 Task: Use Redfin to find historic houses in Boston featuring high ceilings.
Action: Mouse moved to (344, 242)
Screenshot: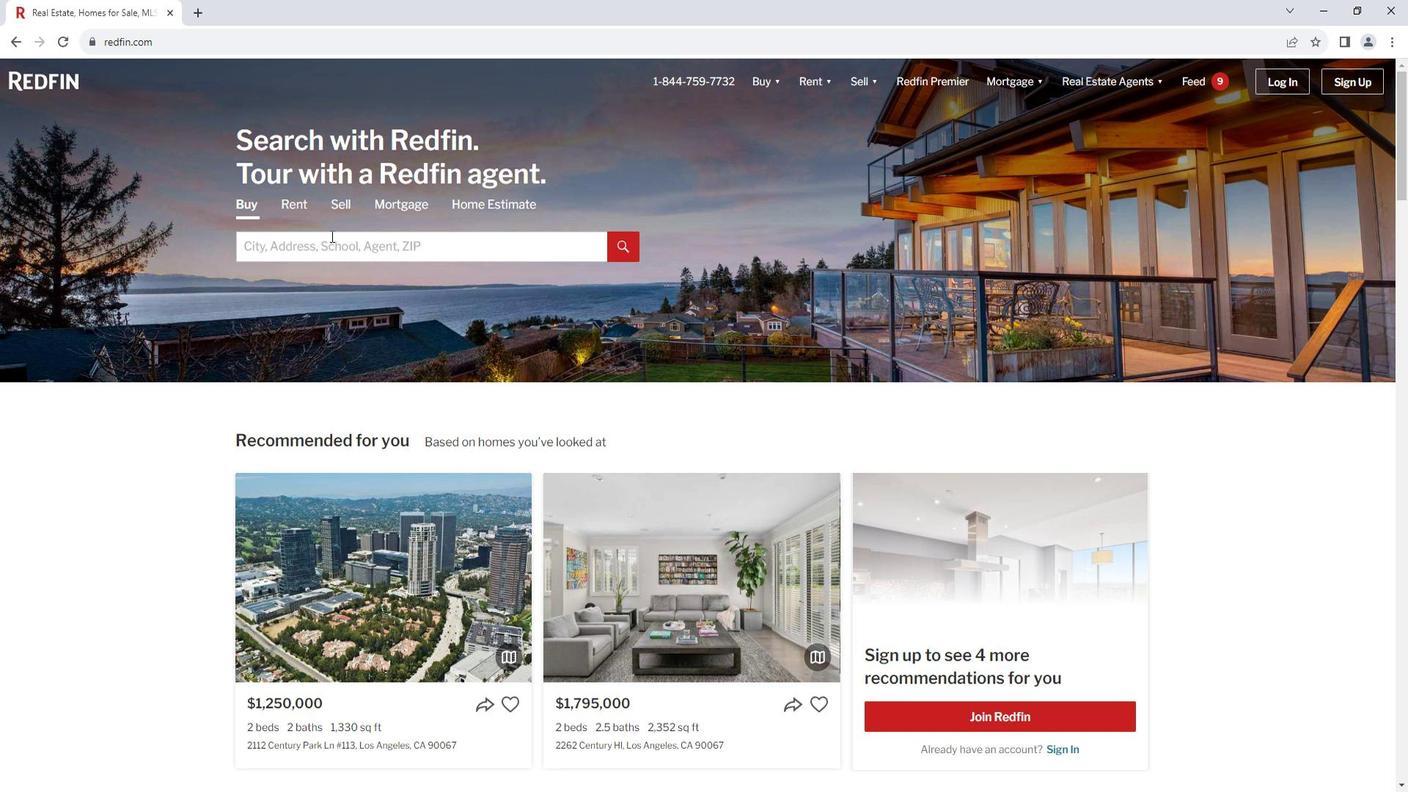 
Action: Mouse pressed left at (344, 242)
Screenshot: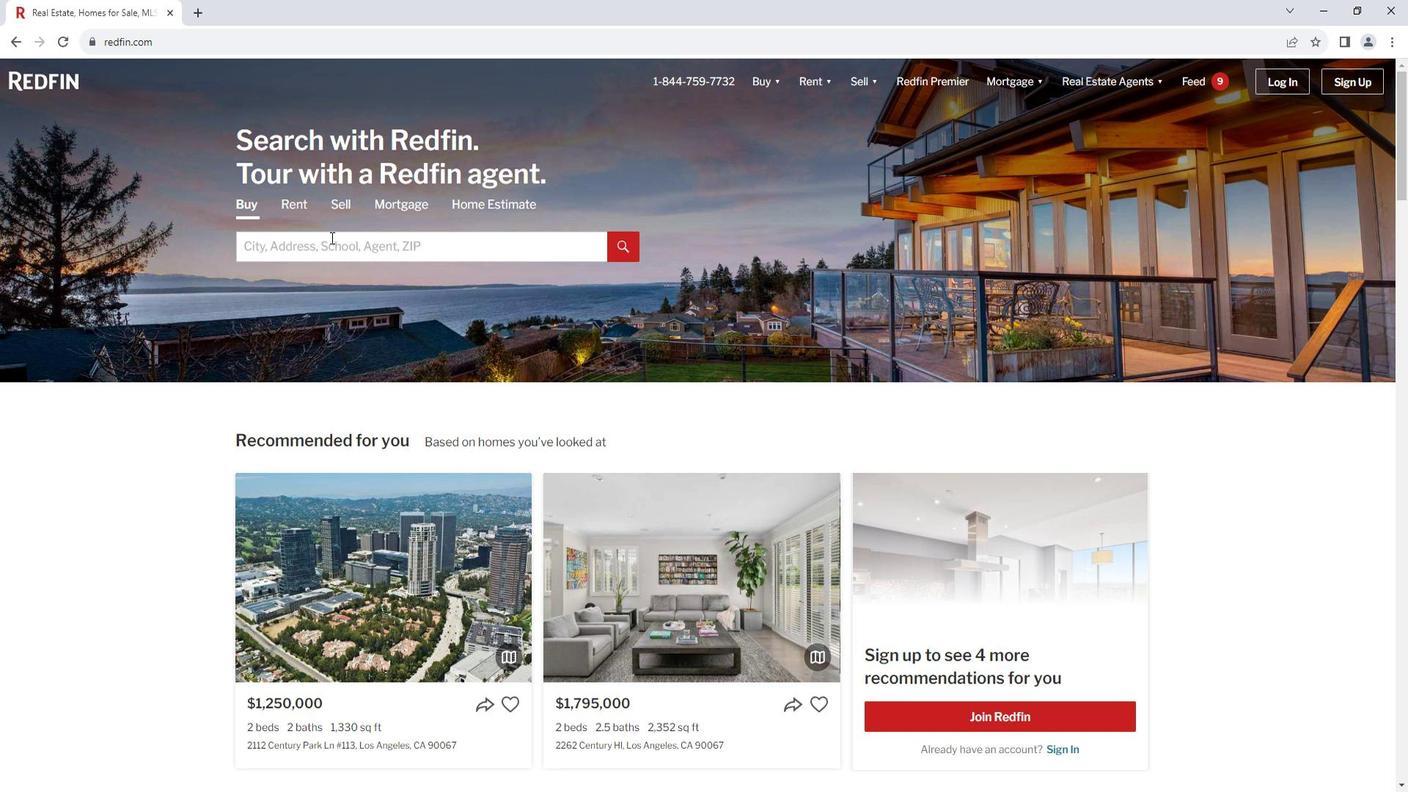 
Action: Mouse moved to (338, 250)
Screenshot: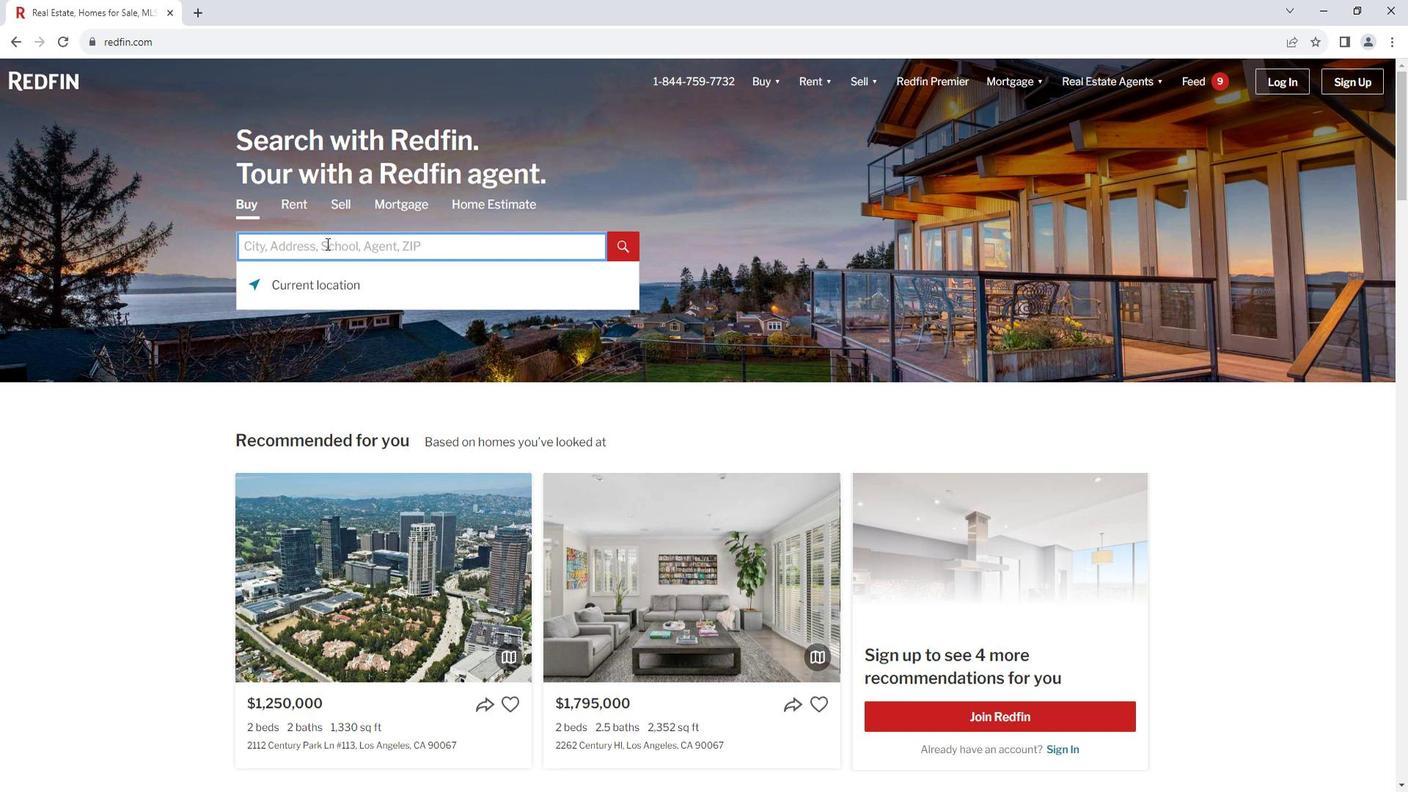 
Action: Key pressed <Key.shift>Boston<Key.space><Key.shift>Featur<Key.backspace><Key.backspace><Key.backspace><Key.backspace><Key.backspace><Key.backspace>
Screenshot: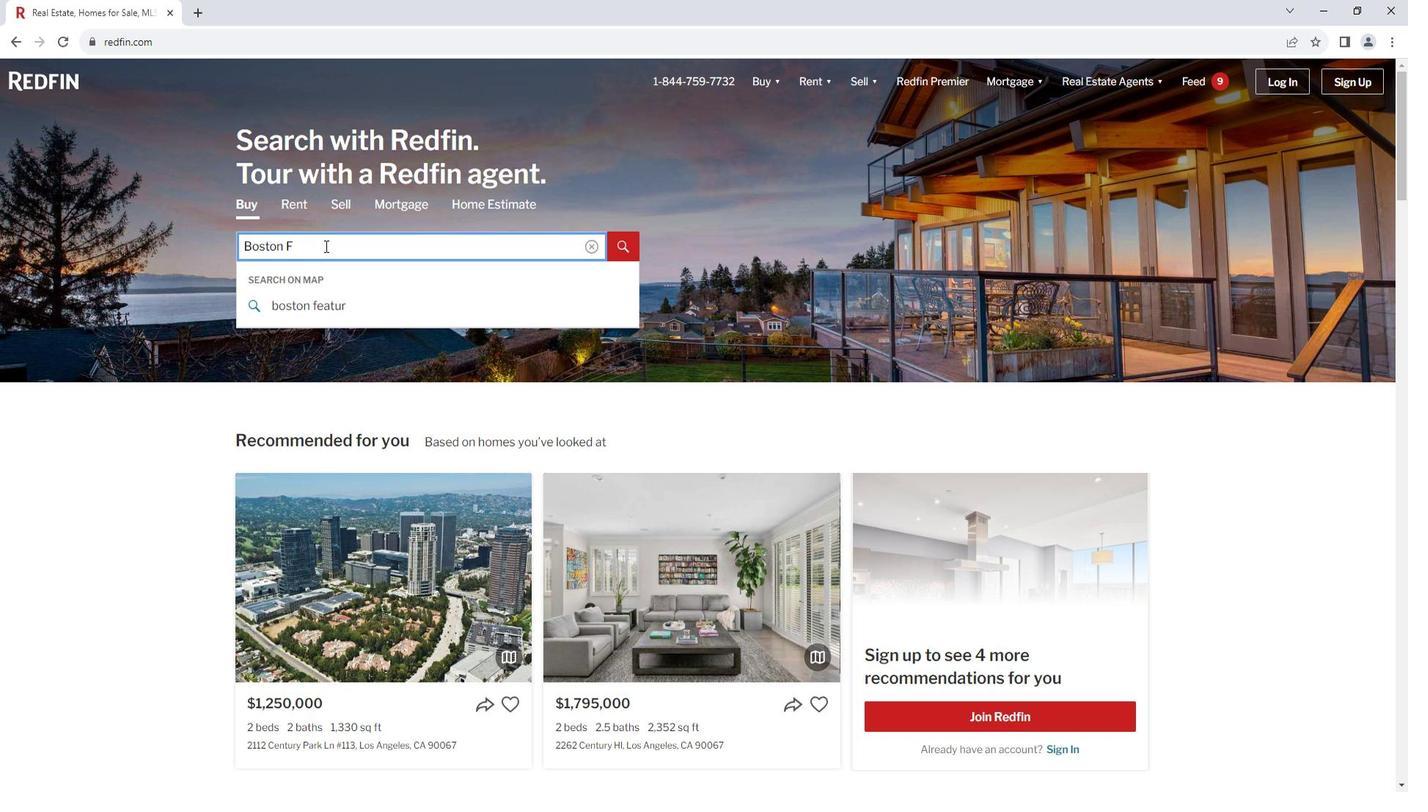 
Action: Mouse moved to (322, 315)
Screenshot: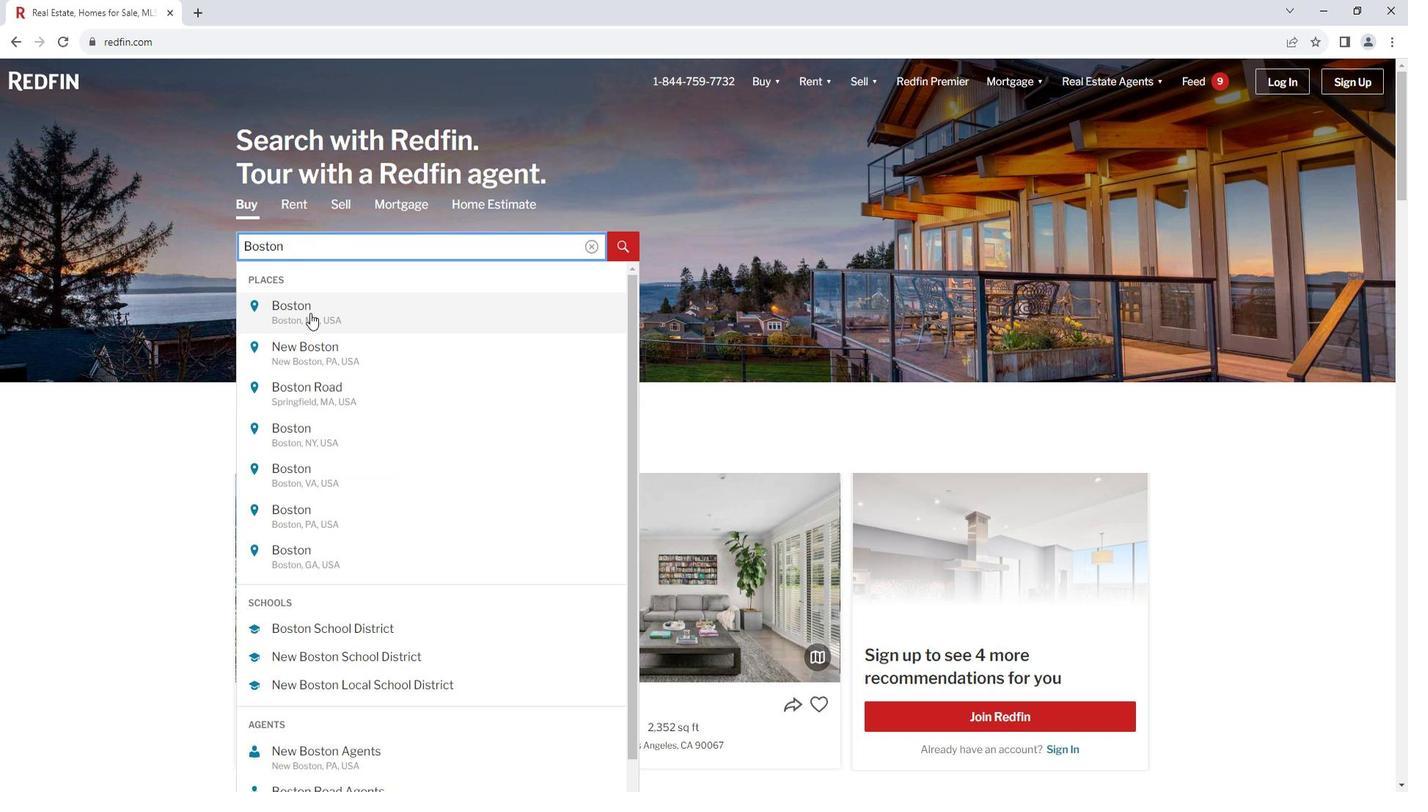 
Action: Mouse pressed left at (322, 315)
Screenshot: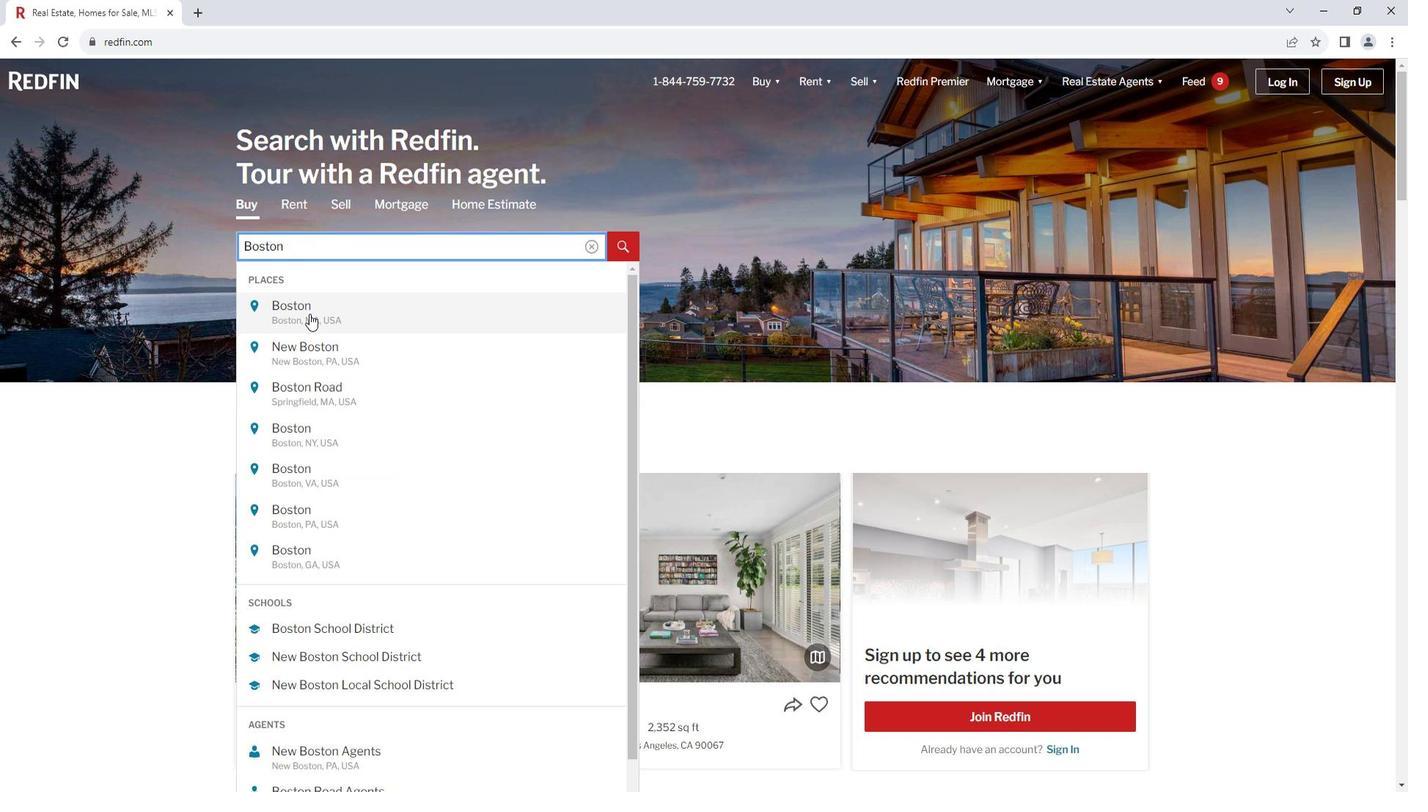 
Action: Mouse moved to (1275, 187)
Screenshot: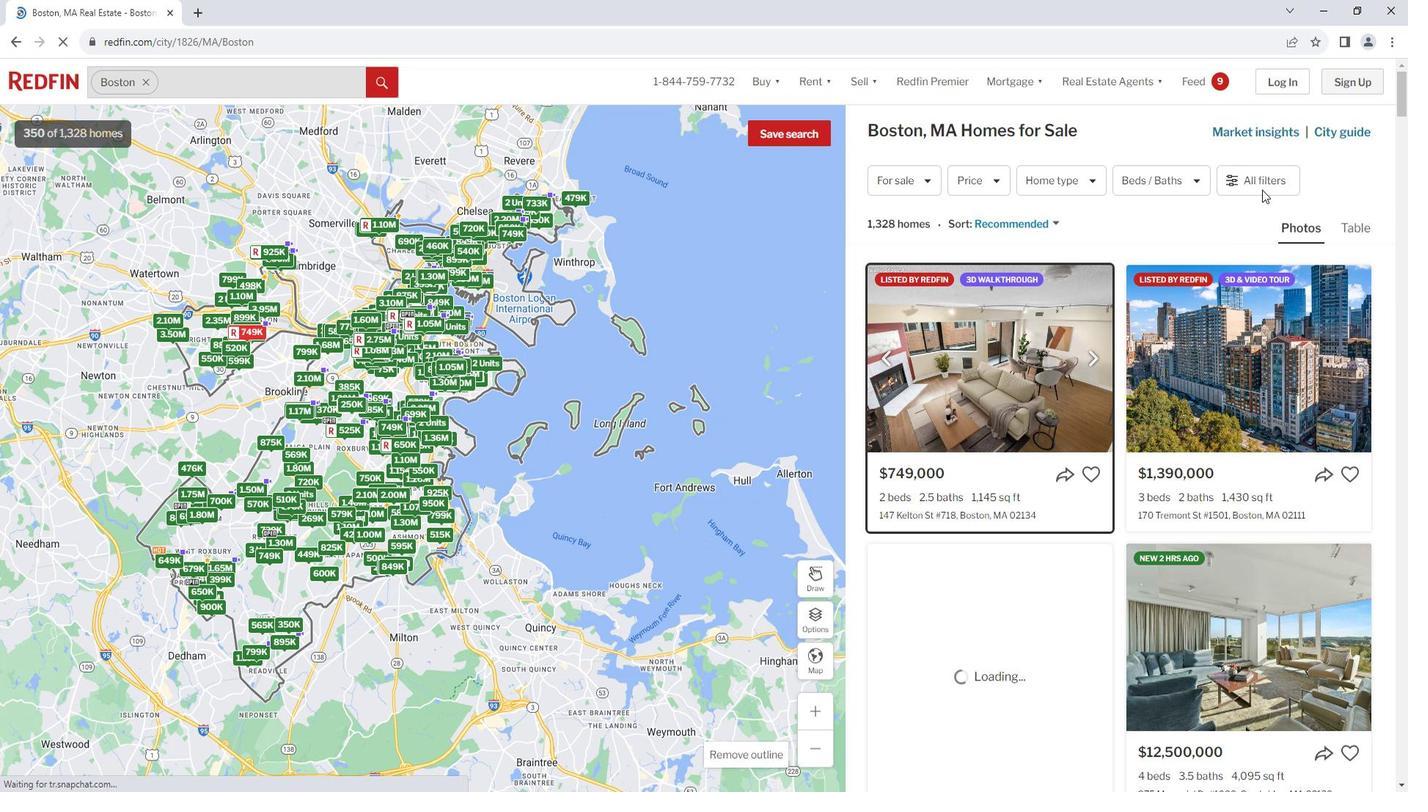 
Action: Mouse pressed left at (1275, 187)
Screenshot: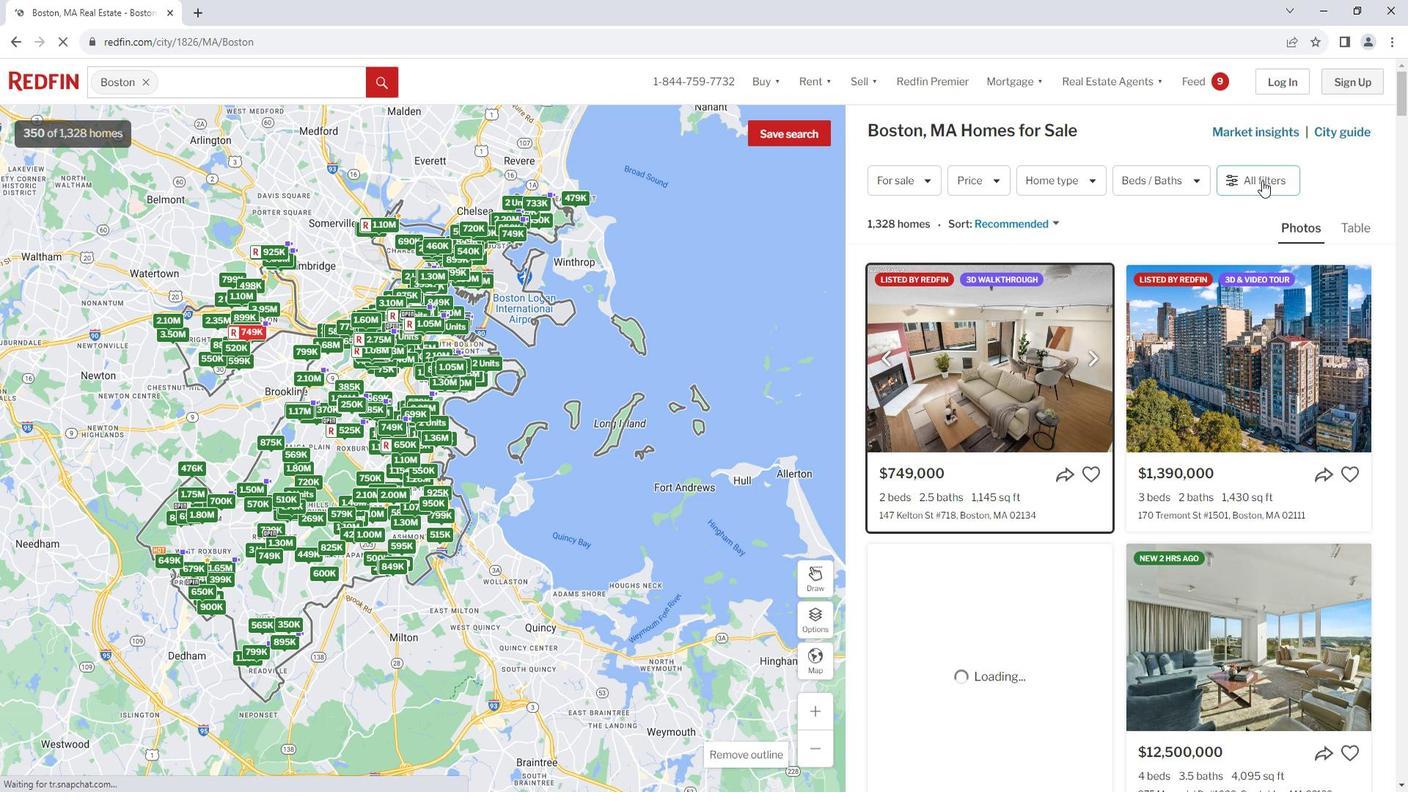 
Action: Mouse moved to (1256, 179)
Screenshot: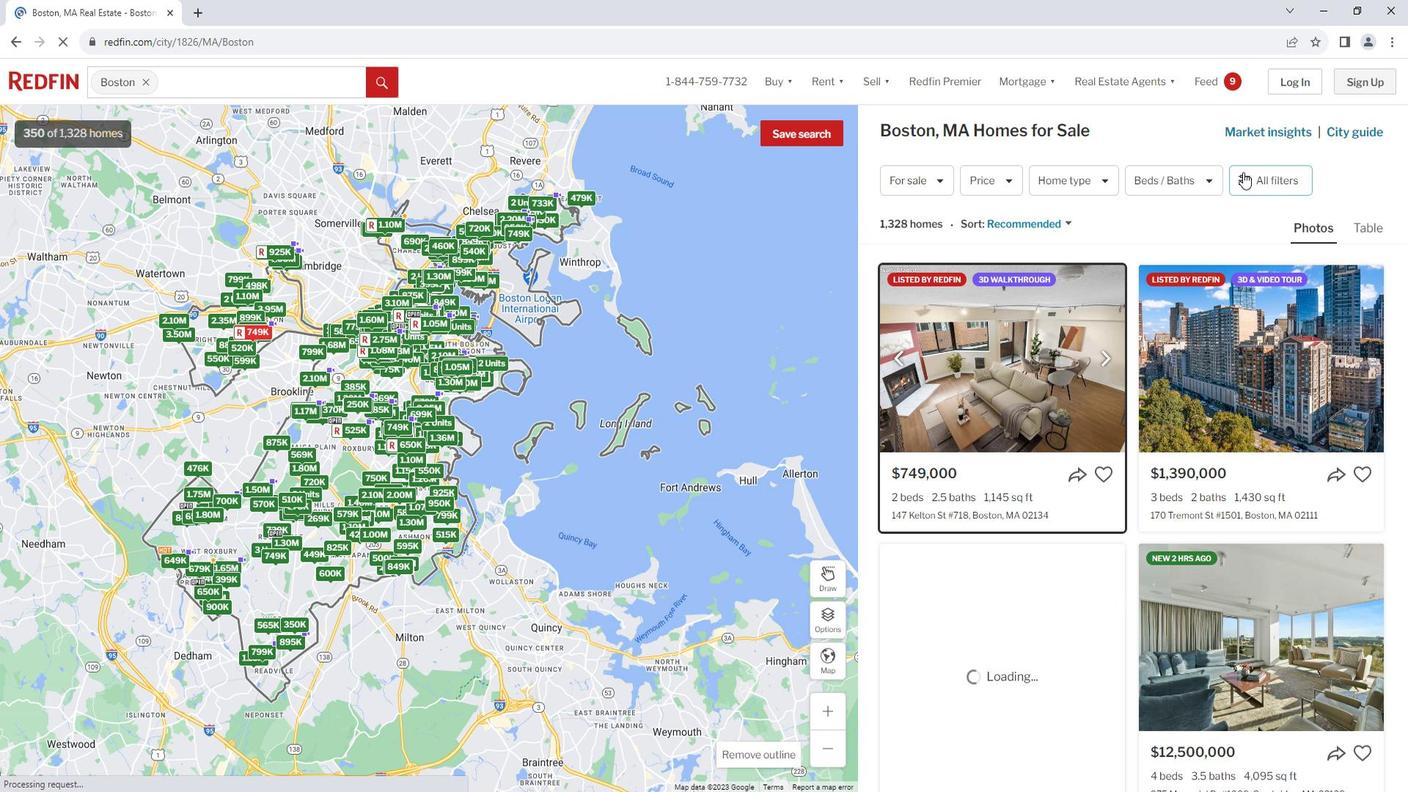 
Action: Mouse pressed left at (1256, 179)
Screenshot: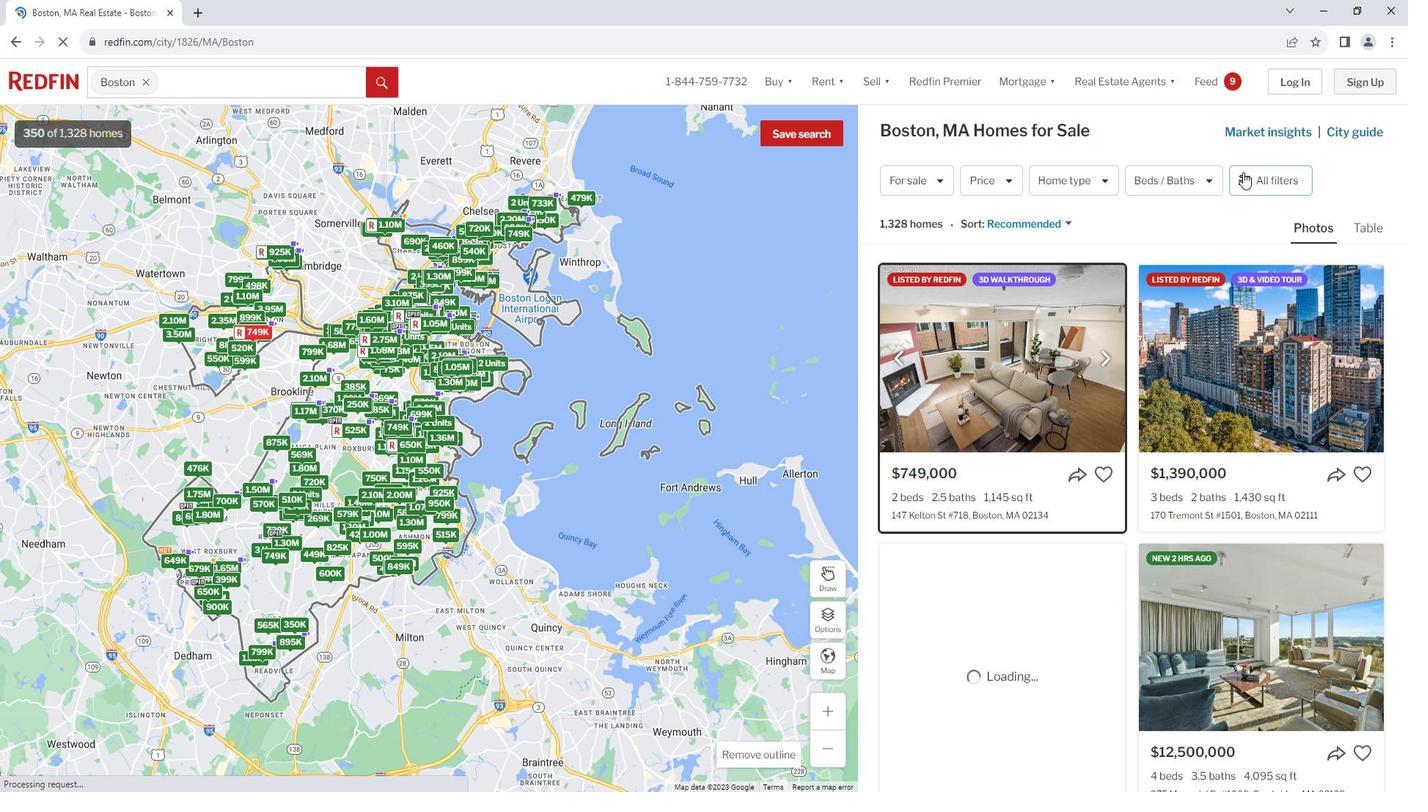 
Action: Mouse moved to (1298, 183)
Screenshot: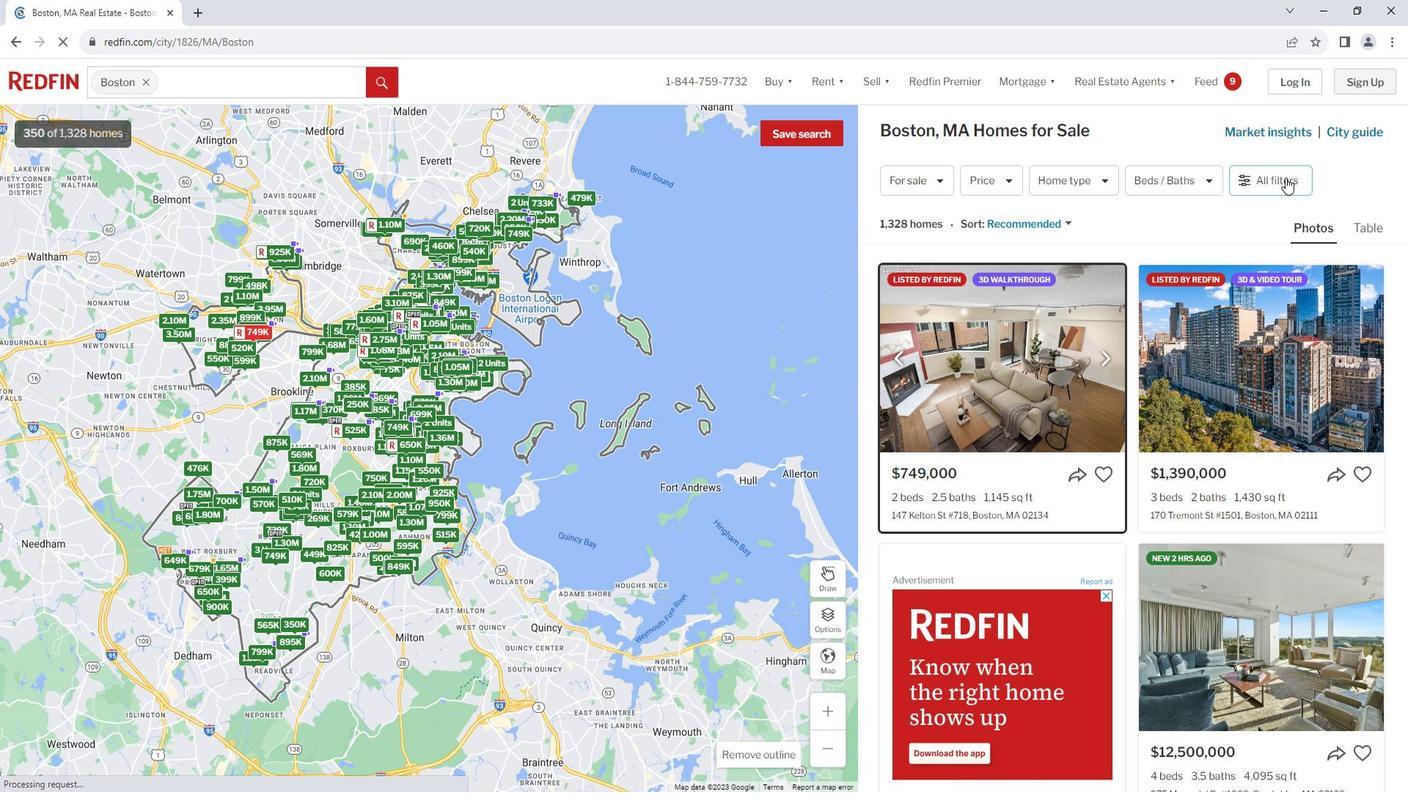 
Action: Mouse pressed left at (1298, 183)
Screenshot: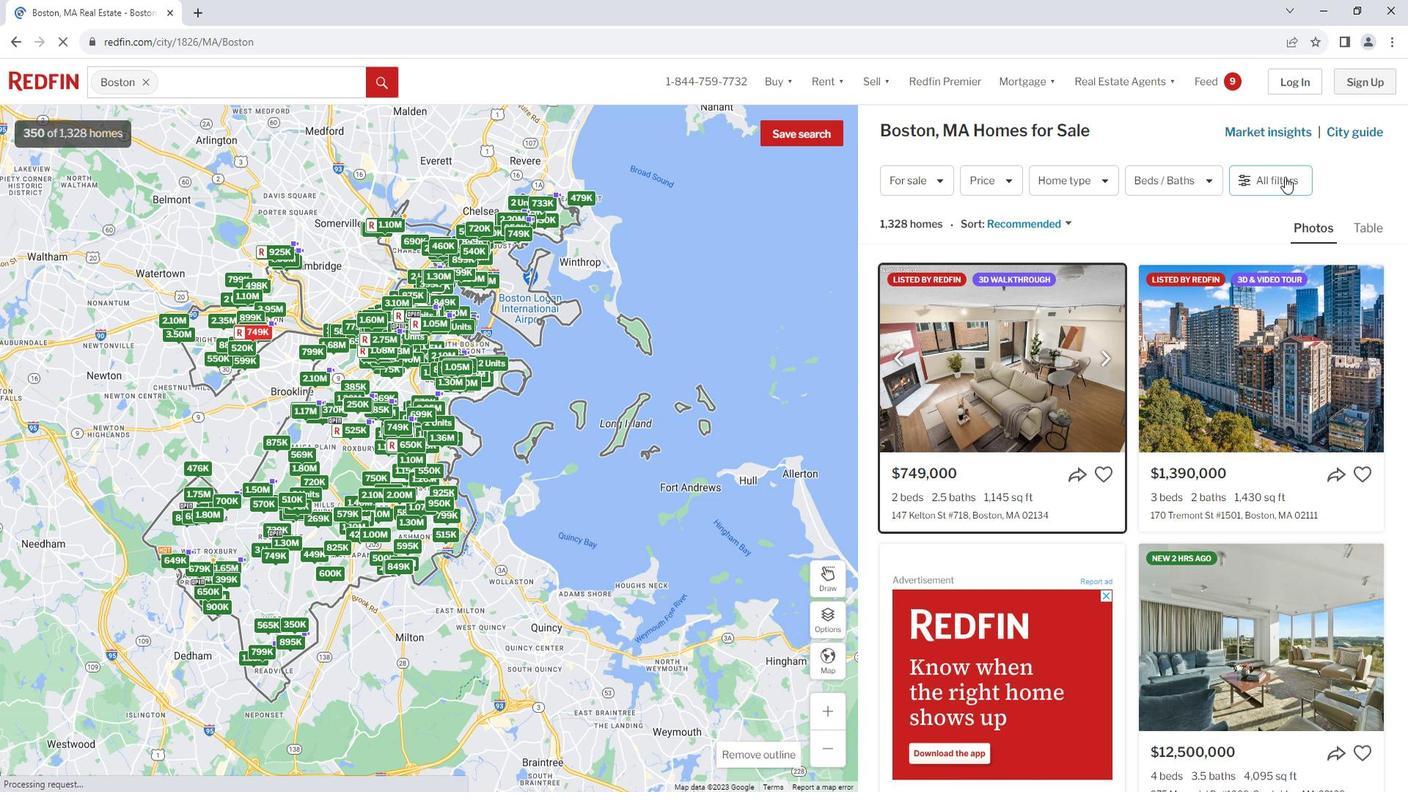 
Action: Mouse moved to (1058, 512)
Screenshot: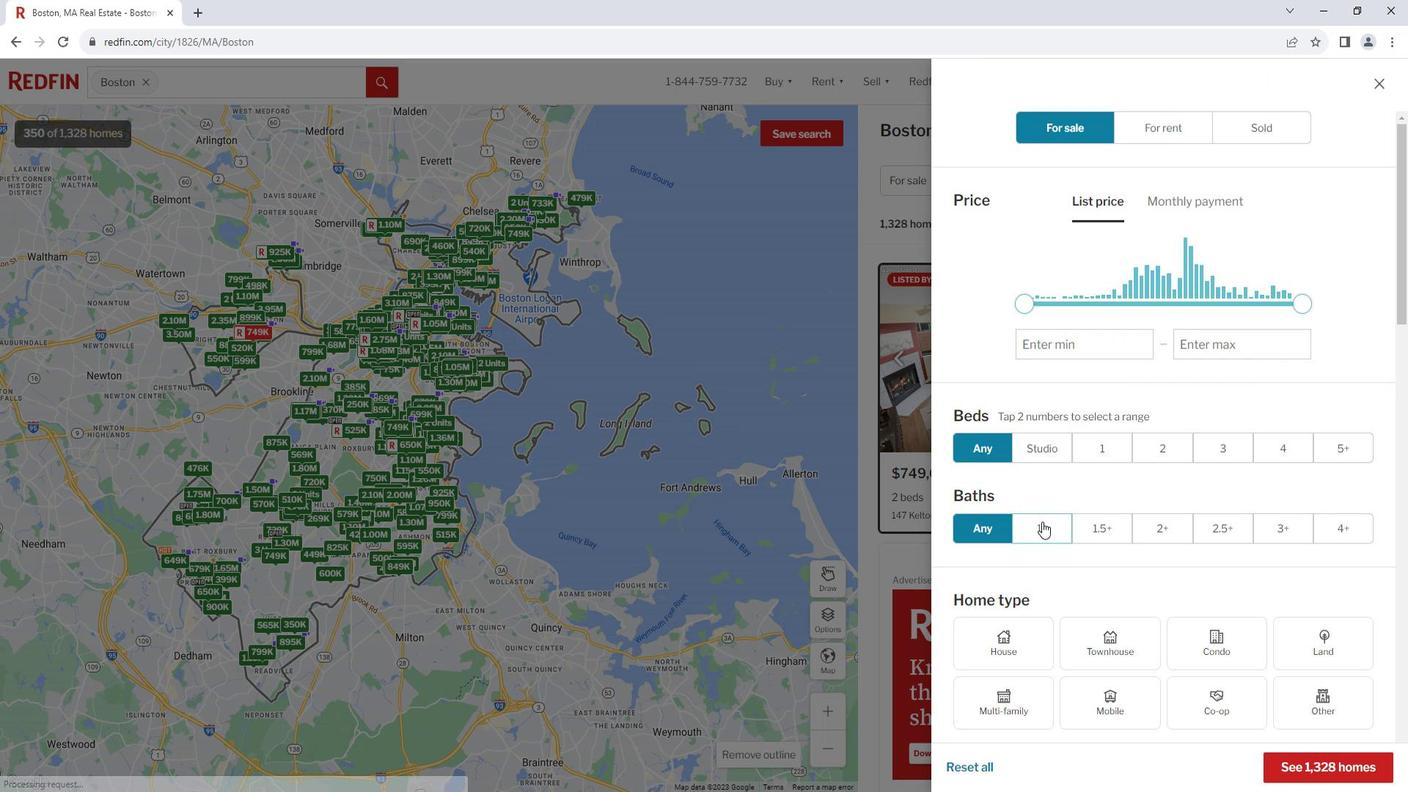 
Action: Mouse scrolled (1058, 512) with delta (0, 0)
Screenshot: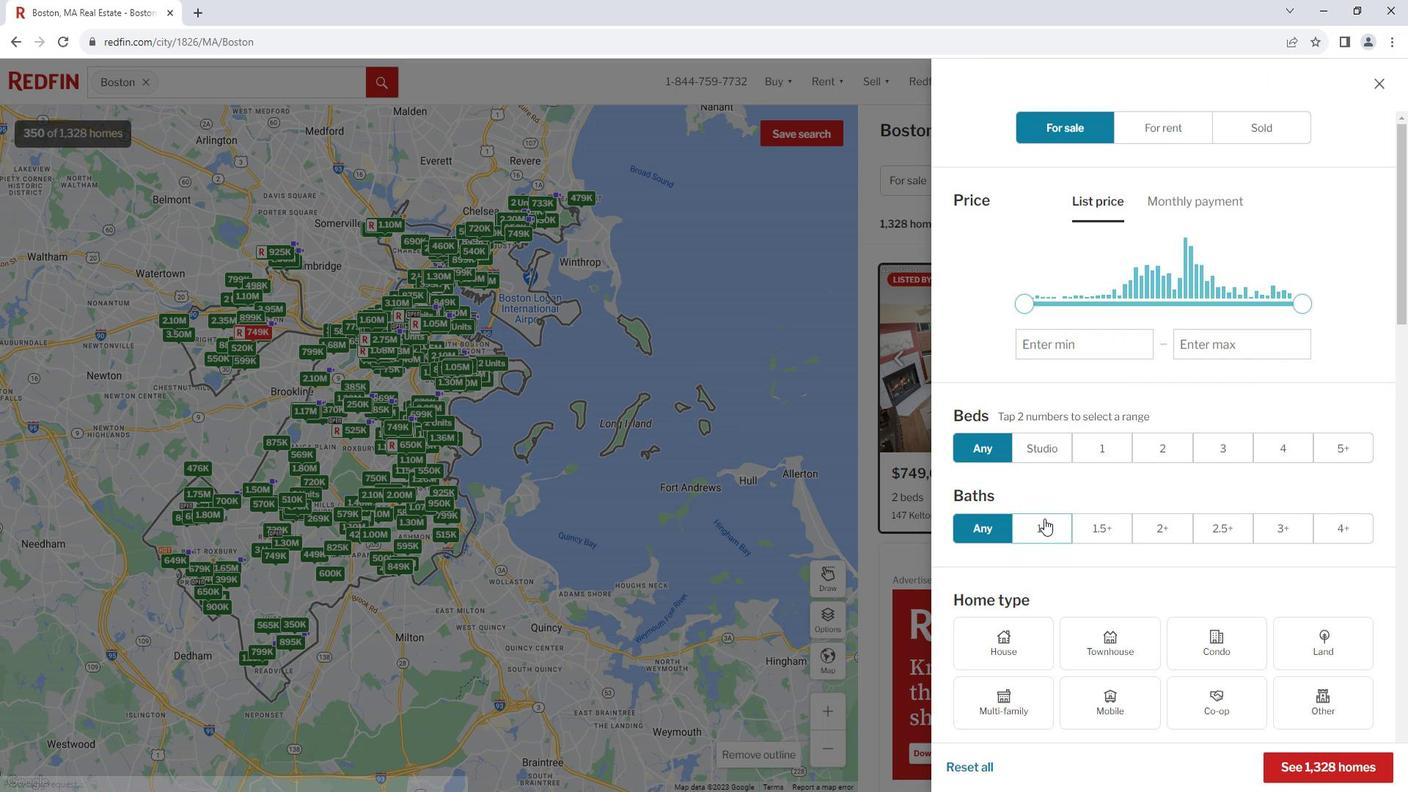 
Action: Mouse scrolled (1058, 512) with delta (0, 0)
Screenshot: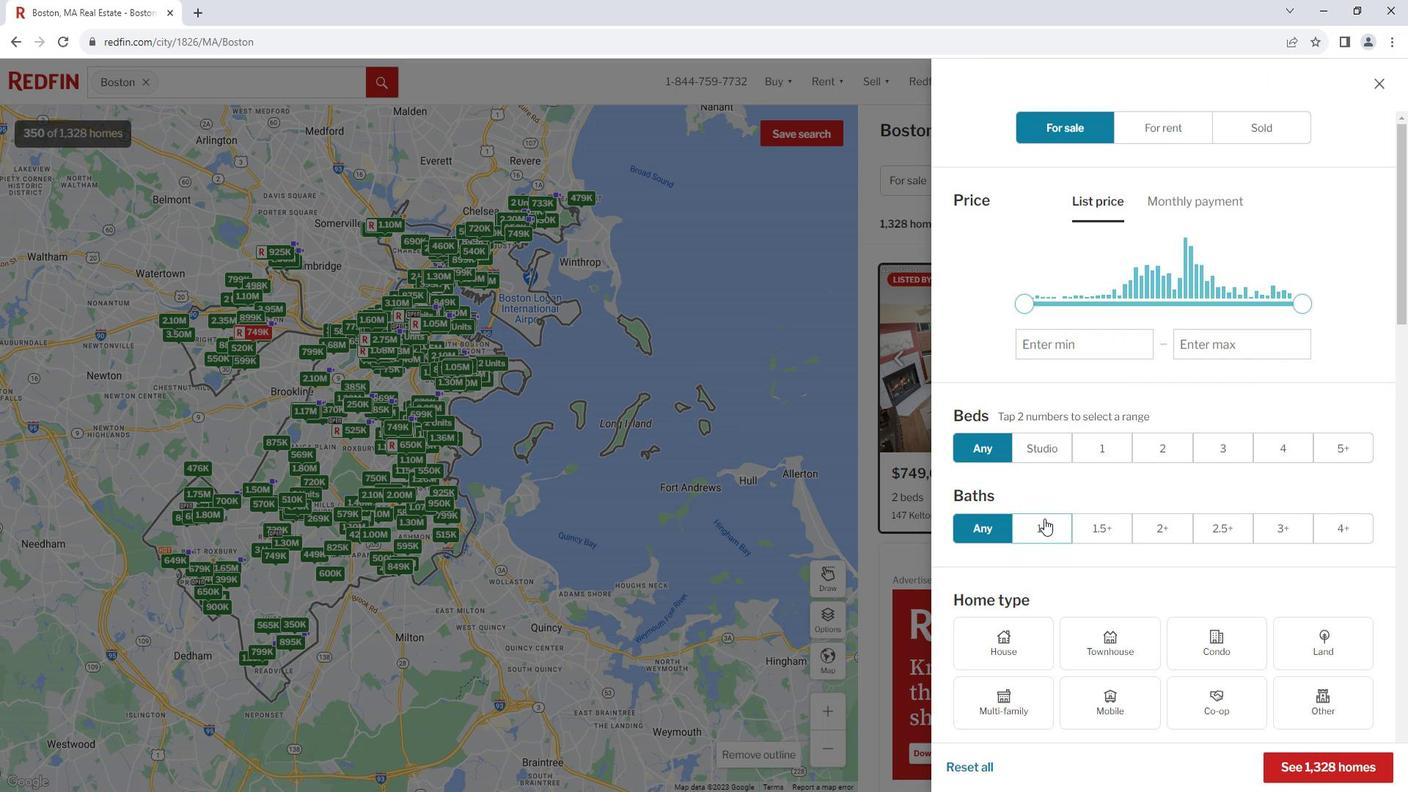
Action: Mouse scrolled (1058, 512) with delta (0, 0)
Screenshot: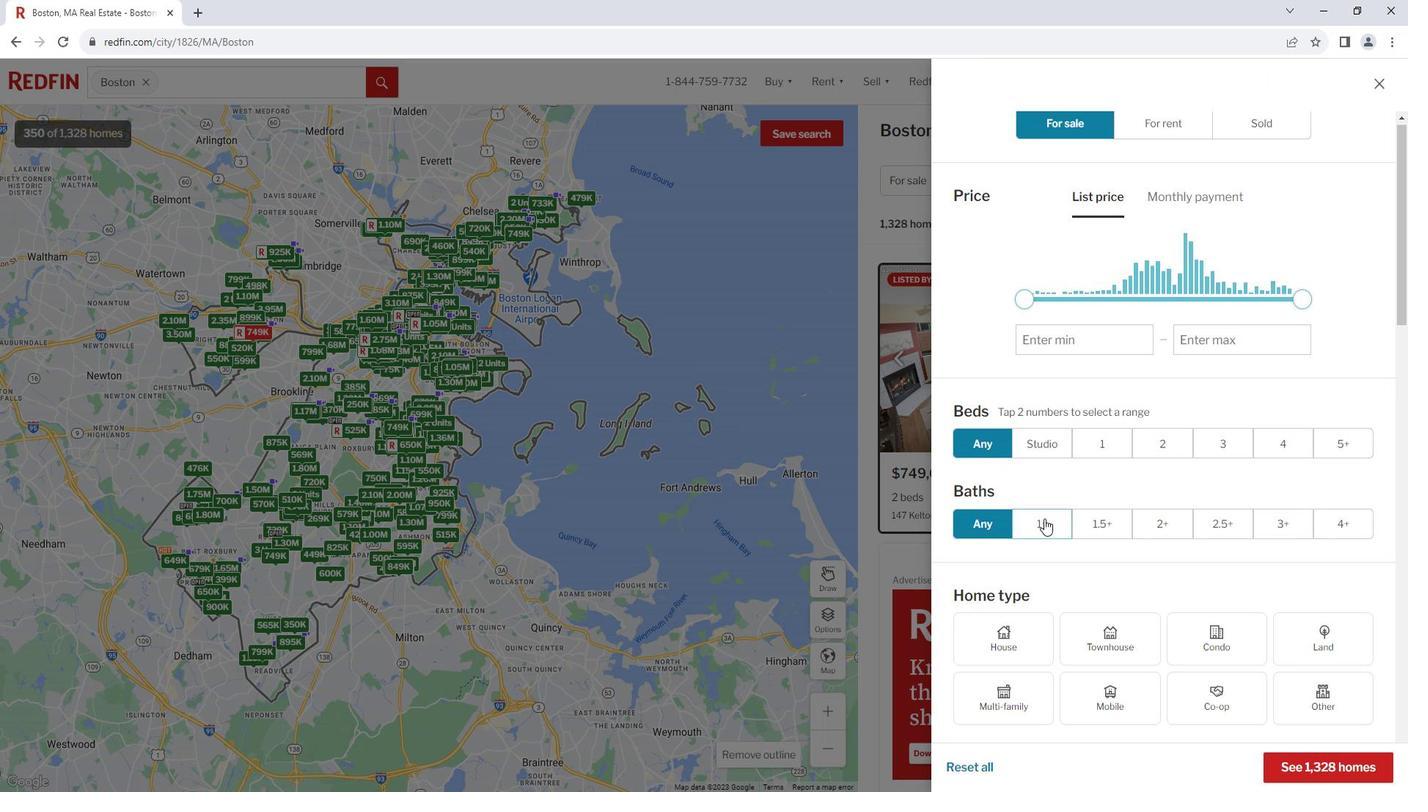 
Action: Mouse scrolled (1058, 512) with delta (0, 0)
Screenshot: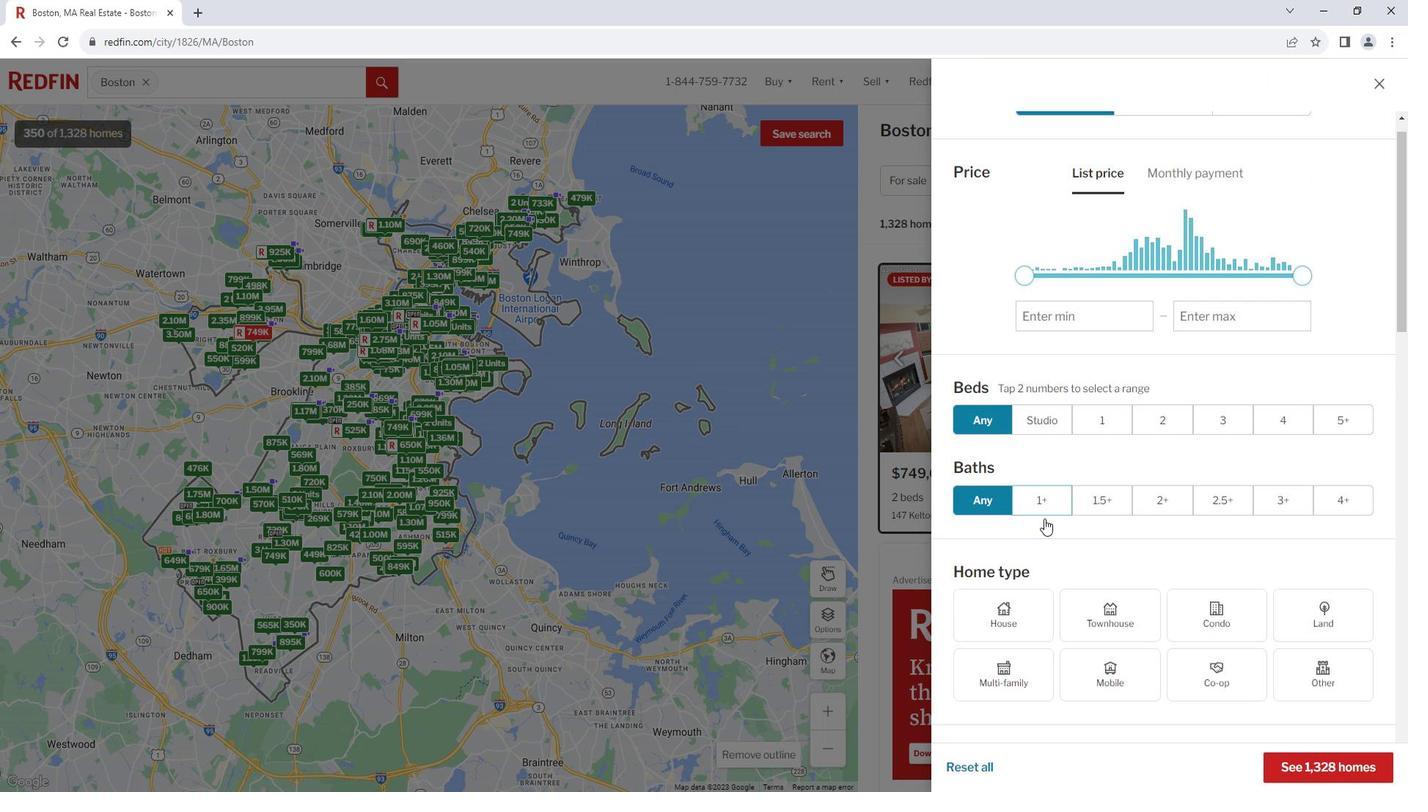 
Action: Mouse scrolled (1058, 512) with delta (0, 0)
Screenshot: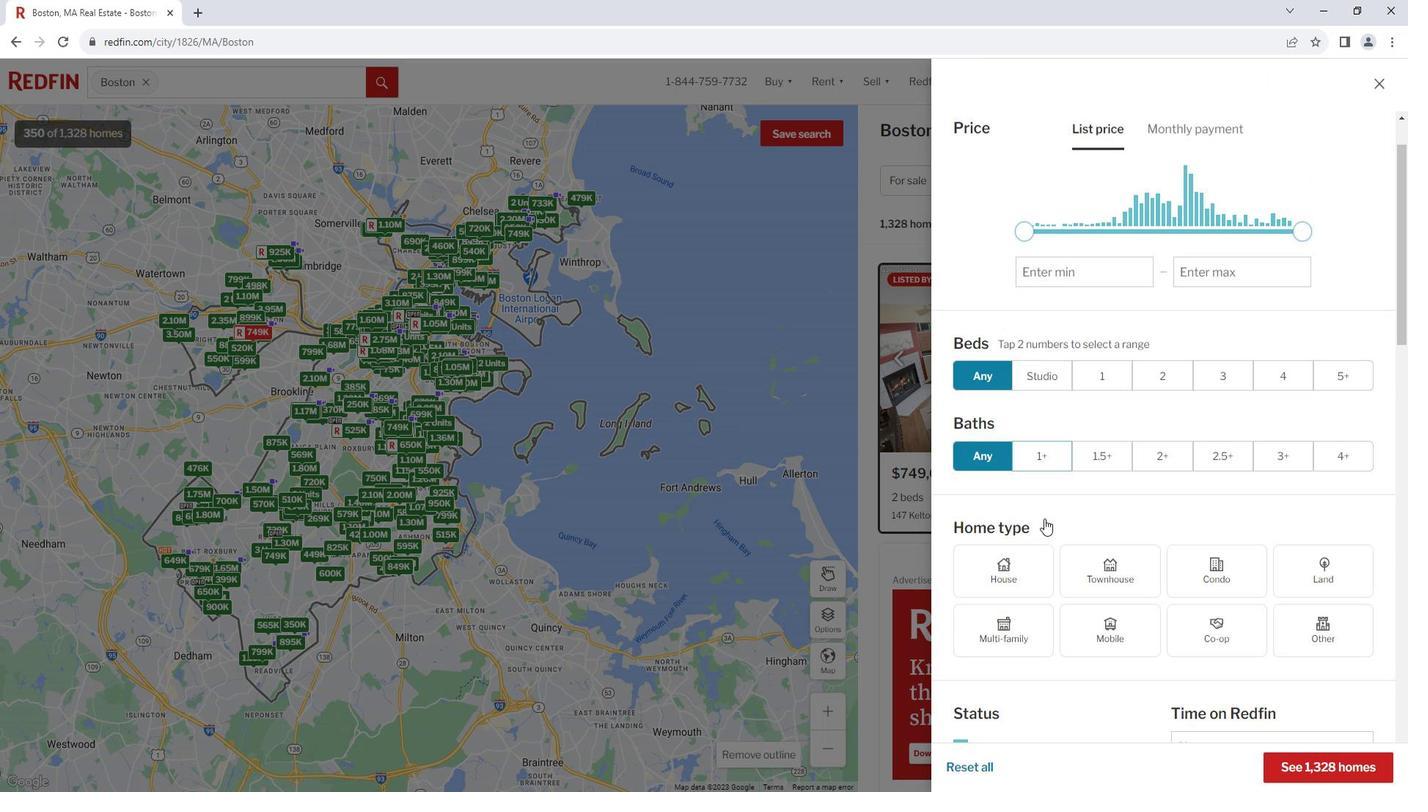 
Action: Mouse scrolled (1058, 512) with delta (0, 0)
Screenshot: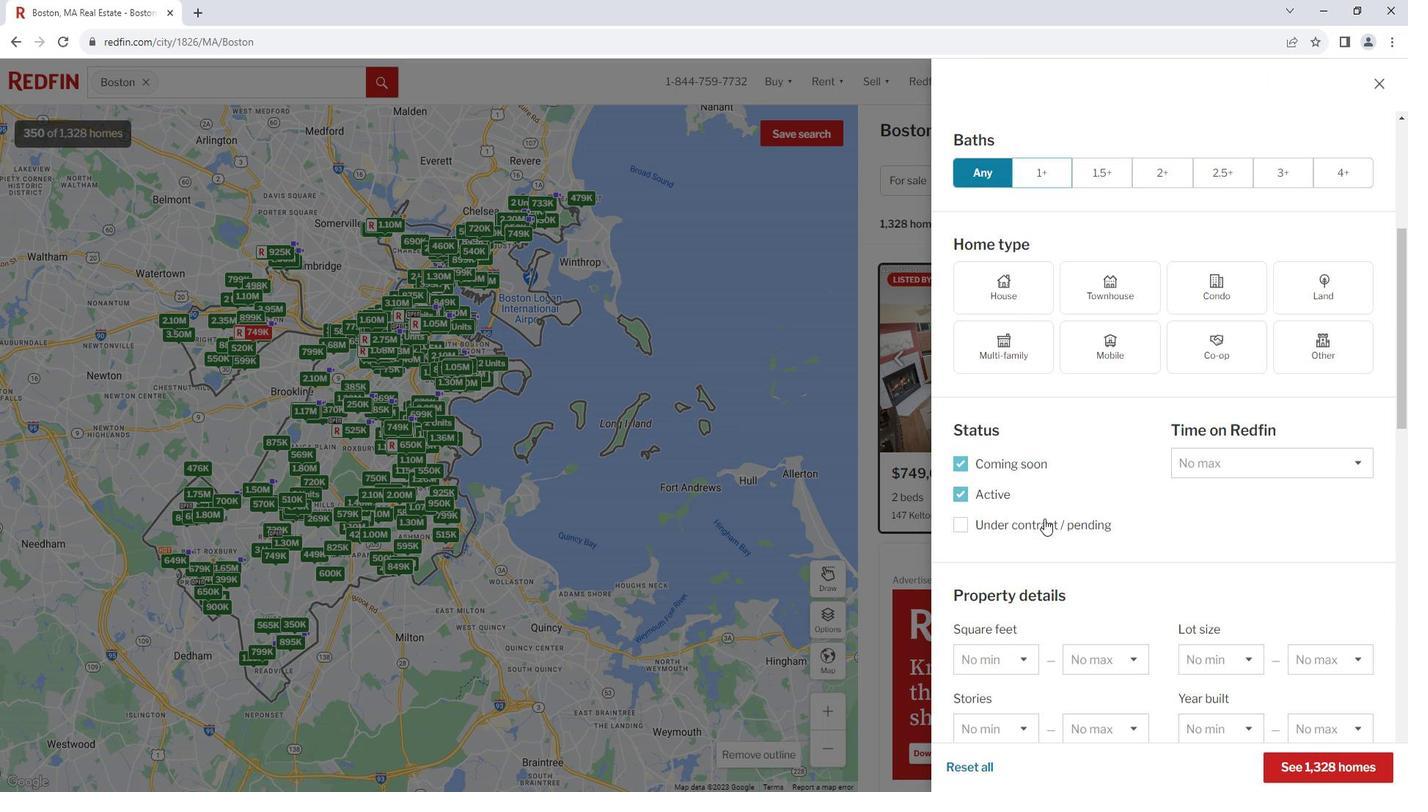 
Action: Mouse moved to (1058, 511)
Screenshot: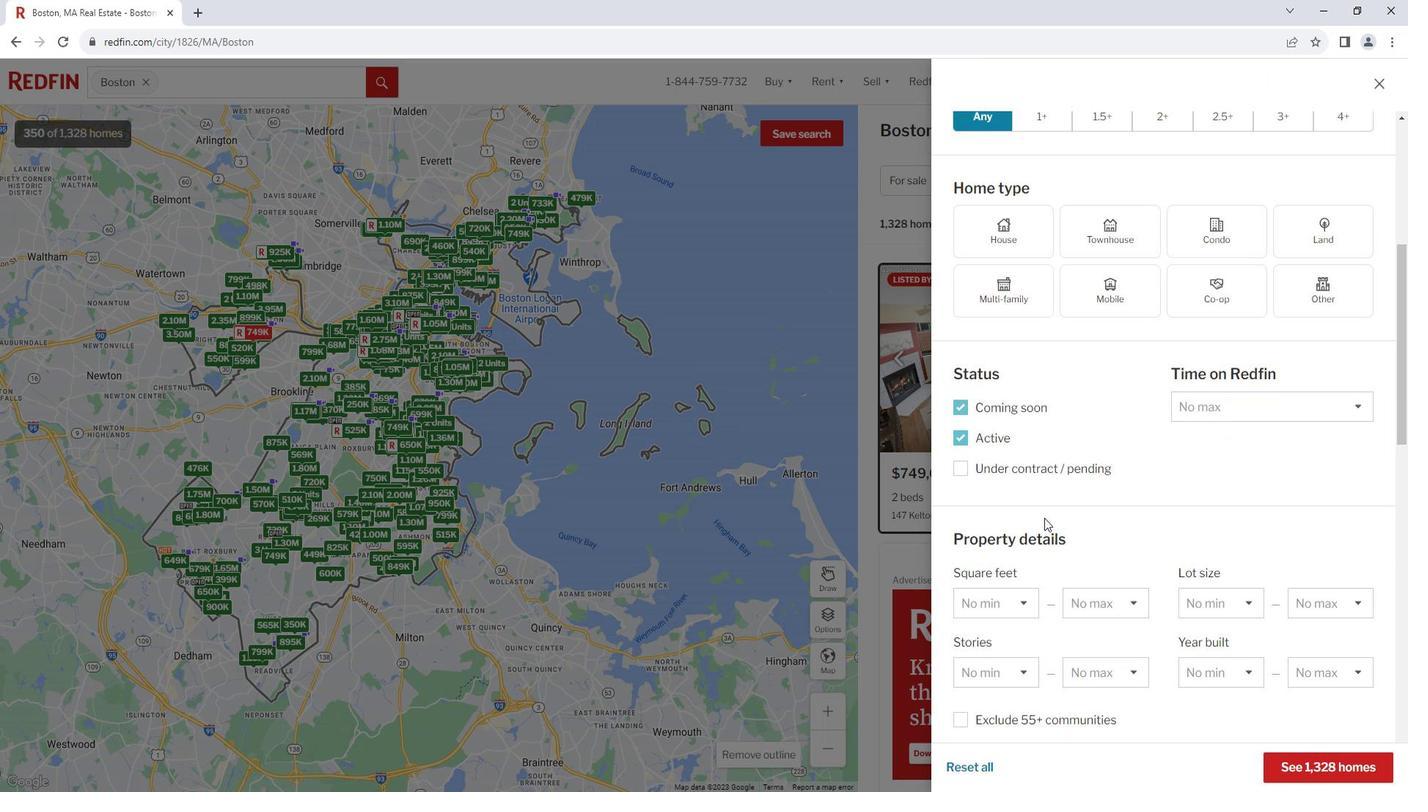 
Action: Mouse scrolled (1058, 510) with delta (0, 0)
Screenshot: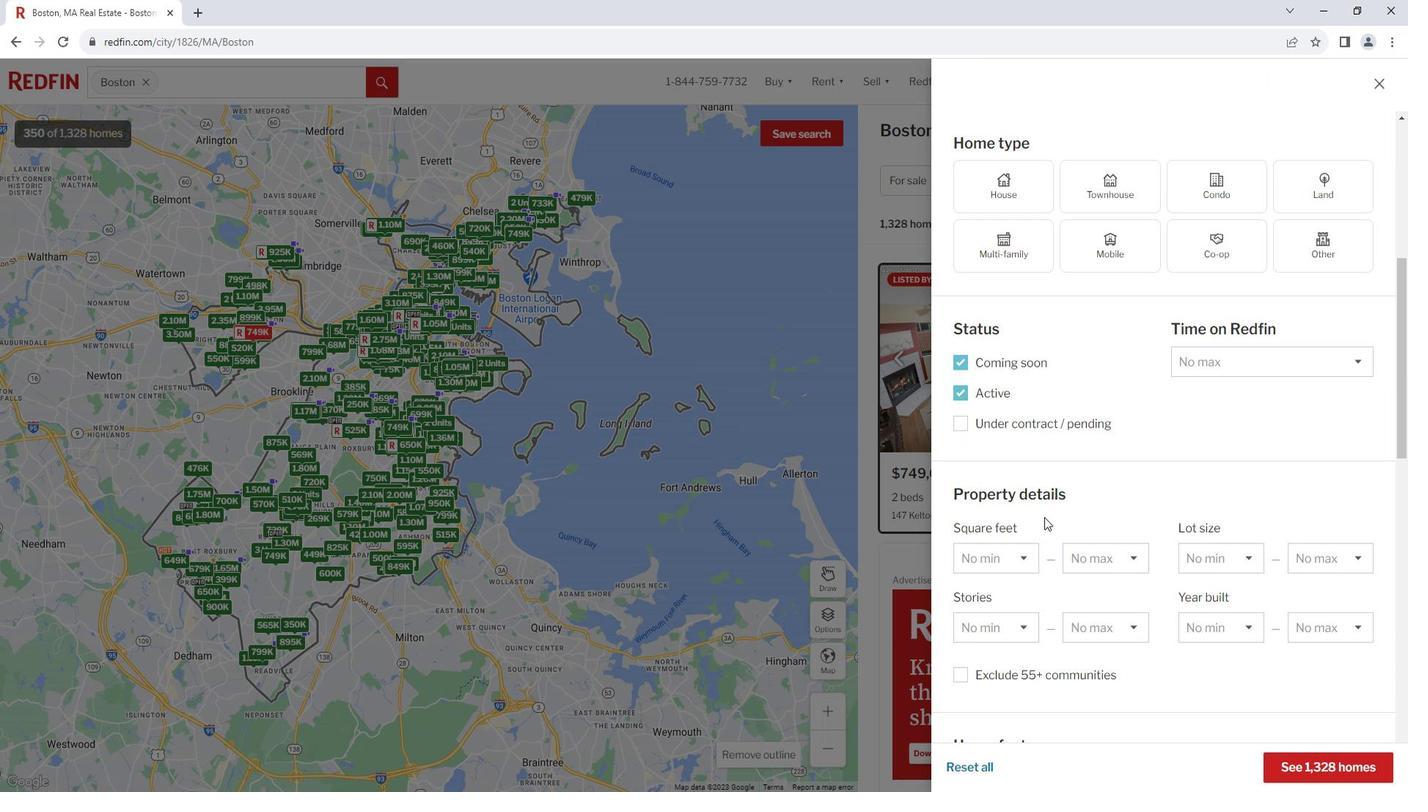 
Action: Mouse scrolled (1058, 510) with delta (0, 0)
Screenshot: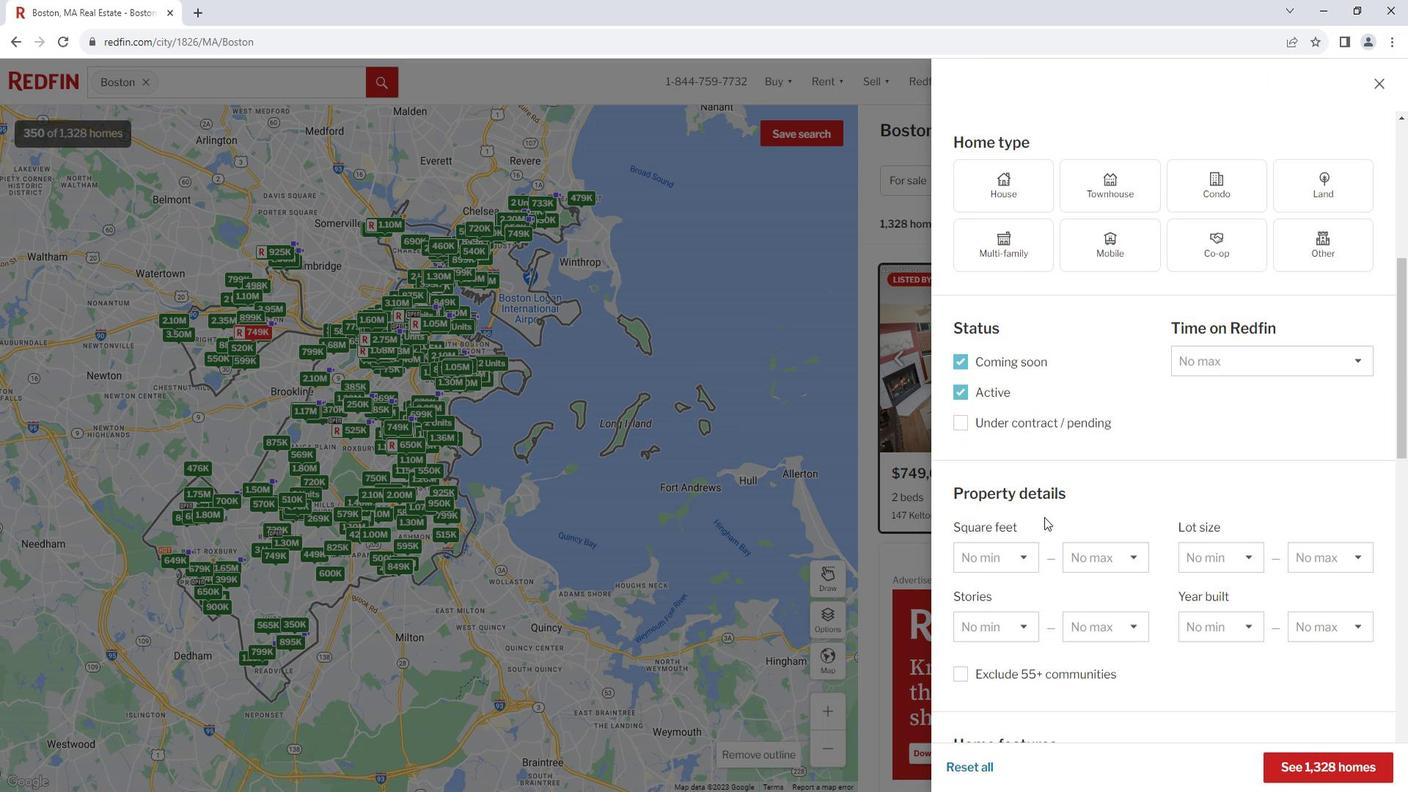 
Action: Mouse scrolled (1058, 510) with delta (0, 0)
Screenshot: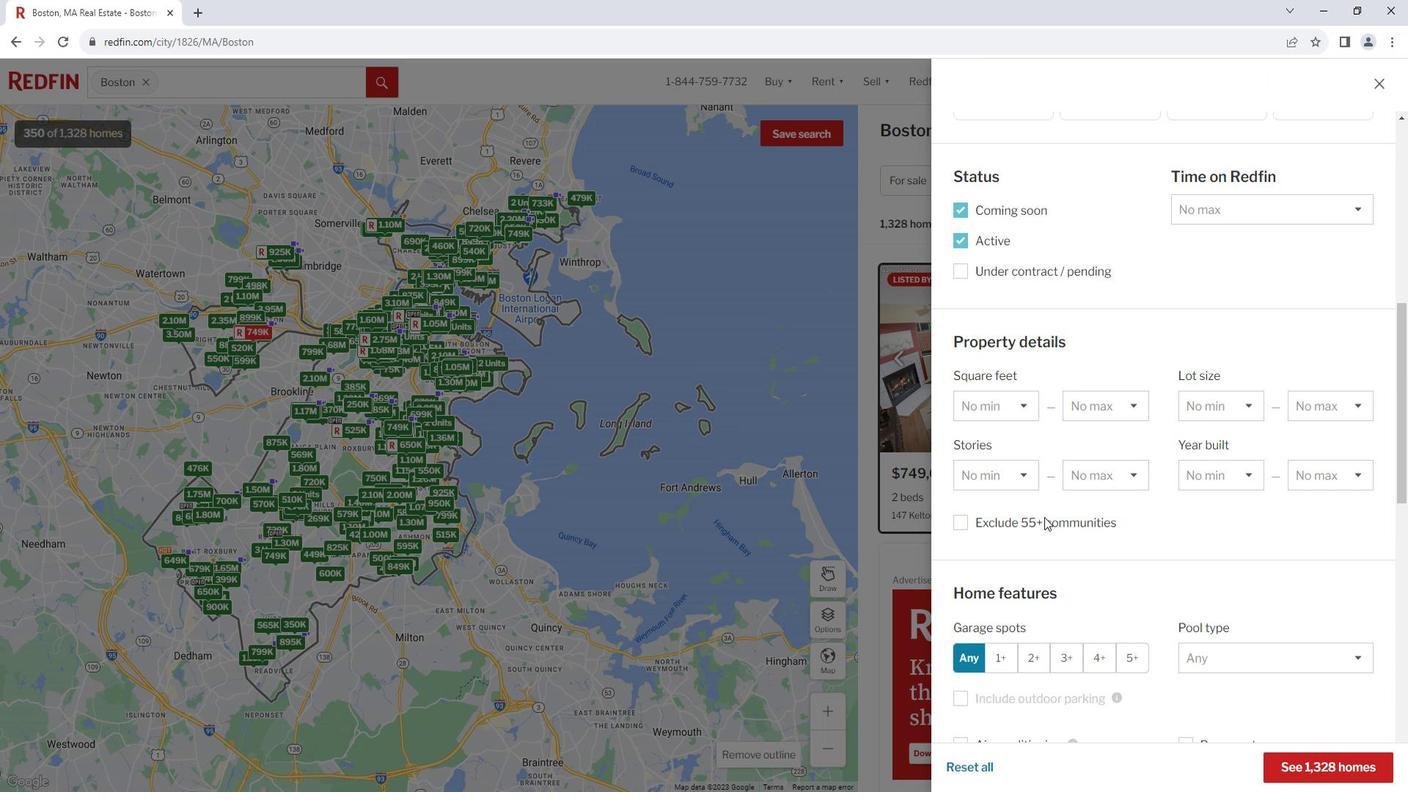 
Action: Mouse scrolled (1058, 510) with delta (0, 0)
Screenshot: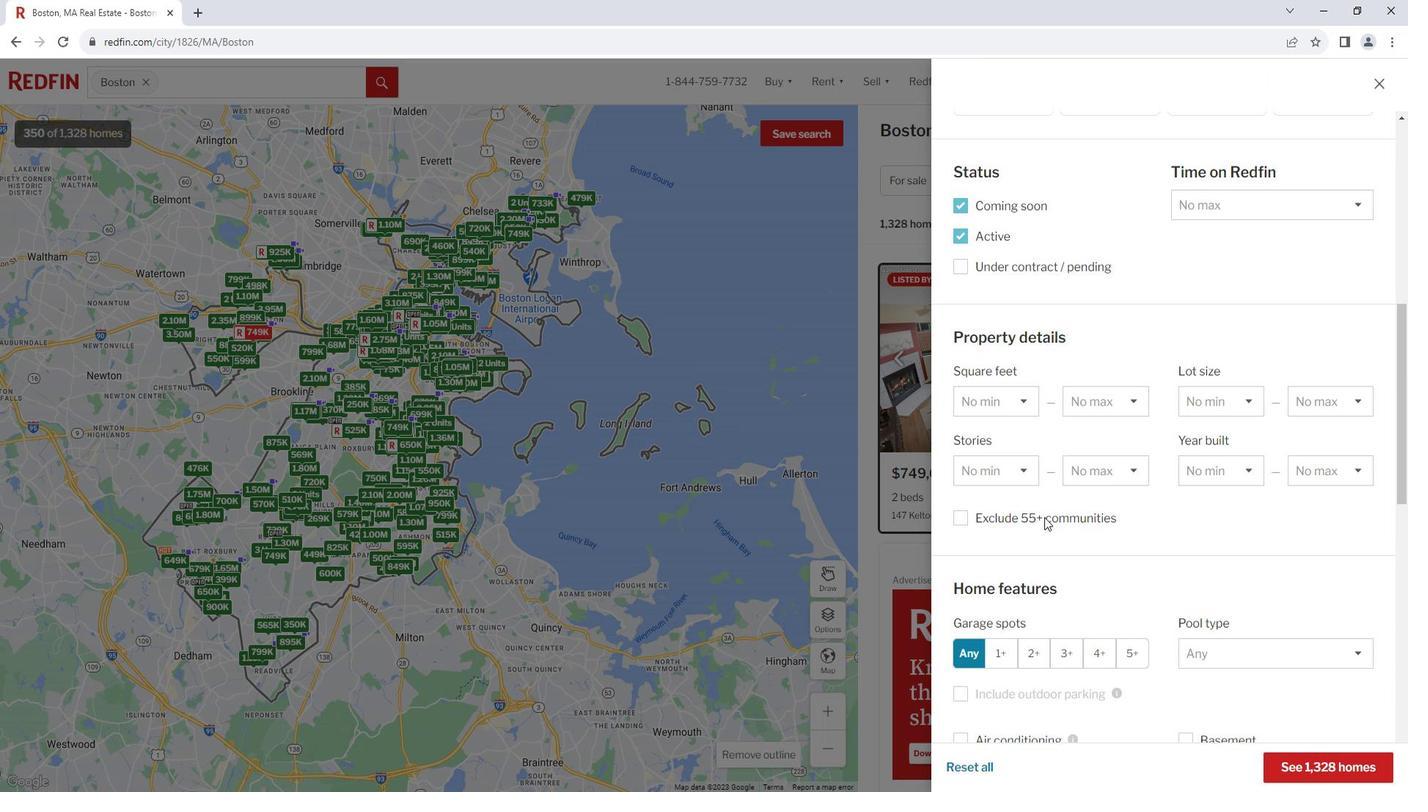 
Action: Mouse moved to (1057, 511)
Screenshot: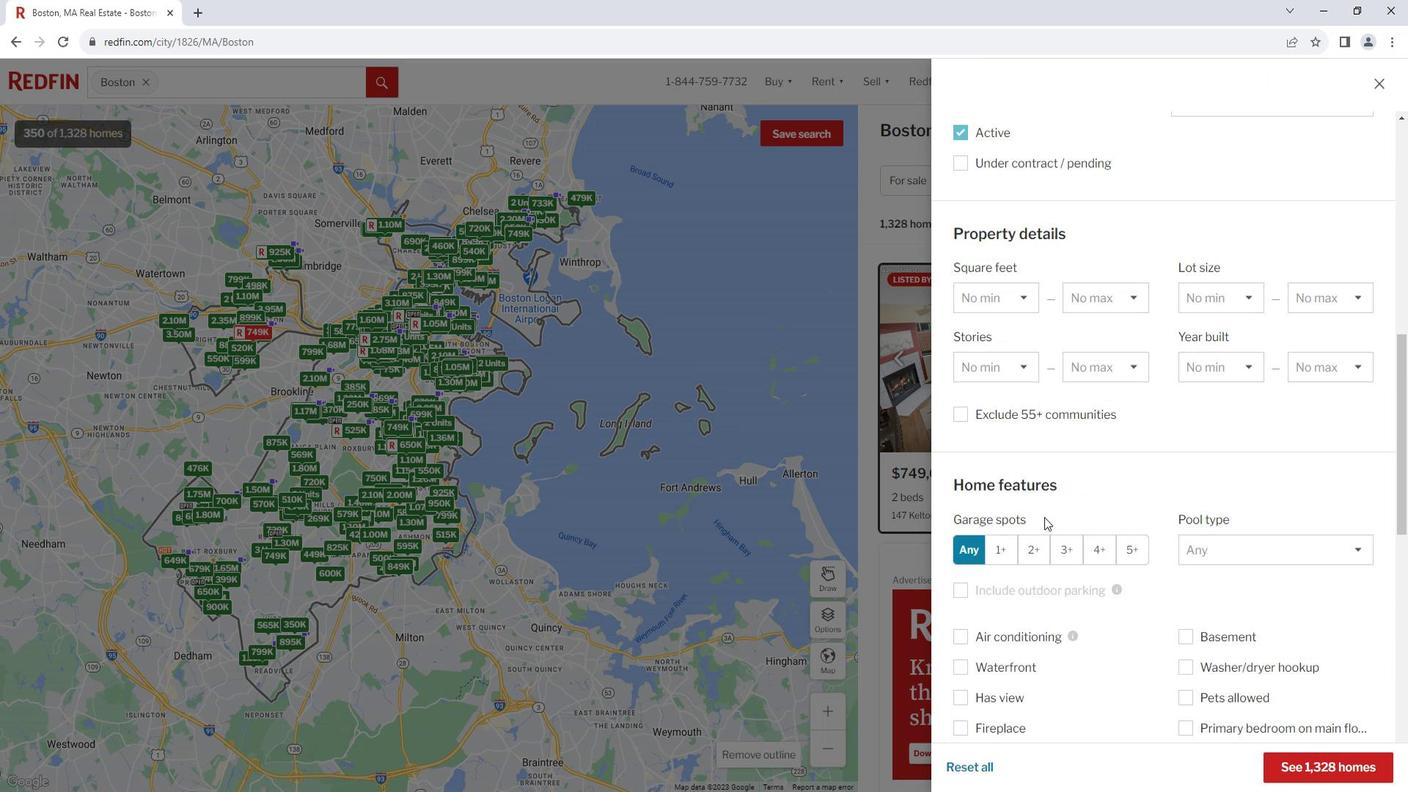 
Action: Mouse scrolled (1057, 510) with delta (0, 0)
Screenshot: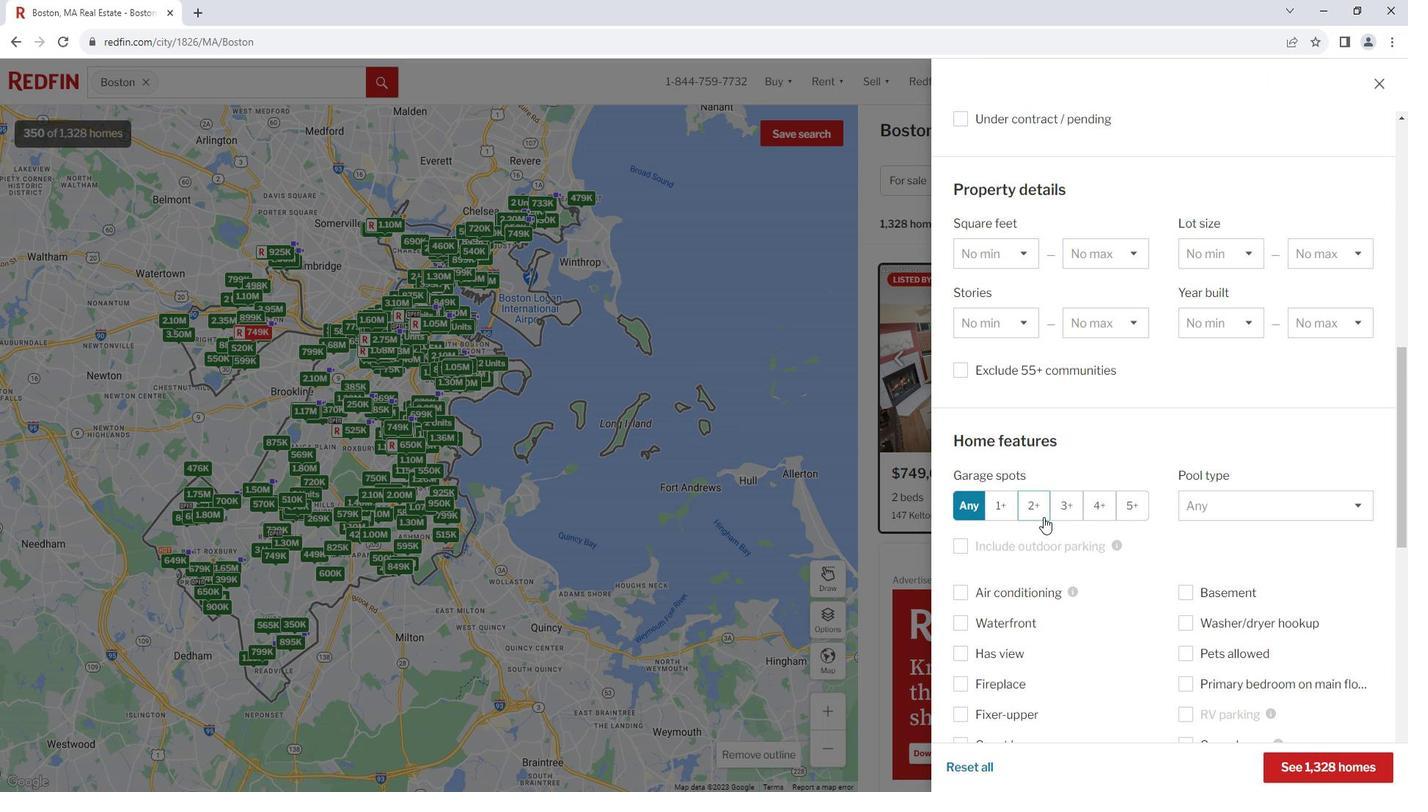
Action: Mouse scrolled (1057, 510) with delta (0, 0)
Screenshot: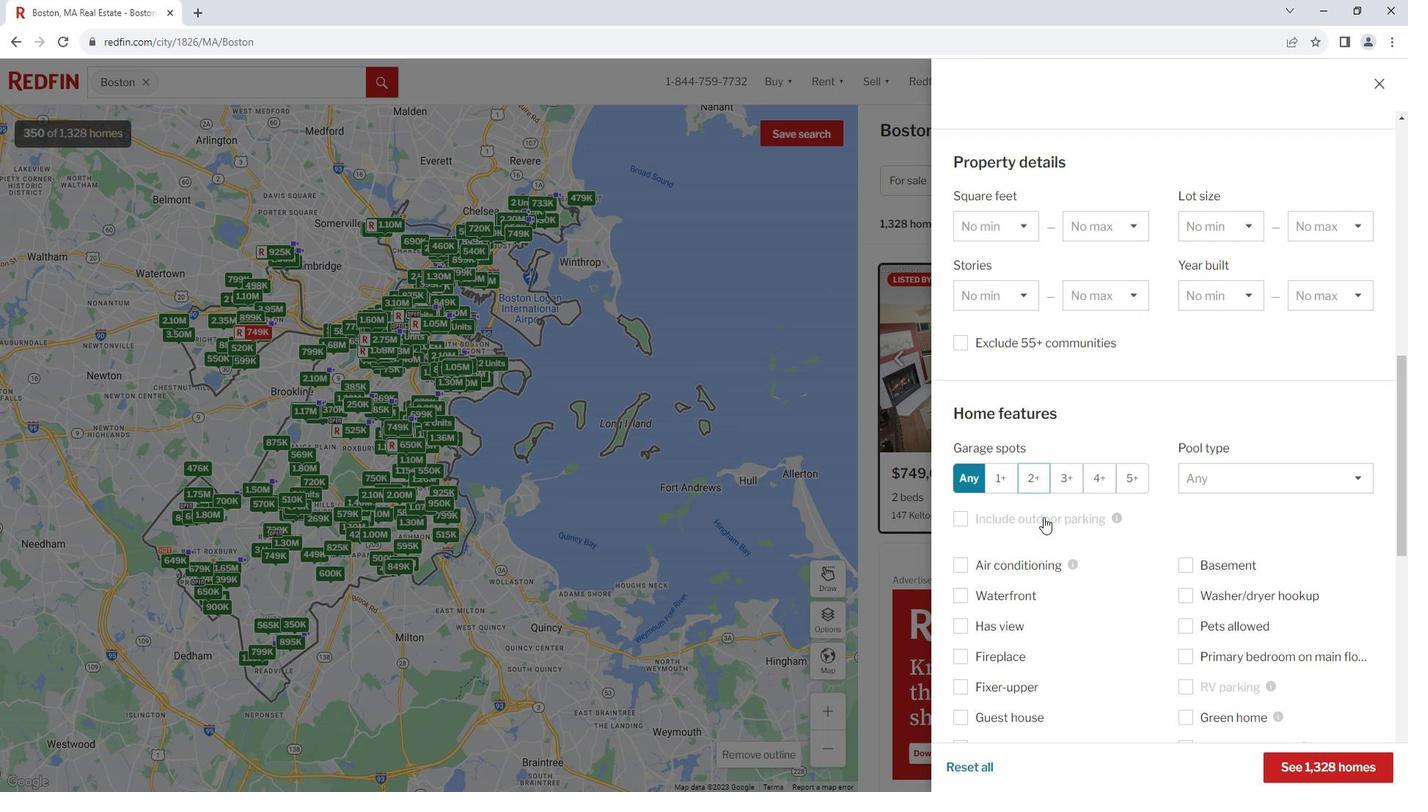 
Action: Mouse scrolled (1057, 510) with delta (0, 0)
Screenshot: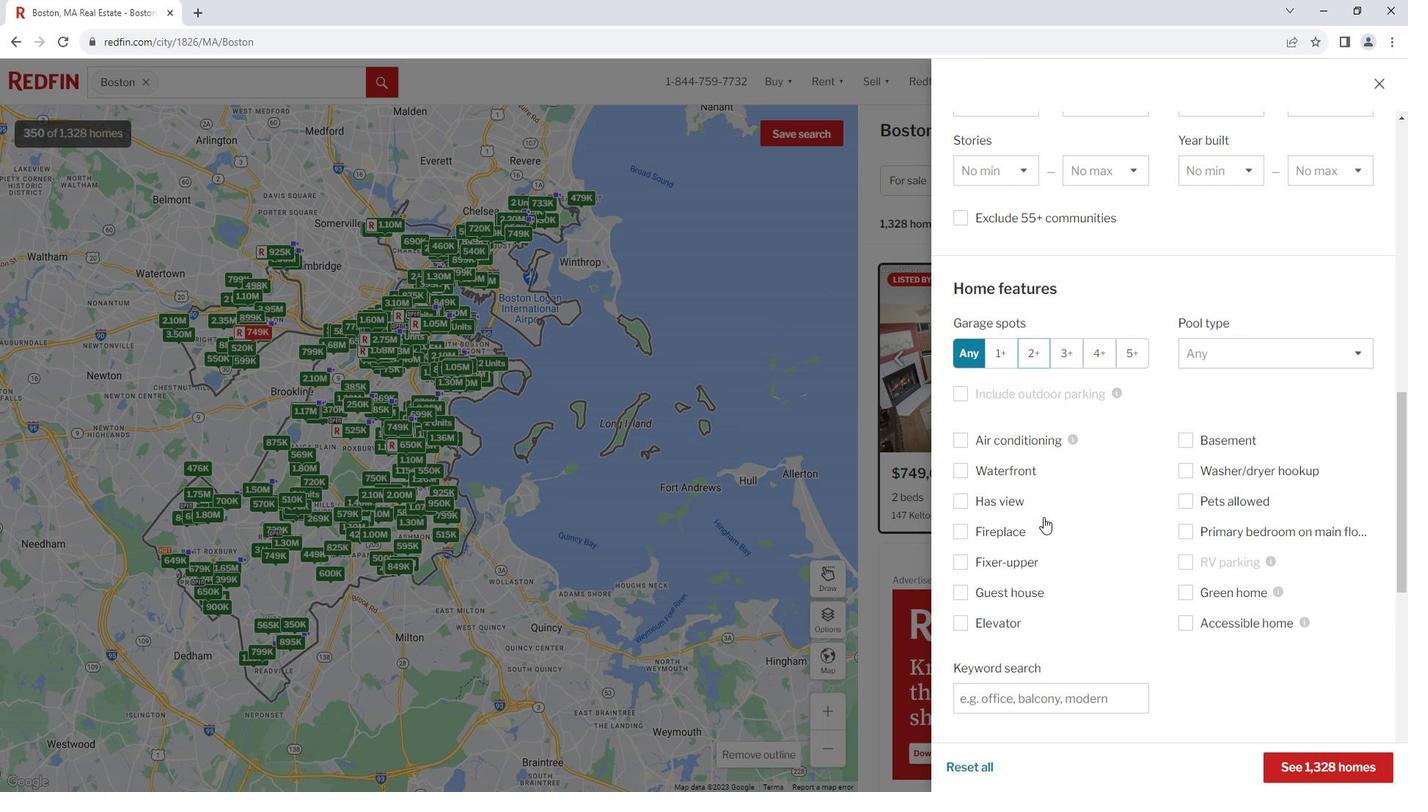 
Action: Mouse scrolled (1057, 510) with delta (0, 0)
Screenshot: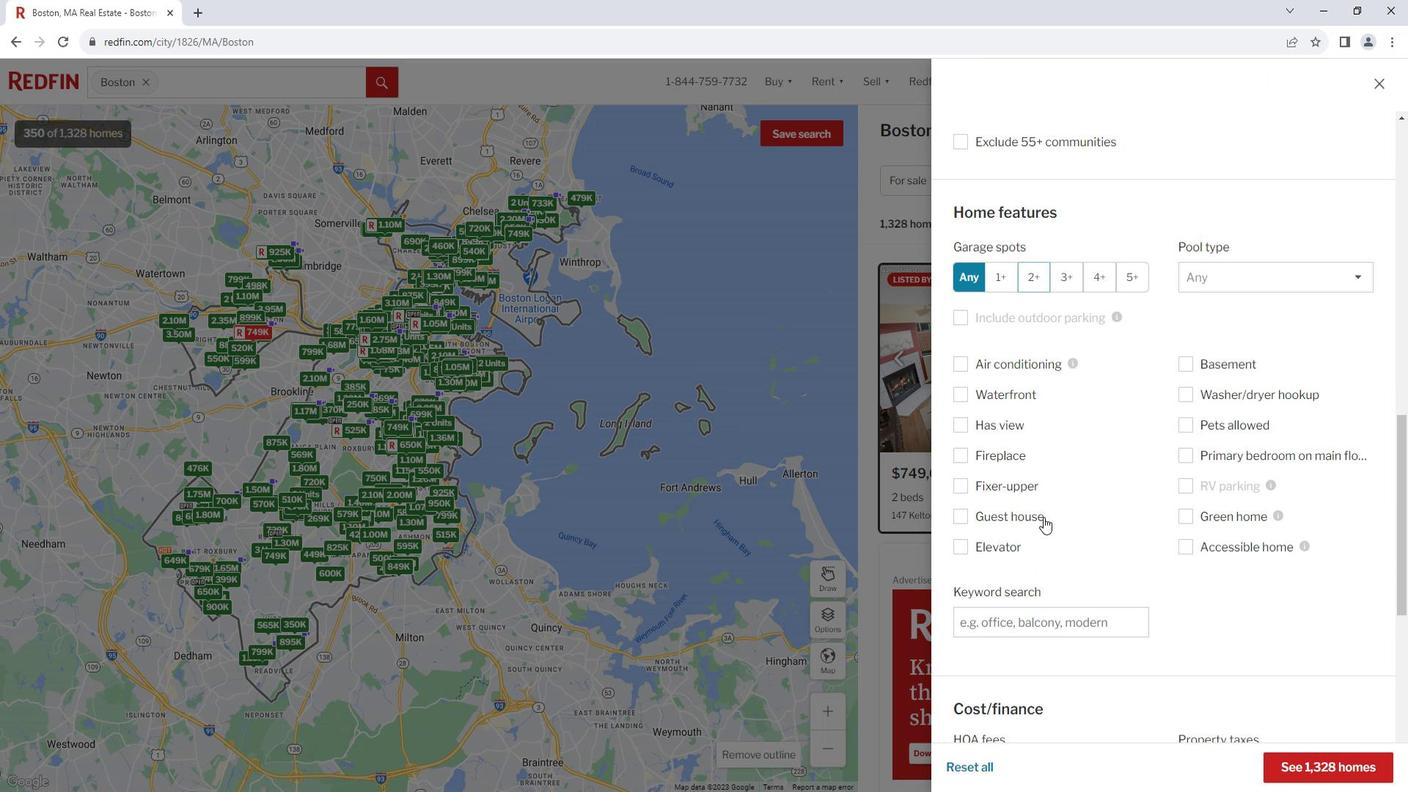 
Action: Mouse scrolled (1057, 510) with delta (0, 0)
Screenshot: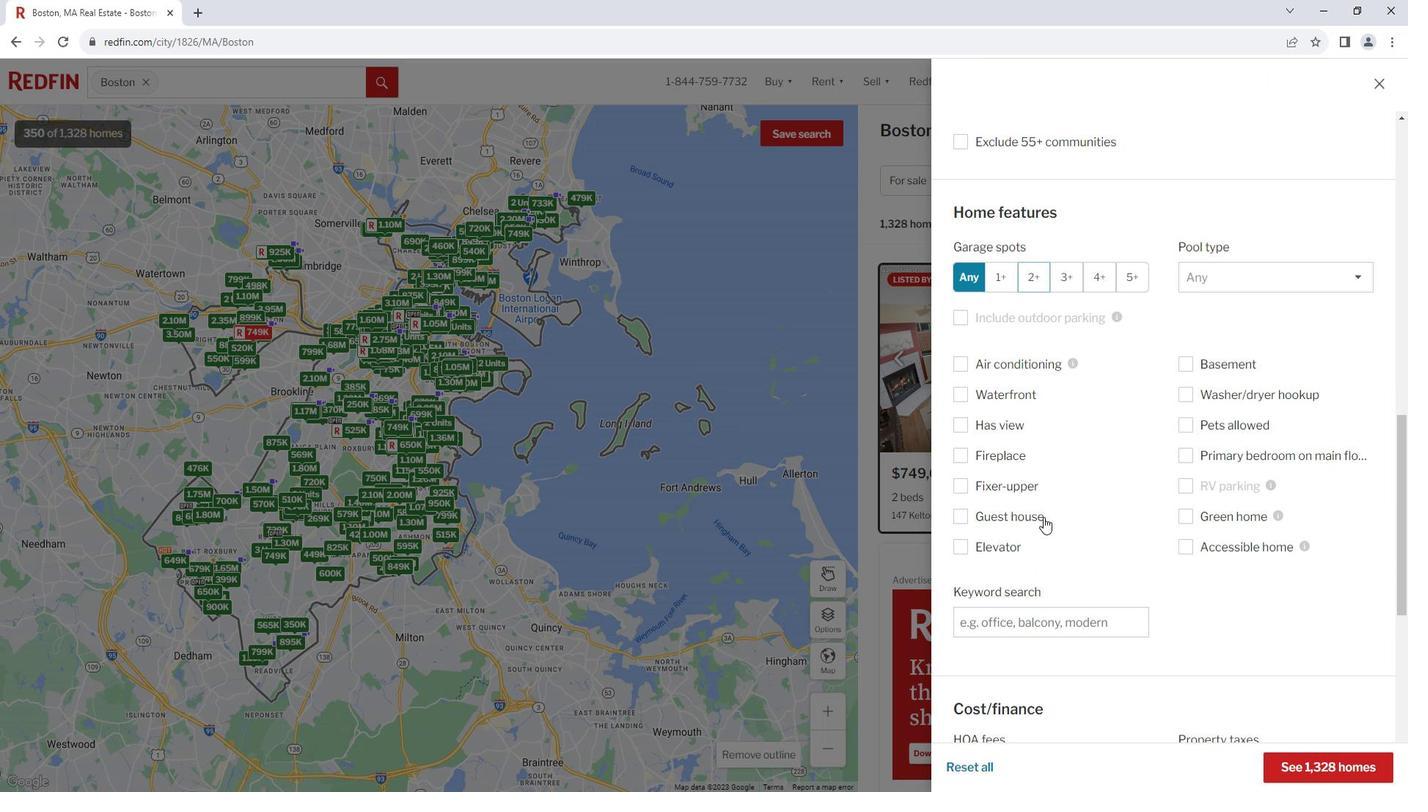
Action: Mouse moved to (1025, 466)
Screenshot: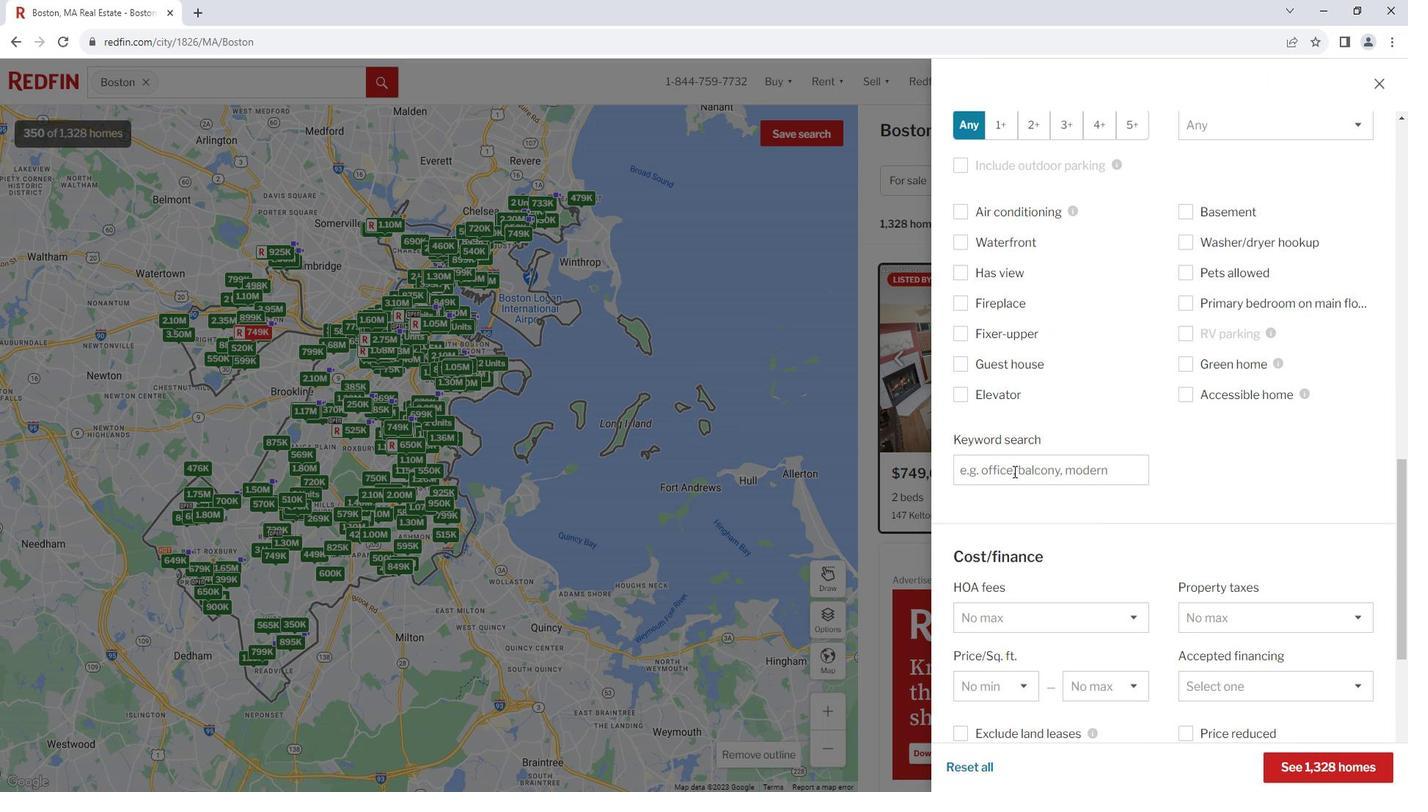 
Action: Mouse pressed left at (1025, 466)
Screenshot: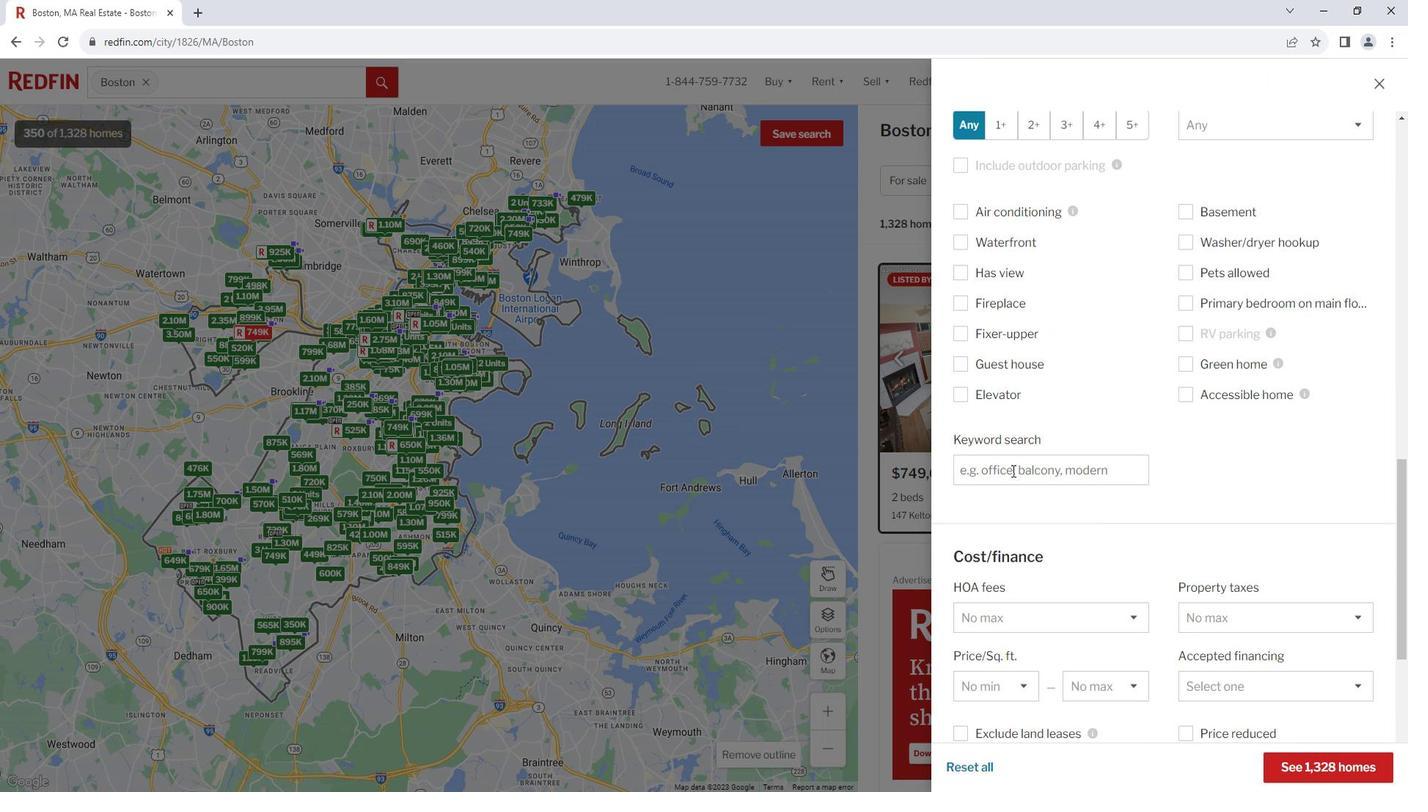 
Action: Mouse moved to (1022, 466)
Screenshot: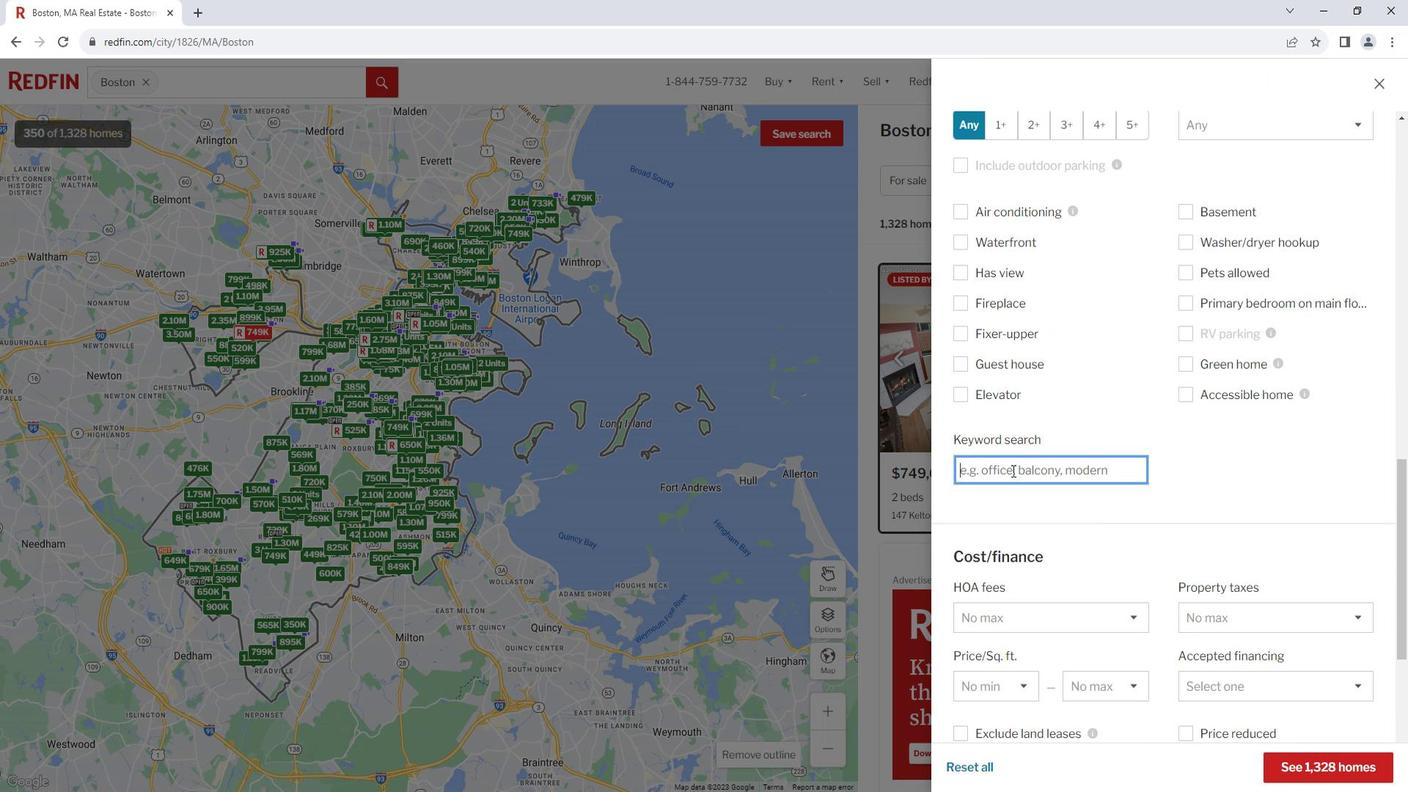 
Action: Key pressed <Key.shift><Key.shift><Key.shift>
Screenshot: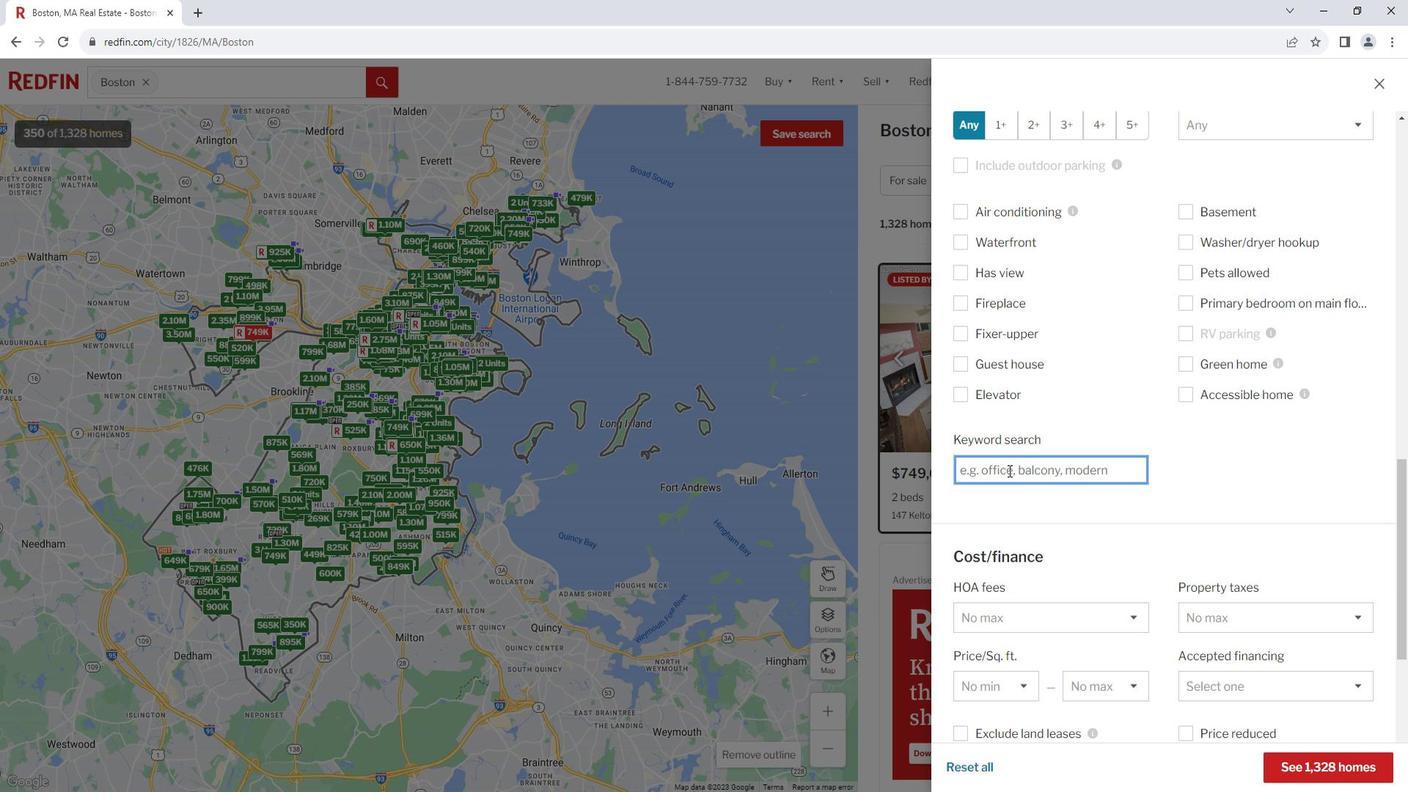 
Action: Mouse moved to (1005, 468)
Screenshot: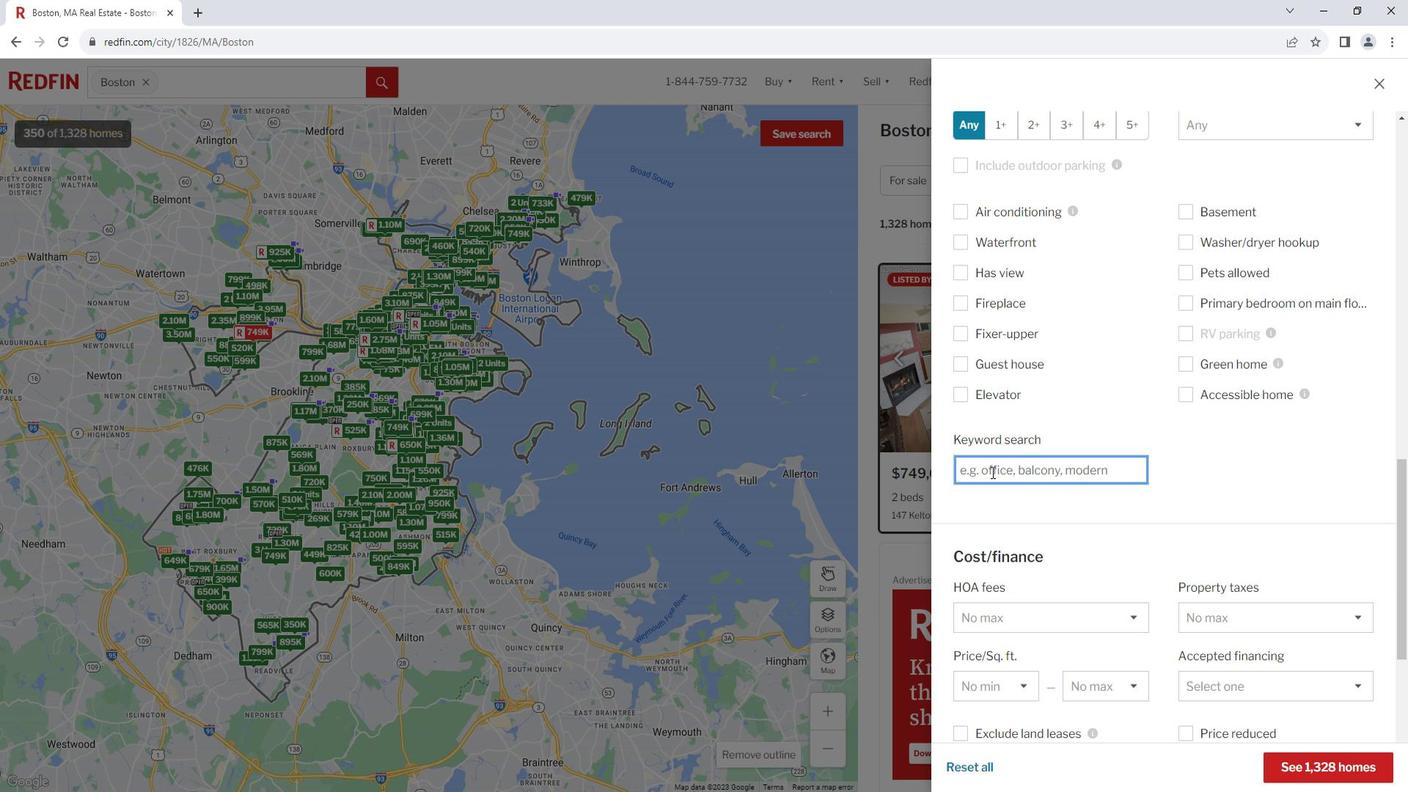 
Action: Key pressed <Key.shift>Historic
Screenshot: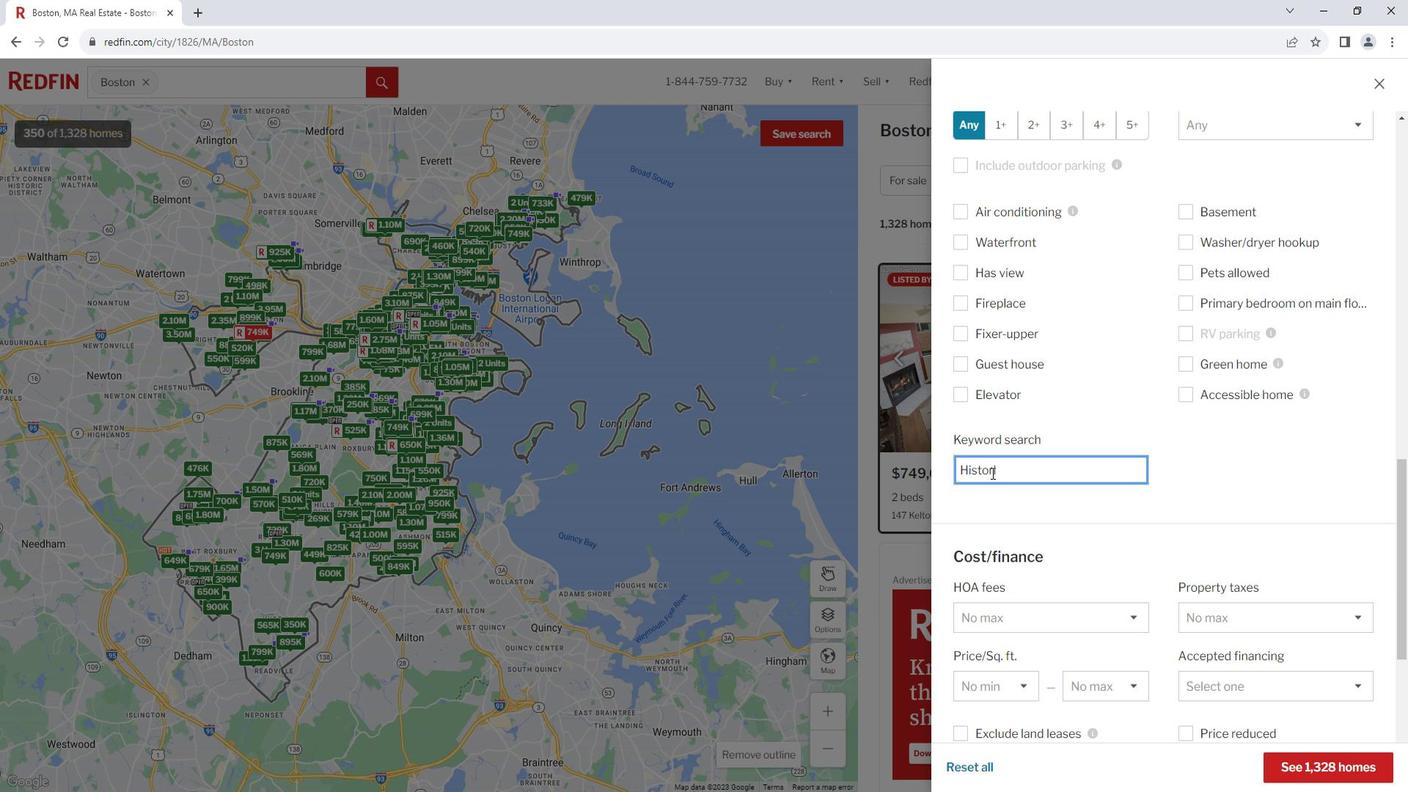 
Action: Mouse moved to (1030, 445)
Screenshot: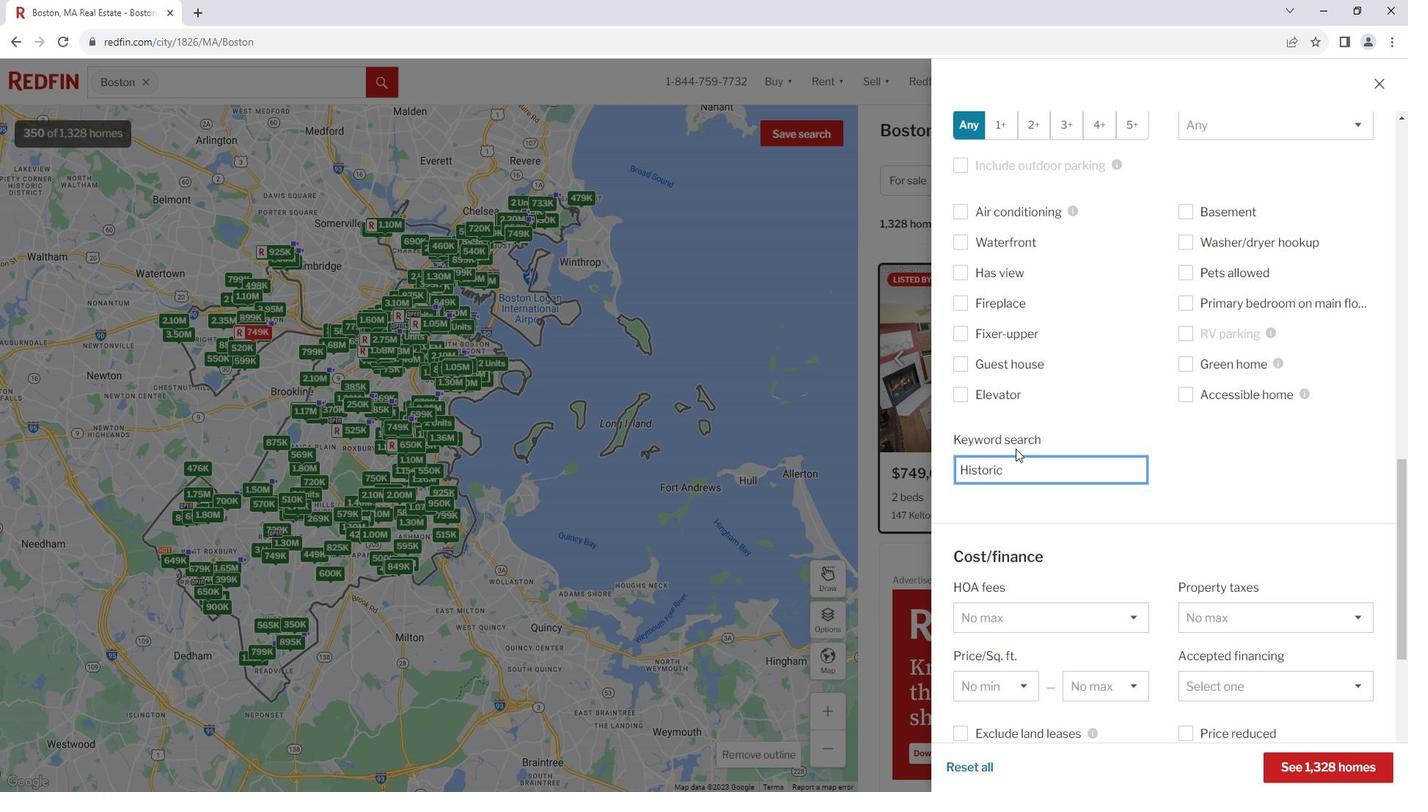 
Action: Mouse scrolled (1030, 446) with delta (0, 0)
Screenshot: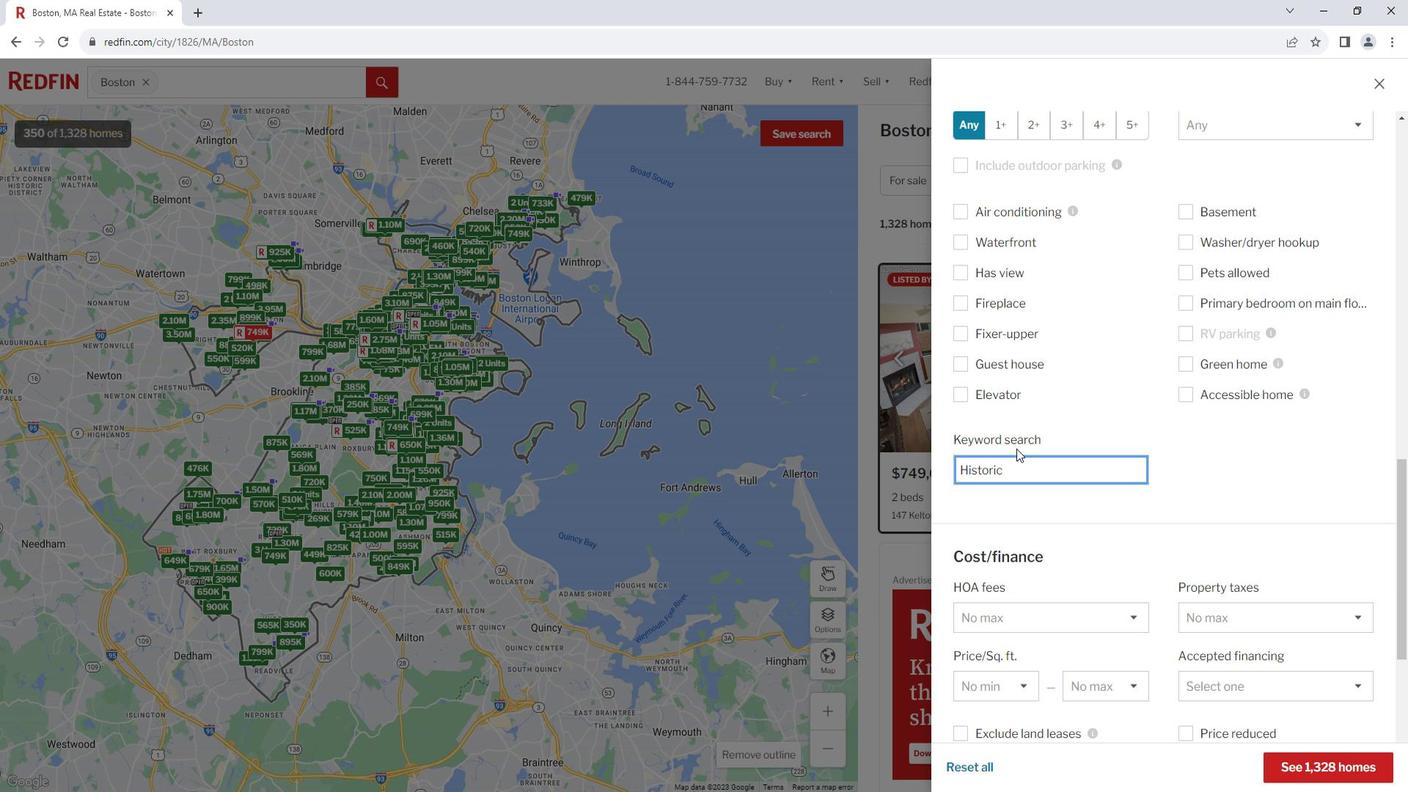 
Action: Mouse scrolled (1030, 446) with delta (0, 0)
Screenshot: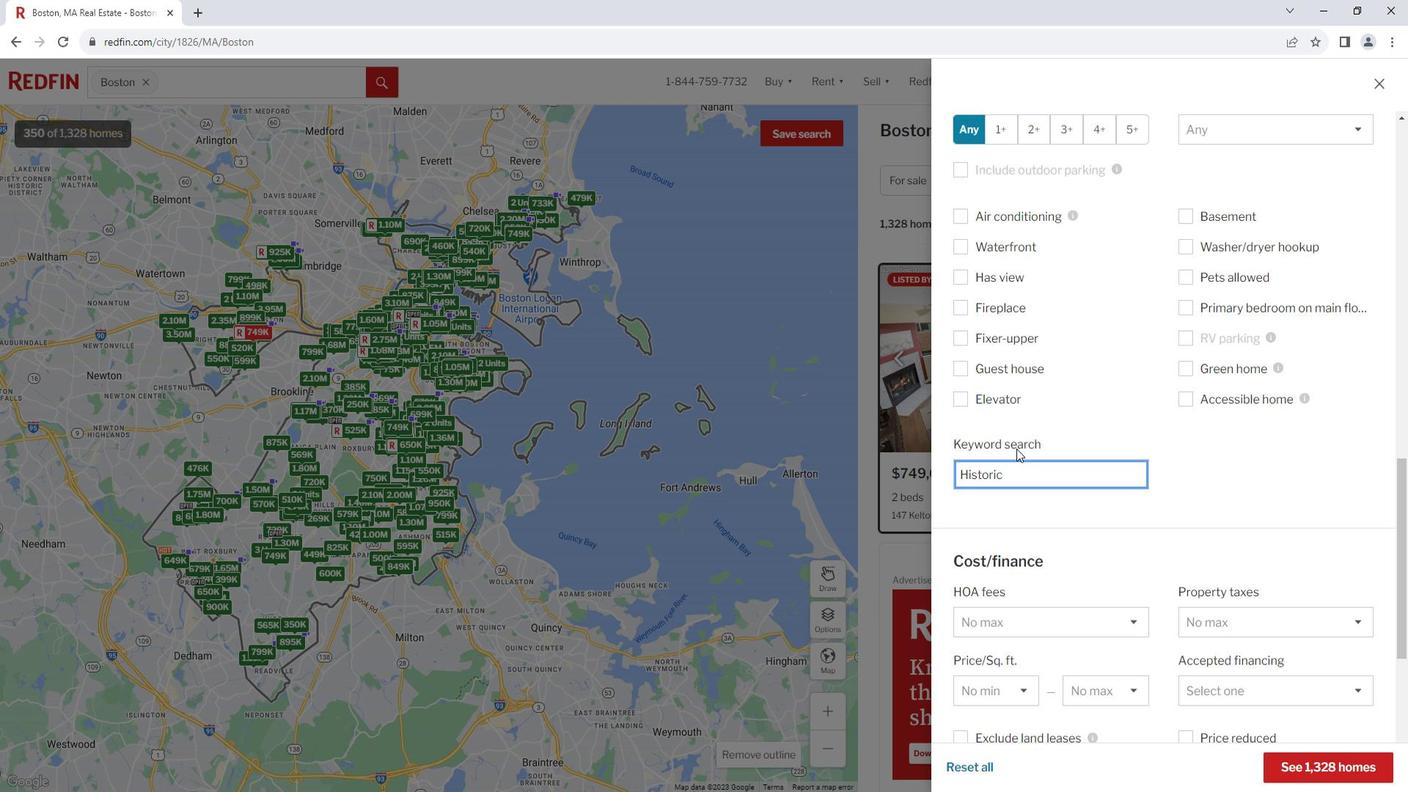 
Action: Mouse scrolled (1030, 446) with delta (0, 0)
Screenshot: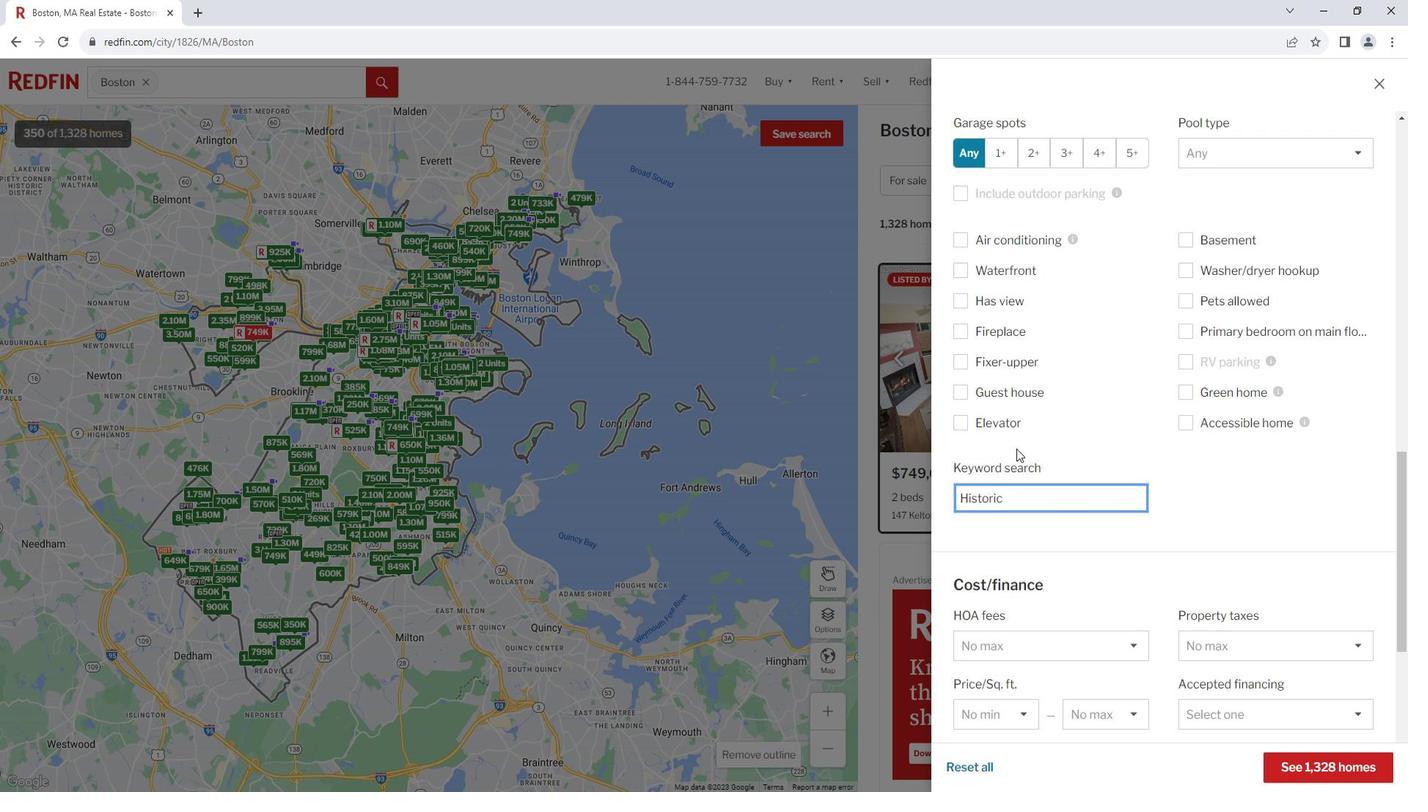 
Action: Mouse scrolled (1030, 446) with delta (0, 0)
Screenshot: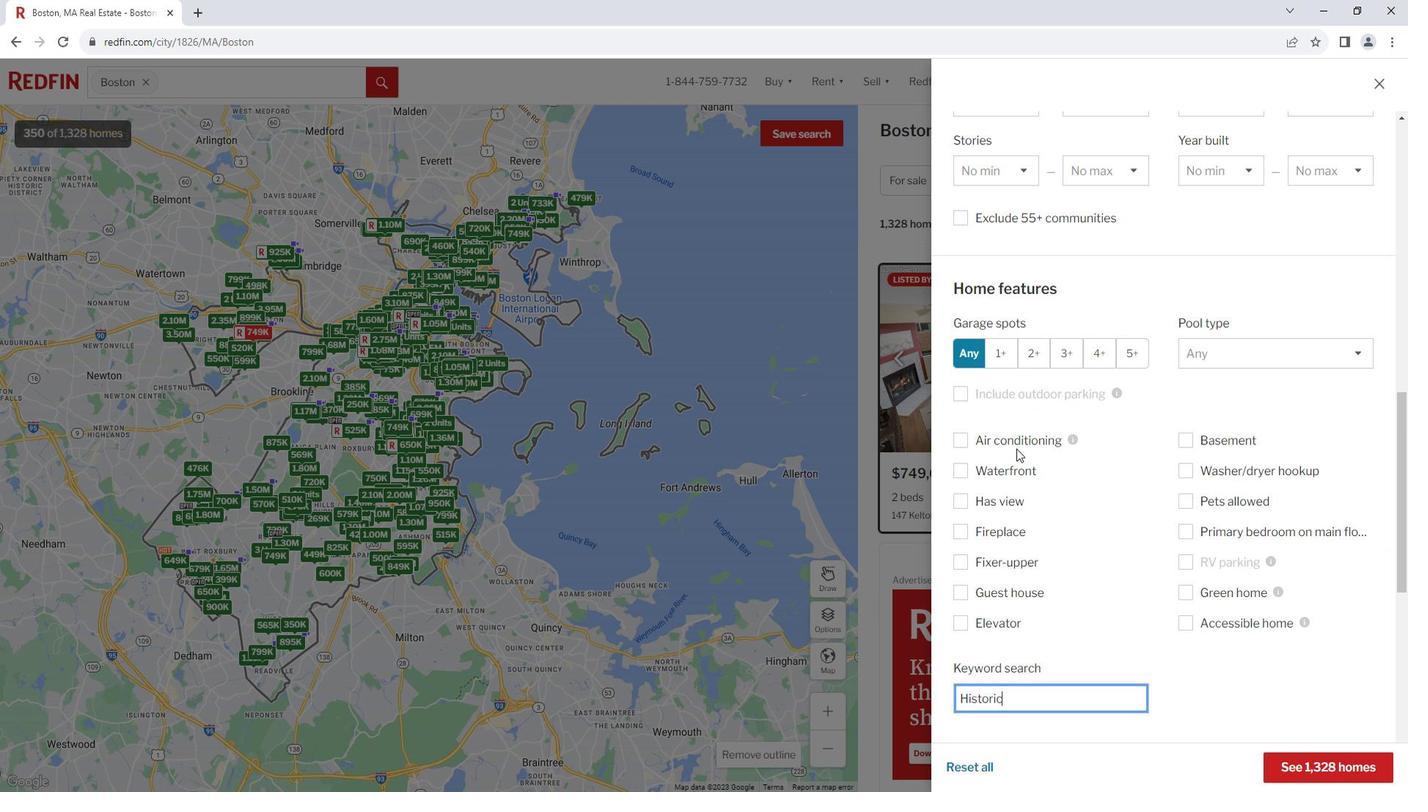 
Action: Mouse scrolled (1030, 446) with delta (0, 0)
Screenshot: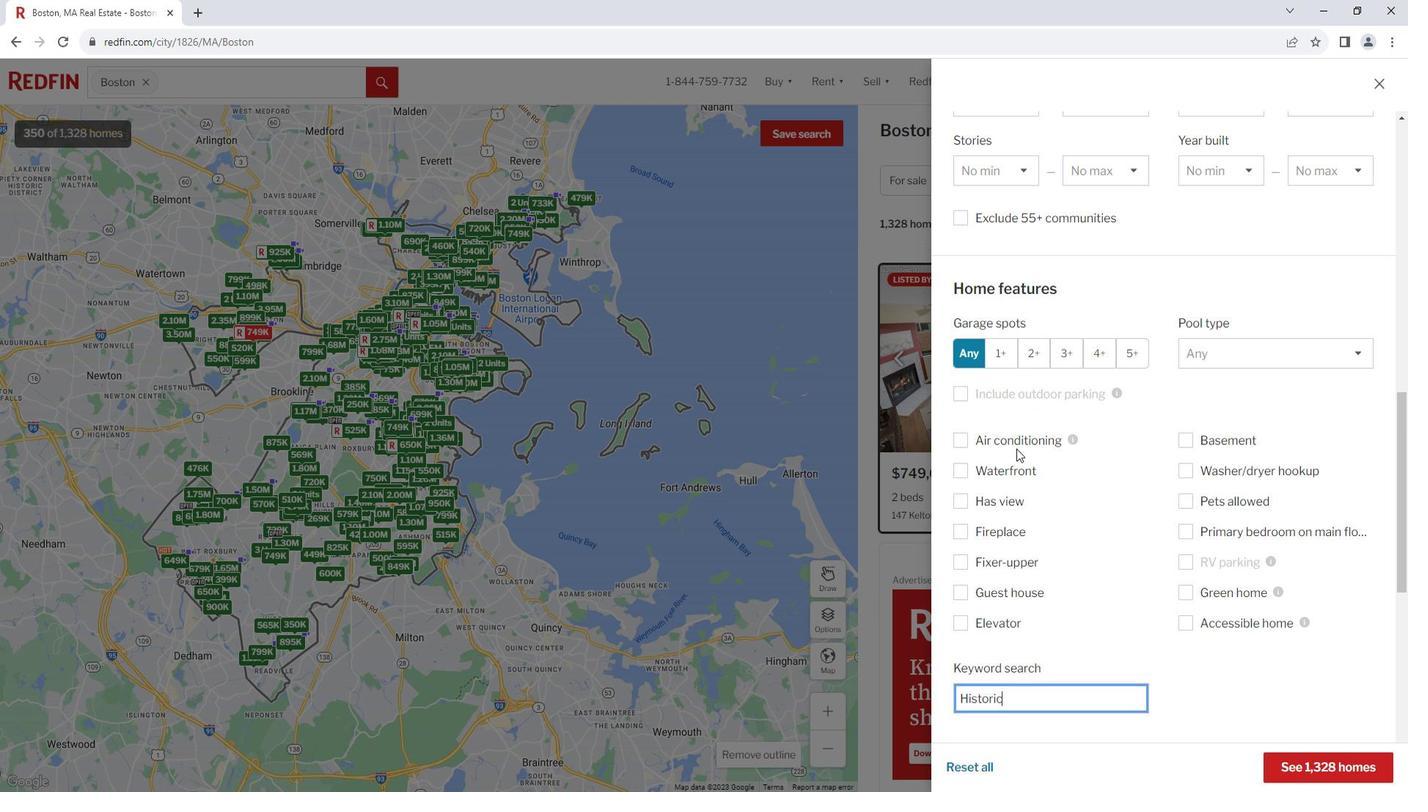 
Action: Mouse scrolled (1030, 446) with delta (0, 0)
Screenshot: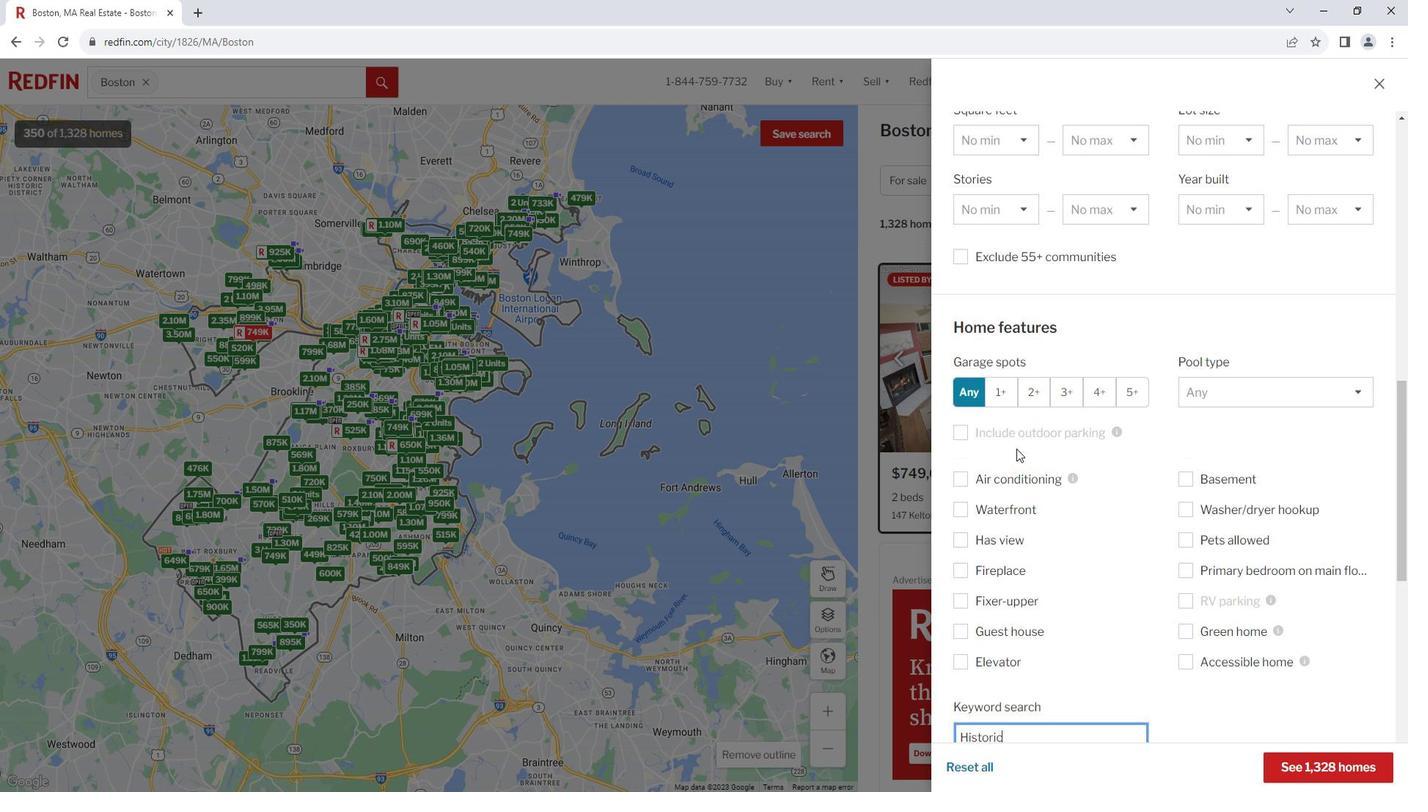 
Action: Mouse moved to (1041, 350)
Screenshot: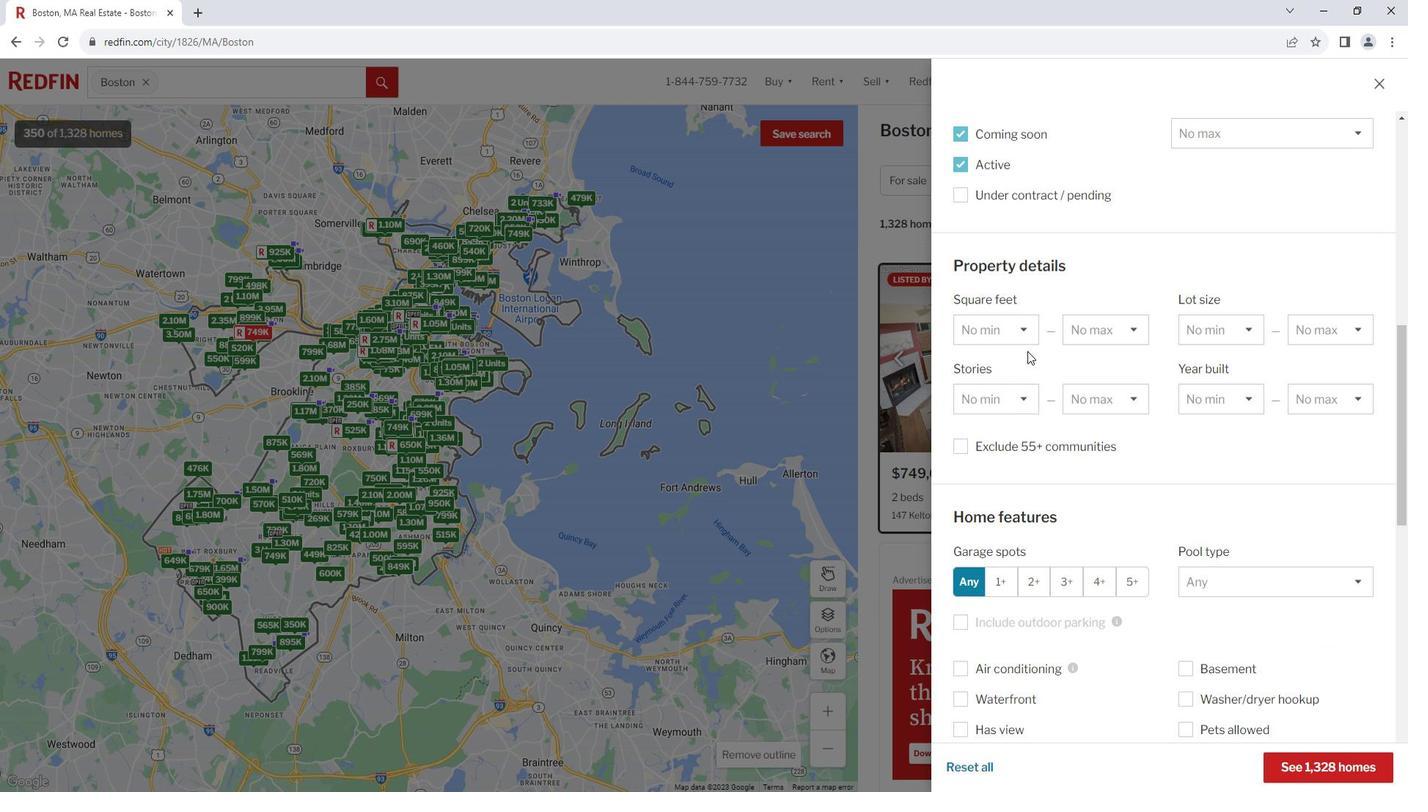 
Action: Mouse scrolled (1041, 351) with delta (0, 0)
Screenshot: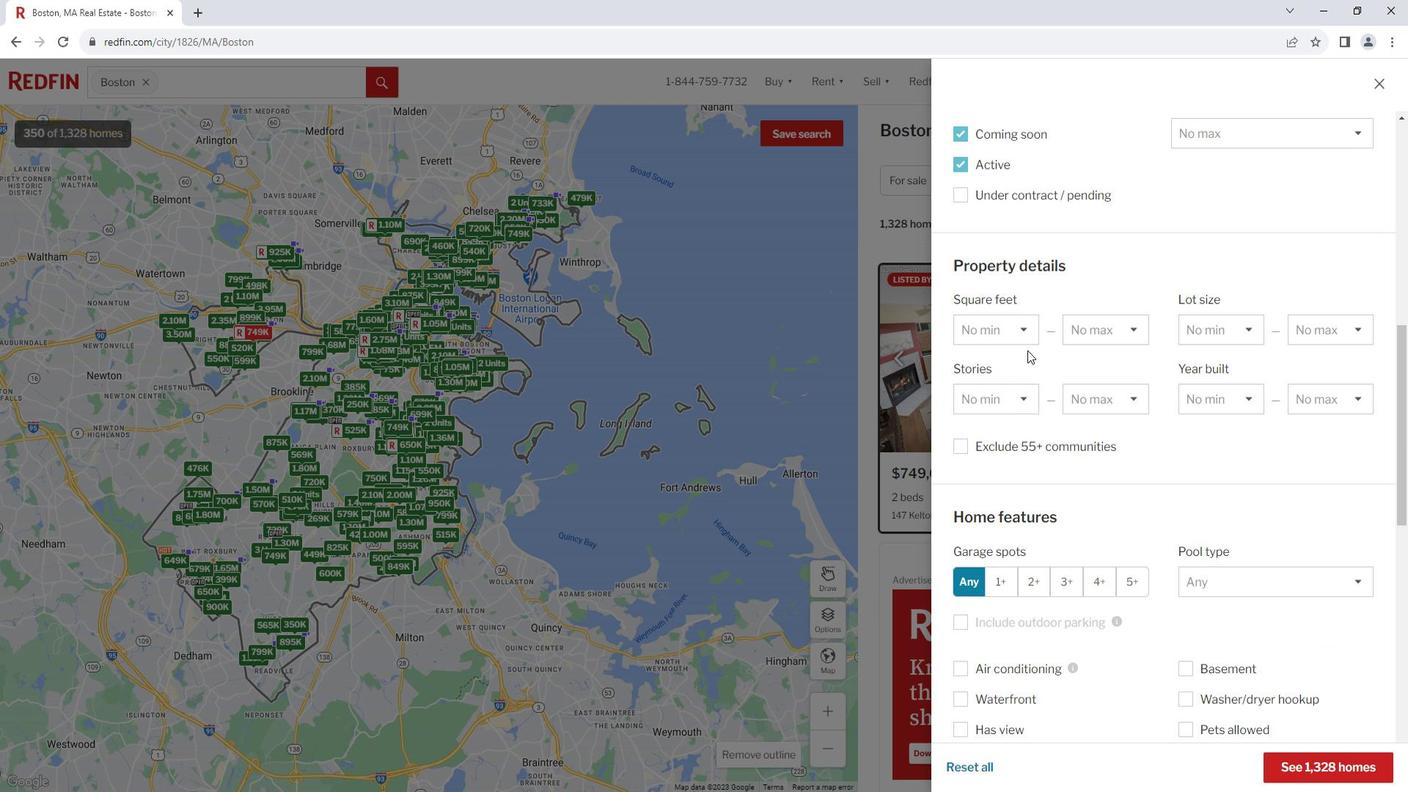 
Action: Mouse scrolled (1041, 351) with delta (0, 0)
Screenshot: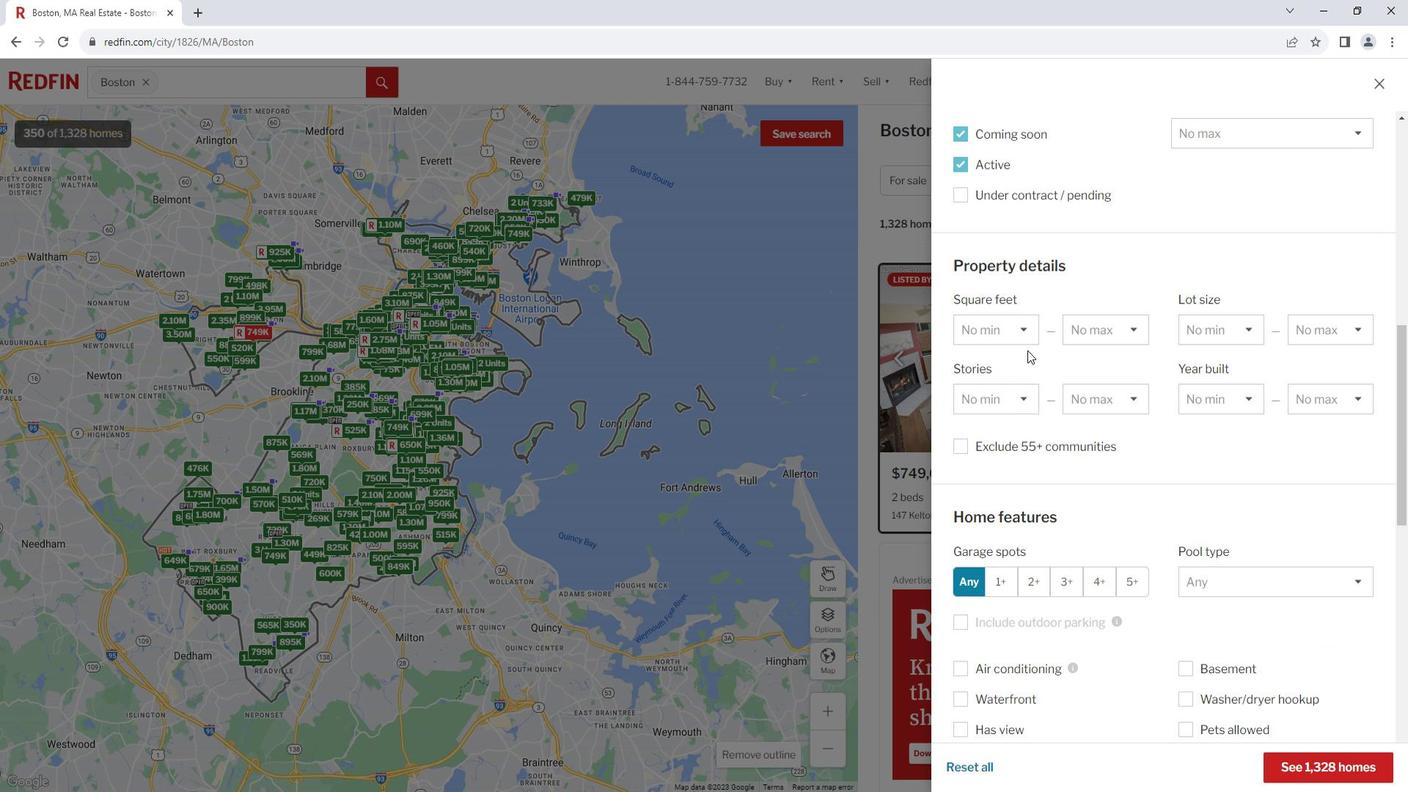 
Action: Mouse moved to (1041, 349)
Screenshot: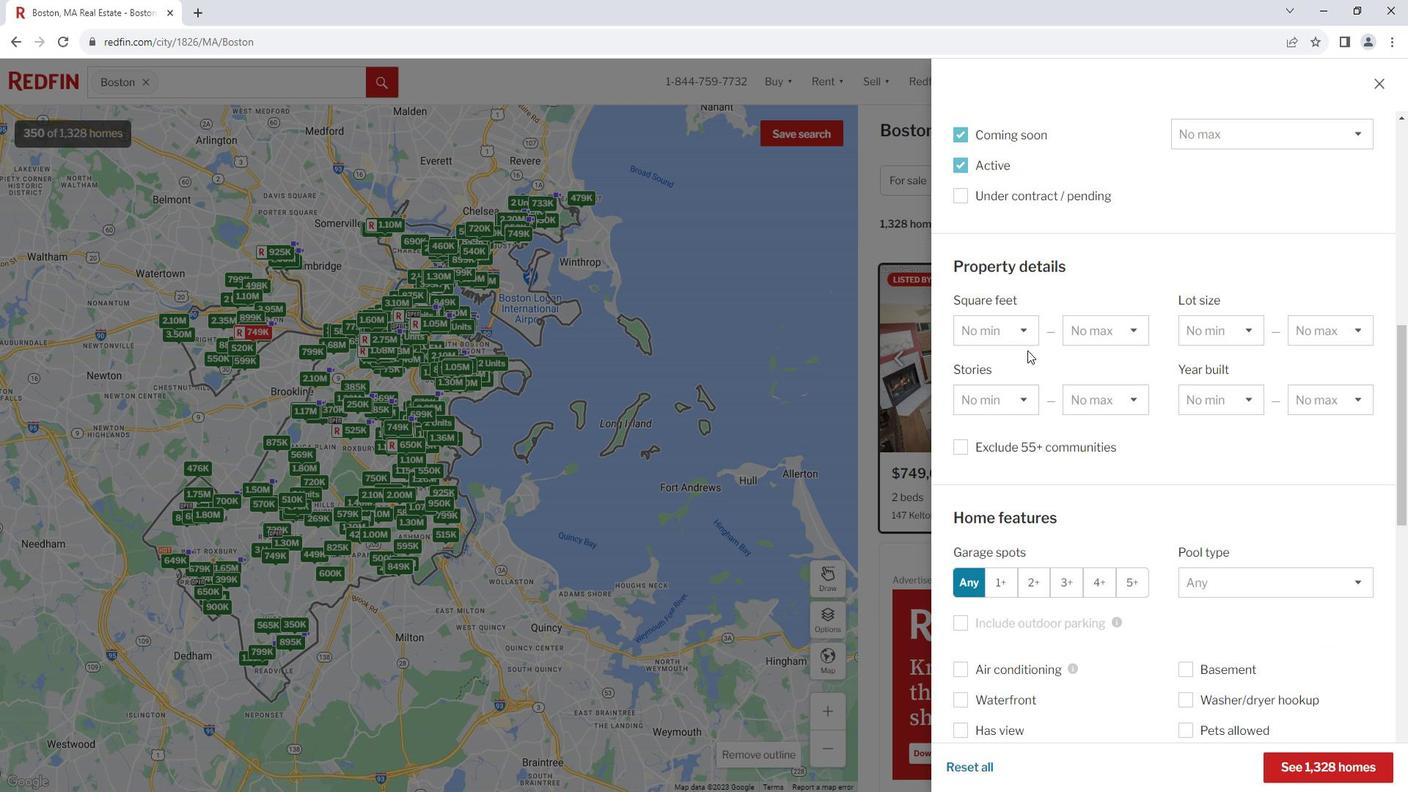 
Action: Mouse scrolled (1041, 350) with delta (0, 0)
Screenshot: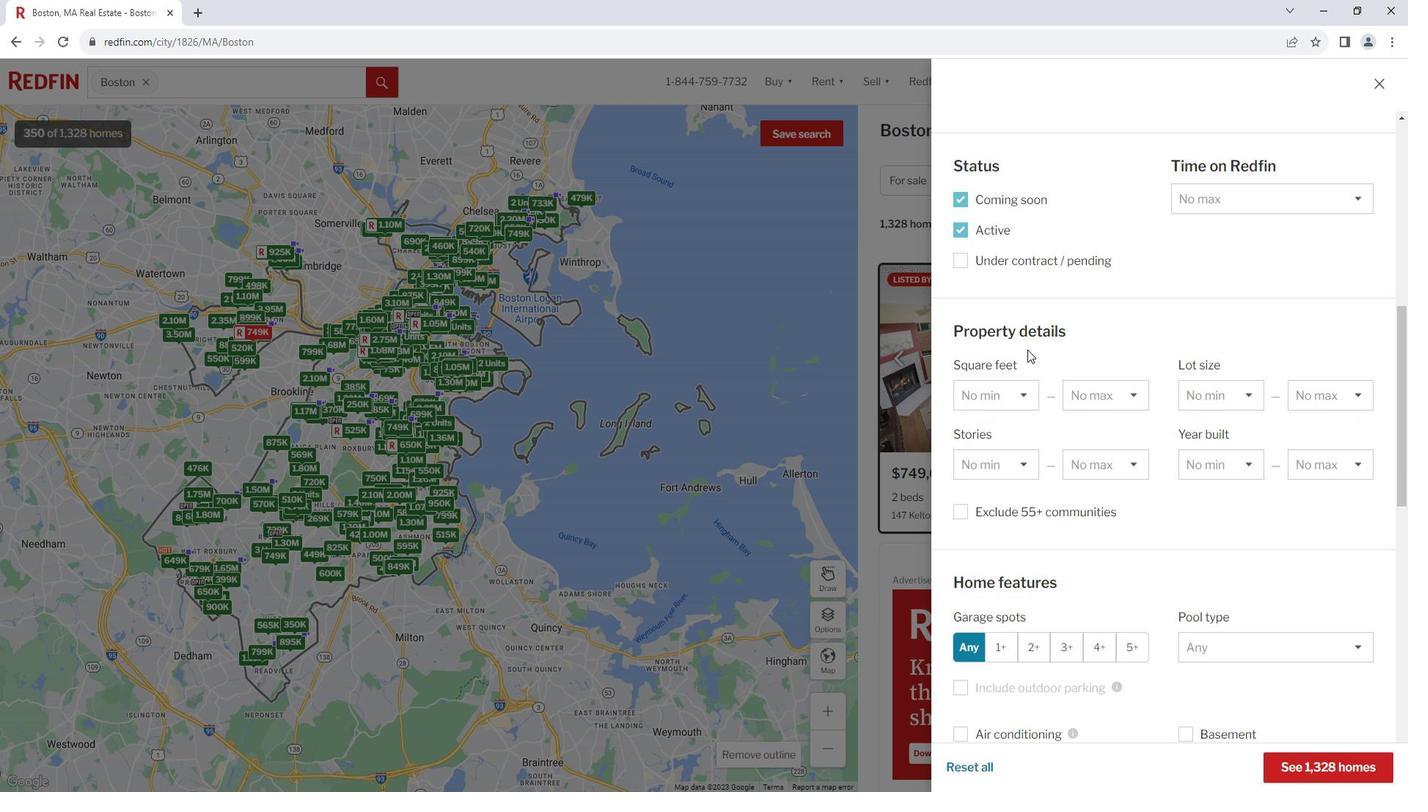 
Action: Mouse moved to (1038, 350)
Screenshot: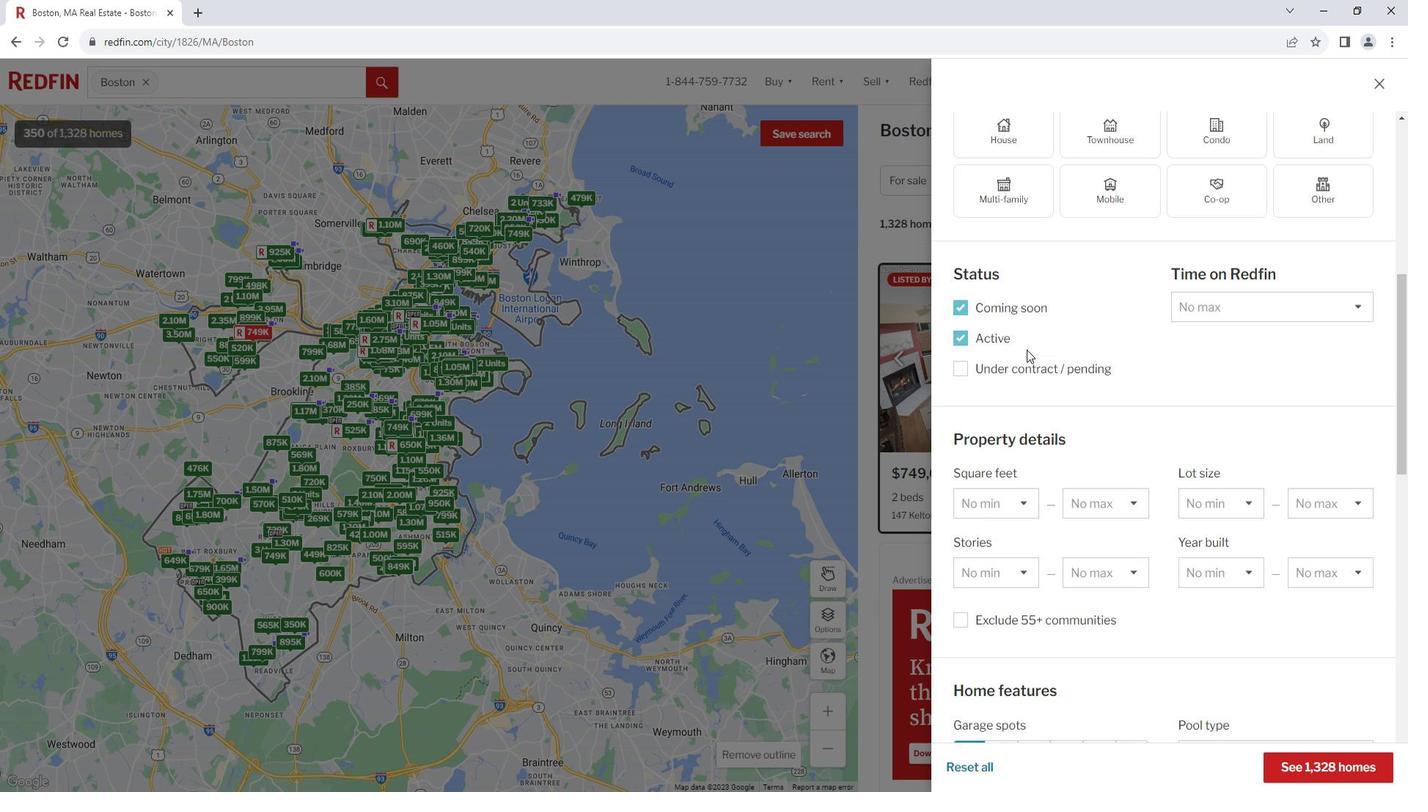 
Action: Mouse scrolled (1038, 351) with delta (0, 0)
Screenshot: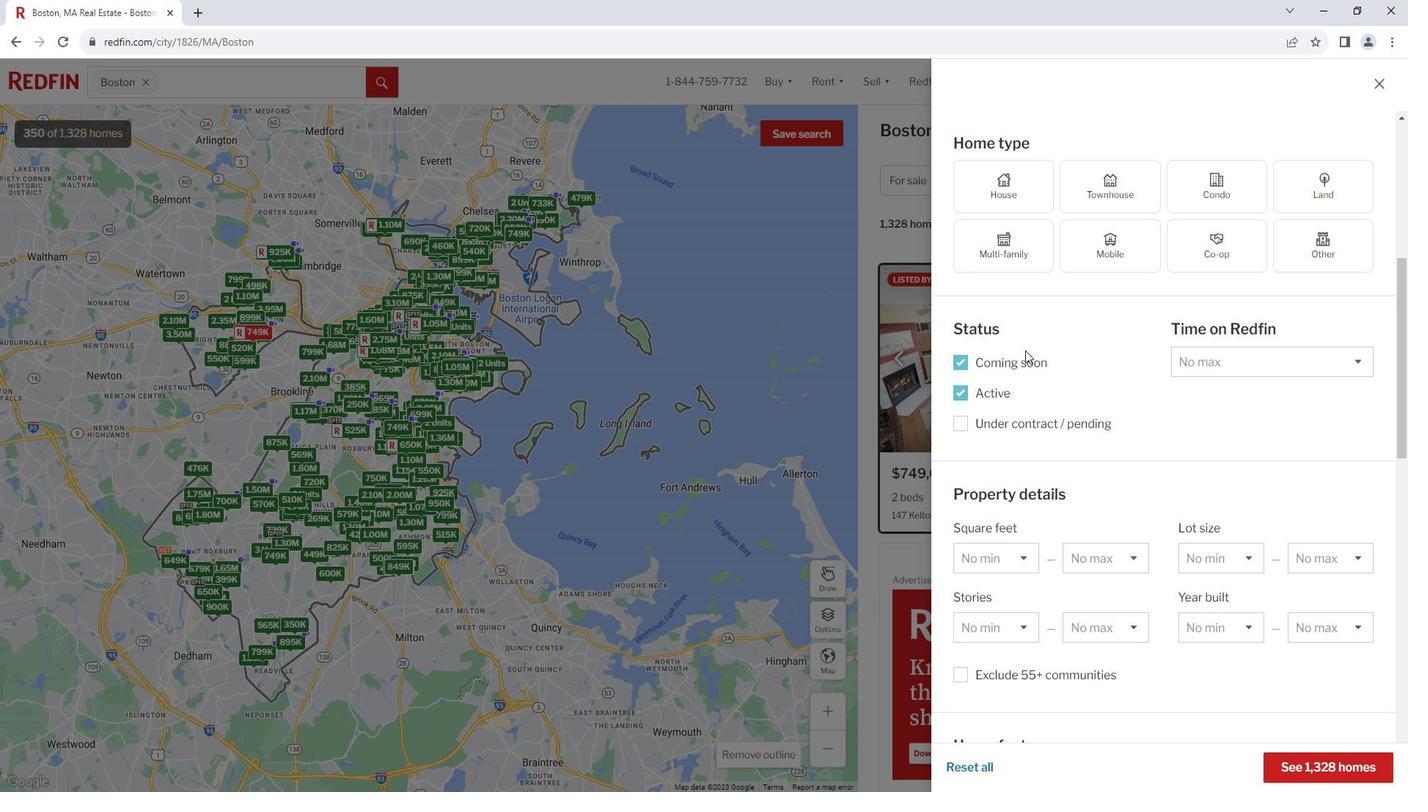 
Action: Mouse scrolled (1038, 351) with delta (0, 0)
Screenshot: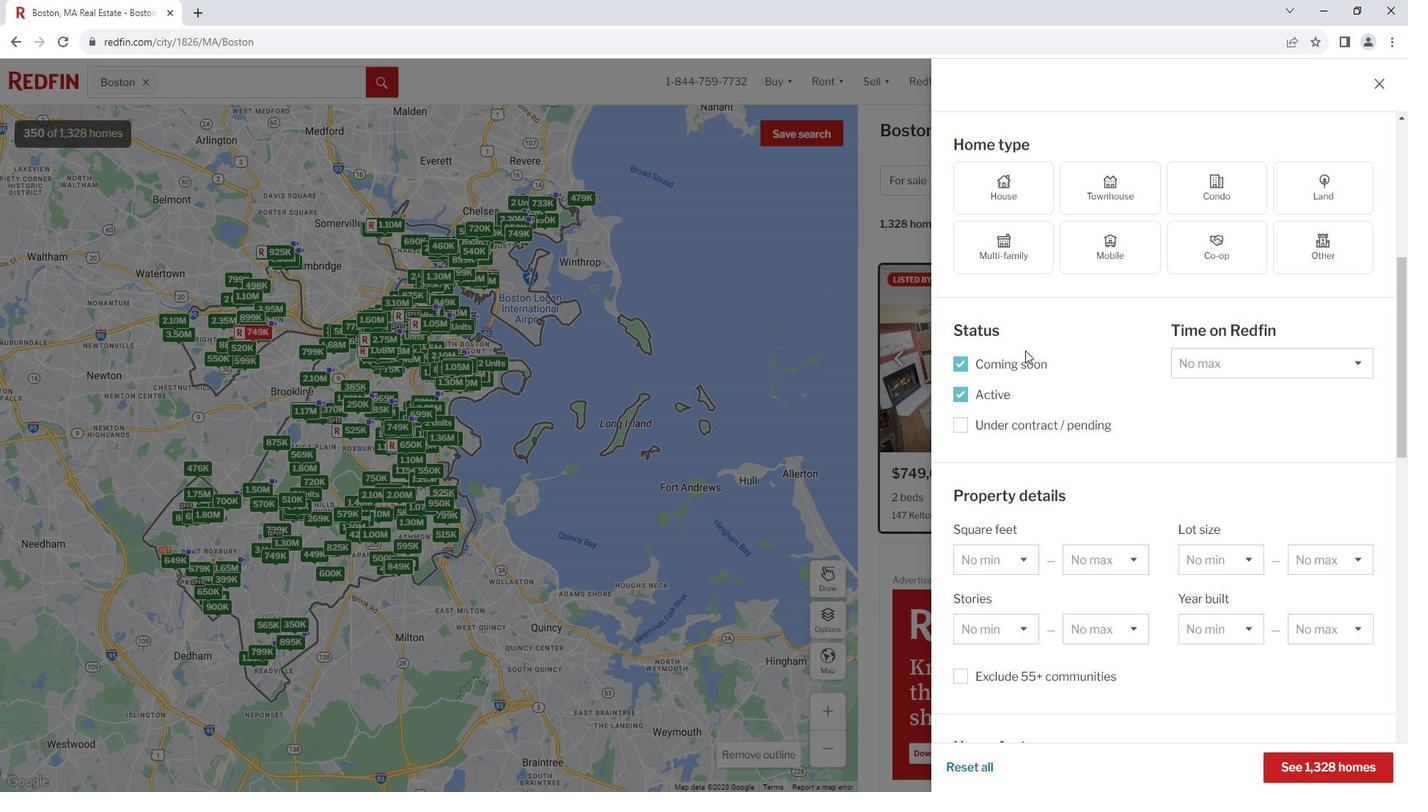 
Action: Mouse moved to (1016, 330)
Screenshot: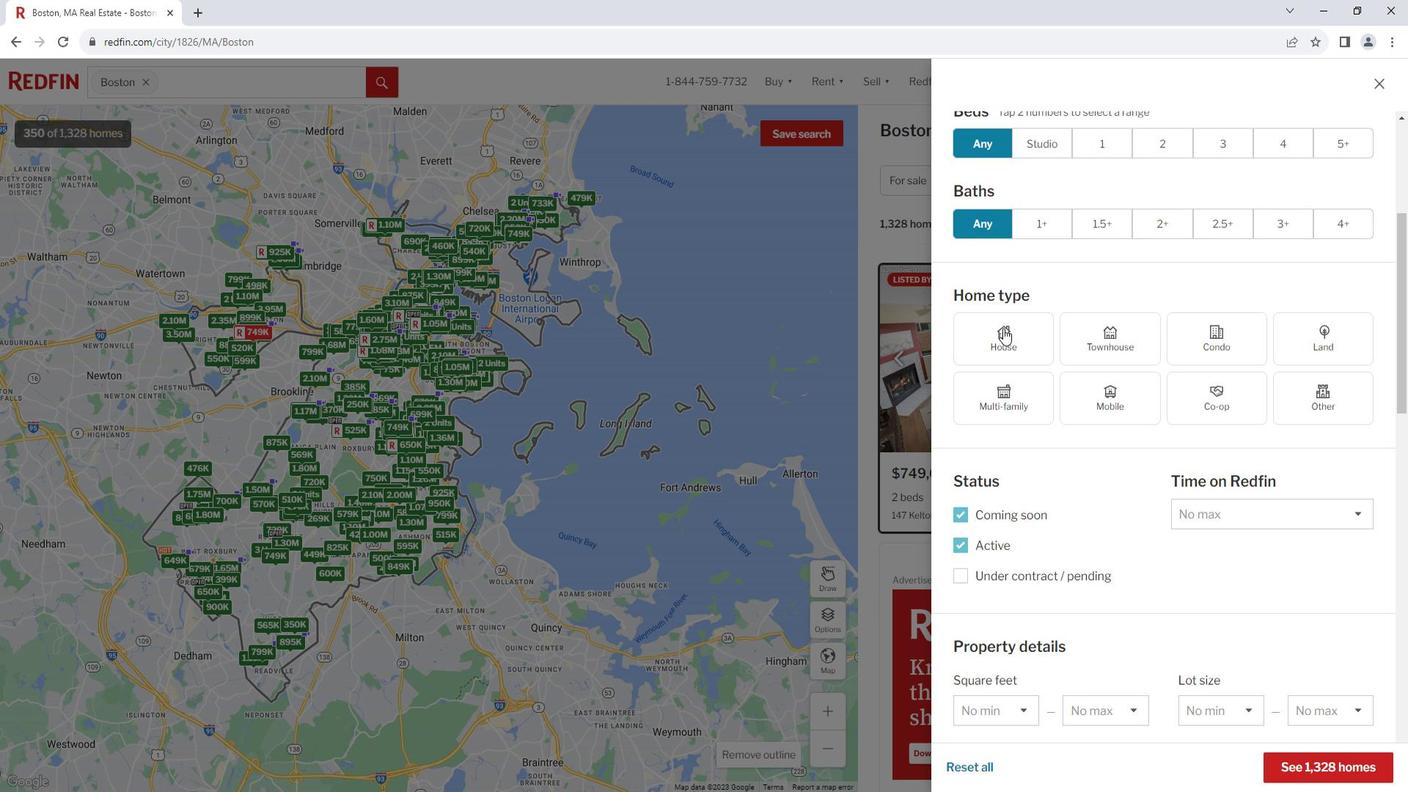 
Action: Mouse pressed left at (1016, 330)
Screenshot: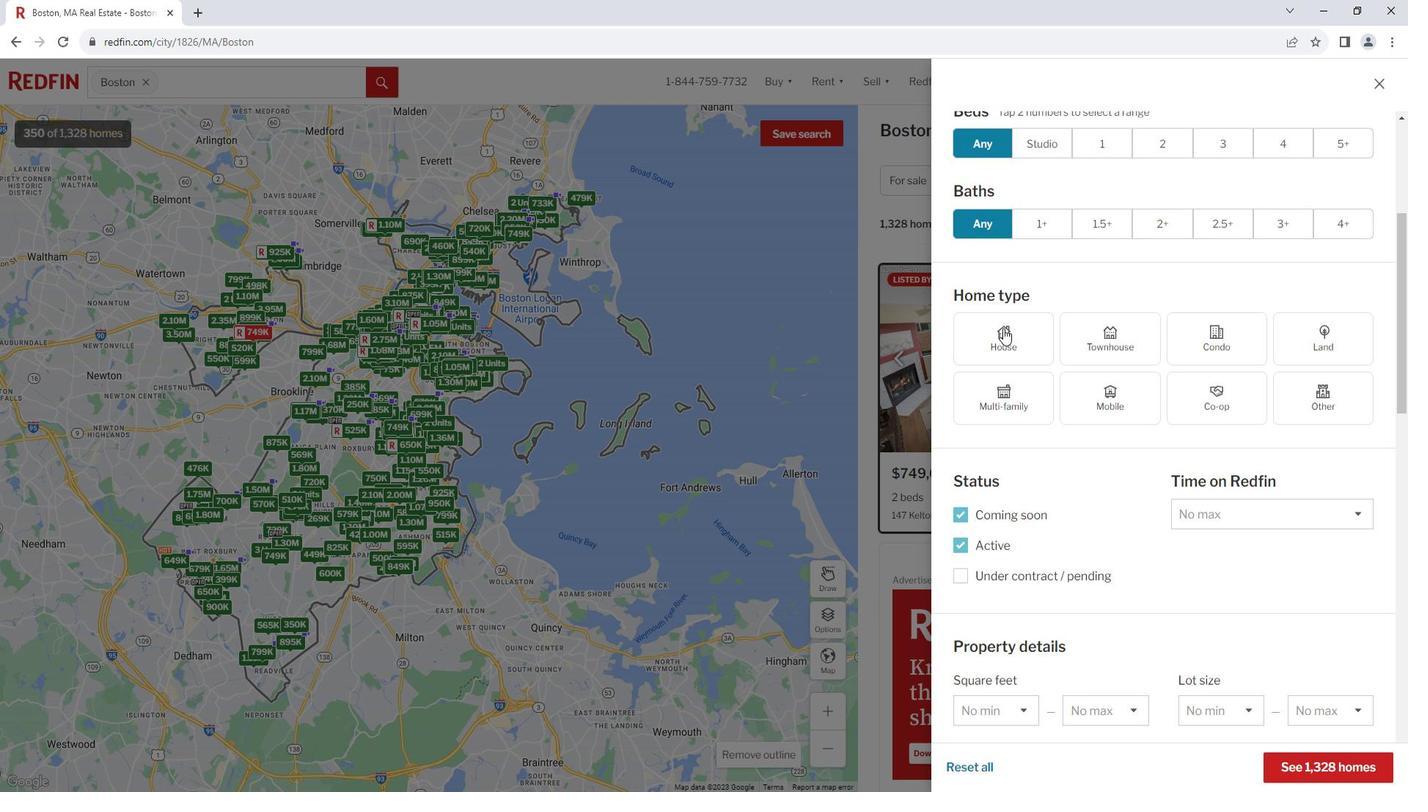 
Action: Mouse moved to (1022, 332)
Screenshot: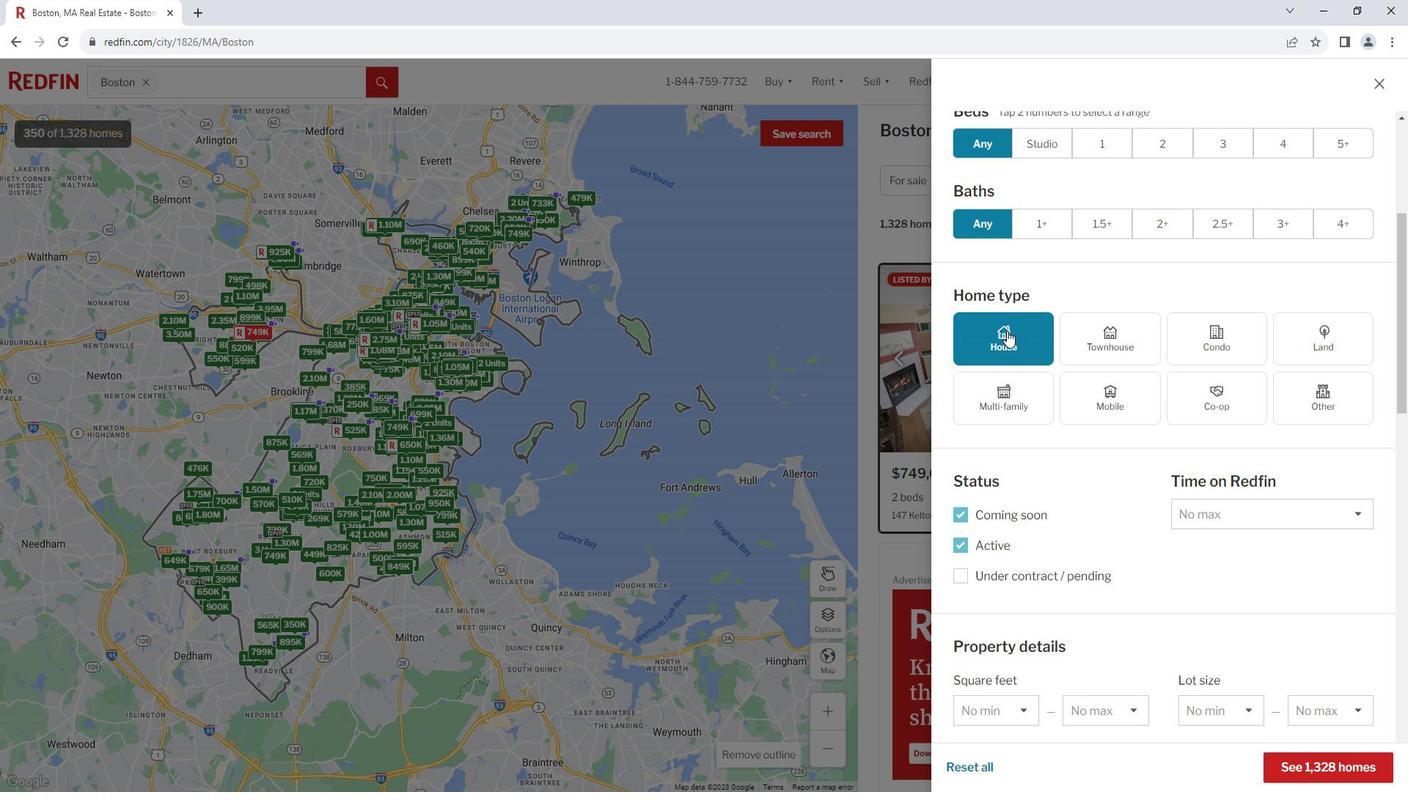 
Action: Mouse scrolled (1022, 331) with delta (0, 0)
Screenshot: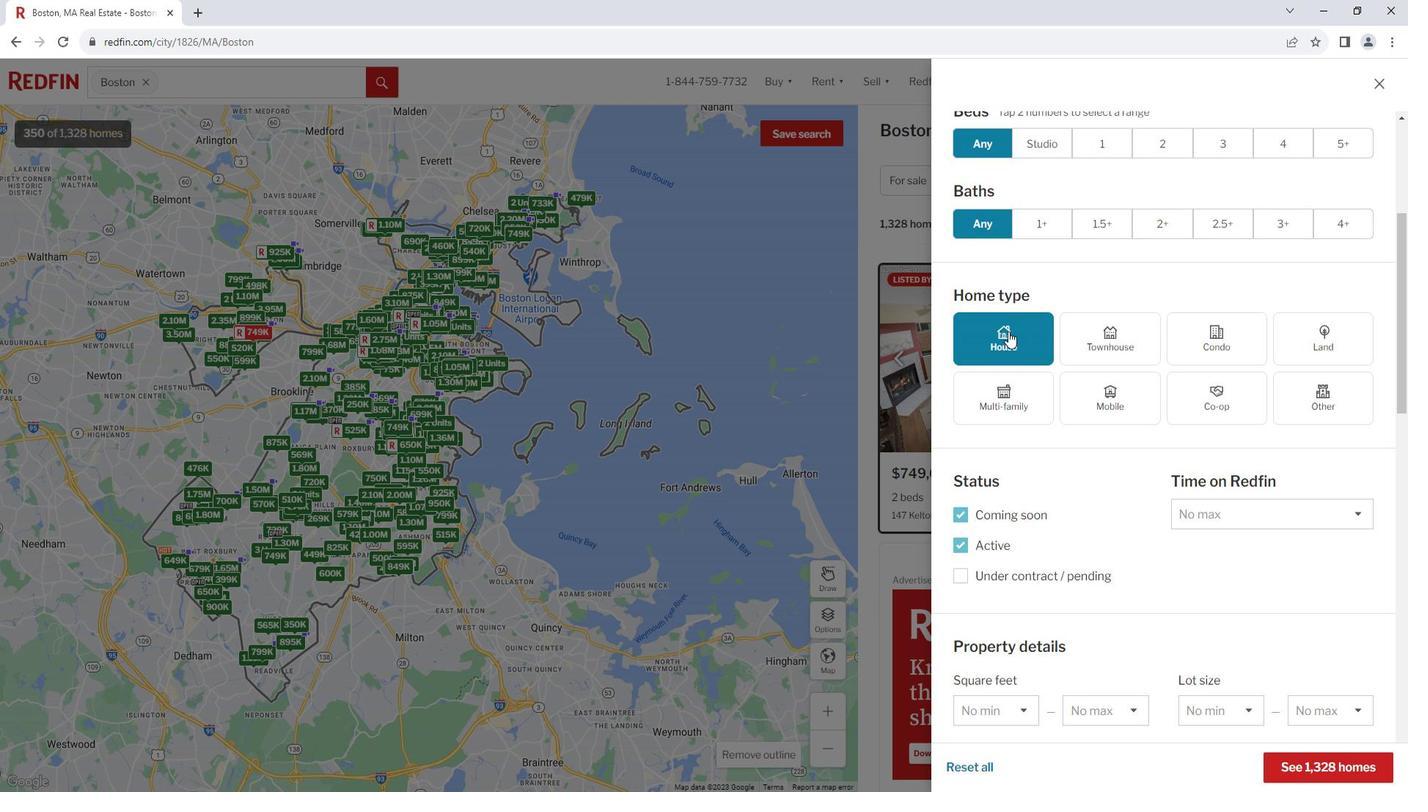
Action: Mouse moved to (1022, 332)
Screenshot: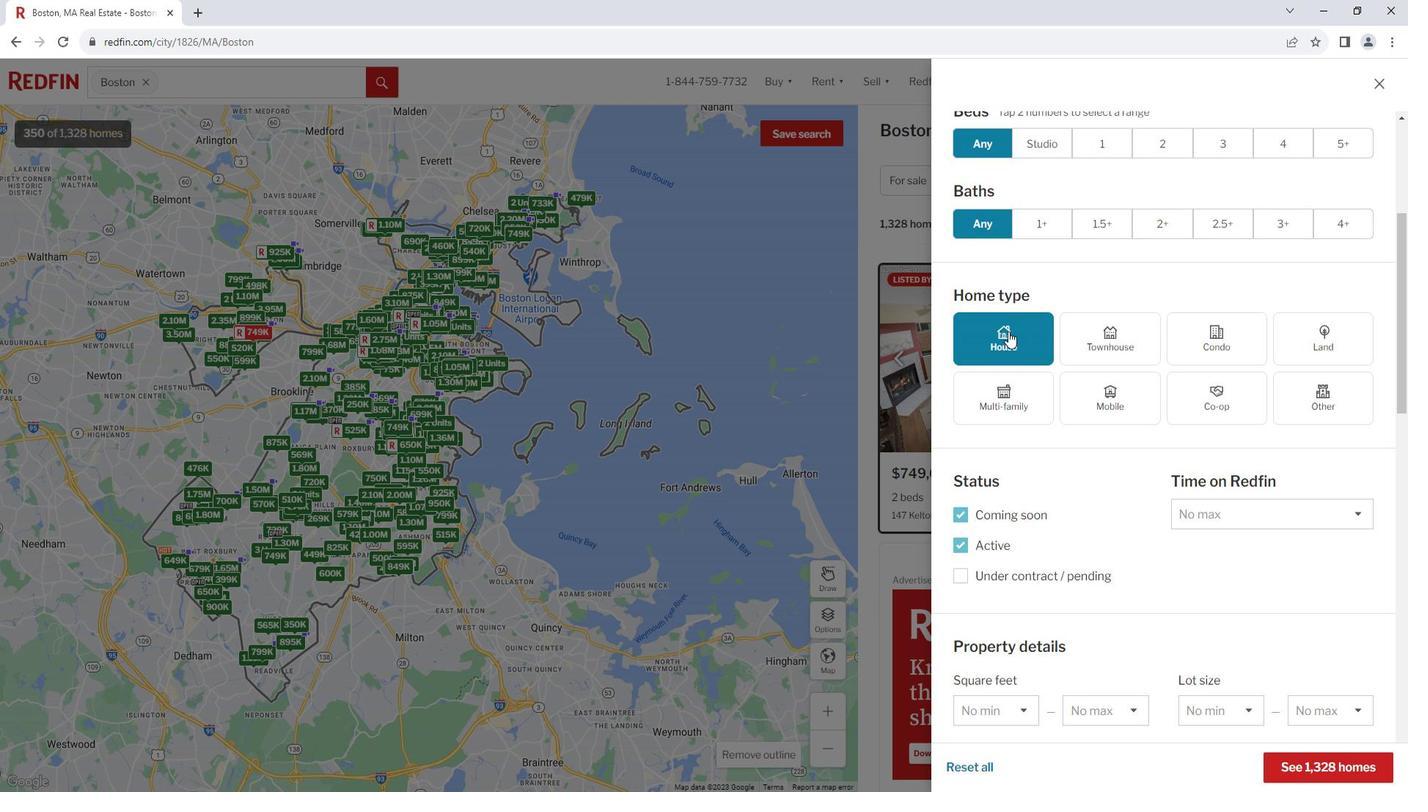 
Action: Mouse scrolled (1022, 331) with delta (0, 0)
Screenshot: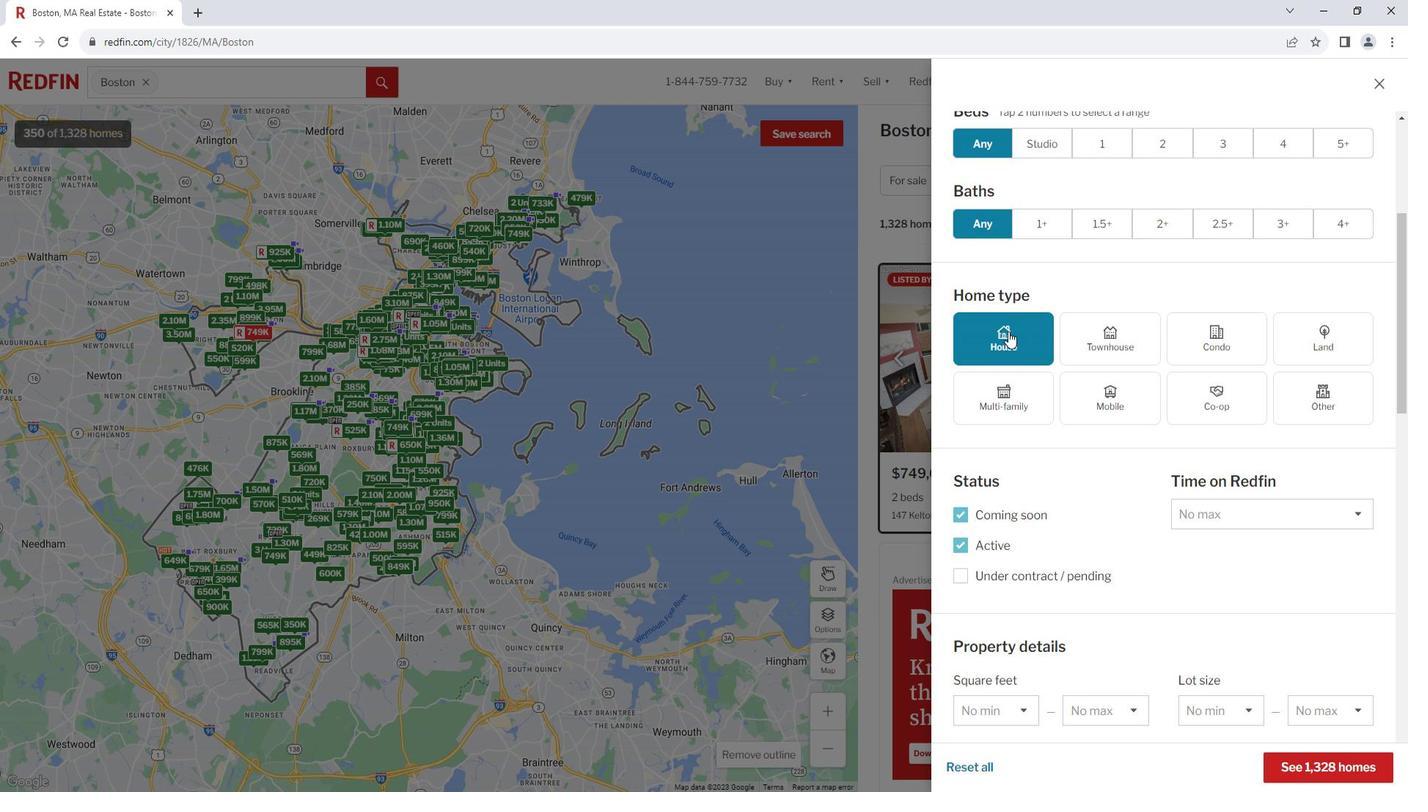 
Action: Mouse moved to (1022, 333)
Screenshot: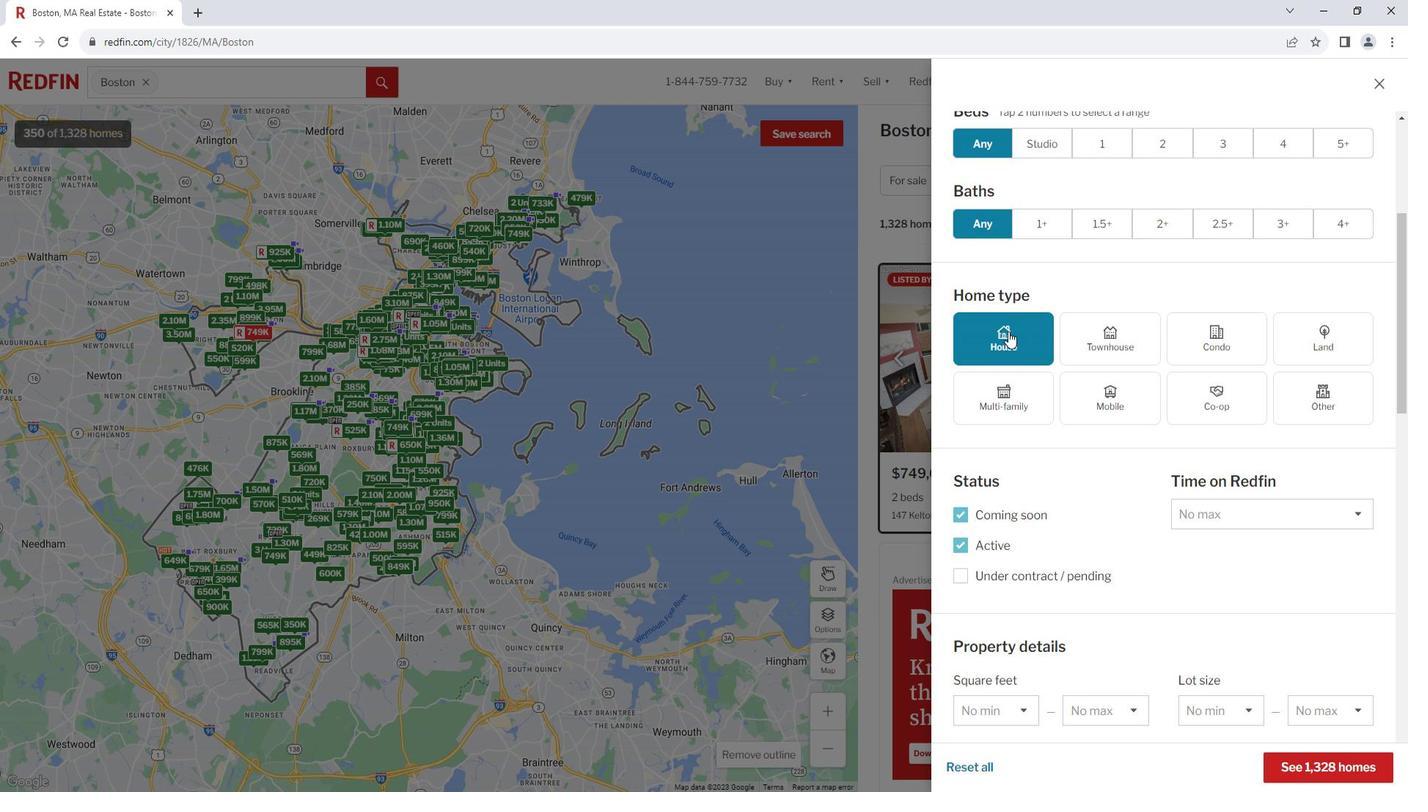
Action: Mouse scrolled (1022, 332) with delta (0, 0)
Screenshot: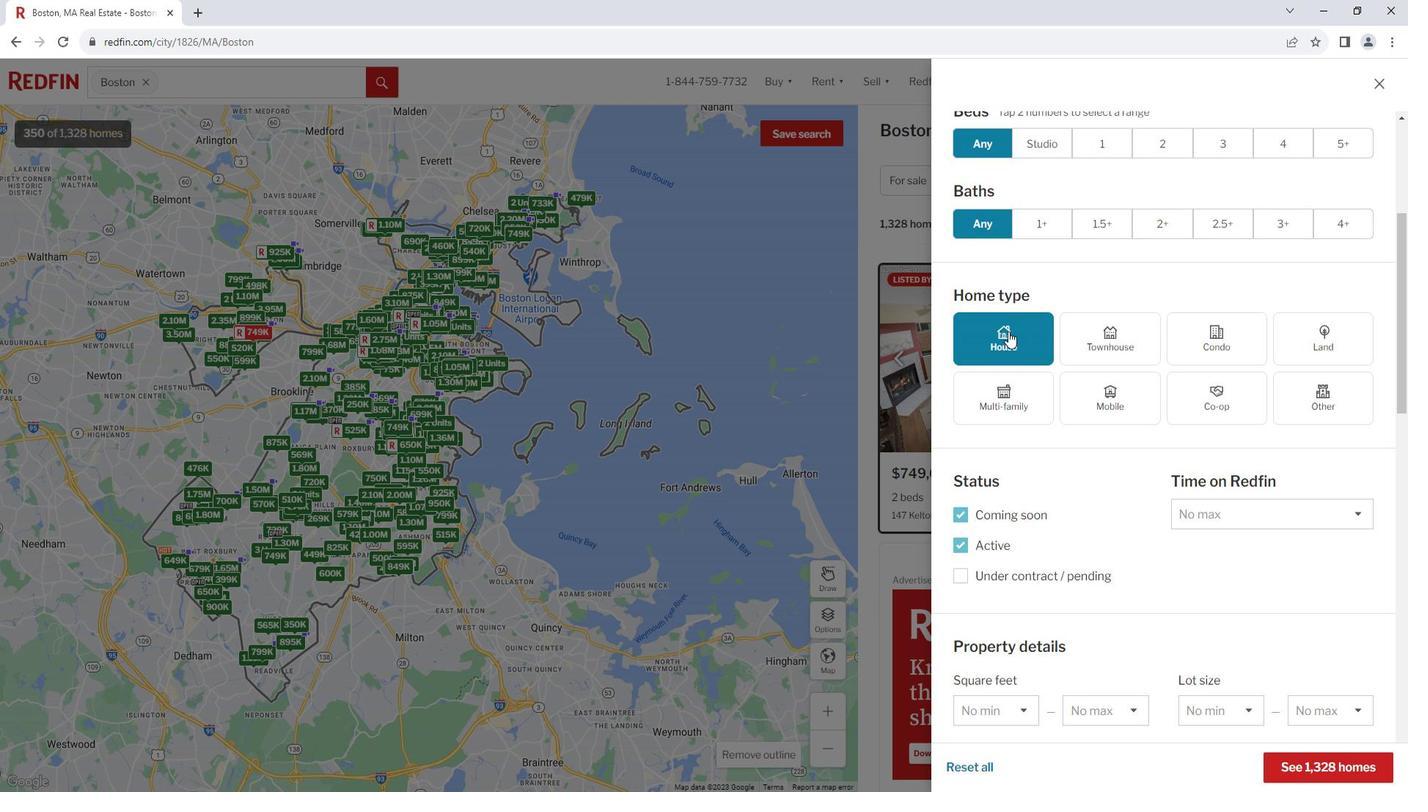 
Action: Mouse scrolled (1022, 332) with delta (0, 0)
Screenshot: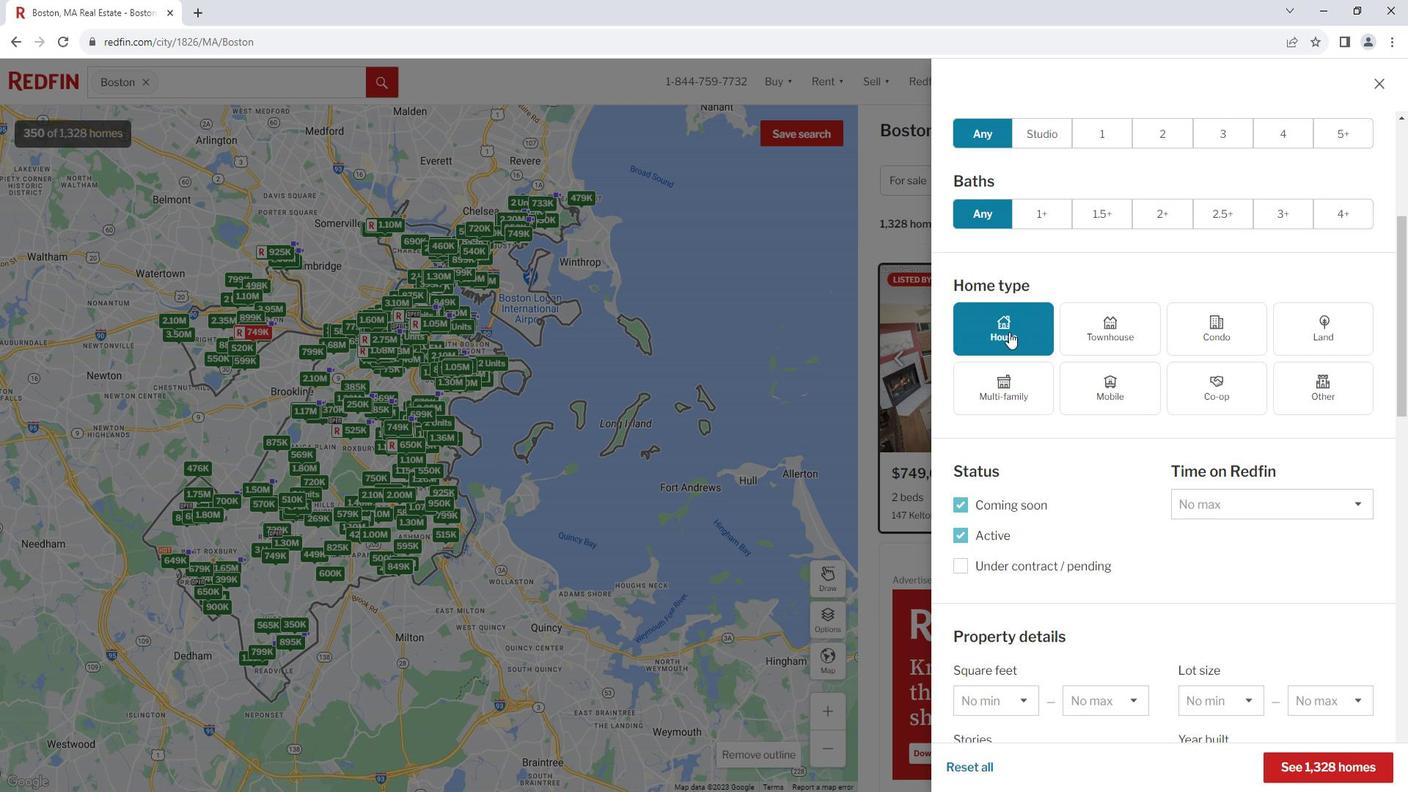 
Action: Mouse moved to (1022, 333)
Screenshot: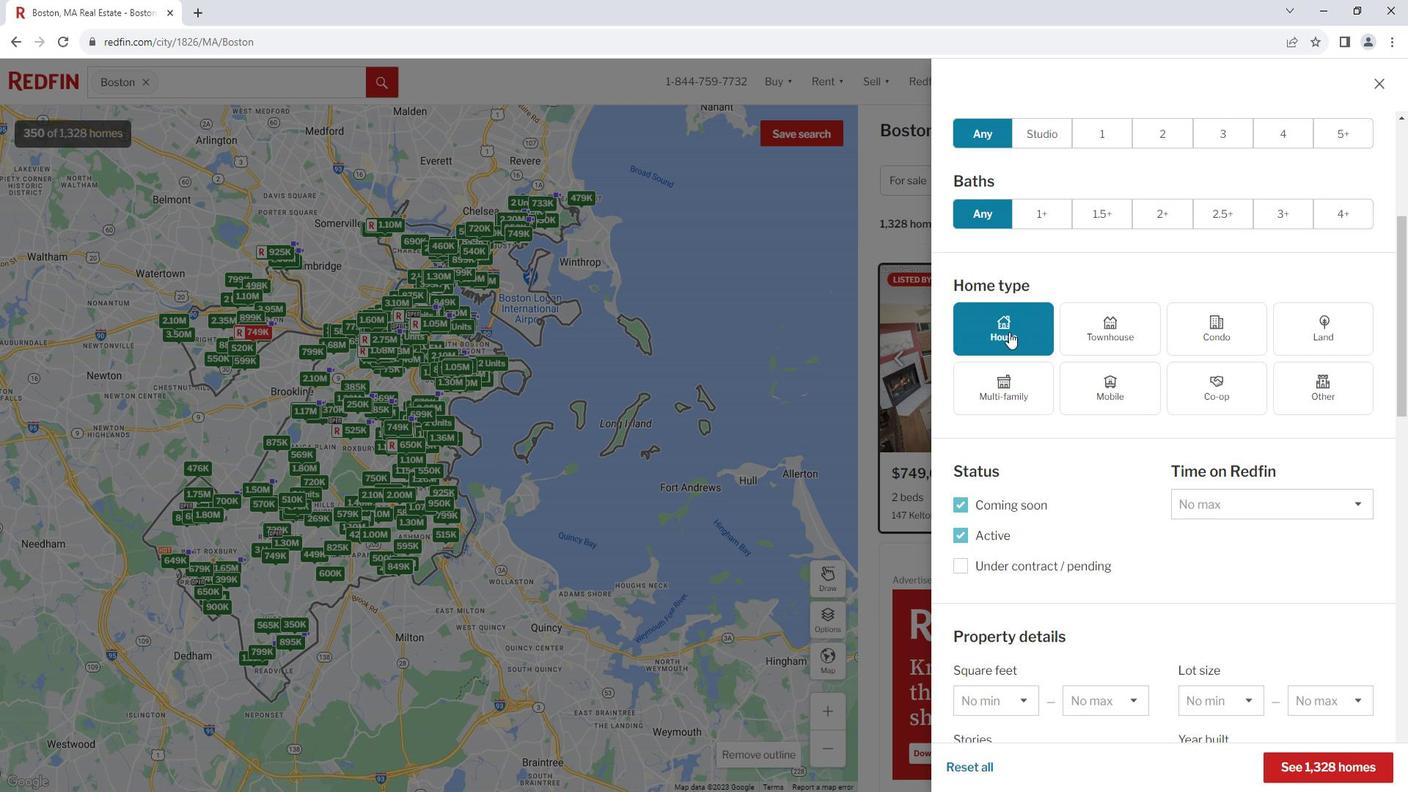 
Action: Mouse scrolled (1022, 333) with delta (0, 0)
Screenshot: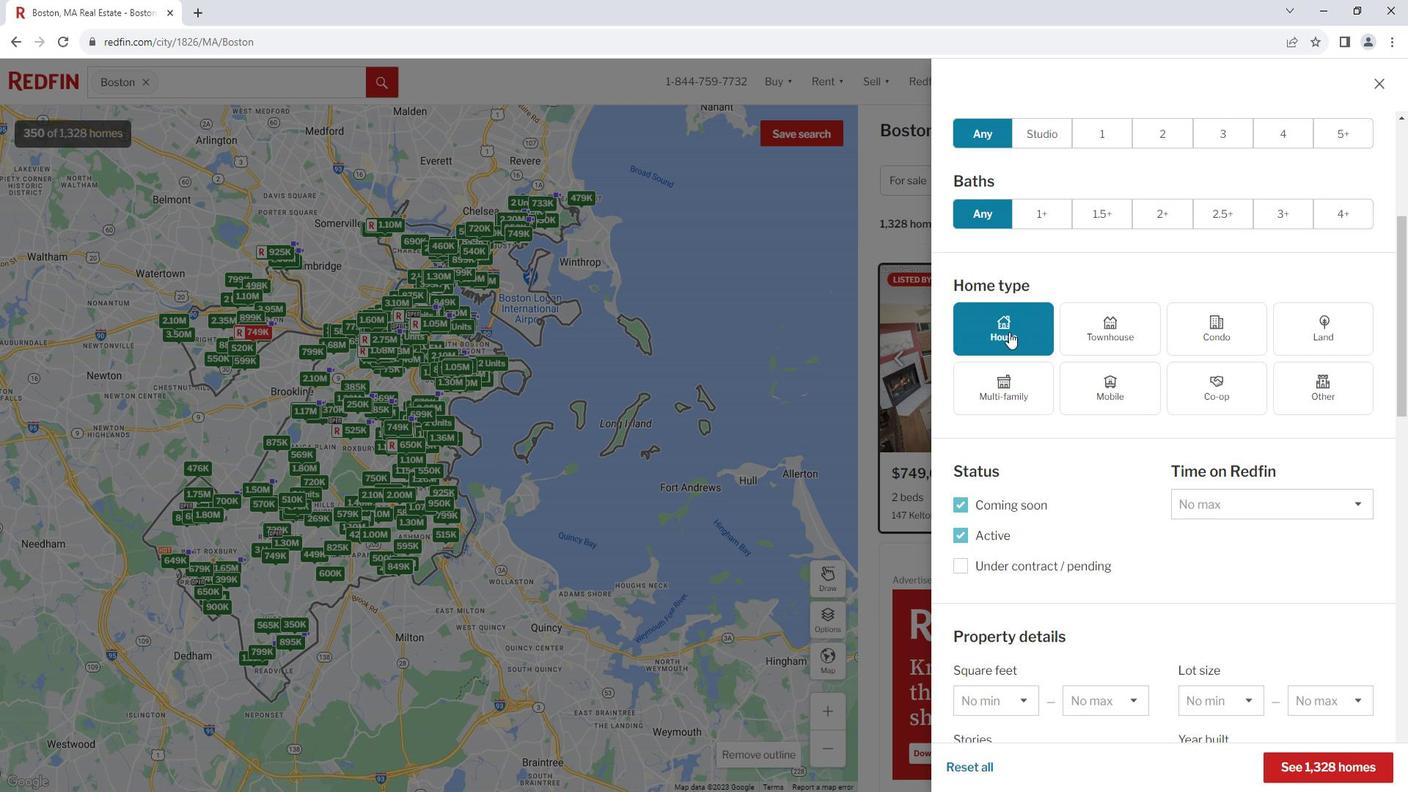 
Action: Mouse scrolled (1022, 333) with delta (0, 0)
Screenshot: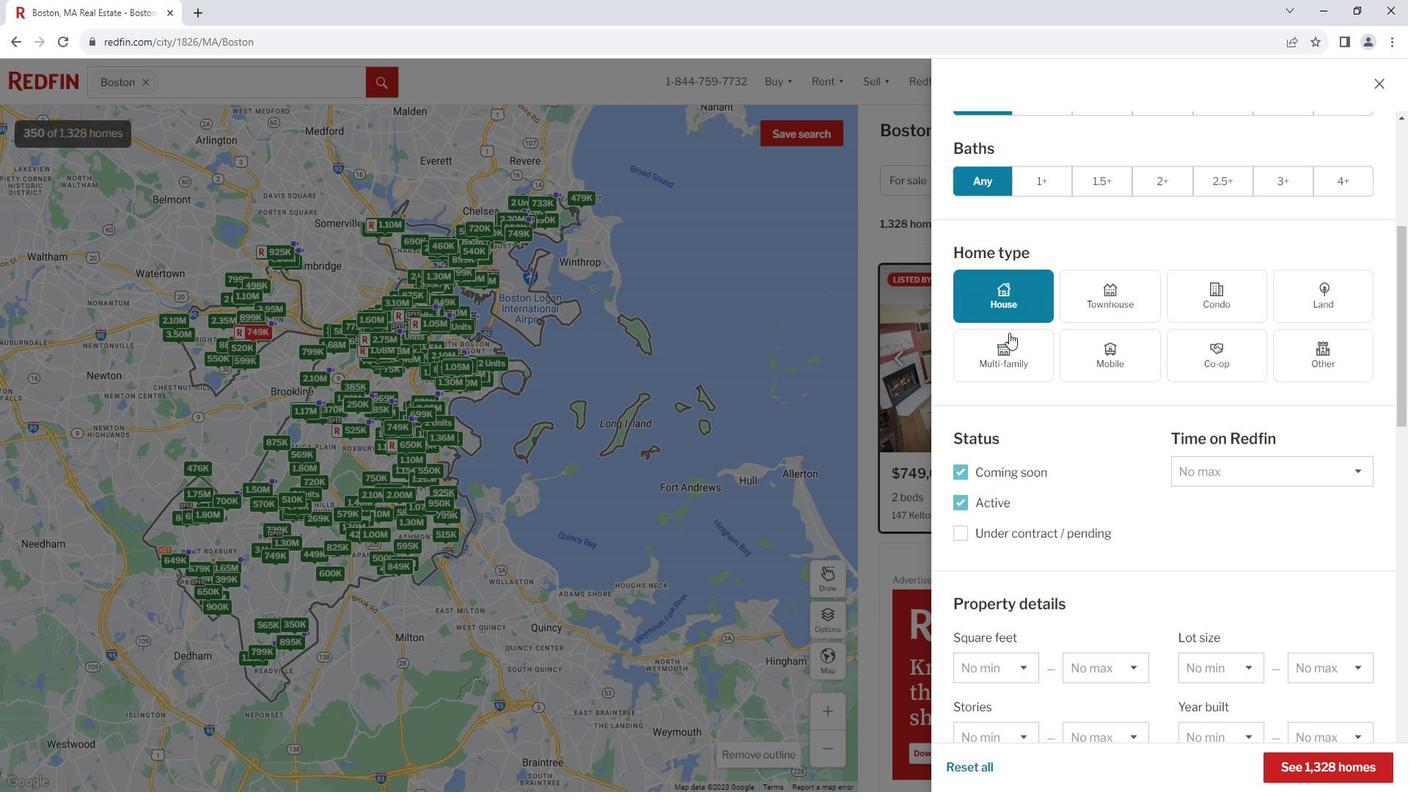 
Action: Mouse moved to (1022, 334)
Screenshot: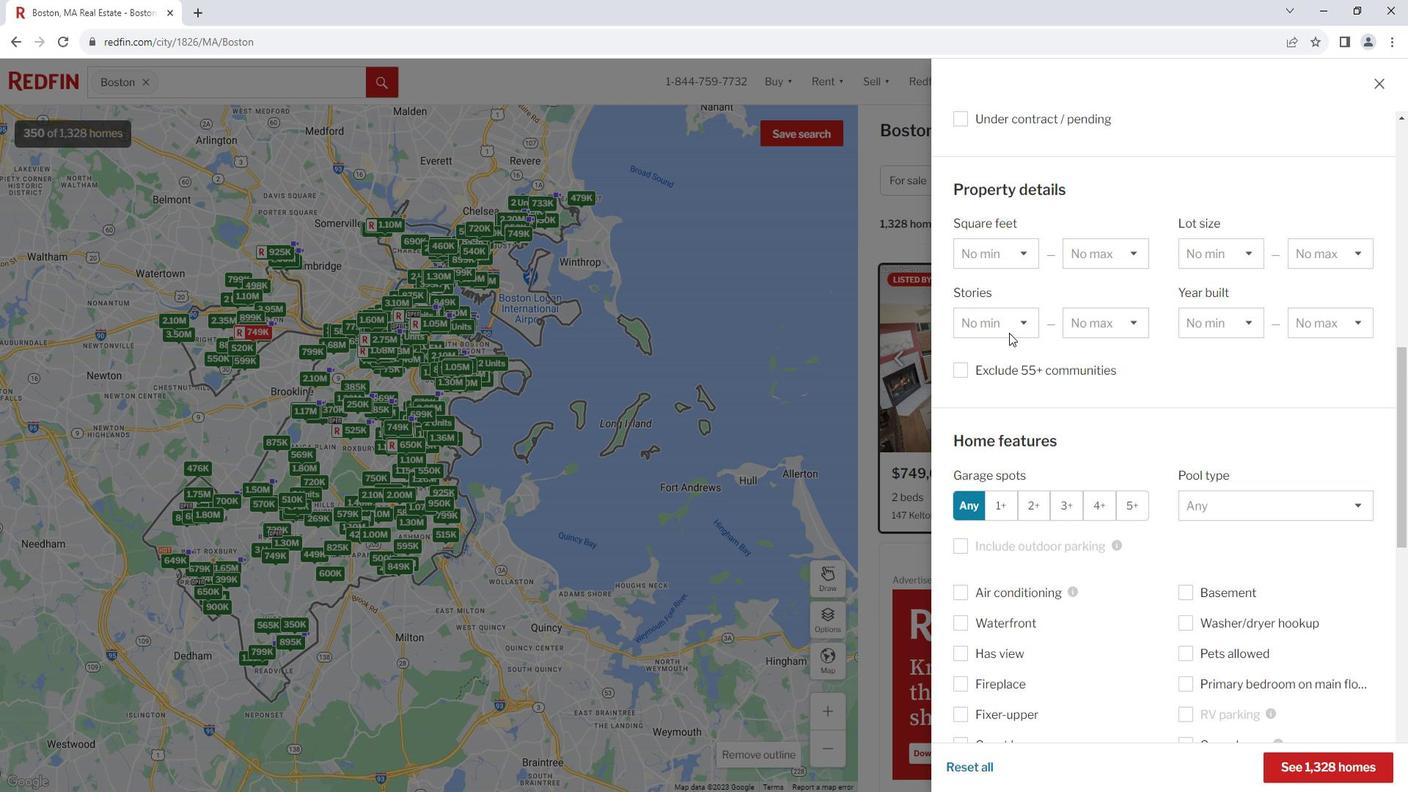 
Action: Mouse scrolled (1022, 333) with delta (0, 0)
Screenshot: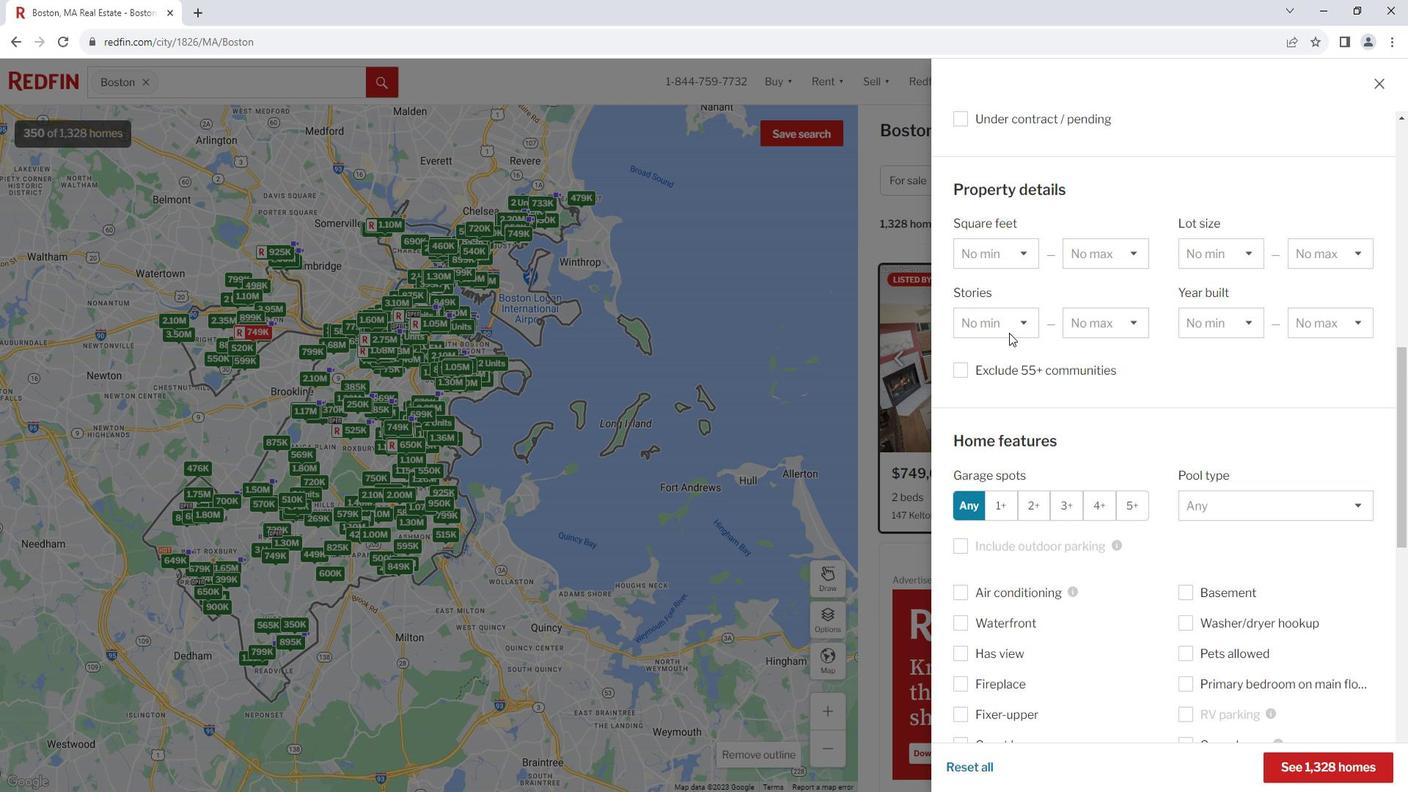 
Action: Mouse moved to (1022, 334)
Screenshot: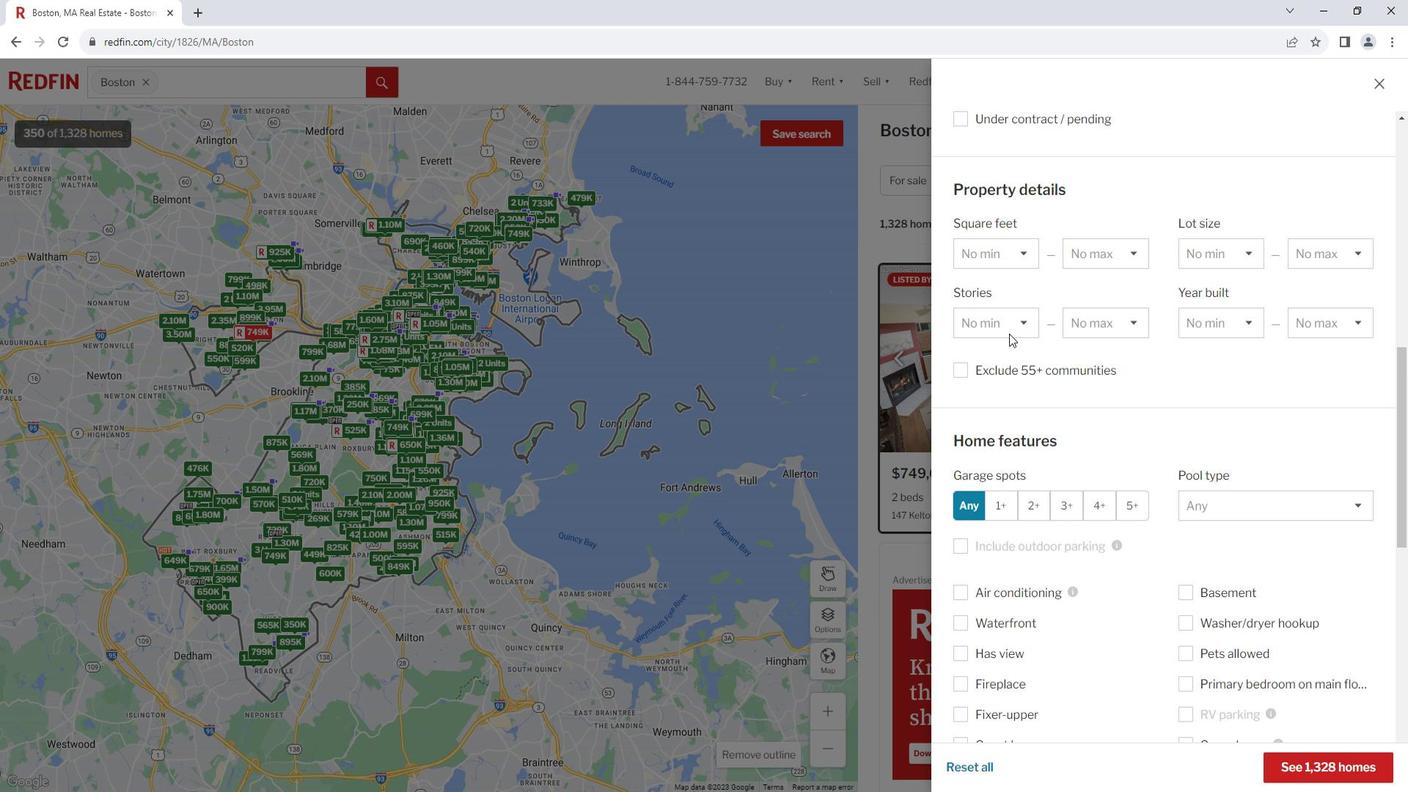 
Action: Mouse scrolled (1022, 333) with delta (0, 0)
Screenshot: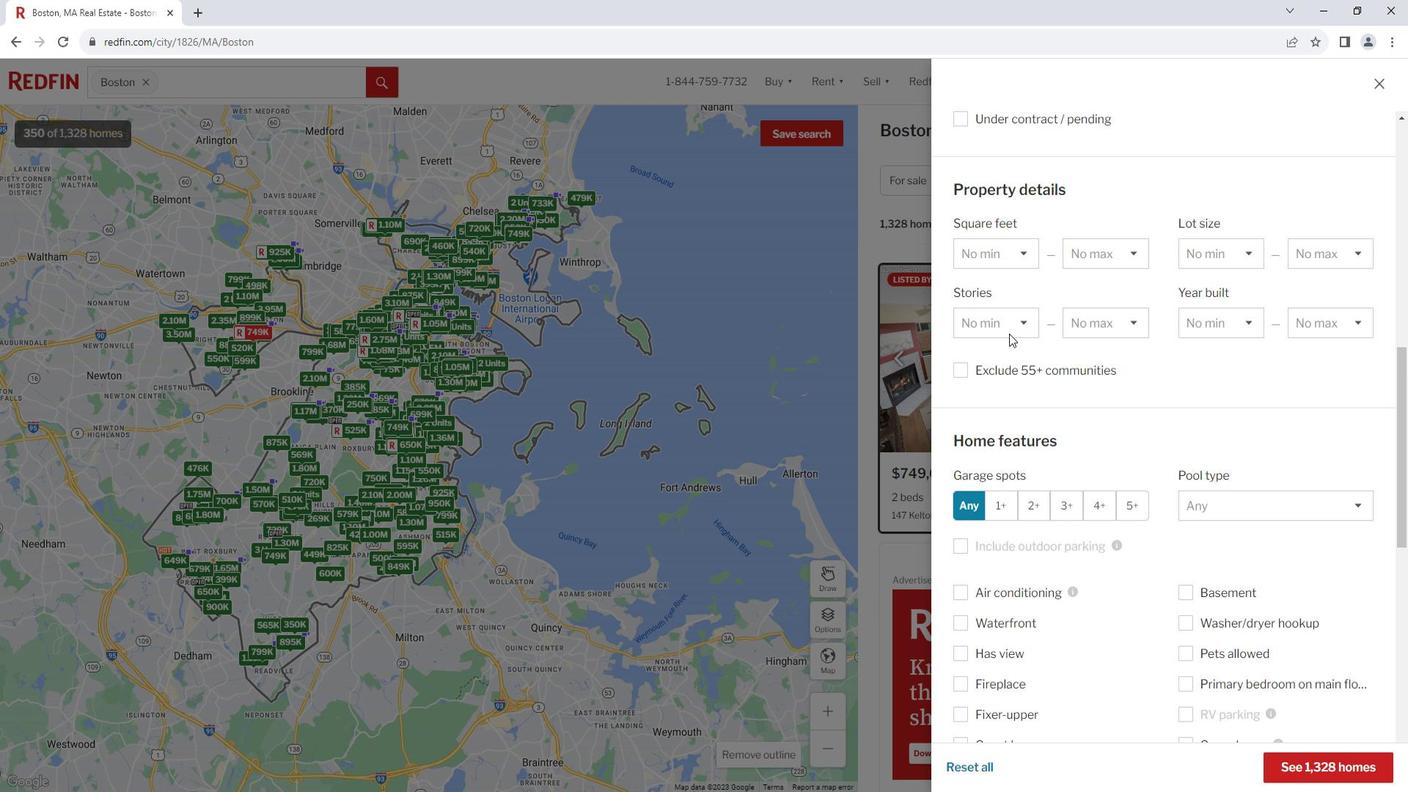 
Action: Mouse moved to (1022, 336)
Screenshot: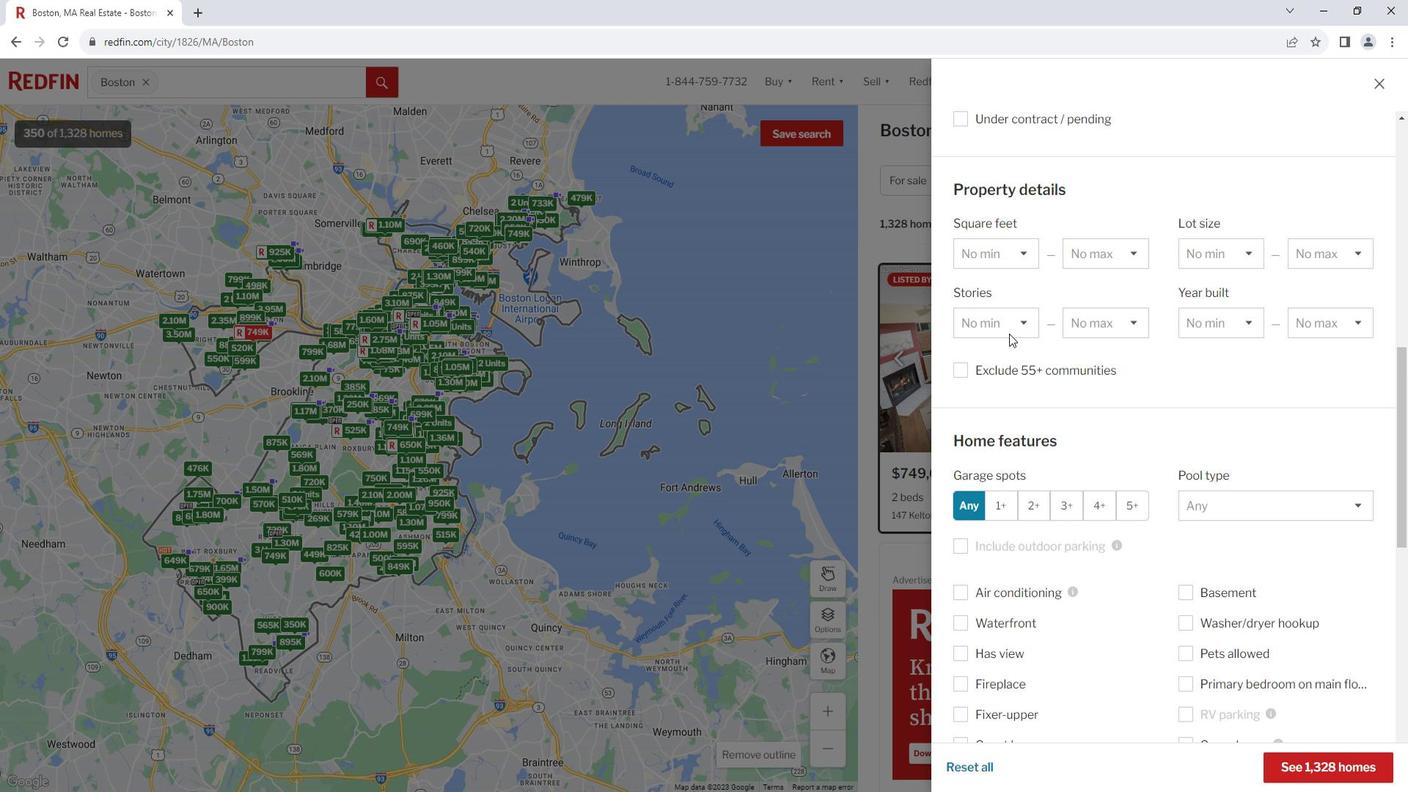 
Action: Mouse scrolled (1022, 335) with delta (0, 0)
Screenshot: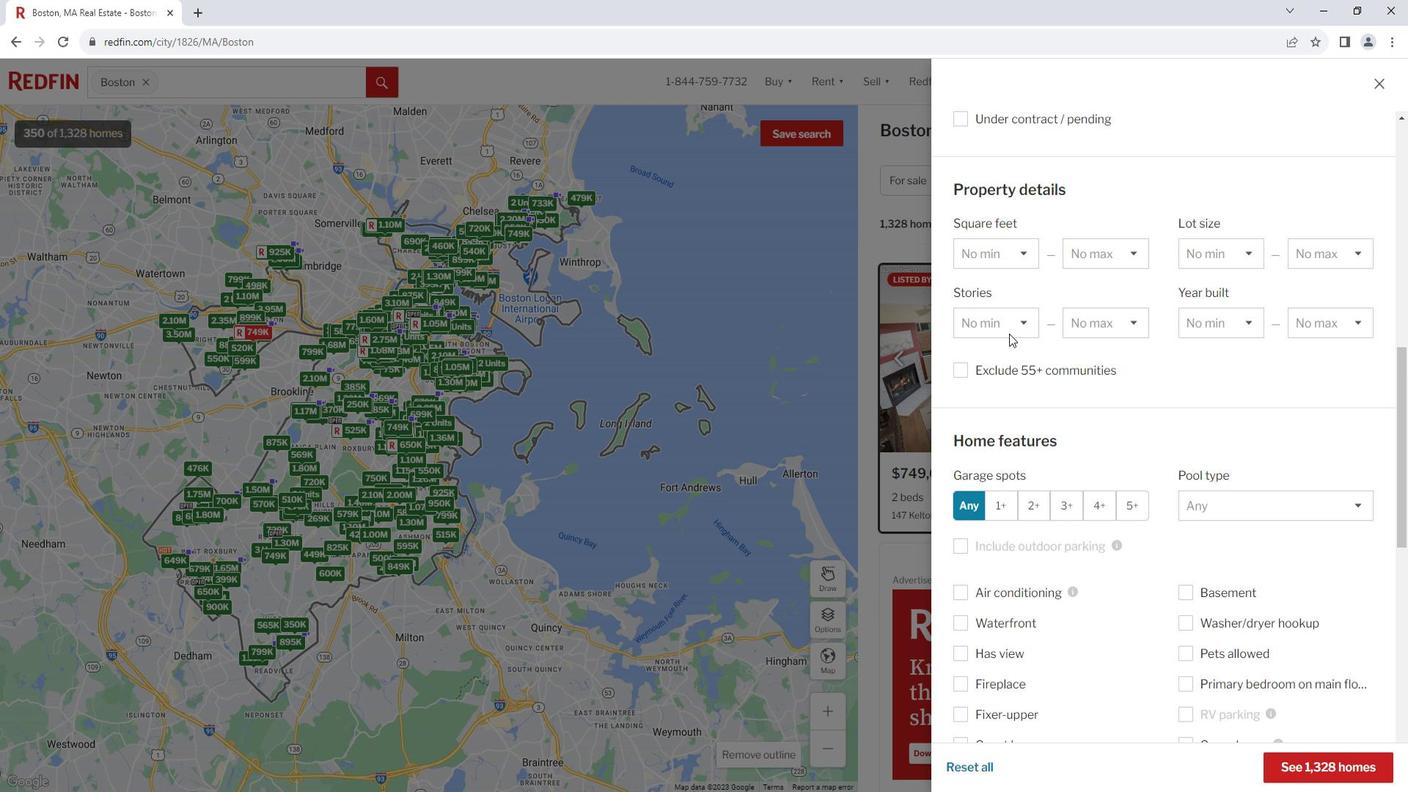 
Action: Mouse moved to (1022, 336)
Screenshot: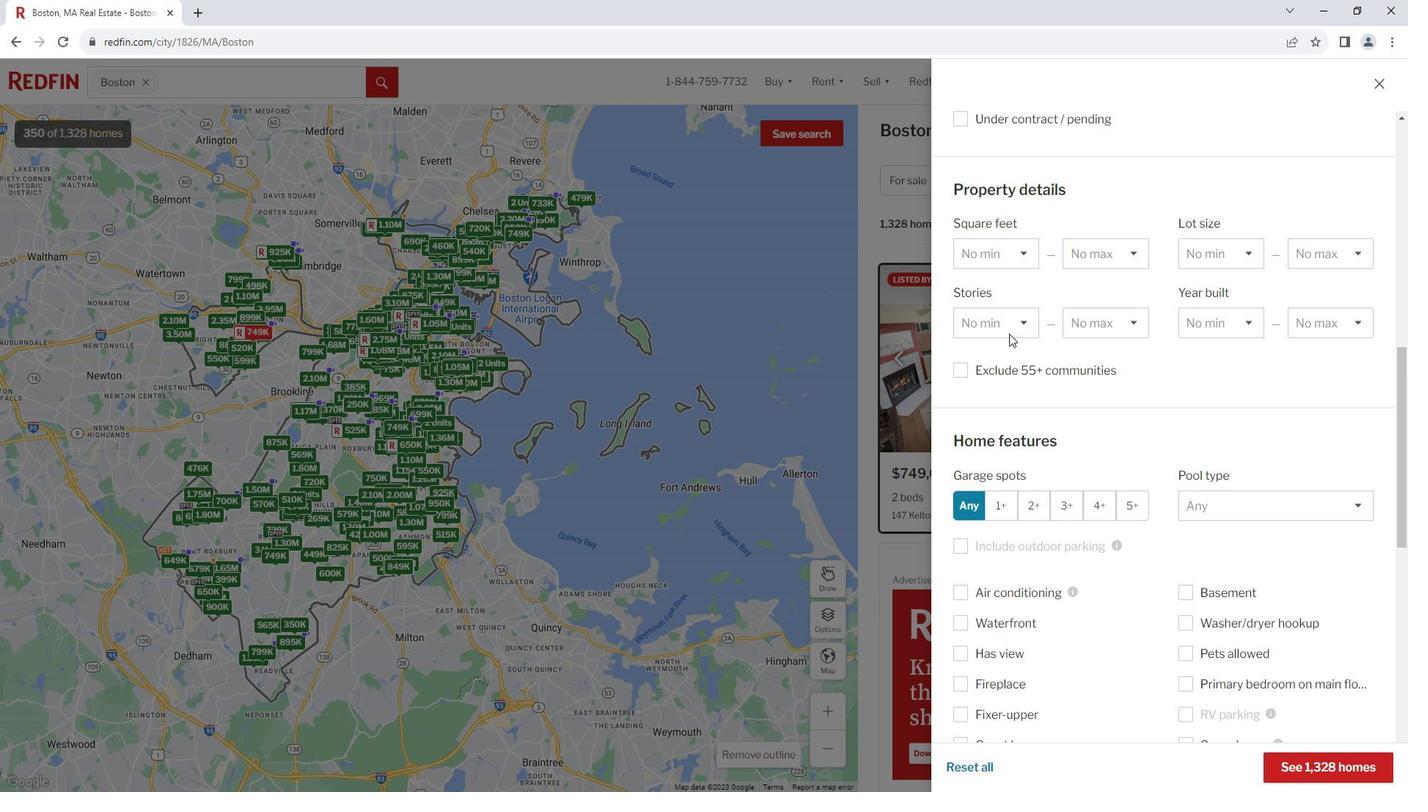 
Action: Mouse scrolled (1022, 335) with delta (0, 0)
Screenshot: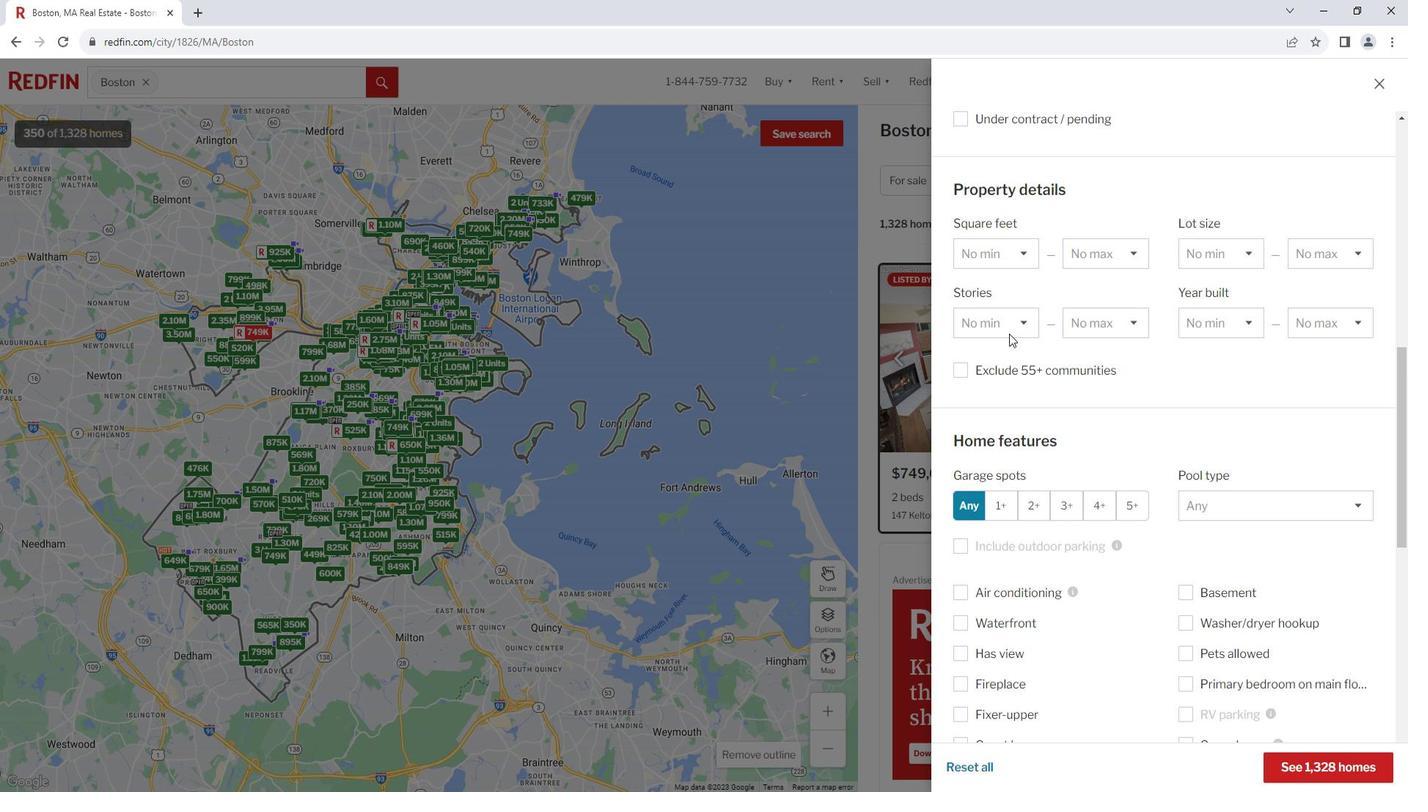 
Action: Mouse scrolled (1022, 335) with delta (0, 0)
Screenshot: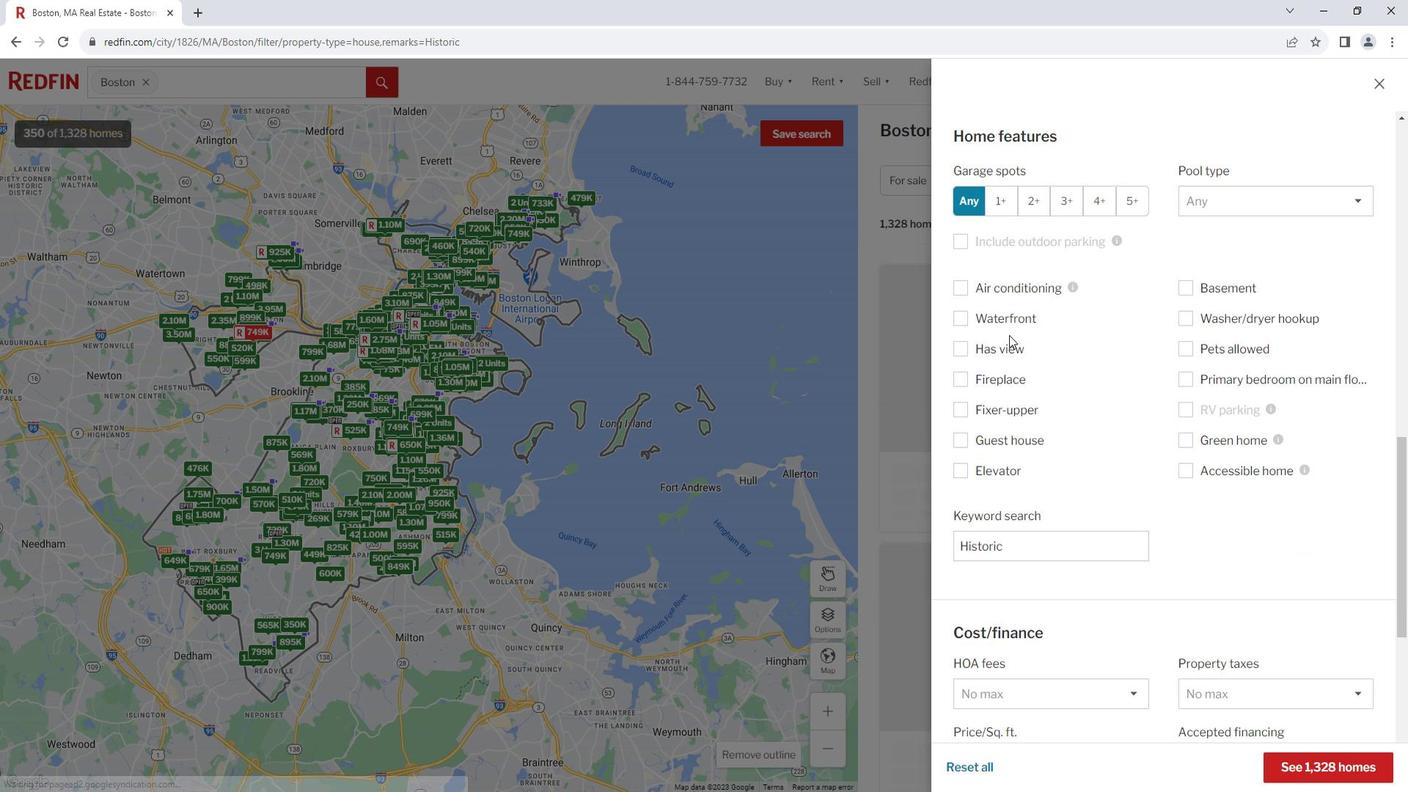 
Action: Mouse scrolled (1022, 335) with delta (0, 0)
Screenshot: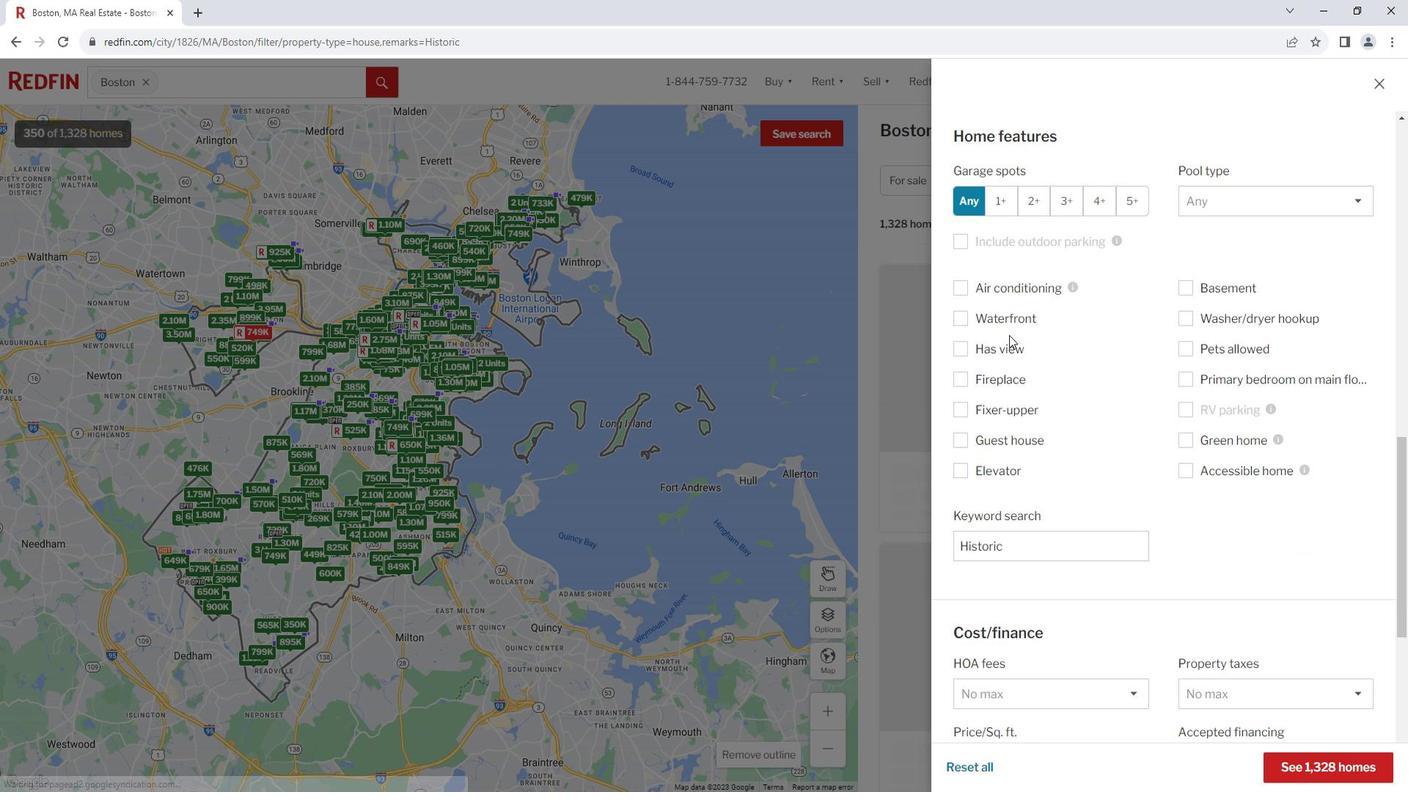 
Action: Mouse scrolled (1022, 335) with delta (0, 0)
Screenshot: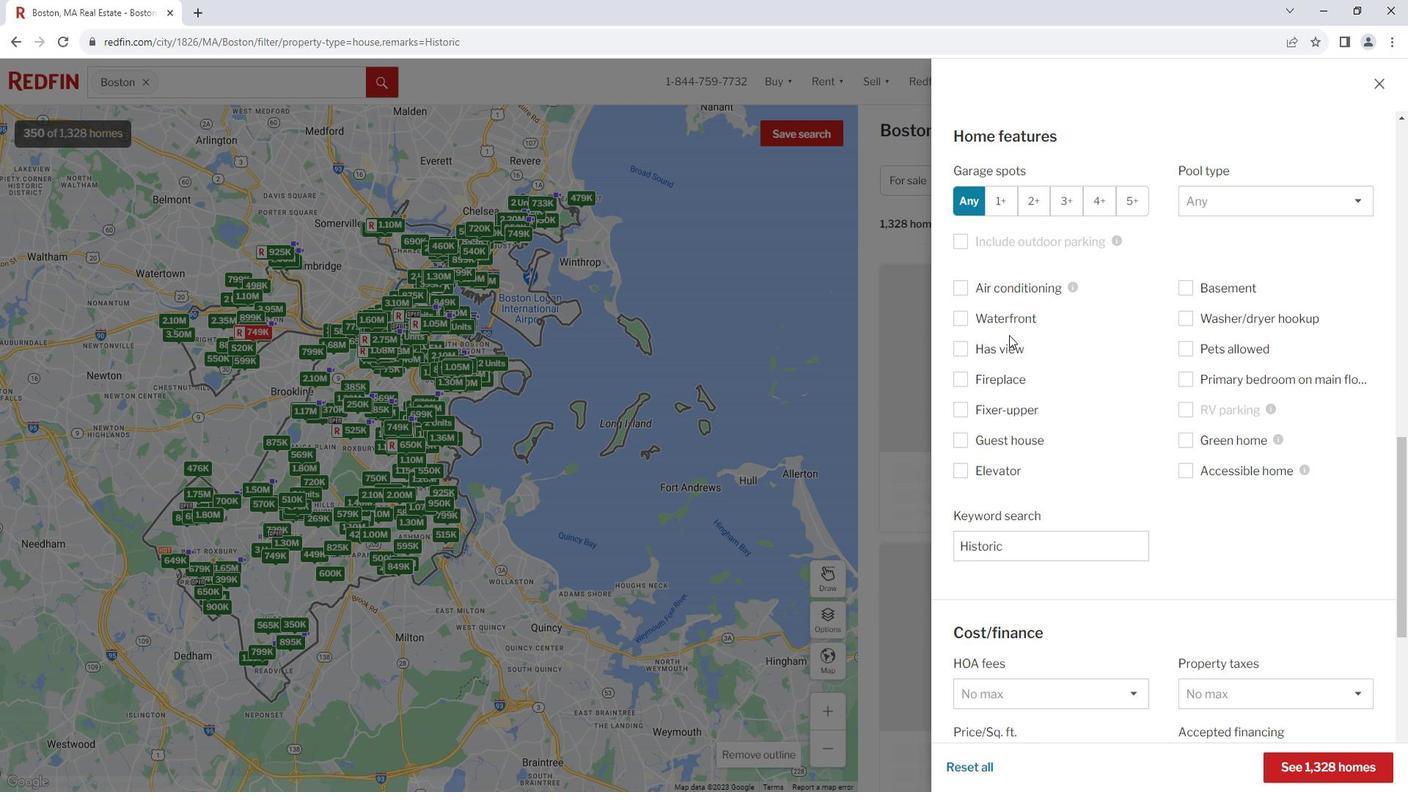 
Action: Mouse scrolled (1022, 335) with delta (0, 0)
Screenshot: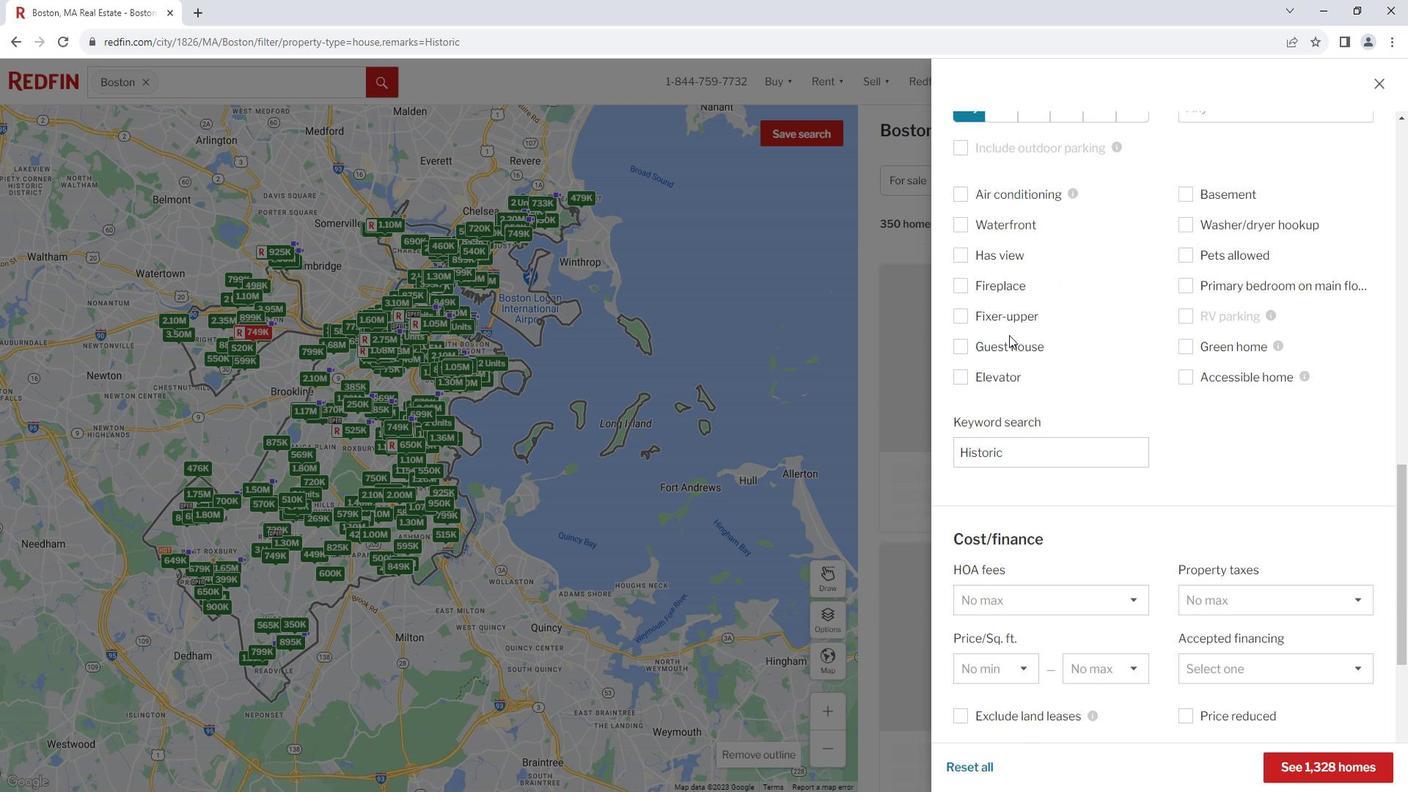 
Action: Mouse scrolled (1022, 335) with delta (0, 0)
Screenshot: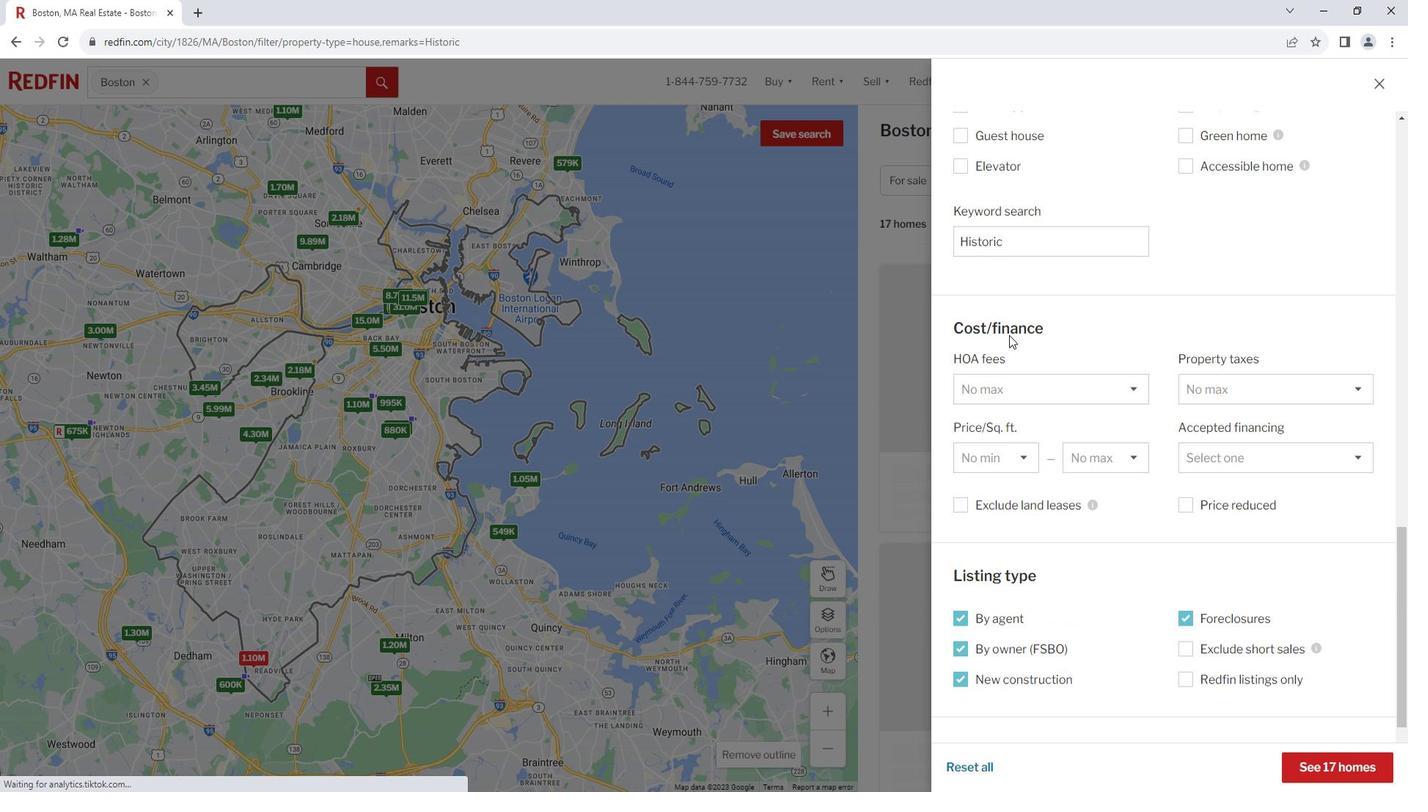 
Action: Mouse scrolled (1022, 335) with delta (0, 0)
Screenshot: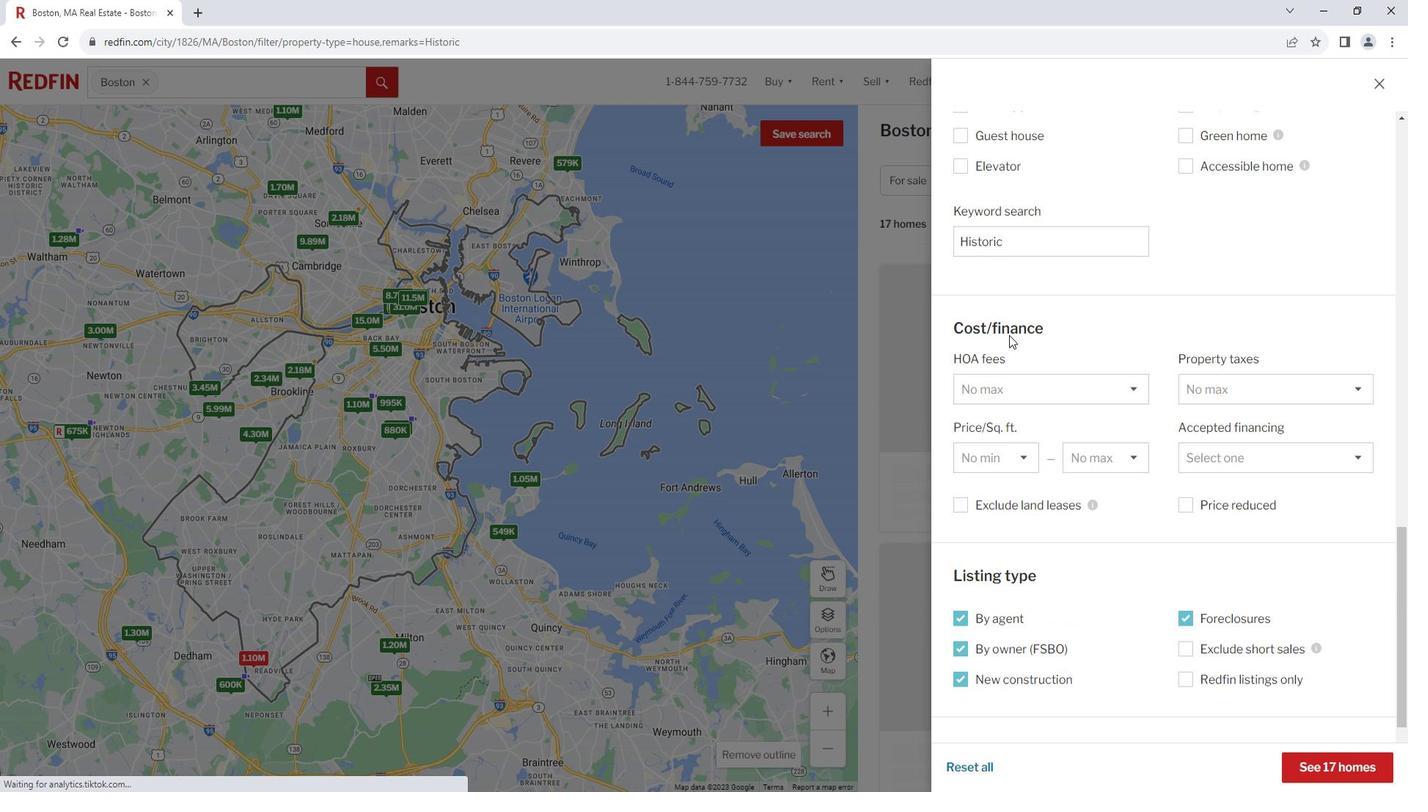 
Action: Mouse scrolled (1022, 335) with delta (0, 0)
Screenshot: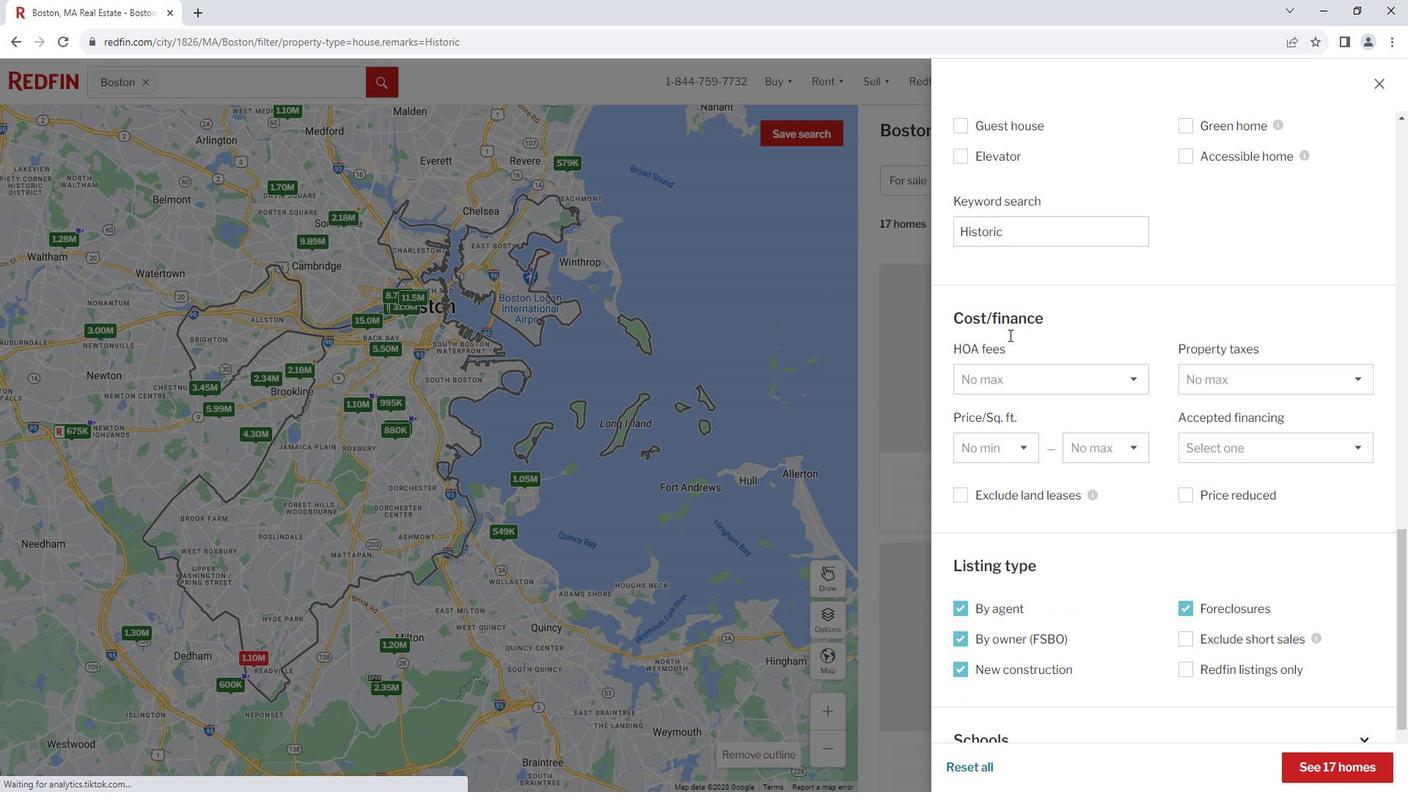 
Action: Mouse moved to (1320, 749)
Screenshot: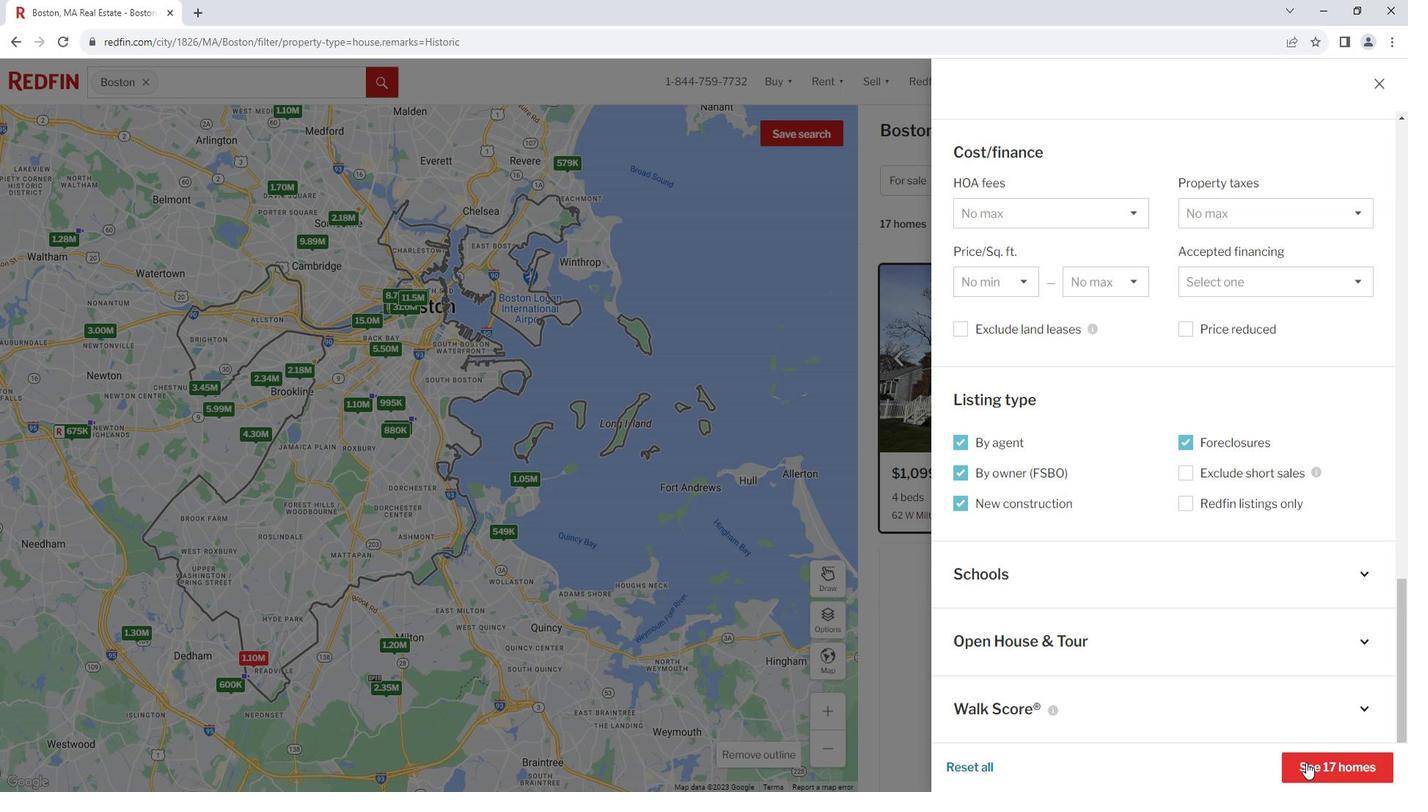 
Action: Mouse pressed left at (1320, 749)
Screenshot: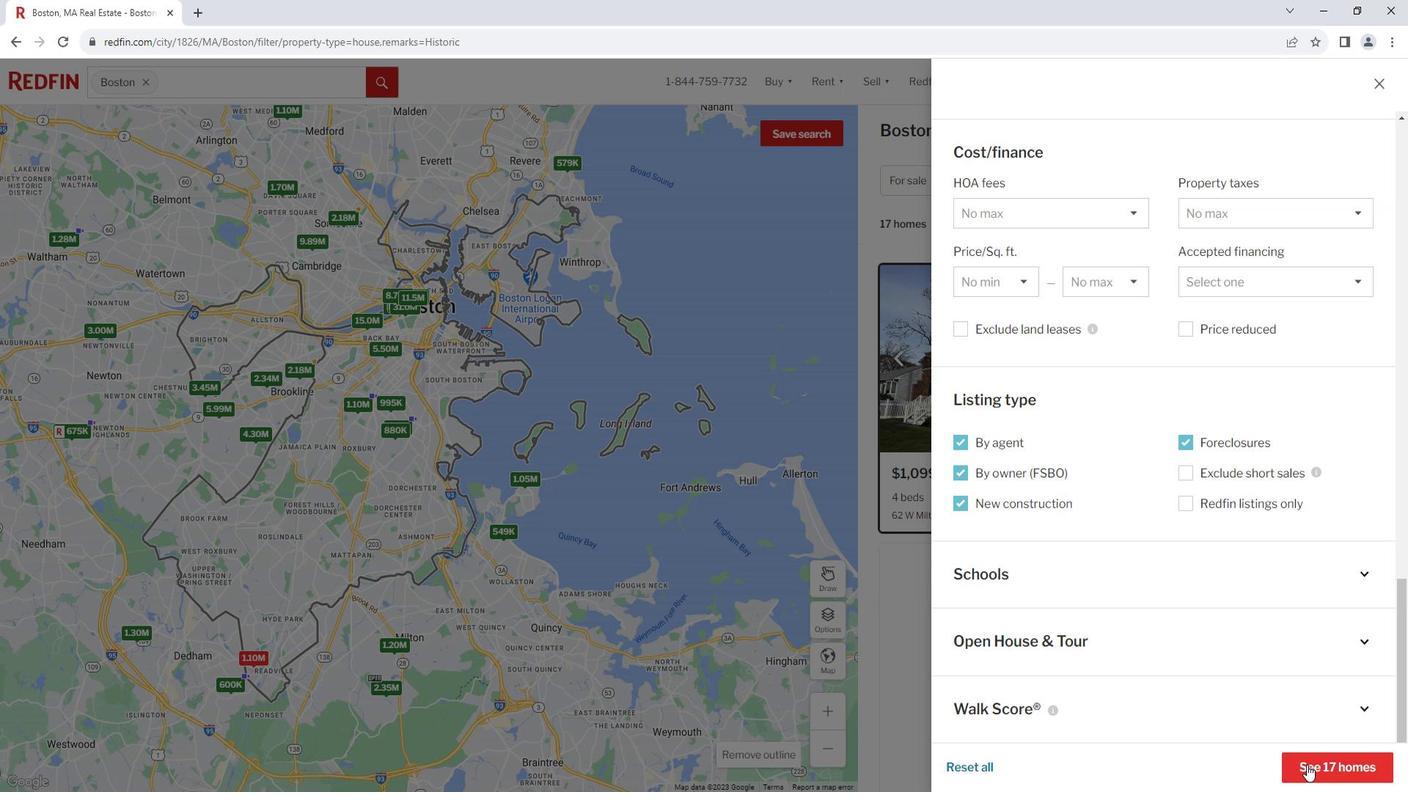 
Action: Mouse moved to (1016, 377)
Screenshot: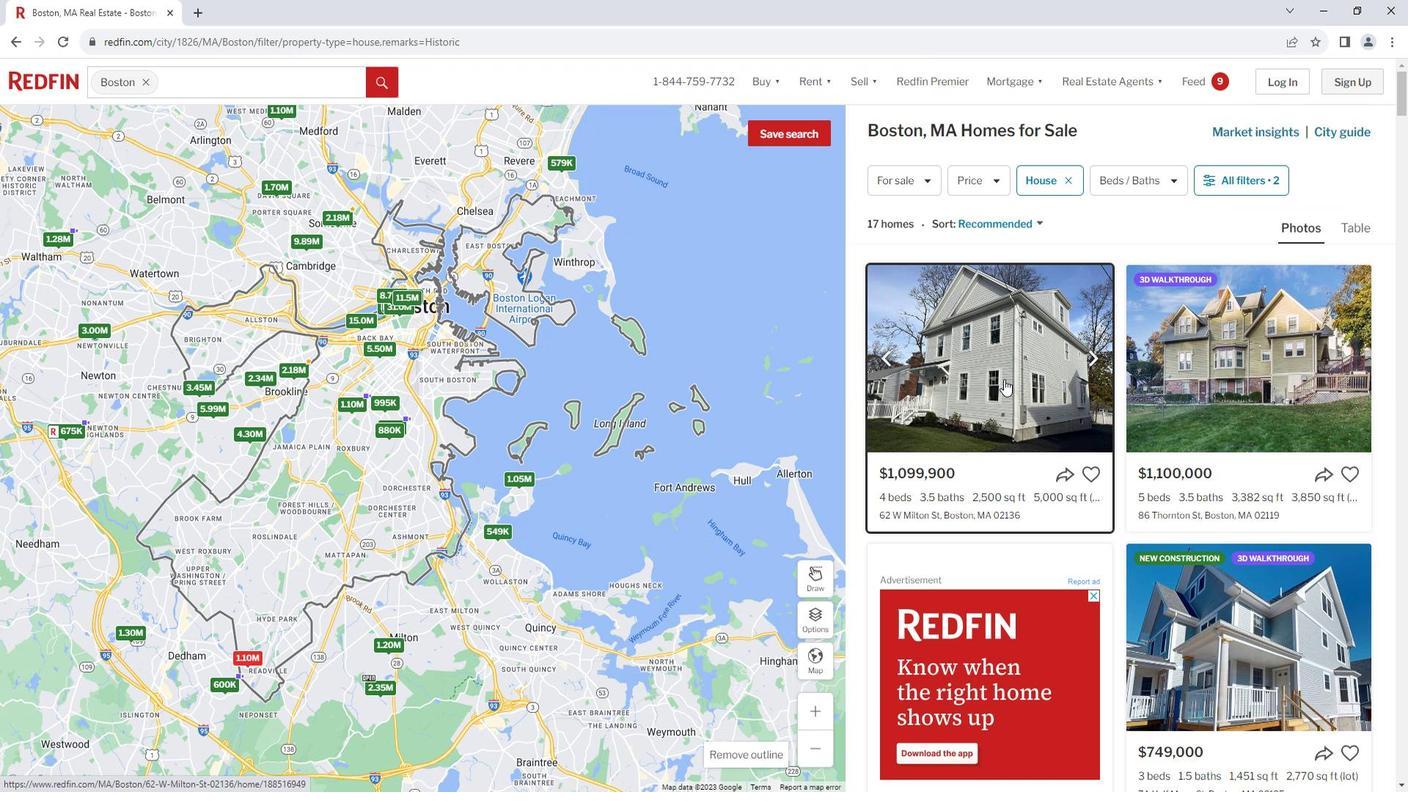 
Action: Mouse pressed left at (1016, 377)
Screenshot: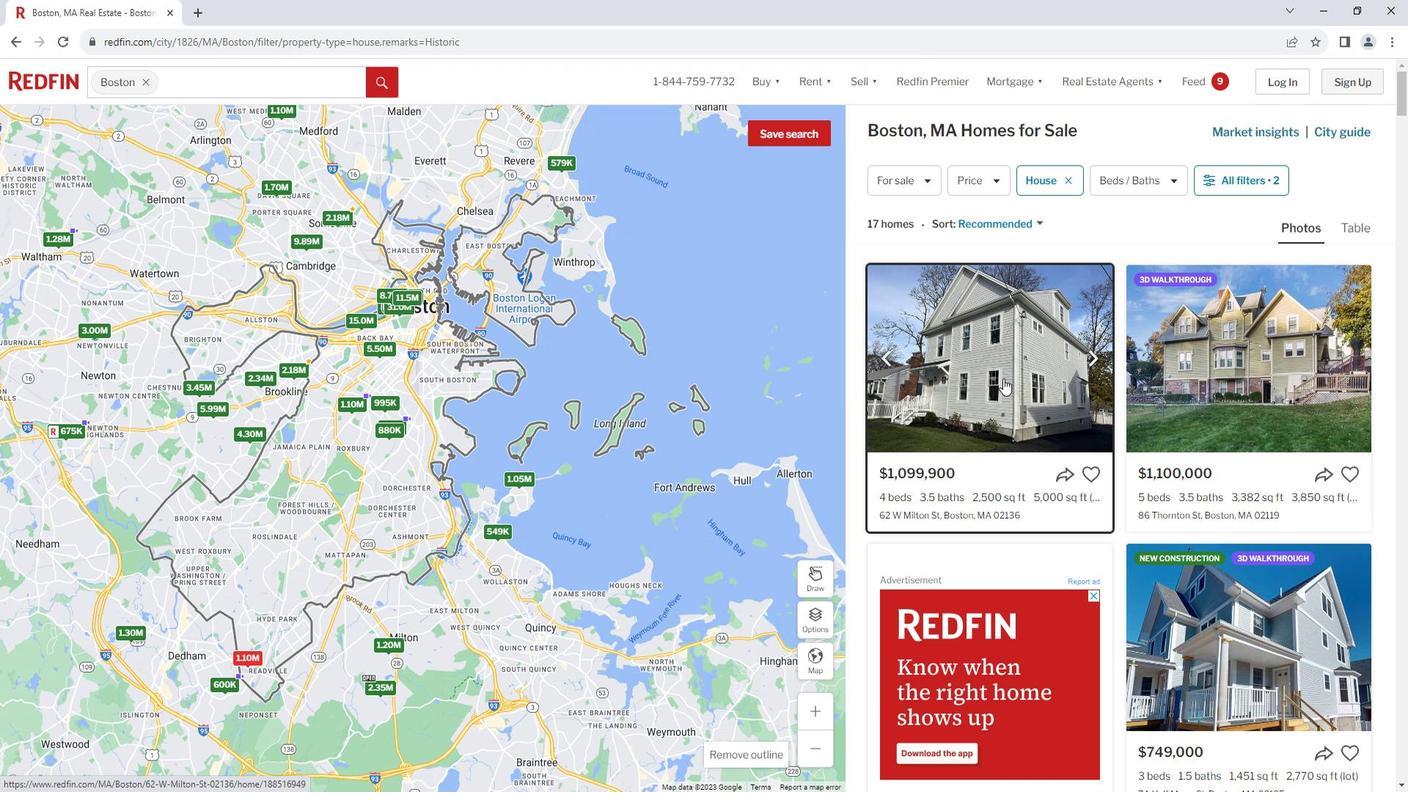 
Action: Mouse moved to (1000, 420)
Screenshot: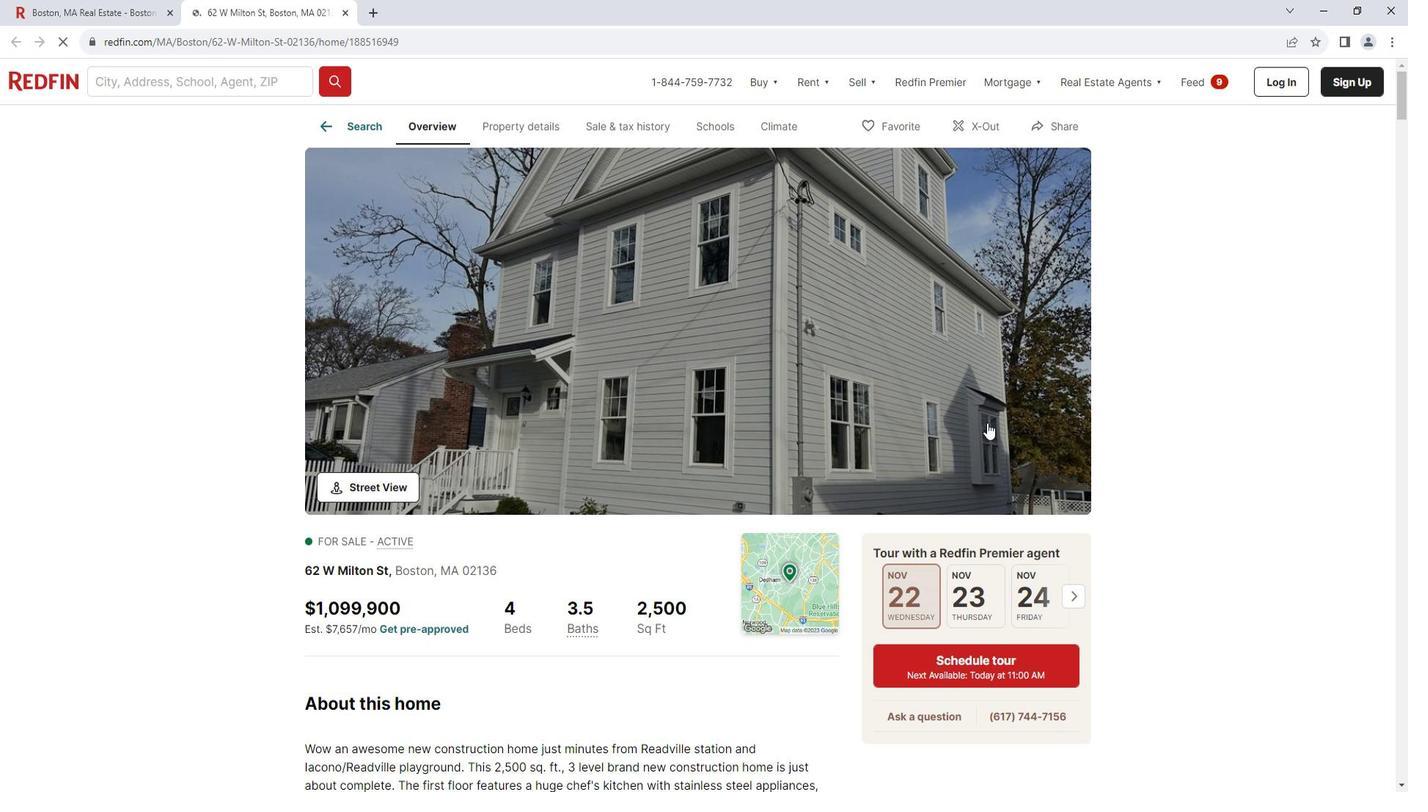 
Action: Mouse scrolled (1000, 419) with delta (0, 0)
Screenshot: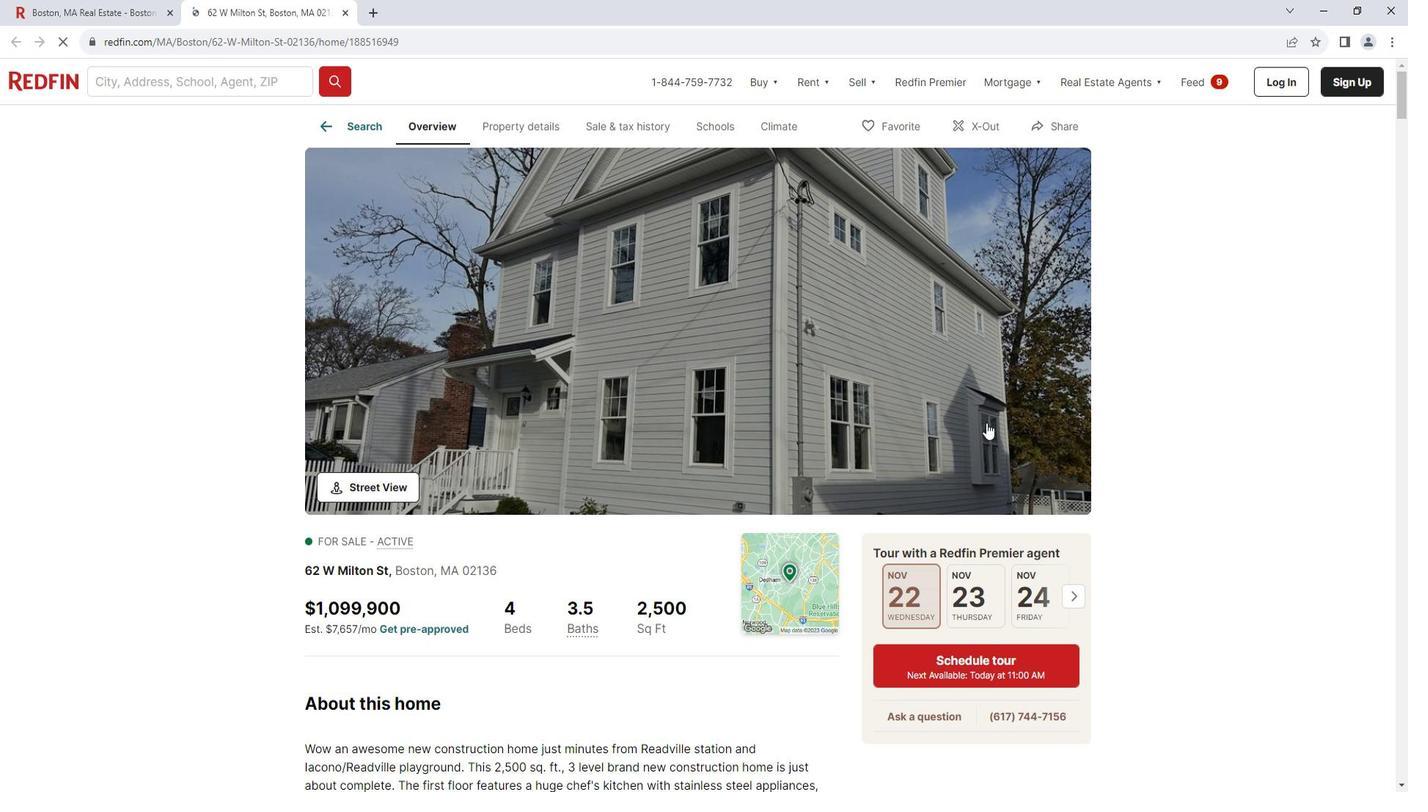 
Action: Mouse scrolled (1000, 419) with delta (0, 0)
Screenshot: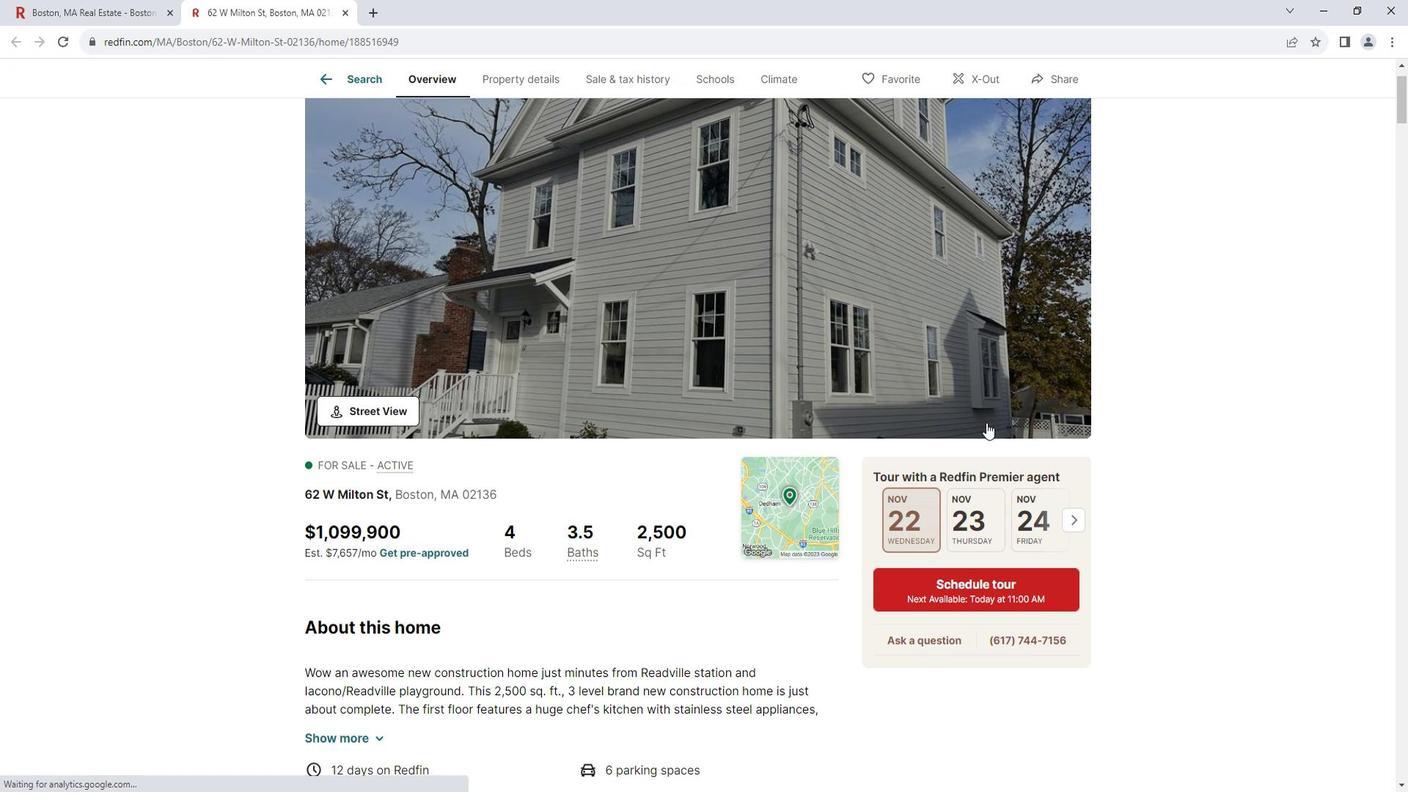 
Action: Mouse scrolled (1000, 419) with delta (0, 0)
Screenshot: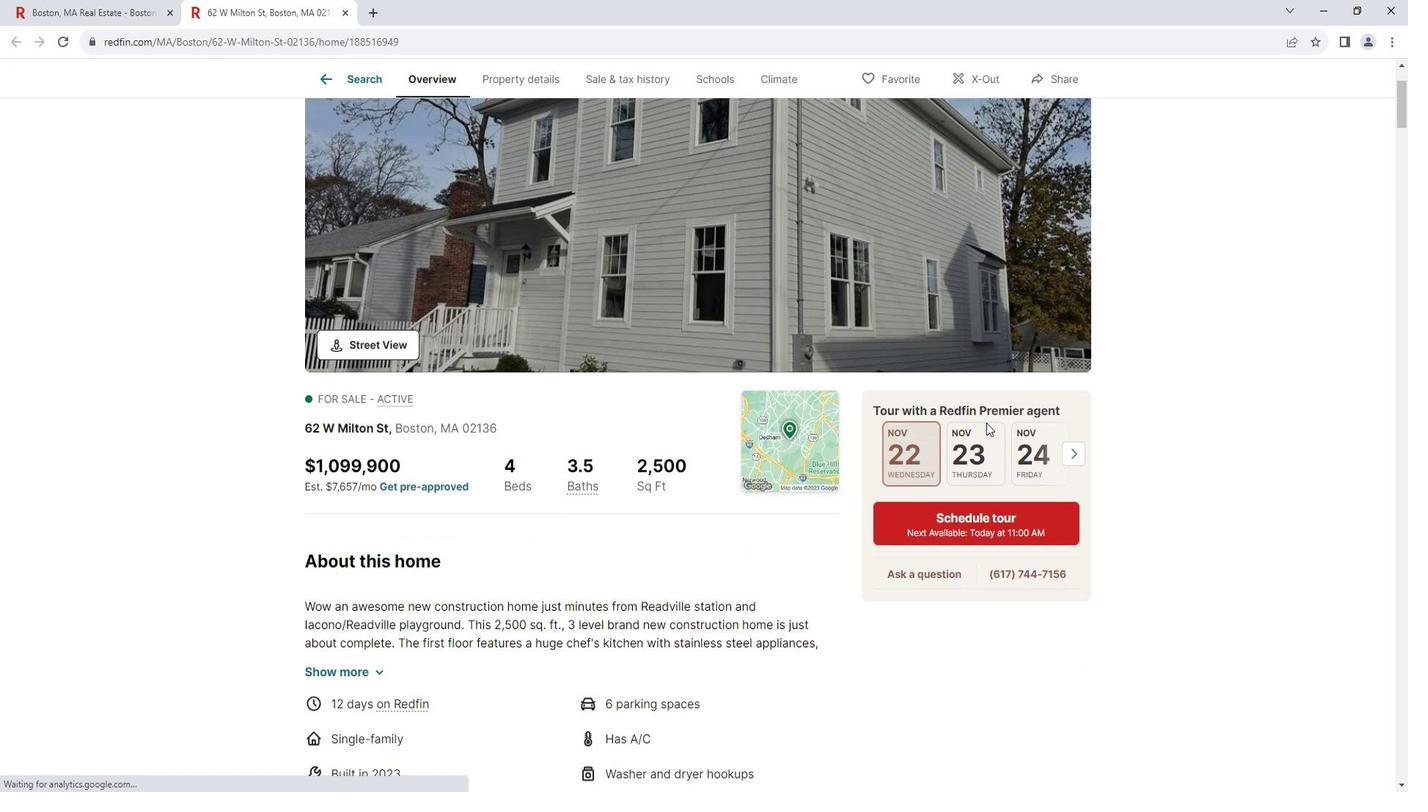 
Action: Mouse scrolled (1000, 419) with delta (0, 0)
Screenshot: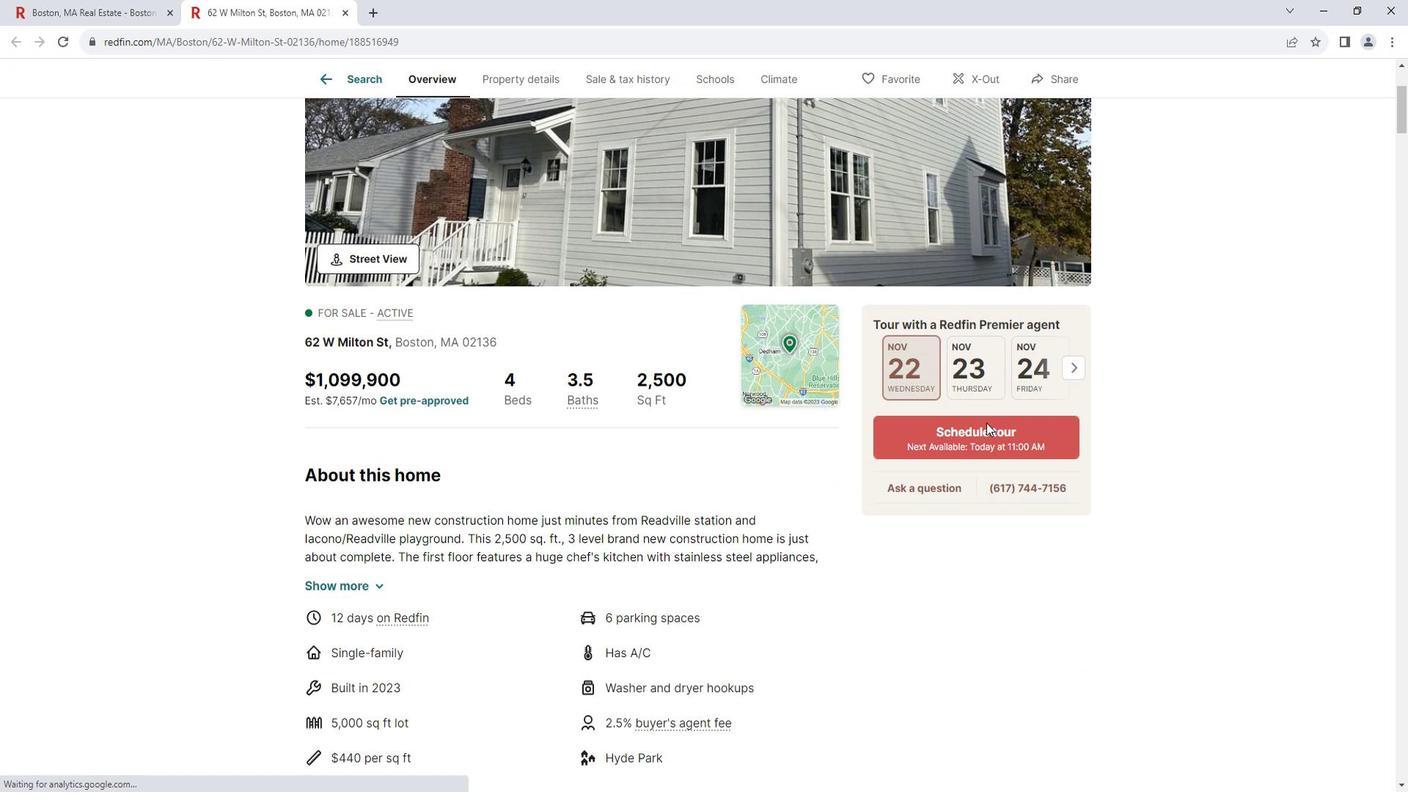 
Action: Mouse moved to (380, 505)
Screenshot: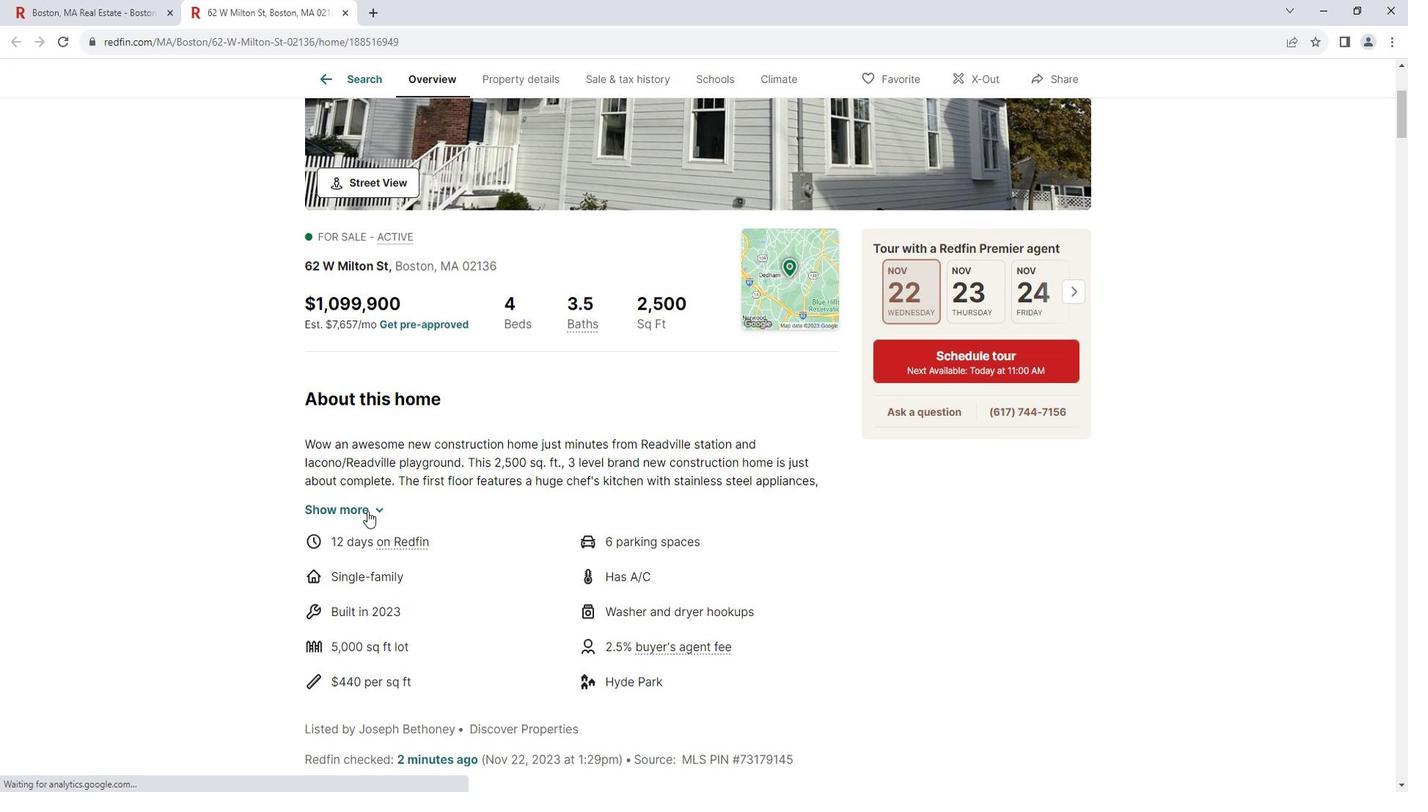 
Action: Mouse pressed left at (380, 505)
Screenshot: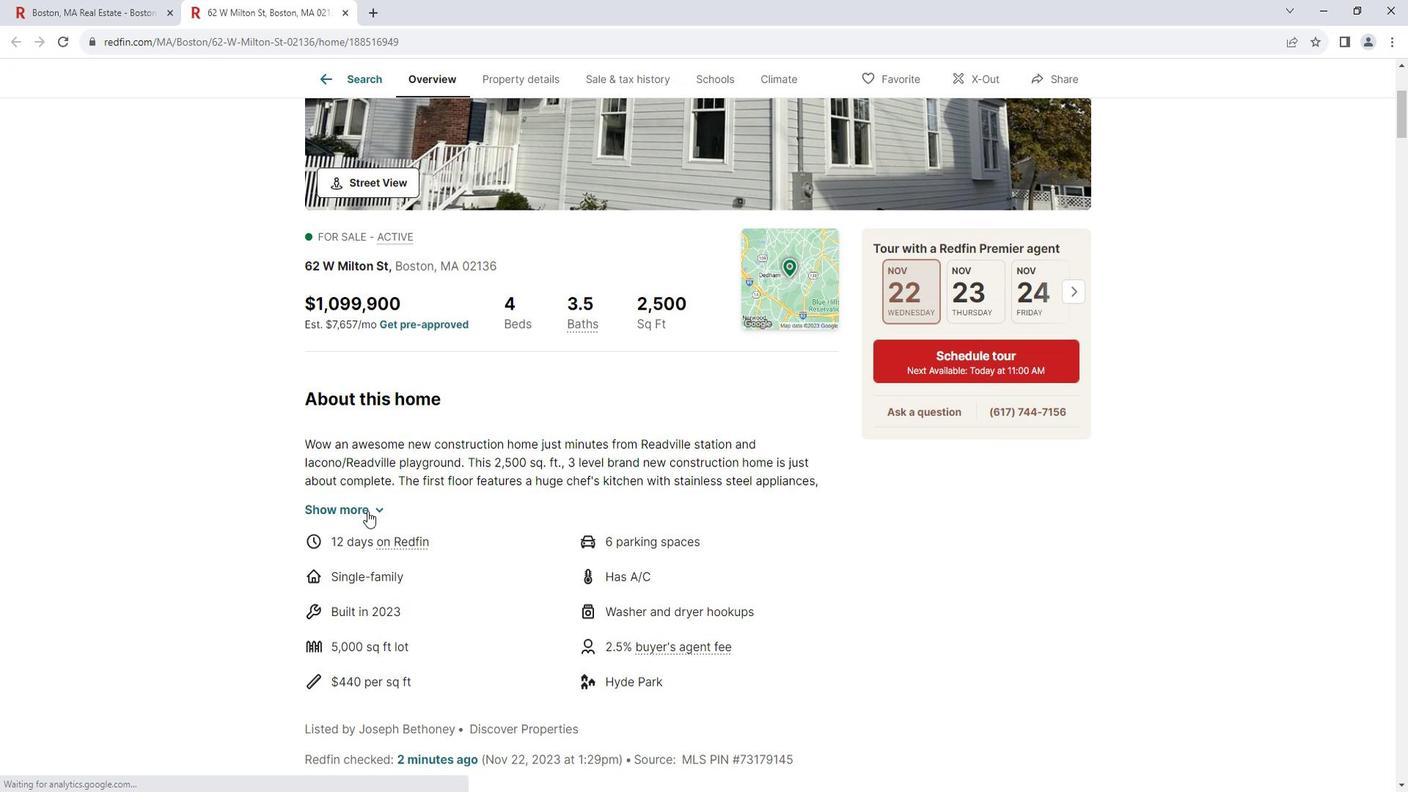 
Action: Mouse scrolled (380, 504) with delta (0, 0)
Screenshot: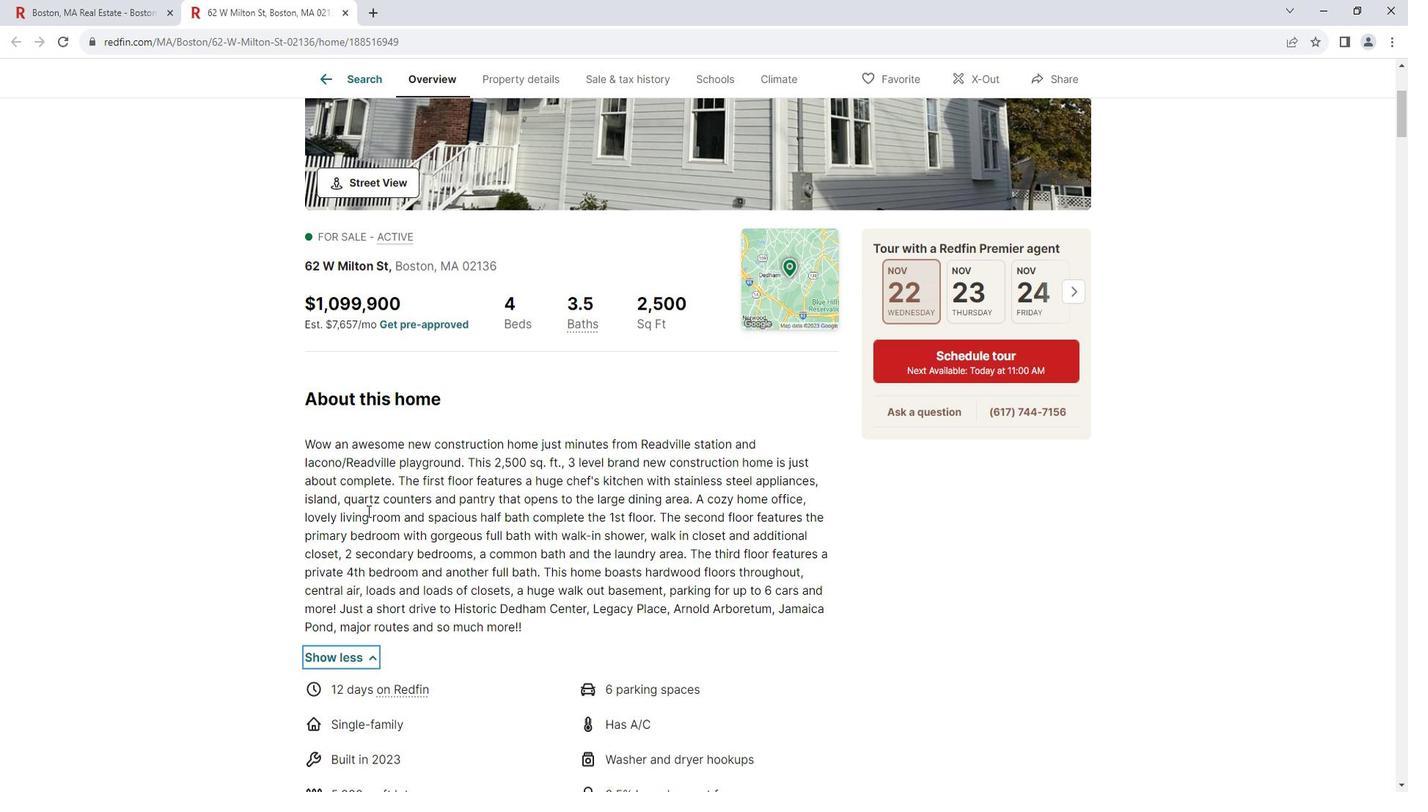 
Action: Mouse scrolled (380, 504) with delta (0, 0)
Screenshot: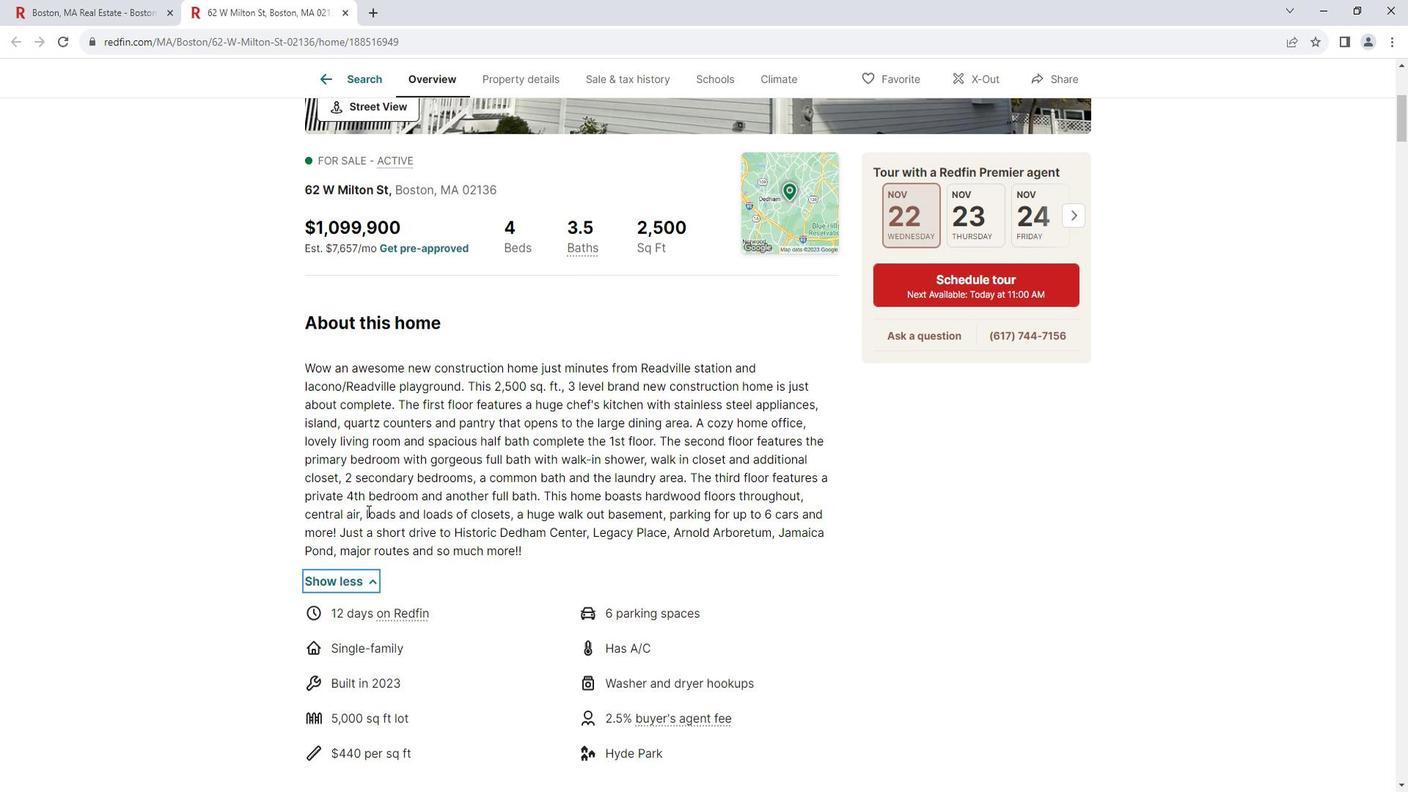 
Action: Mouse scrolled (380, 504) with delta (0, 0)
Screenshot: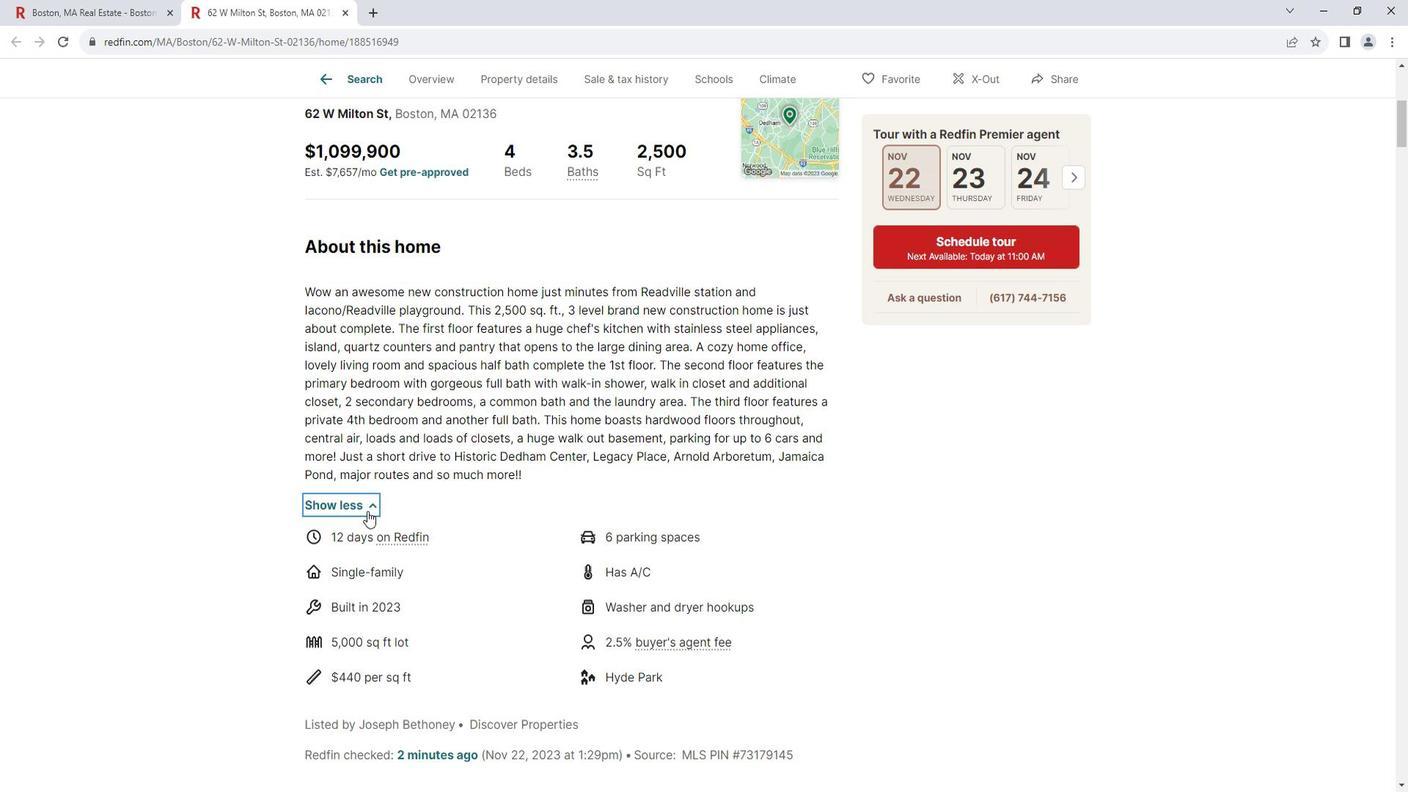 
Action: Mouse scrolled (380, 504) with delta (0, 0)
Screenshot: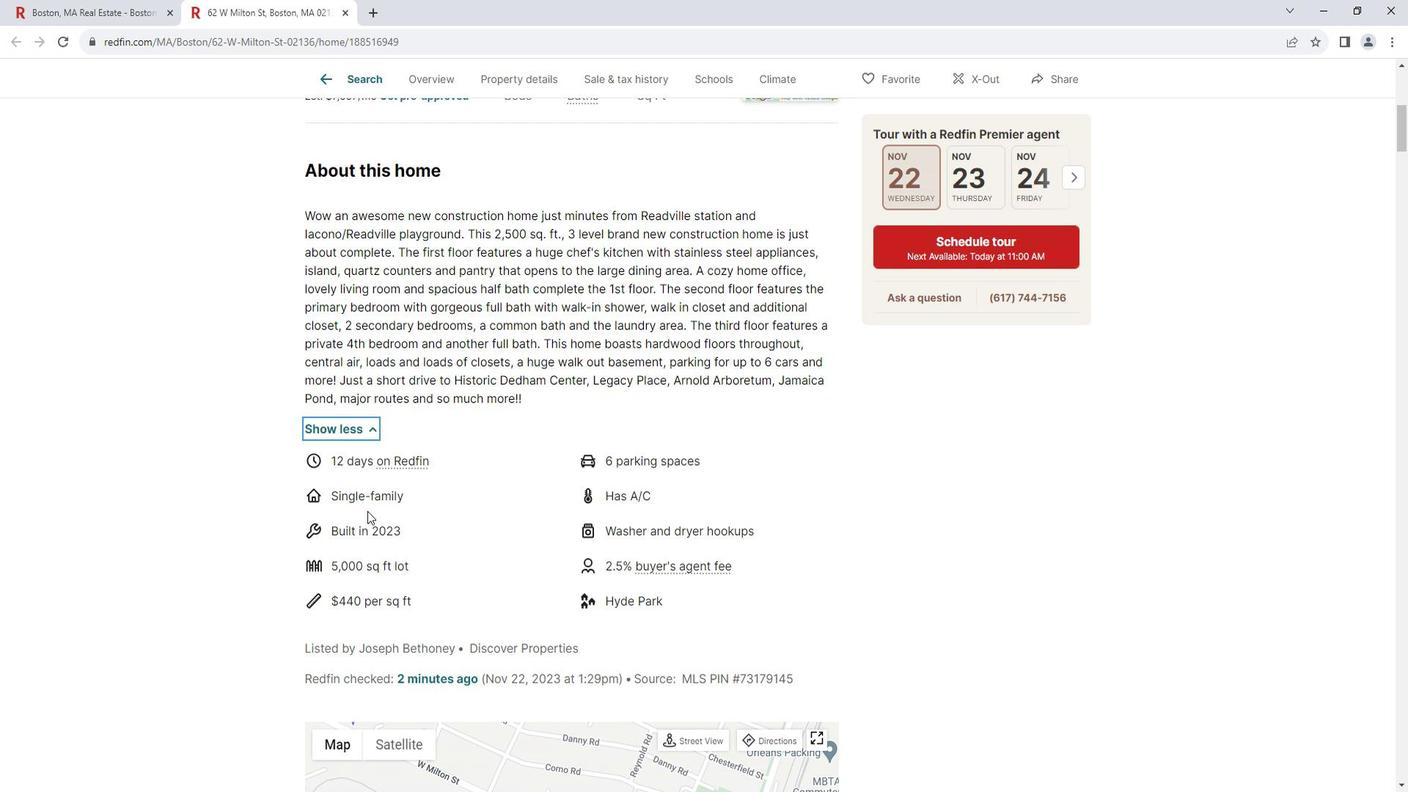 
Action: Mouse scrolled (380, 504) with delta (0, 0)
Screenshot: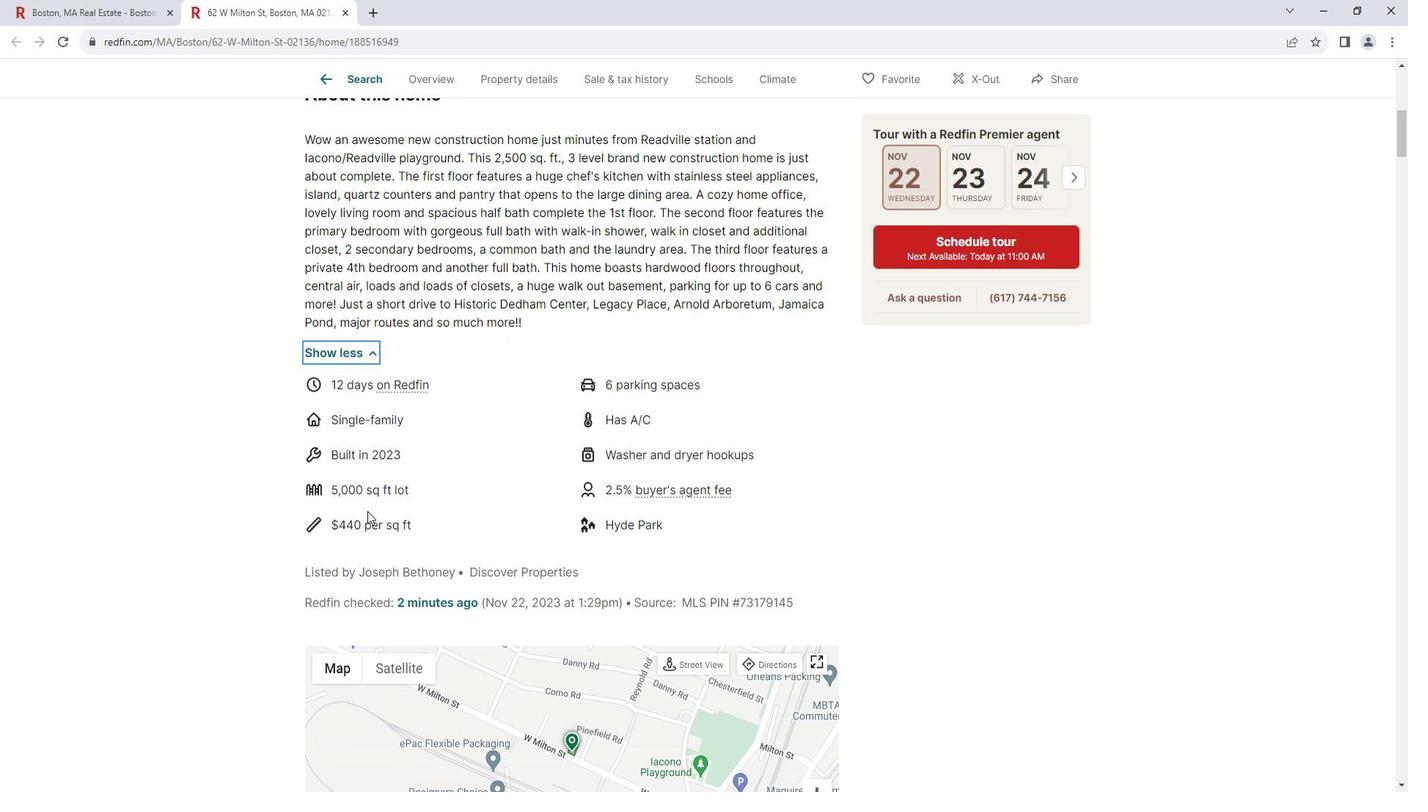
Action: Mouse scrolled (380, 504) with delta (0, 0)
Screenshot: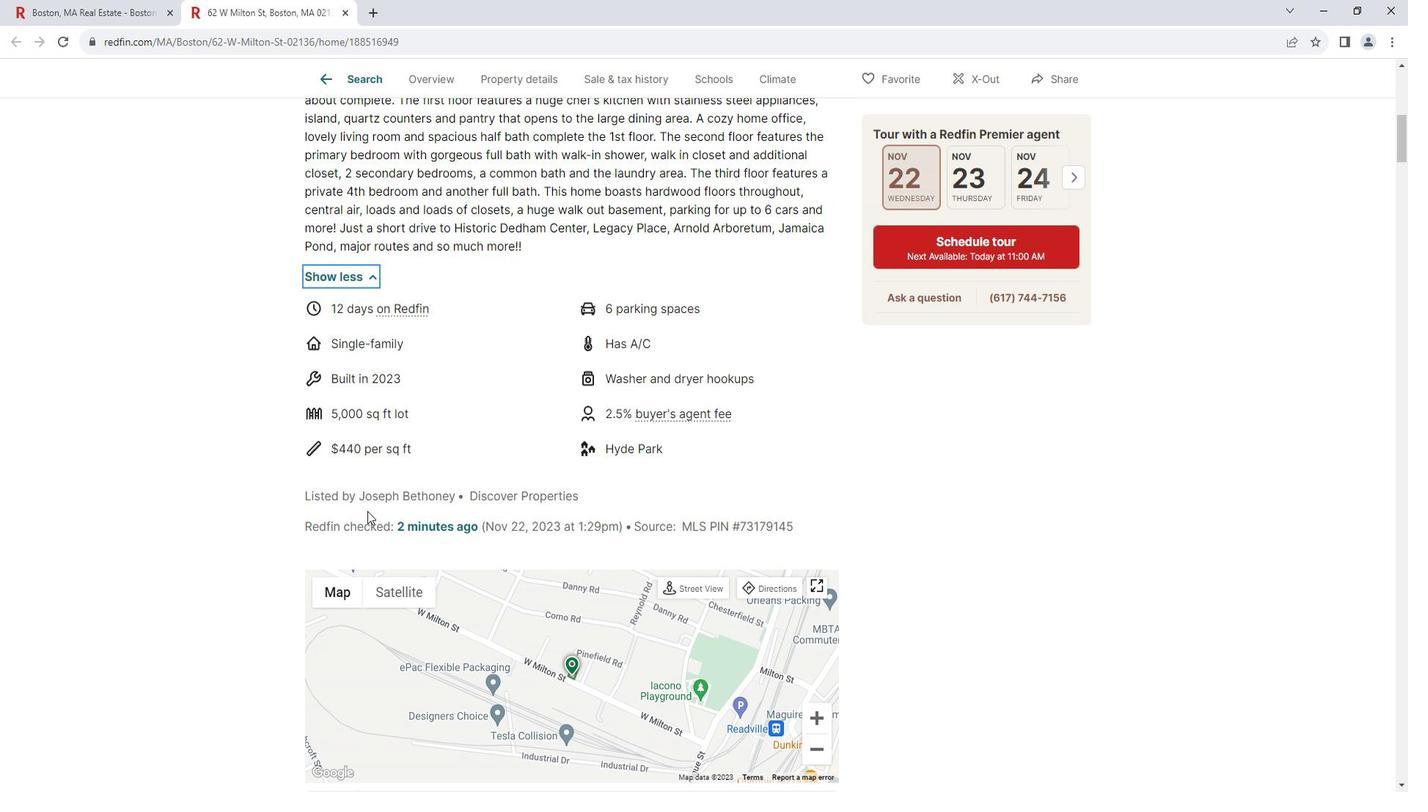 
Action: Mouse scrolled (380, 504) with delta (0, 0)
Screenshot: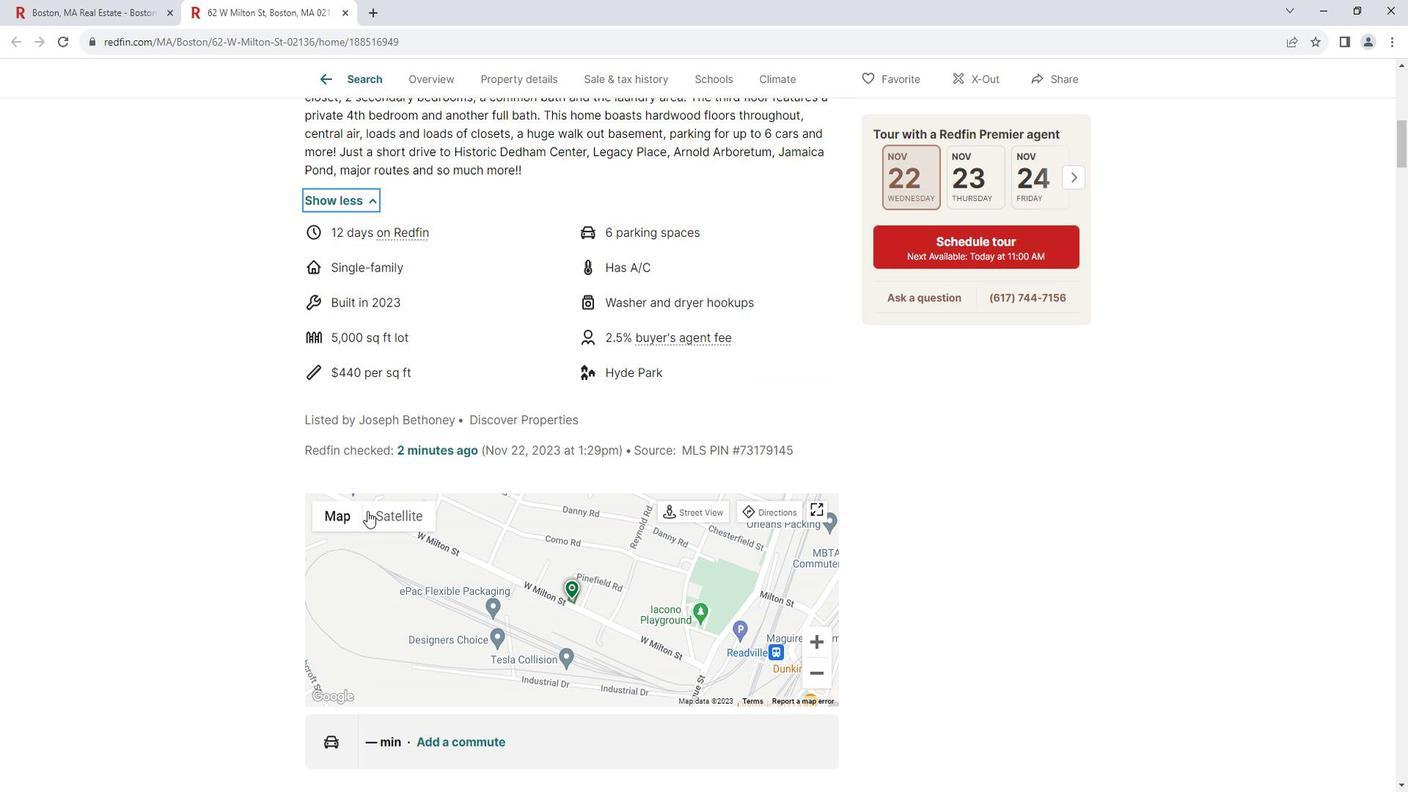 
Action: Mouse scrolled (380, 504) with delta (0, 0)
Screenshot: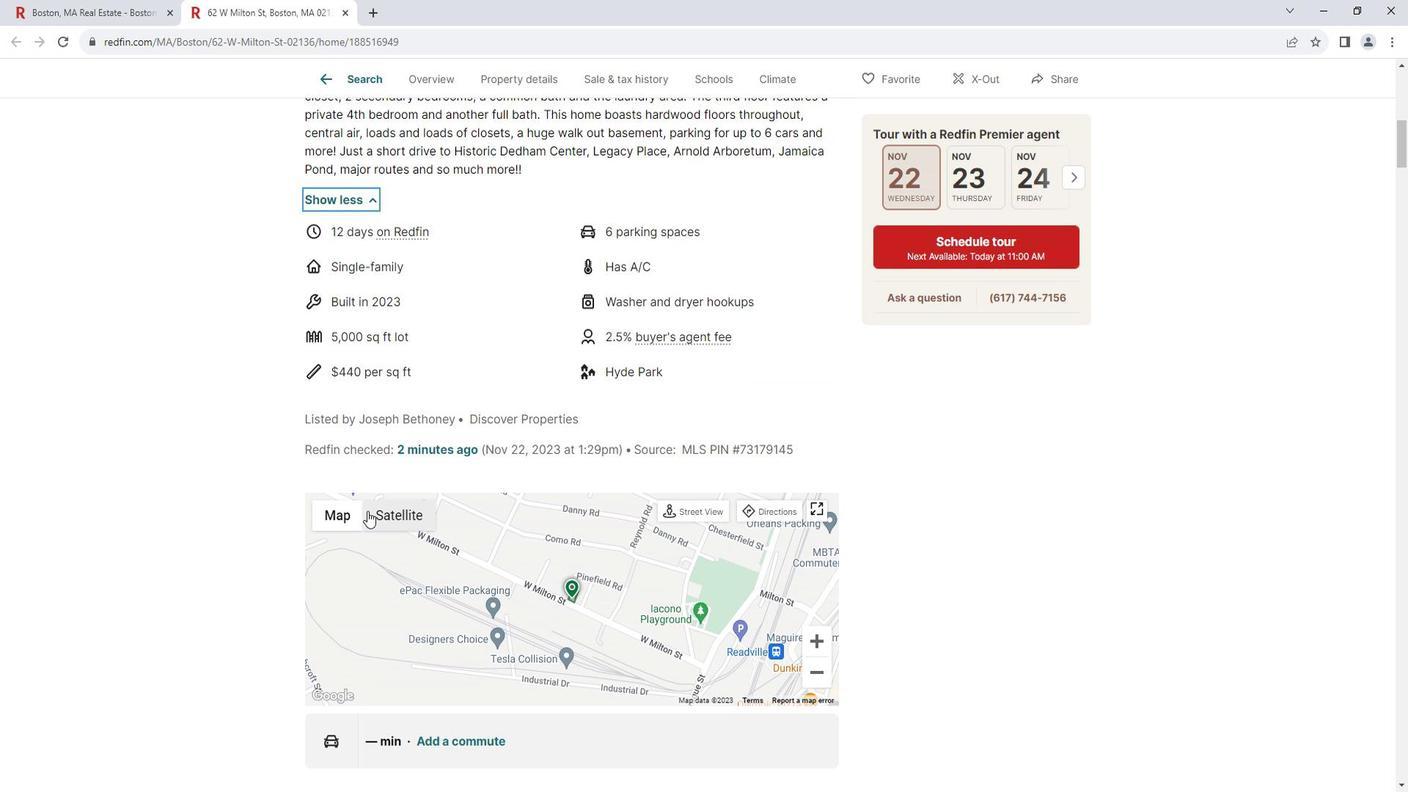 
Action: Mouse scrolled (380, 504) with delta (0, 0)
Screenshot: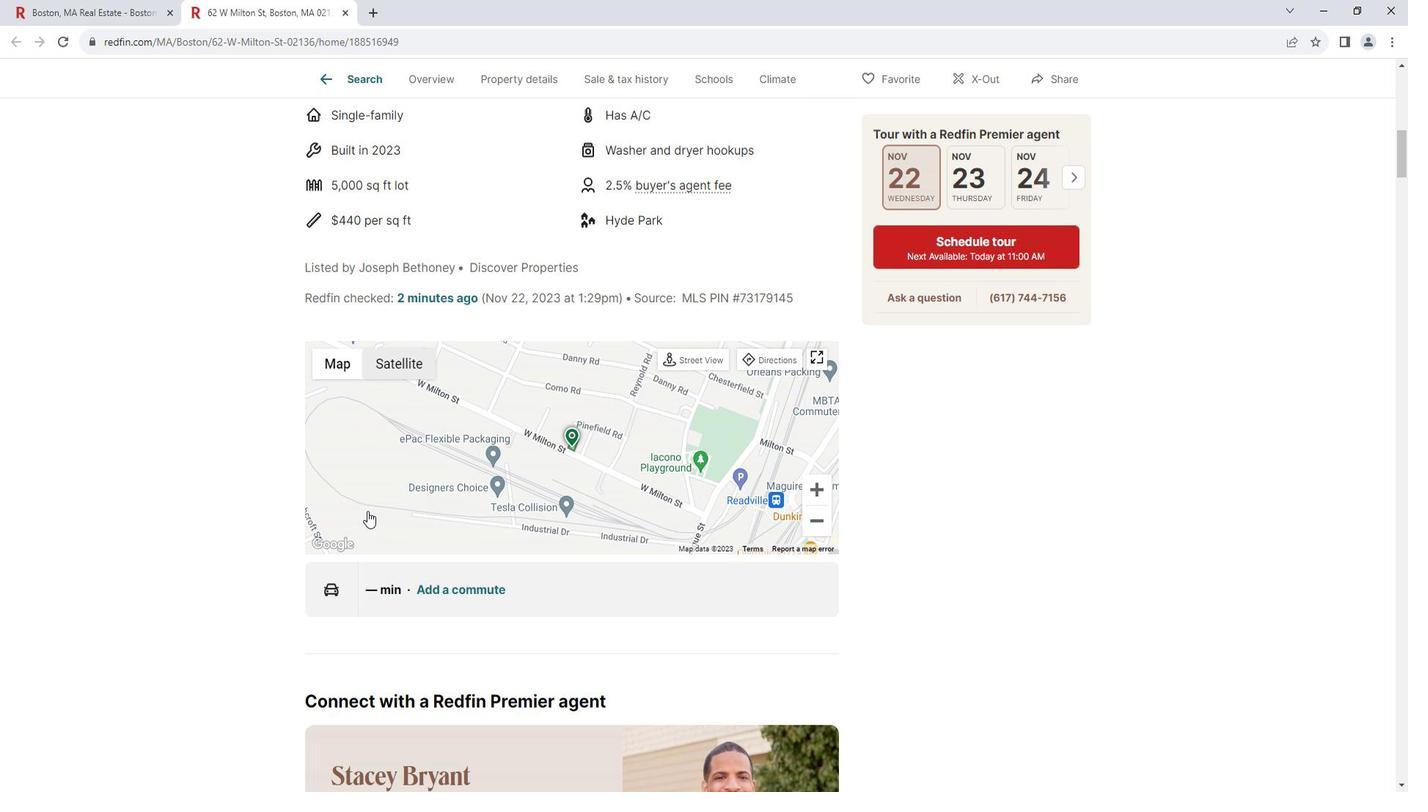 
Action: Mouse scrolled (380, 504) with delta (0, 0)
Screenshot: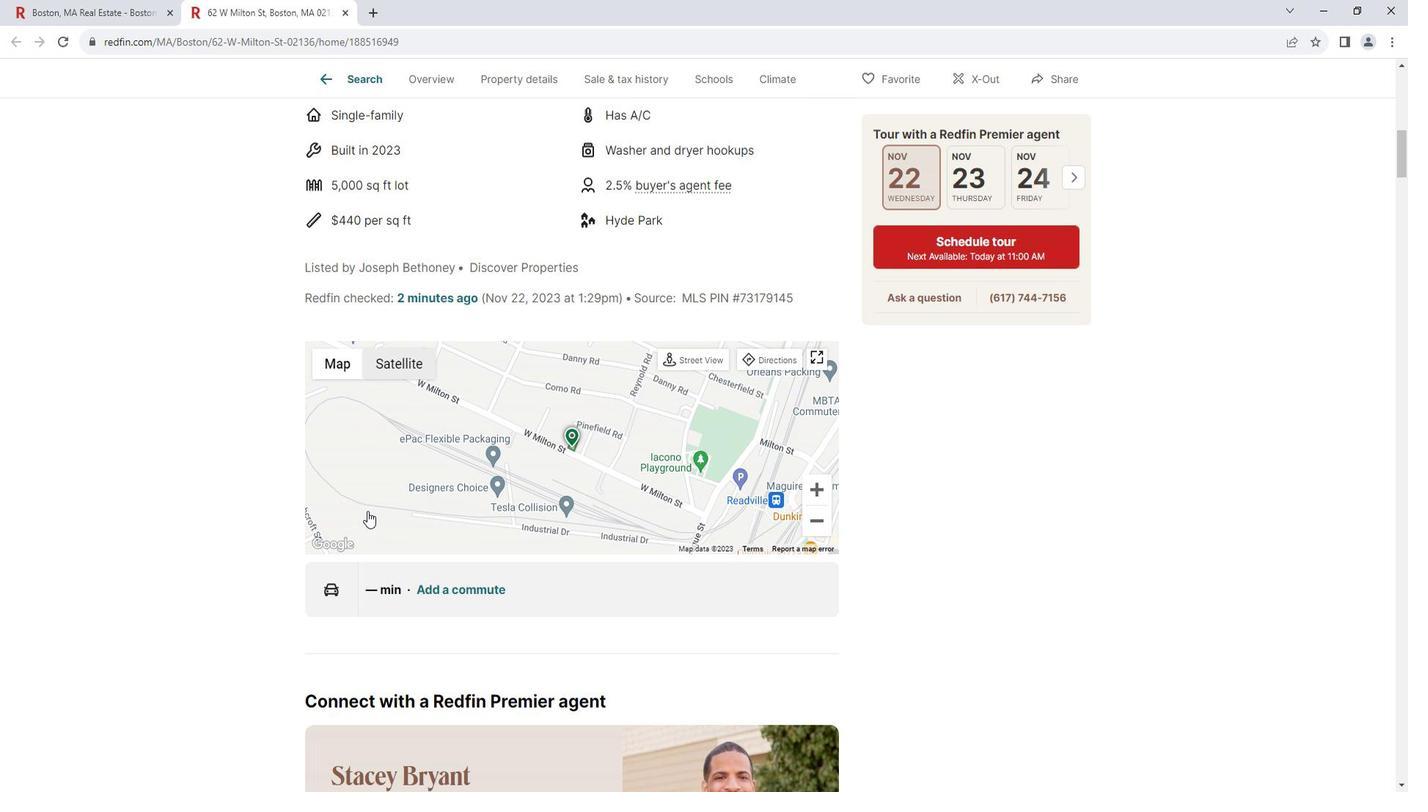 
Action: Mouse scrolled (380, 504) with delta (0, 0)
Screenshot: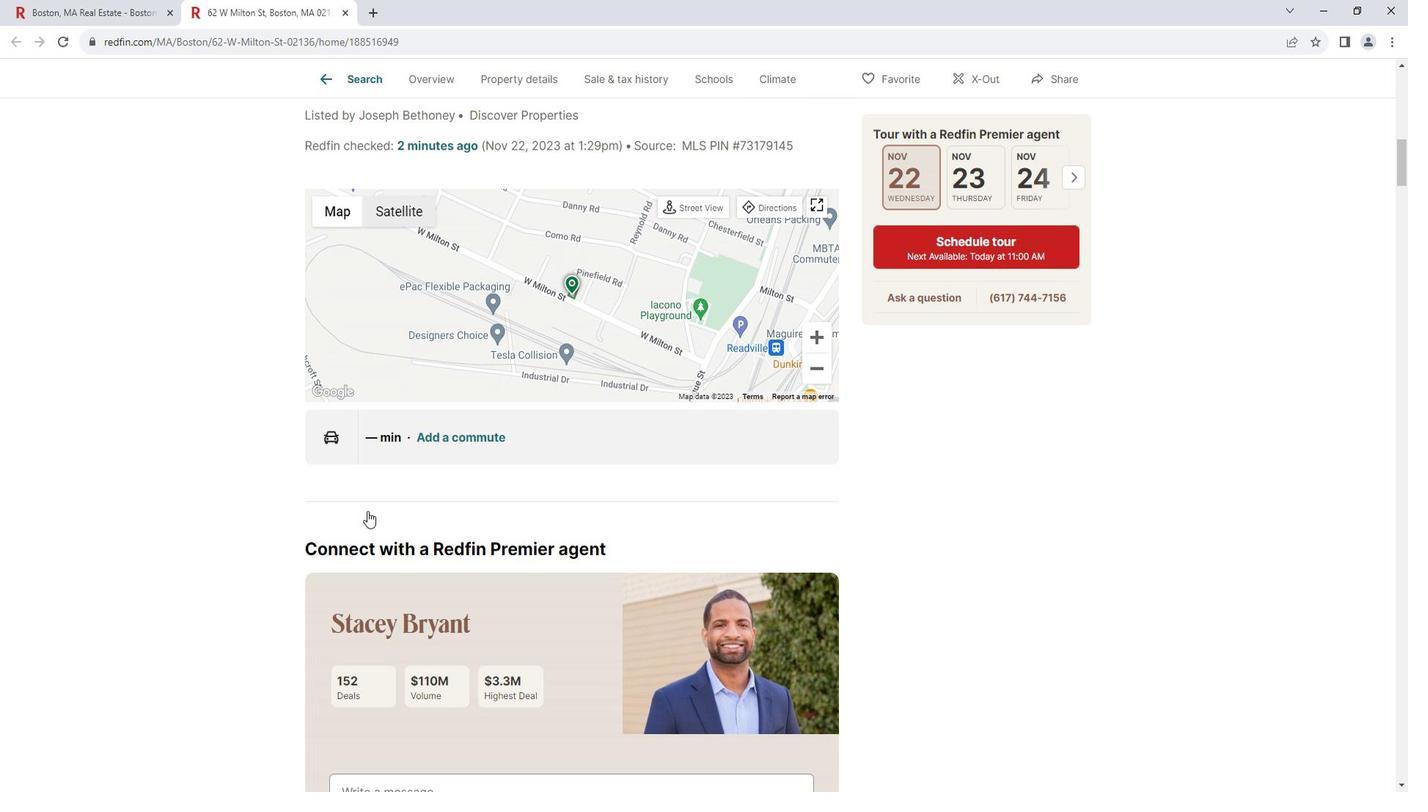 
Action: Mouse scrolled (380, 504) with delta (0, 0)
Screenshot: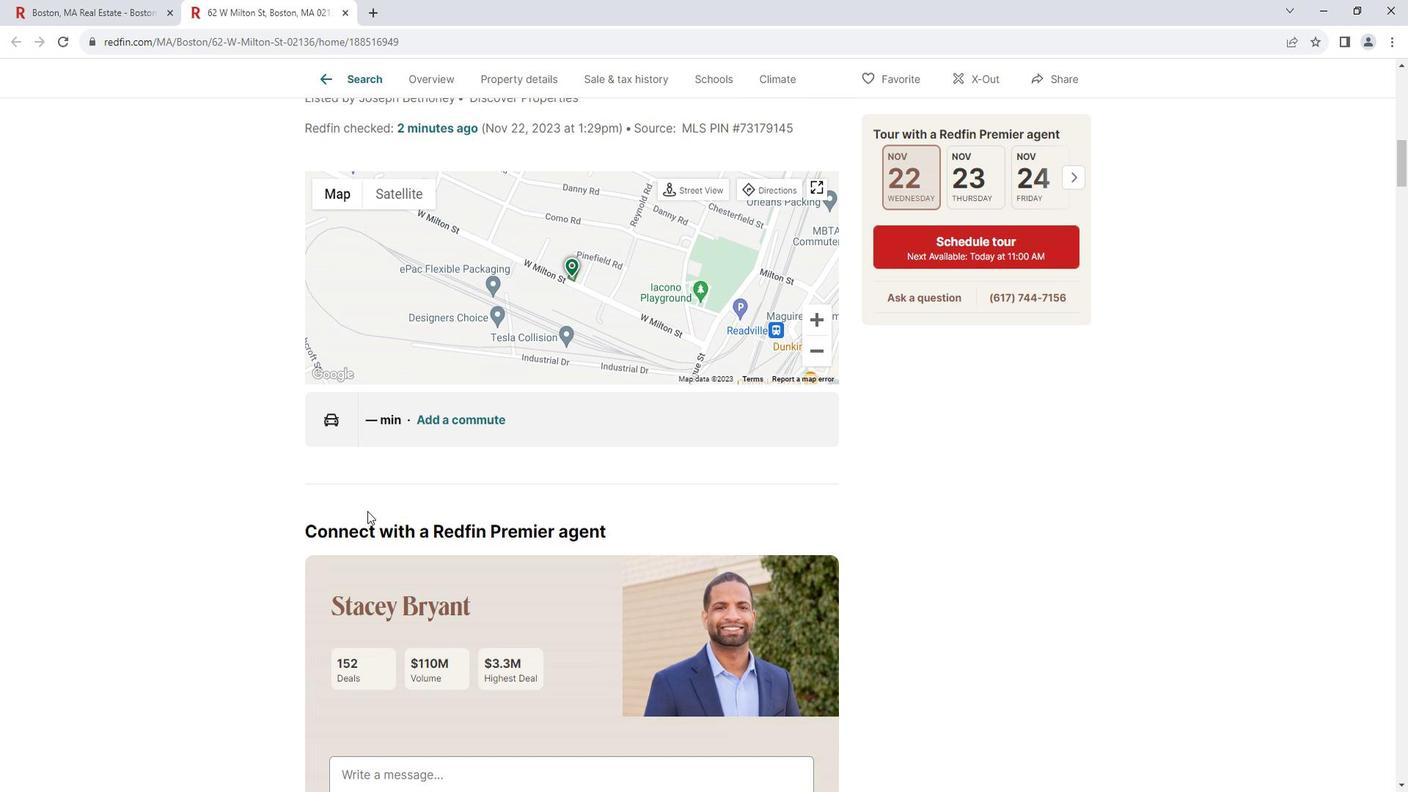 
Action: Mouse scrolled (380, 504) with delta (0, 0)
Screenshot: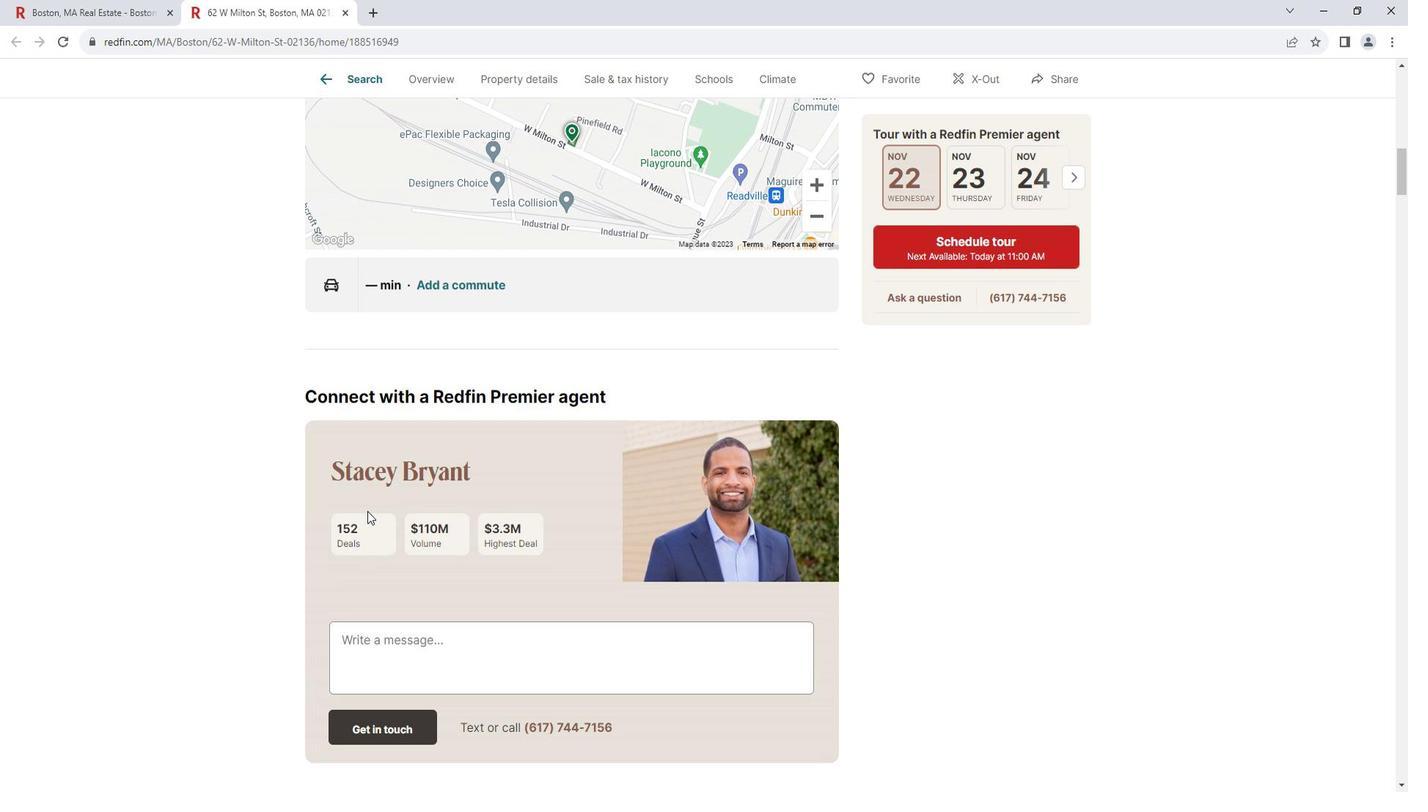 
Action: Mouse scrolled (380, 504) with delta (0, 0)
Screenshot: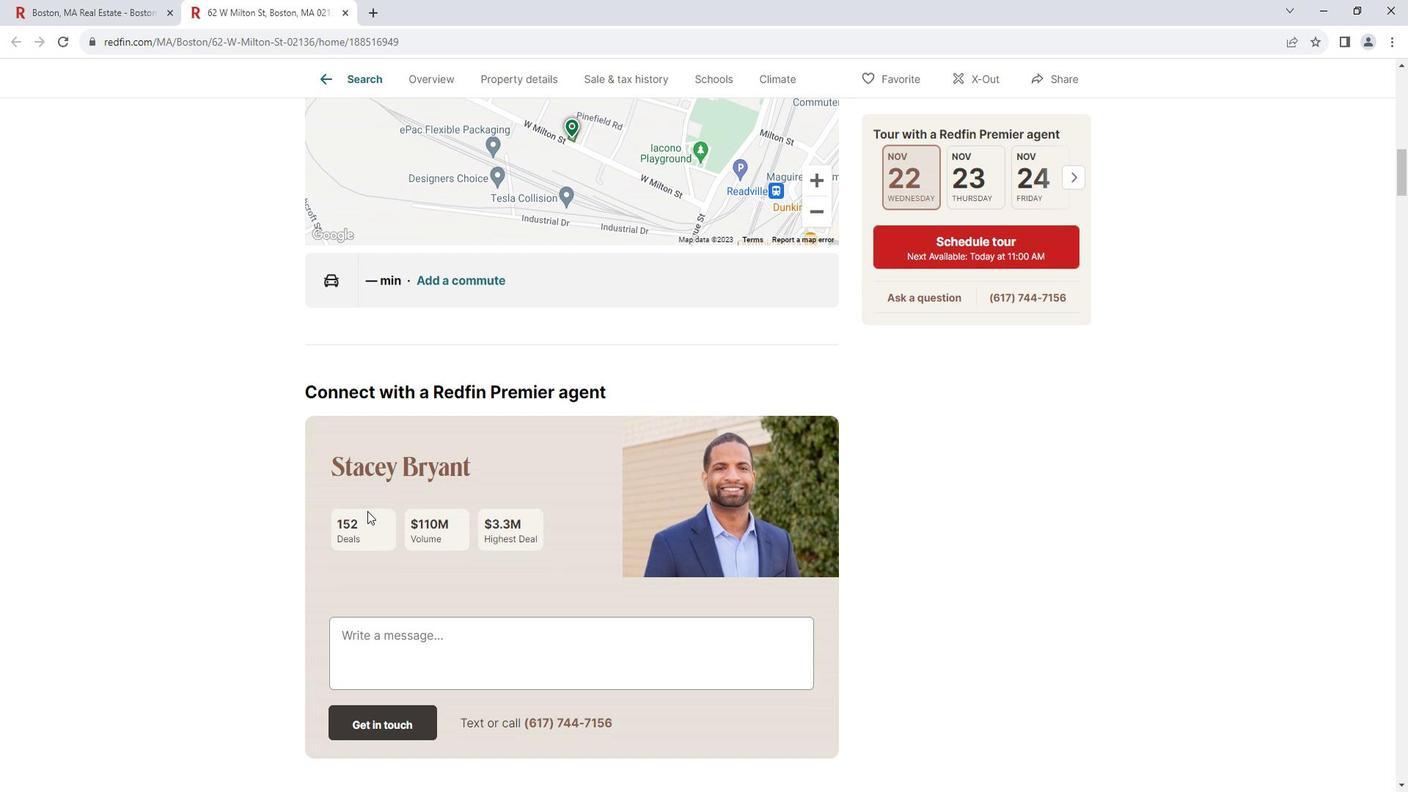 
Action: Mouse scrolled (380, 504) with delta (0, 0)
Screenshot: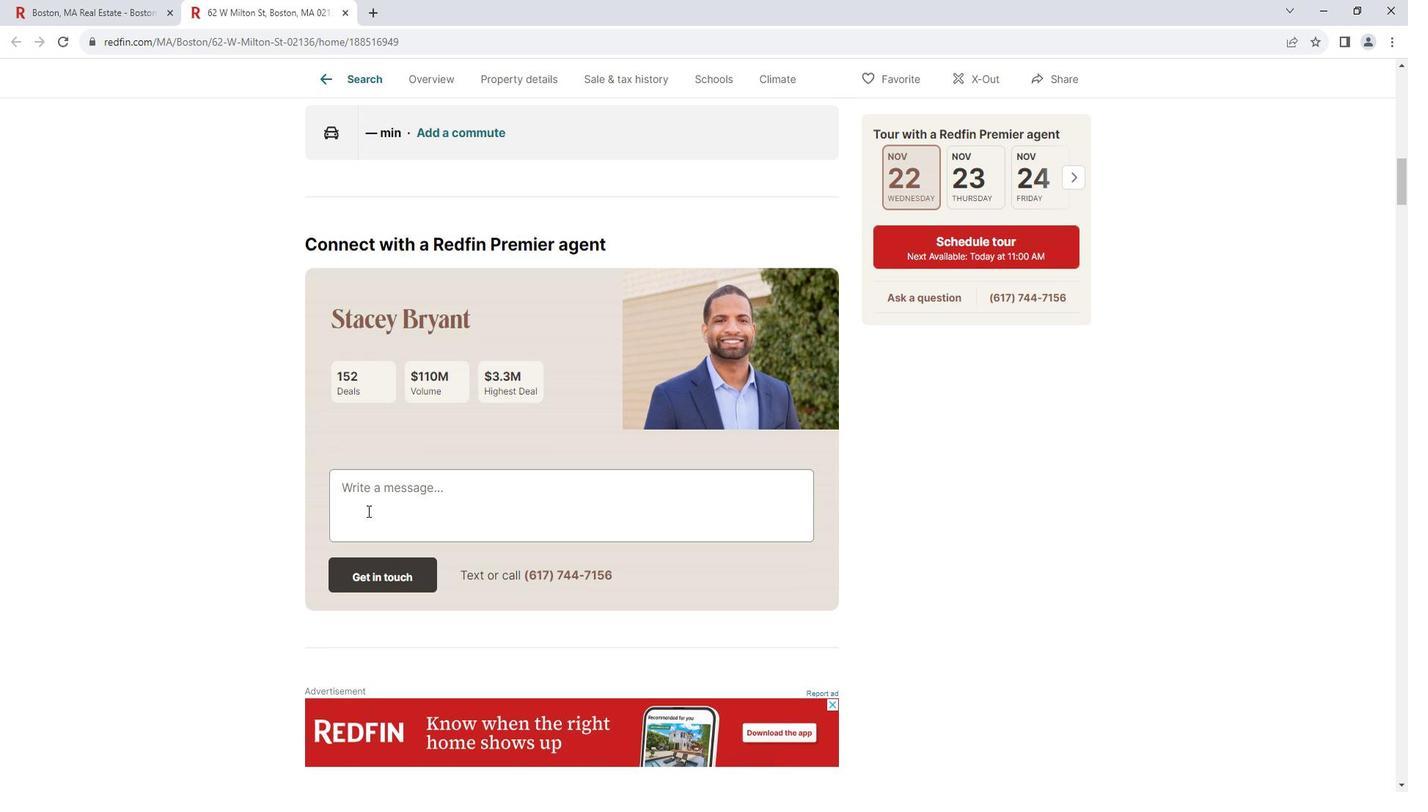 
Action: Mouse moved to (379, 505)
Screenshot: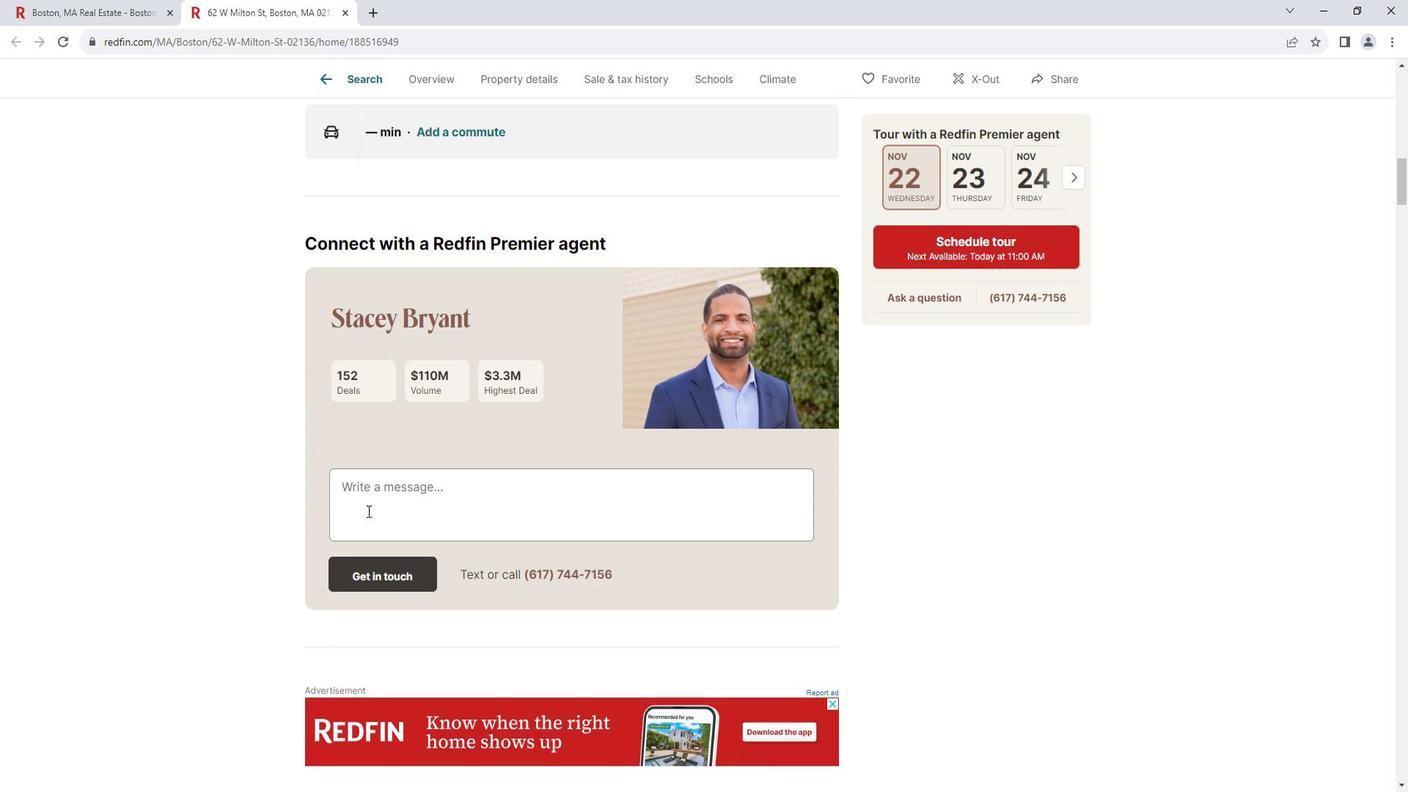 
Action: Mouse scrolled (379, 504) with delta (0, 0)
Screenshot: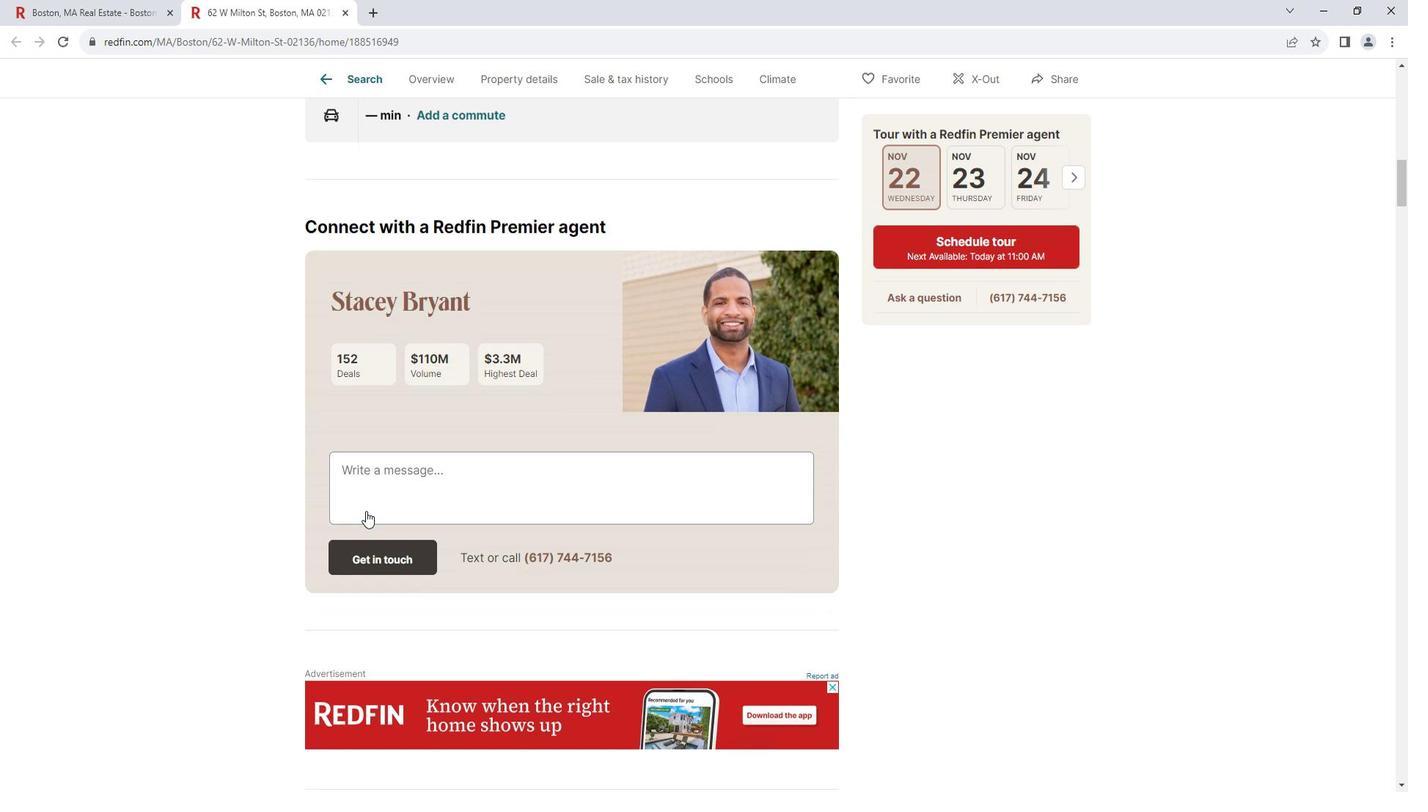 
Action: Mouse scrolled (379, 504) with delta (0, 0)
Screenshot: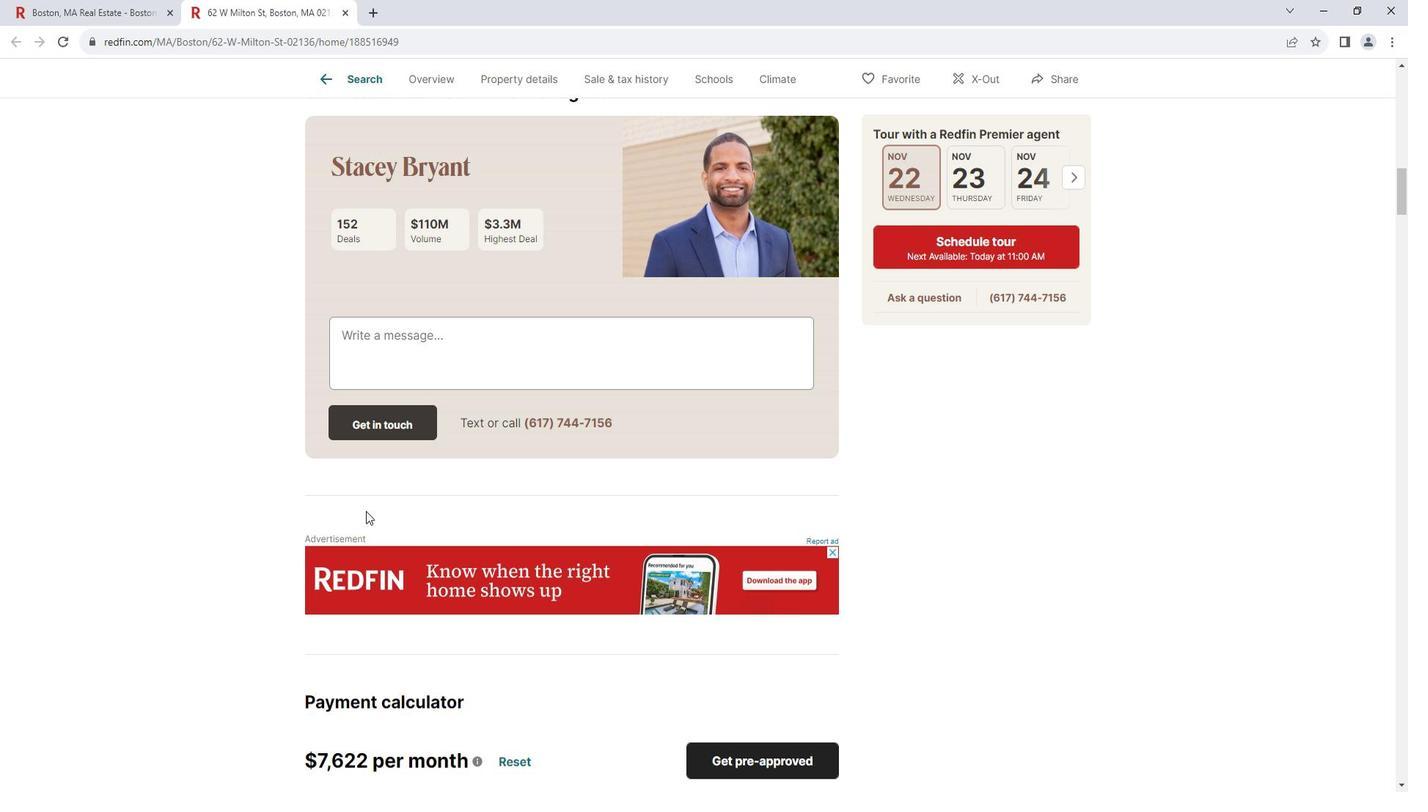 
Action: Mouse scrolled (379, 504) with delta (0, 0)
Screenshot: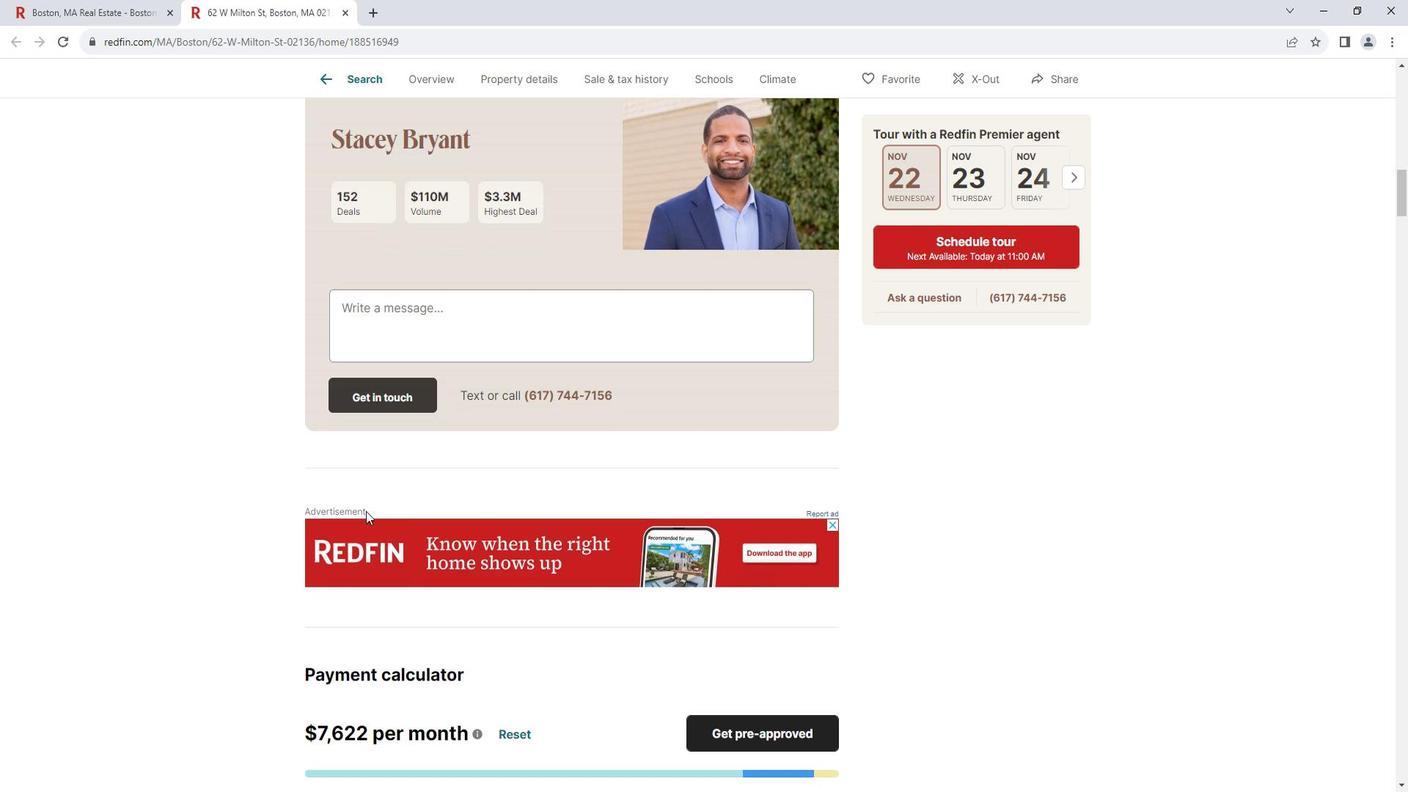 
Action: Mouse moved to (377, 506)
Screenshot: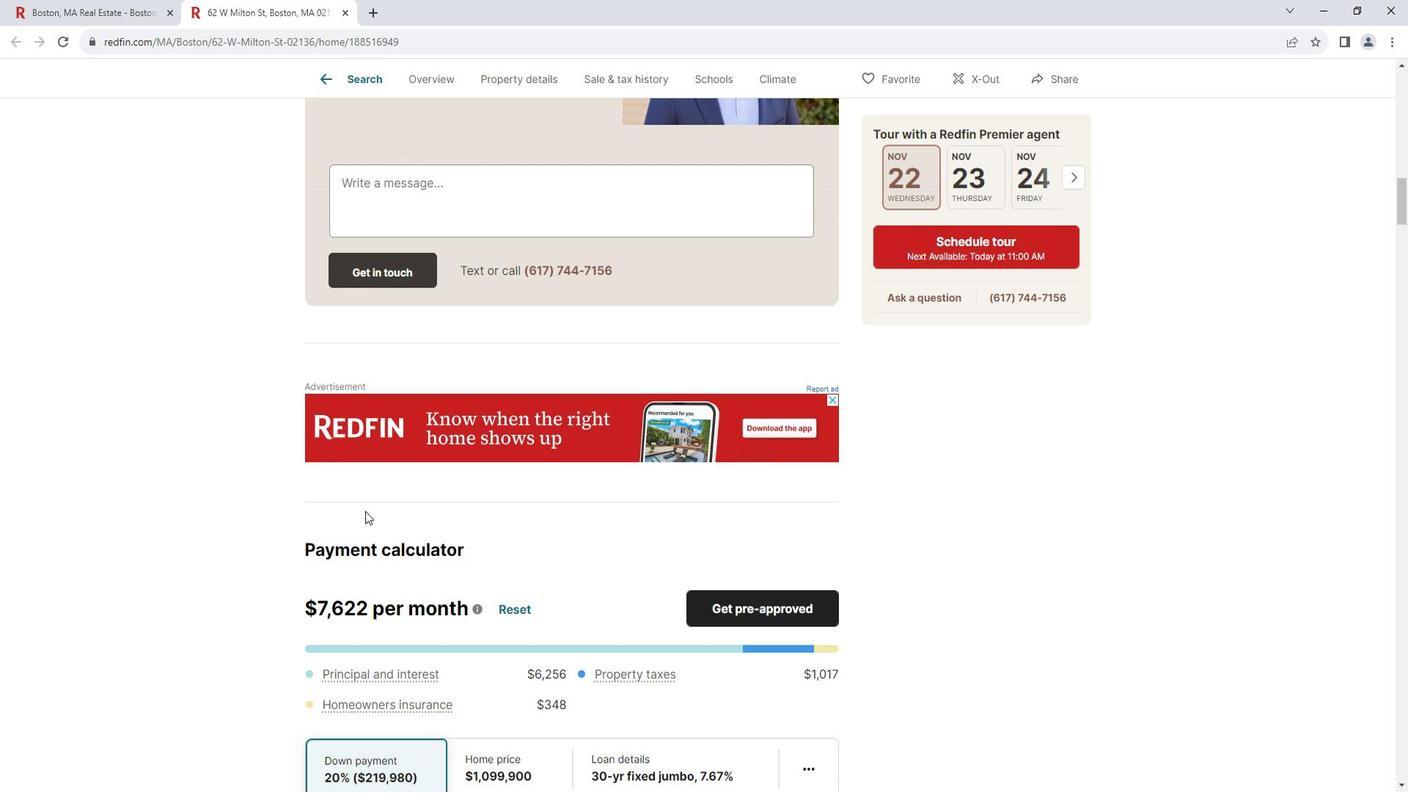 
Action: Mouse scrolled (377, 505) with delta (0, 0)
Screenshot: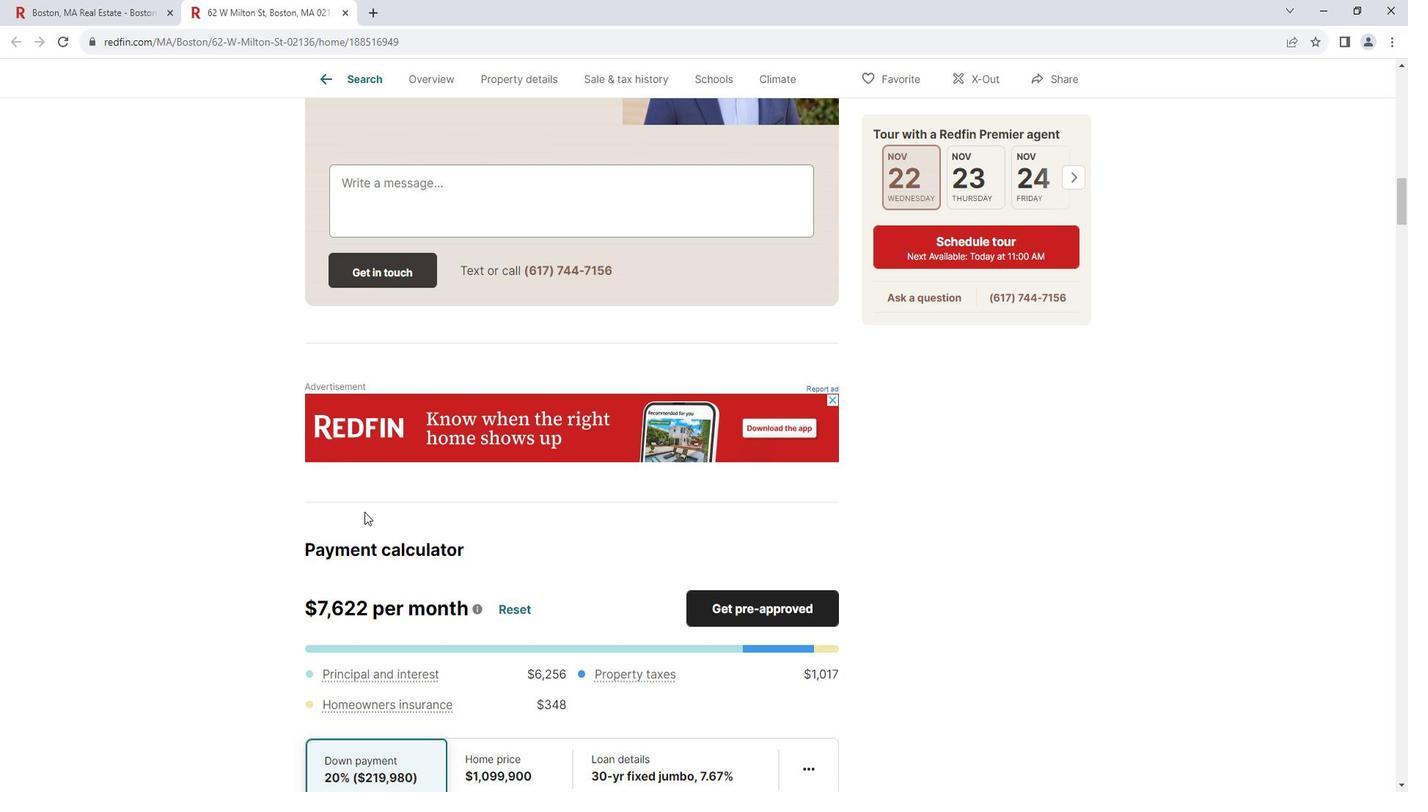 
Action: Mouse scrolled (377, 505) with delta (0, 0)
Screenshot: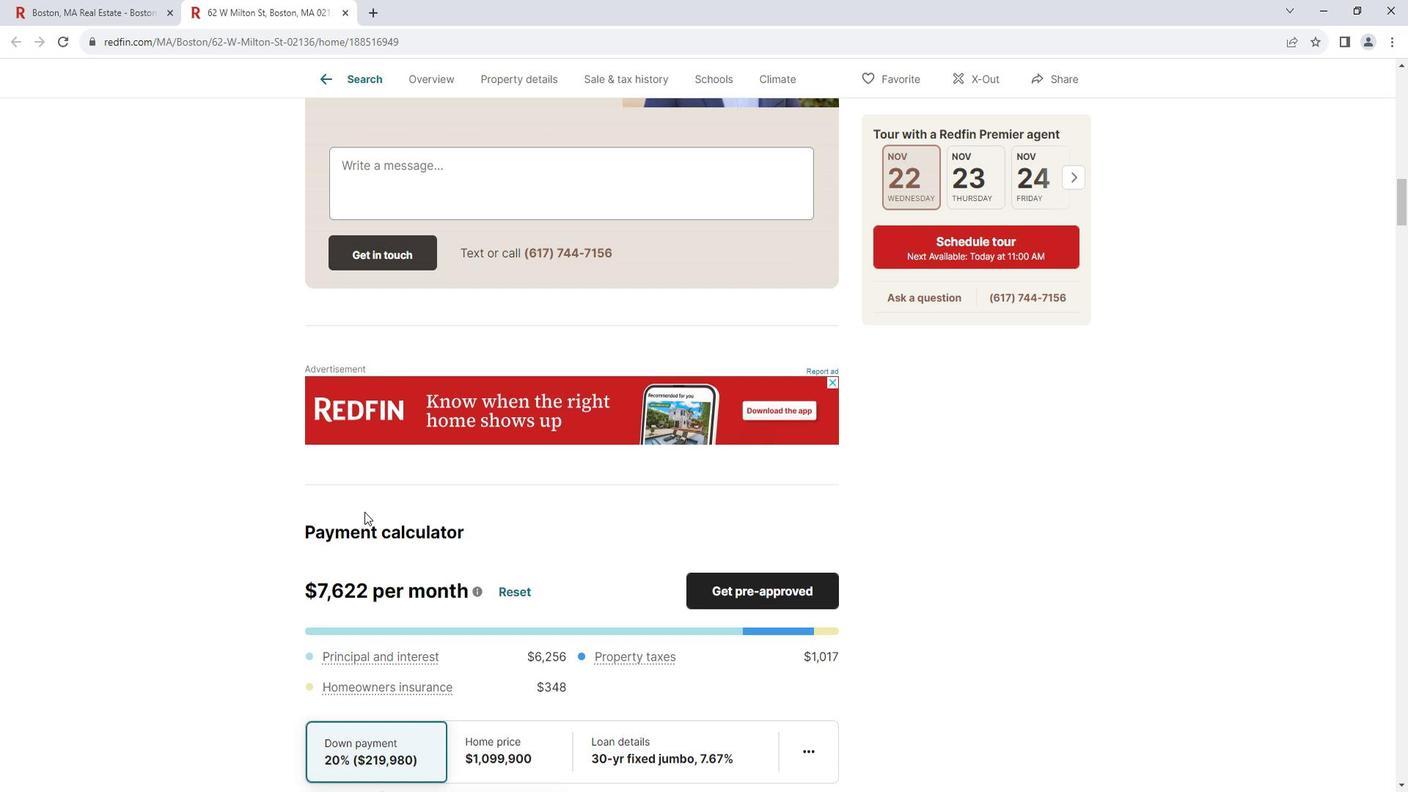 
Action: Mouse scrolled (377, 505) with delta (0, 0)
Screenshot: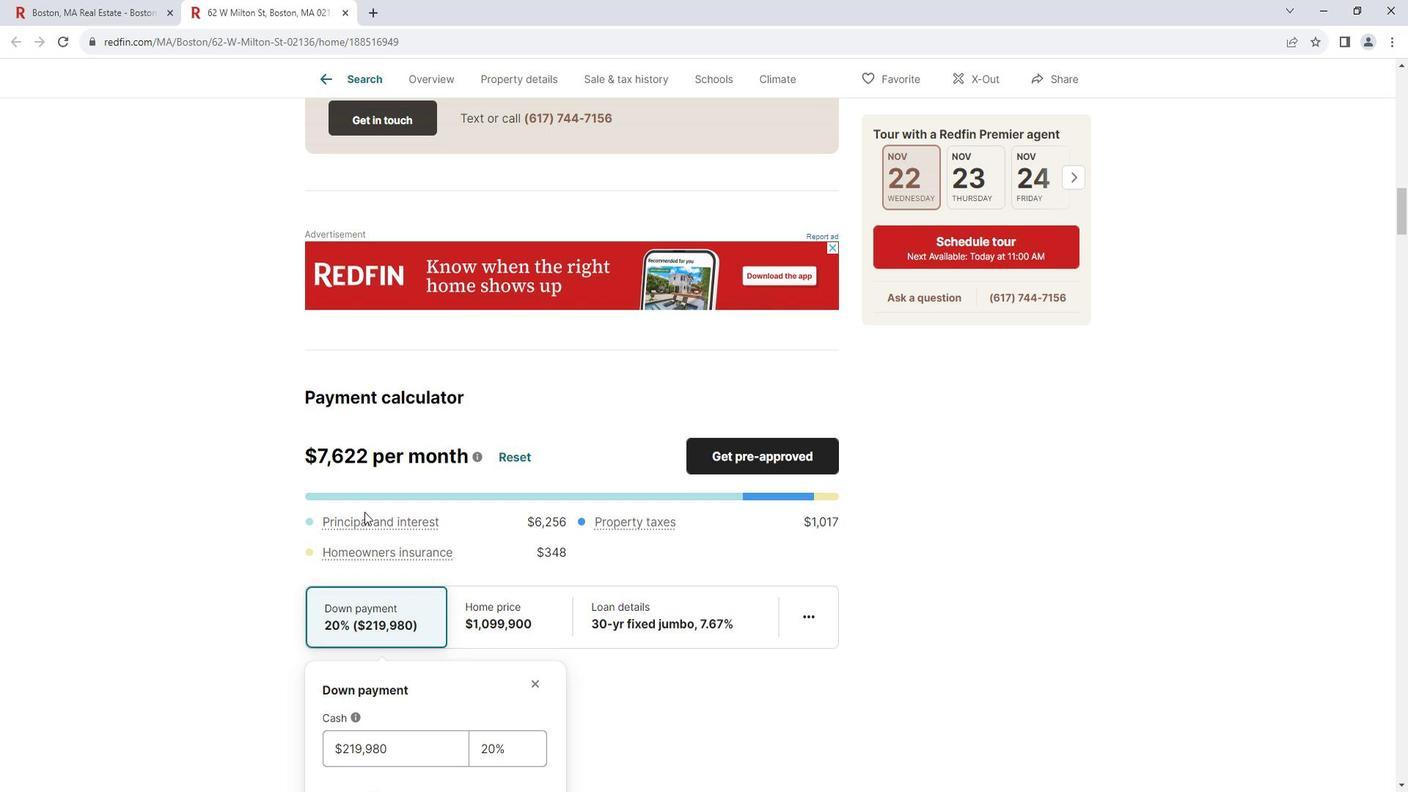 
Action: Mouse scrolled (377, 505) with delta (0, 0)
Screenshot: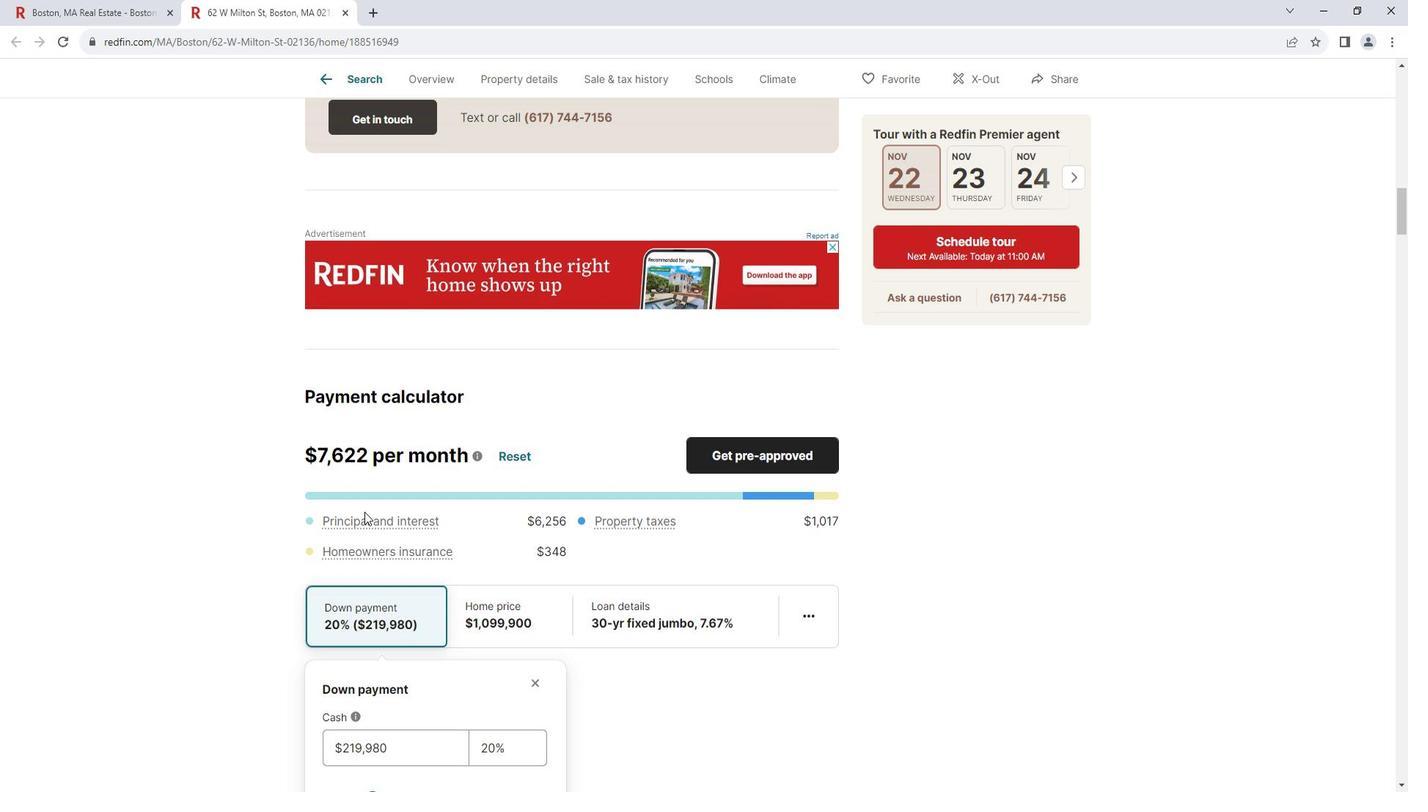 
Action: Mouse moved to (826, 462)
Screenshot: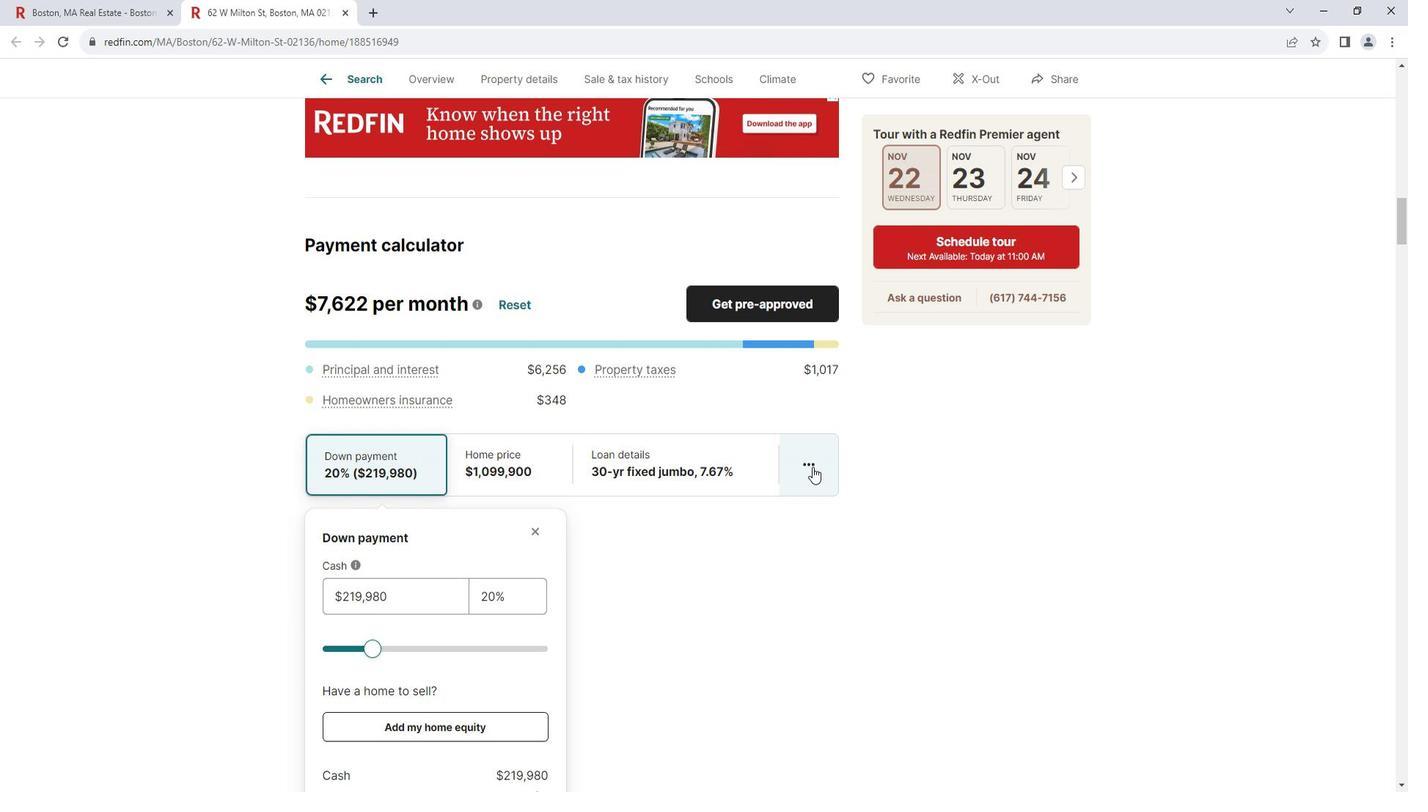 
Action: Mouse pressed left at (826, 462)
Screenshot: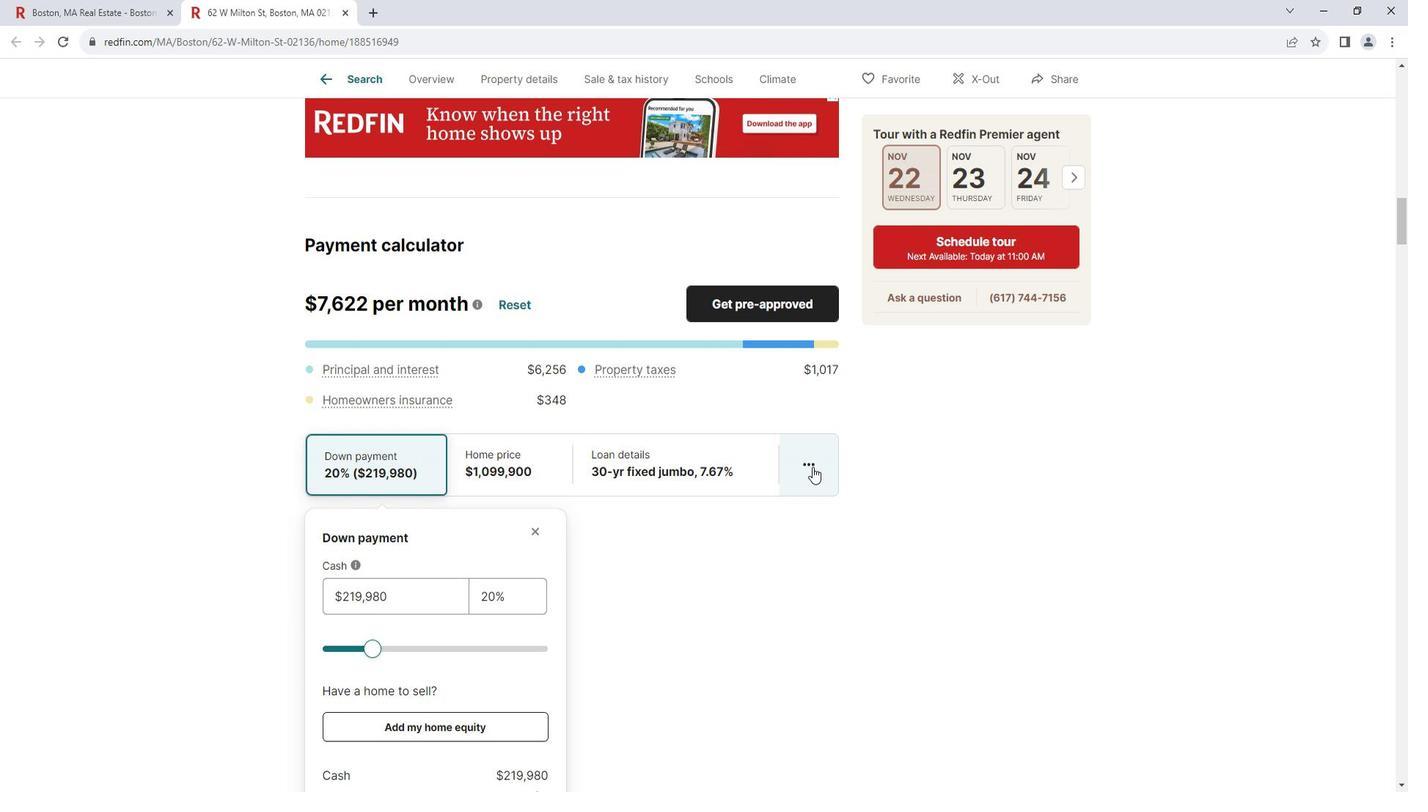 
Action: Mouse scrolled (826, 461) with delta (0, 0)
Screenshot: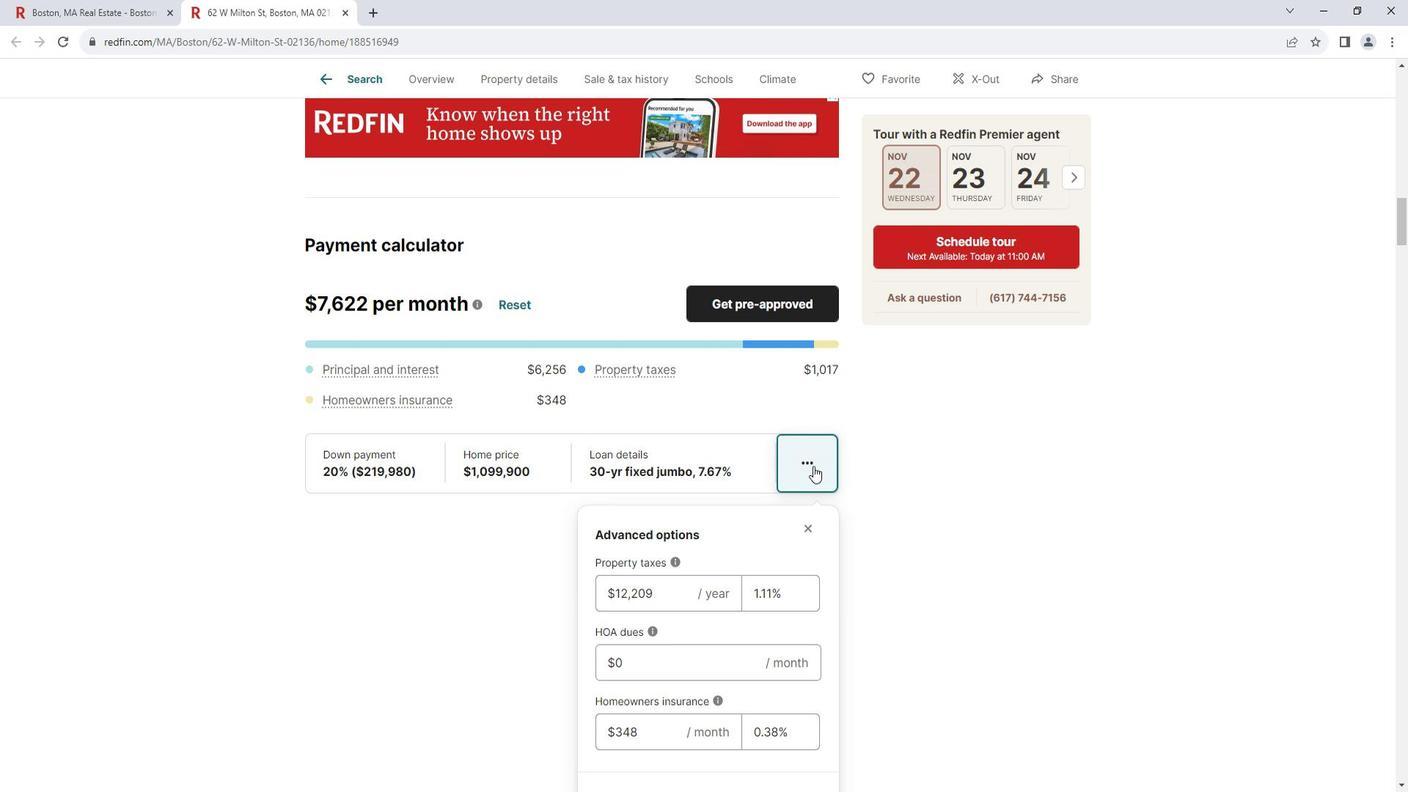 
Action: Mouse scrolled (826, 461) with delta (0, 0)
Screenshot: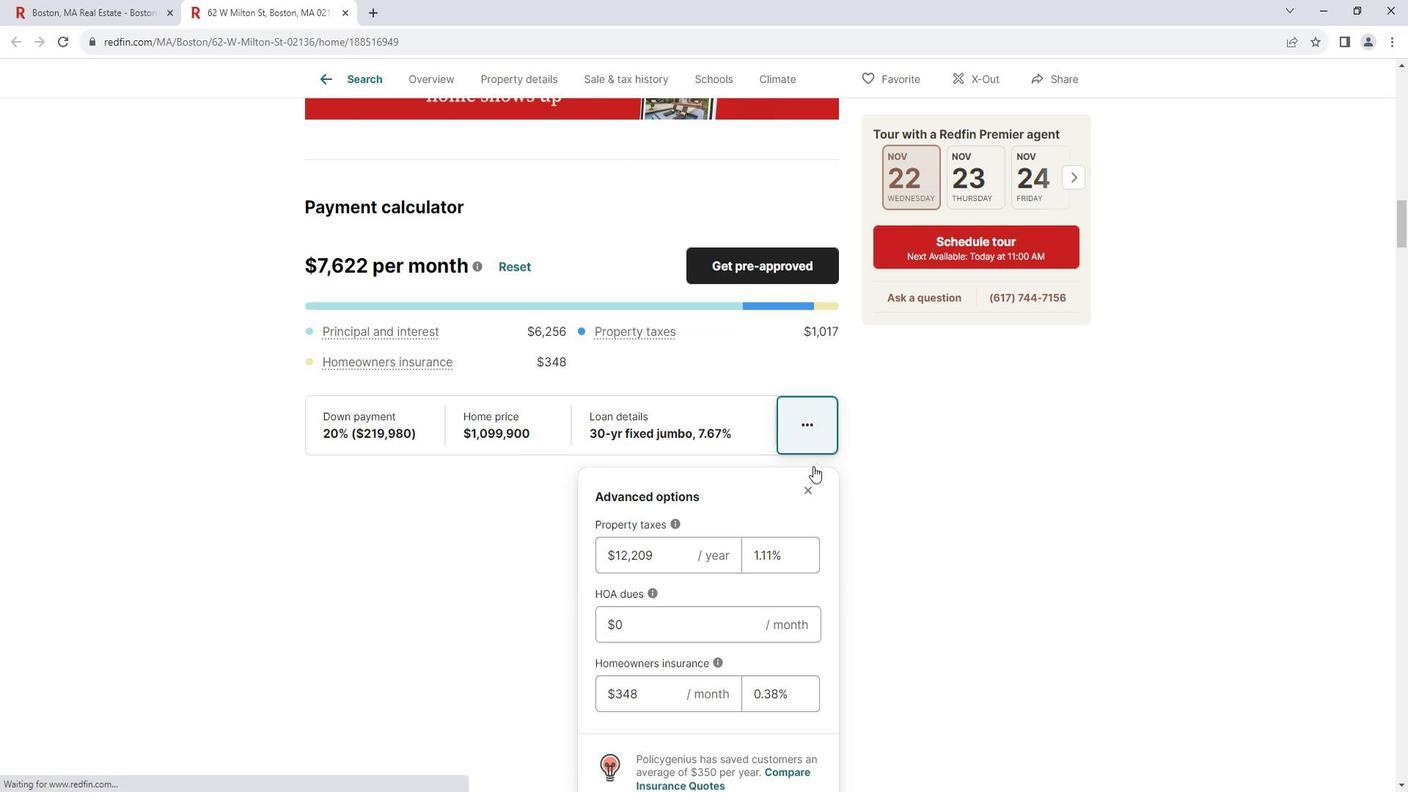 
Action: Mouse scrolled (826, 461) with delta (0, 0)
Screenshot: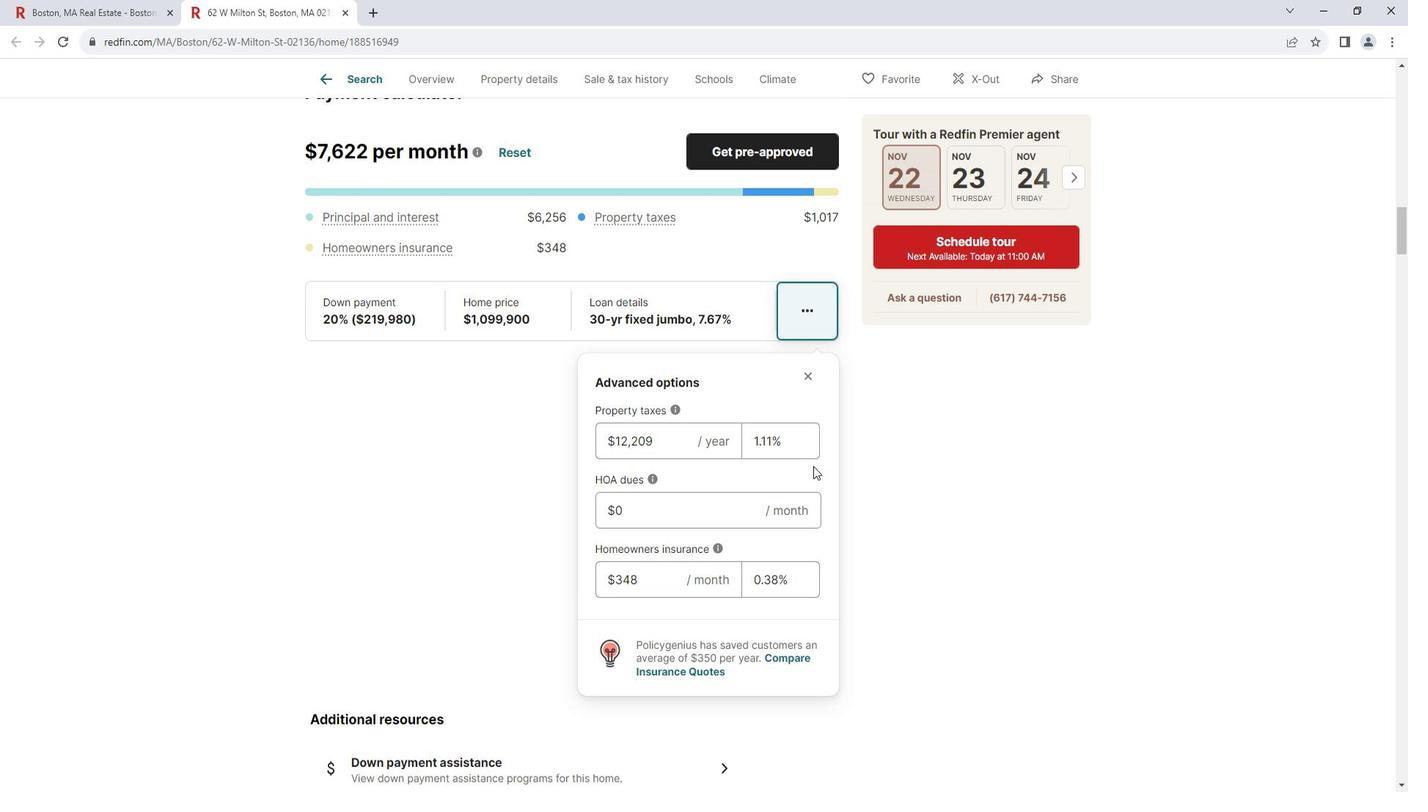 
Action: Mouse scrolled (826, 461) with delta (0, 0)
Screenshot: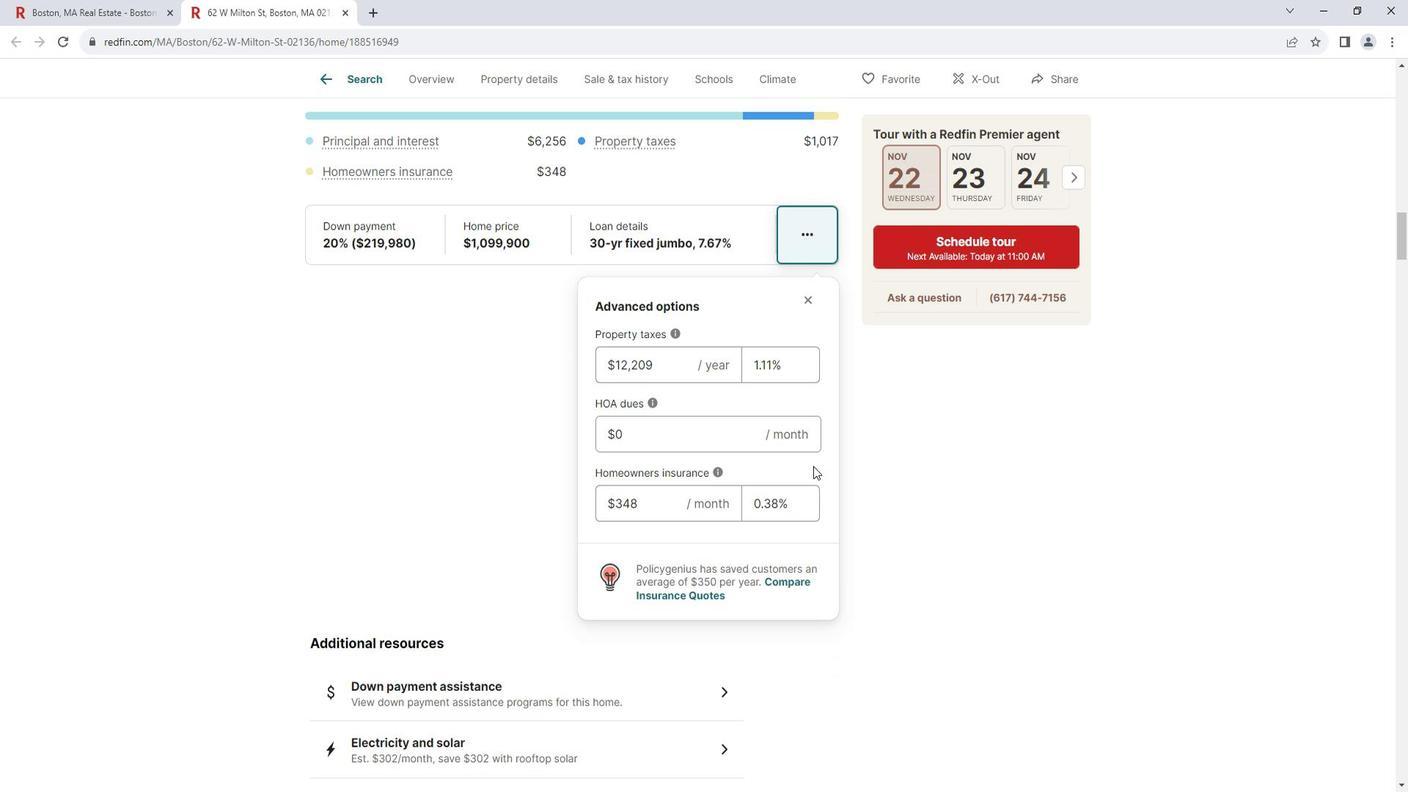 
Action: Mouse scrolled (826, 461) with delta (0, 0)
Screenshot: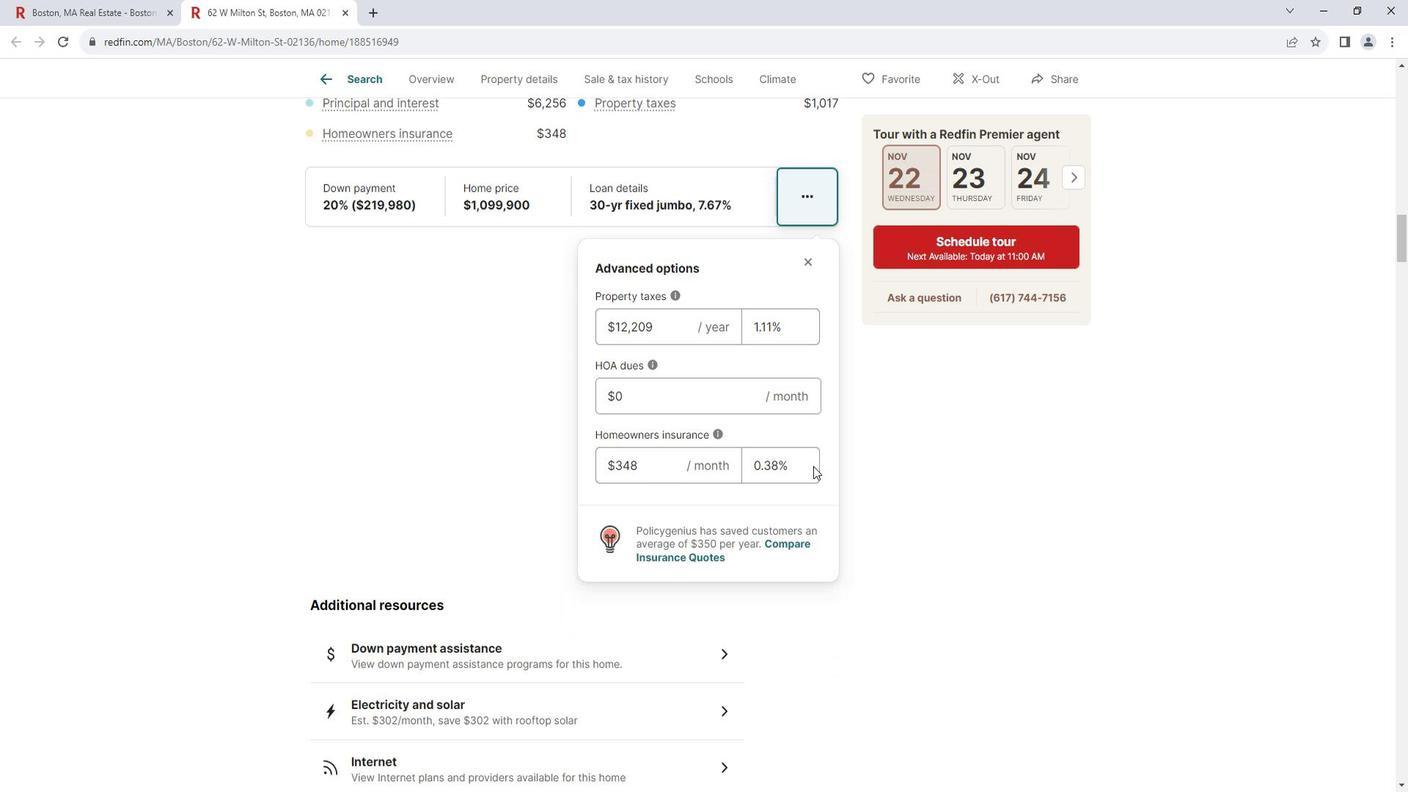 
Action: Mouse scrolled (826, 461) with delta (0, 0)
Screenshot: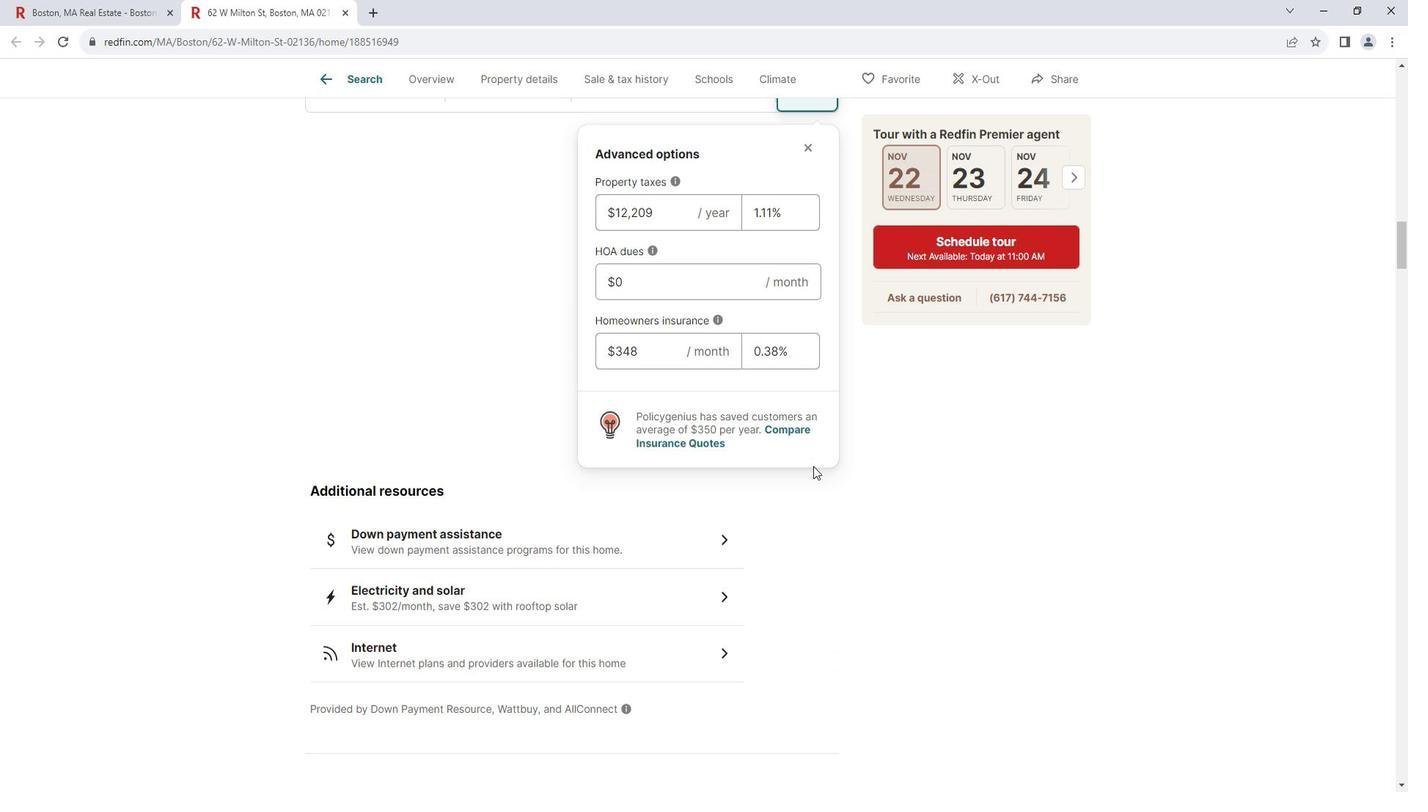 
Action: Mouse moved to (710, 454)
Screenshot: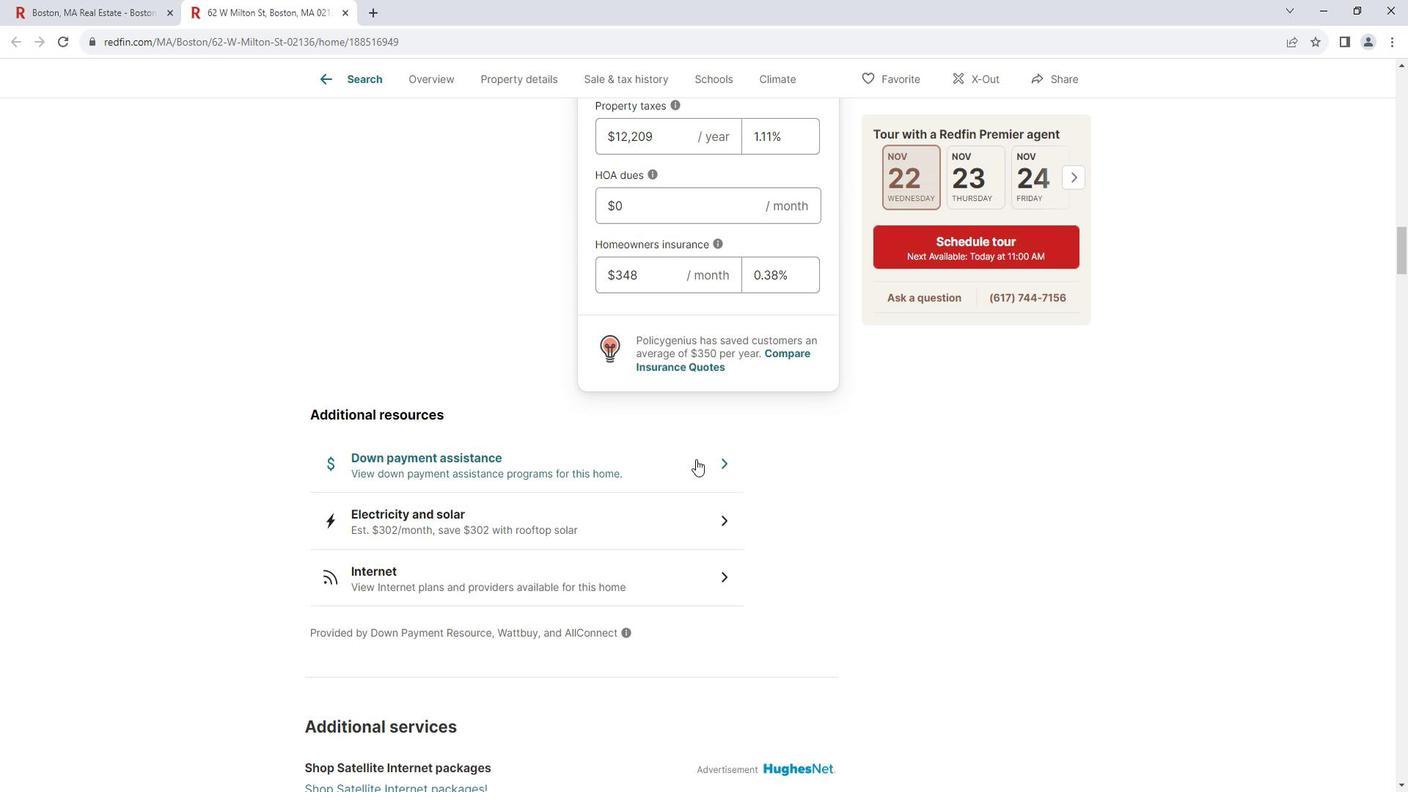
Action: Mouse pressed left at (710, 454)
Screenshot: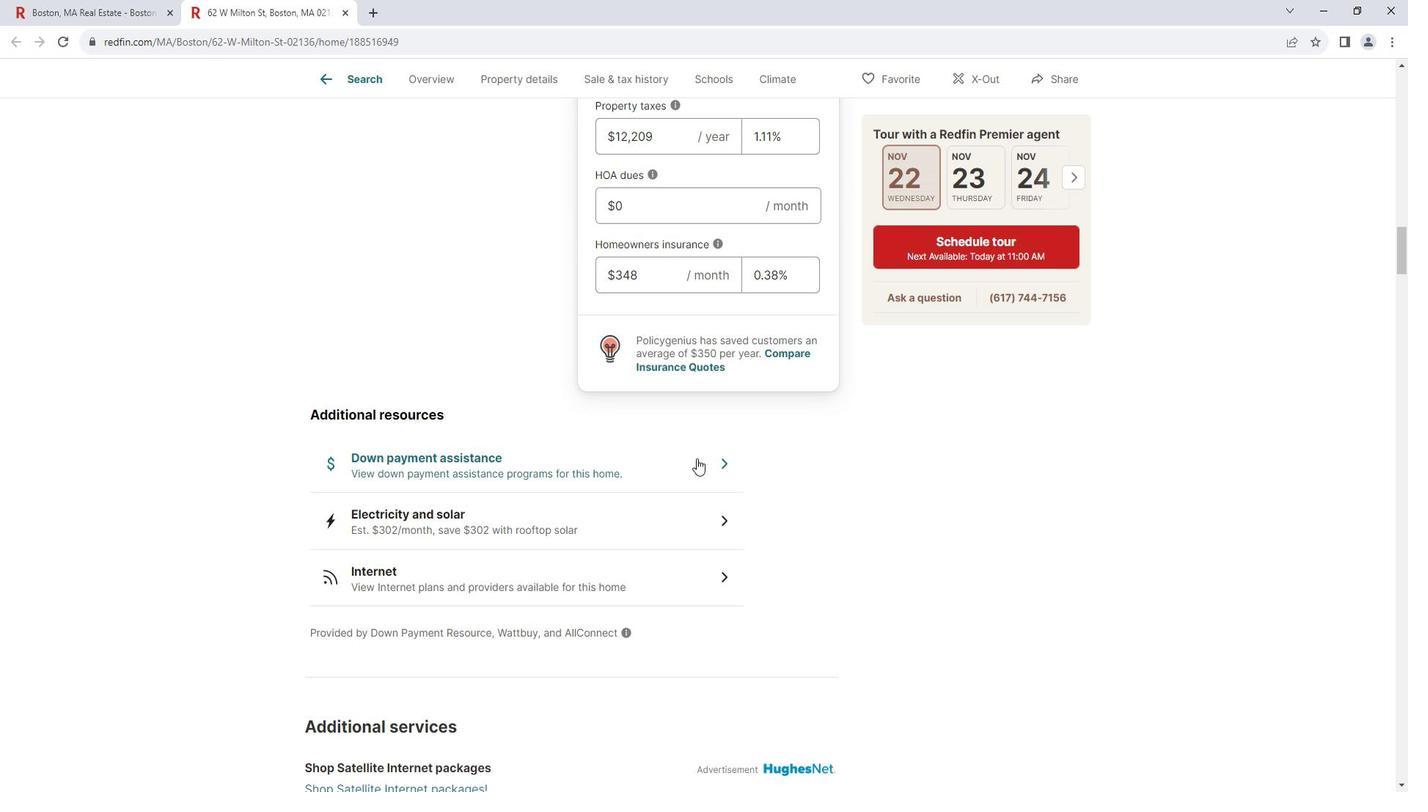
Action: Mouse moved to (967, 302)
Screenshot: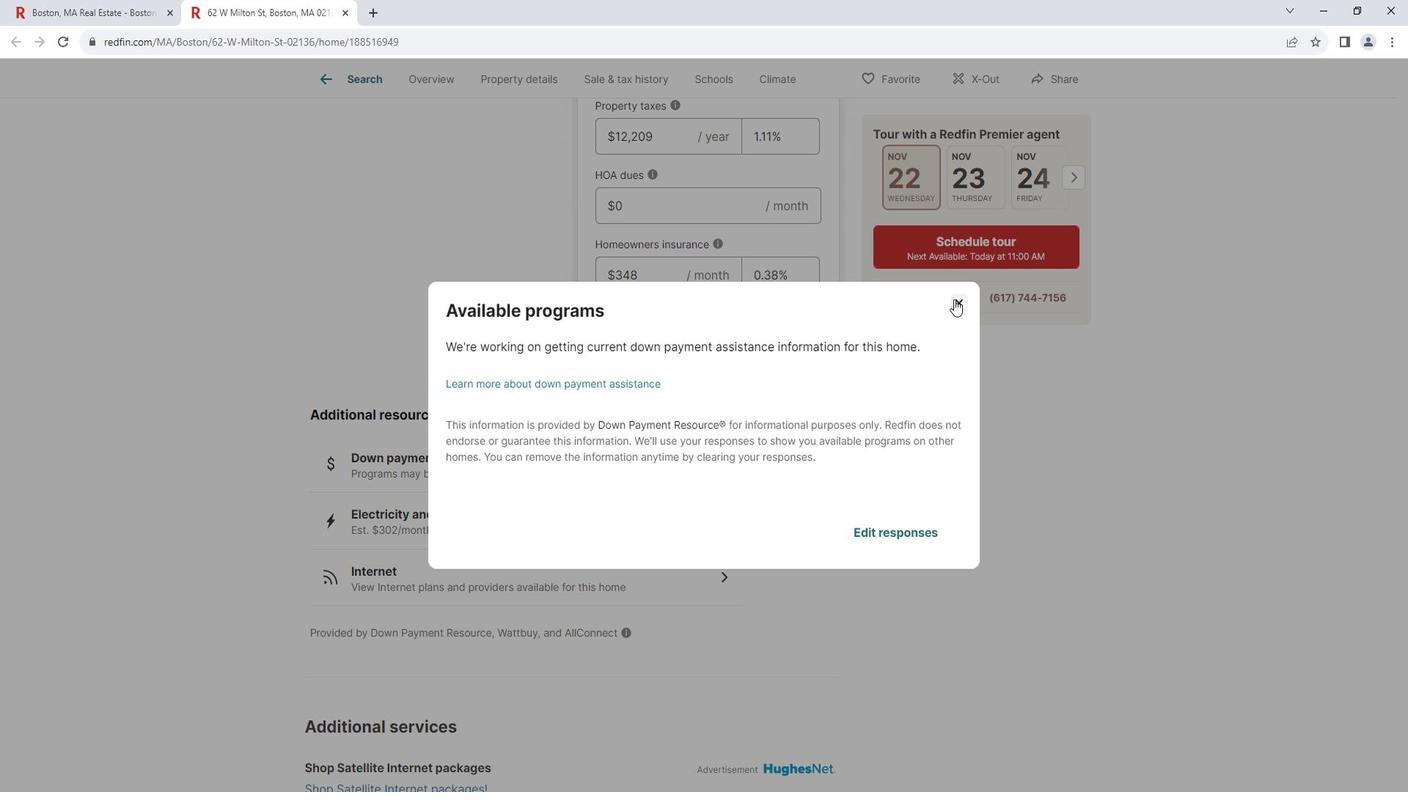 
Action: Mouse pressed left at (967, 302)
Screenshot: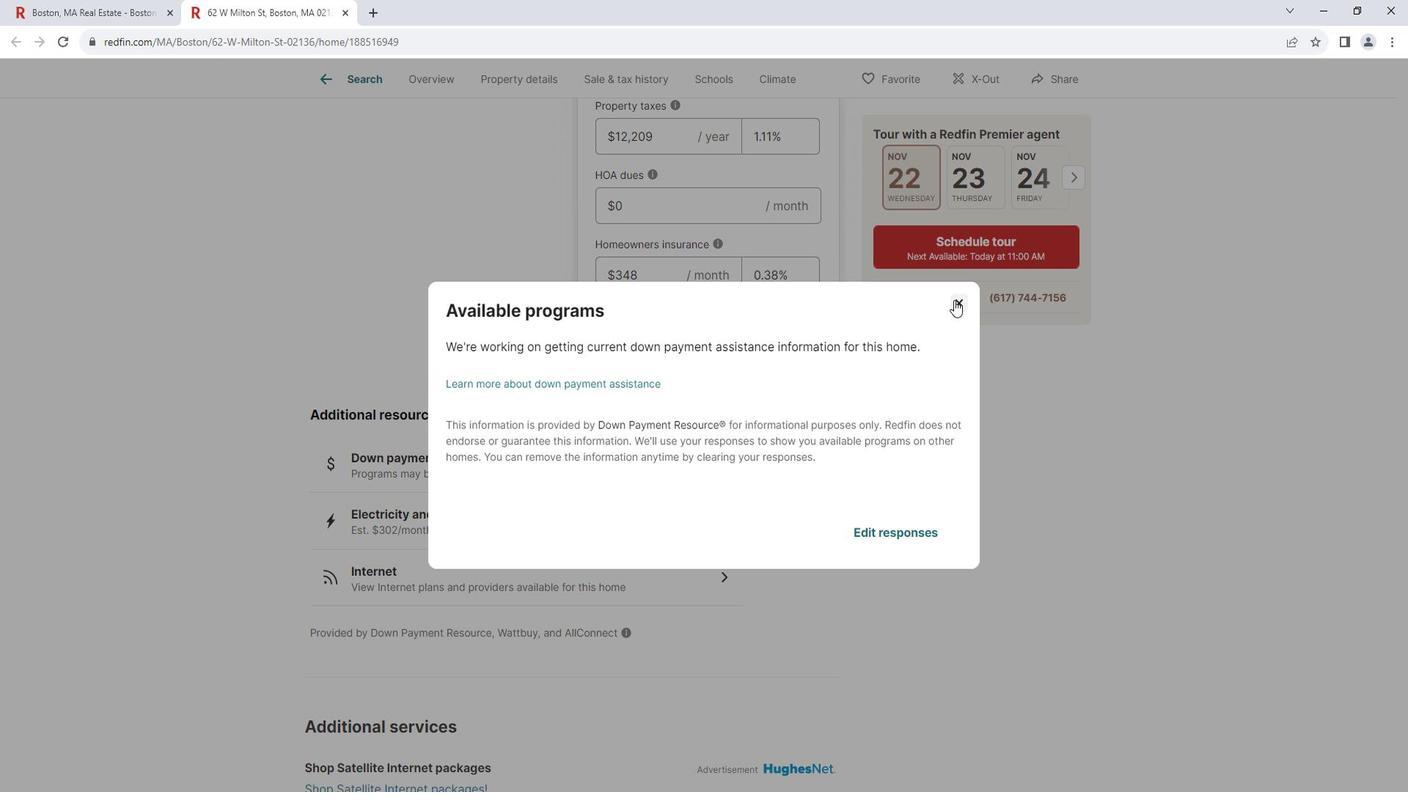 
Action: Mouse moved to (531, 510)
Screenshot: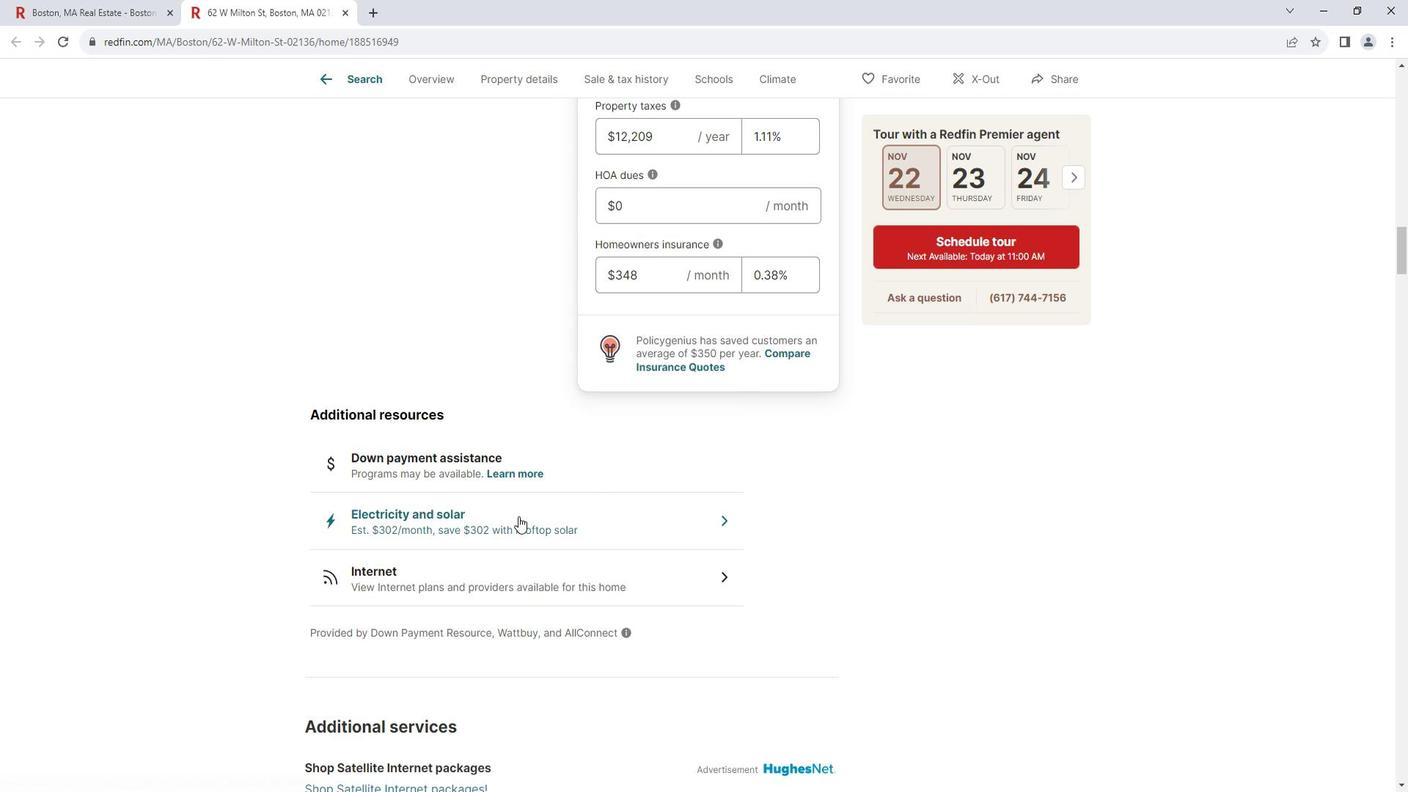 
Action: Mouse pressed left at (531, 510)
Screenshot: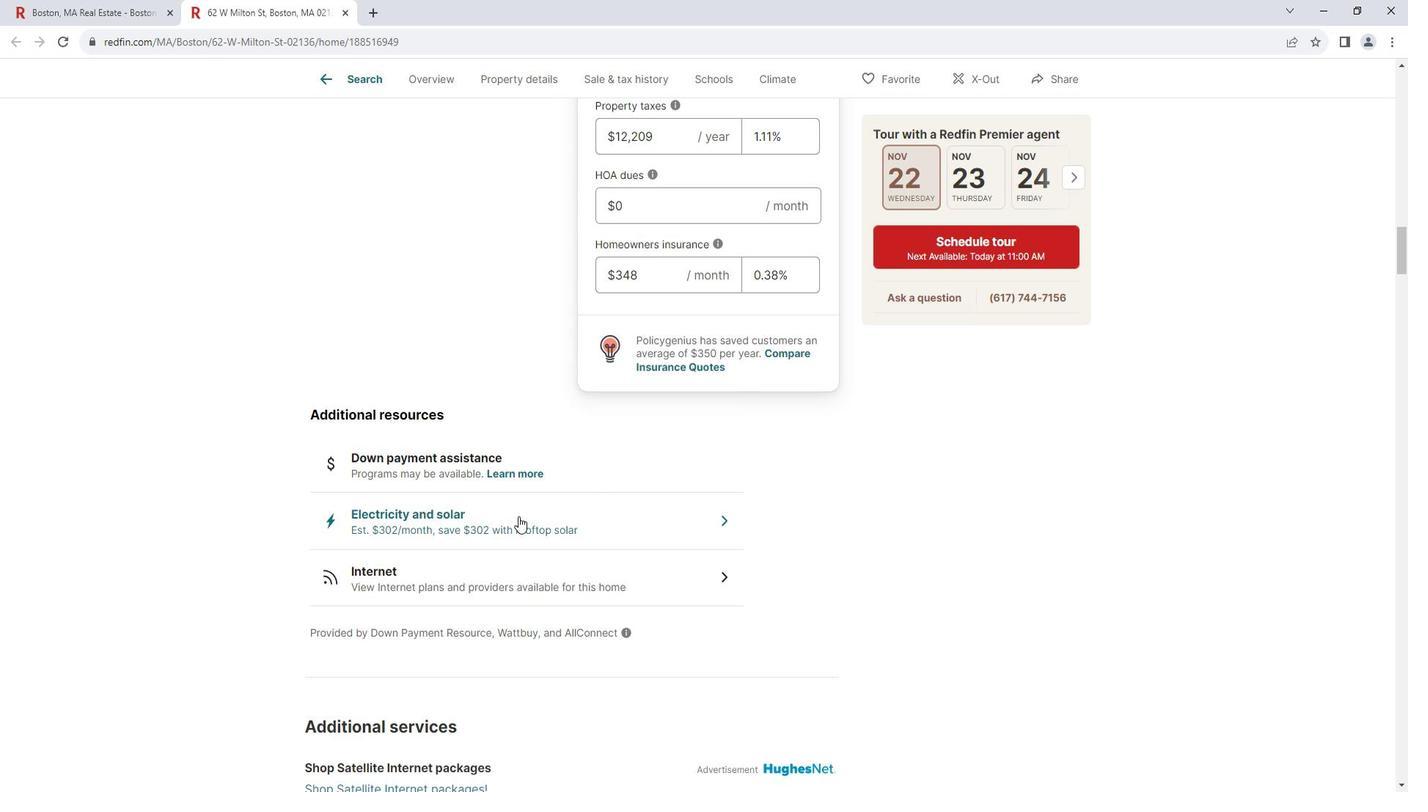 
Action: Mouse moved to (667, 484)
Screenshot: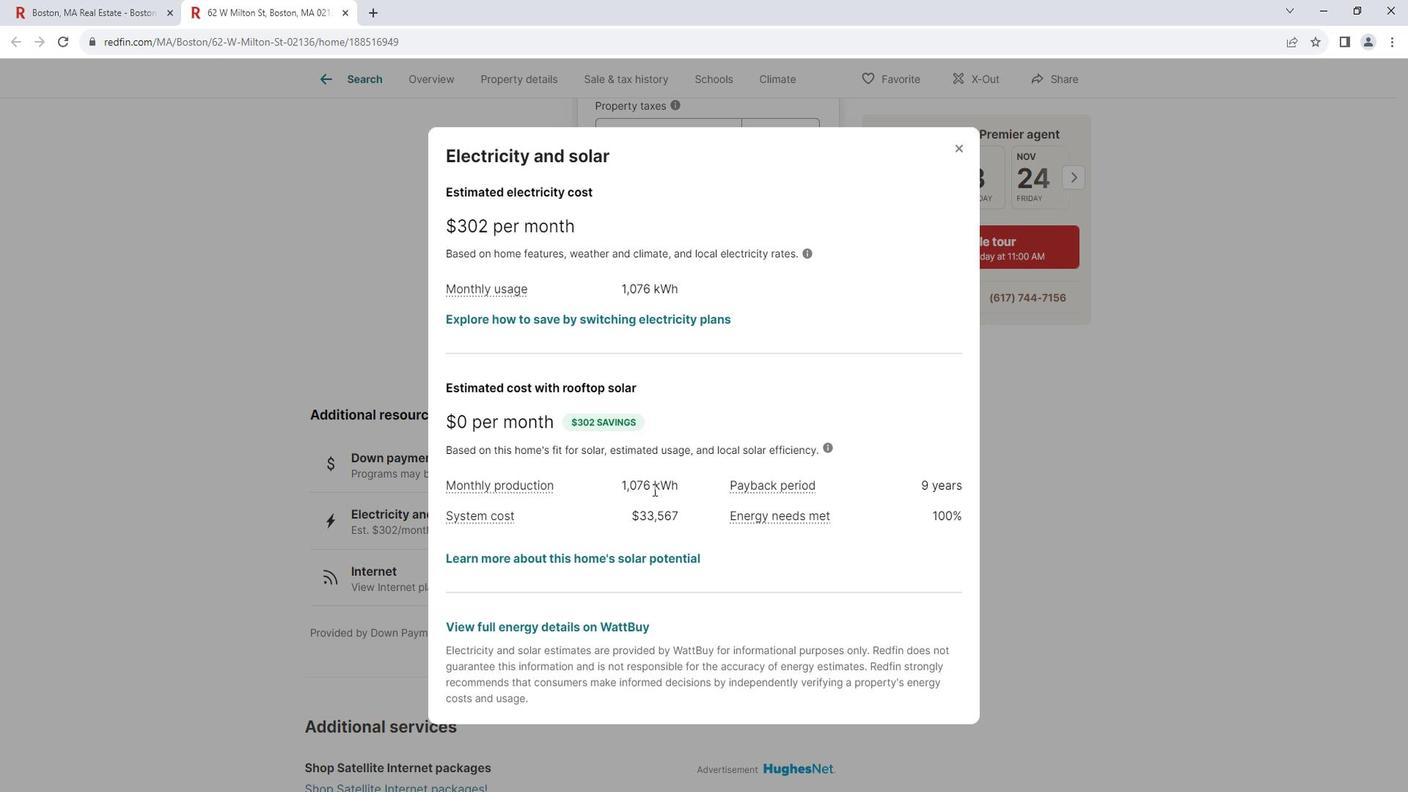 
Action: Mouse scrolled (667, 484) with delta (0, 0)
Screenshot: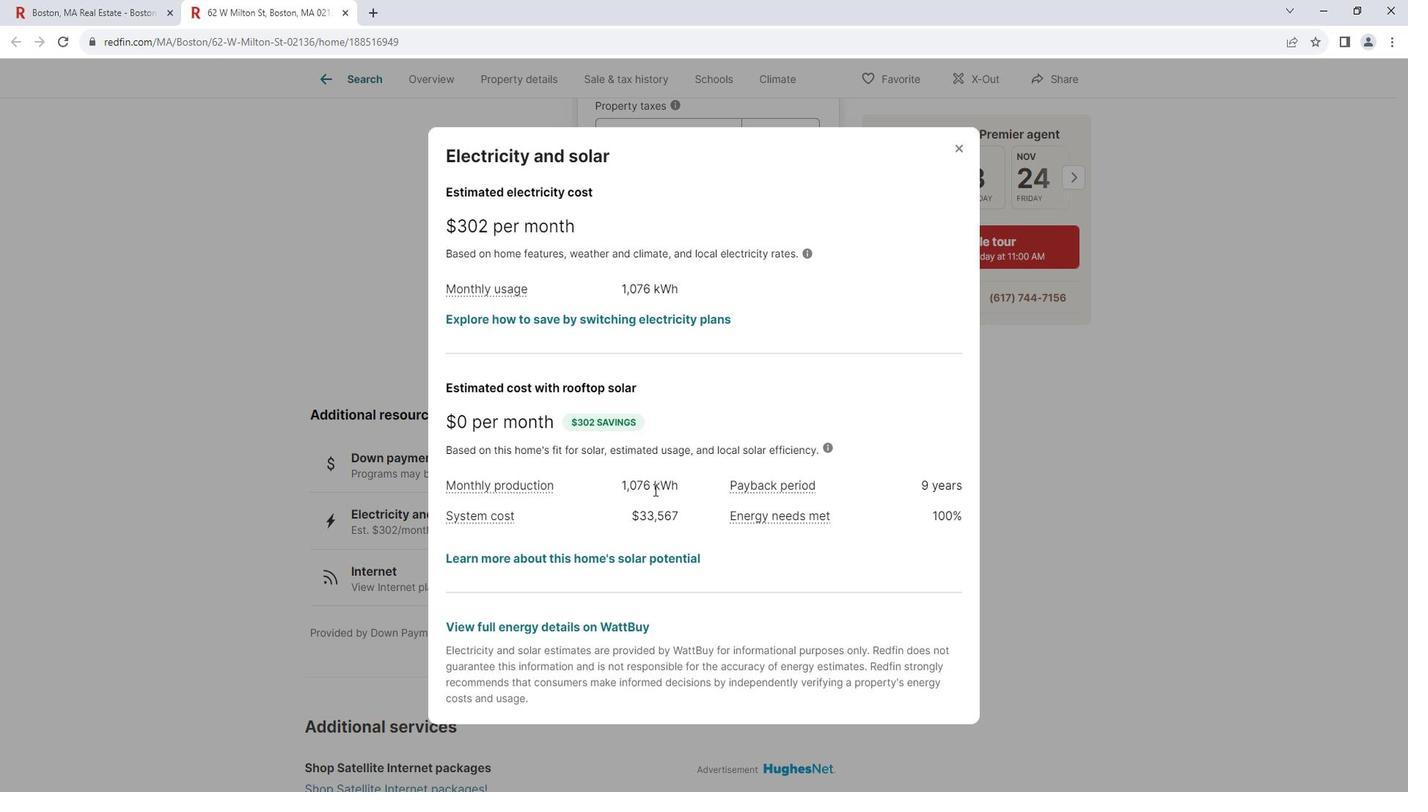 
Action: Mouse scrolled (667, 484) with delta (0, 0)
Screenshot: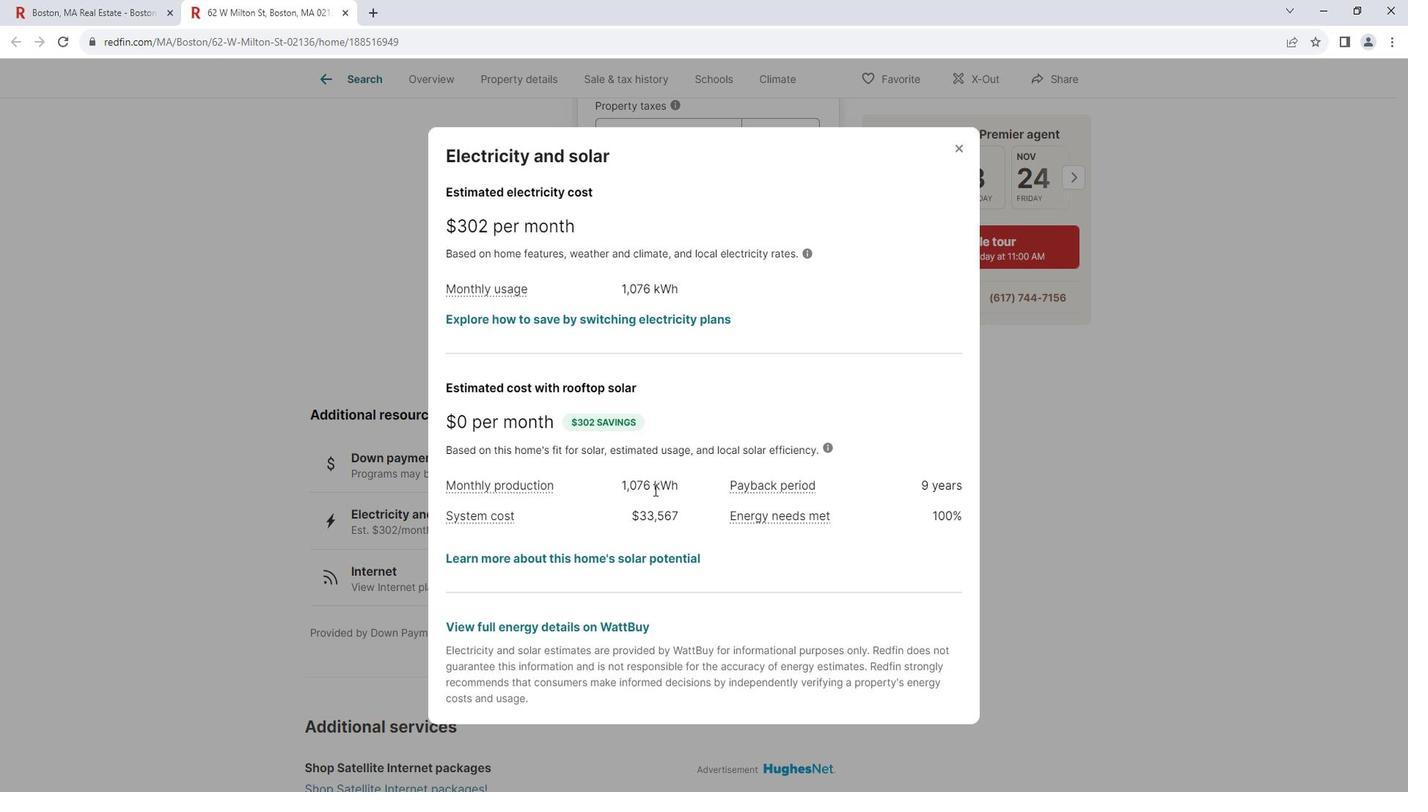 
Action: Mouse scrolled (667, 484) with delta (0, 0)
Screenshot: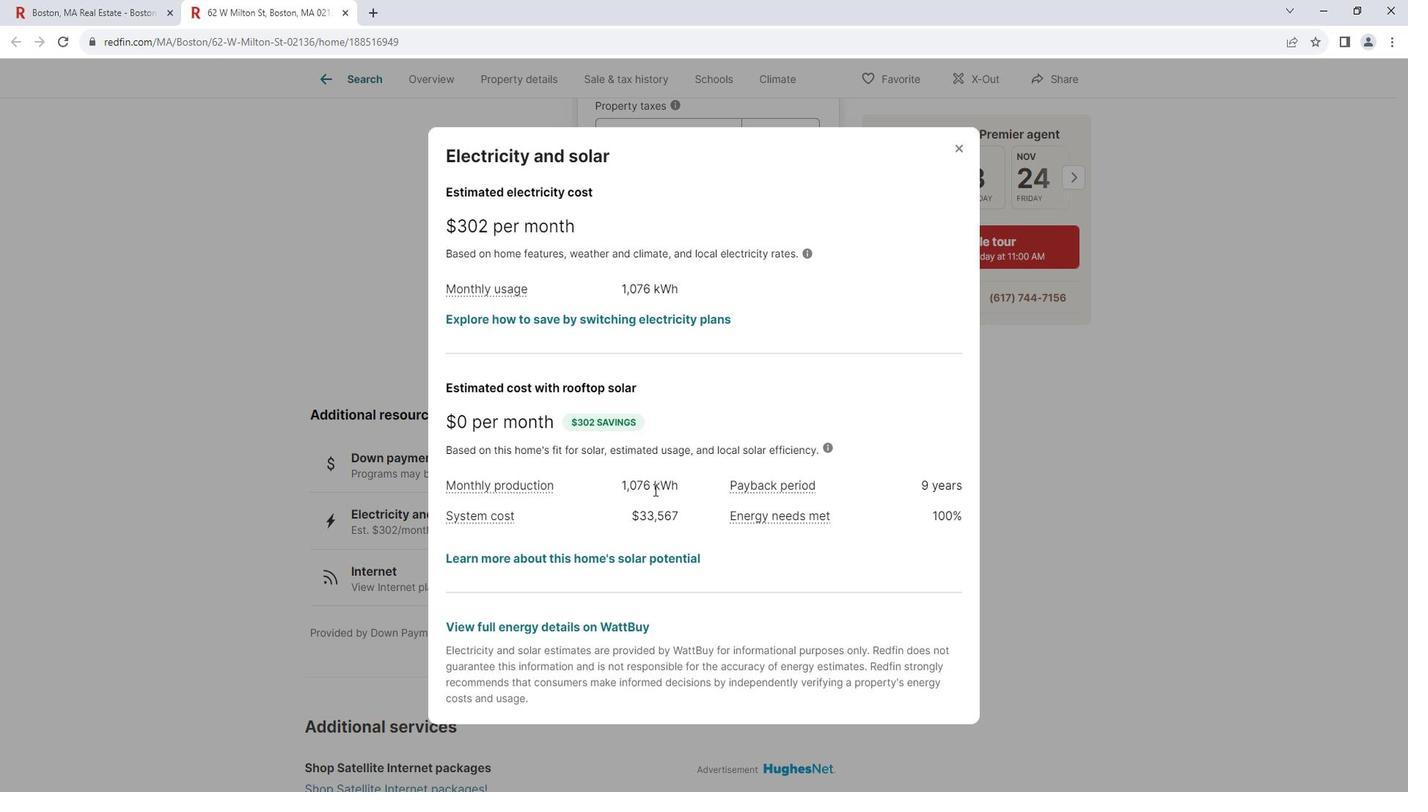 
Action: Mouse moved to (972, 157)
Screenshot: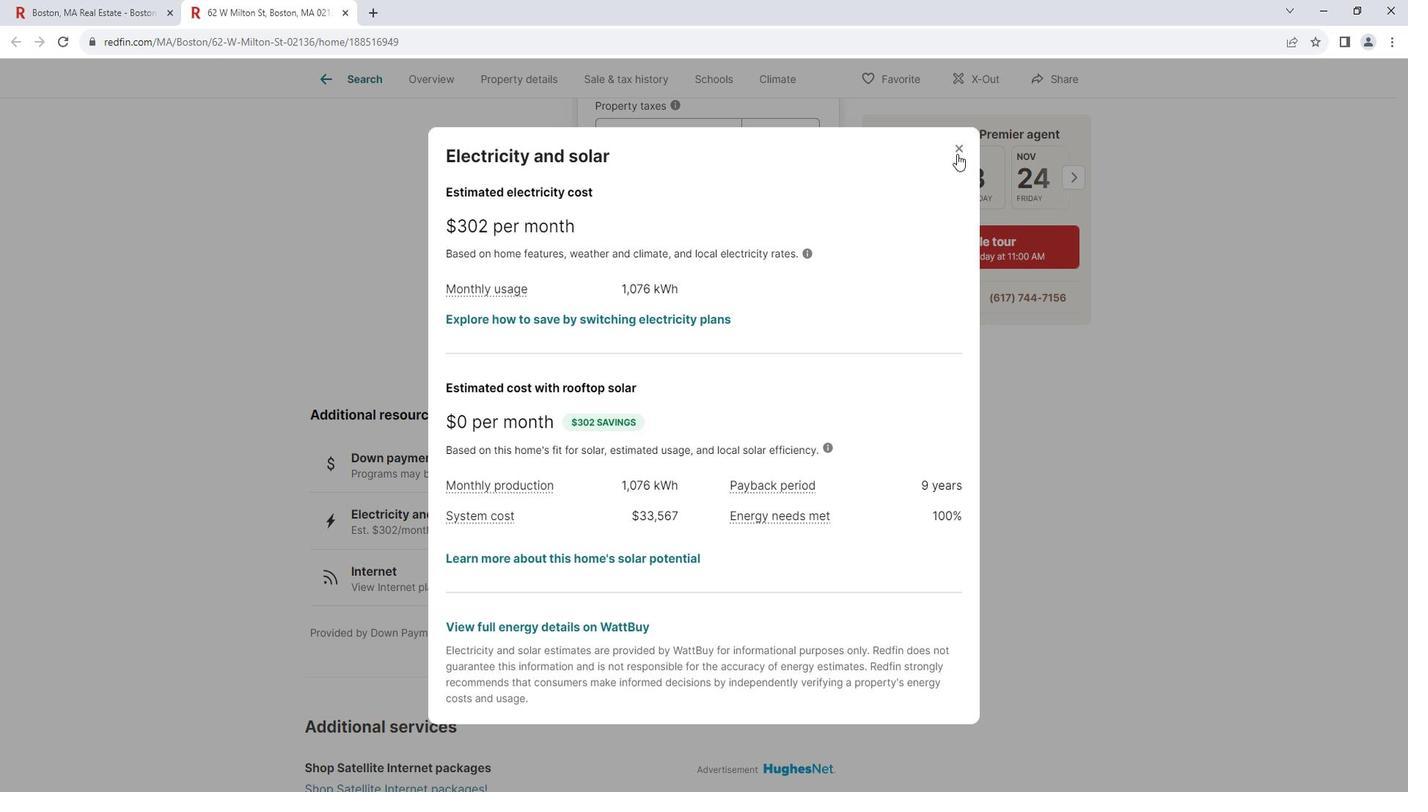 
Action: Mouse pressed left at (972, 157)
Screenshot: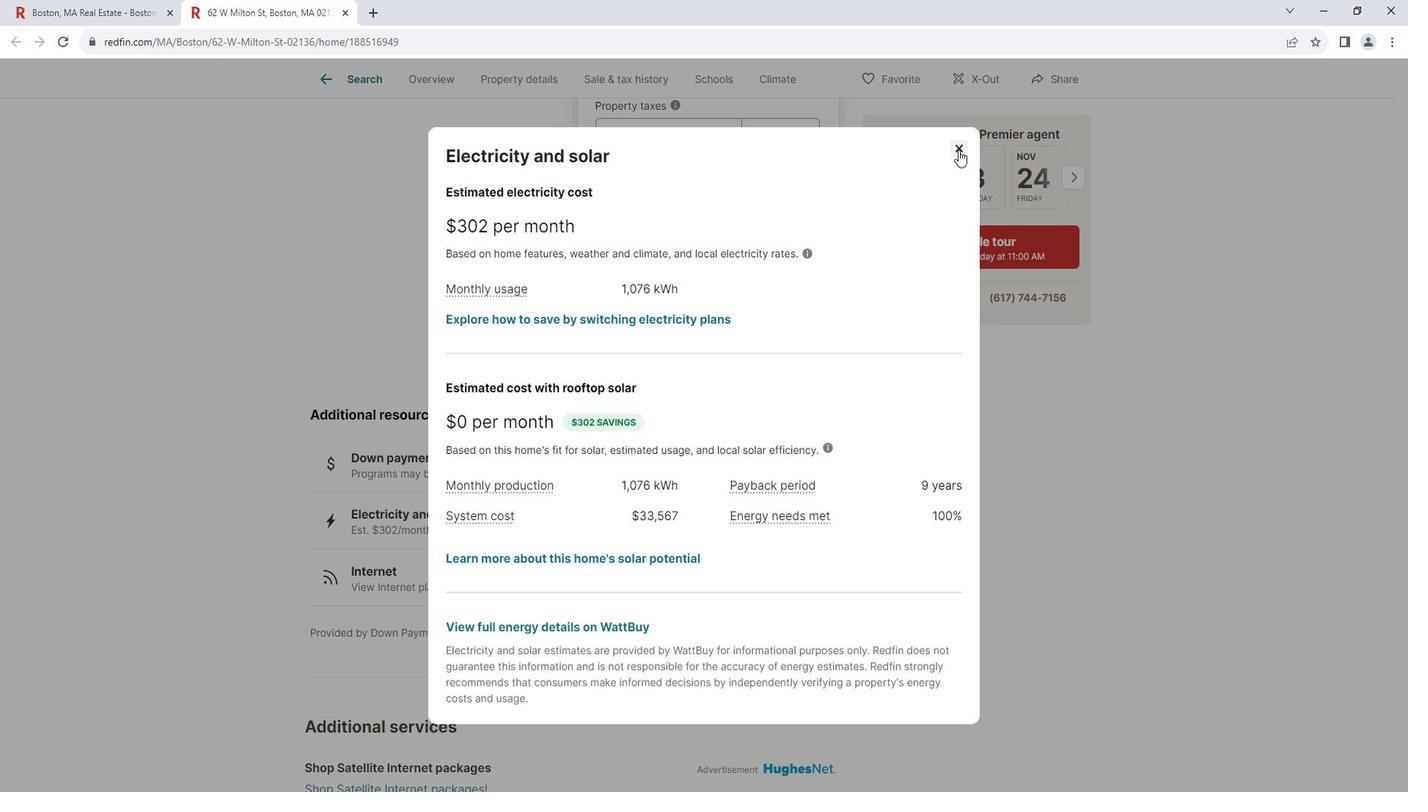 
Action: Mouse moved to (626, 436)
Screenshot: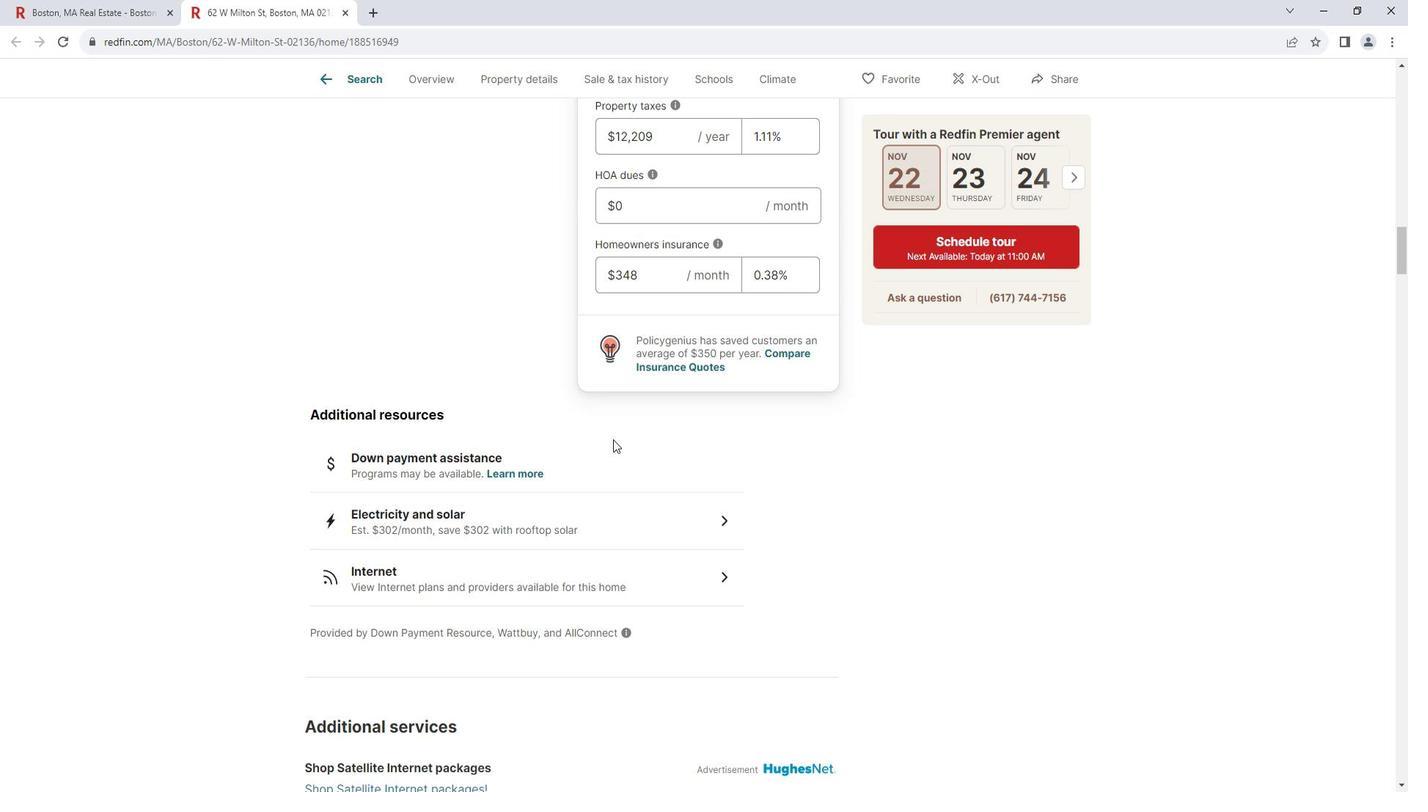 
Action: Mouse scrolled (626, 435) with delta (0, 0)
Screenshot: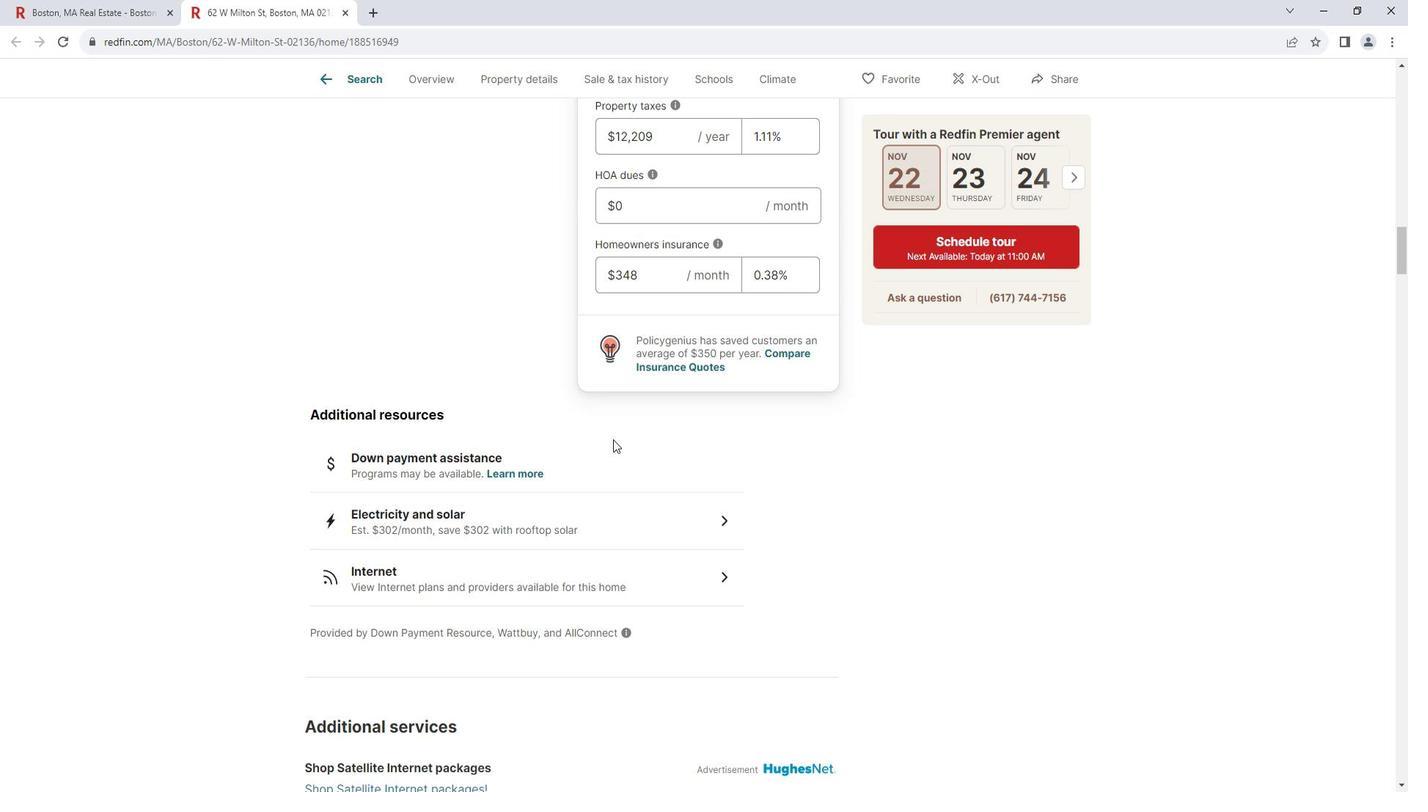 
Action: Mouse scrolled (626, 435) with delta (0, 0)
Screenshot: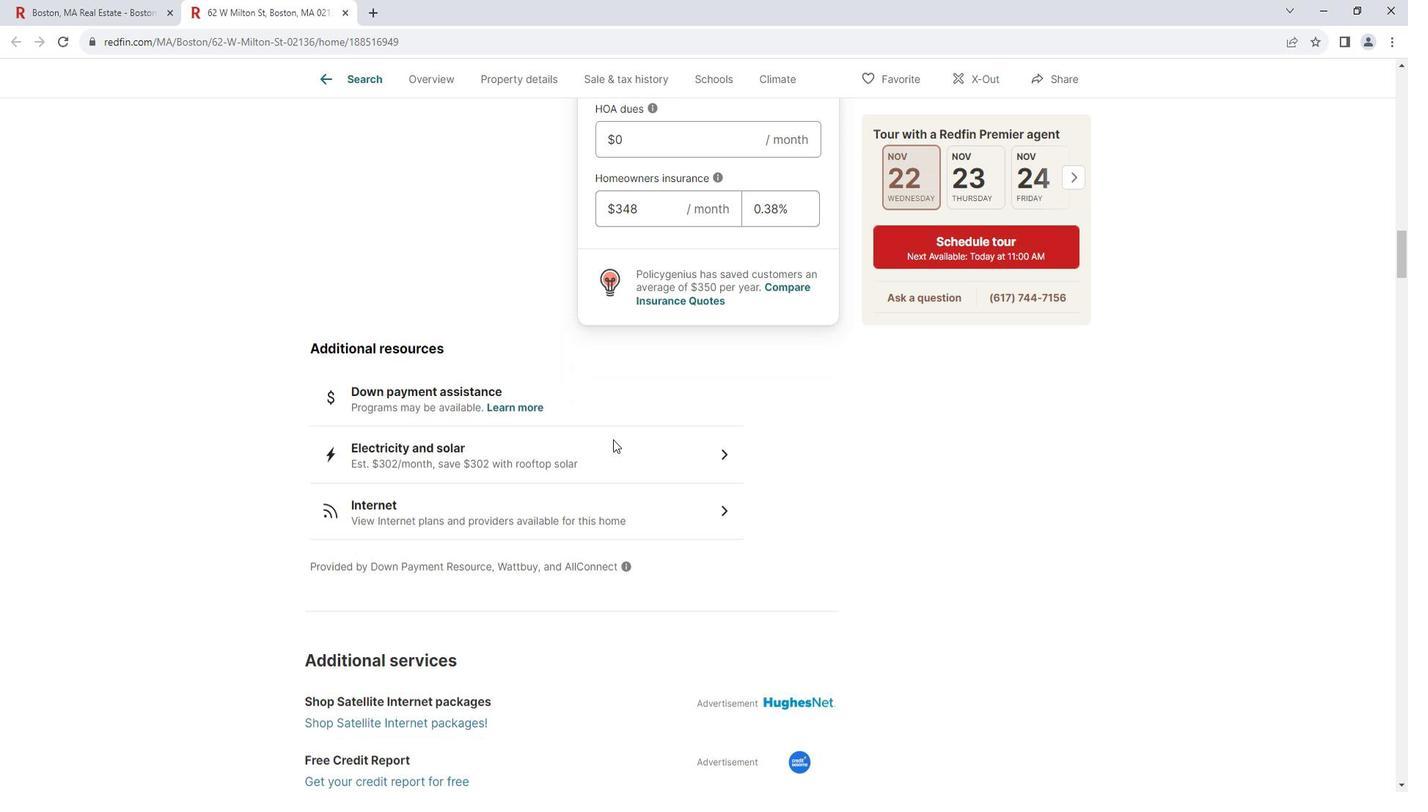 
Action: Mouse scrolled (626, 435) with delta (0, 0)
Screenshot: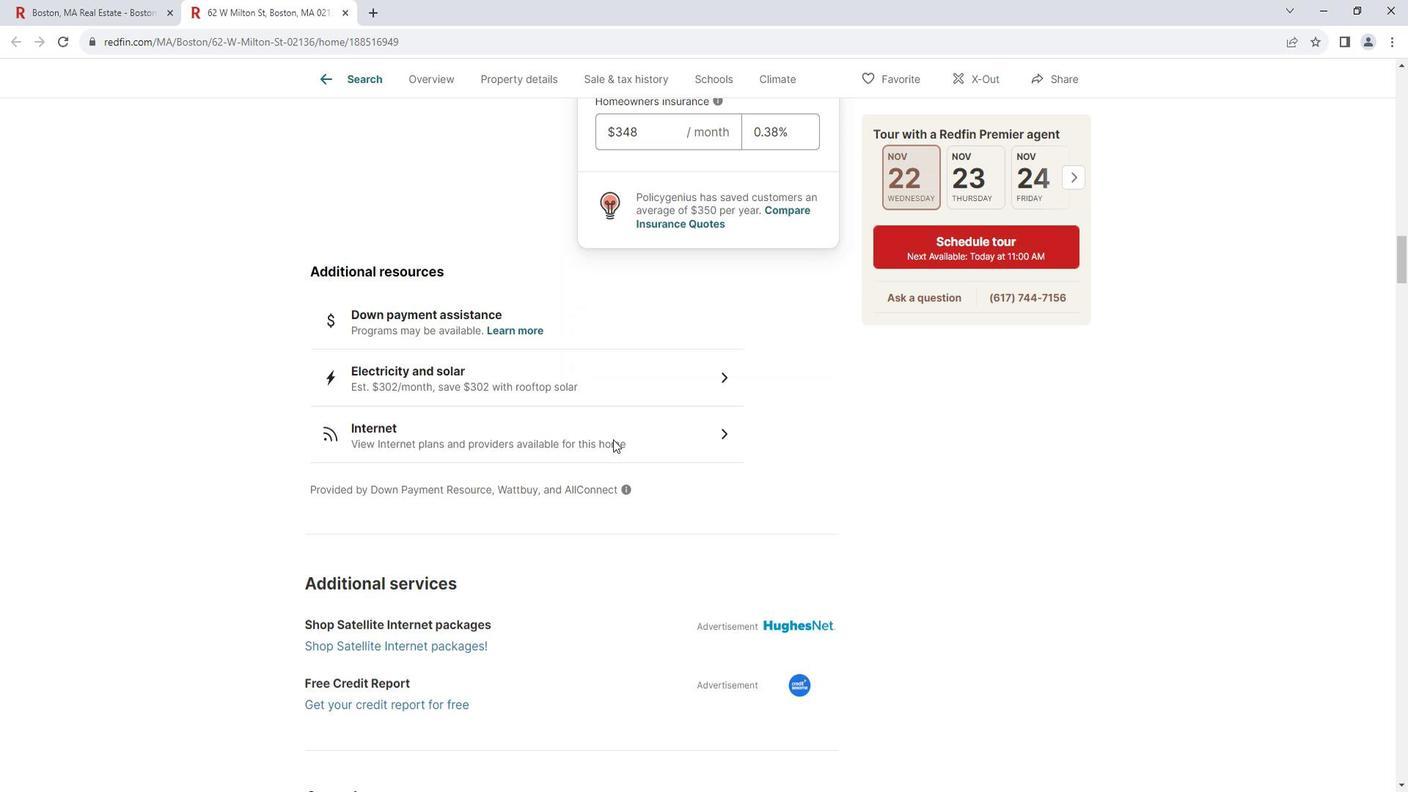 
Action: Mouse moved to (628, 435)
Screenshot: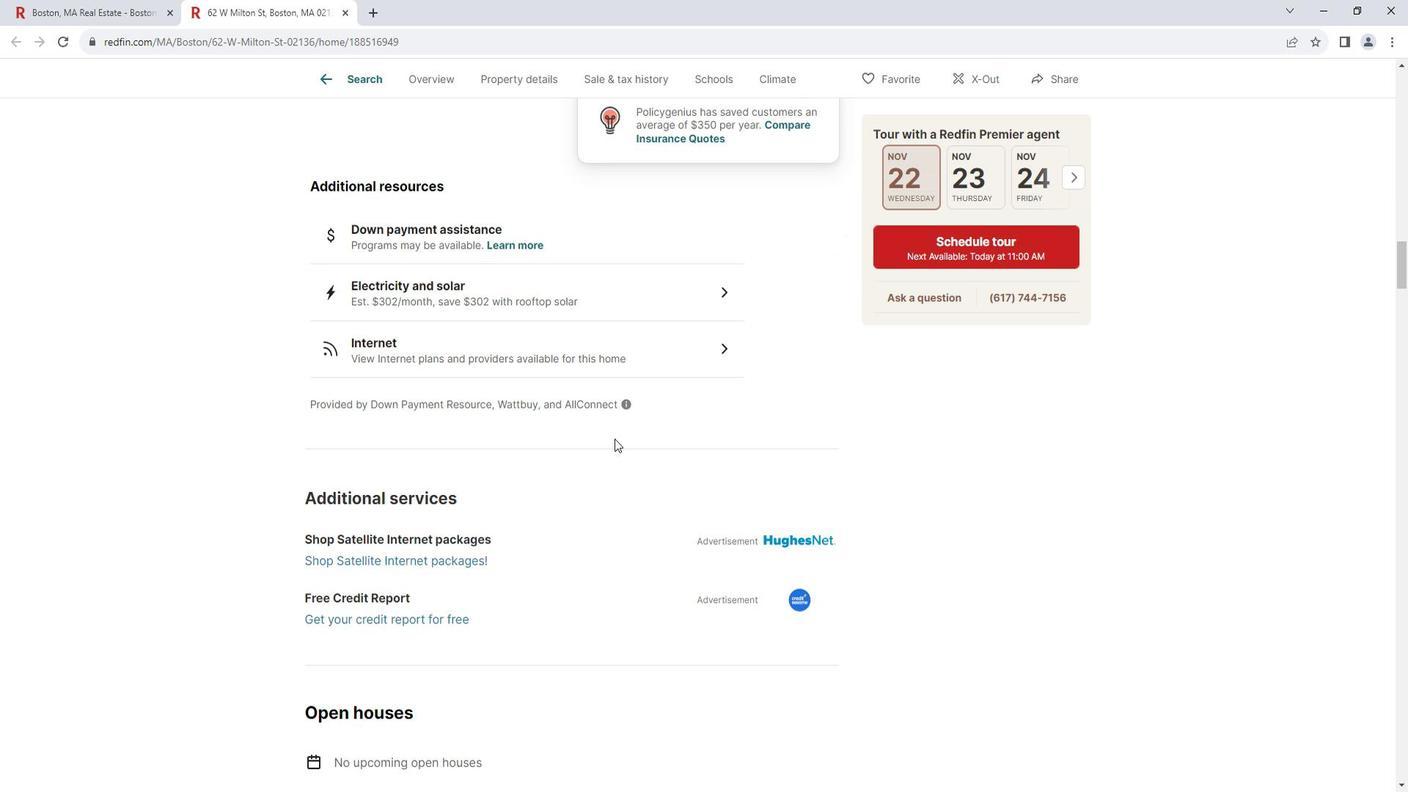 
Action: Mouse scrolled (628, 435) with delta (0, 0)
Screenshot: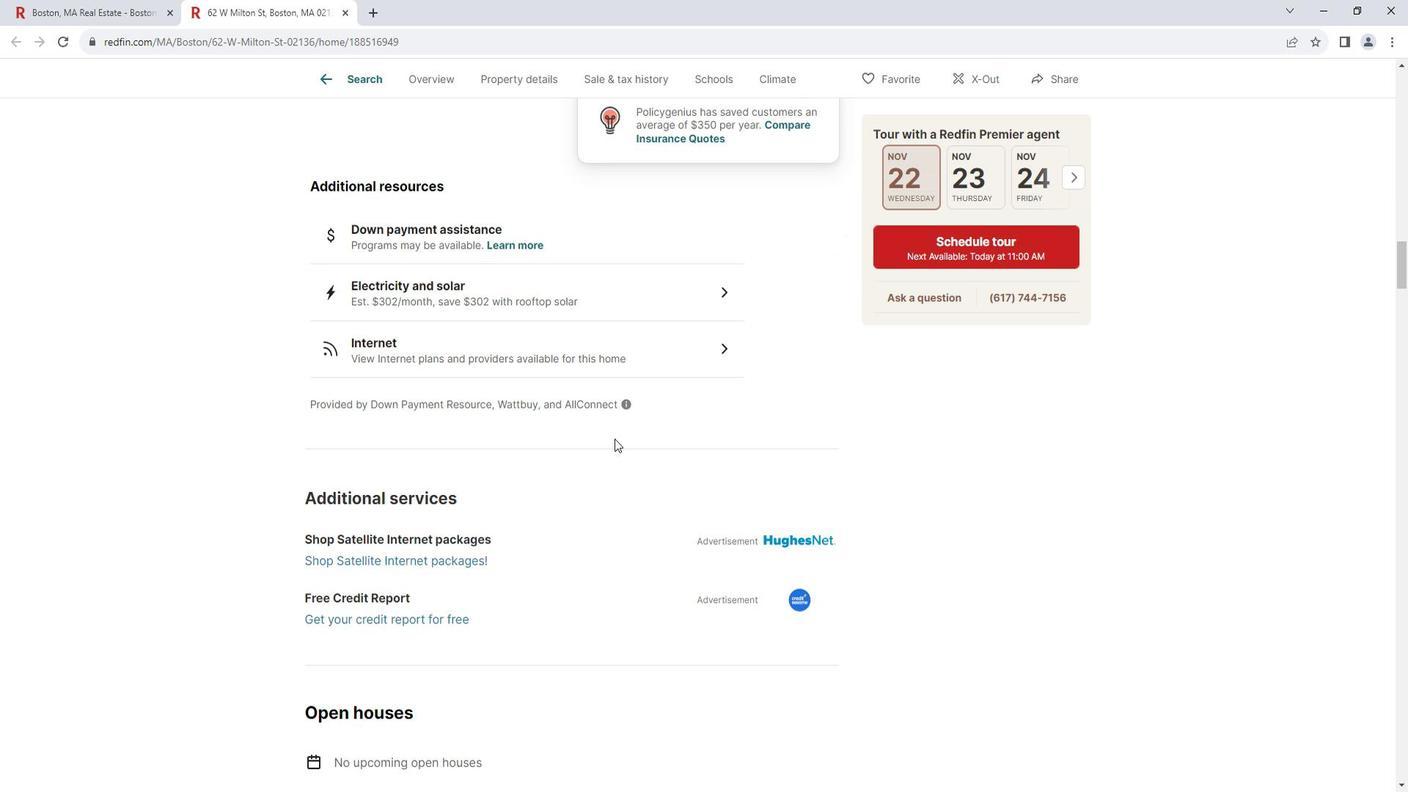 
Action: Mouse scrolled (628, 435) with delta (0, 0)
Screenshot: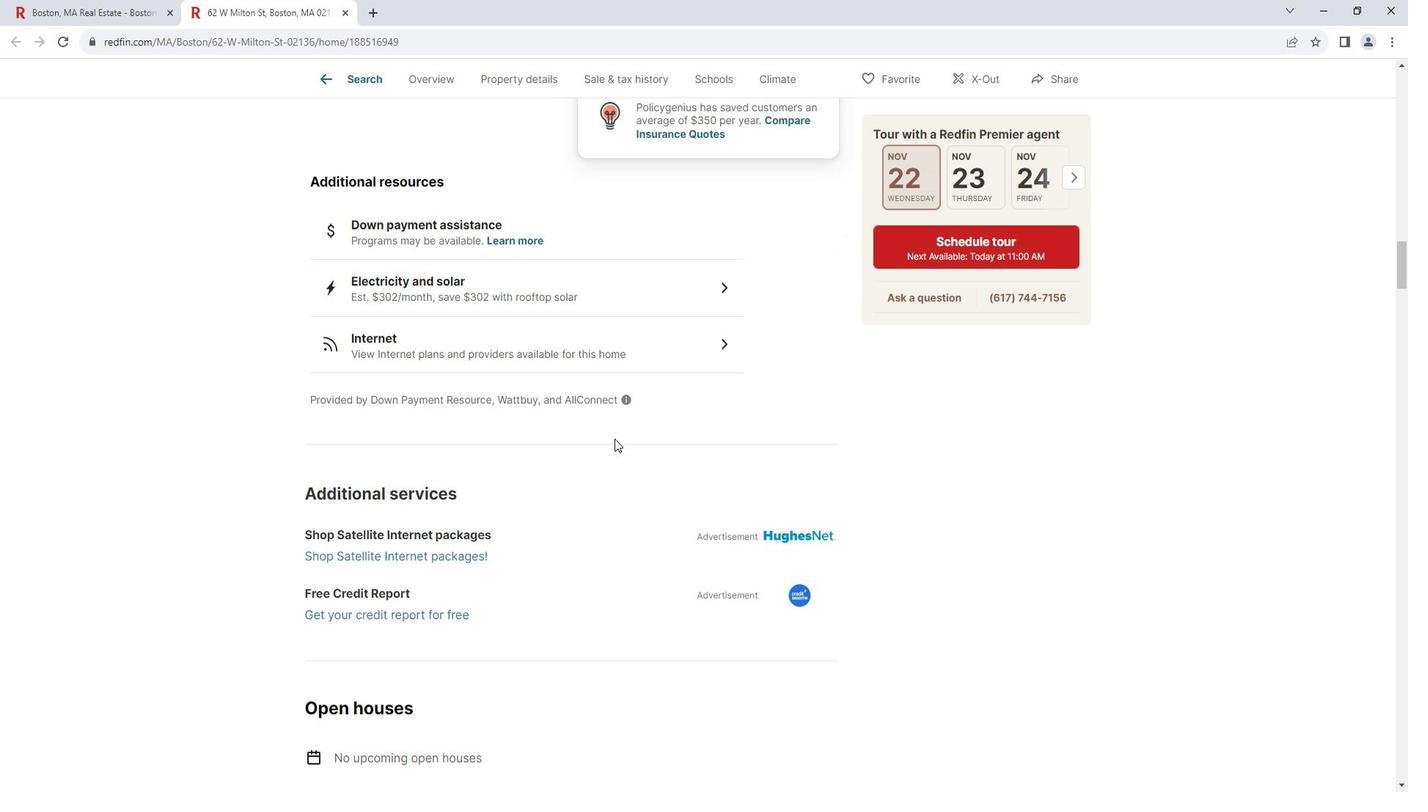 
Action: Mouse scrolled (628, 435) with delta (0, 0)
Screenshot: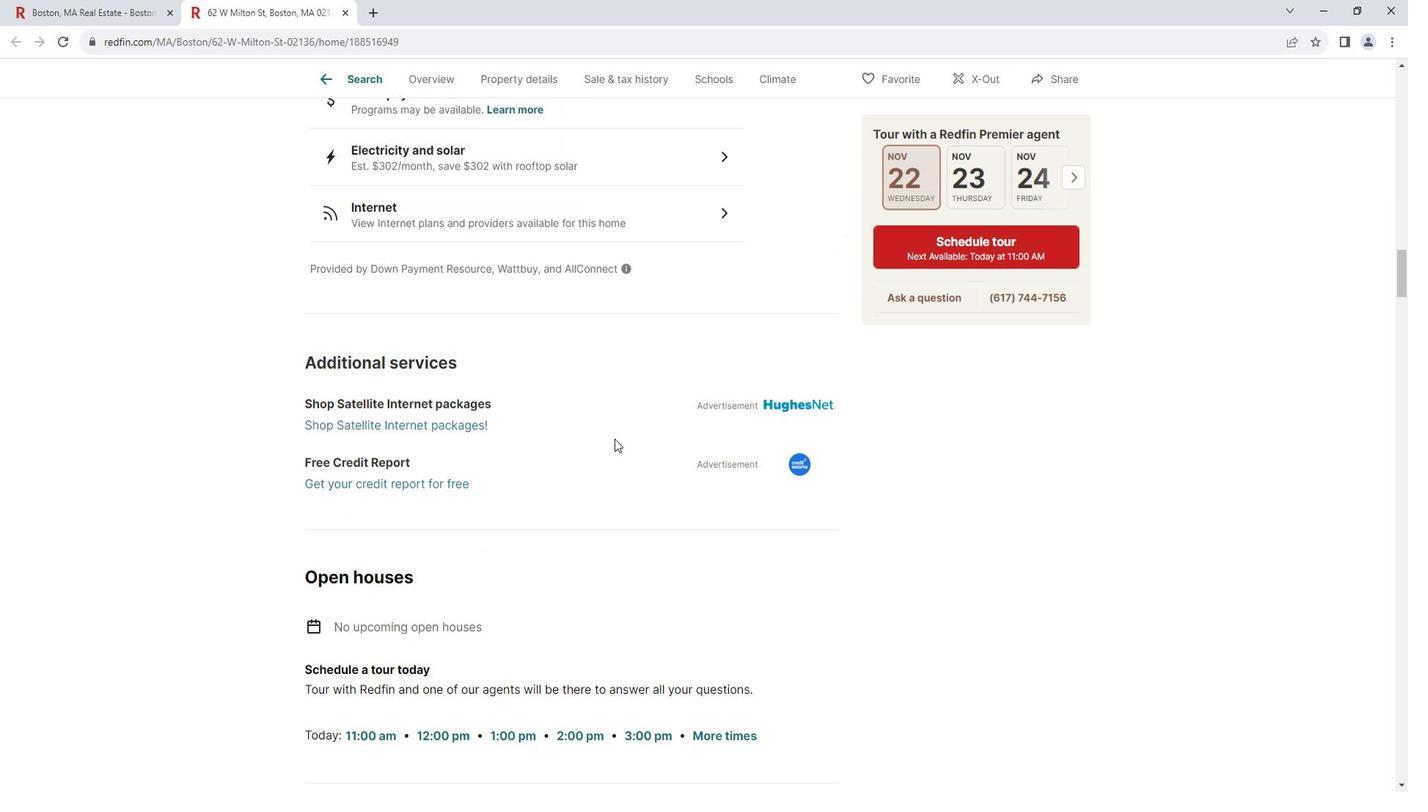 
Action: Mouse moved to (628, 435)
Screenshot: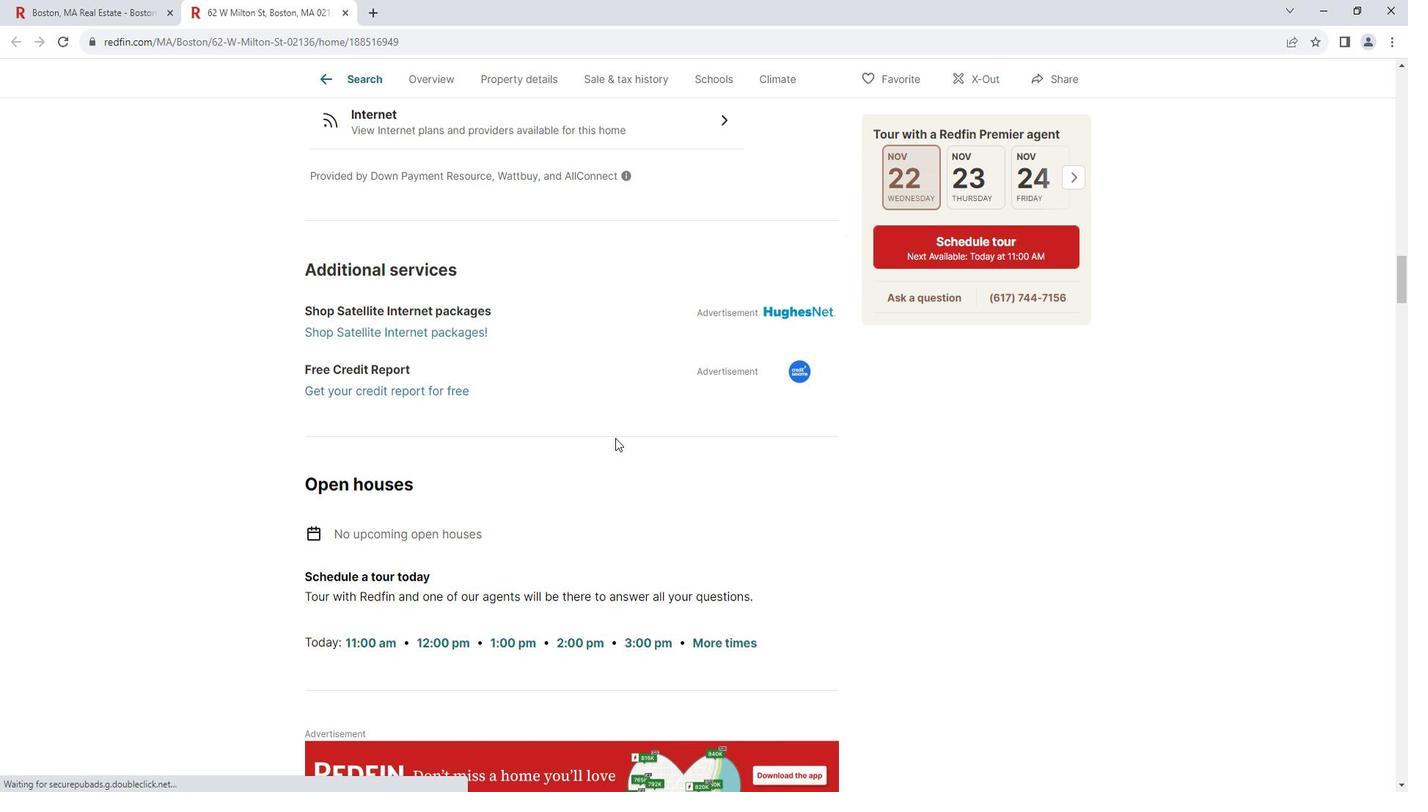 
Action: Mouse scrolled (628, 434) with delta (0, 0)
Screenshot: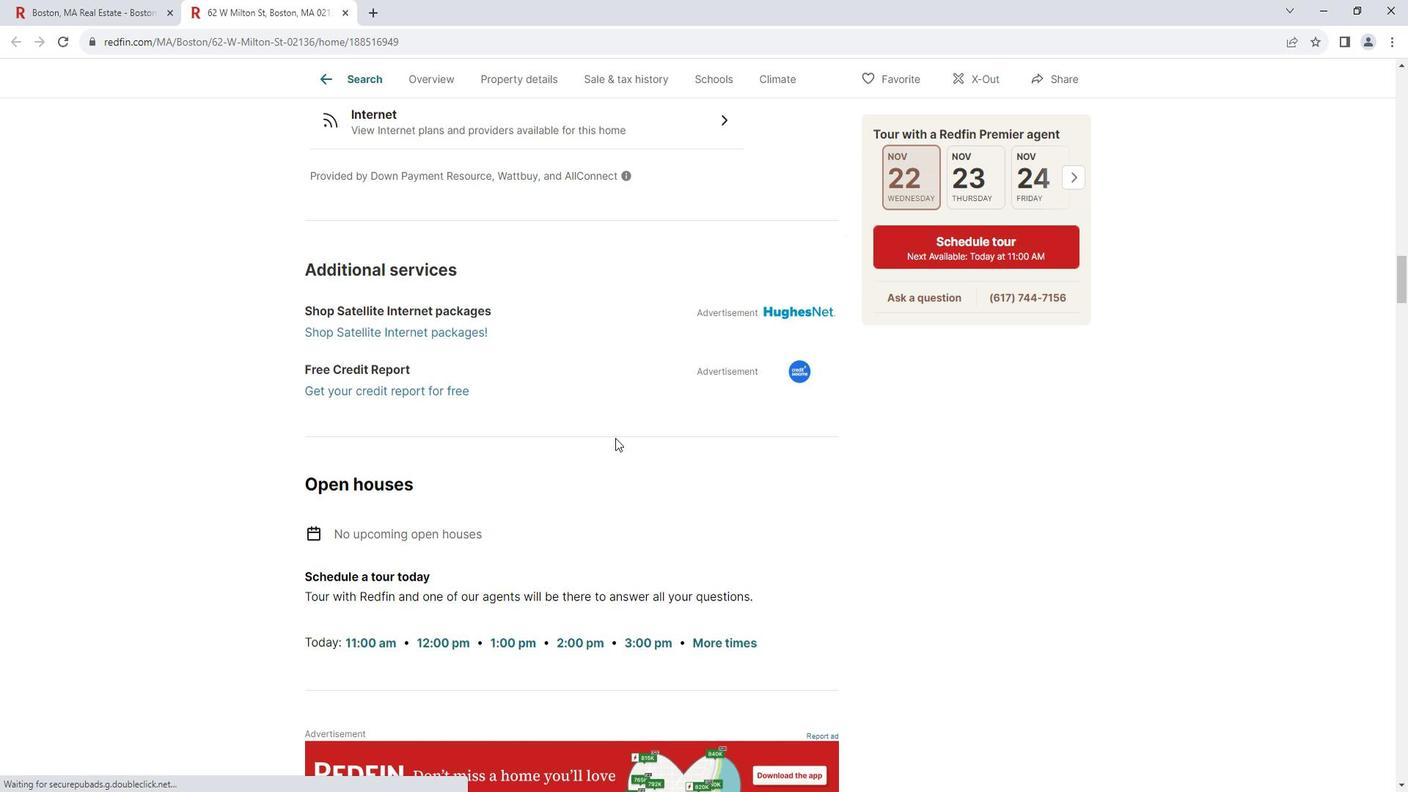 
Action: Mouse scrolled (628, 434) with delta (0, 0)
Screenshot: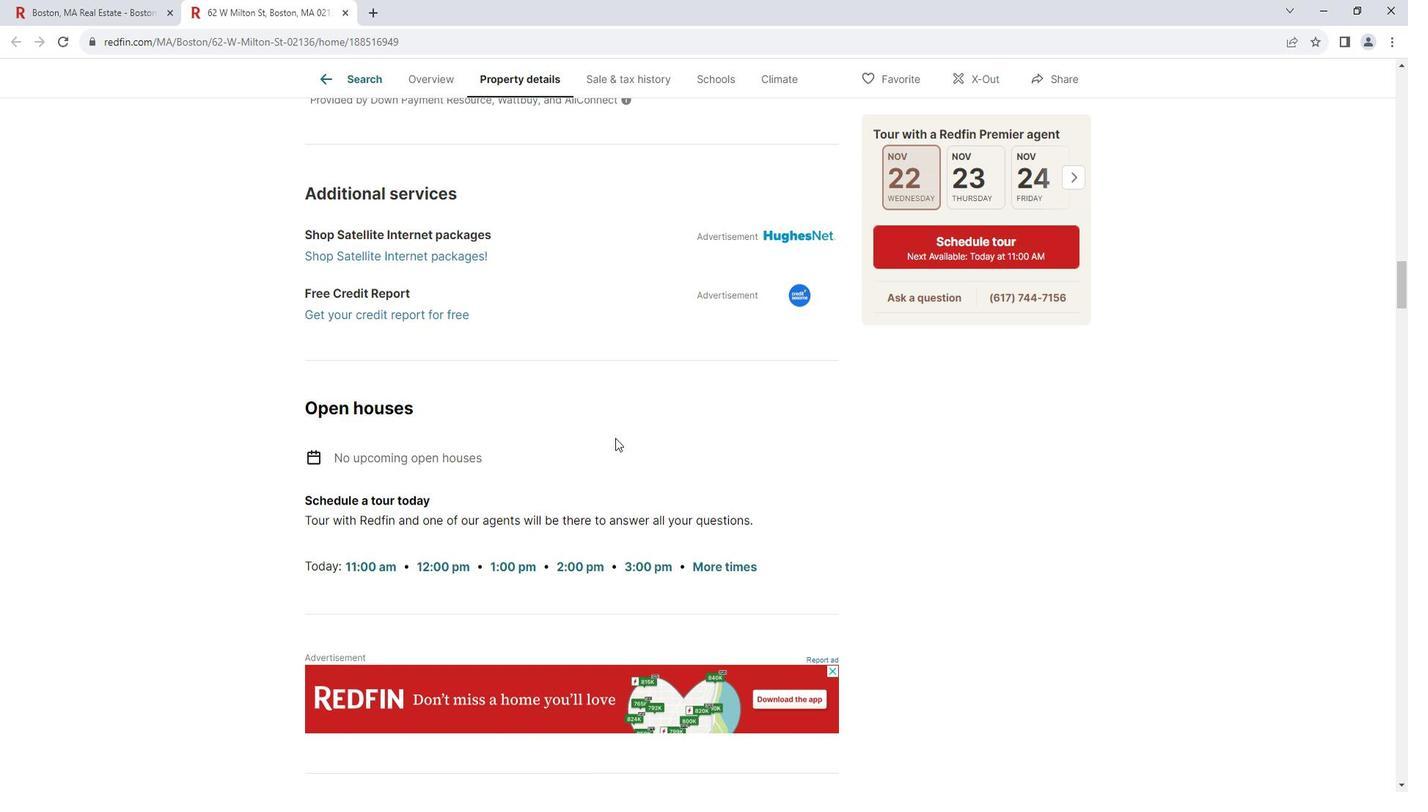 
Action: Mouse scrolled (628, 434) with delta (0, 0)
Screenshot: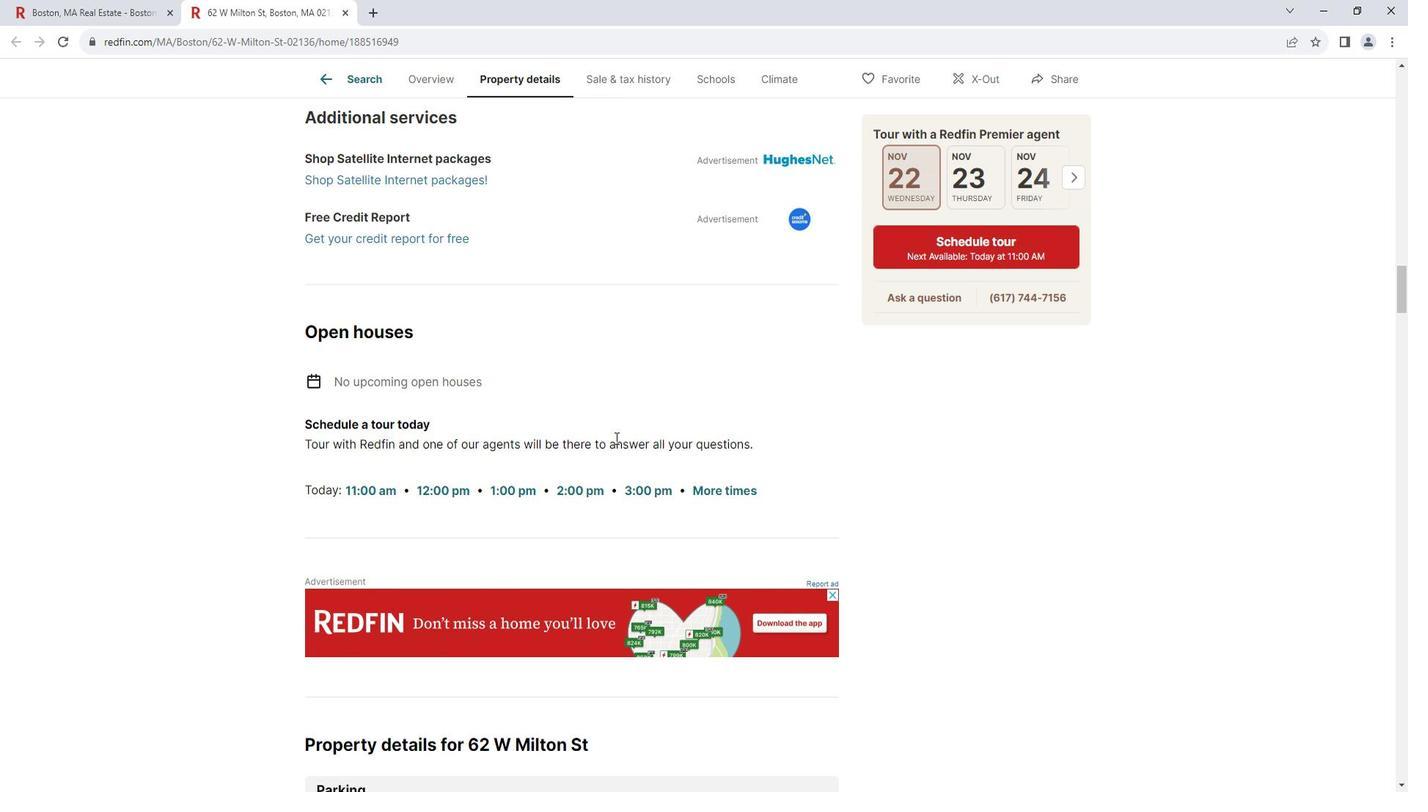 
Action: Mouse scrolled (628, 434) with delta (0, 0)
Screenshot: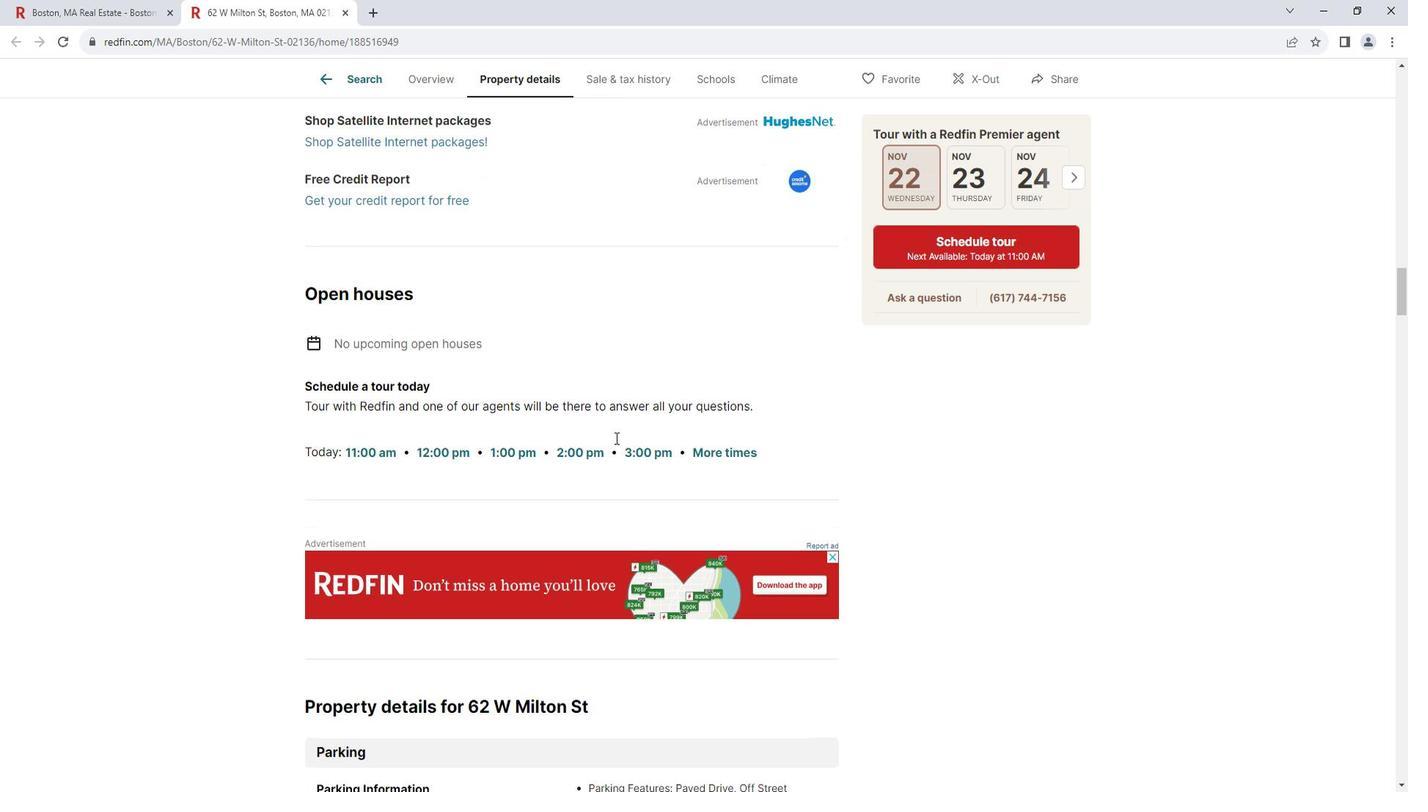 
Action: Mouse scrolled (628, 434) with delta (0, 0)
Screenshot: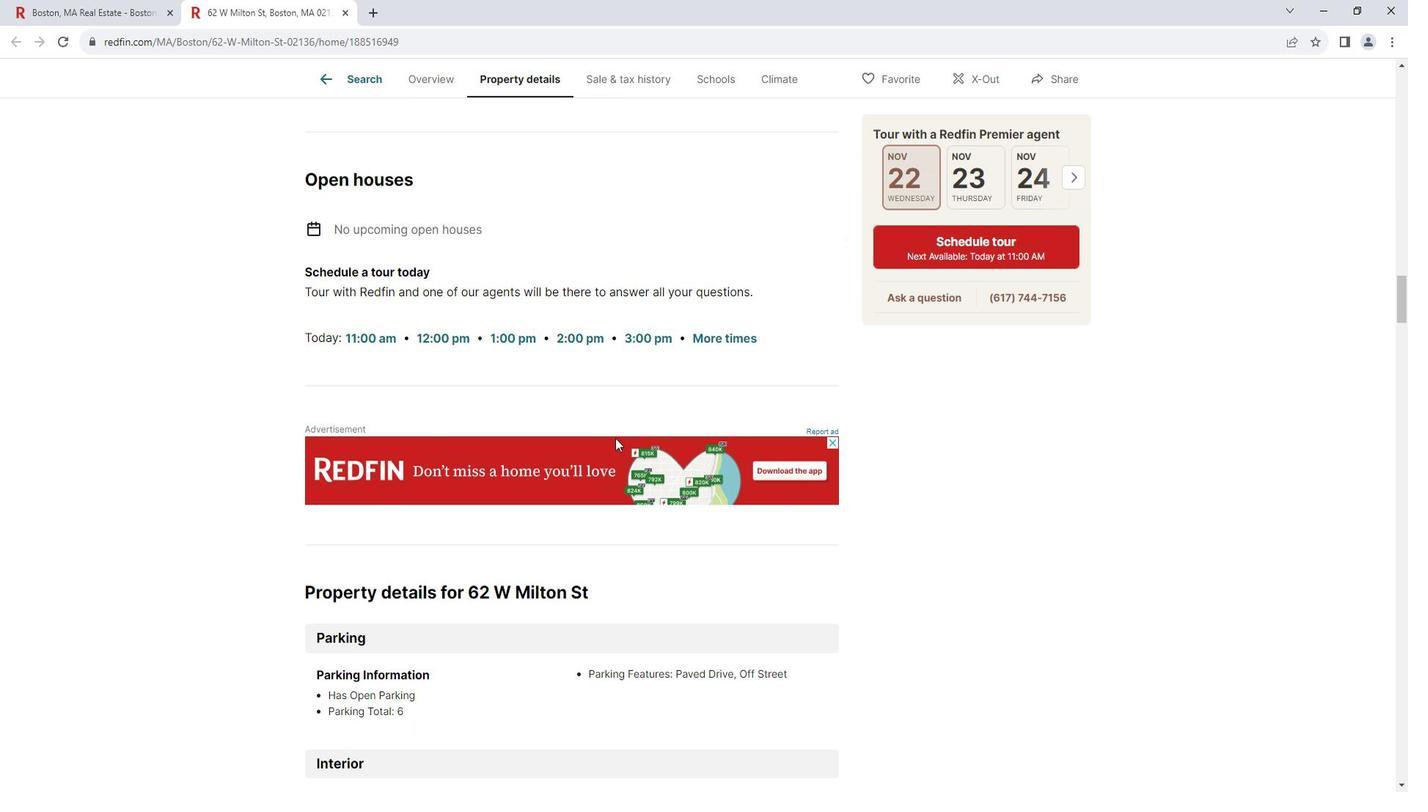 
Action: Mouse scrolled (628, 434) with delta (0, 0)
Screenshot: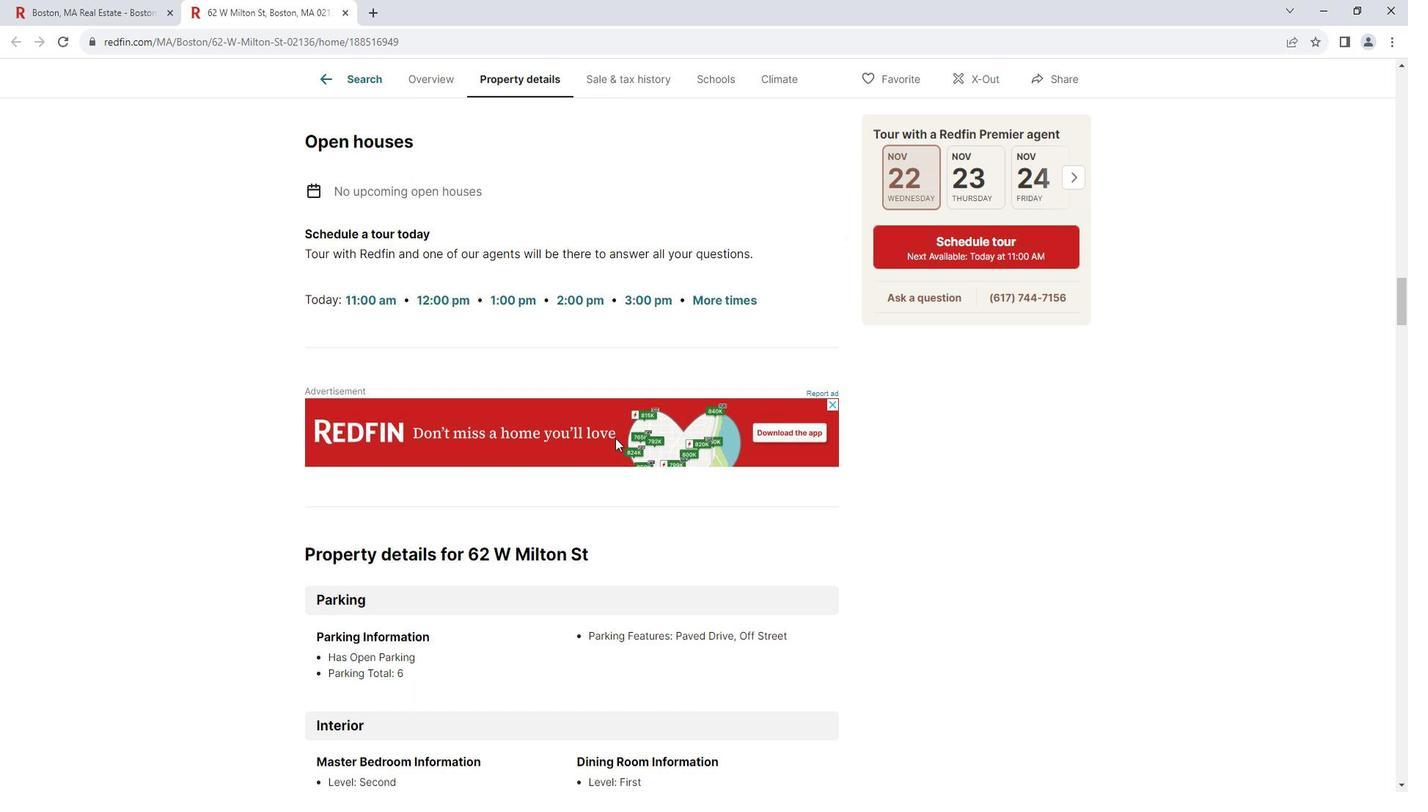
Action: Mouse scrolled (628, 434) with delta (0, 0)
Screenshot: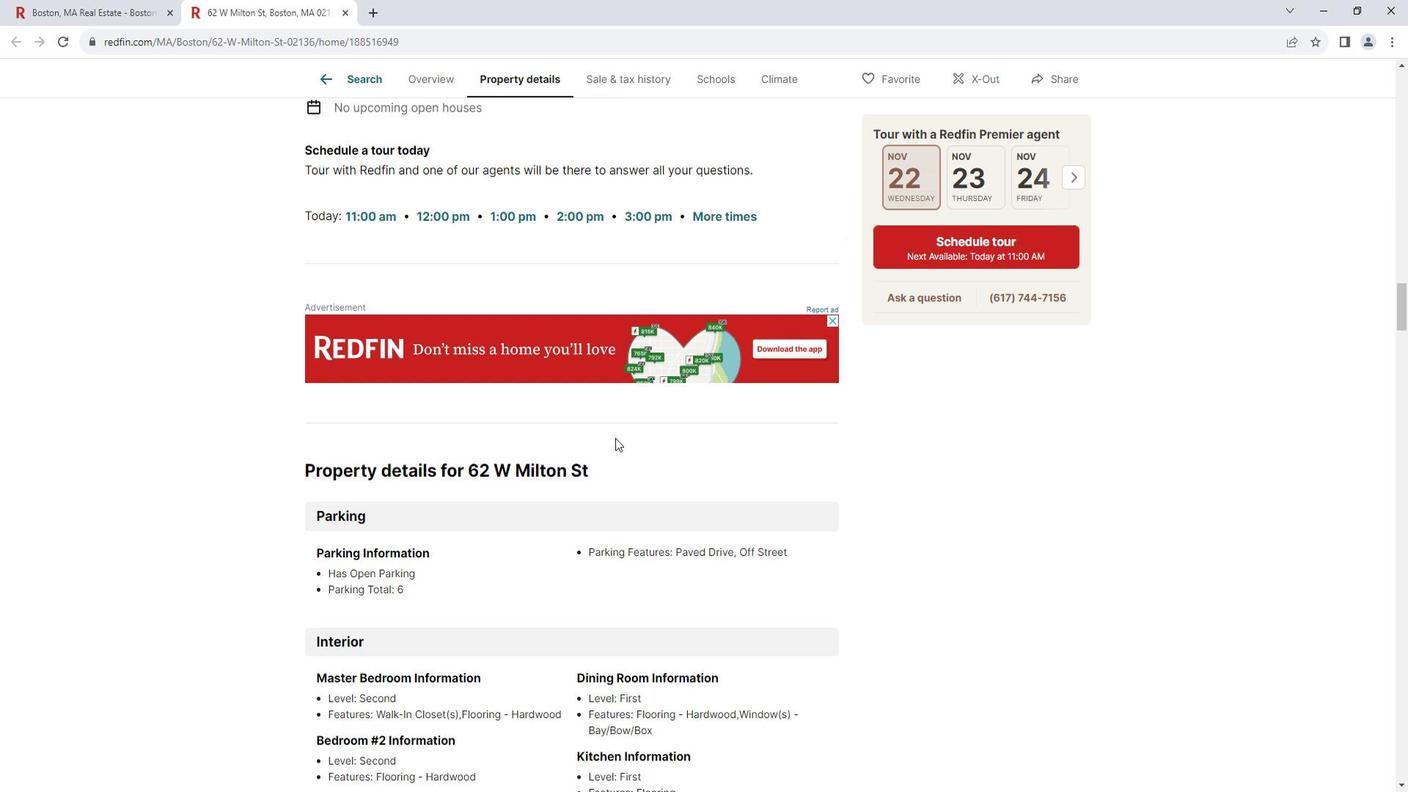 
Action: Mouse scrolled (628, 434) with delta (0, 0)
Screenshot: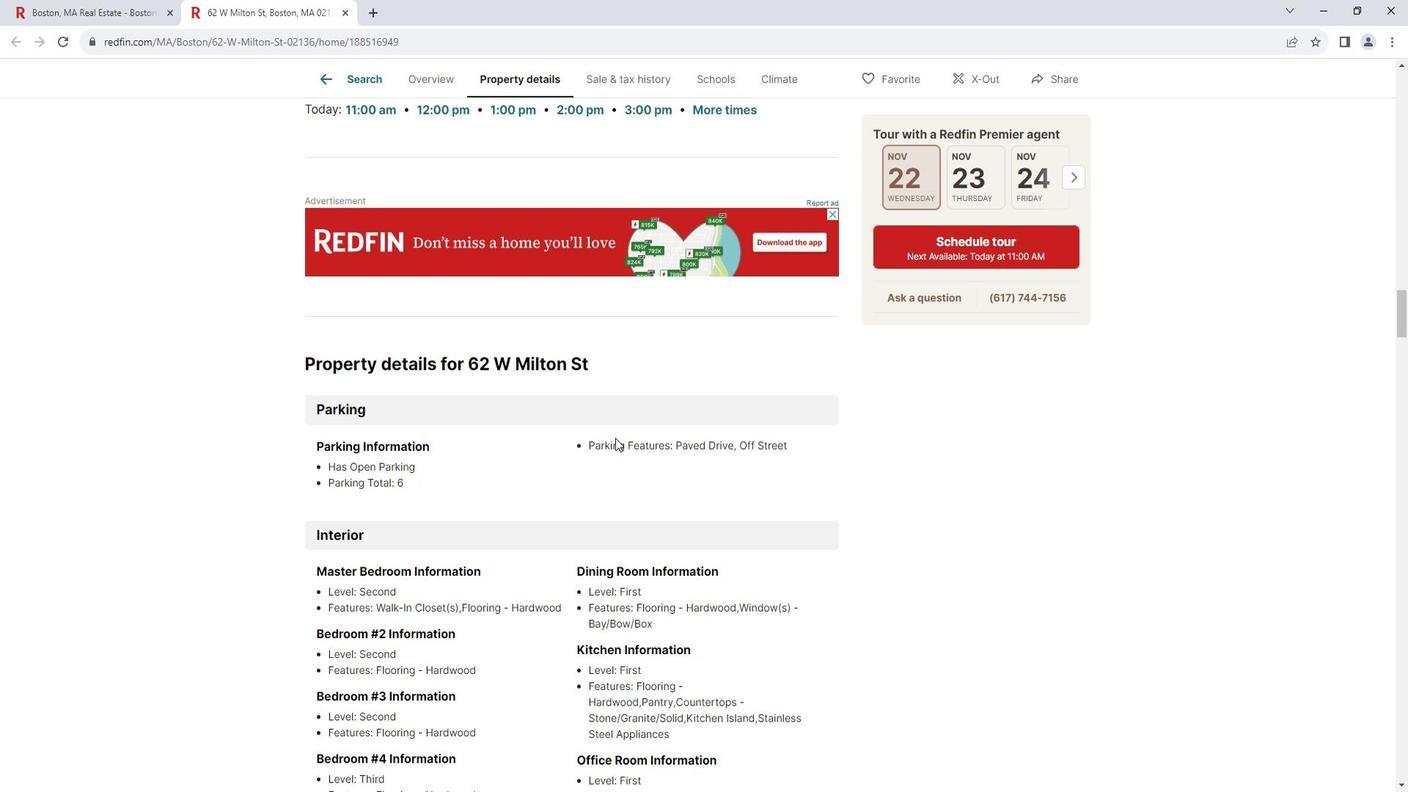 
Action: Mouse scrolled (628, 434) with delta (0, 0)
Screenshot: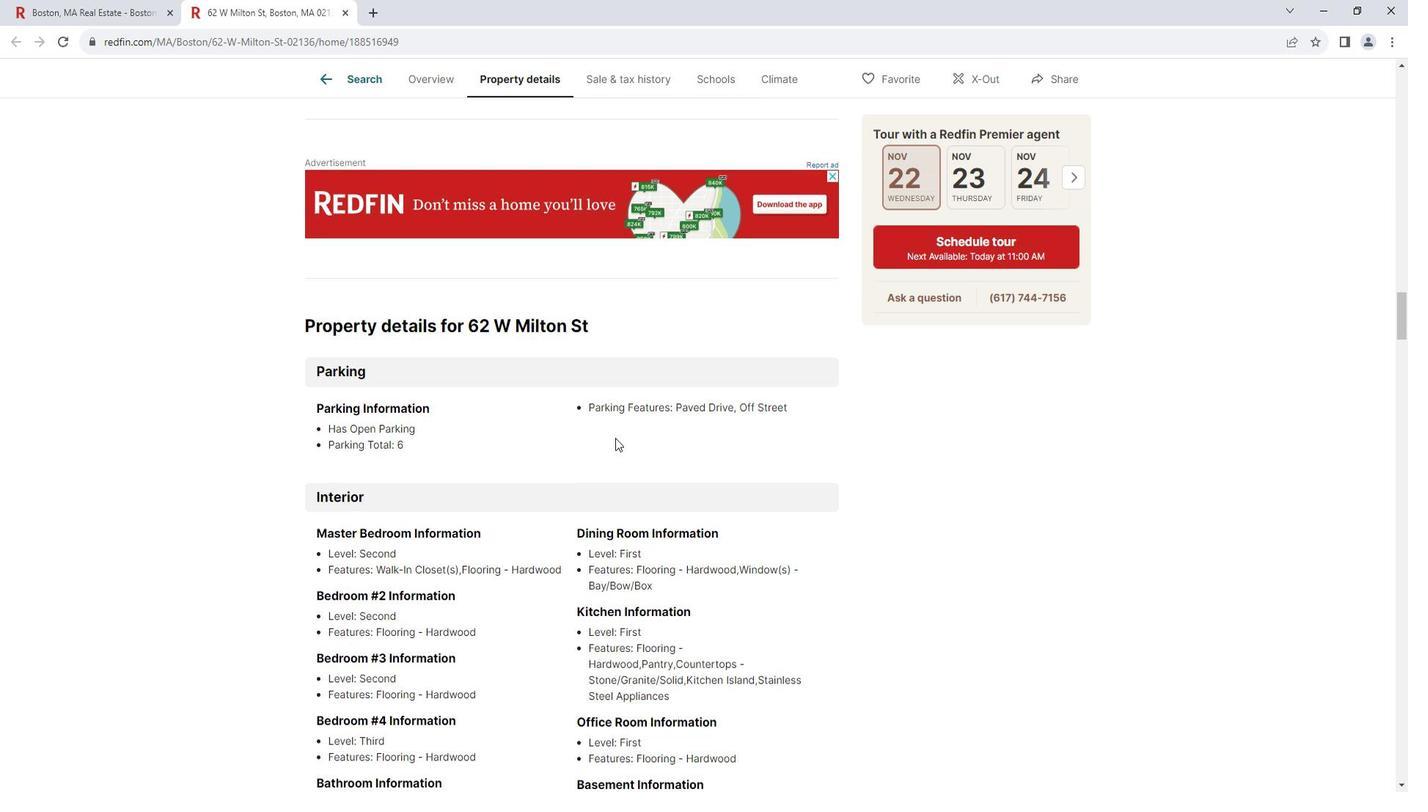 
Action: Mouse scrolled (628, 434) with delta (0, 0)
Screenshot: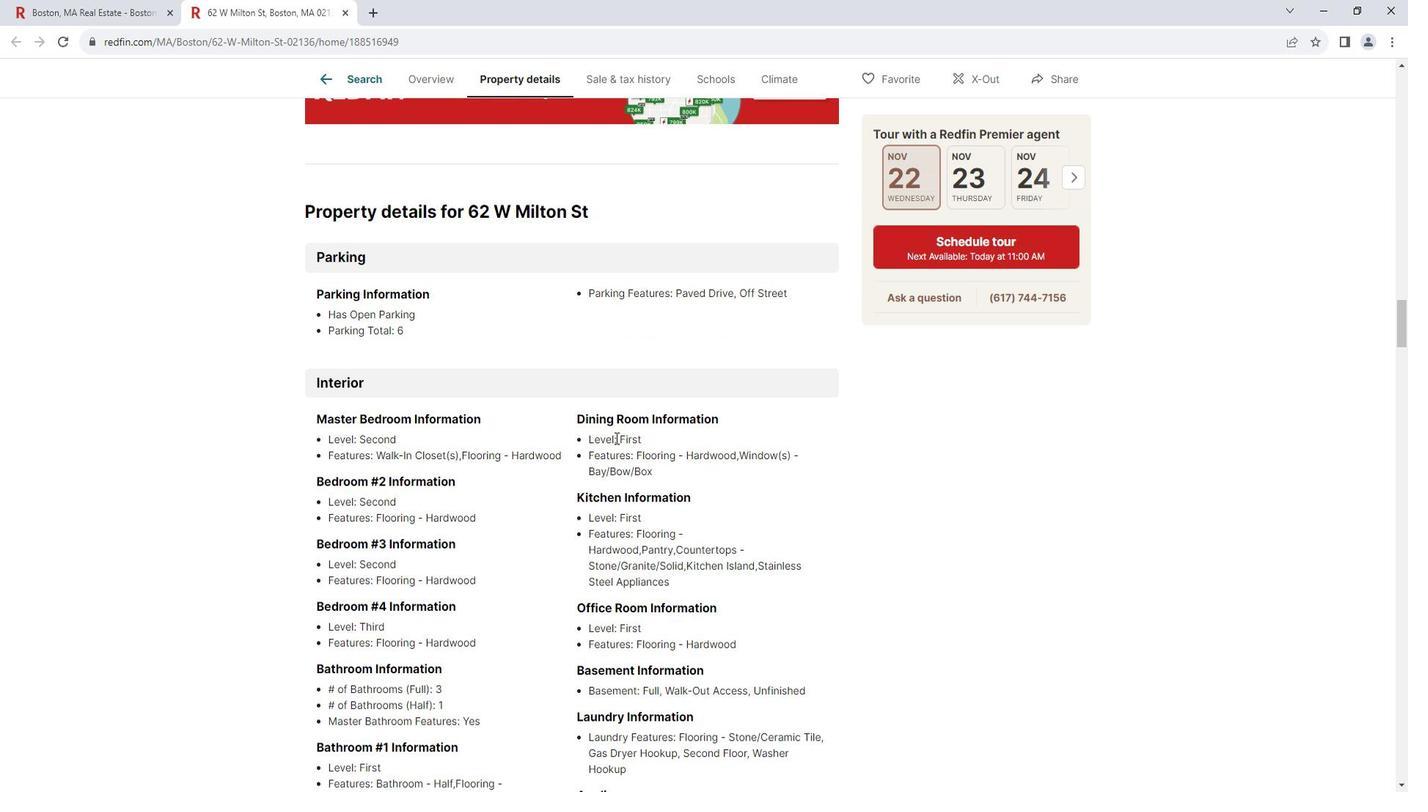 
Action: Mouse scrolled (628, 434) with delta (0, 0)
Screenshot: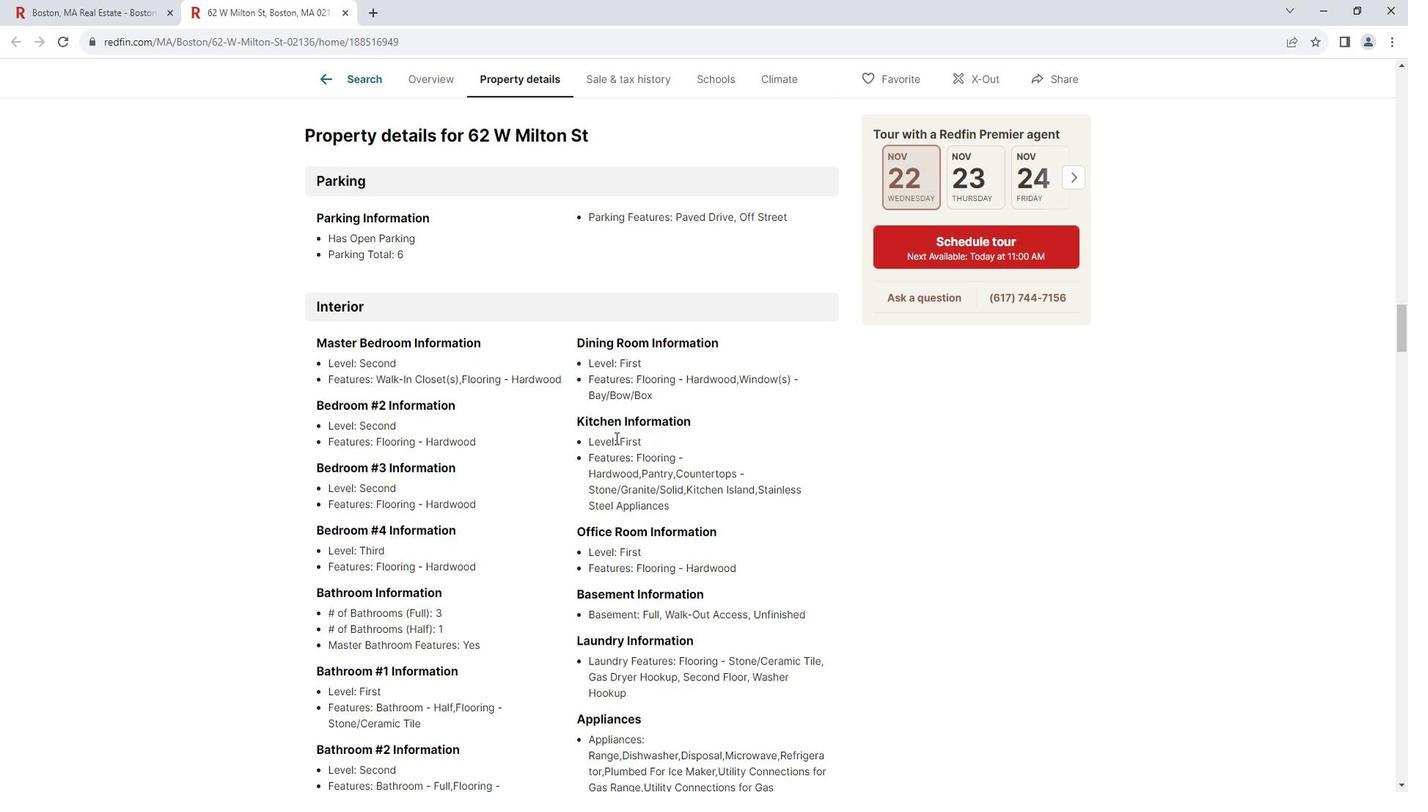 
Action: Mouse scrolled (628, 434) with delta (0, 0)
Screenshot: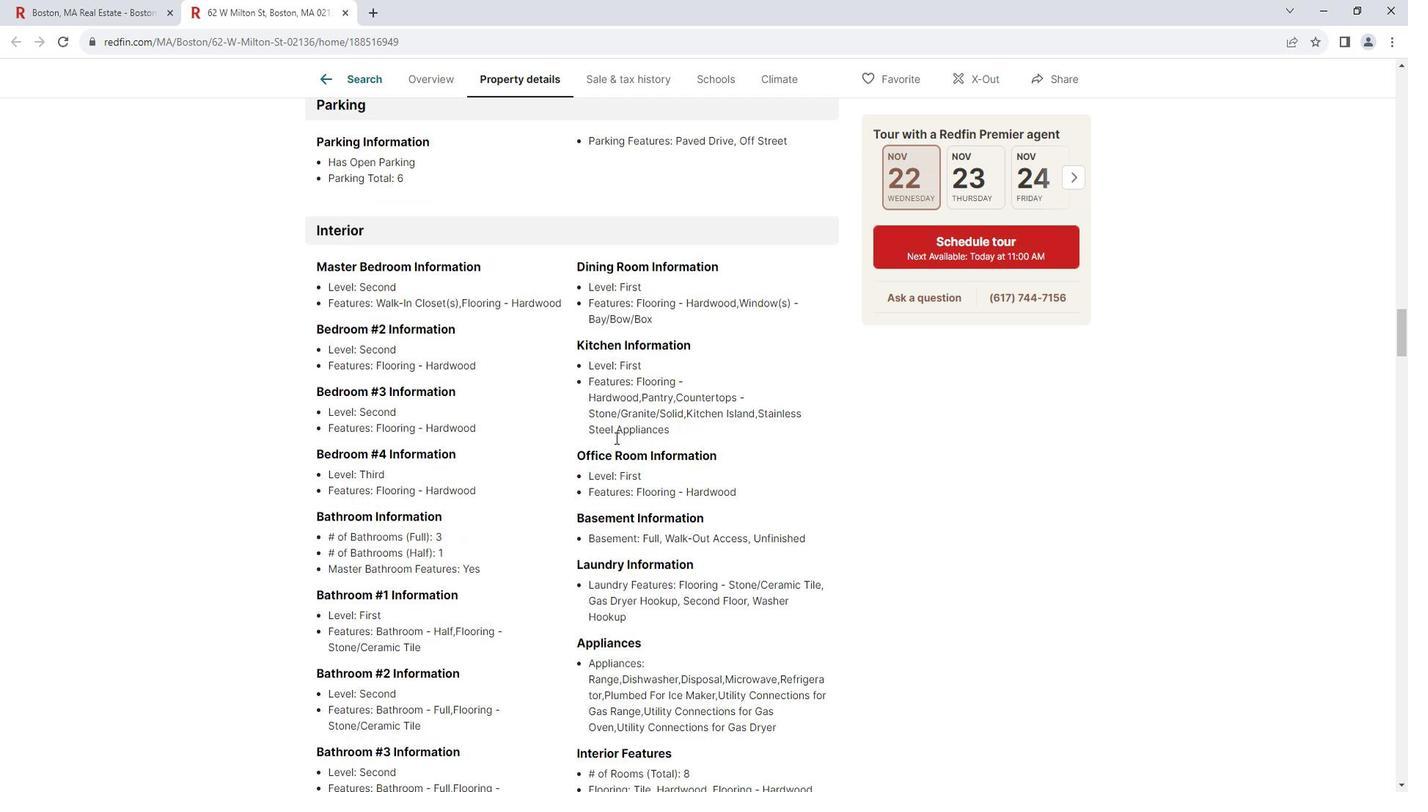 
Action: Mouse scrolled (628, 434) with delta (0, 0)
Screenshot: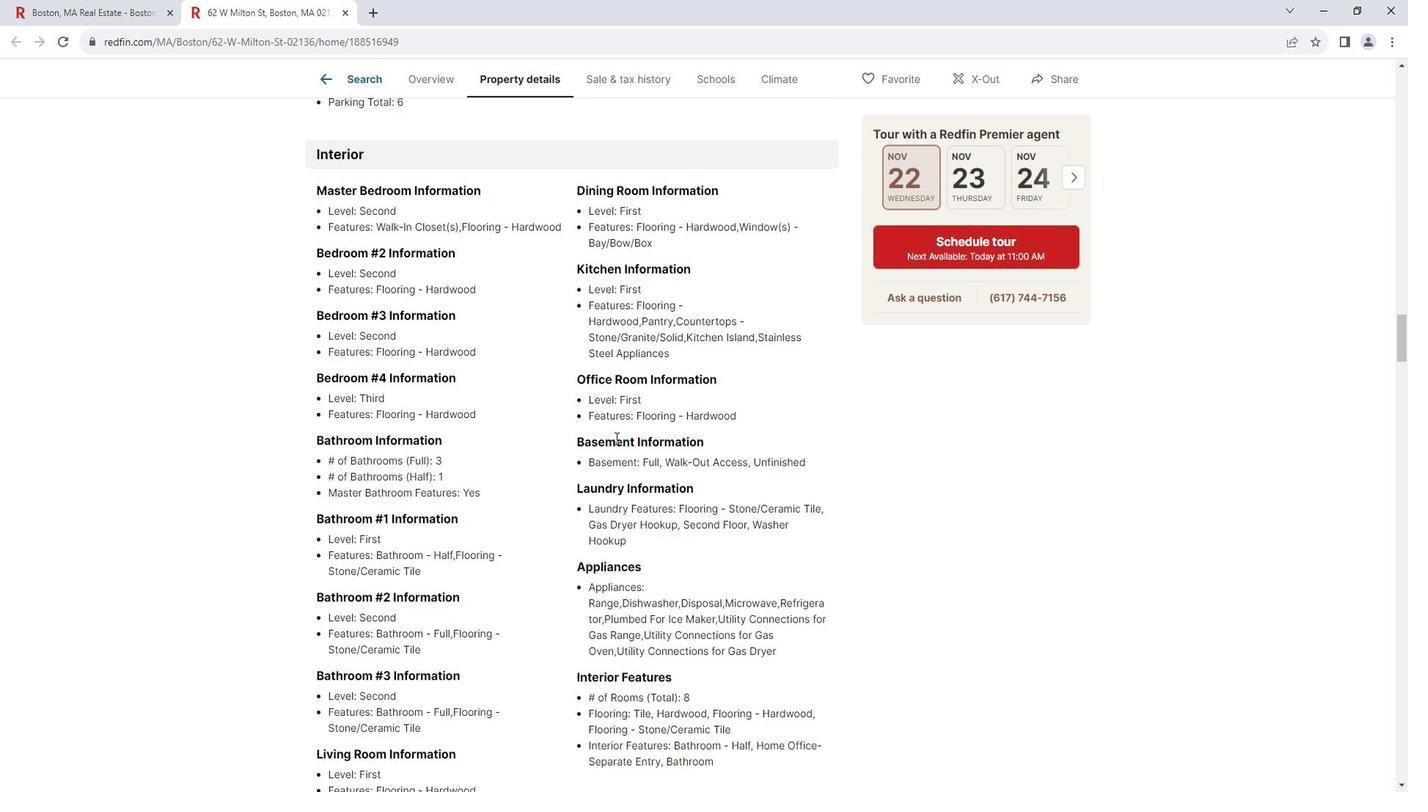 
Action: Mouse scrolled (628, 434) with delta (0, 0)
Screenshot: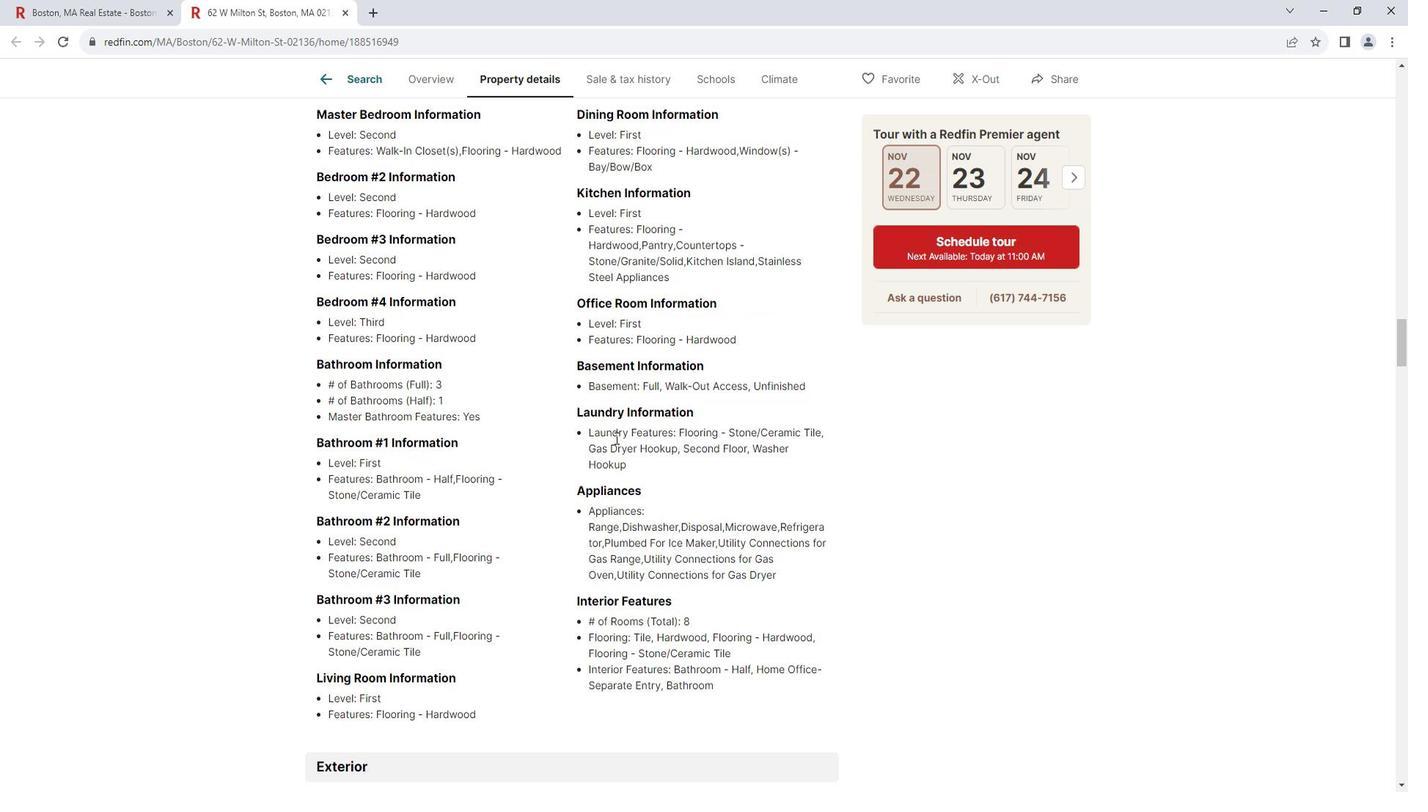 
Action: Mouse moved to (628, 435)
Screenshot: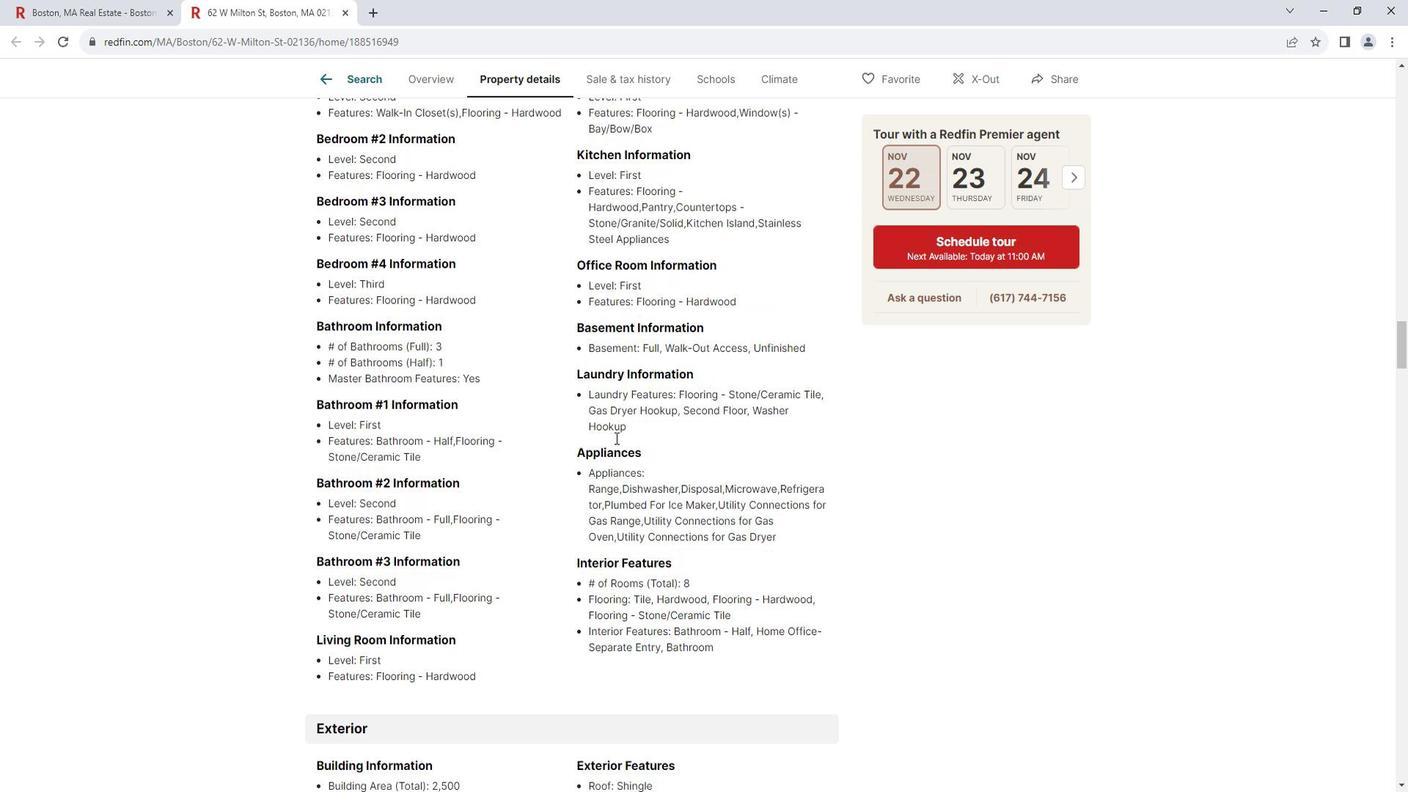 
Action: Mouse scrolled (628, 434) with delta (0, 0)
Screenshot: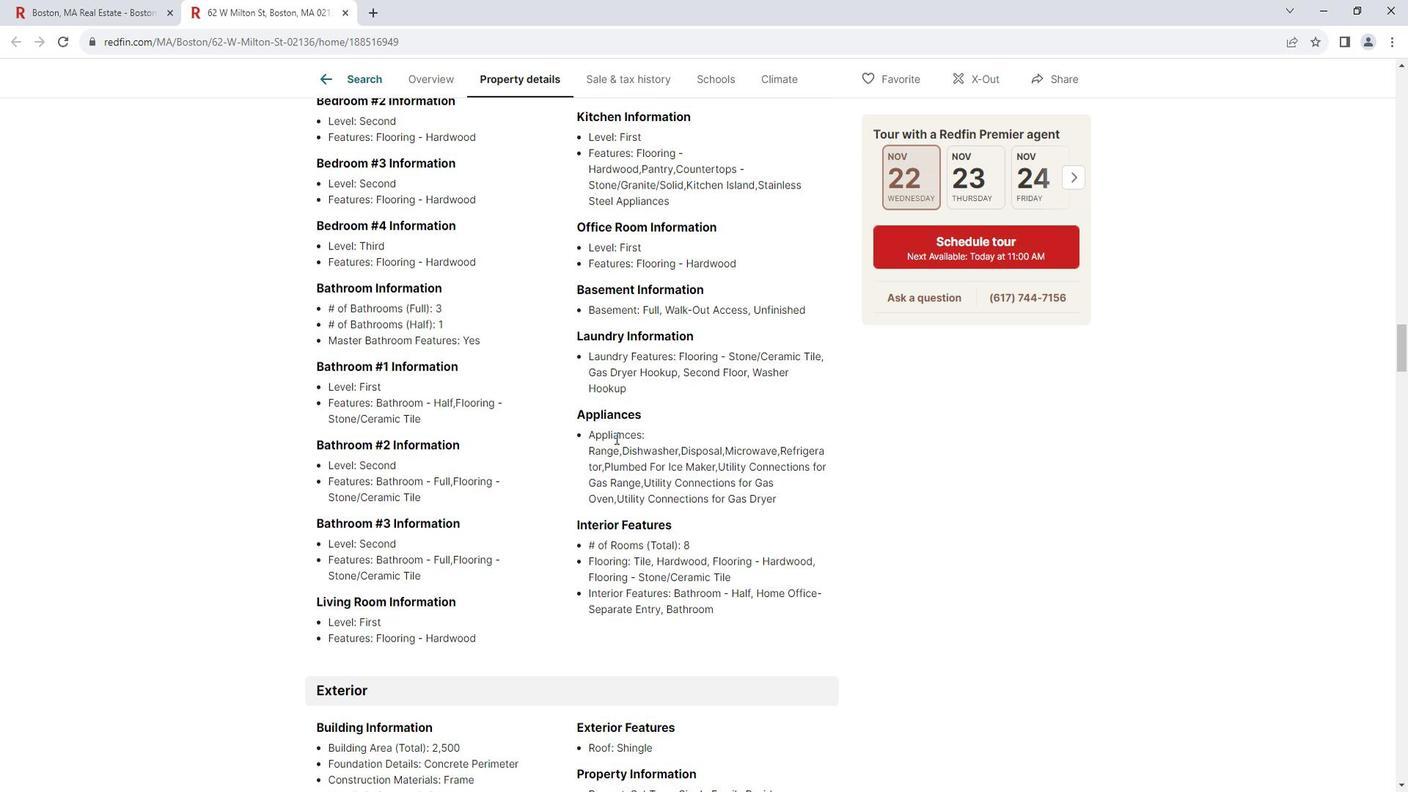 
Action: Mouse scrolled (628, 434) with delta (0, 0)
Screenshot: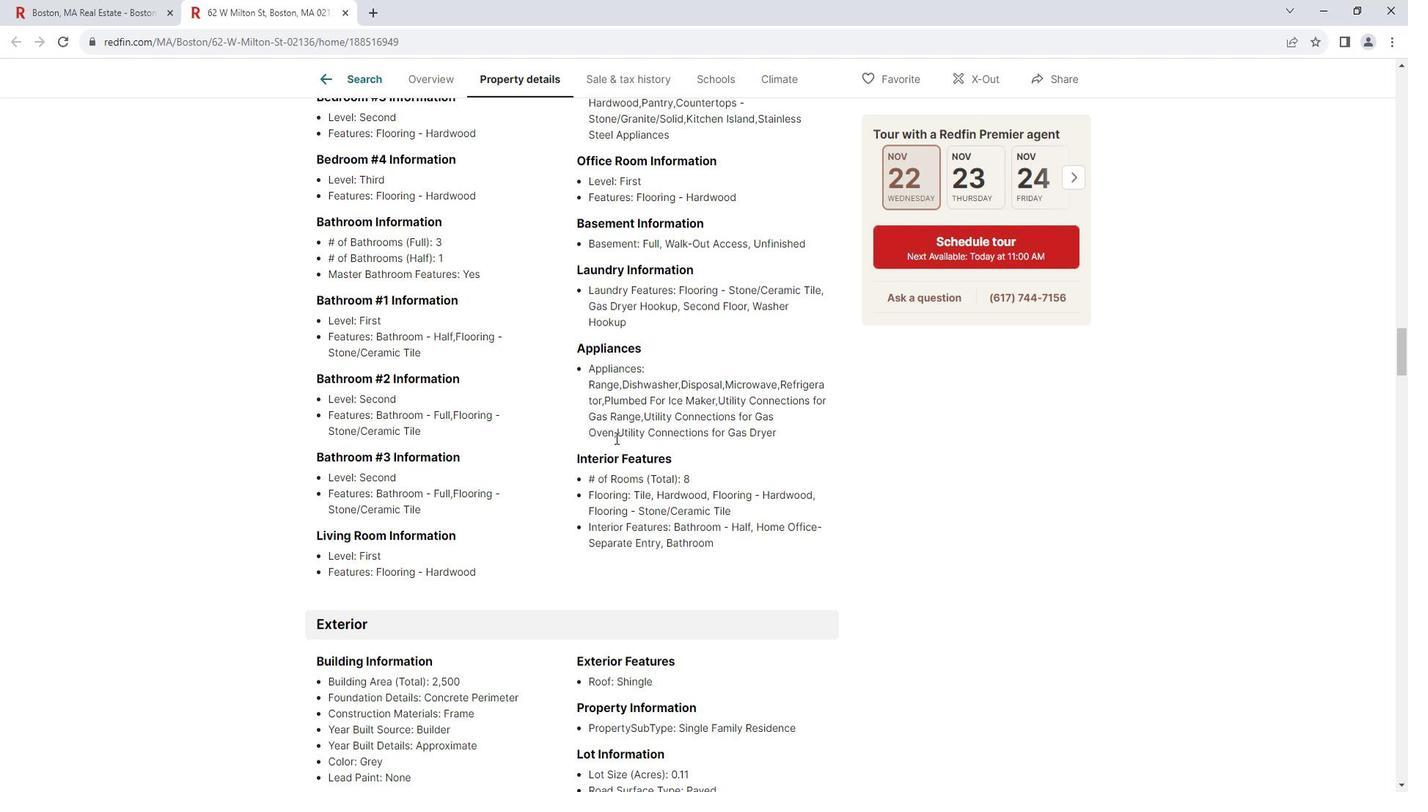 
Action: Mouse moved to (630, 434)
Screenshot: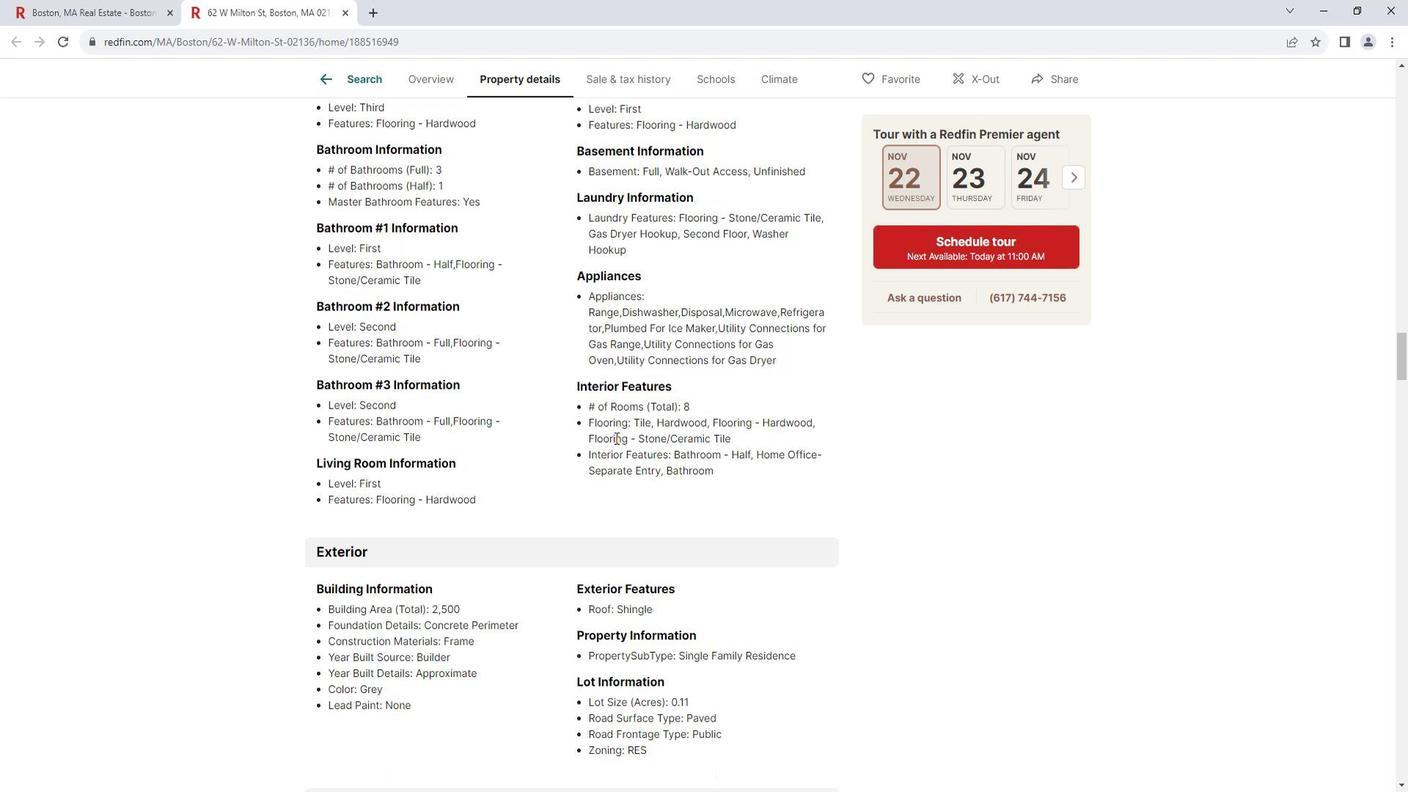 
Action: Mouse scrolled (630, 433) with delta (0, 0)
Screenshot: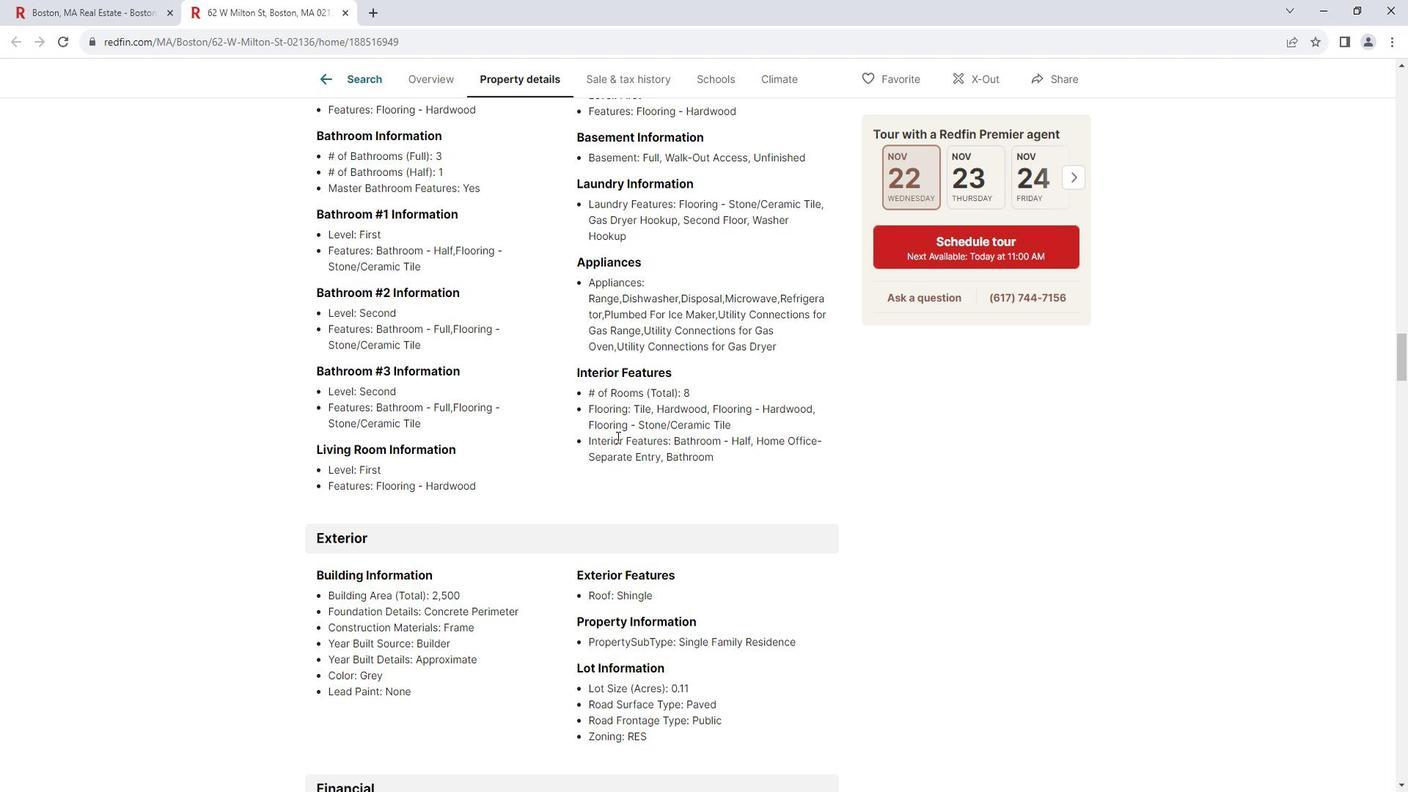 
Action: Mouse scrolled (630, 433) with delta (0, 0)
Screenshot: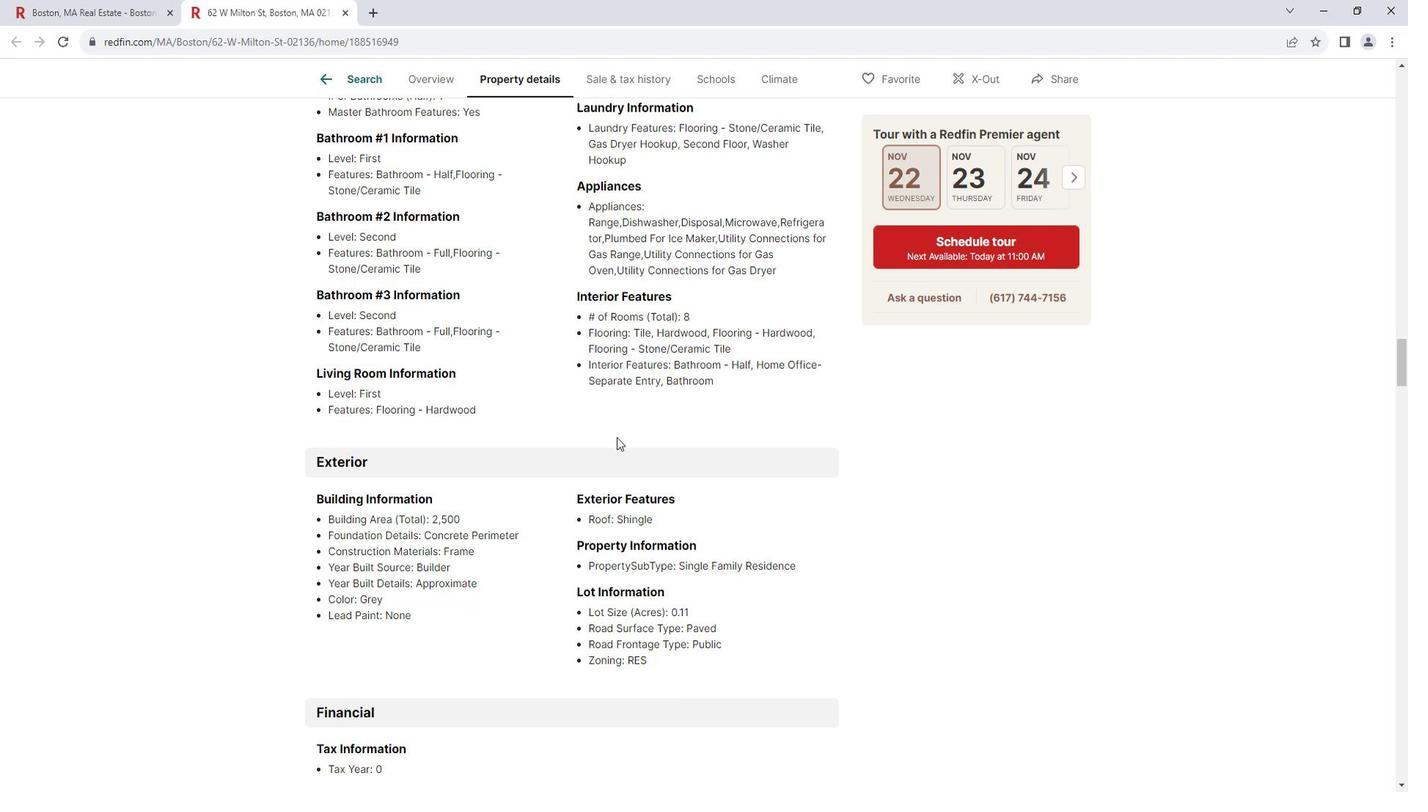 
Action: Mouse scrolled (630, 433) with delta (0, 0)
Screenshot: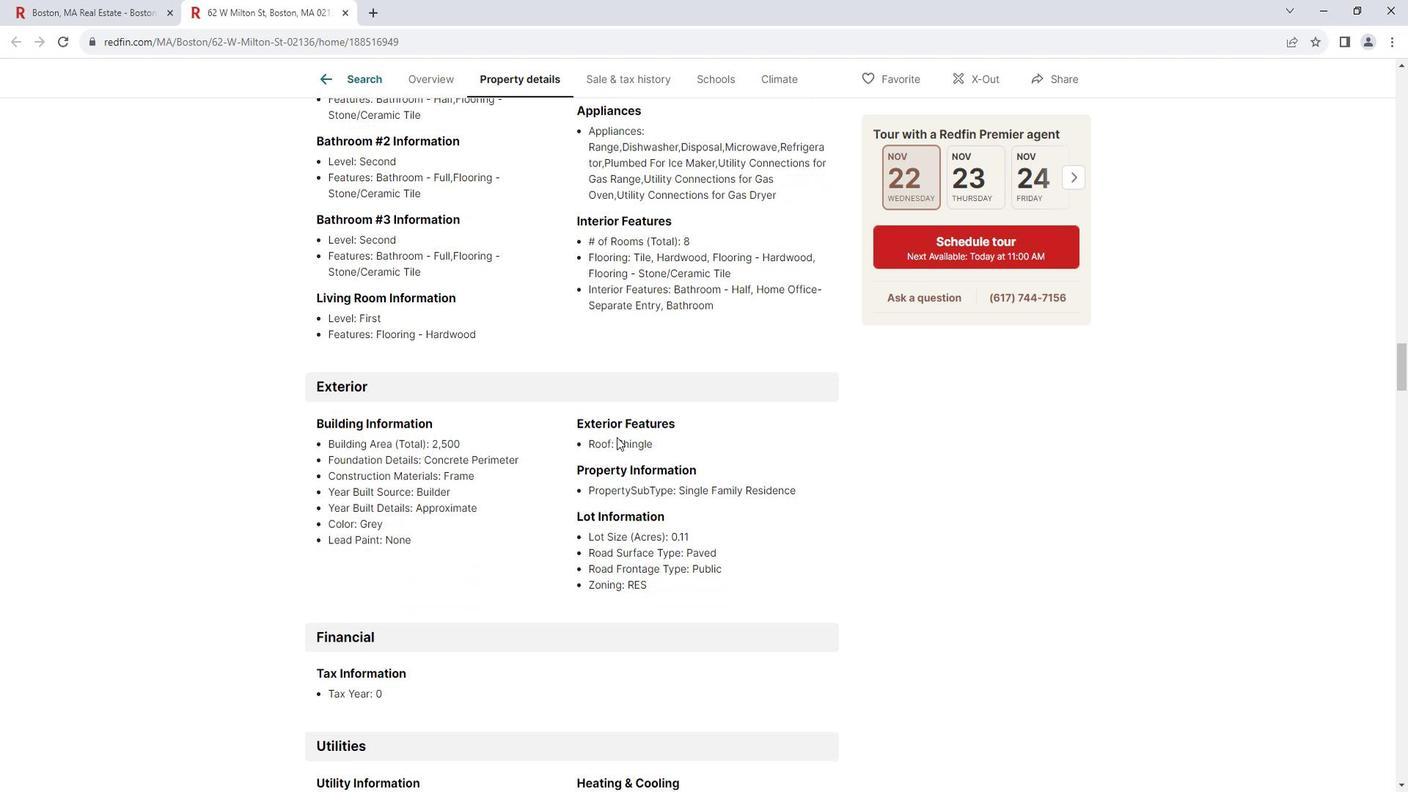 
Action: Mouse scrolled (630, 433) with delta (0, 0)
Screenshot: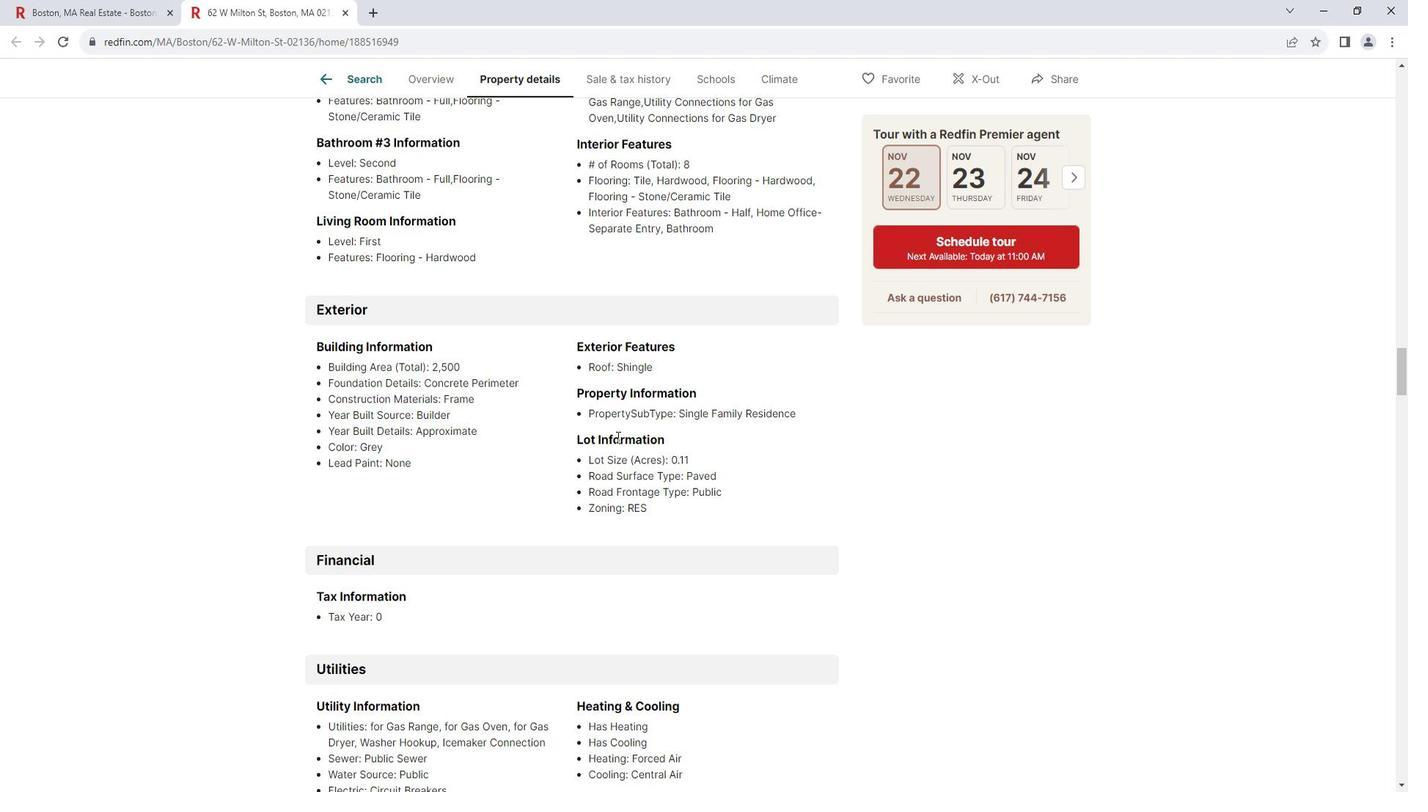 
Action: Mouse scrolled (630, 433) with delta (0, 0)
Screenshot: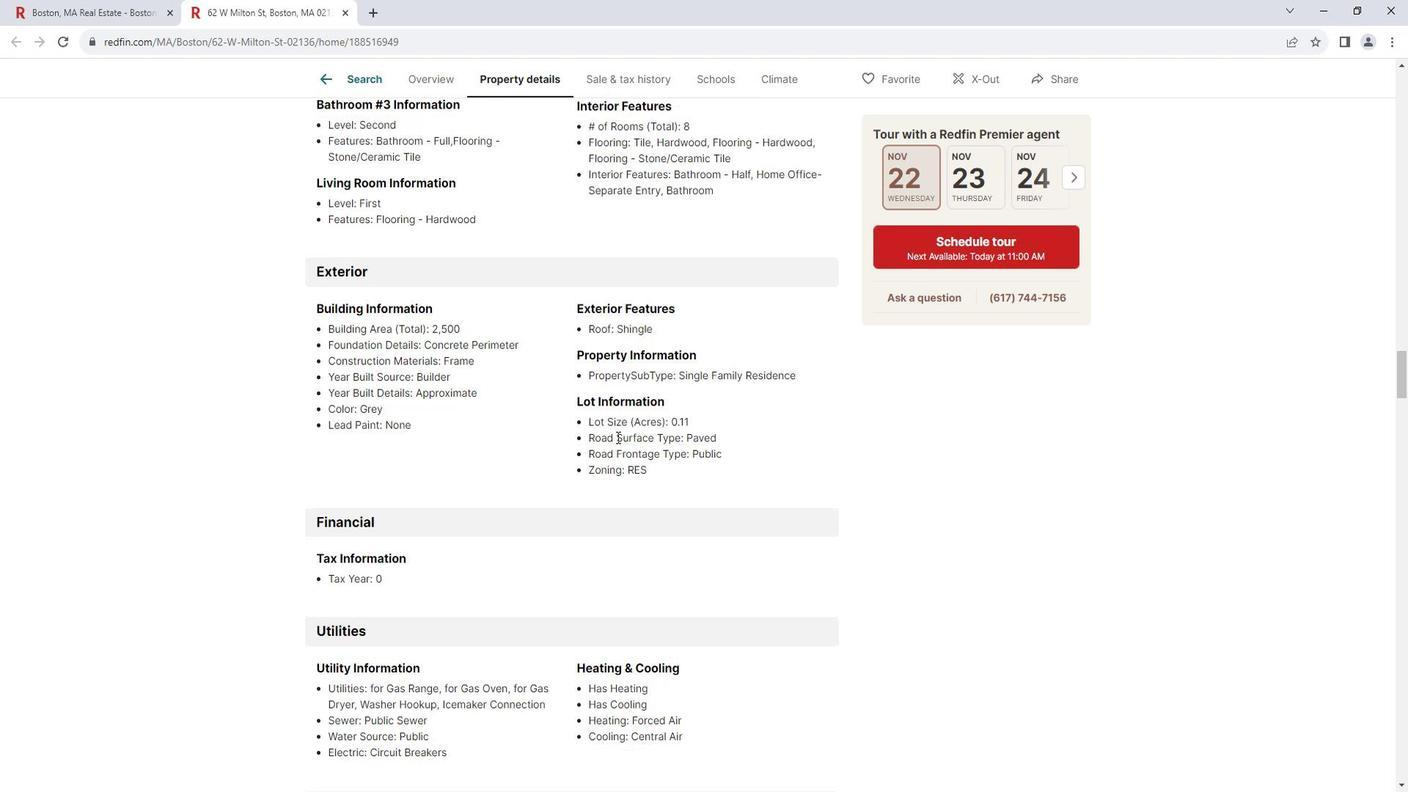 
Action: Mouse scrolled (630, 433) with delta (0, 0)
Screenshot: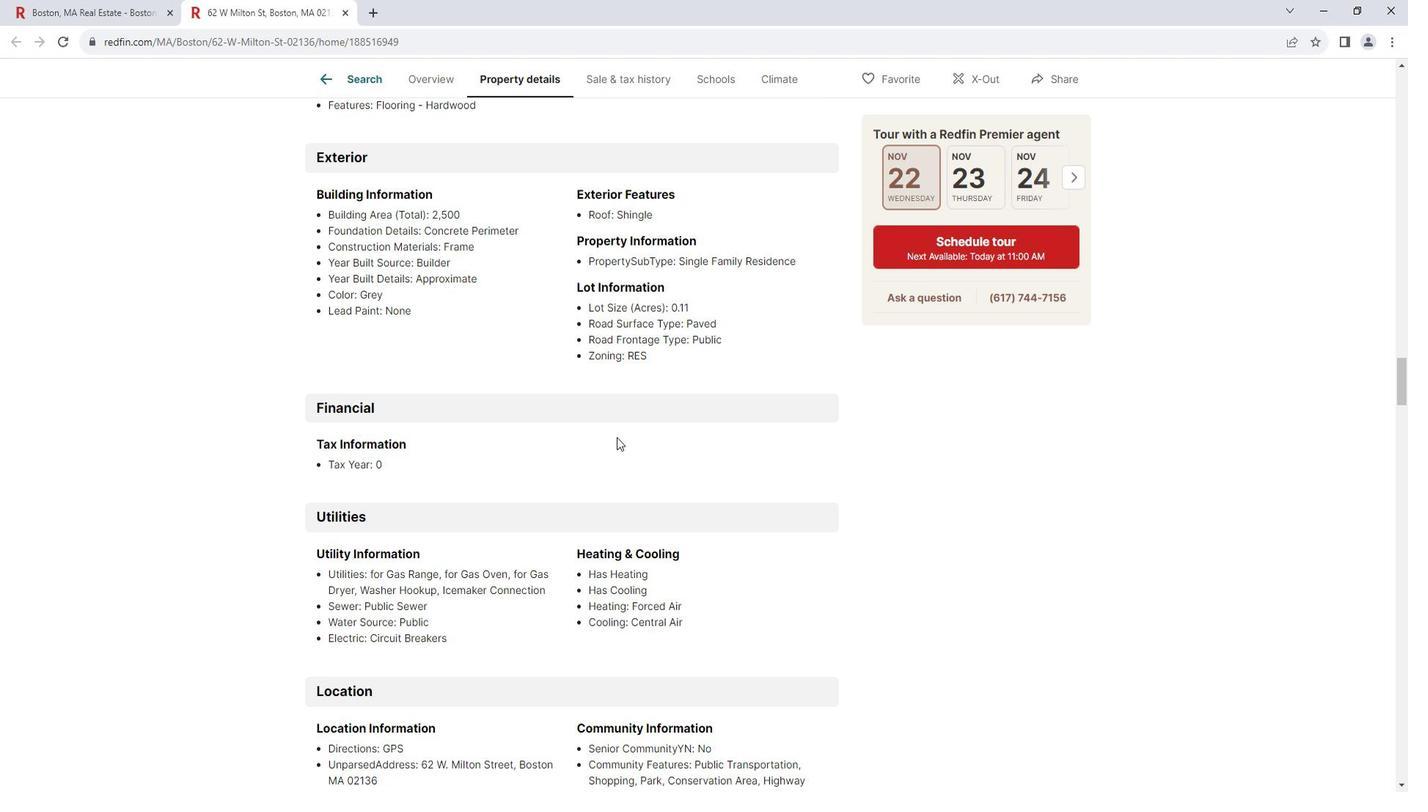 
Action: Mouse scrolled (630, 433) with delta (0, 0)
Screenshot: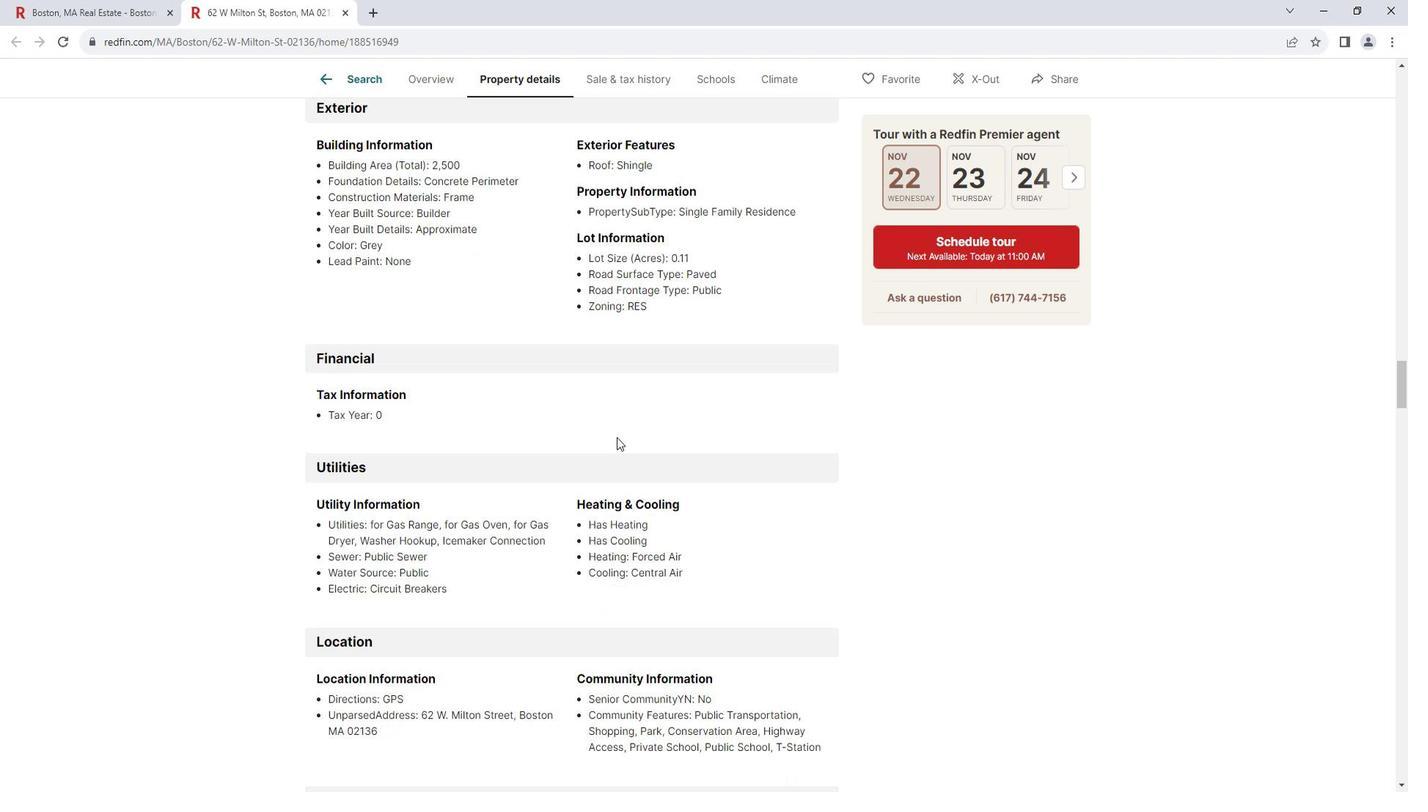 
Action: Mouse scrolled (630, 433) with delta (0, 0)
Screenshot: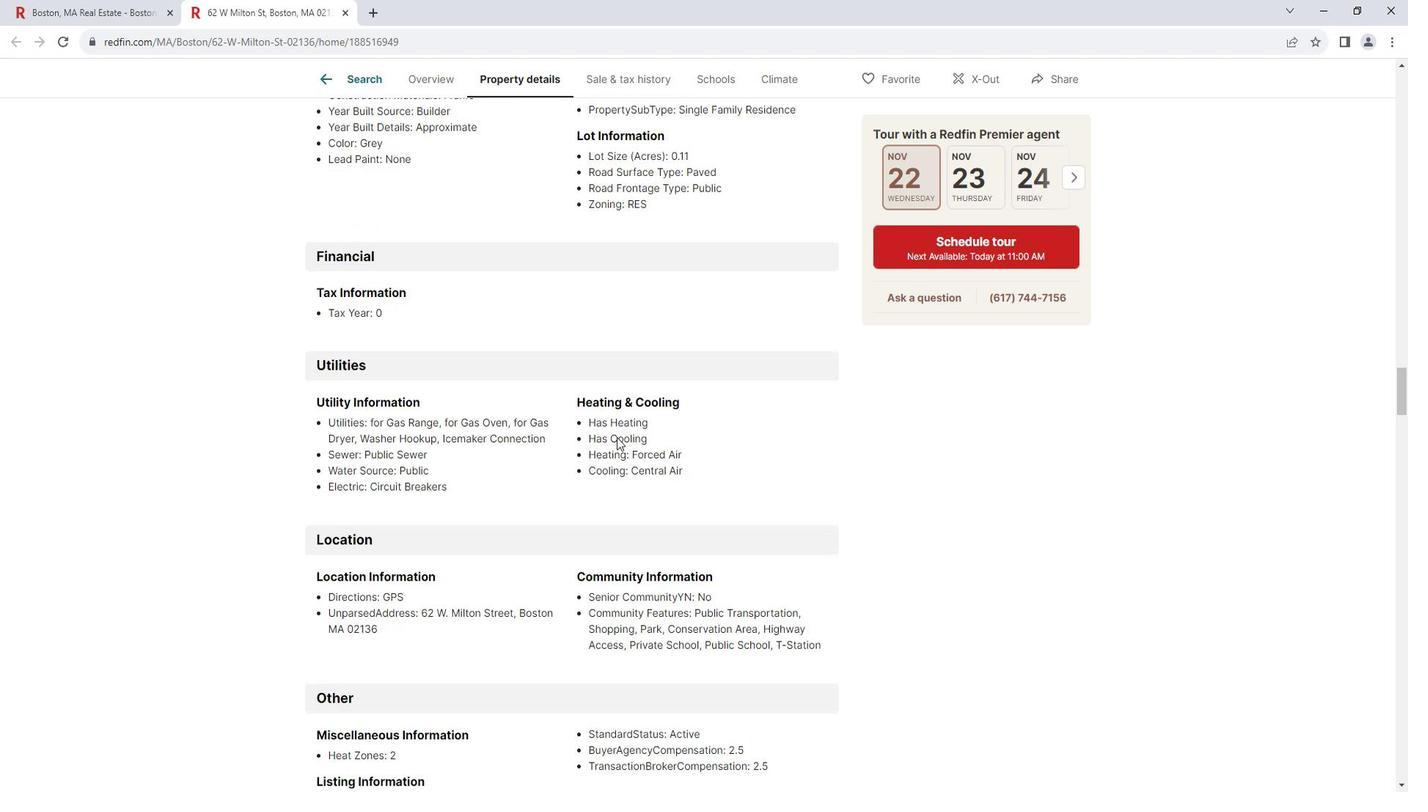 
Action: Mouse scrolled (630, 433) with delta (0, 0)
Screenshot: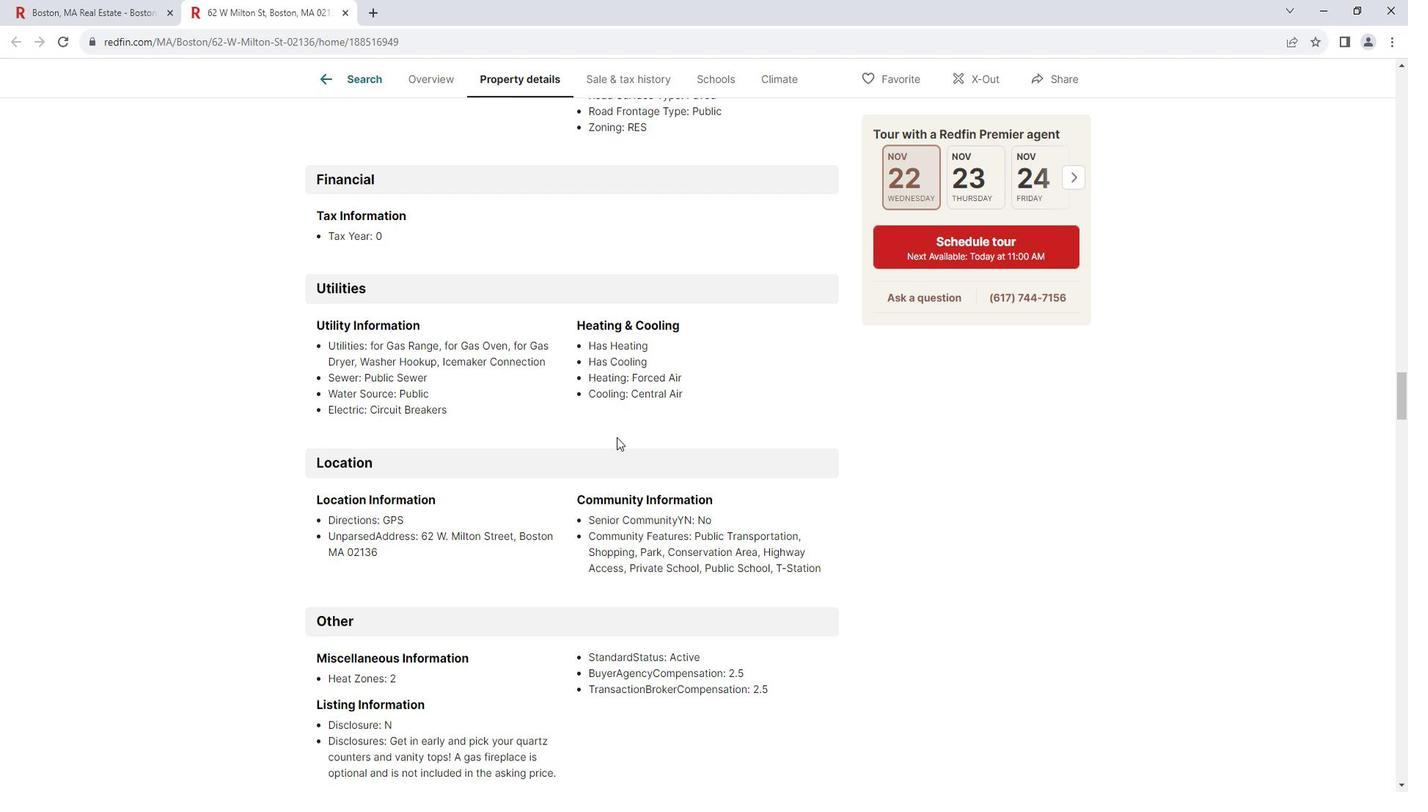 
Action: Mouse scrolled (630, 433) with delta (0, 0)
Screenshot: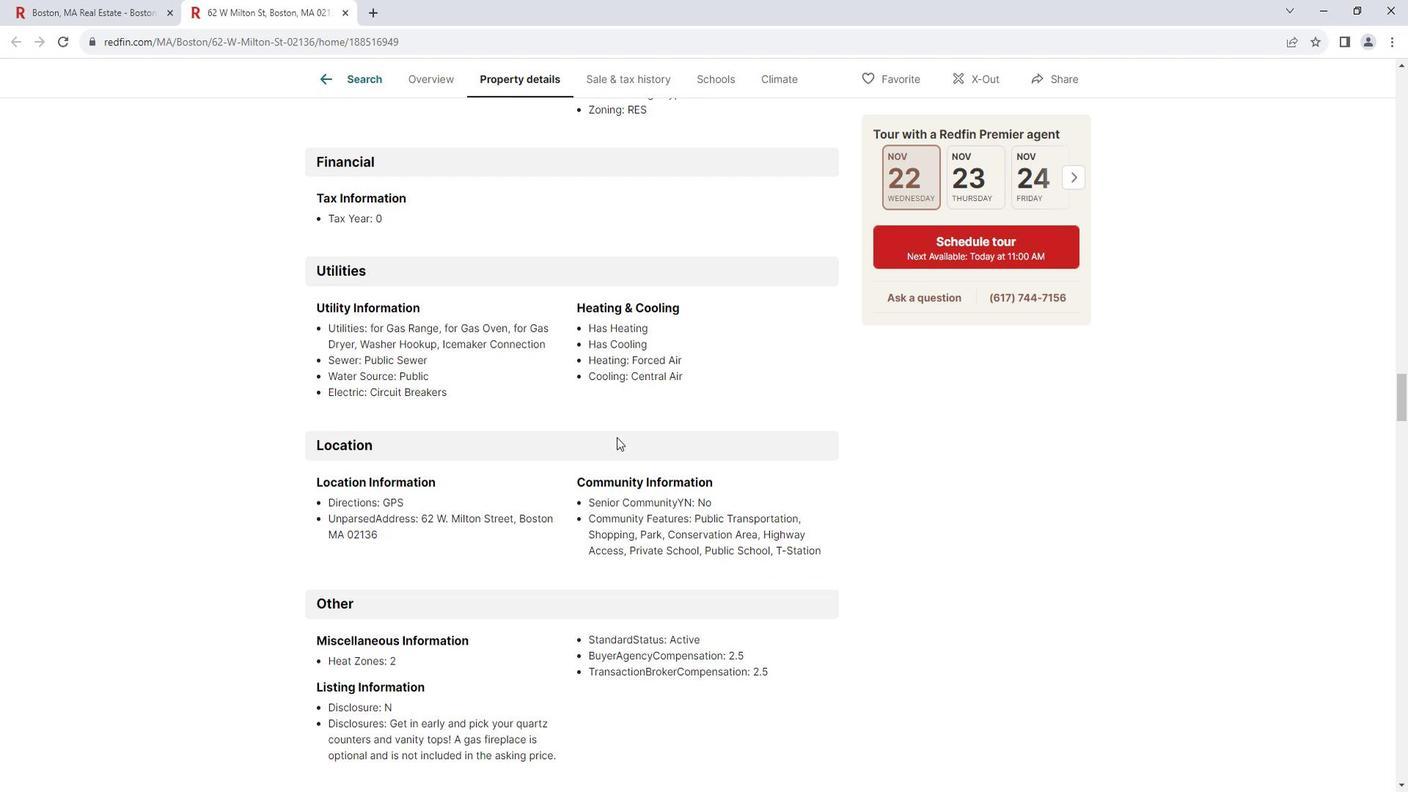 
Action: Mouse scrolled (630, 433) with delta (0, 0)
Screenshot: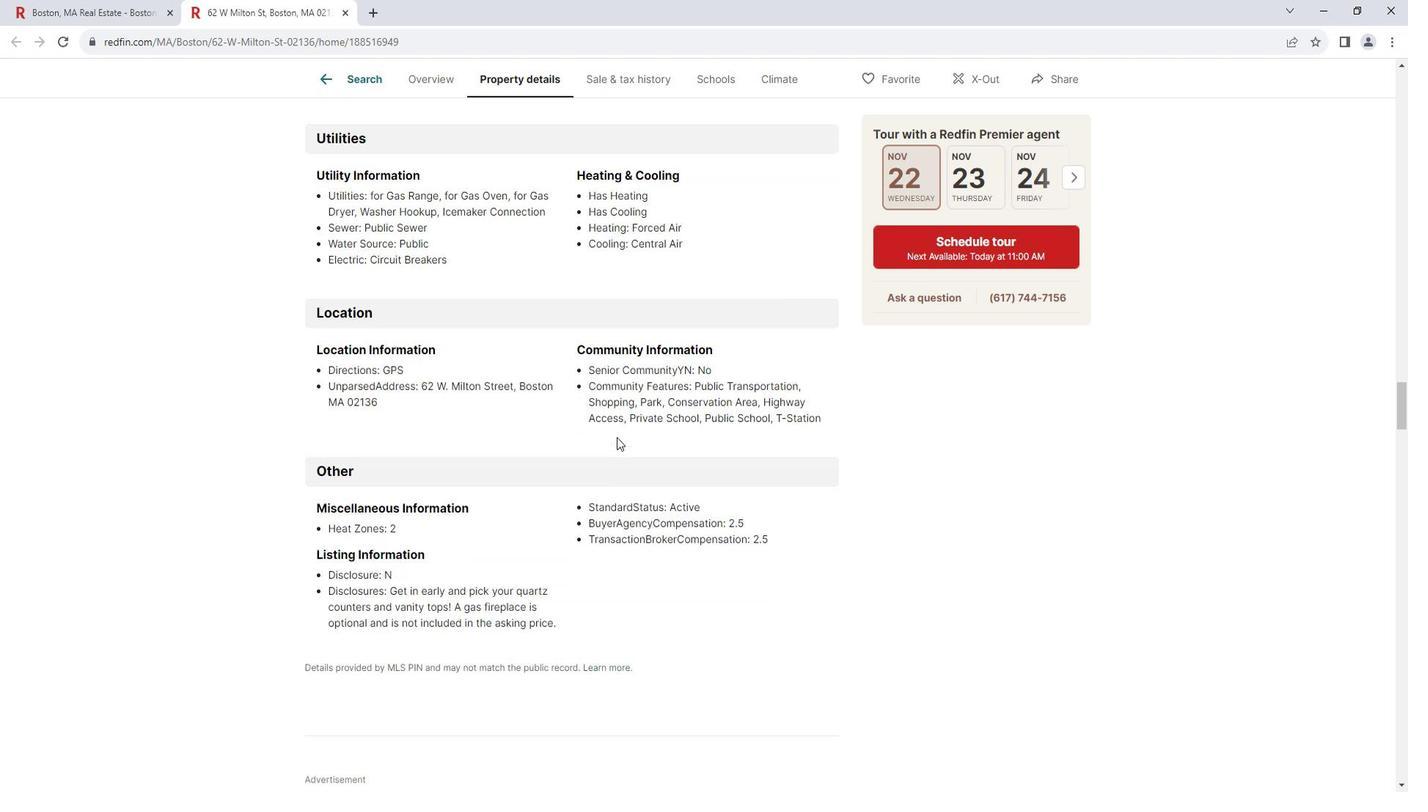 
Action: Mouse scrolled (630, 433) with delta (0, 0)
Screenshot: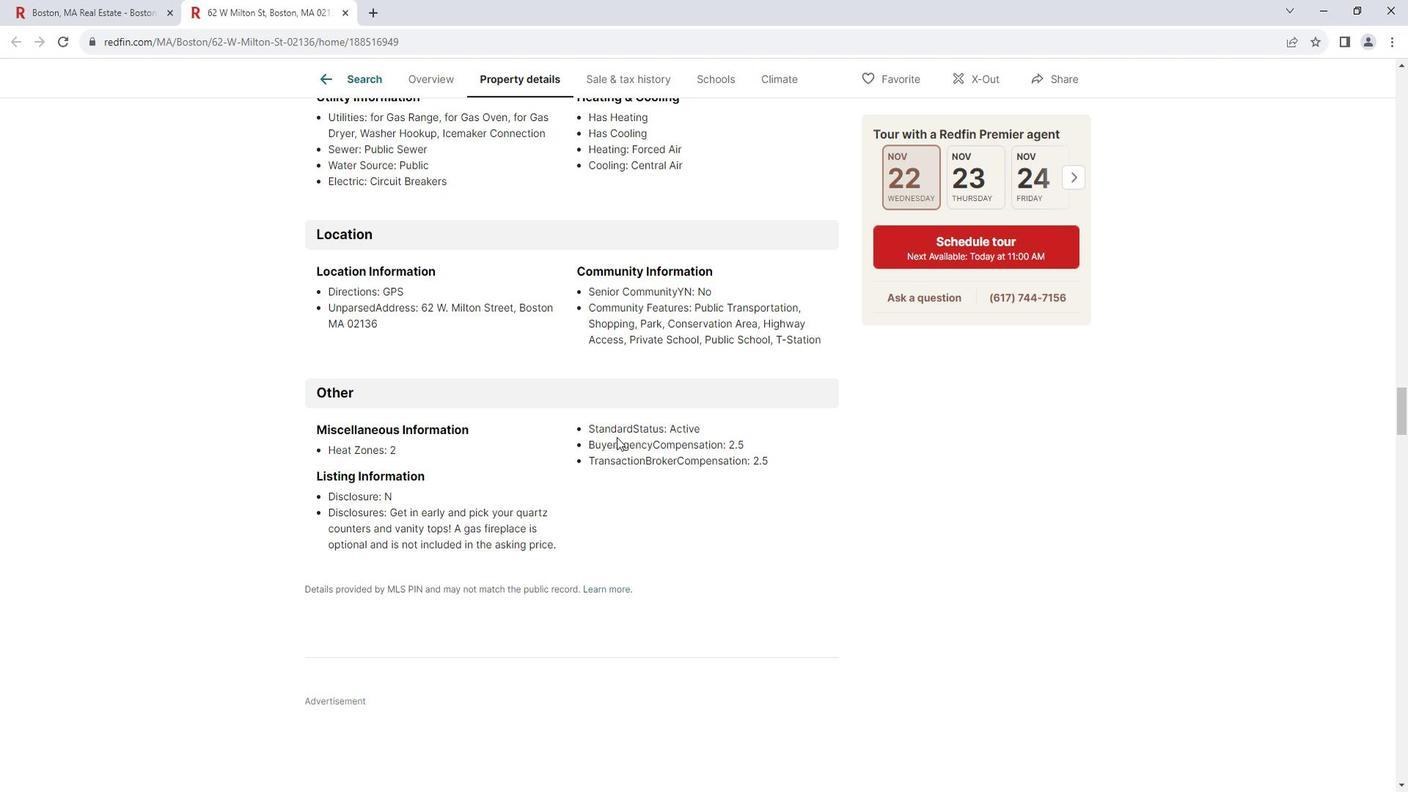 
Action: Mouse scrolled (630, 433) with delta (0, 0)
Screenshot: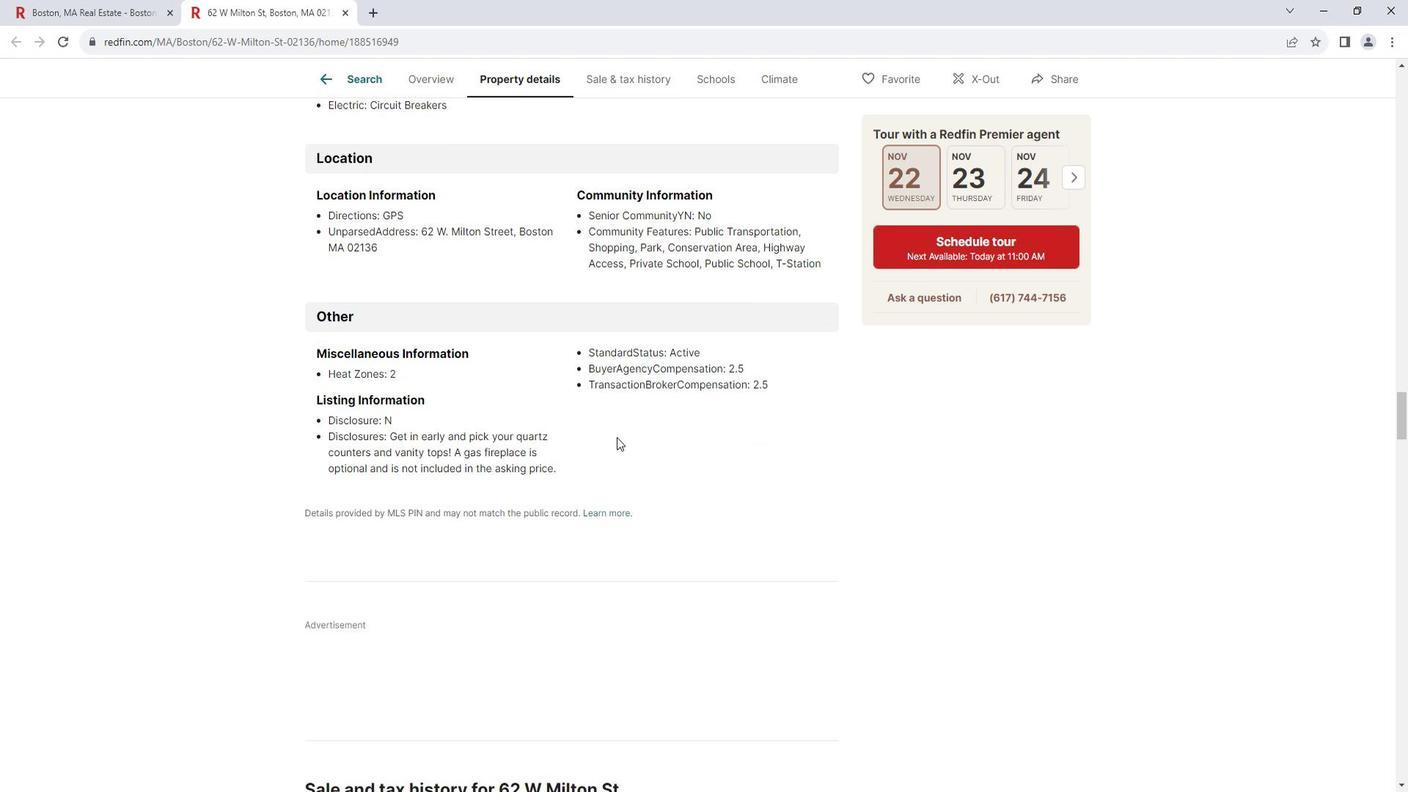 
Action: Mouse scrolled (630, 433) with delta (0, 0)
Screenshot: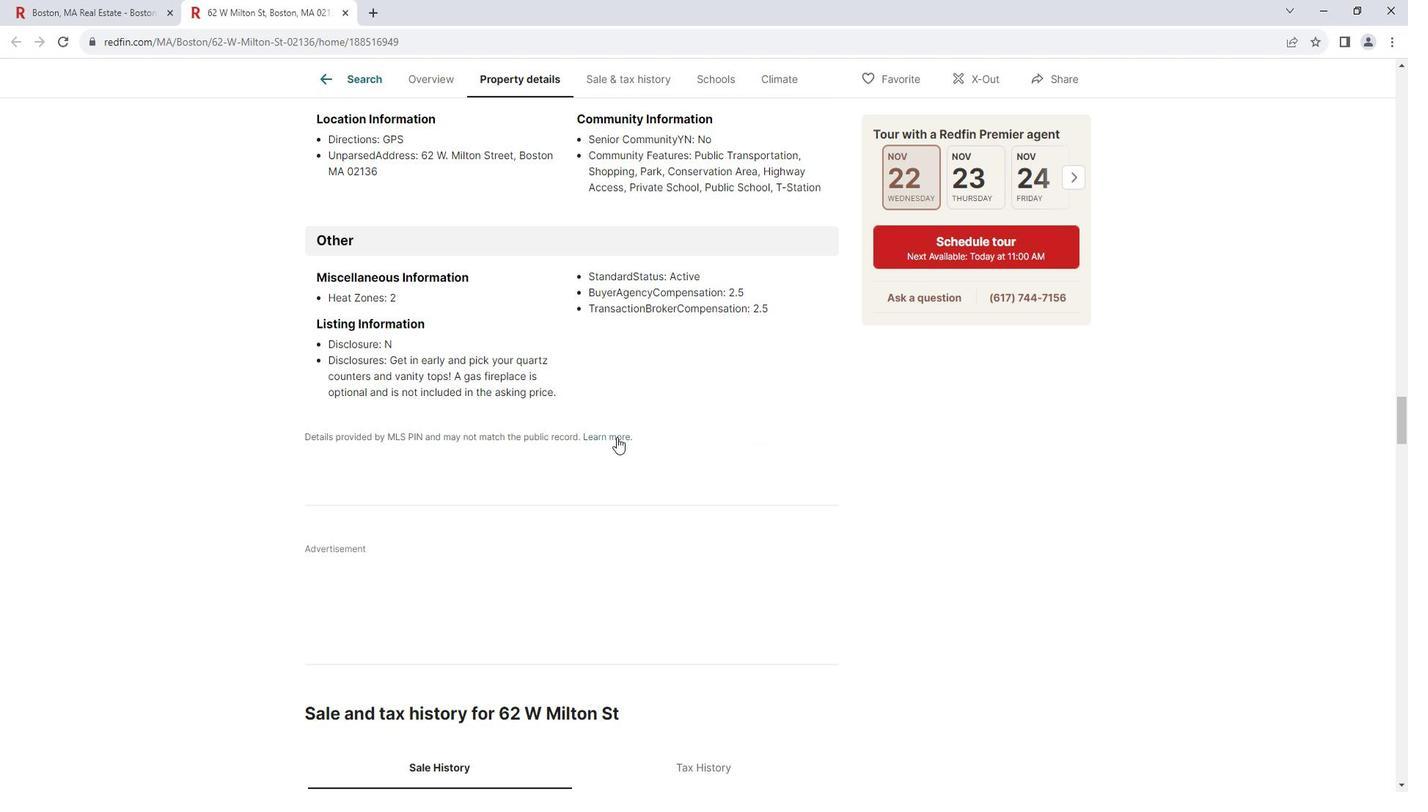 
Action: Mouse scrolled (630, 433) with delta (0, 0)
Screenshot: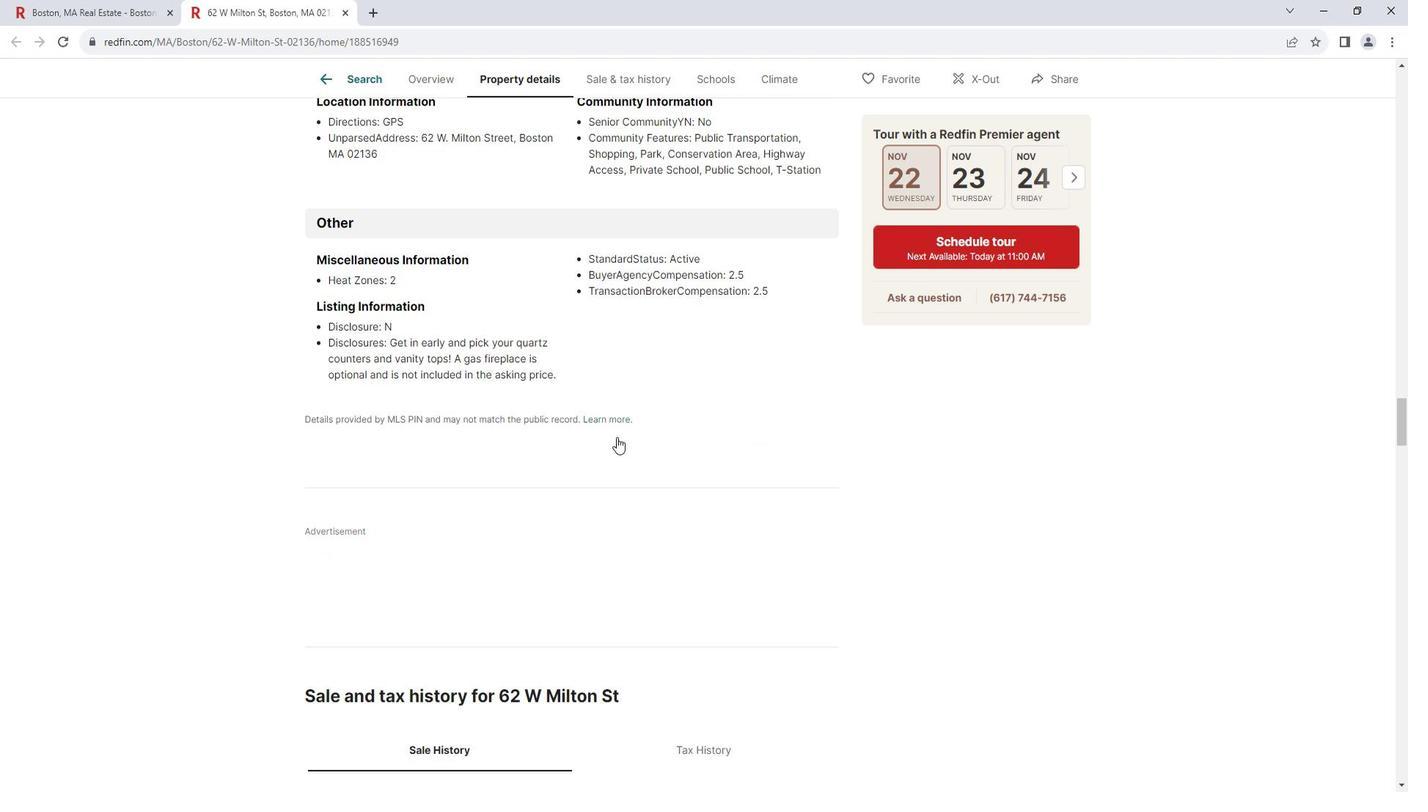 
Action: Mouse scrolled (630, 433) with delta (0, 0)
Screenshot: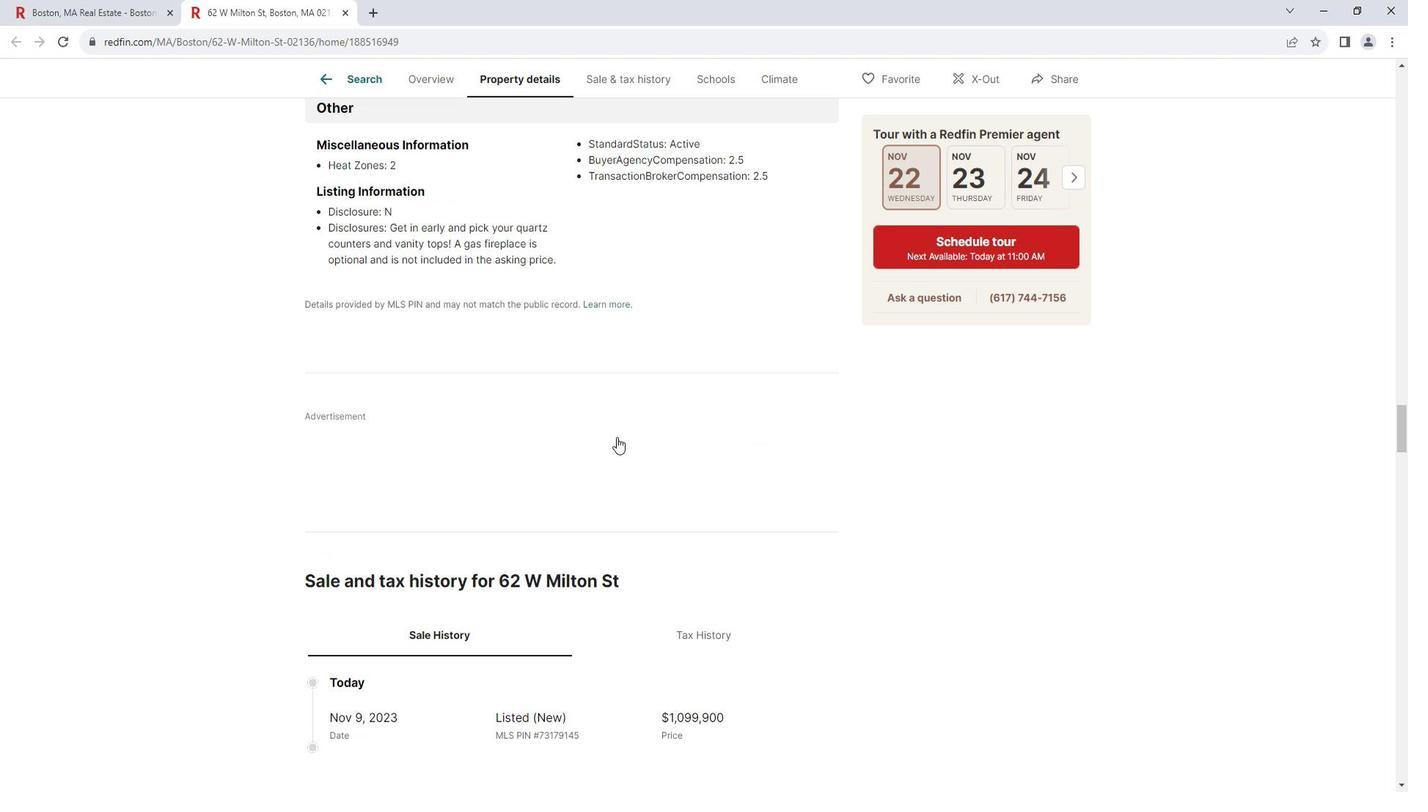 
Action: Mouse scrolled (630, 433) with delta (0, 0)
Screenshot: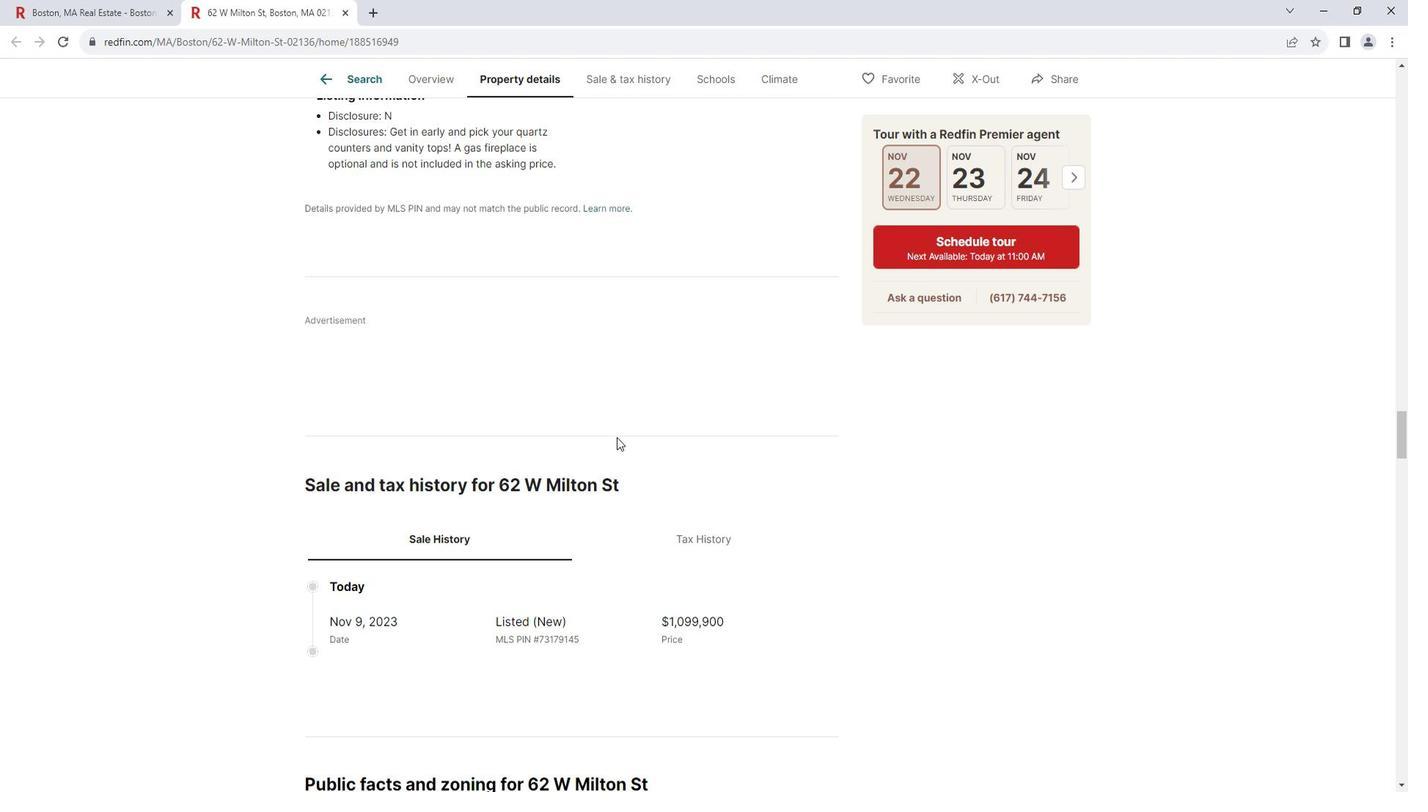 
Action: Mouse scrolled (630, 433) with delta (0, 0)
Screenshot: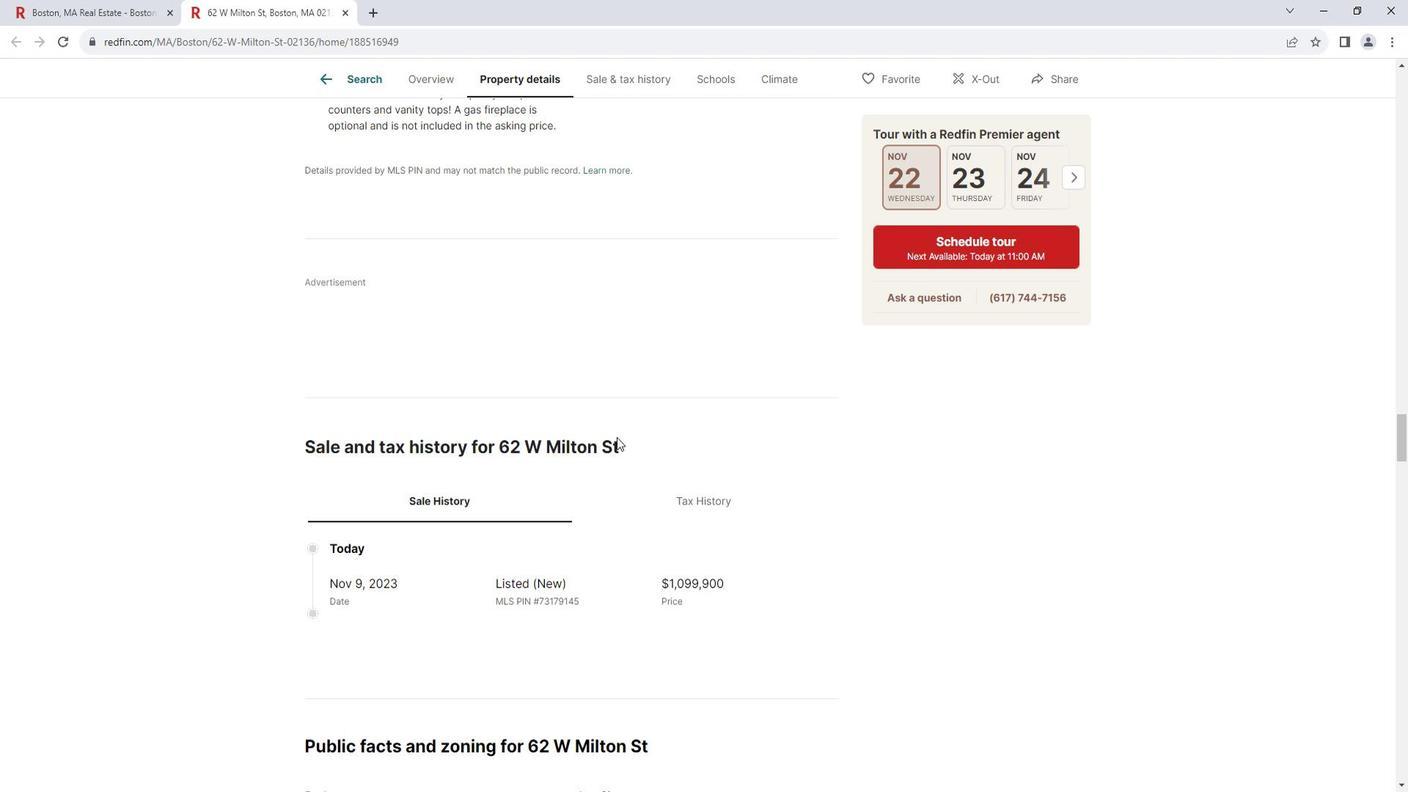 
Action: Mouse moved to (705, 385)
Screenshot: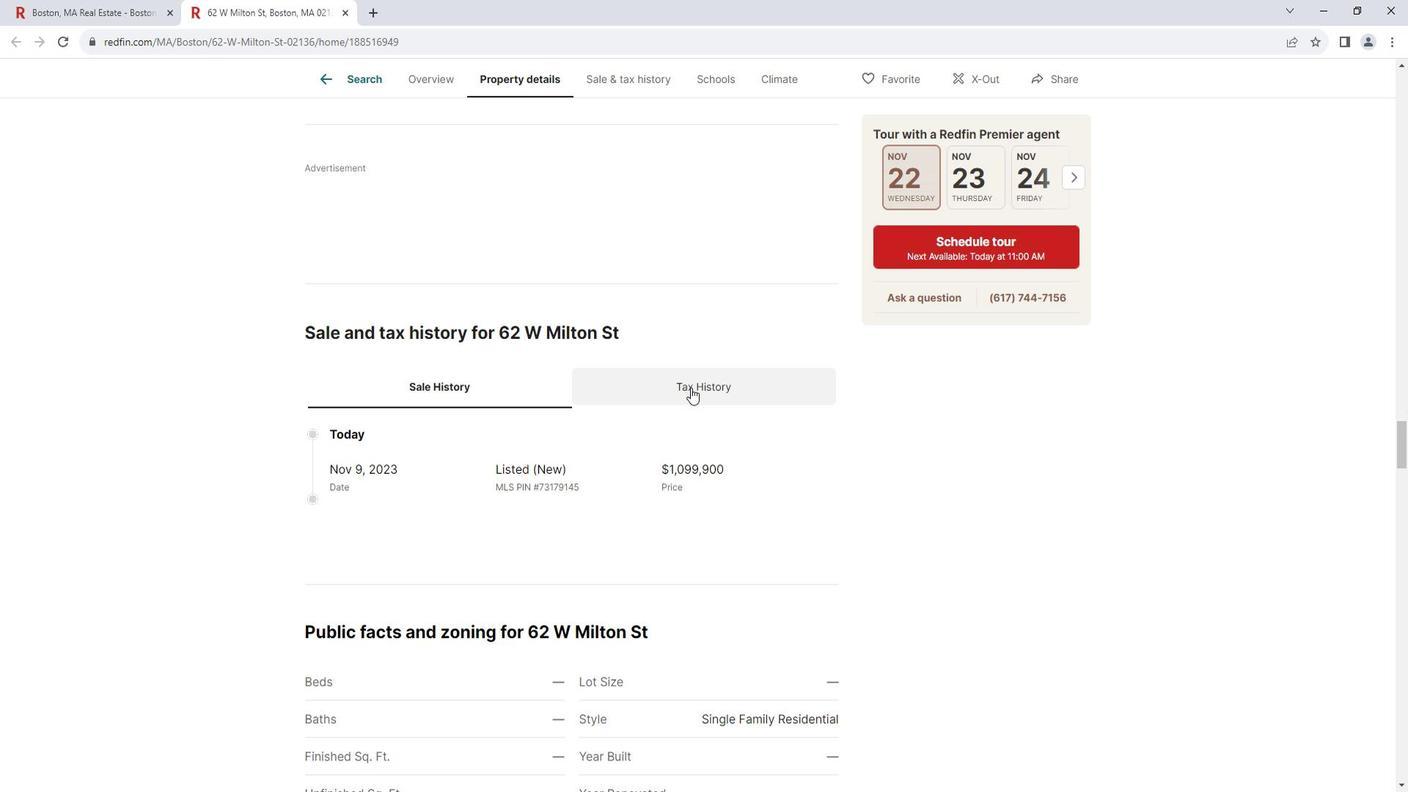 
Action: Mouse pressed left at (705, 385)
Screenshot: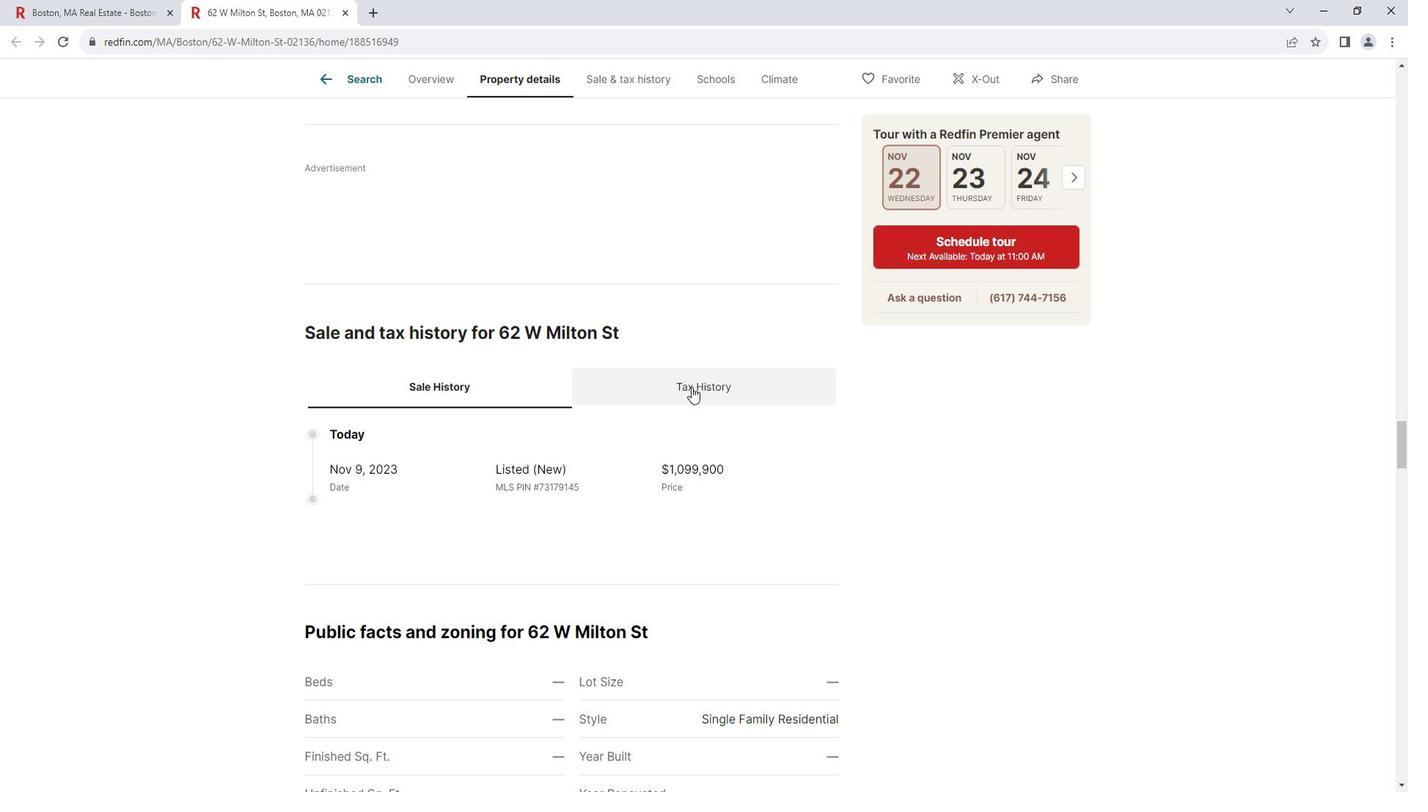 
Action: Mouse moved to (443, 386)
Screenshot: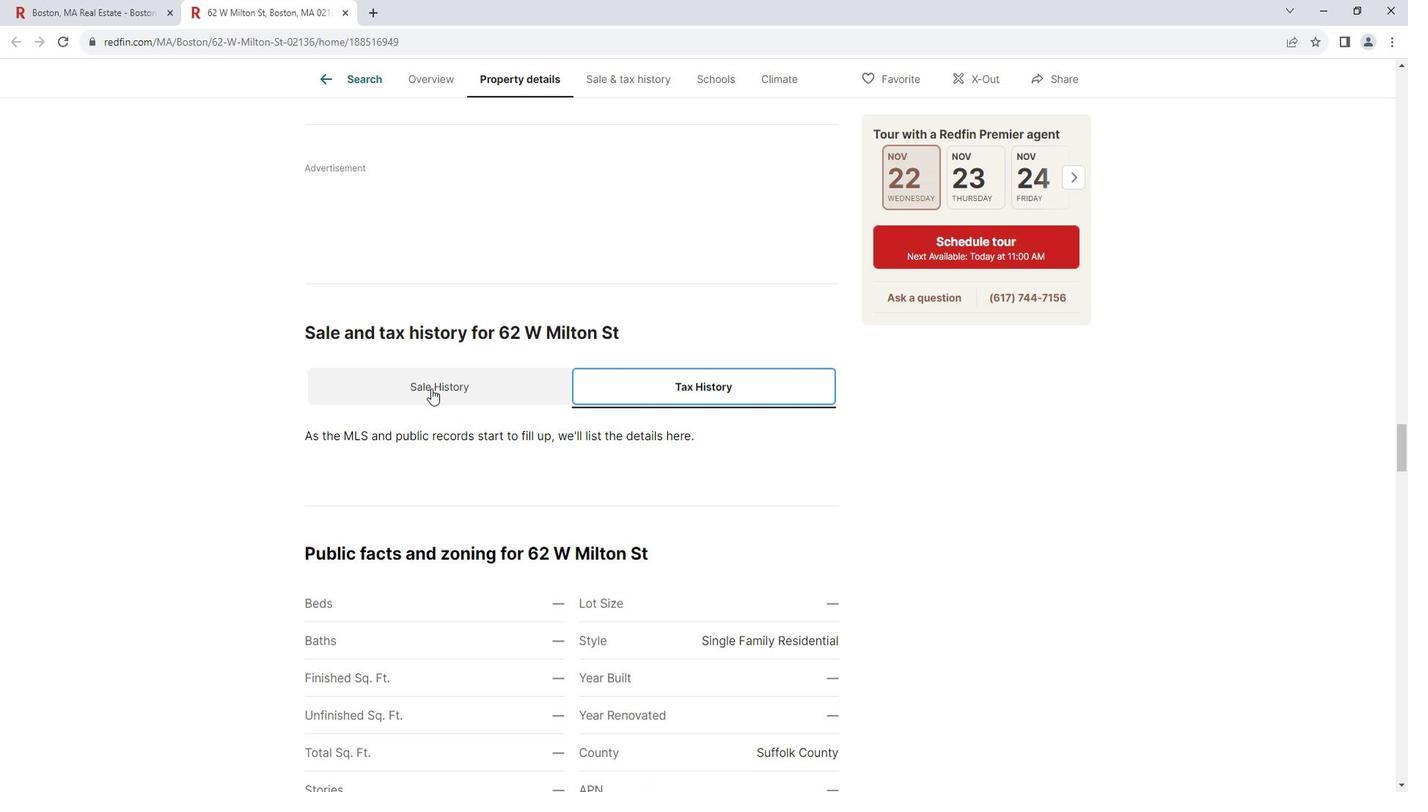 
Action: Mouse pressed left at (443, 386)
Screenshot: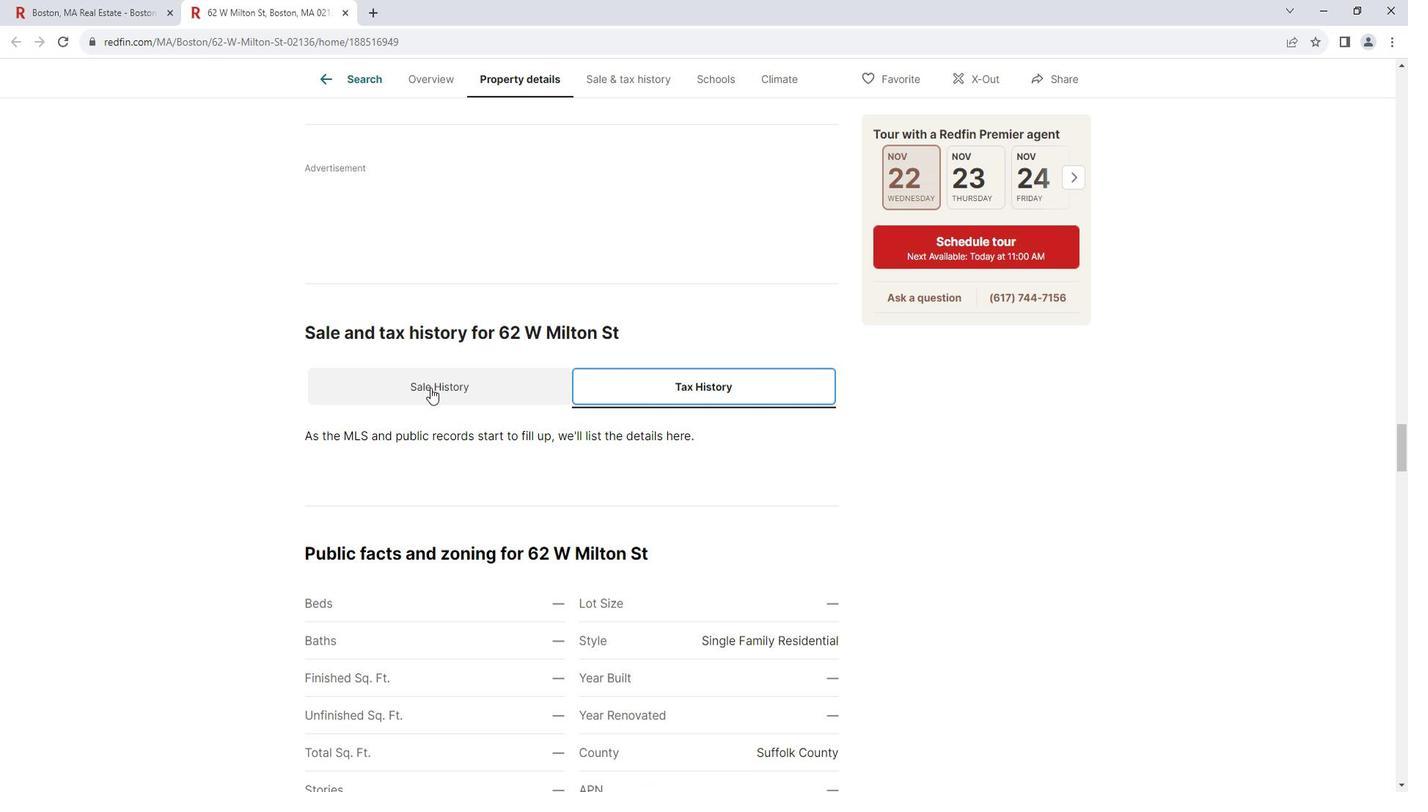 
Action: Mouse scrolled (443, 385) with delta (0, 0)
Screenshot: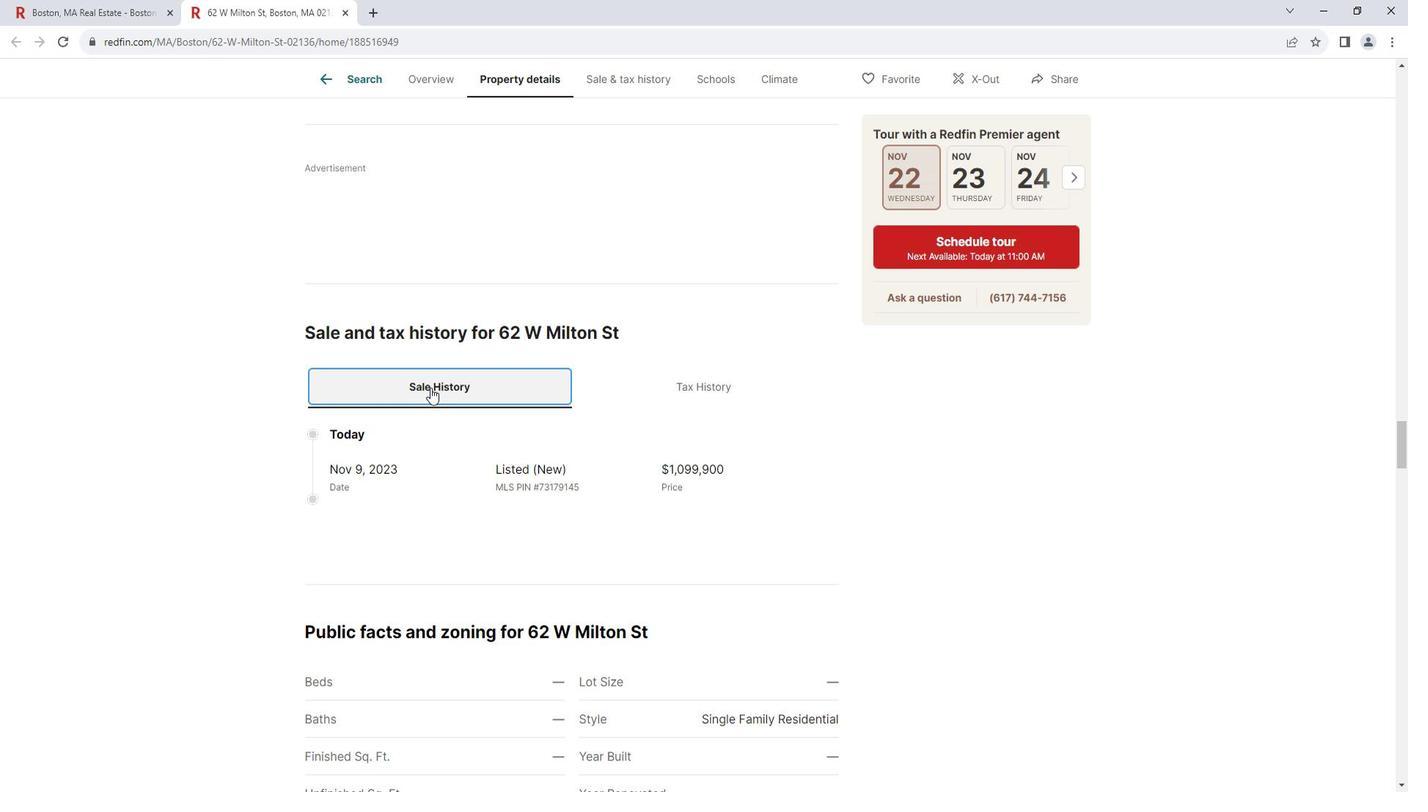 
Action: Mouse scrolled (443, 385) with delta (0, 0)
Screenshot: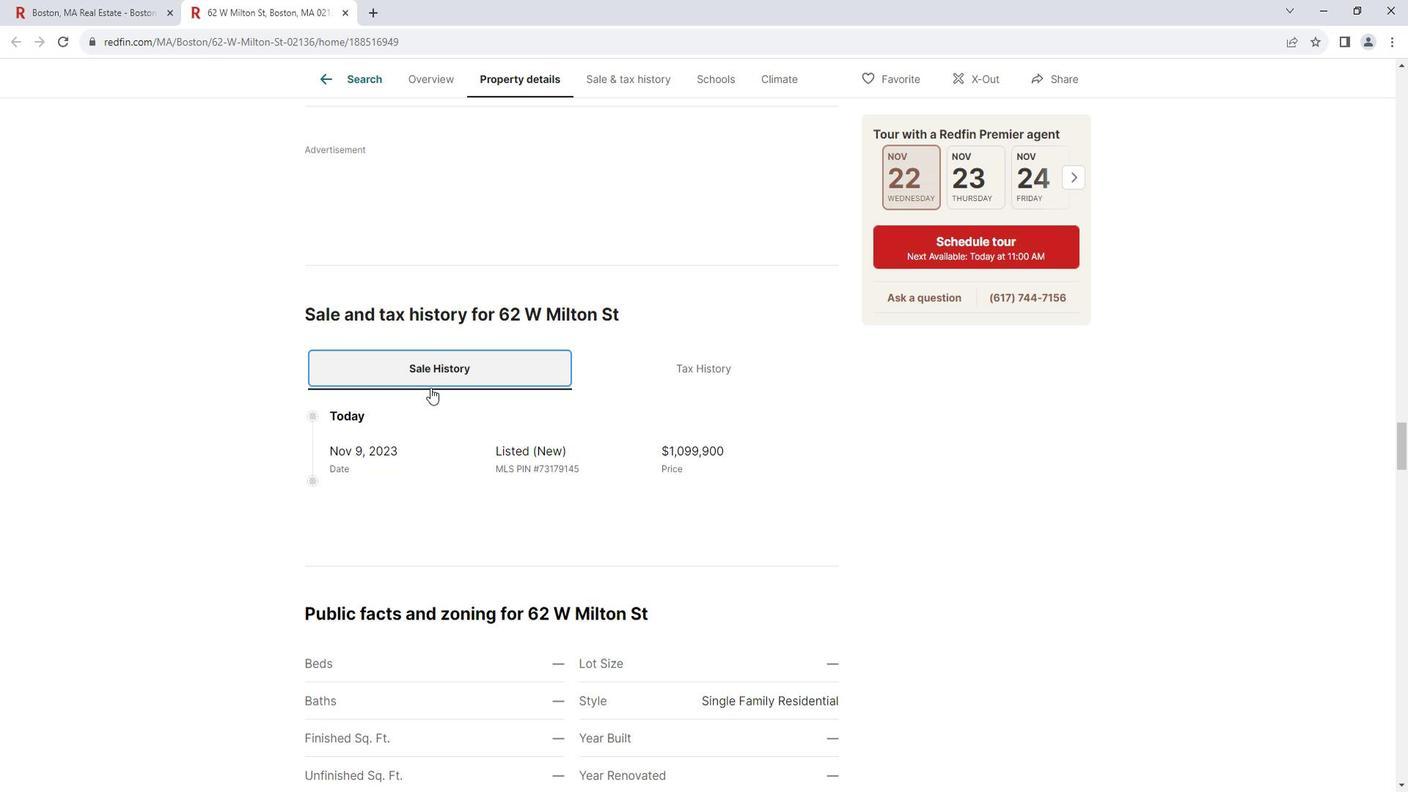 
Action: Mouse scrolled (443, 385) with delta (0, 0)
Screenshot: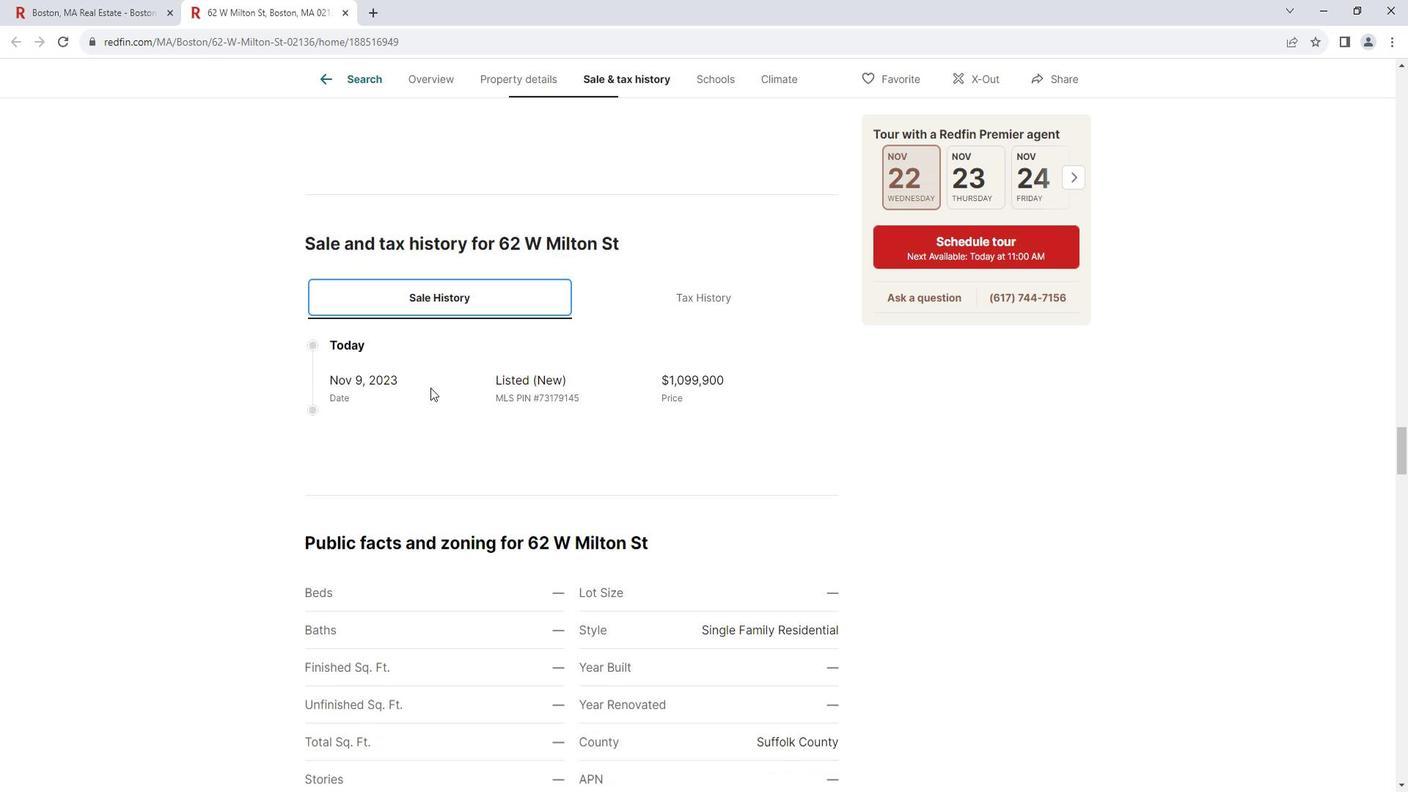 
Action: Mouse moved to (715, 165)
Screenshot: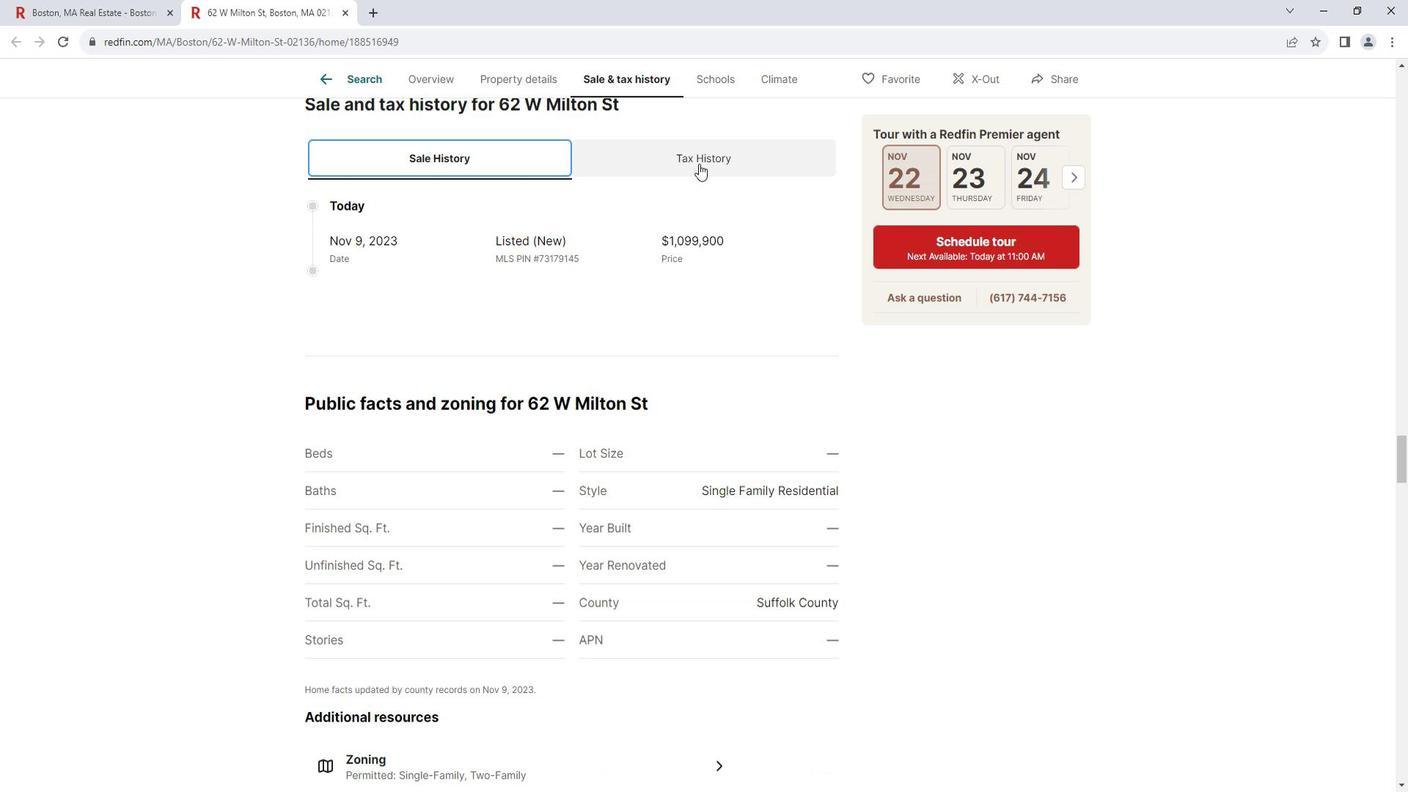 
Action: Mouse pressed left at (715, 165)
Screenshot: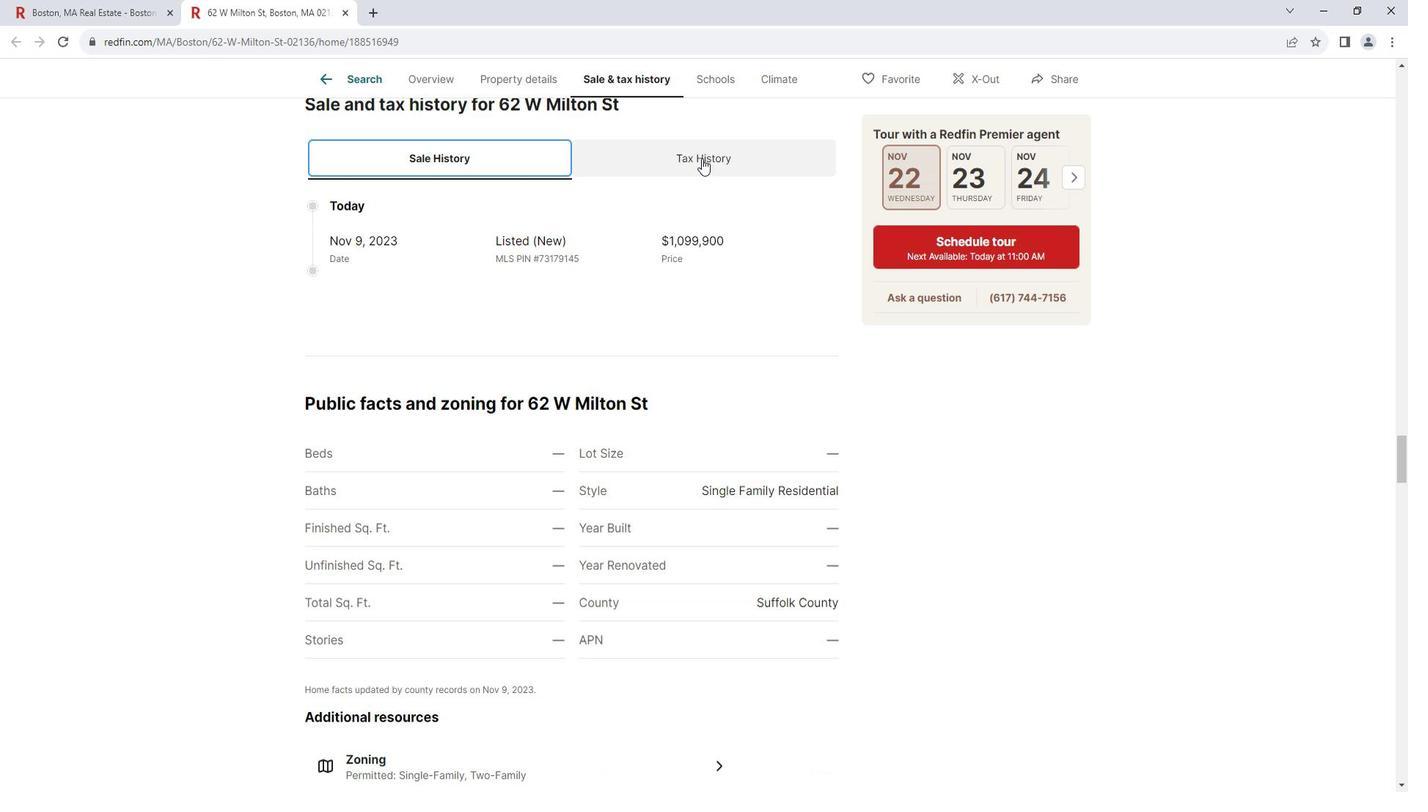 
Action: Mouse moved to (686, 286)
Screenshot: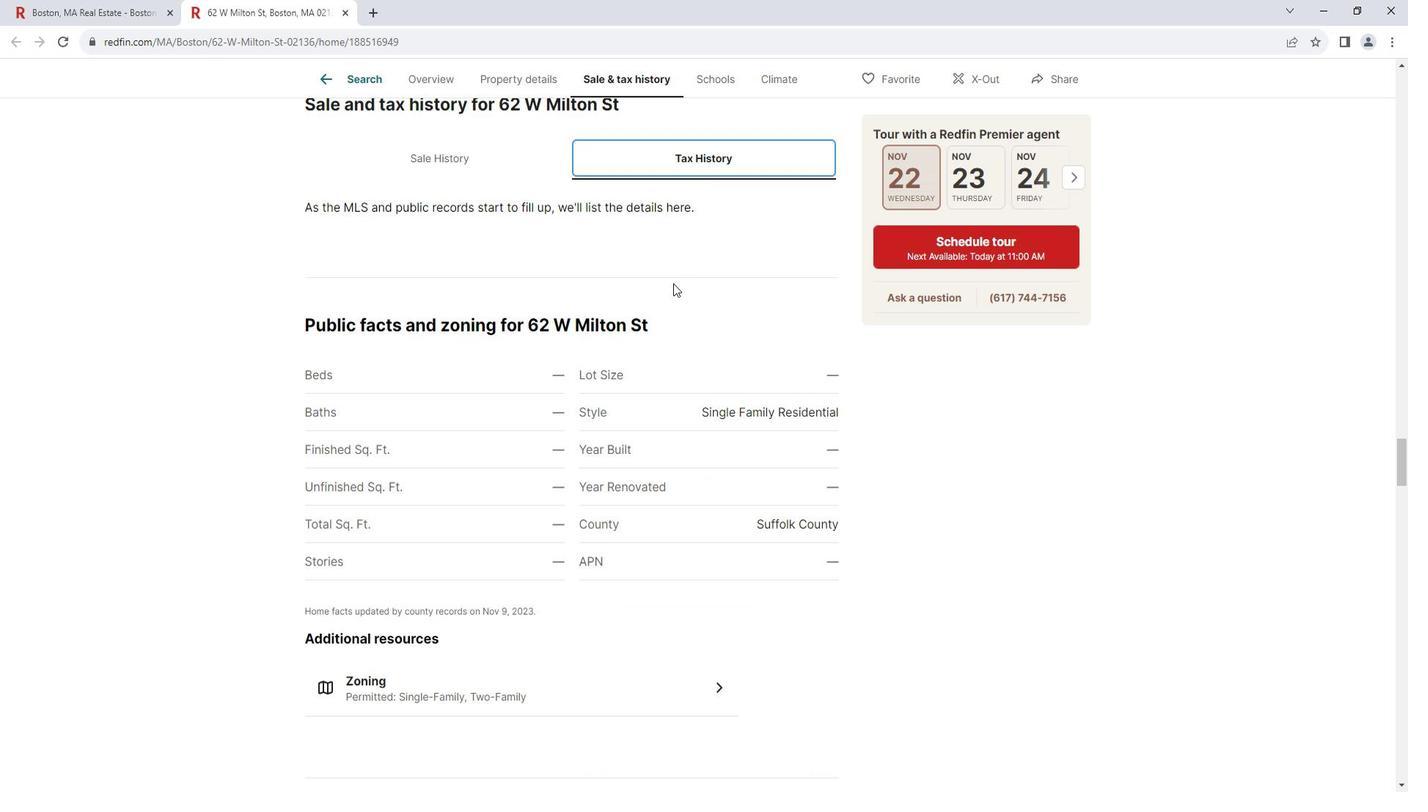 
Action: Mouse scrolled (686, 286) with delta (0, 0)
Screenshot: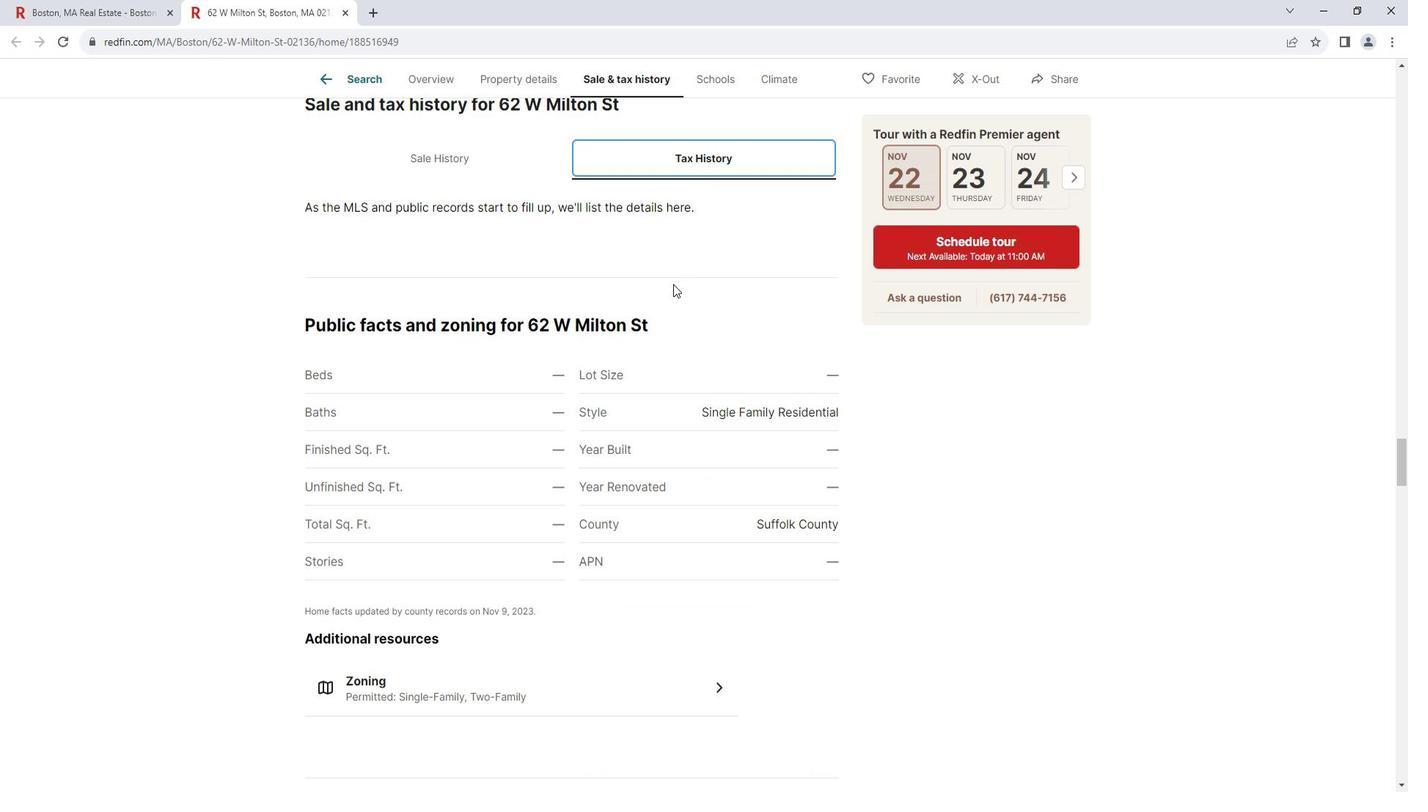 
Action: Mouse scrolled (686, 286) with delta (0, 0)
Screenshot: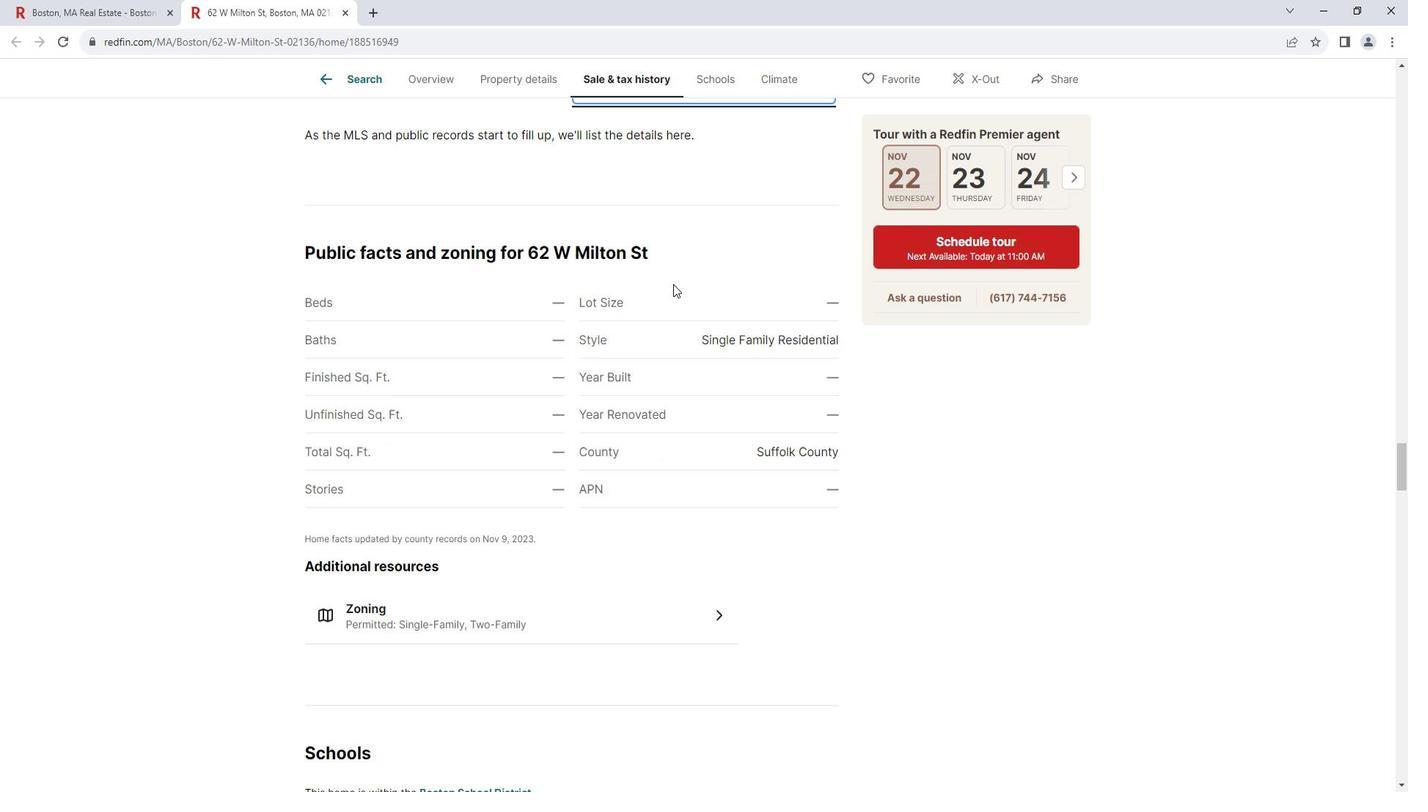 
Action: Mouse scrolled (686, 286) with delta (0, 0)
Screenshot: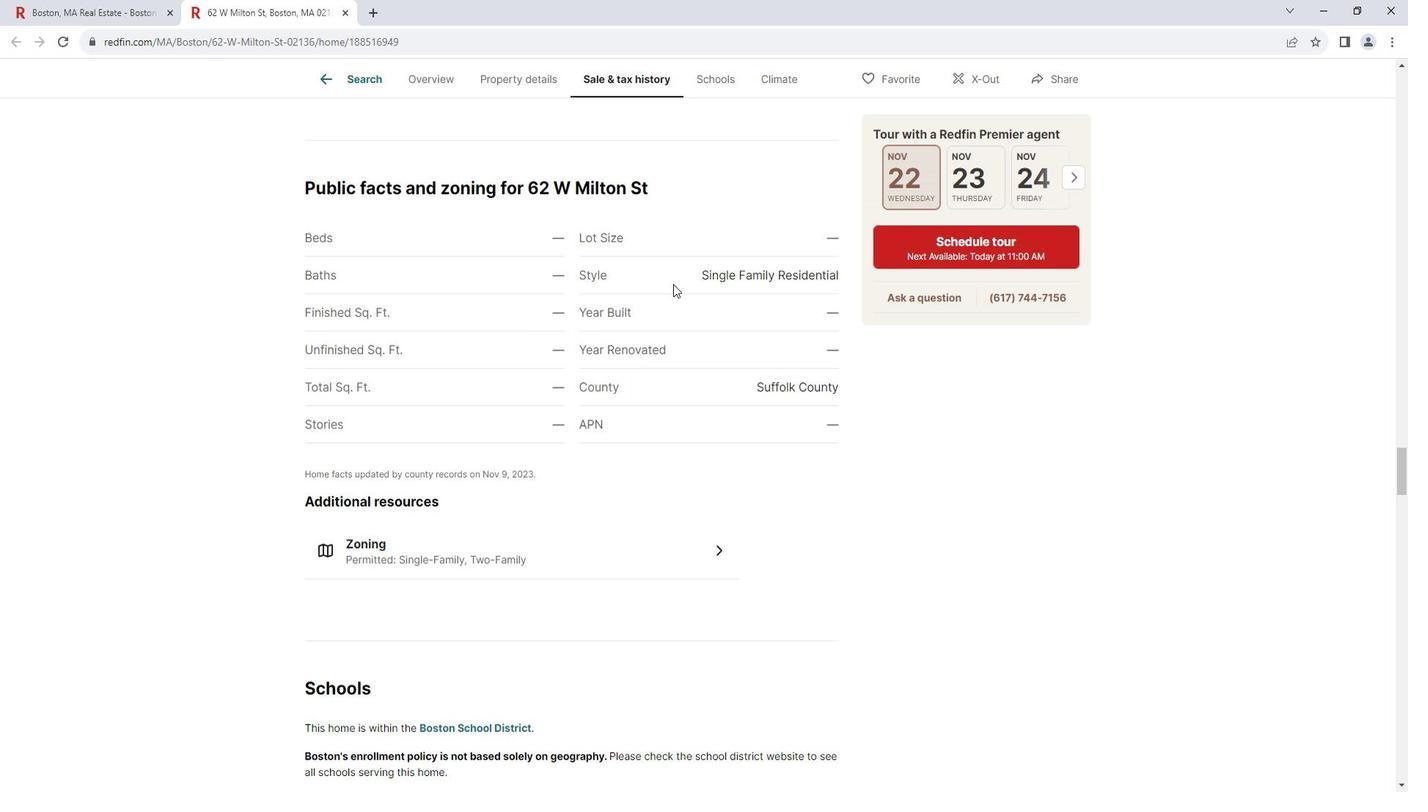 
Action: Mouse scrolled (686, 286) with delta (0, 0)
Screenshot: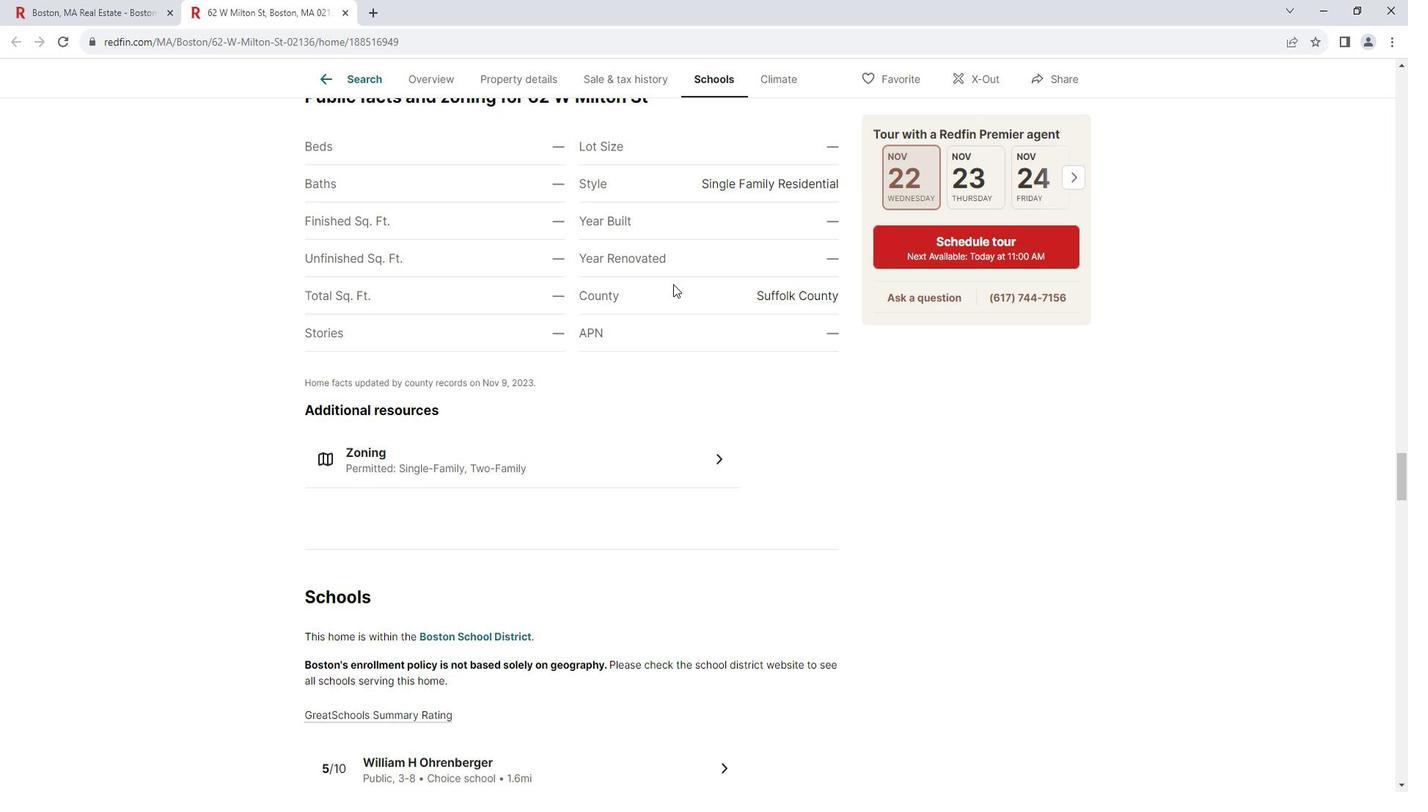 
Action: Mouse moved to (694, 384)
Screenshot: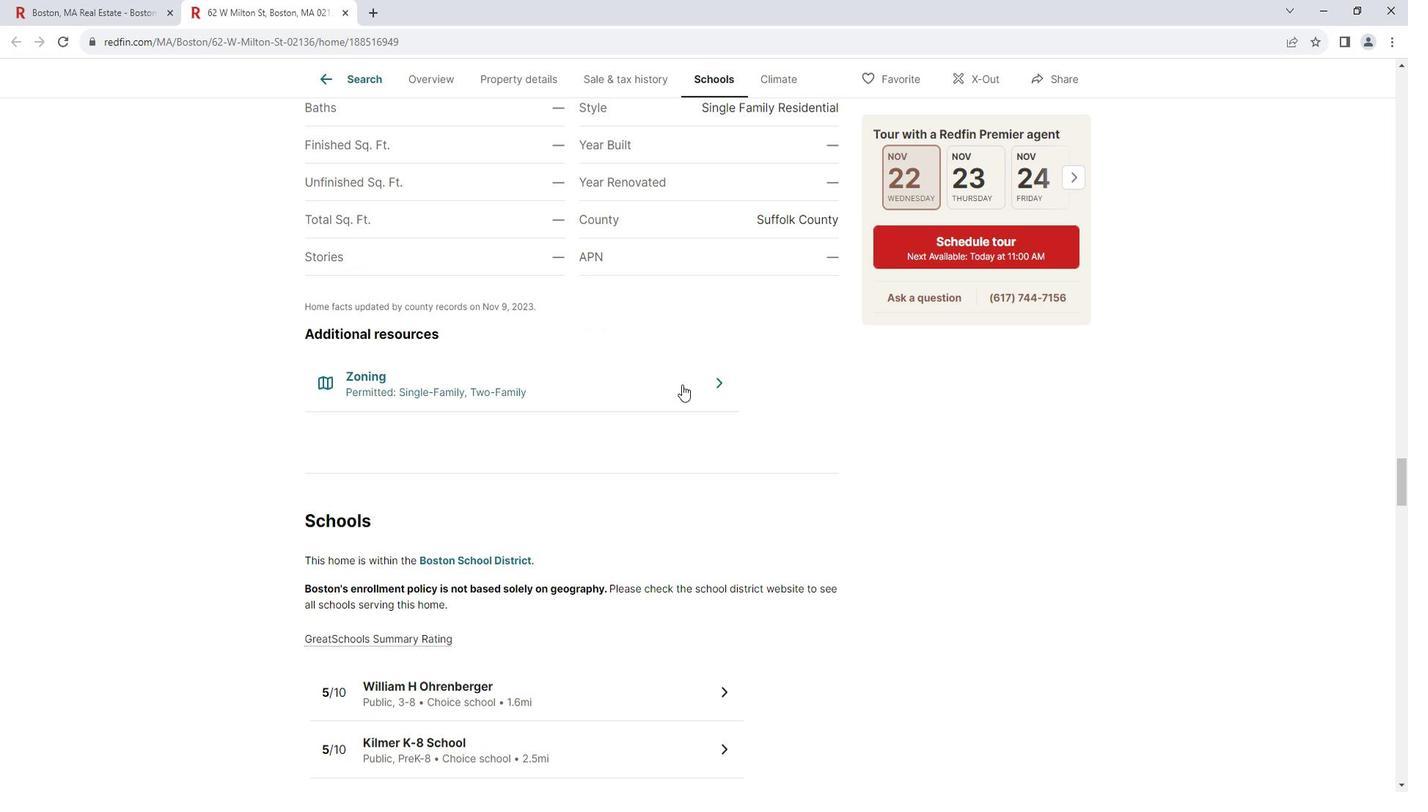 
Action: Mouse pressed left at (694, 384)
Screenshot: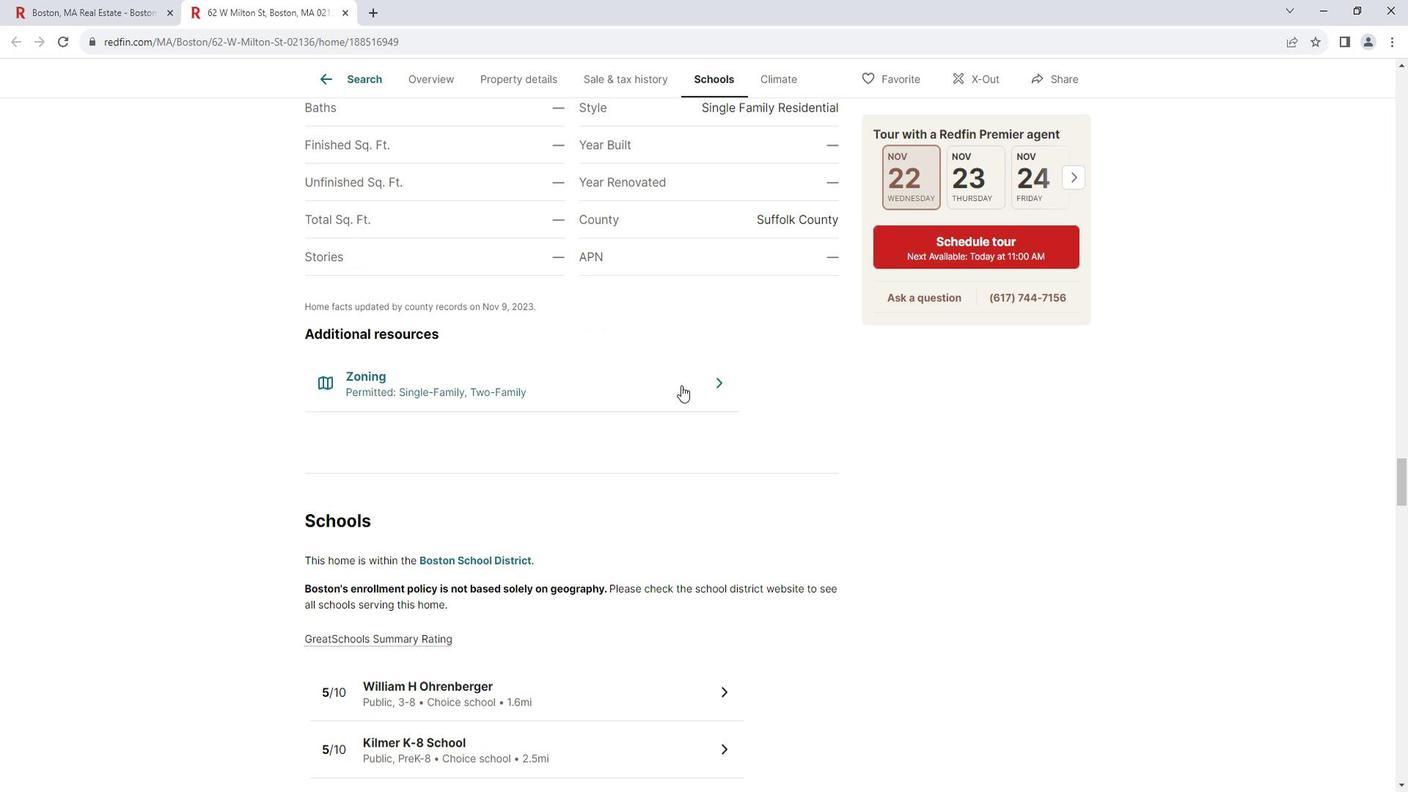 
Action: Mouse moved to (694, 385)
Screenshot: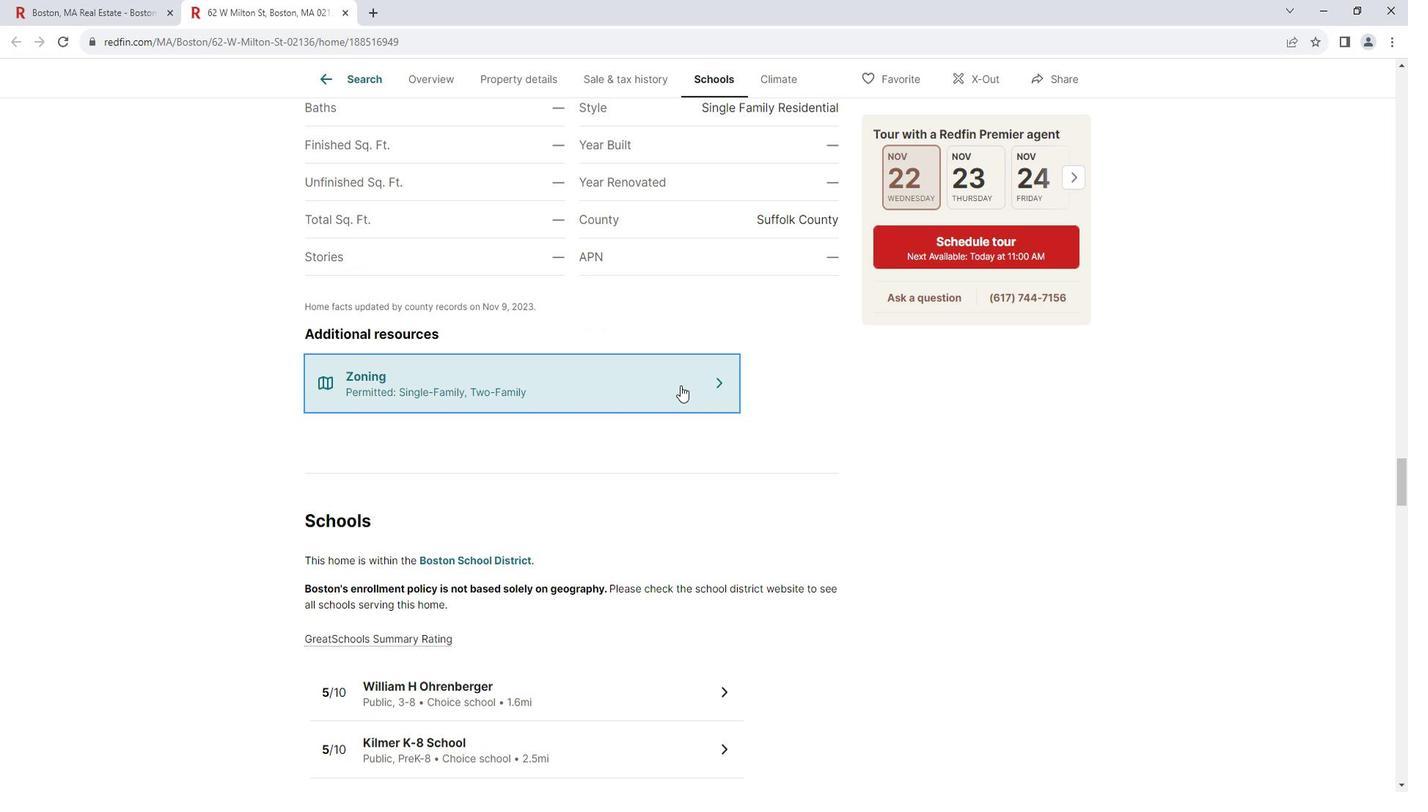 
Action: Mouse scrolled (694, 384) with delta (0, 0)
Screenshot: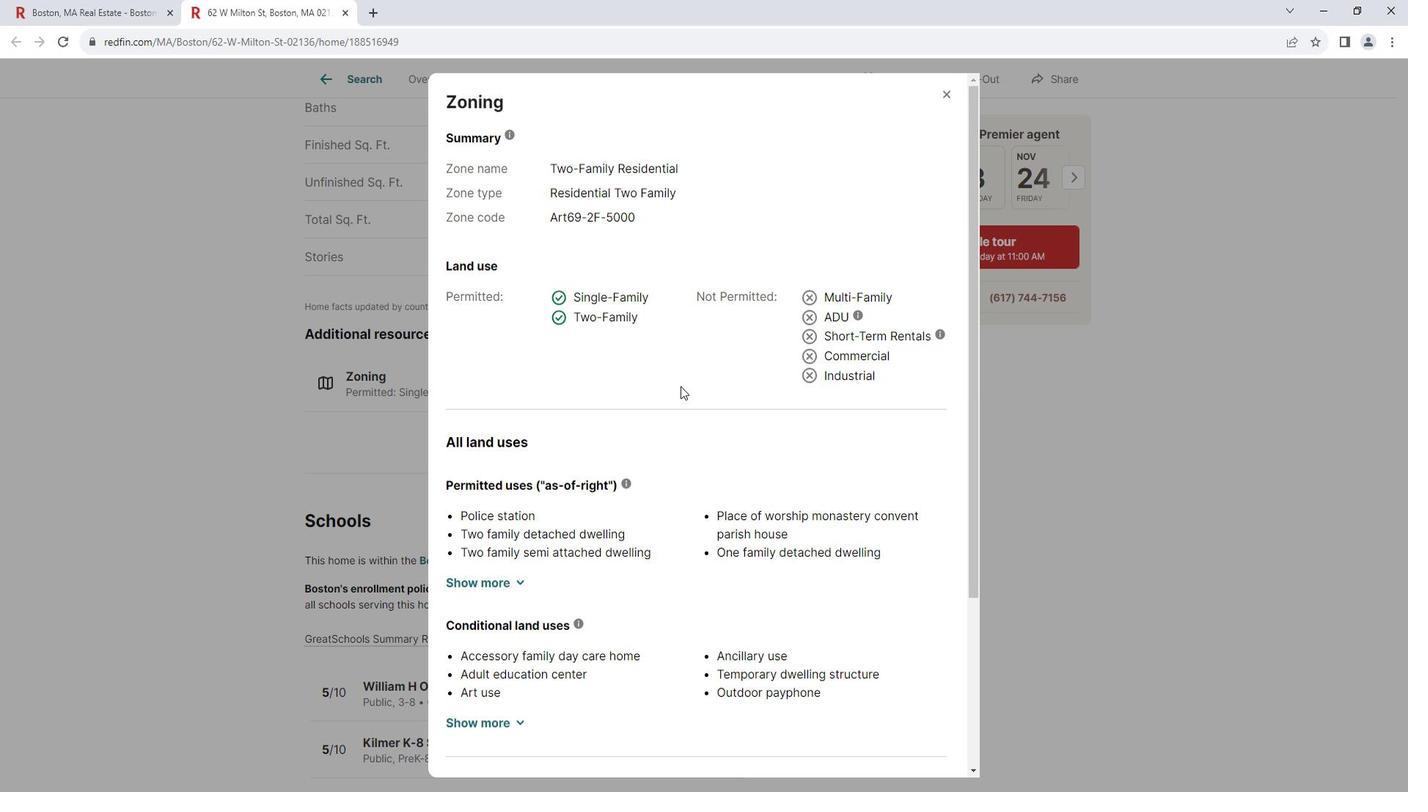 
Action: Mouse scrolled (694, 384) with delta (0, 0)
Screenshot: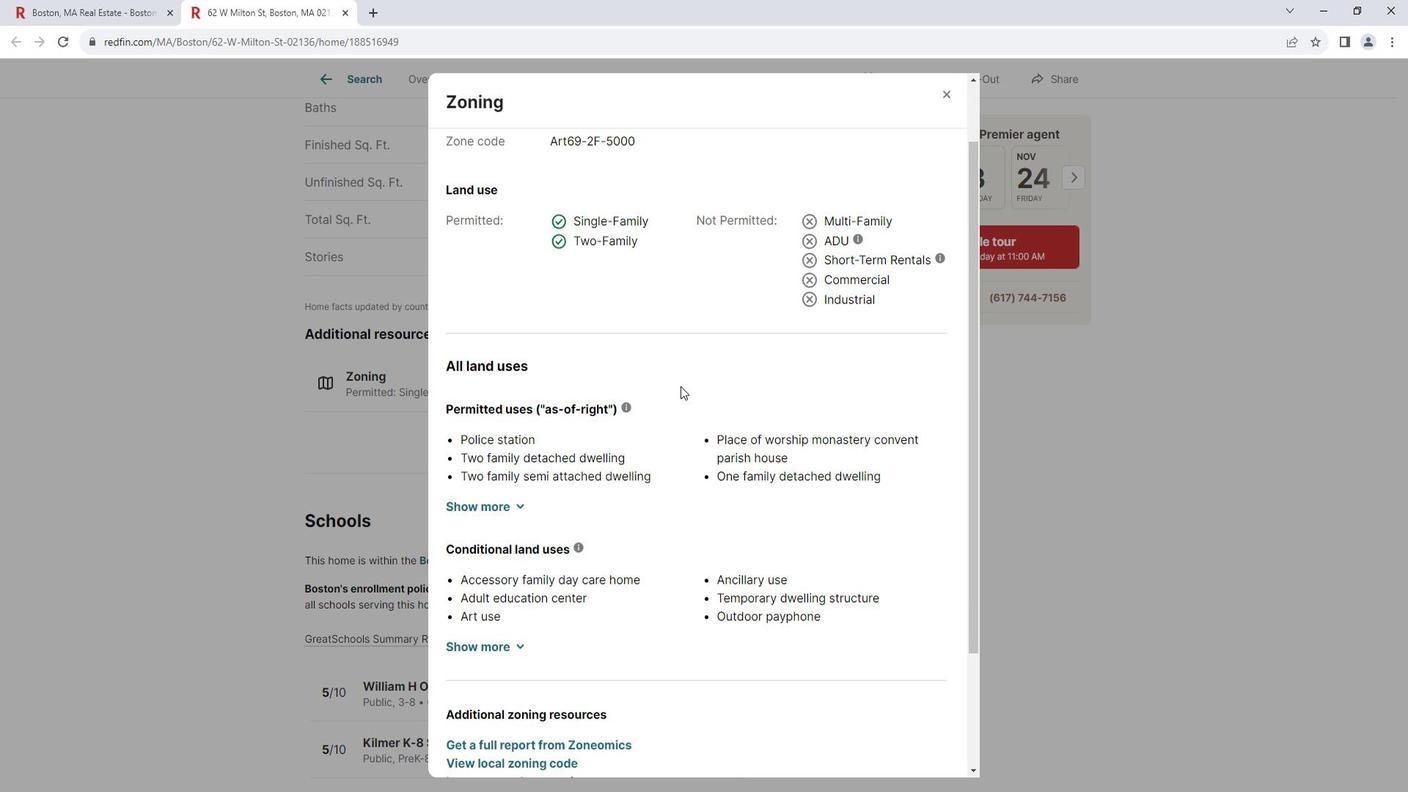 
Action: Mouse scrolled (694, 384) with delta (0, 0)
Screenshot: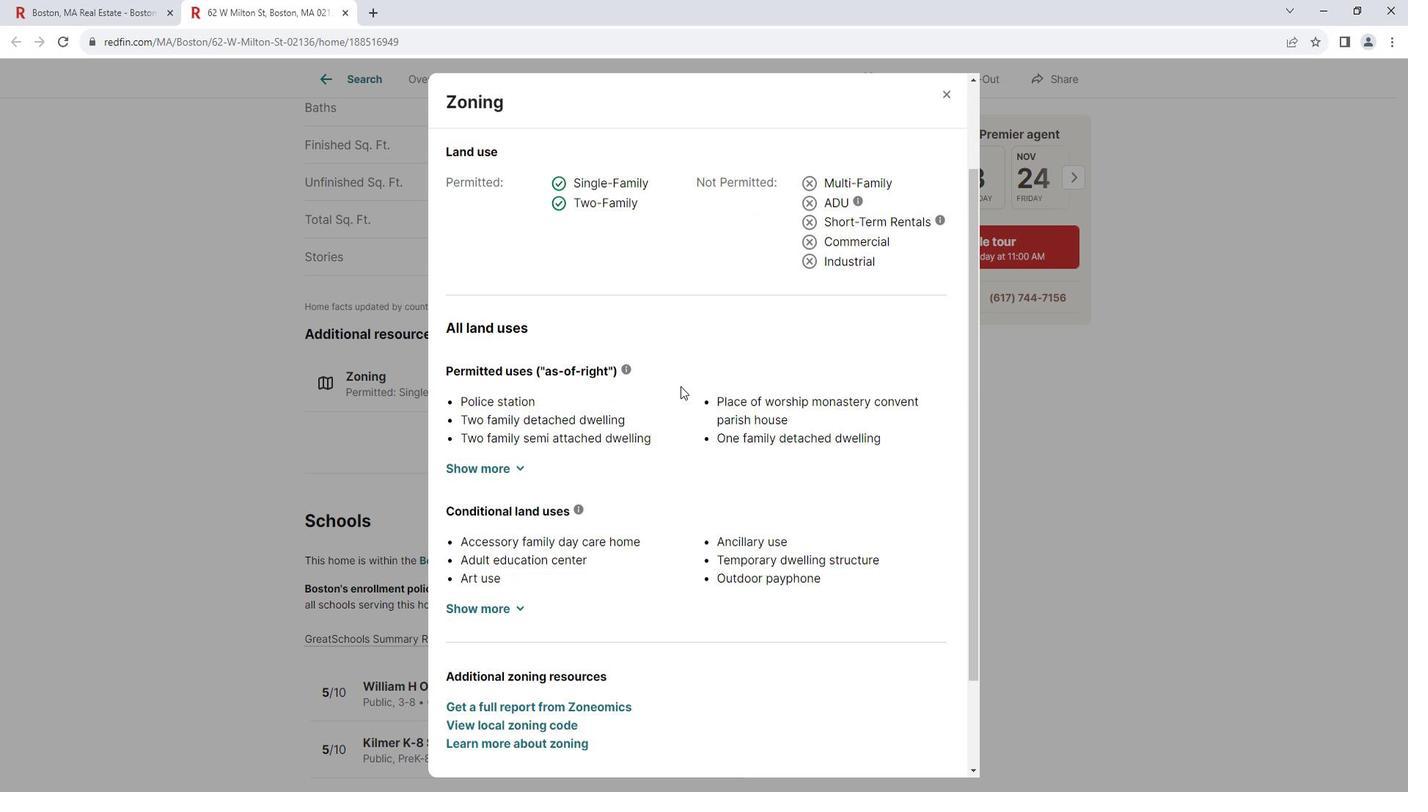 
Action: Mouse scrolled (694, 384) with delta (0, 0)
Screenshot: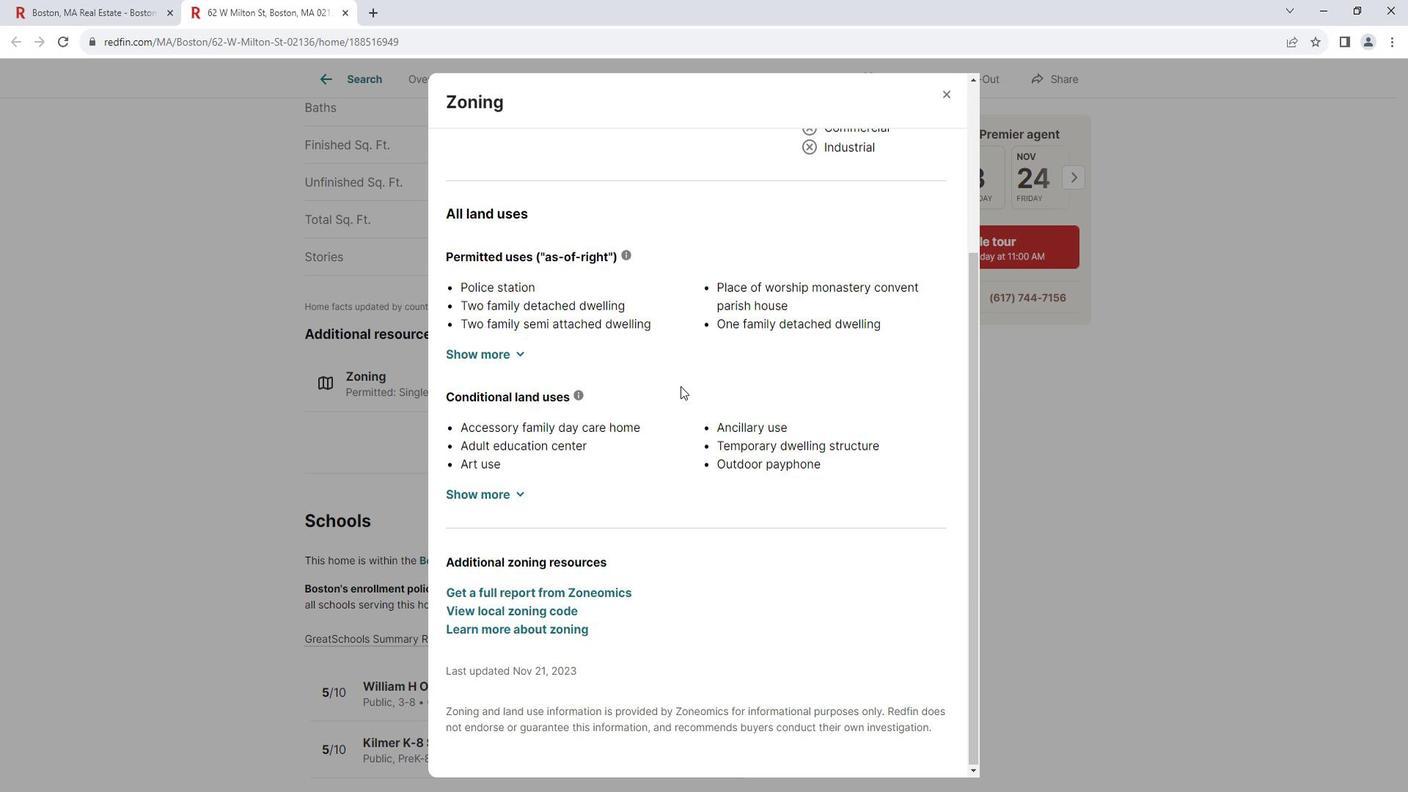 
Action: Mouse moved to (964, 99)
Screenshot: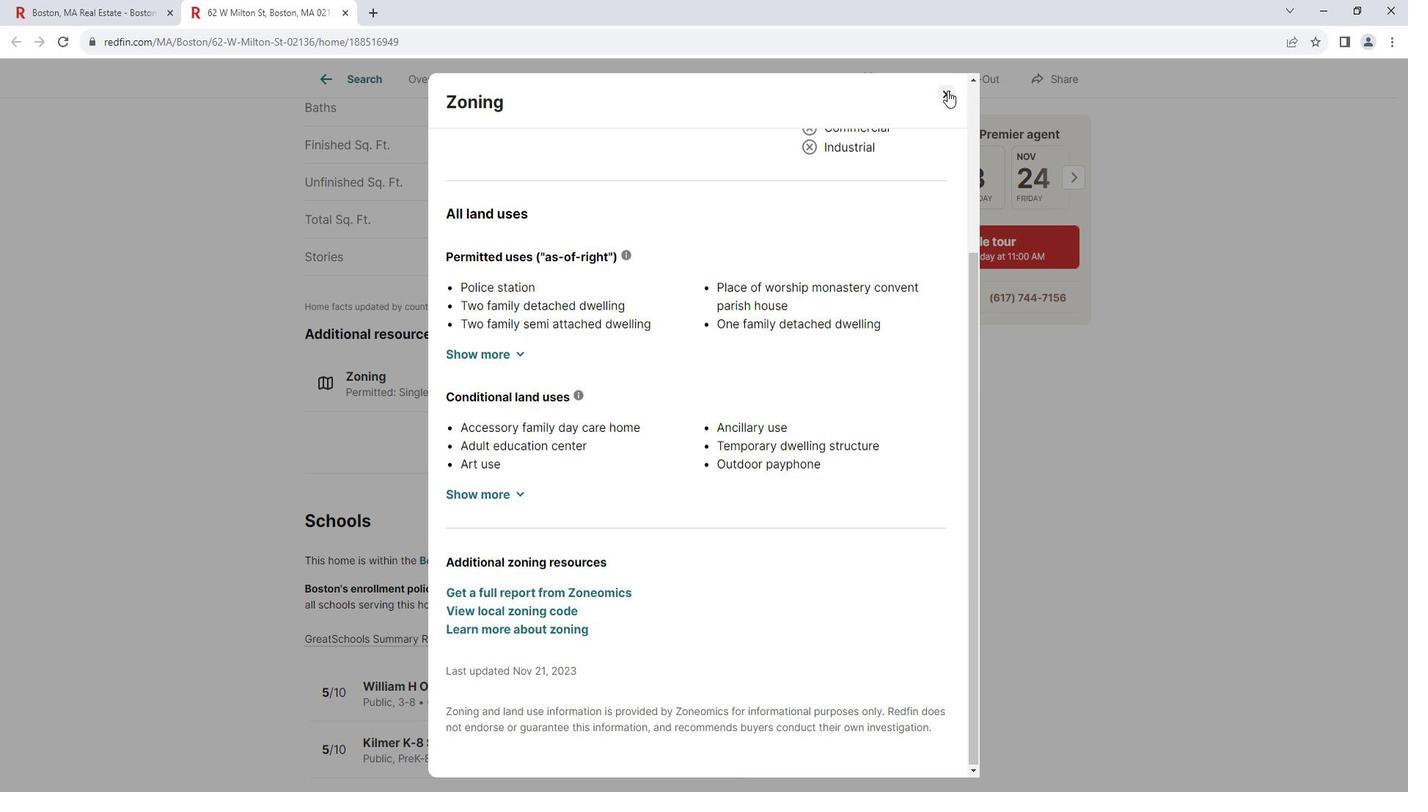
Action: Mouse pressed left at (964, 99)
Screenshot: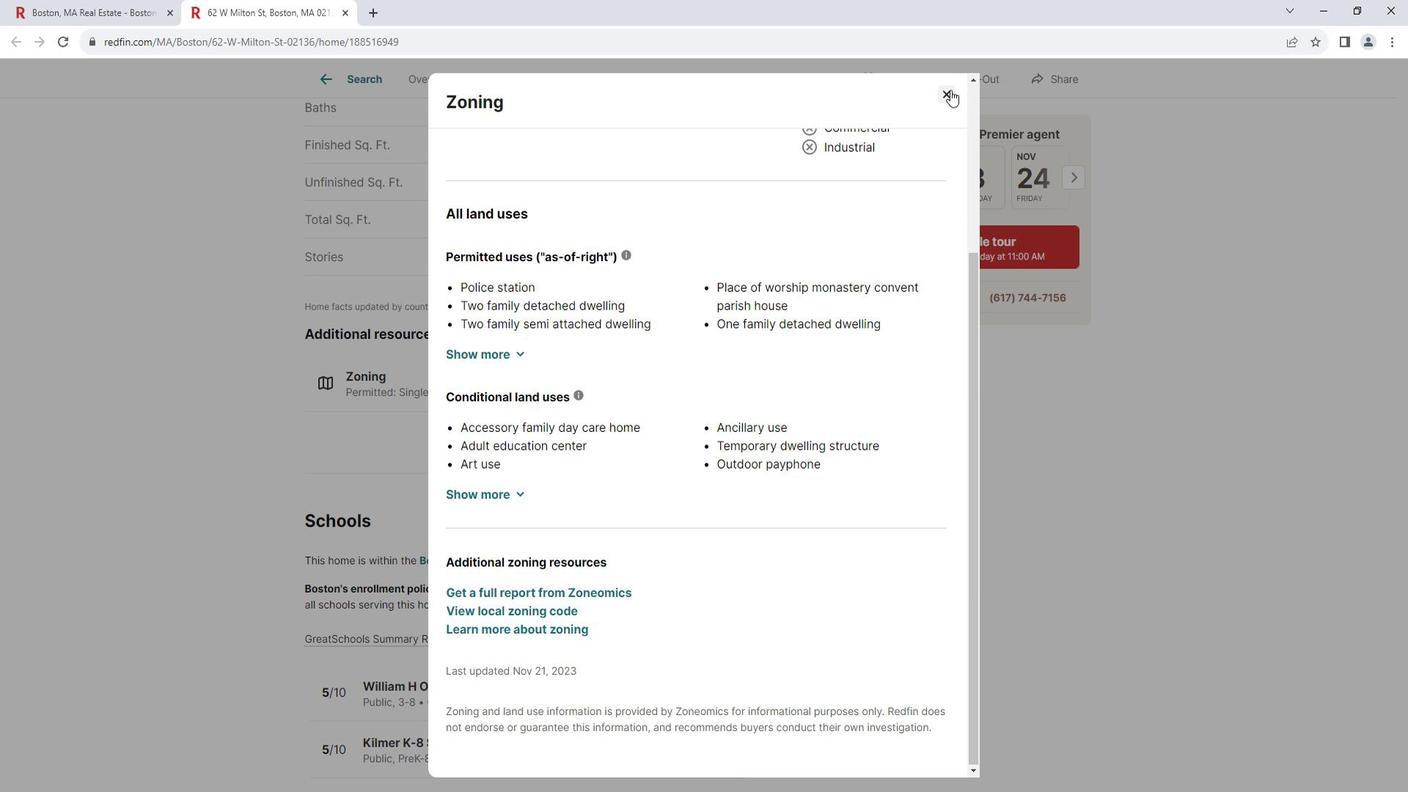 
Action: Mouse moved to (791, 269)
Screenshot: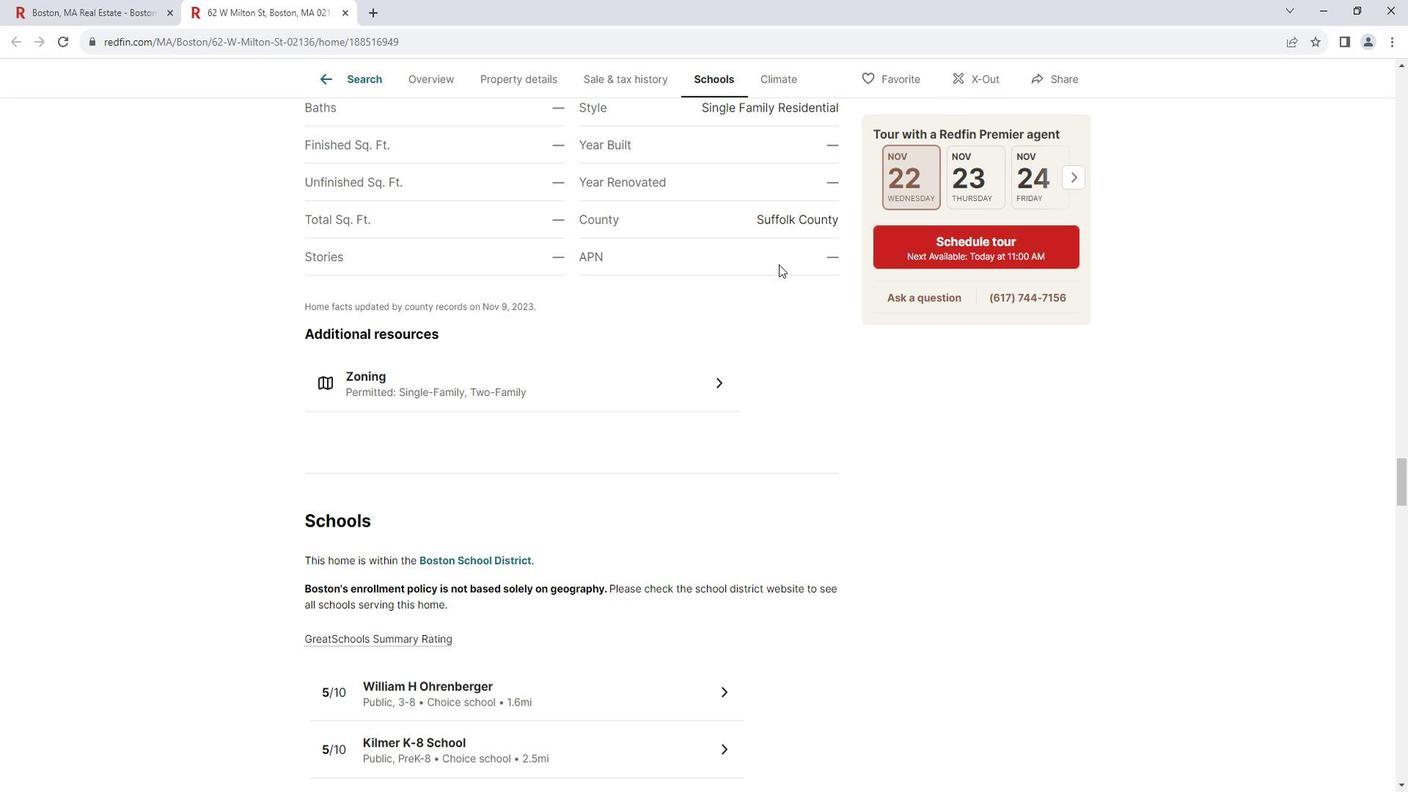 
Action: Mouse scrolled (791, 268) with delta (0, 0)
Screenshot: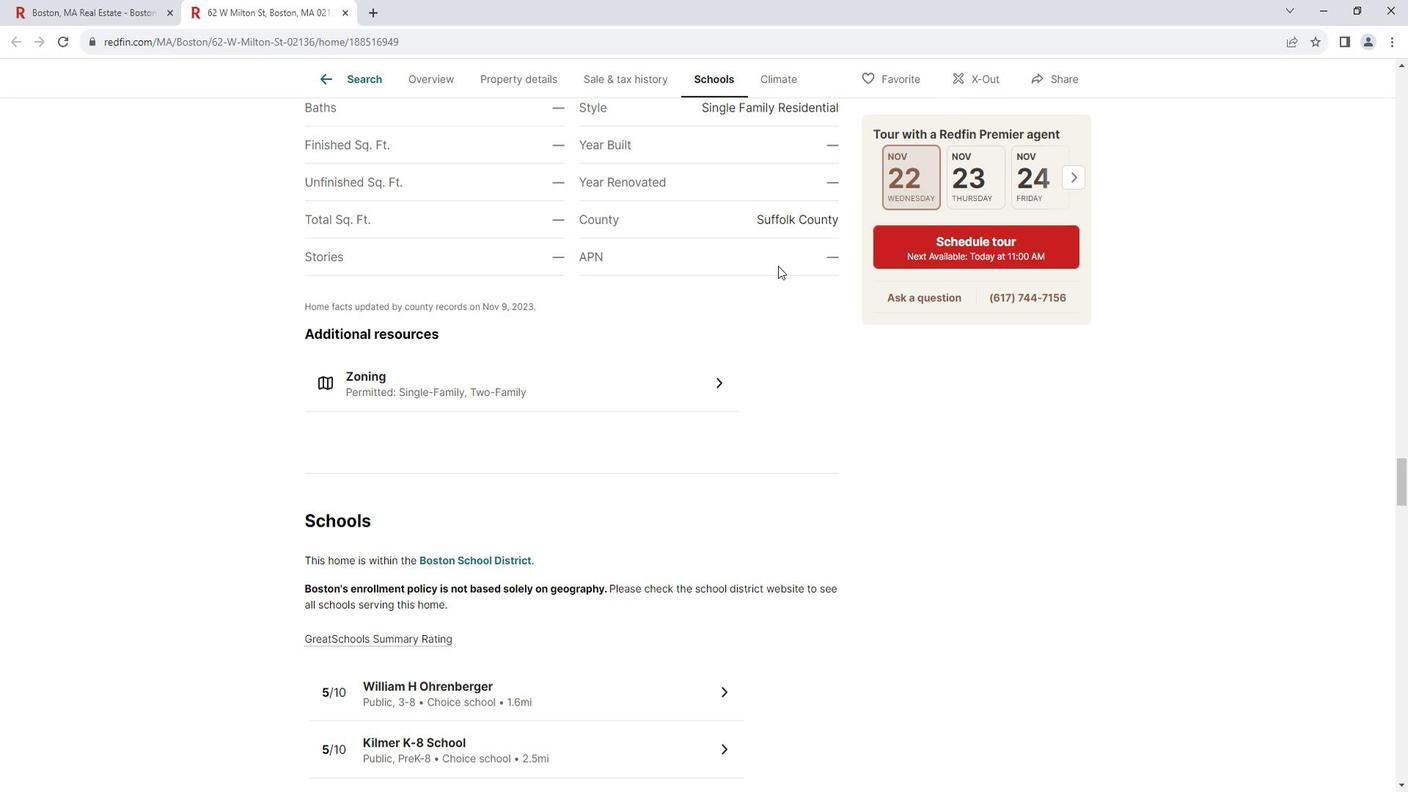 
Action: Mouse scrolled (791, 268) with delta (0, 0)
Screenshot: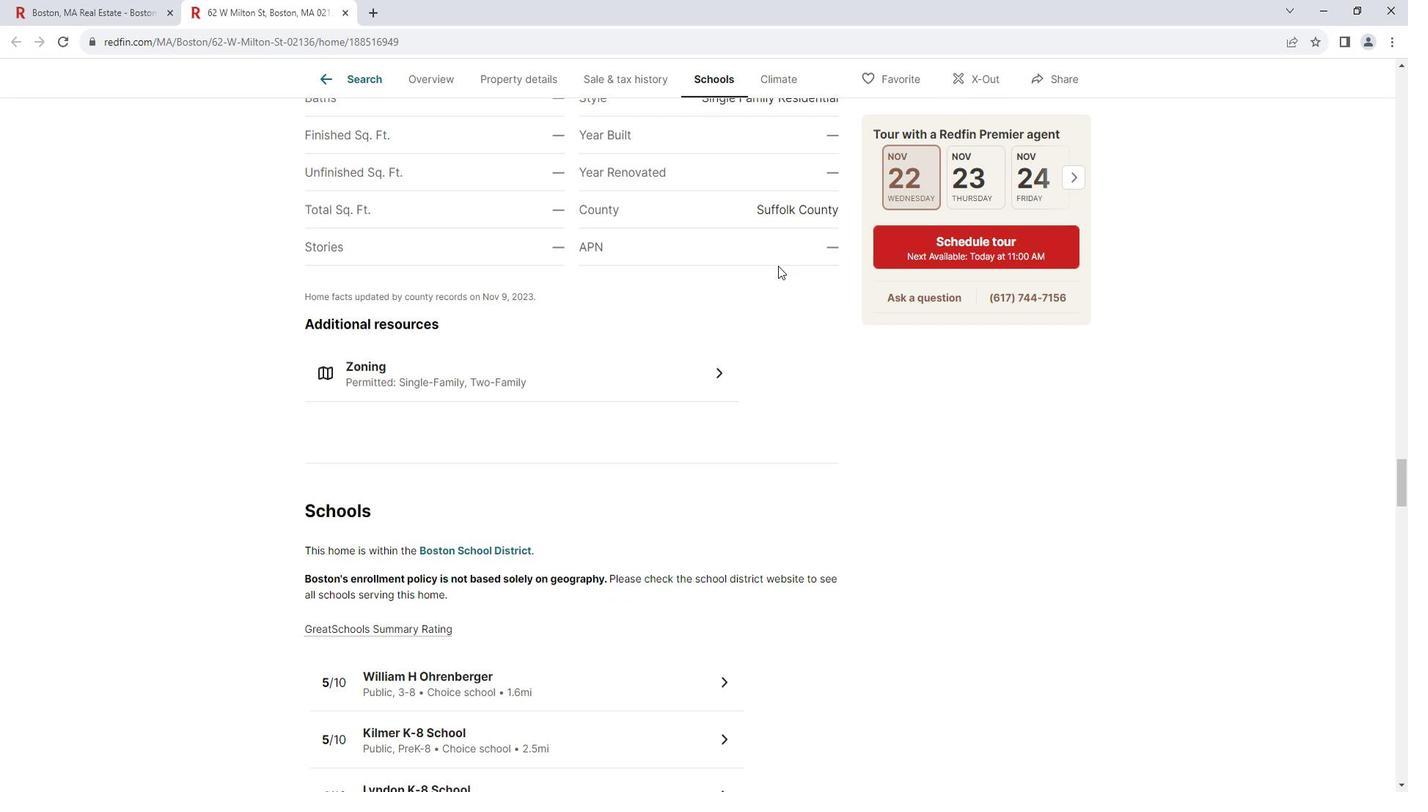 
Action: Mouse scrolled (791, 268) with delta (0, 0)
Screenshot: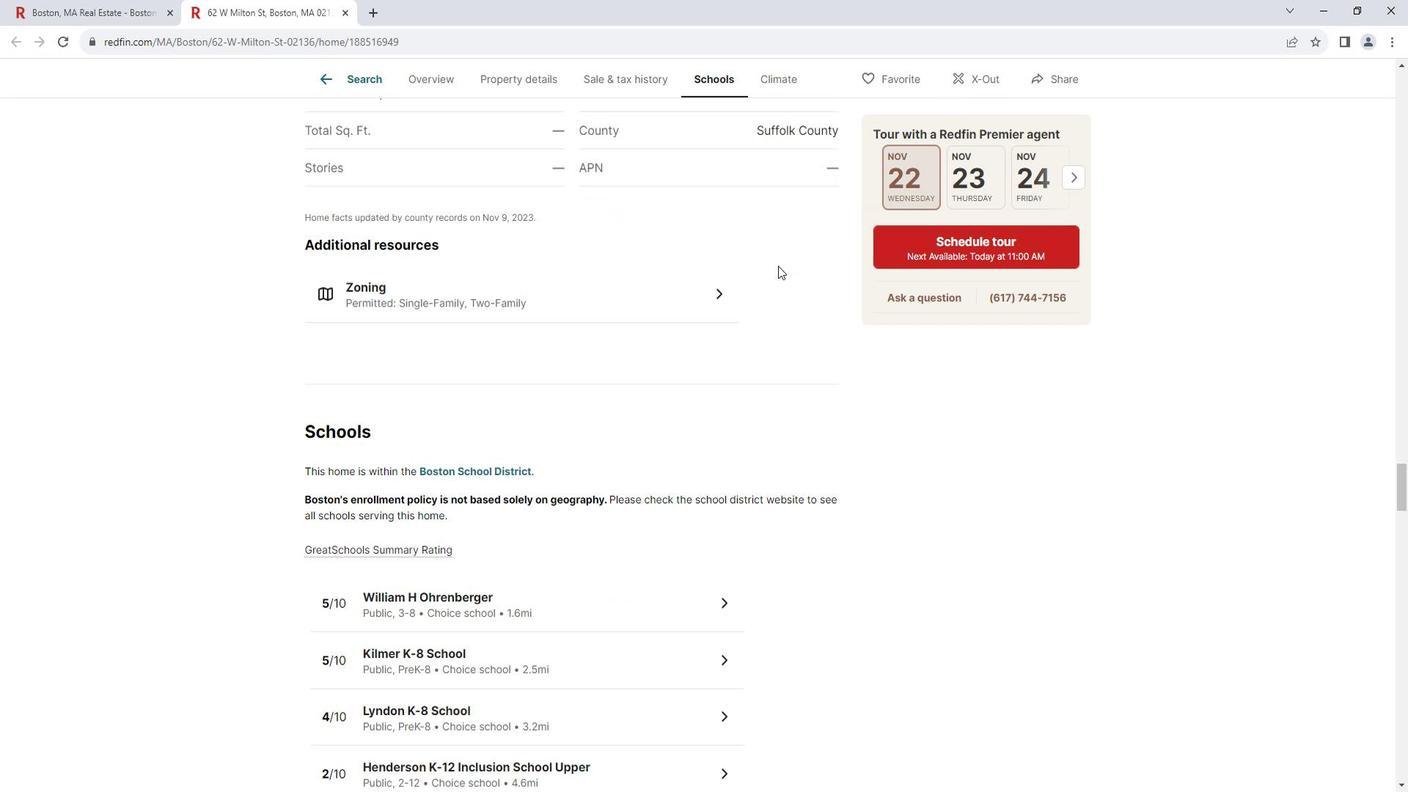 
Action: Mouse scrolled (791, 268) with delta (0, 0)
Screenshot: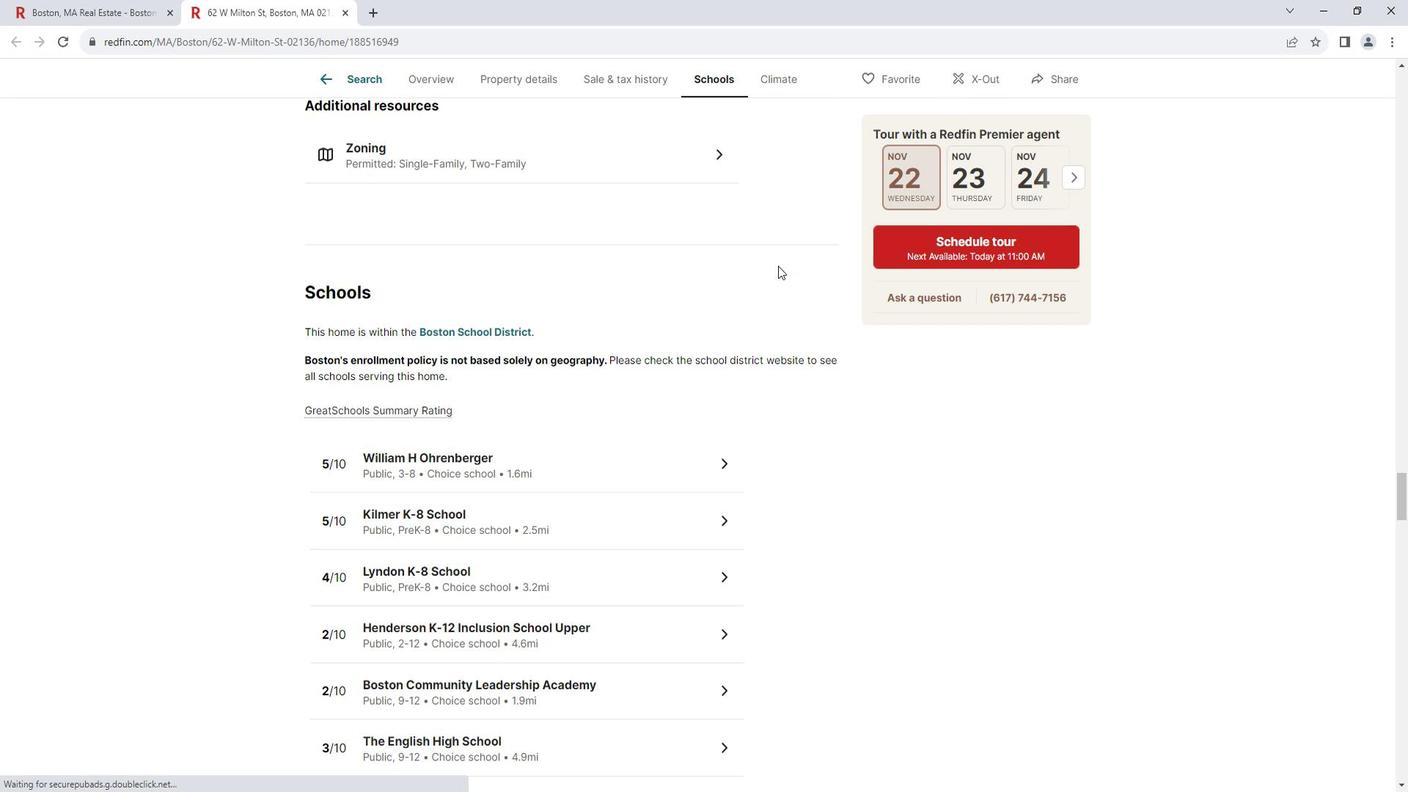 
Action: Mouse scrolled (791, 268) with delta (0, 0)
Screenshot: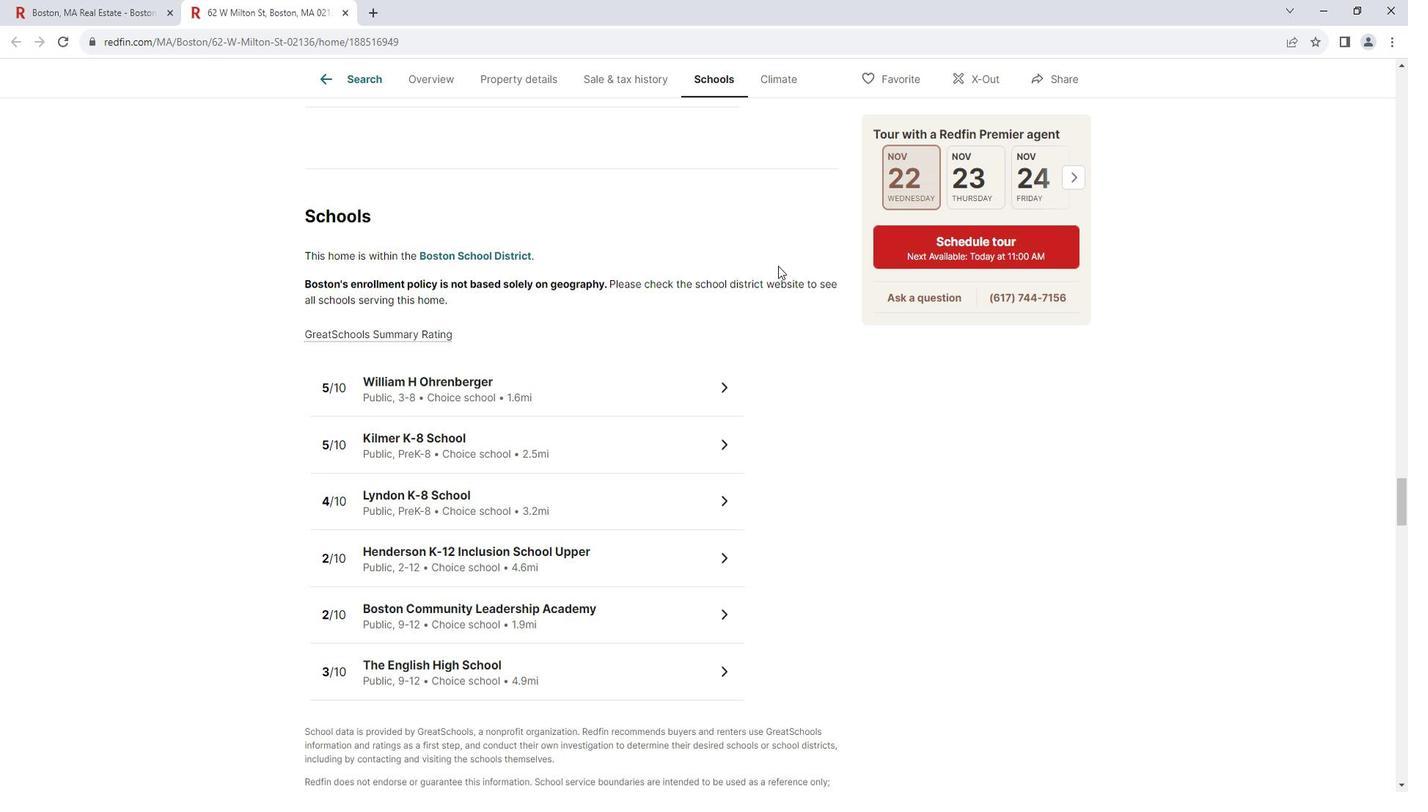 
Action: Mouse scrolled (791, 268) with delta (0, 0)
Screenshot: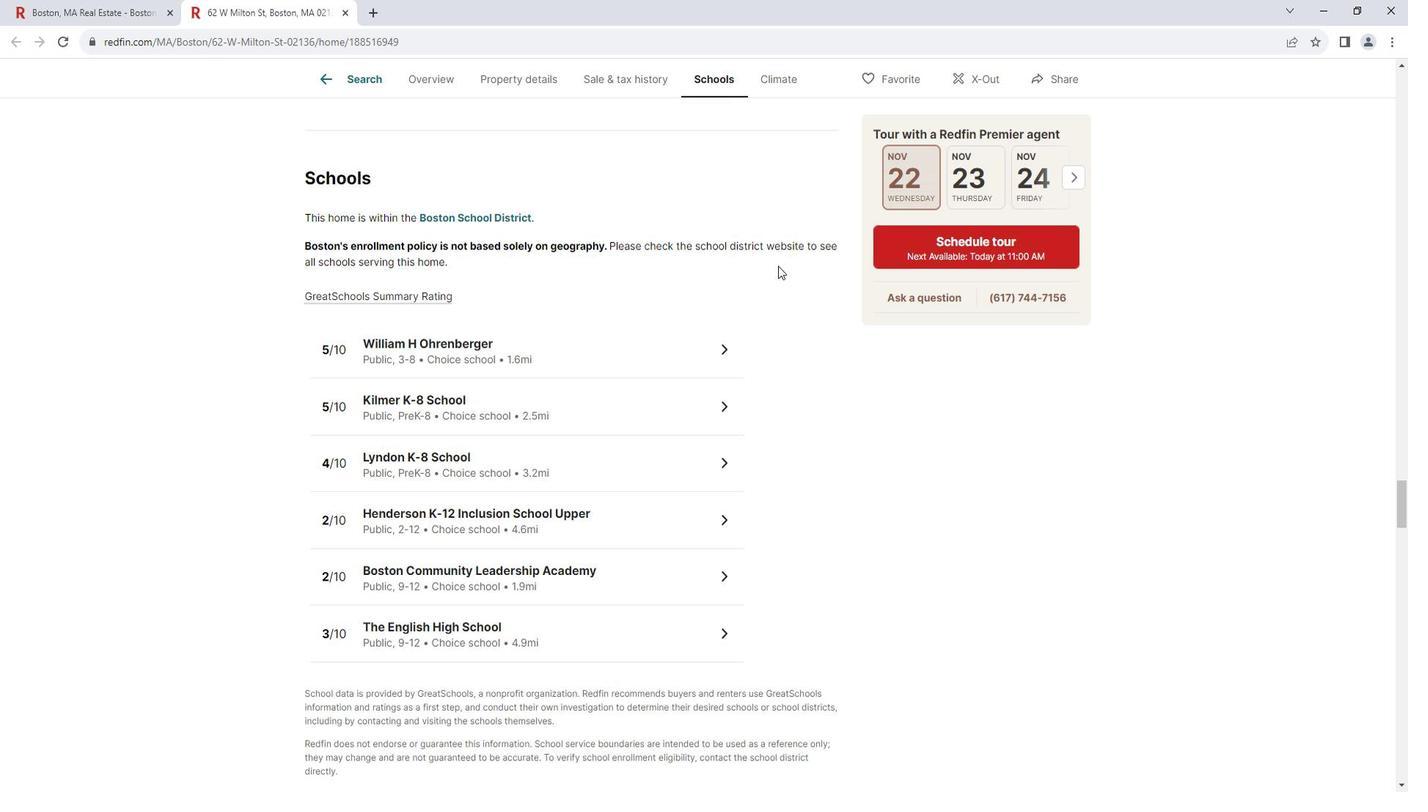 
Action: Mouse scrolled (791, 268) with delta (0, 0)
Screenshot: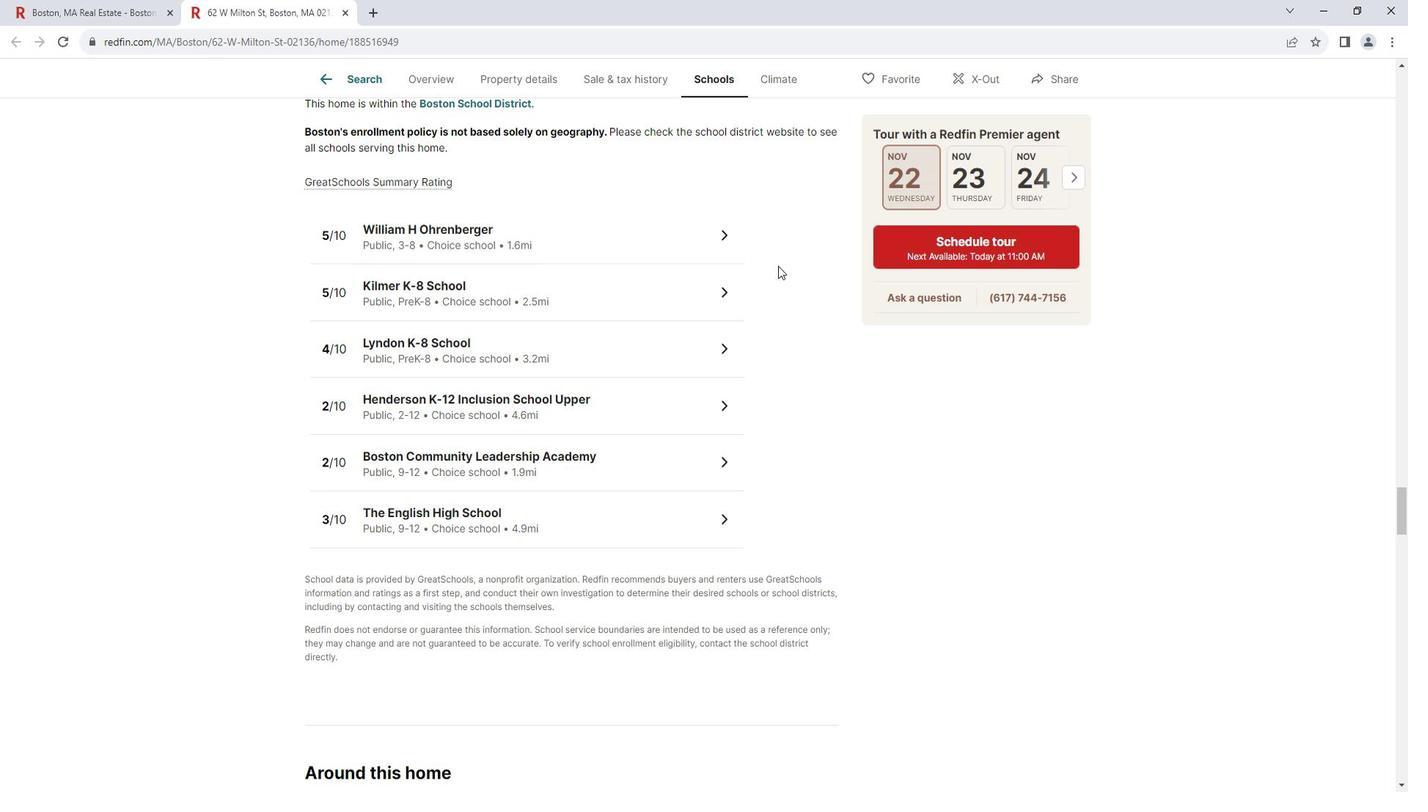 
Action: Mouse scrolled (791, 268) with delta (0, 0)
Screenshot: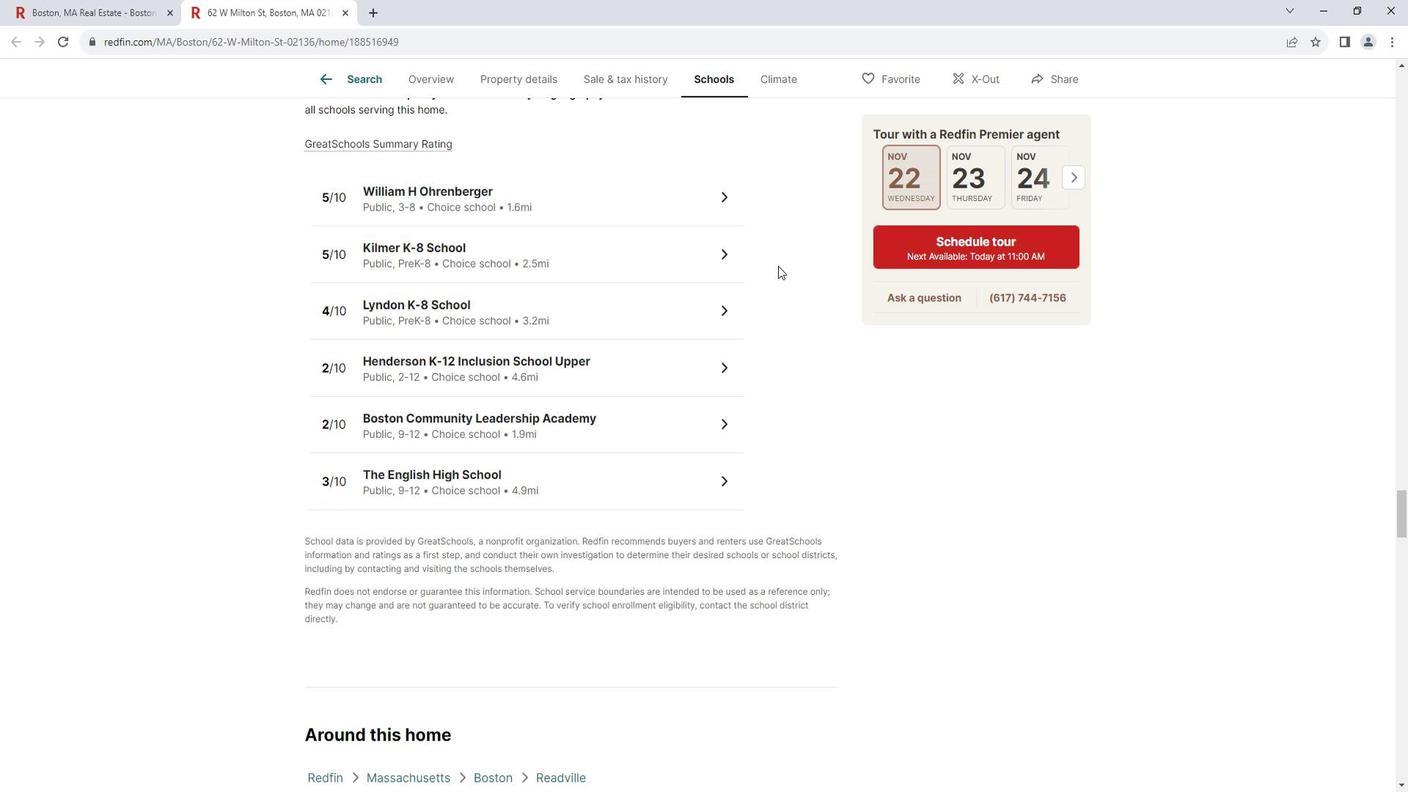 
Action: Mouse scrolled (791, 268) with delta (0, 0)
Screenshot: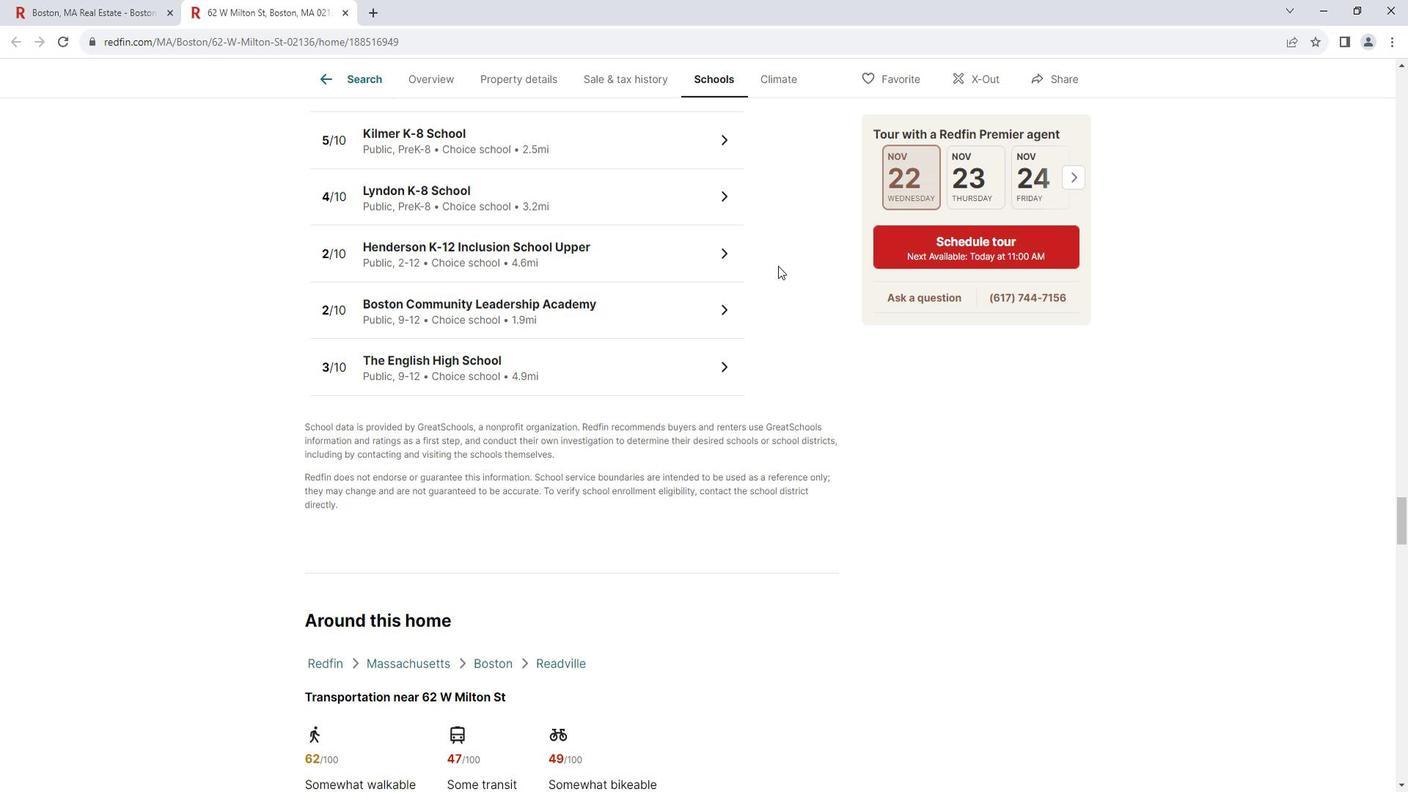 
Action: Mouse scrolled (791, 268) with delta (0, 0)
Screenshot: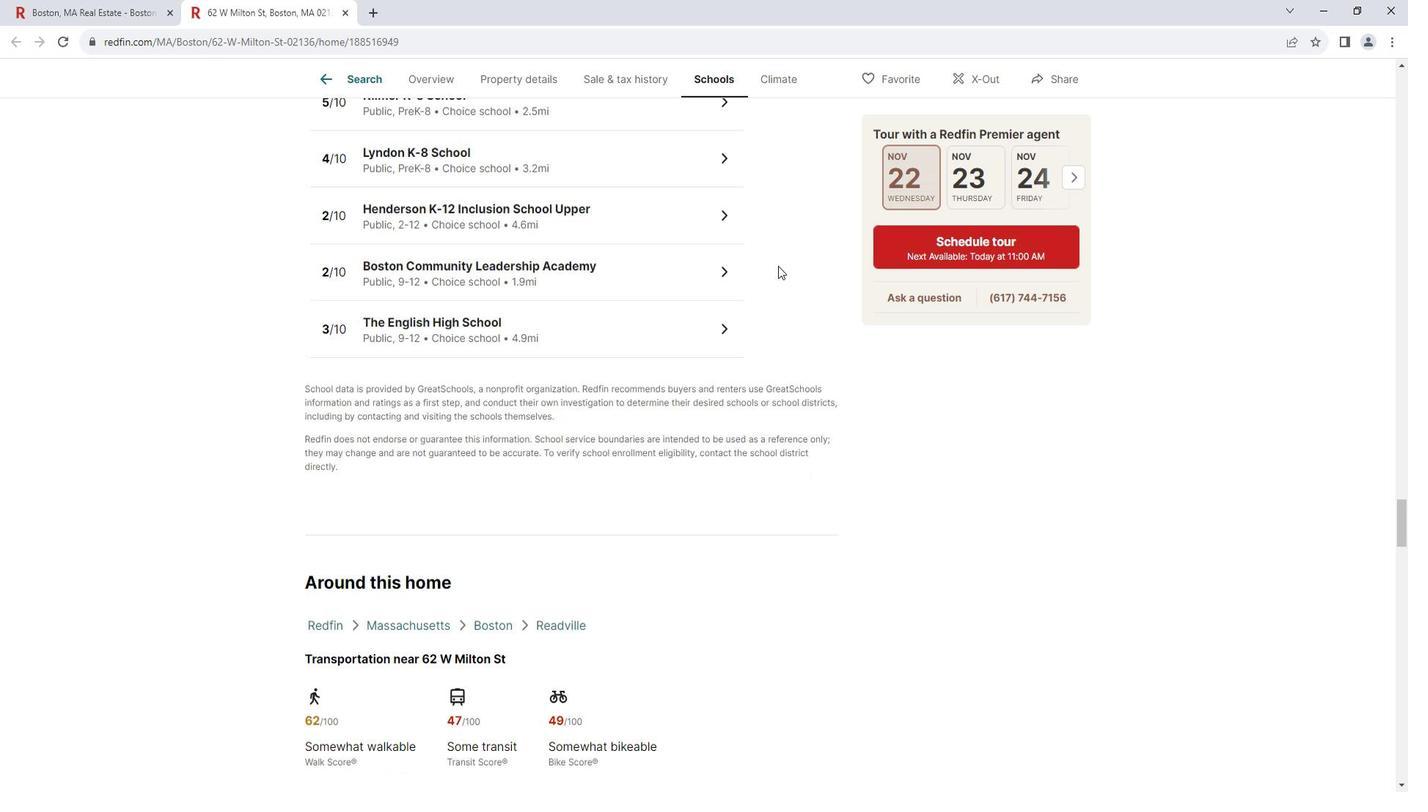 
Action: Mouse scrolled (791, 268) with delta (0, 0)
Screenshot: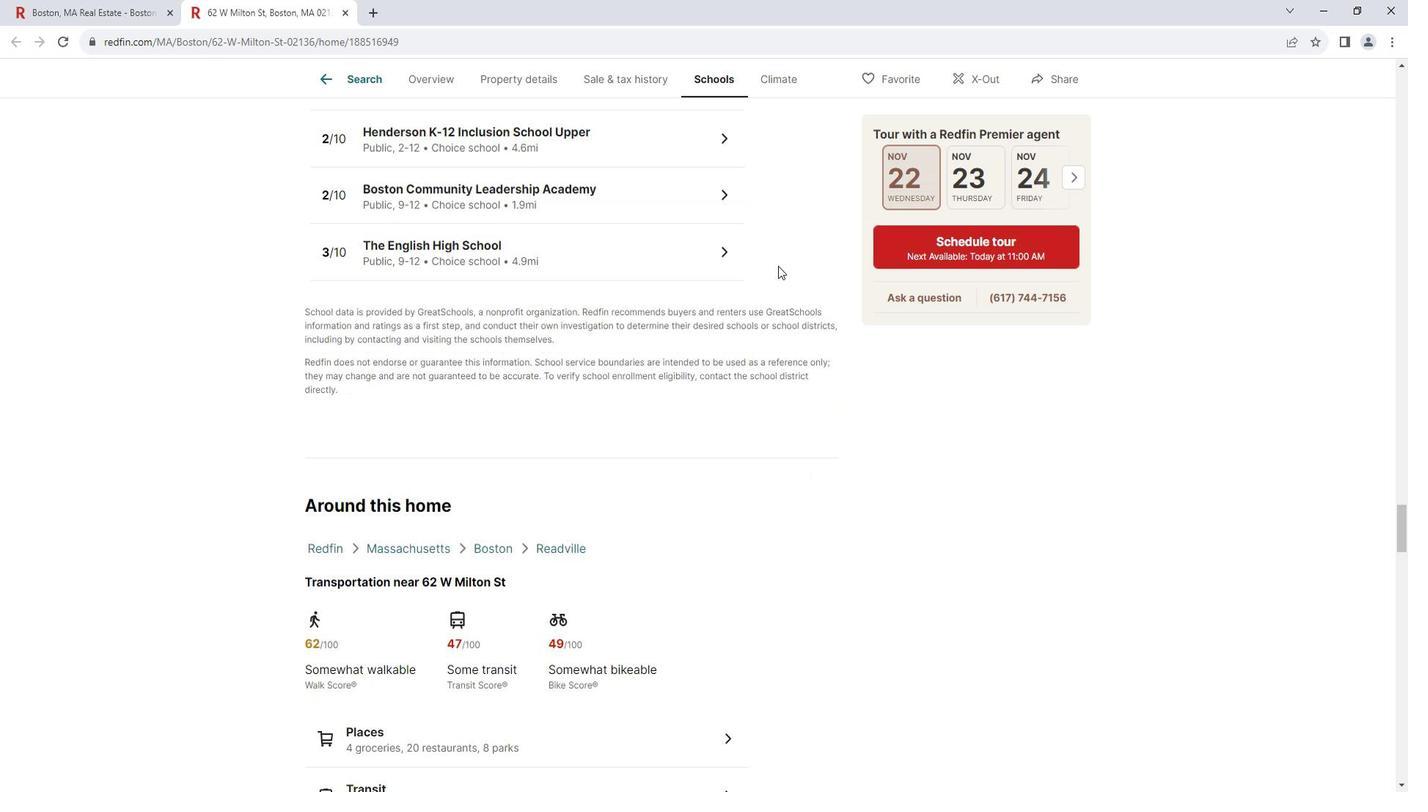 
Action: Mouse scrolled (791, 268) with delta (0, 0)
Screenshot: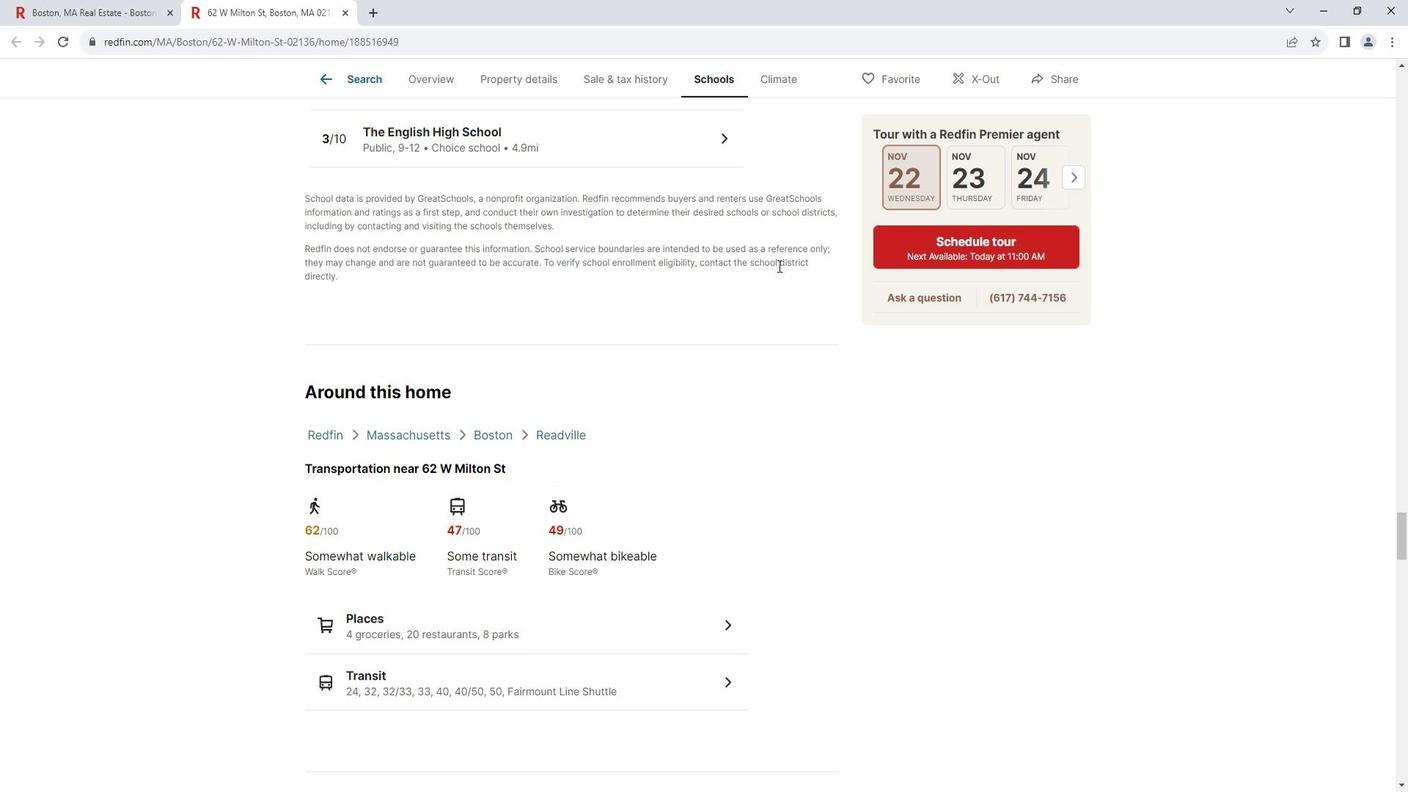 
Action: Mouse scrolled (791, 268) with delta (0, 0)
Screenshot: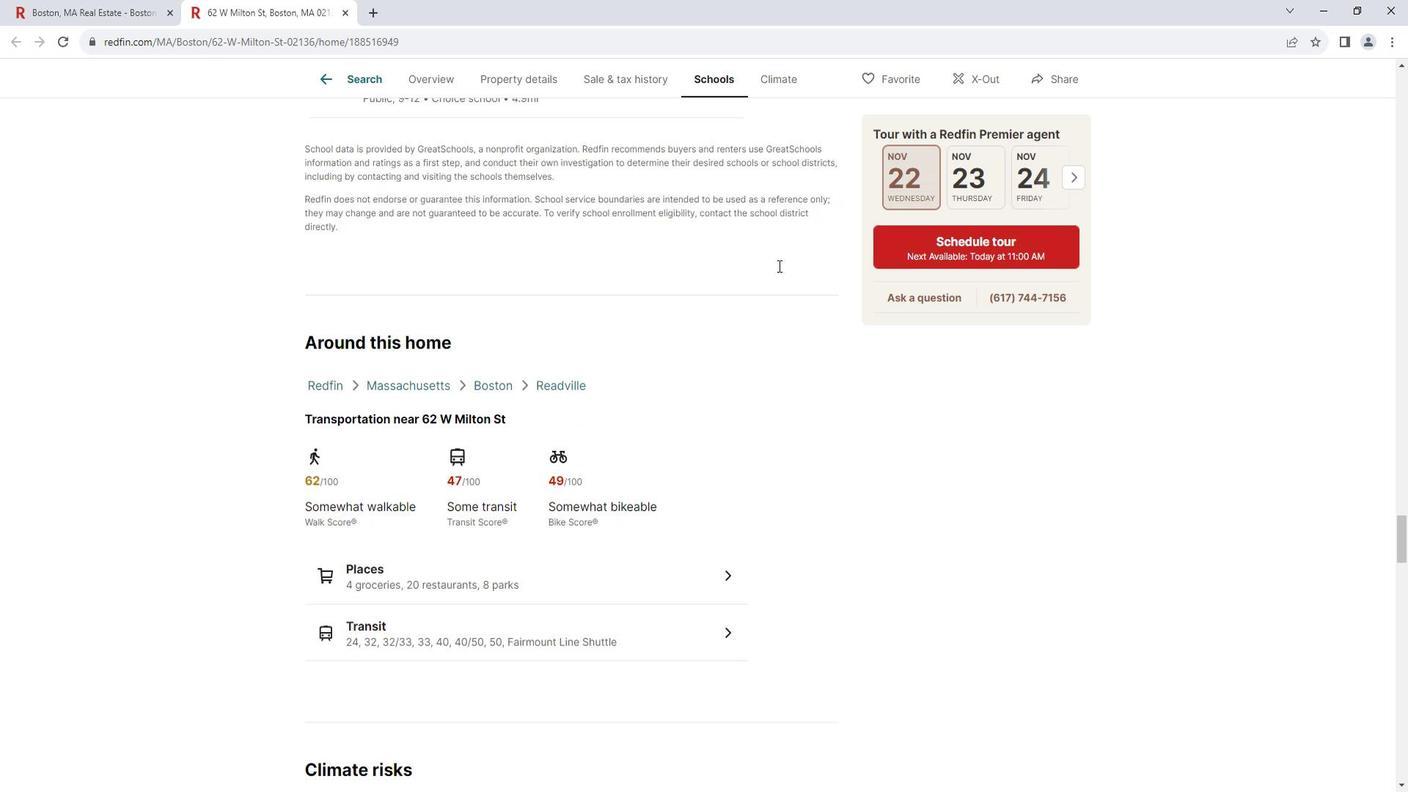 
Action: Mouse scrolled (791, 268) with delta (0, 0)
Screenshot: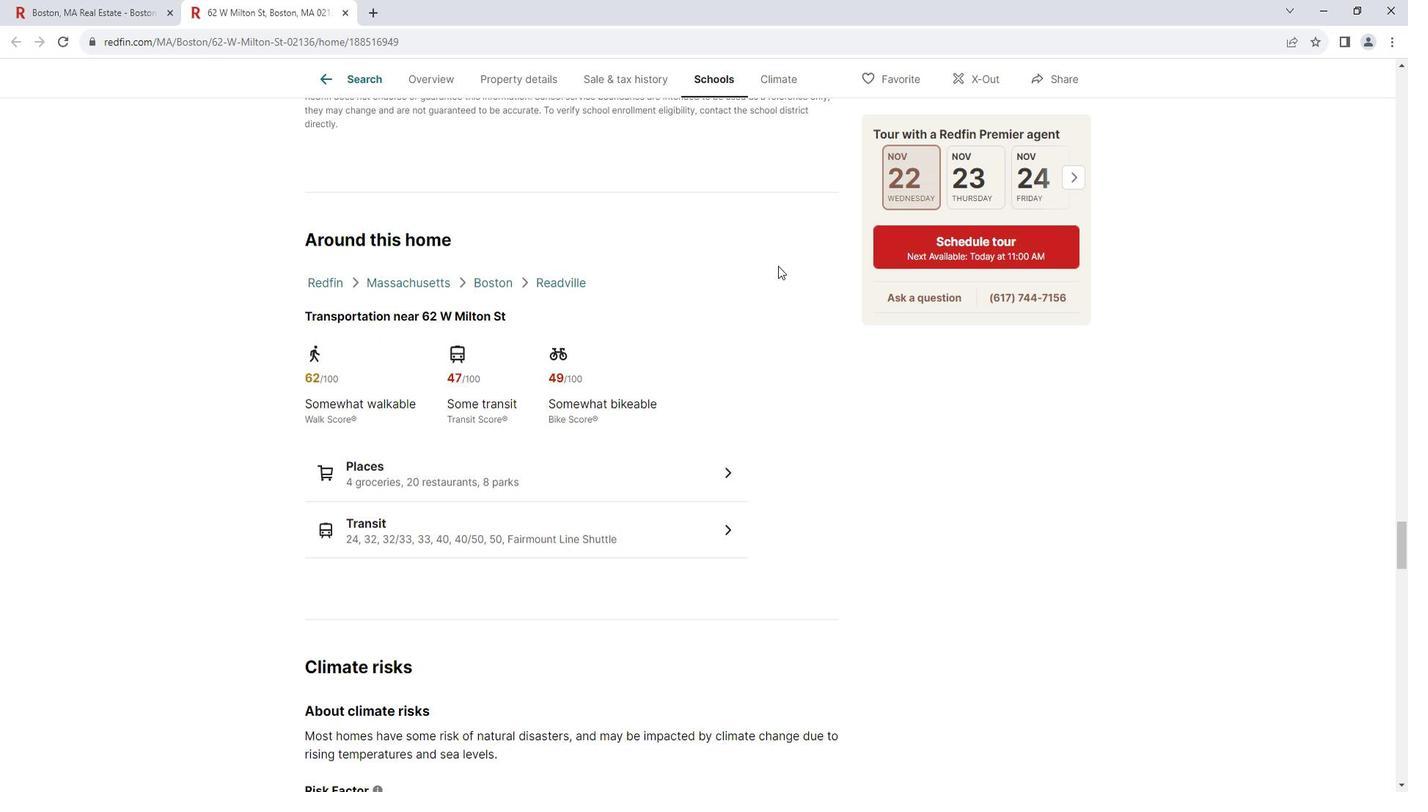 
Action: Mouse scrolled (791, 268) with delta (0, 0)
Screenshot: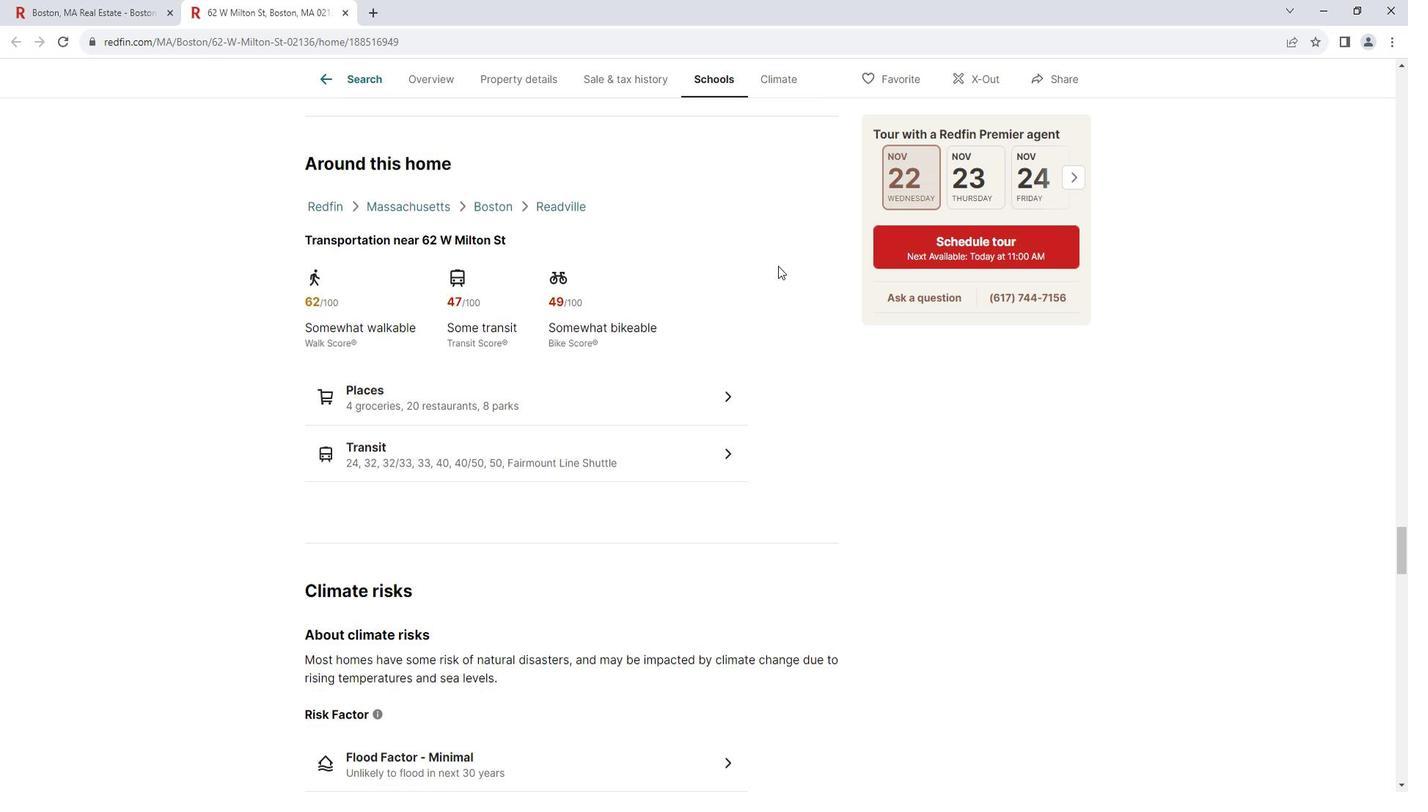 
Action: Mouse scrolled (791, 268) with delta (0, 0)
Screenshot: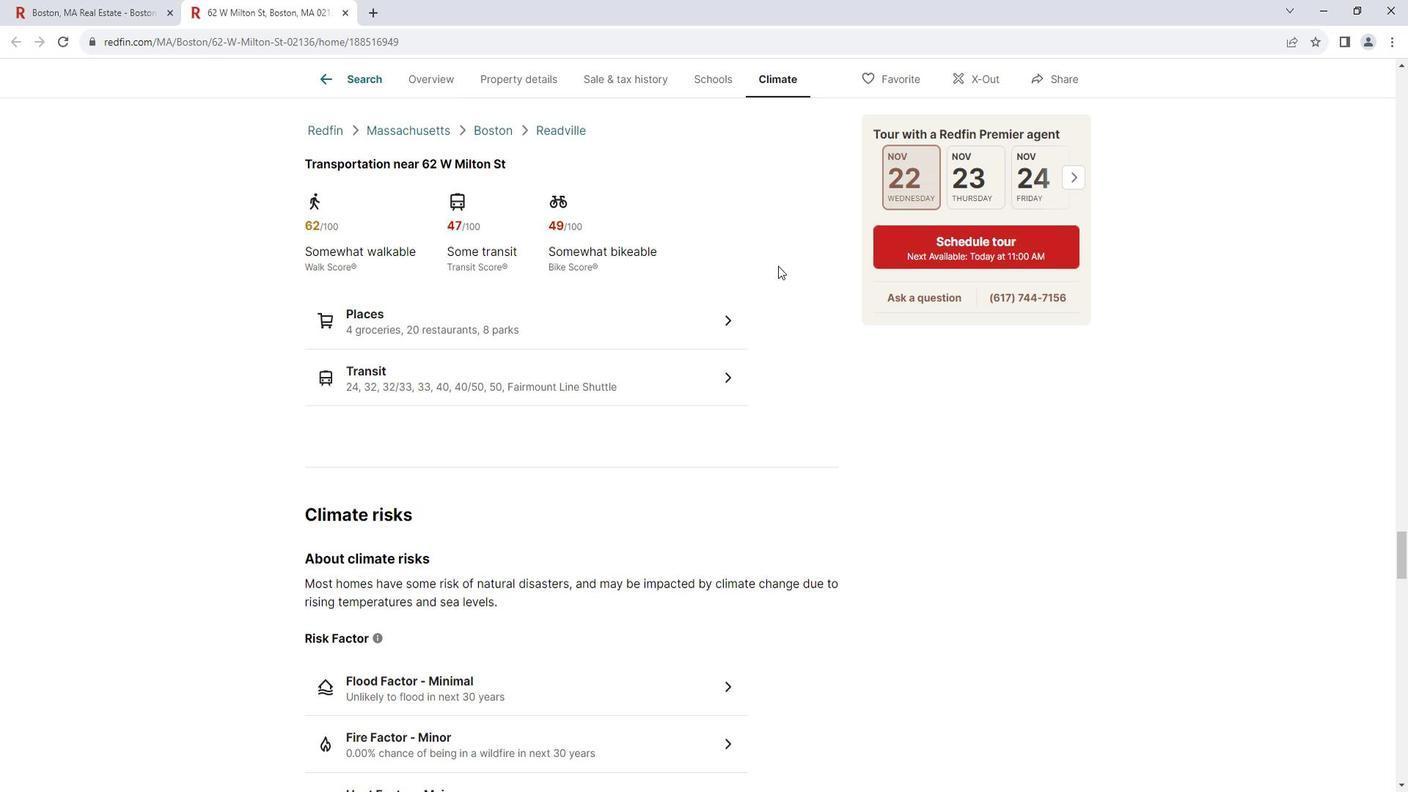 
Action: Mouse moved to (736, 261)
Screenshot: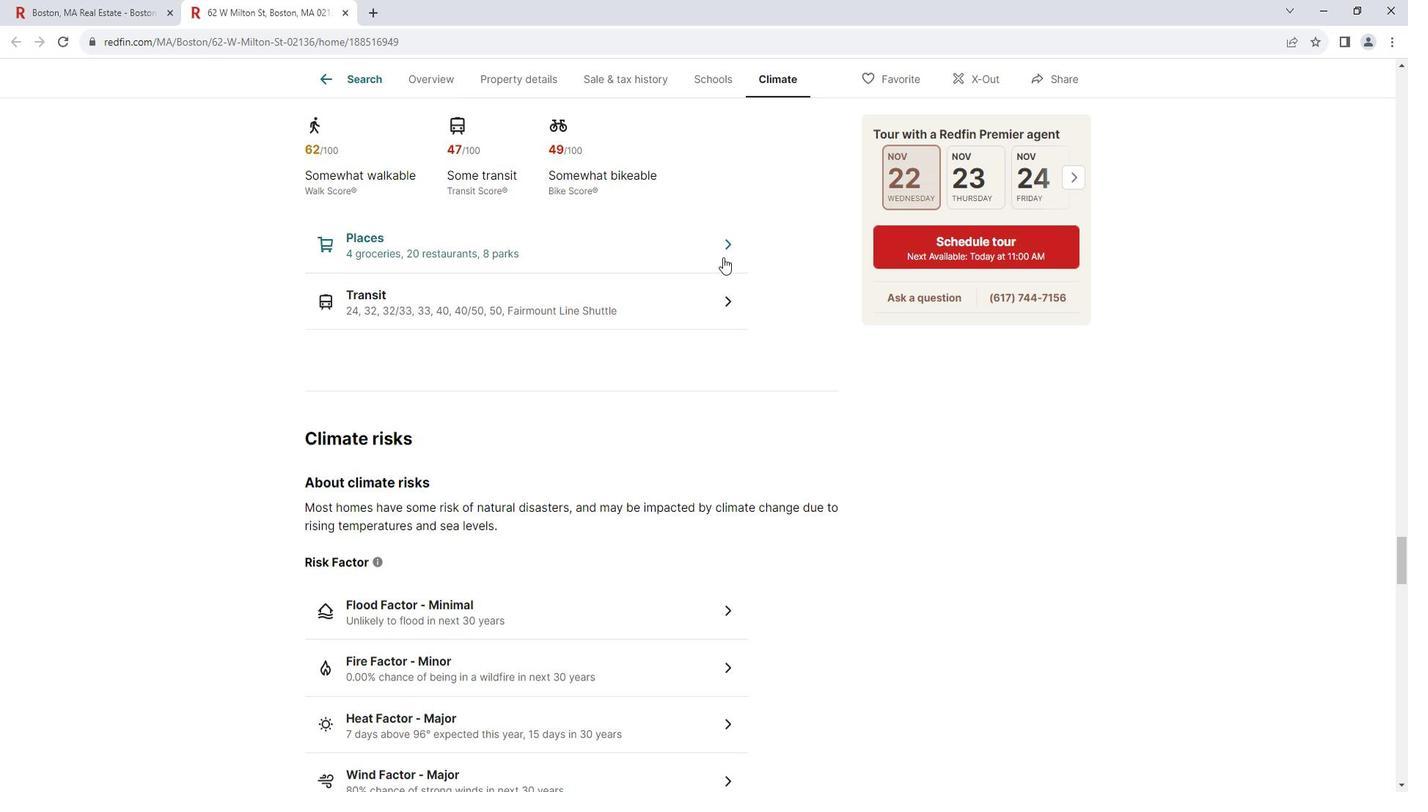 
Action: Mouse pressed left at (736, 261)
Screenshot: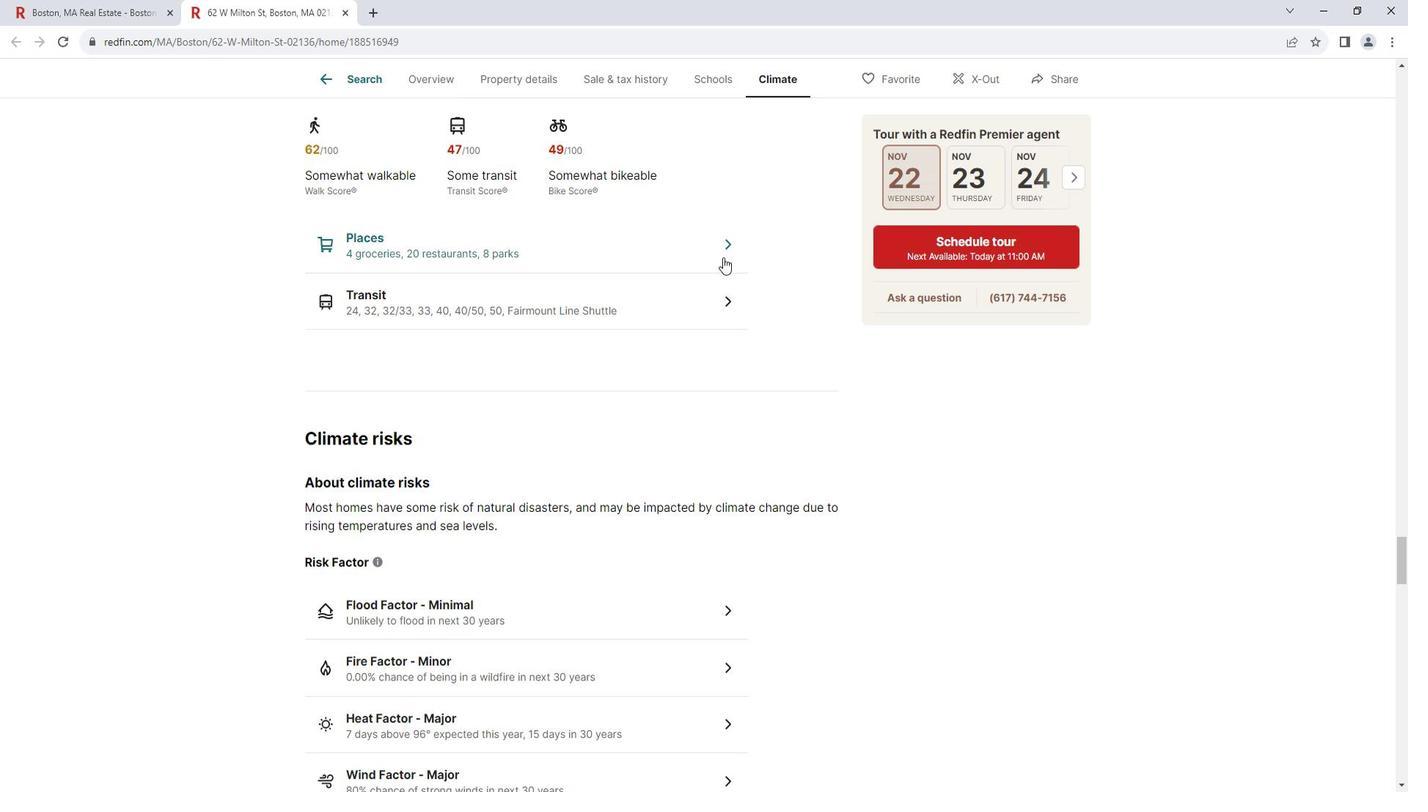 
Action: Mouse scrolled (736, 260) with delta (0, 0)
Screenshot: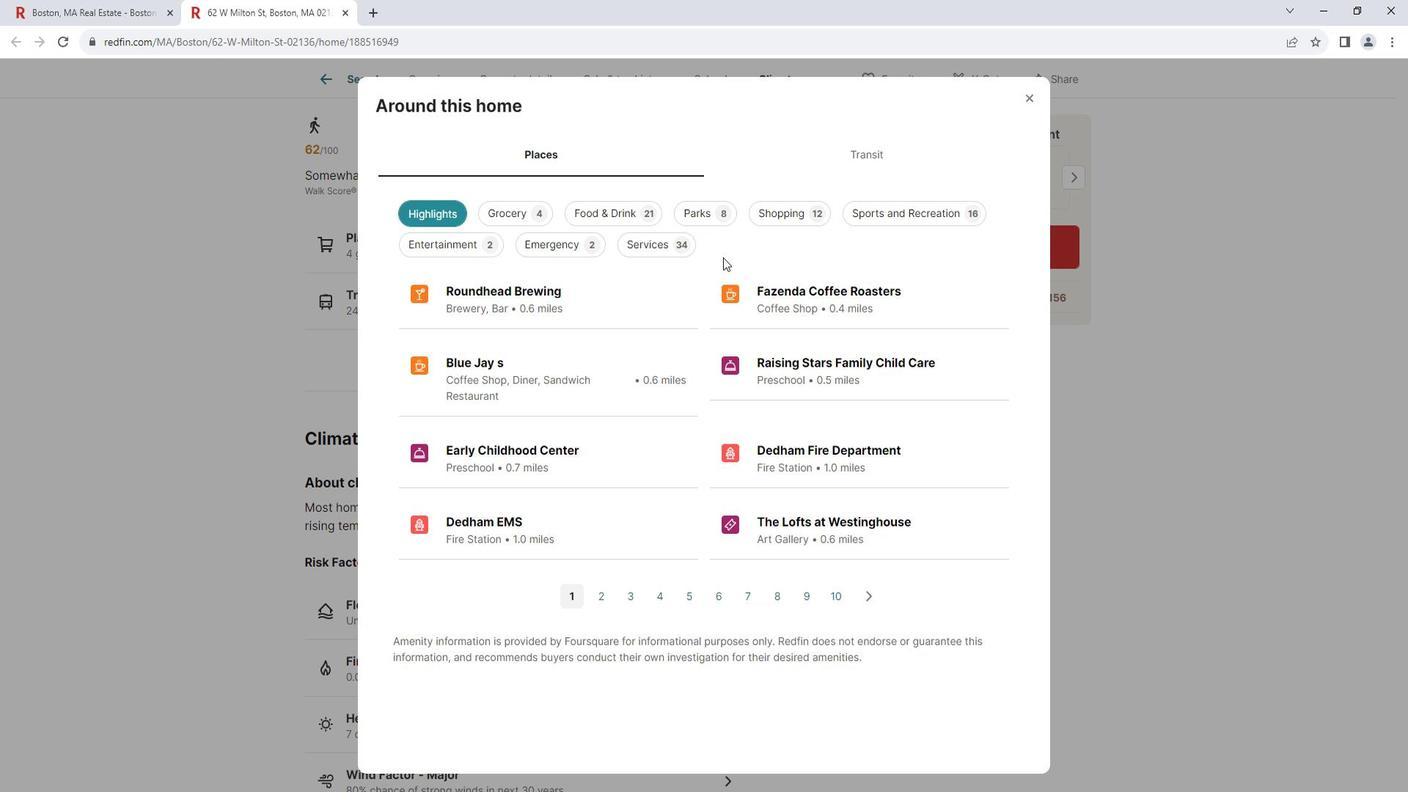 
Action: Mouse scrolled (736, 260) with delta (0, 0)
Screenshot: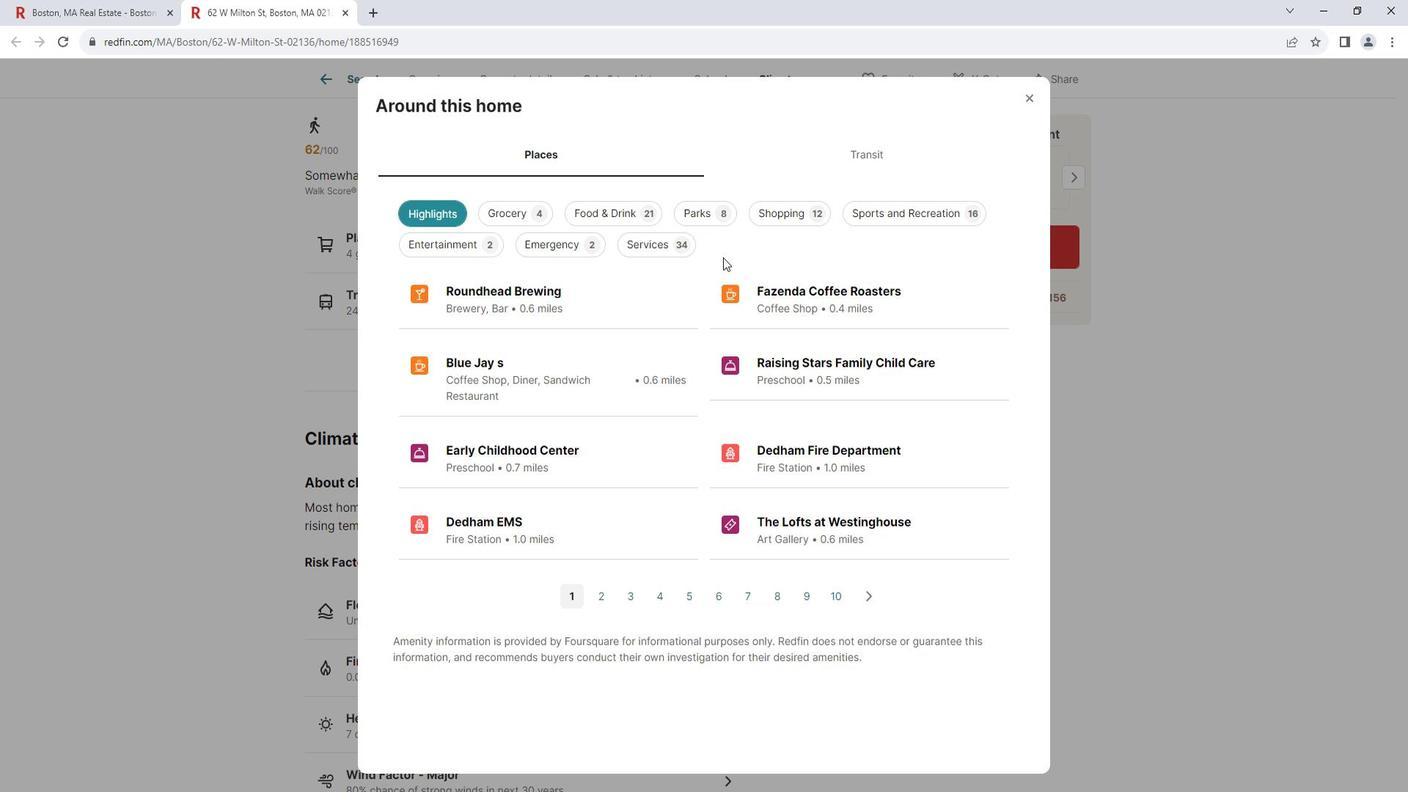 
Action: Mouse moved to (887, 157)
Screenshot: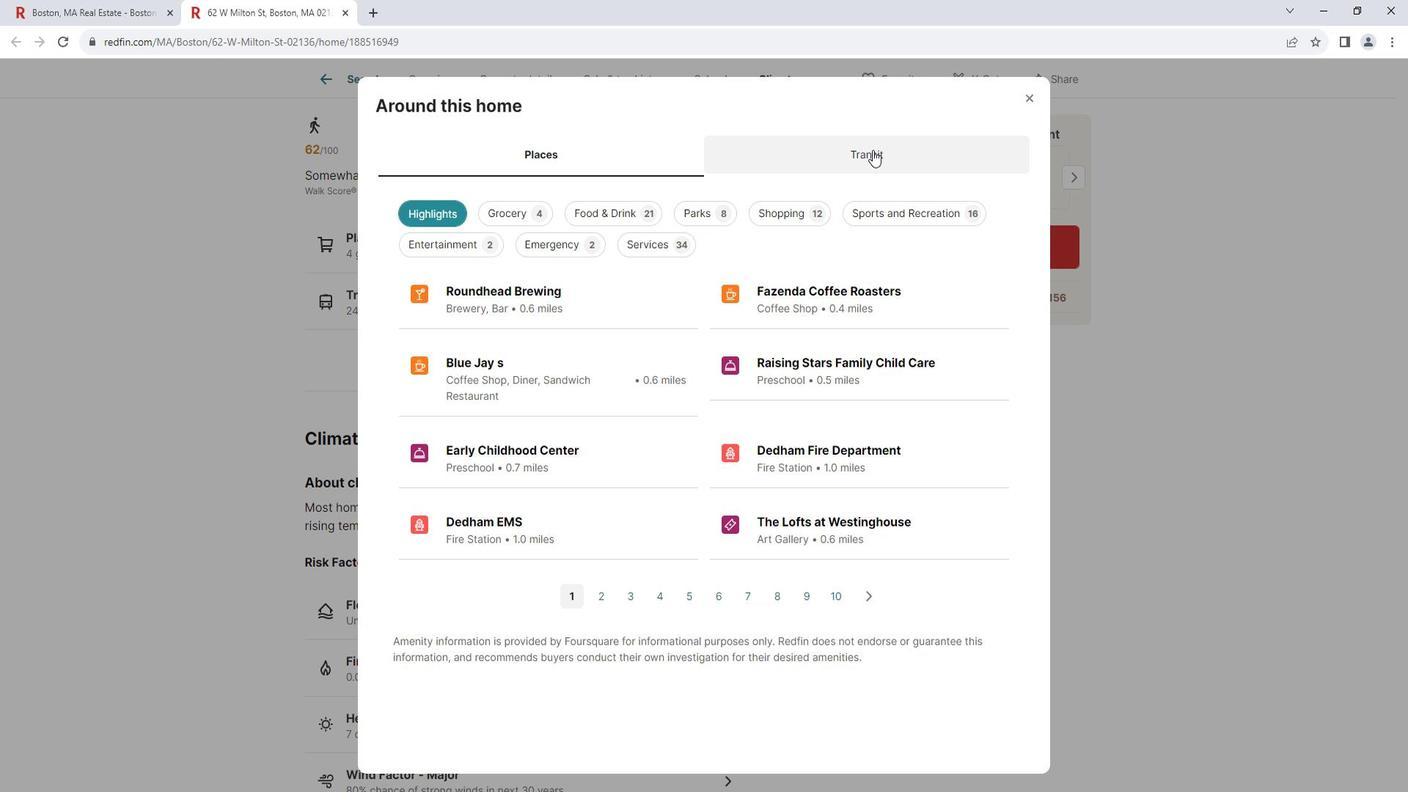 
Action: Mouse pressed left at (887, 157)
Screenshot: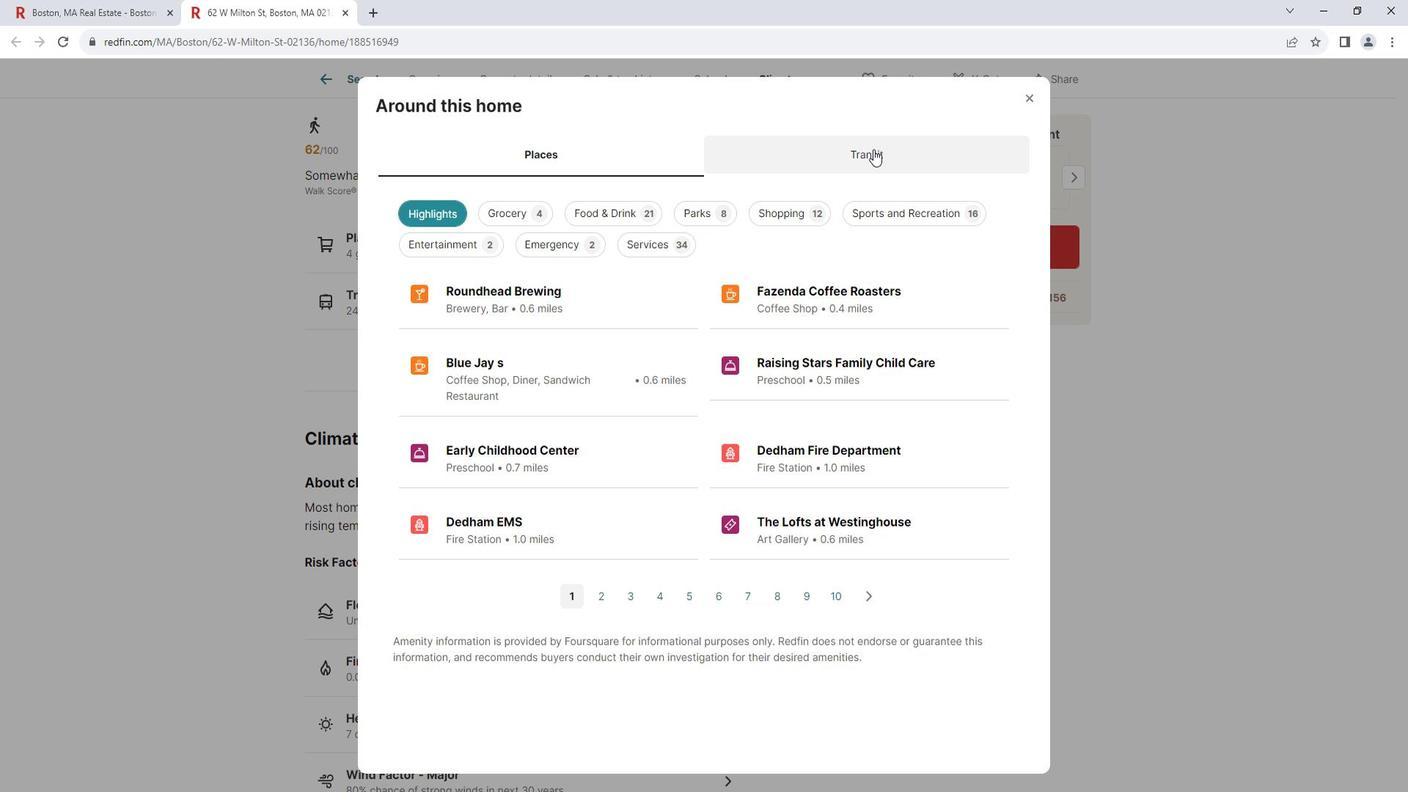 
Action: Mouse moved to (1039, 105)
Screenshot: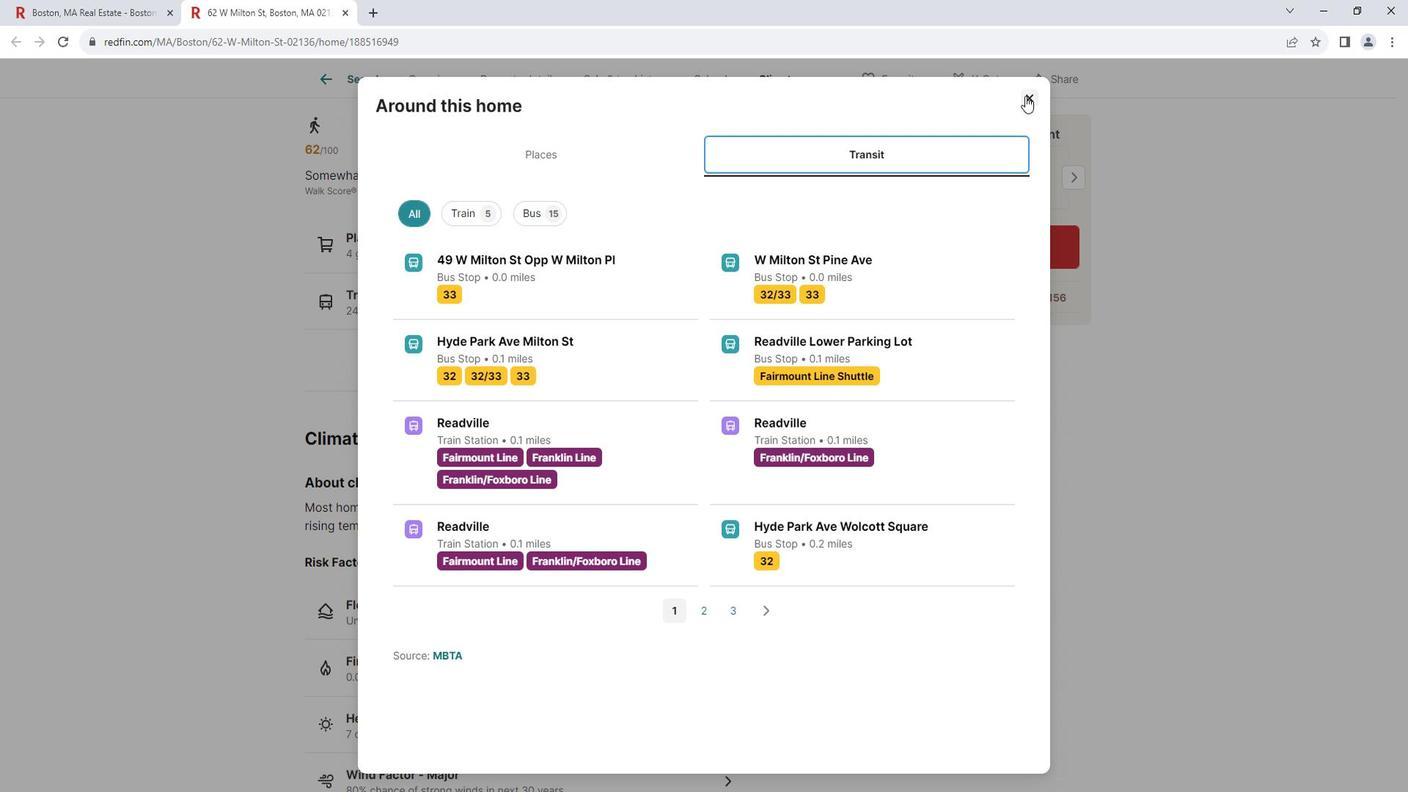 
Action: Mouse pressed left at (1039, 105)
Screenshot: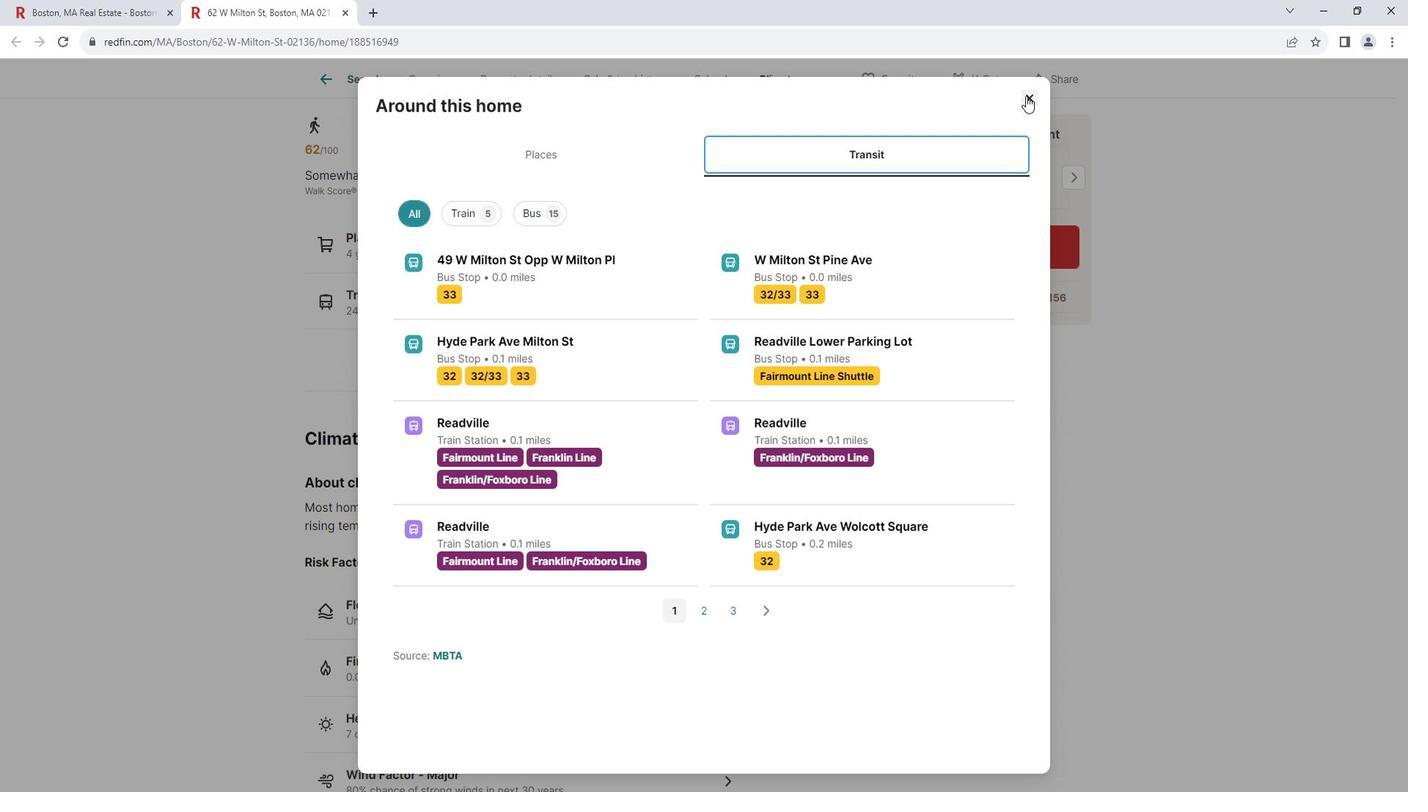 
Action: Mouse moved to (777, 287)
Screenshot: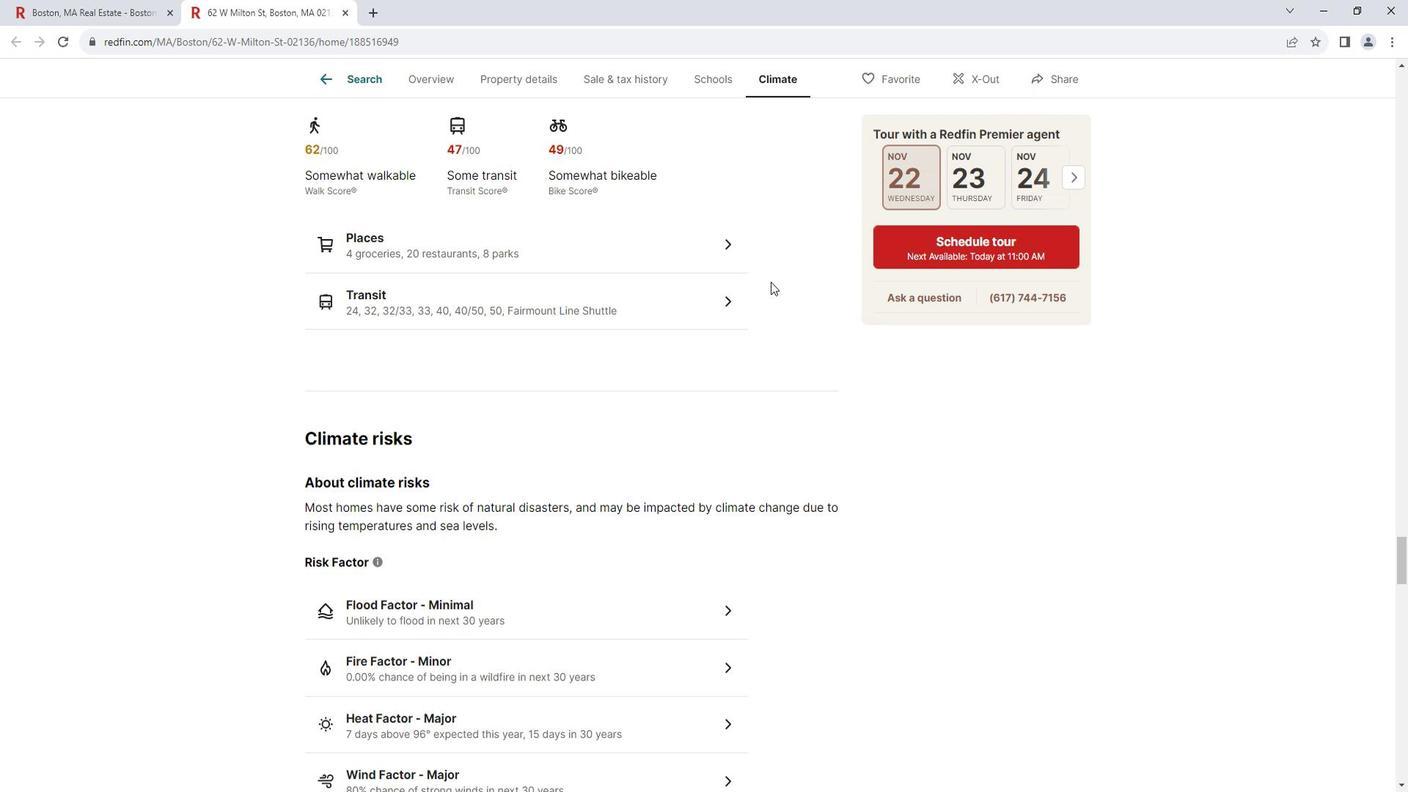 
Action: Mouse scrolled (777, 286) with delta (0, 0)
Screenshot: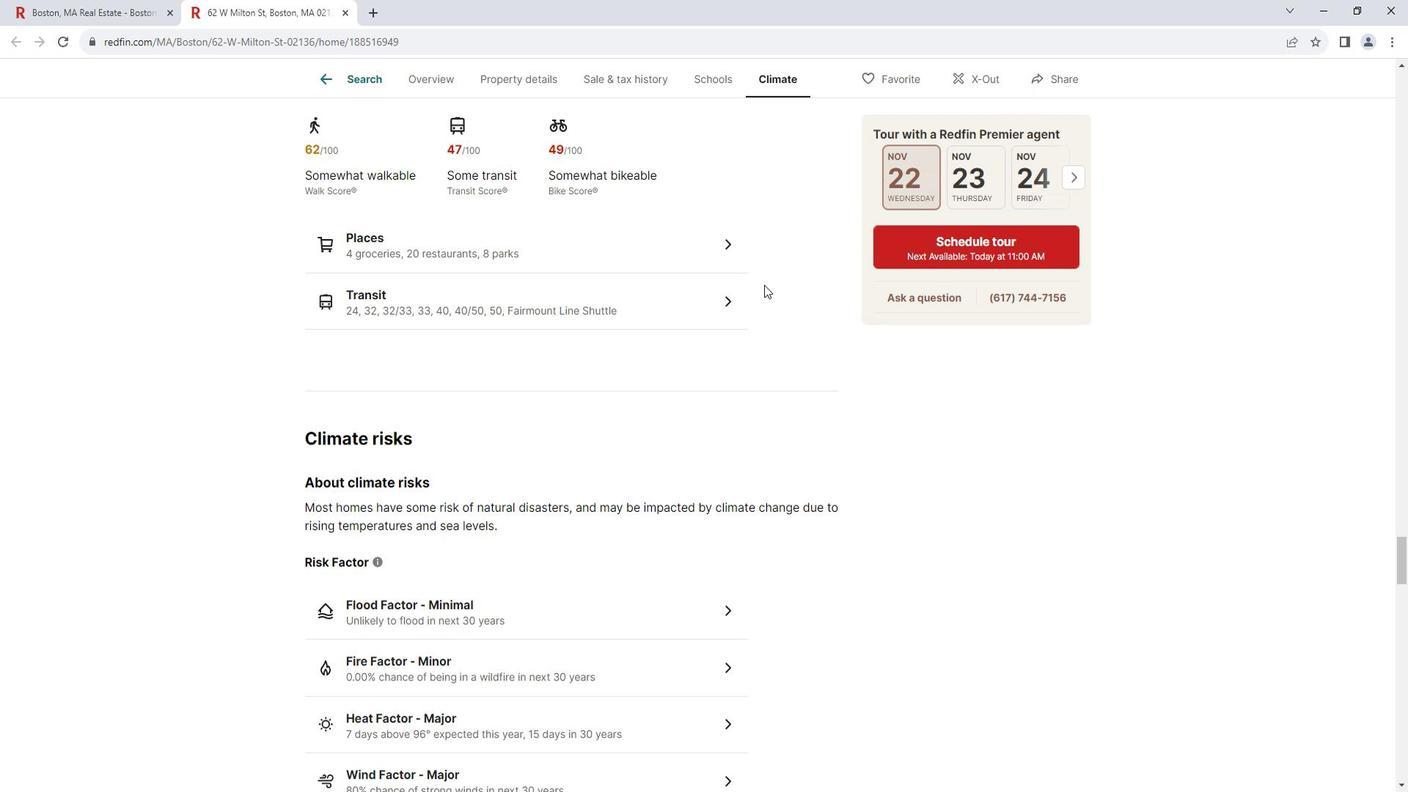
Action: Mouse scrolled (777, 286) with delta (0, 0)
Screenshot: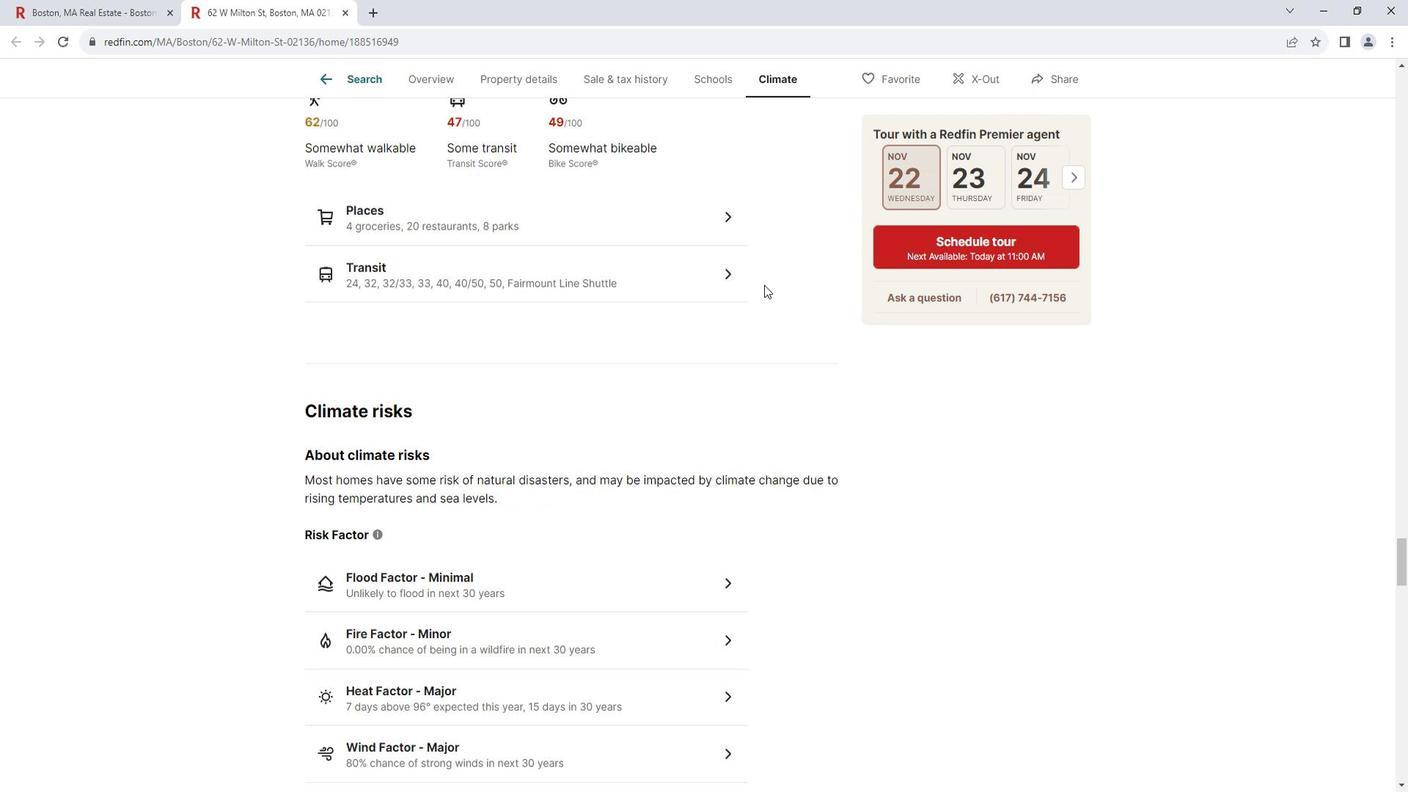 
Action: Mouse scrolled (777, 286) with delta (0, 0)
Screenshot: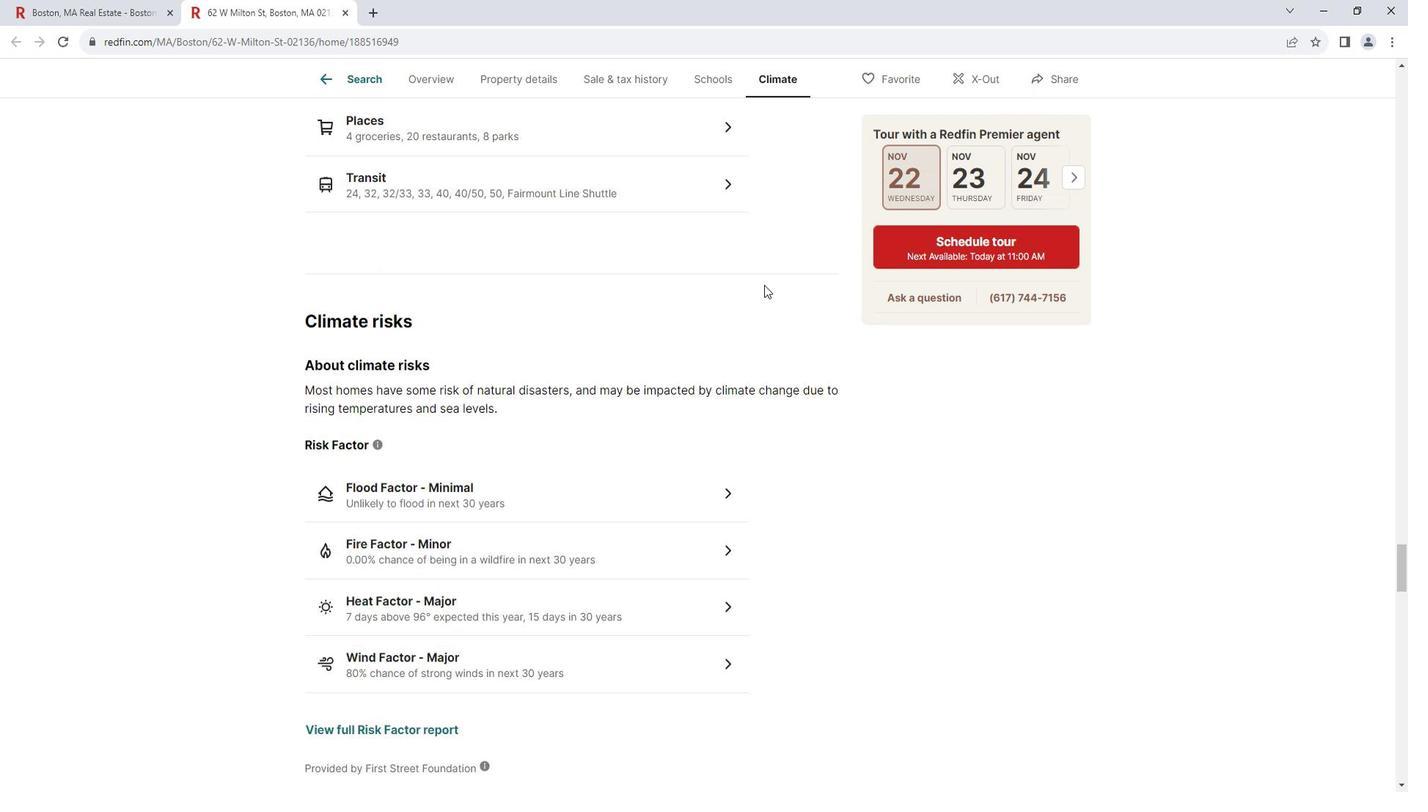 
Action: Mouse scrolled (777, 286) with delta (0, 0)
Screenshot: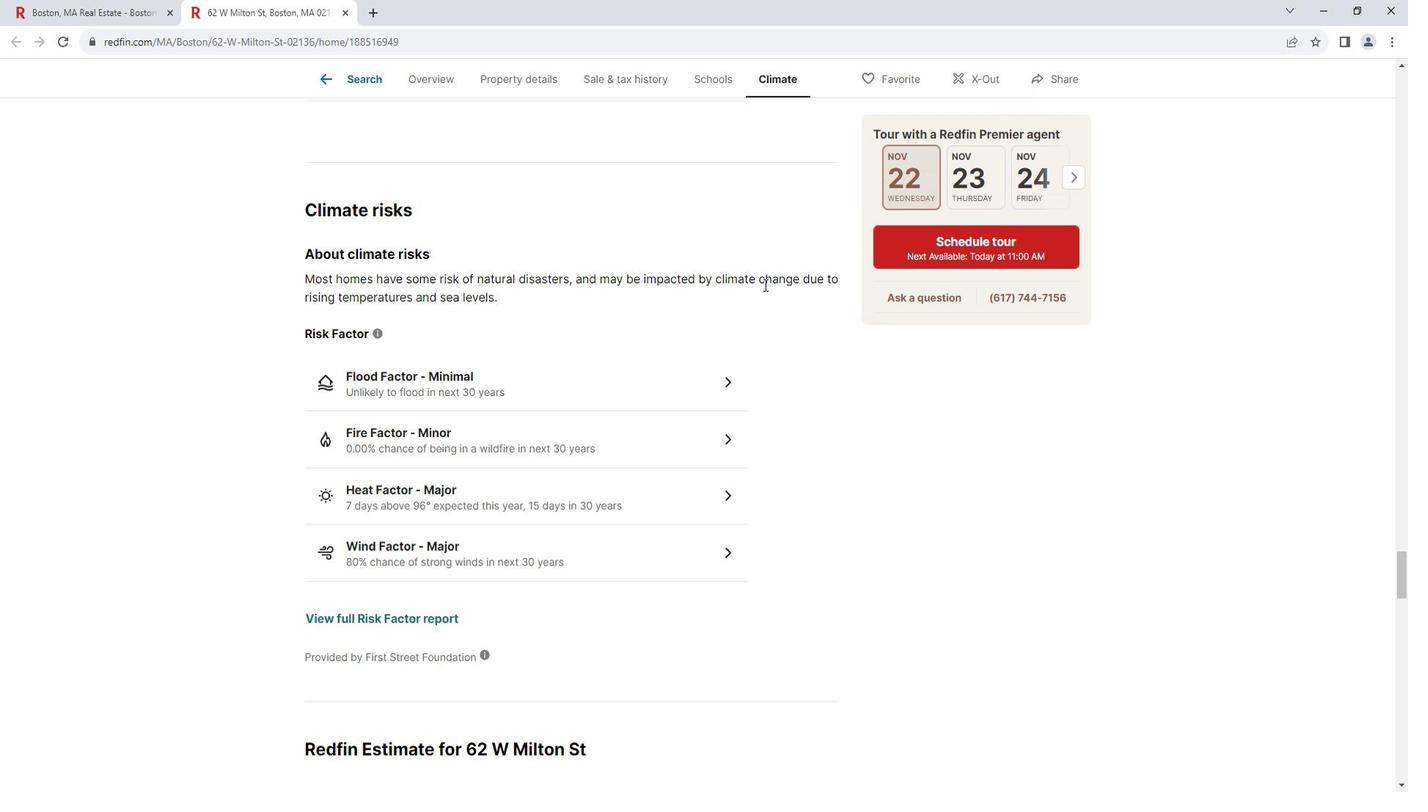 
Action: Mouse scrolled (777, 286) with delta (0, 0)
Screenshot: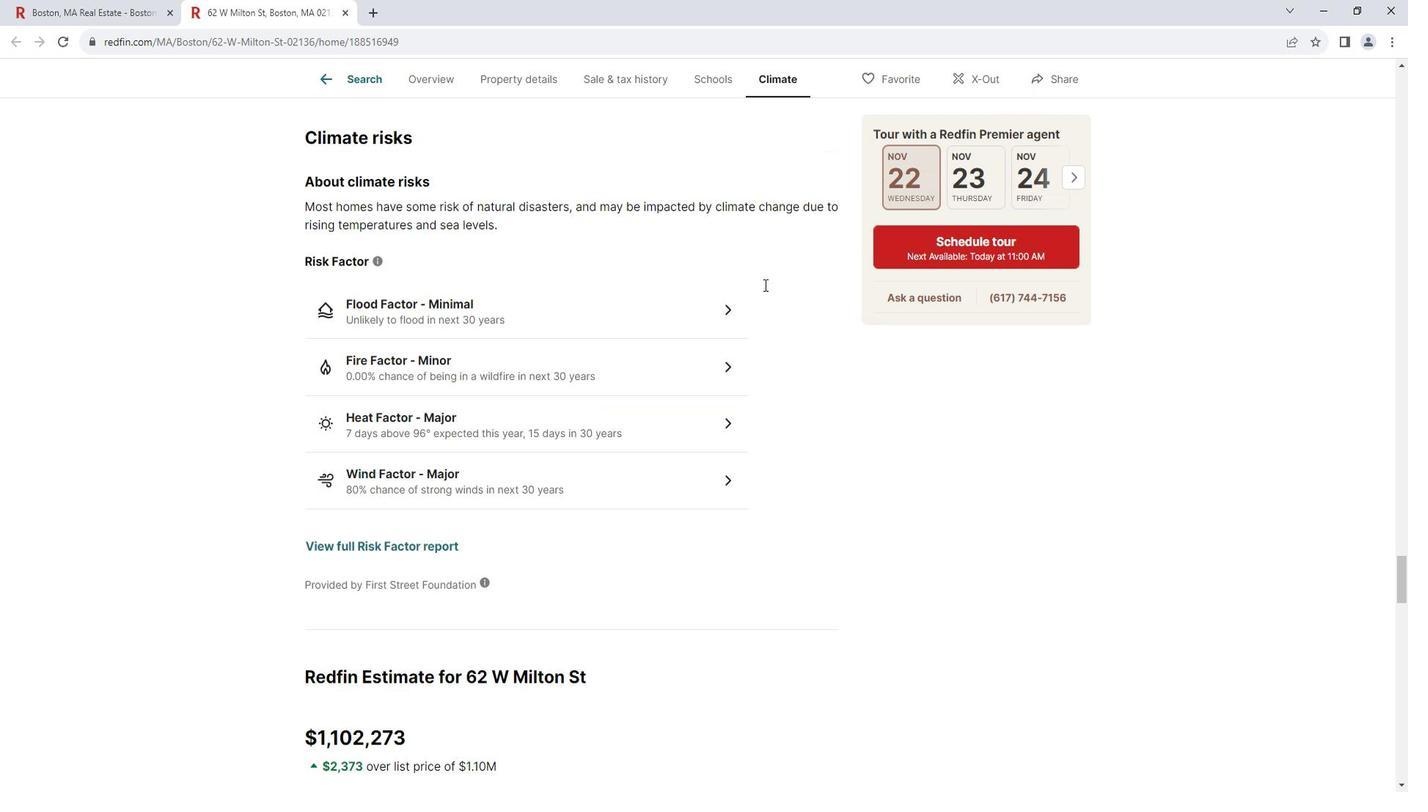 
Action: Mouse scrolled (777, 286) with delta (0, 0)
Screenshot: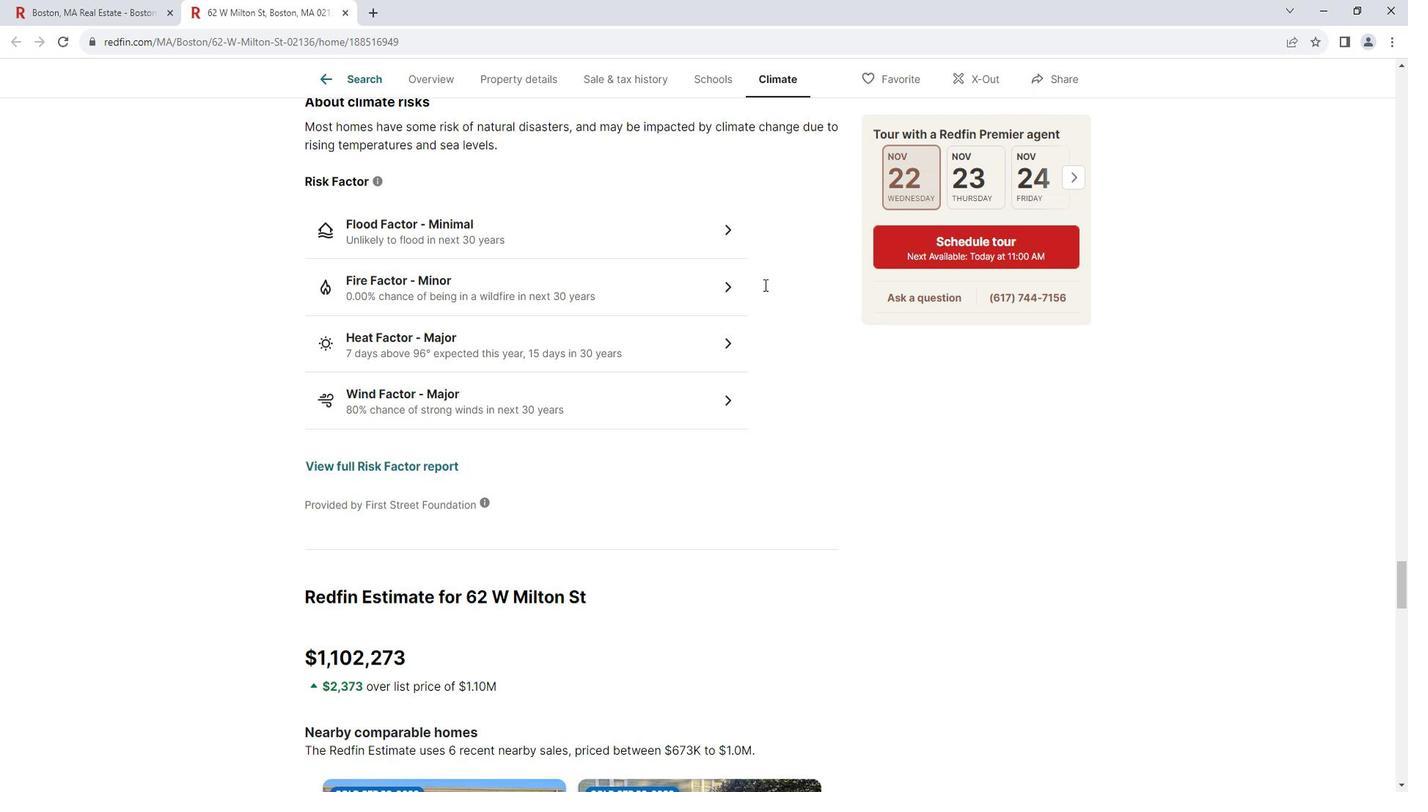 
Action: Mouse scrolled (777, 286) with delta (0, 0)
Screenshot: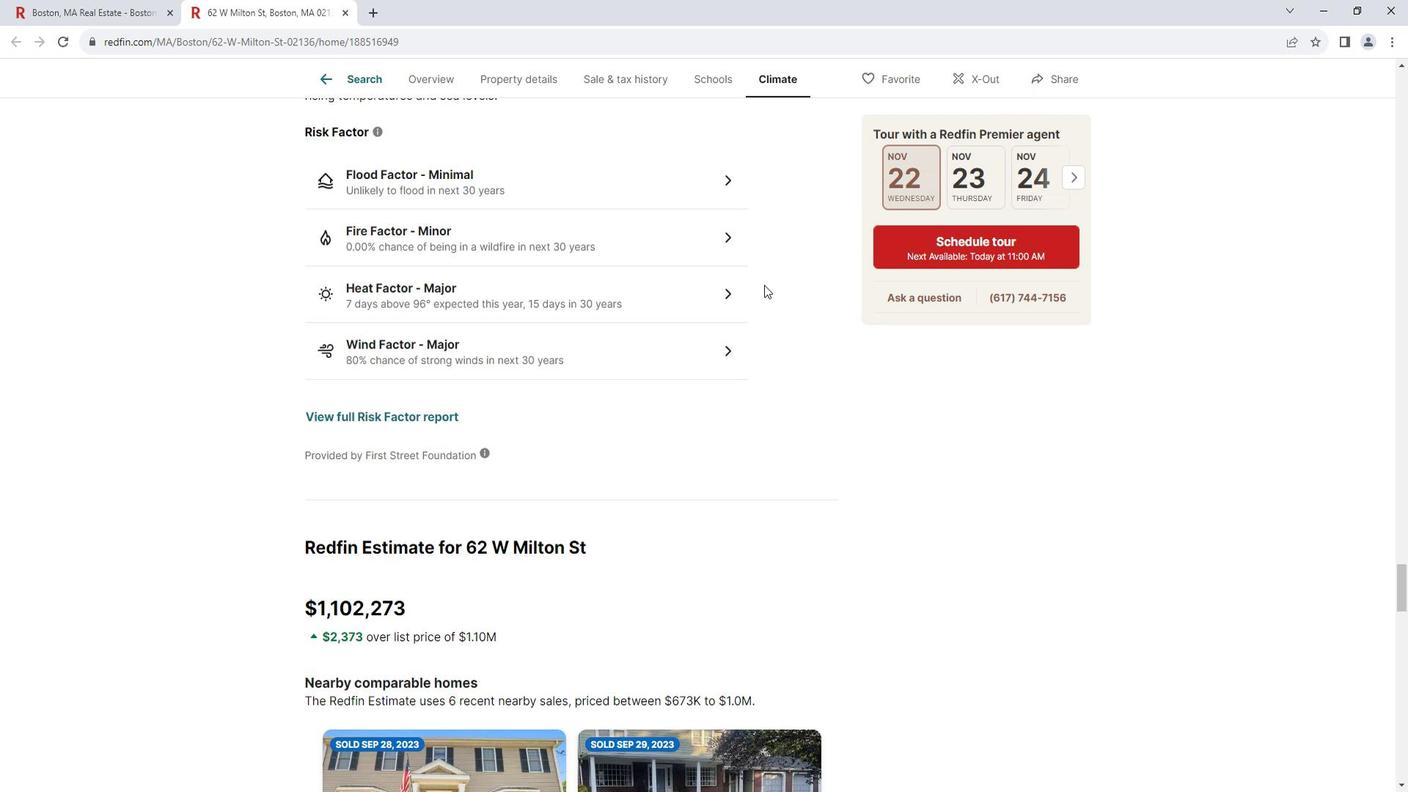 
Action: Mouse scrolled (777, 286) with delta (0, 0)
Screenshot: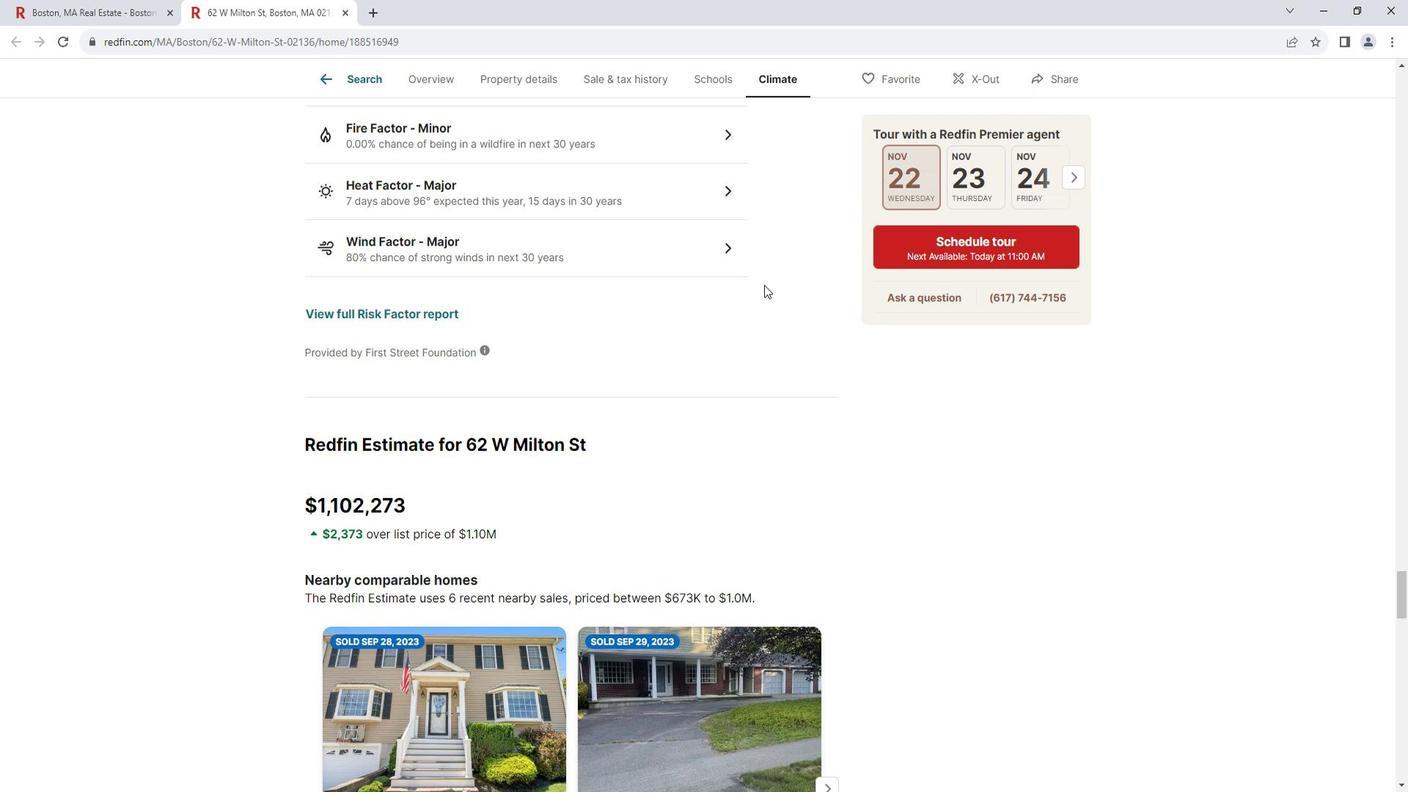 
Action: Mouse scrolled (777, 286) with delta (0, 0)
Screenshot: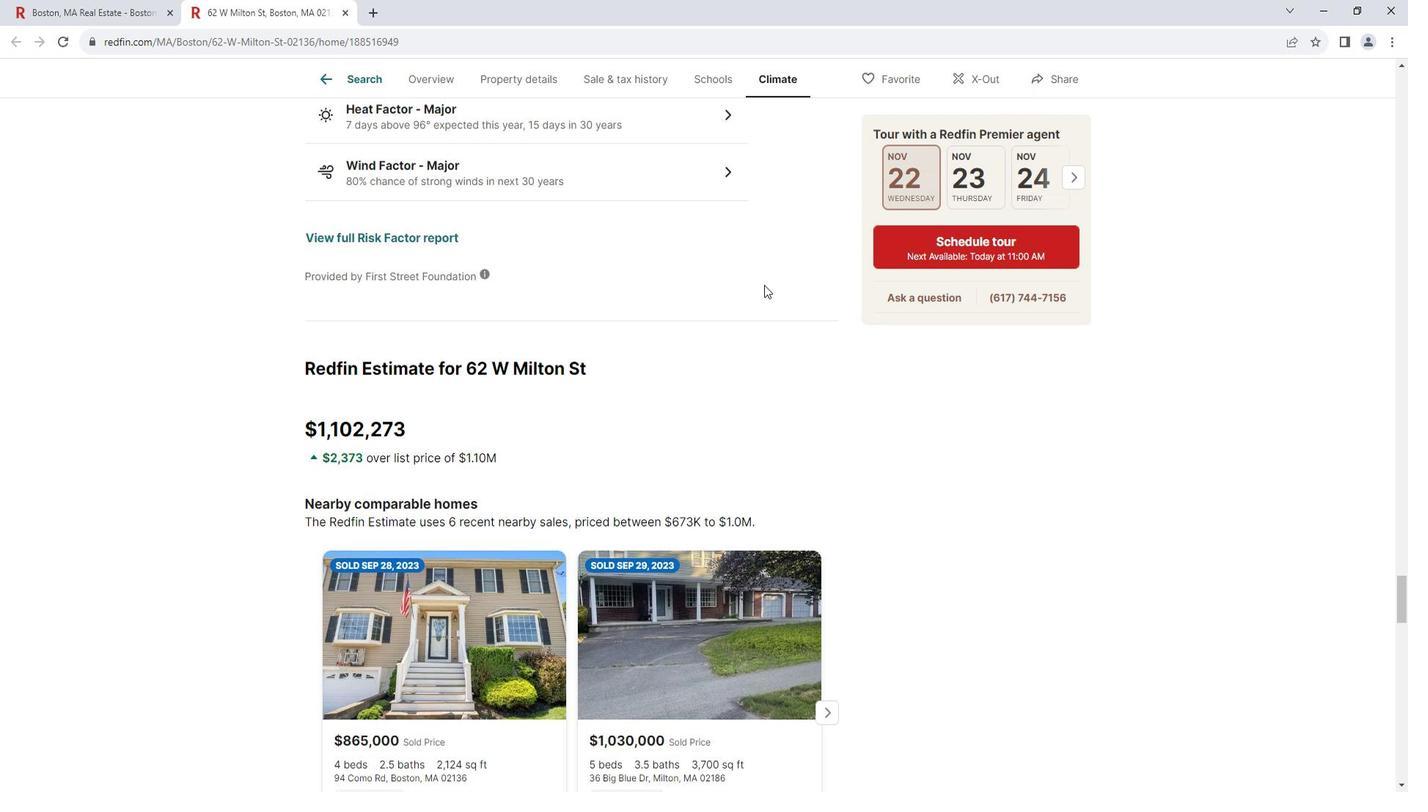 
Action: Mouse scrolled (777, 286) with delta (0, 0)
Screenshot: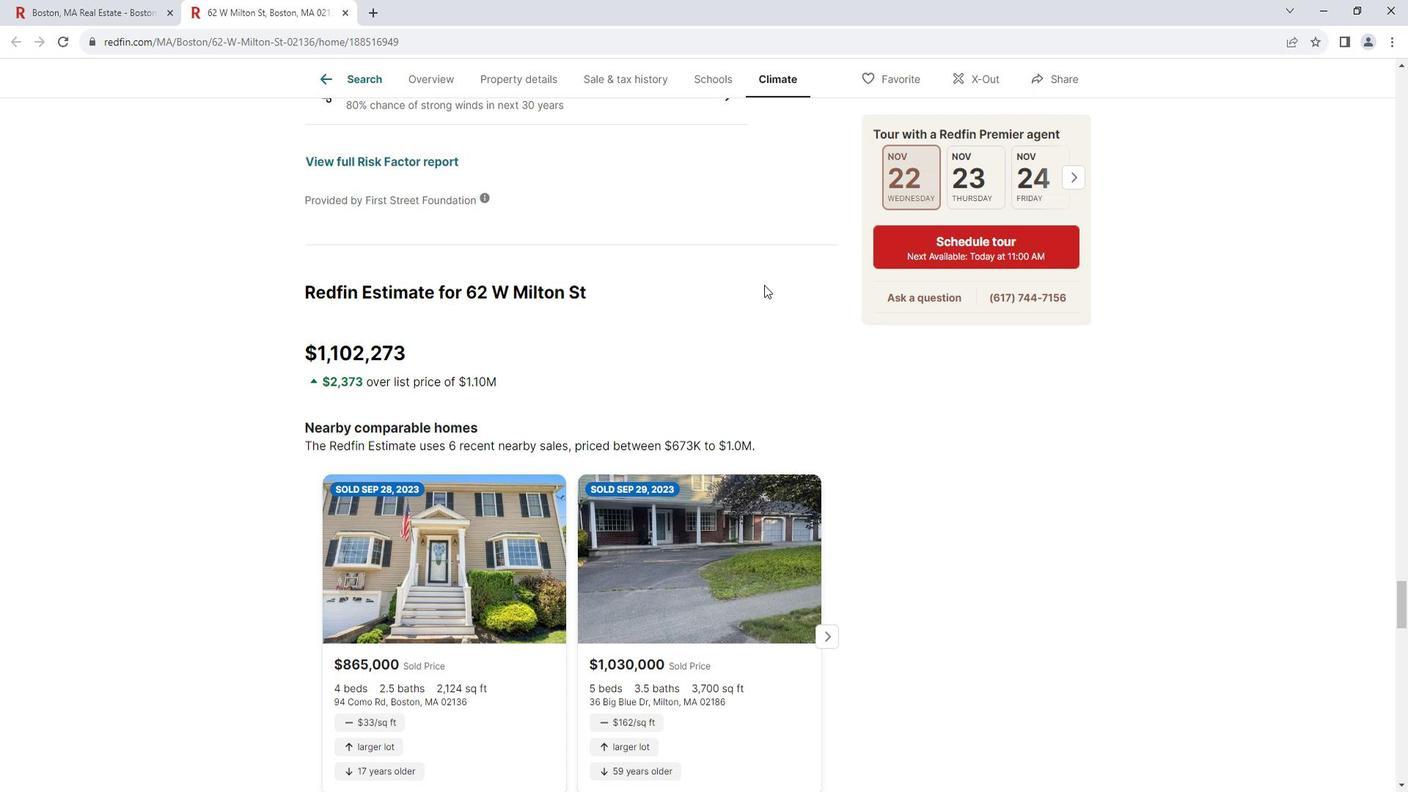 
Action: Mouse scrolled (777, 286) with delta (0, 0)
Screenshot: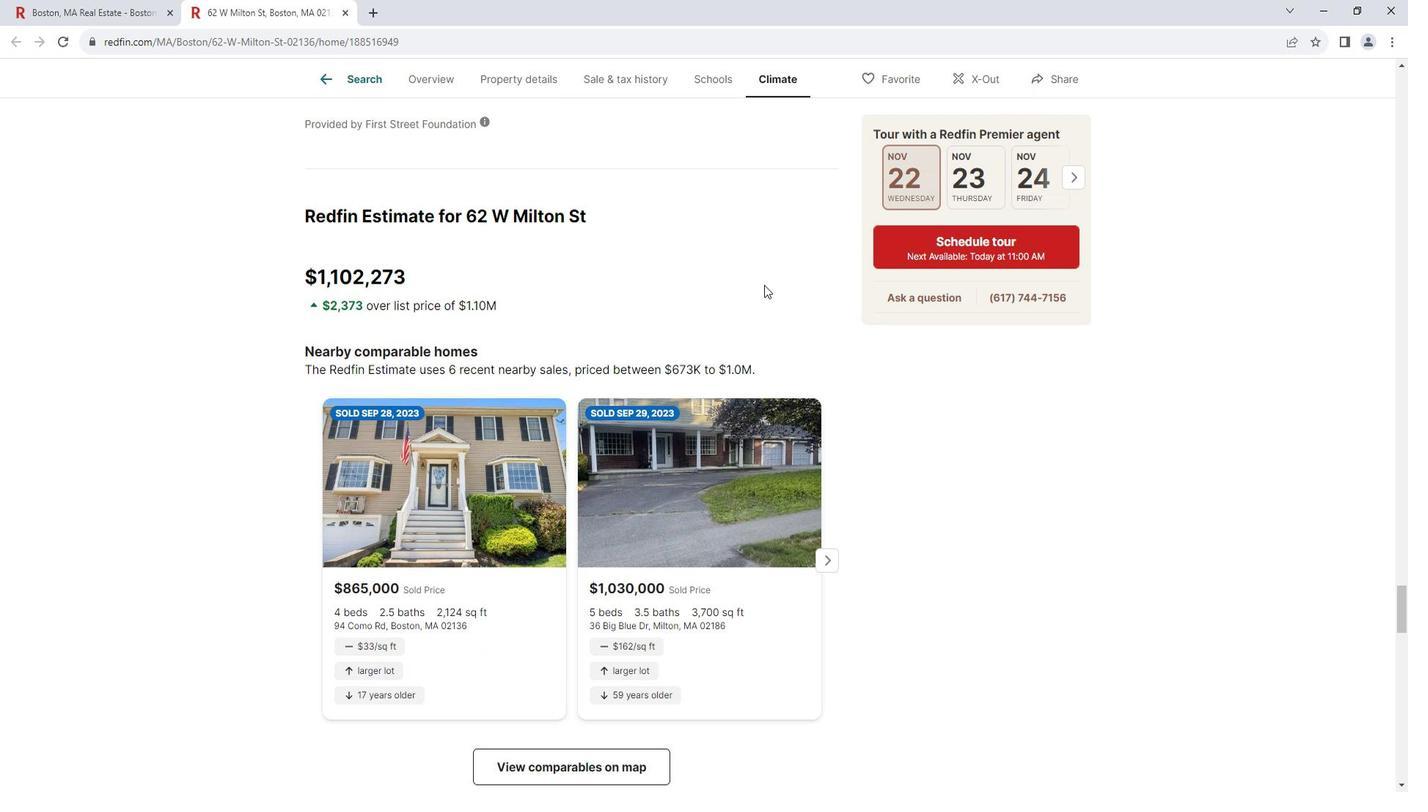 
Action: Mouse scrolled (777, 286) with delta (0, 0)
Screenshot: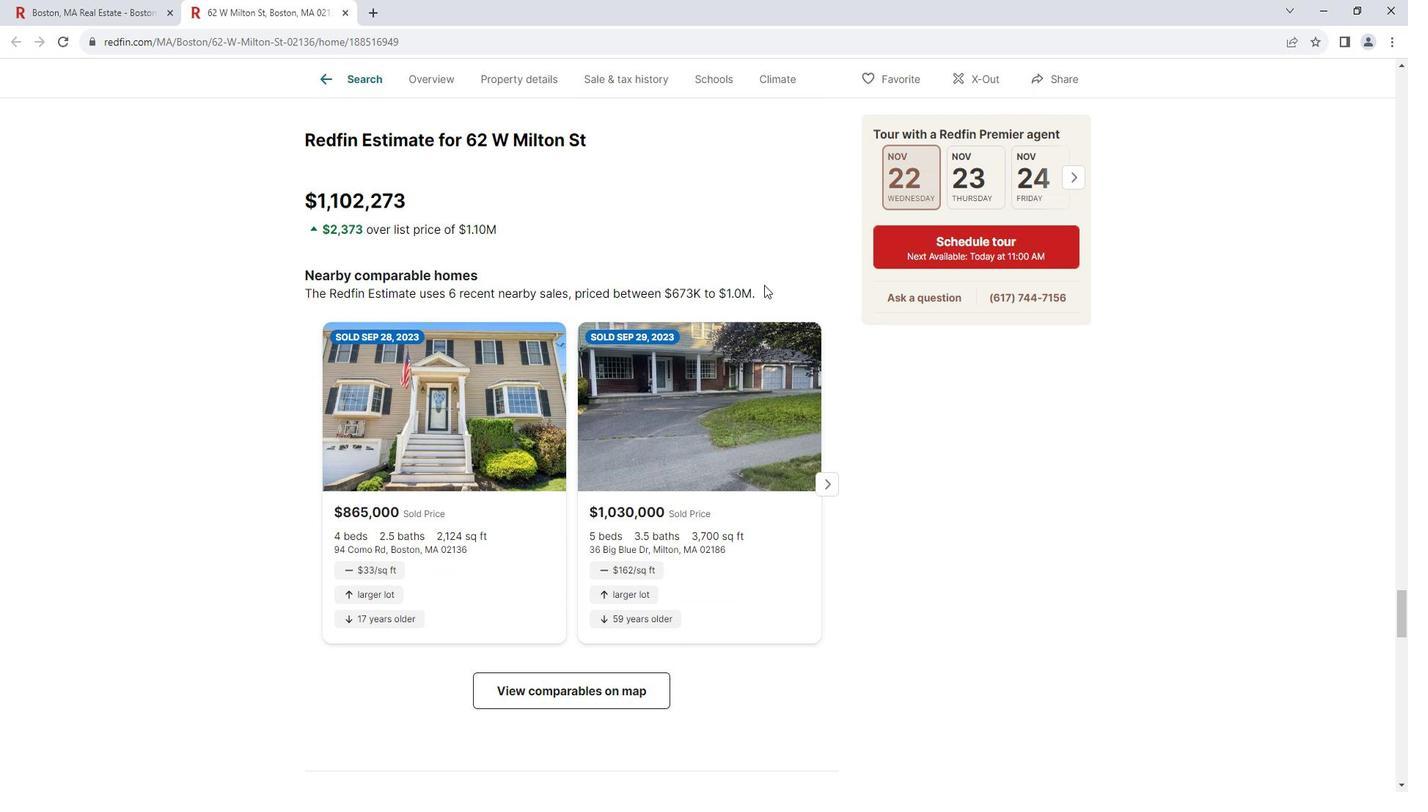 
Action: Mouse scrolled (777, 286) with delta (0, 0)
Screenshot: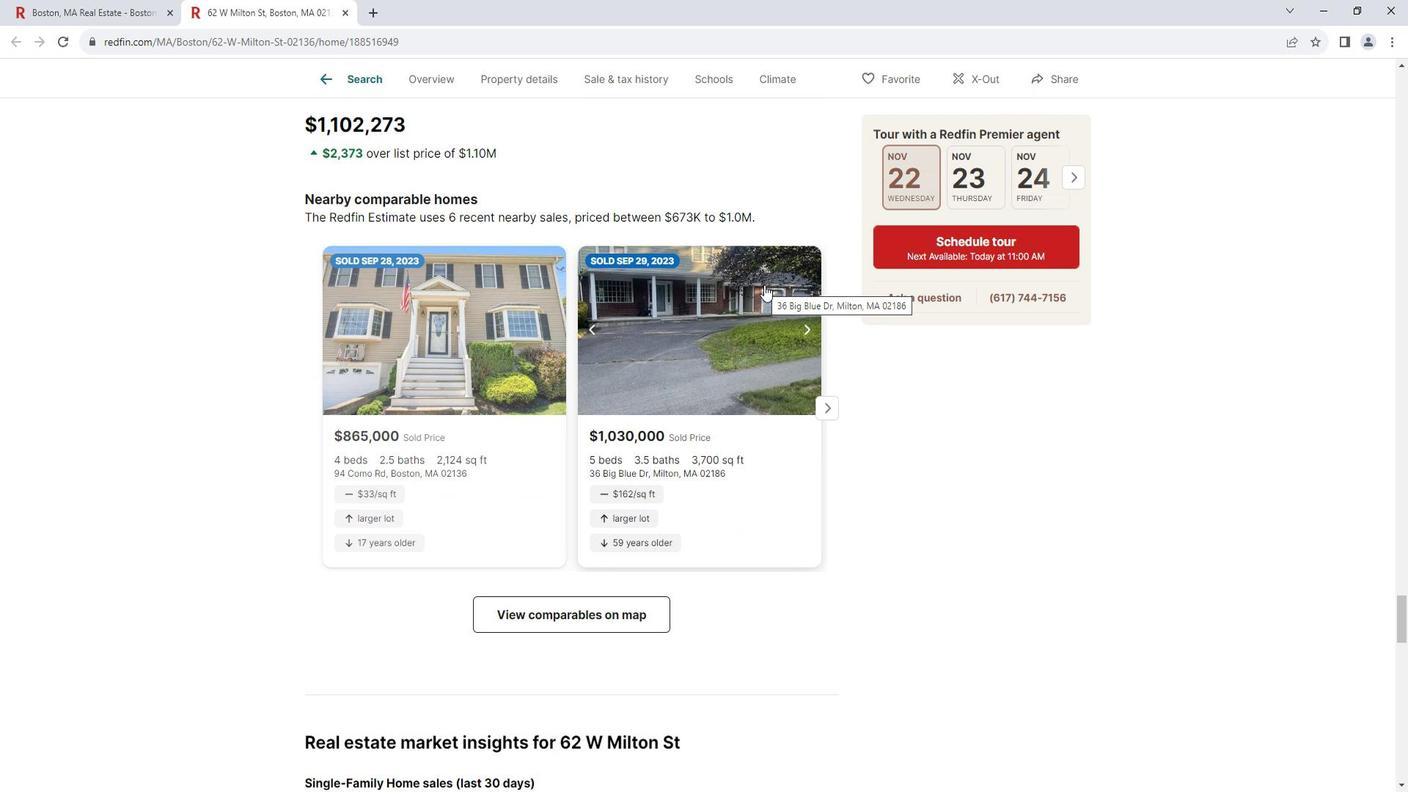
Action: Mouse scrolled (777, 286) with delta (0, 0)
Screenshot: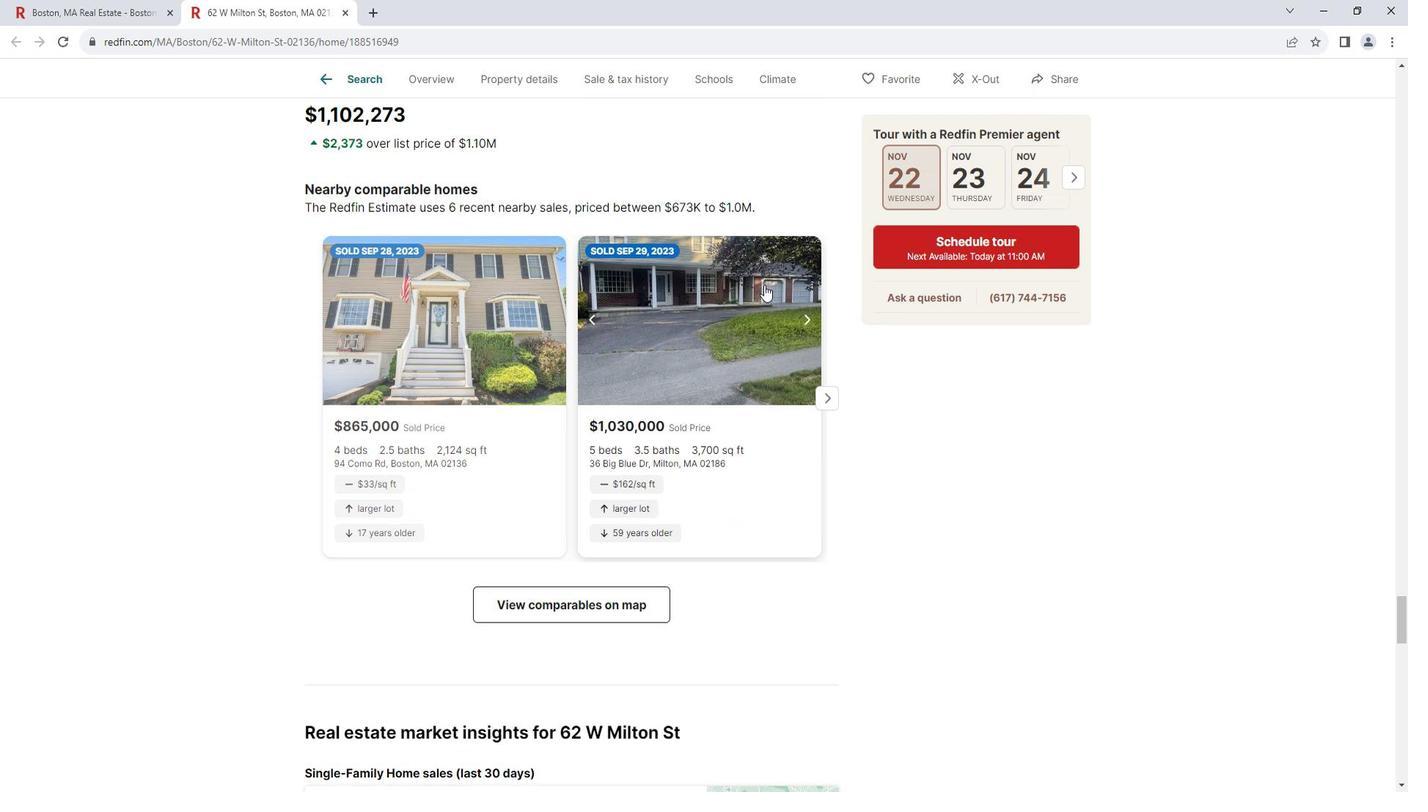
Action: Mouse scrolled (777, 286) with delta (0, 0)
Screenshot: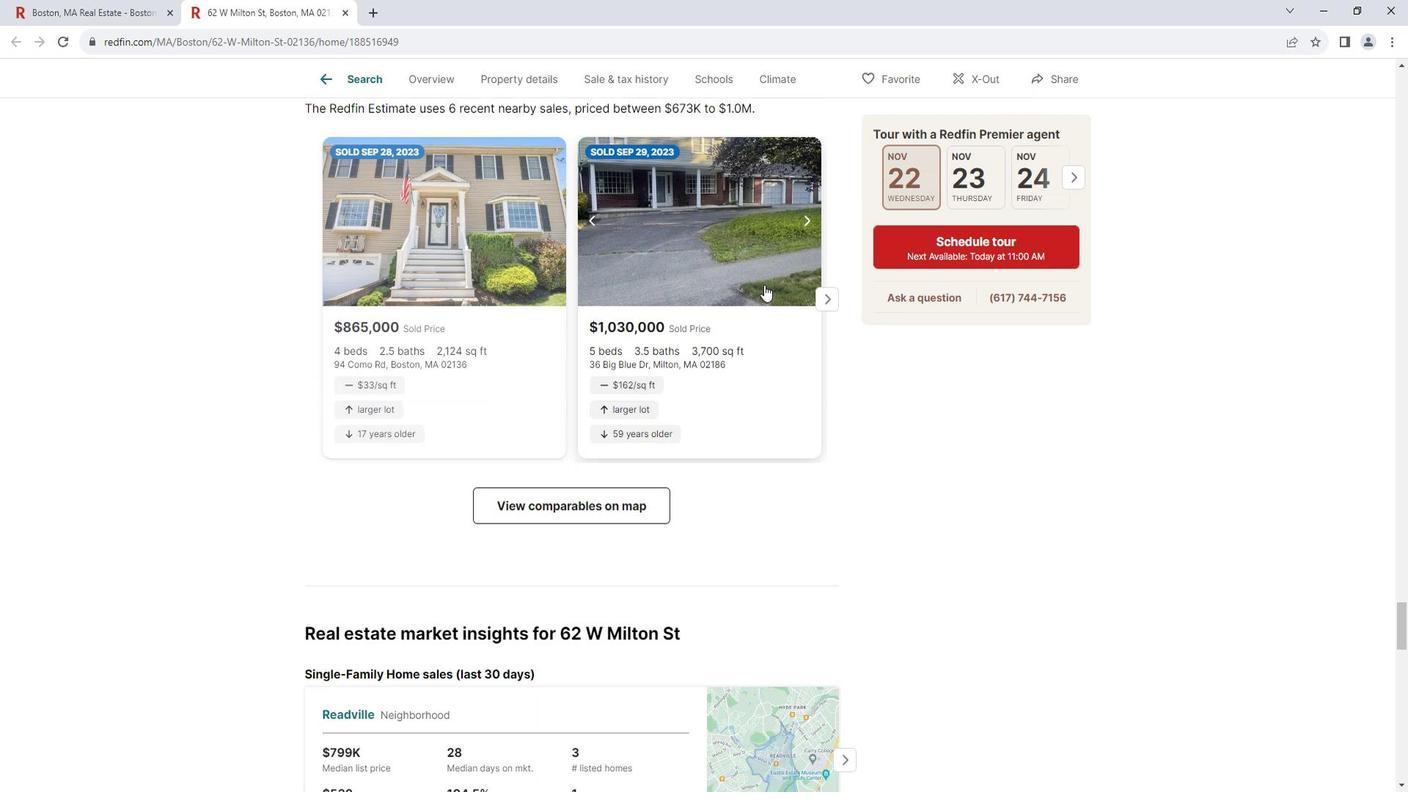 
Action: Mouse scrolled (777, 286) with delta (0, 0)
Screenshot: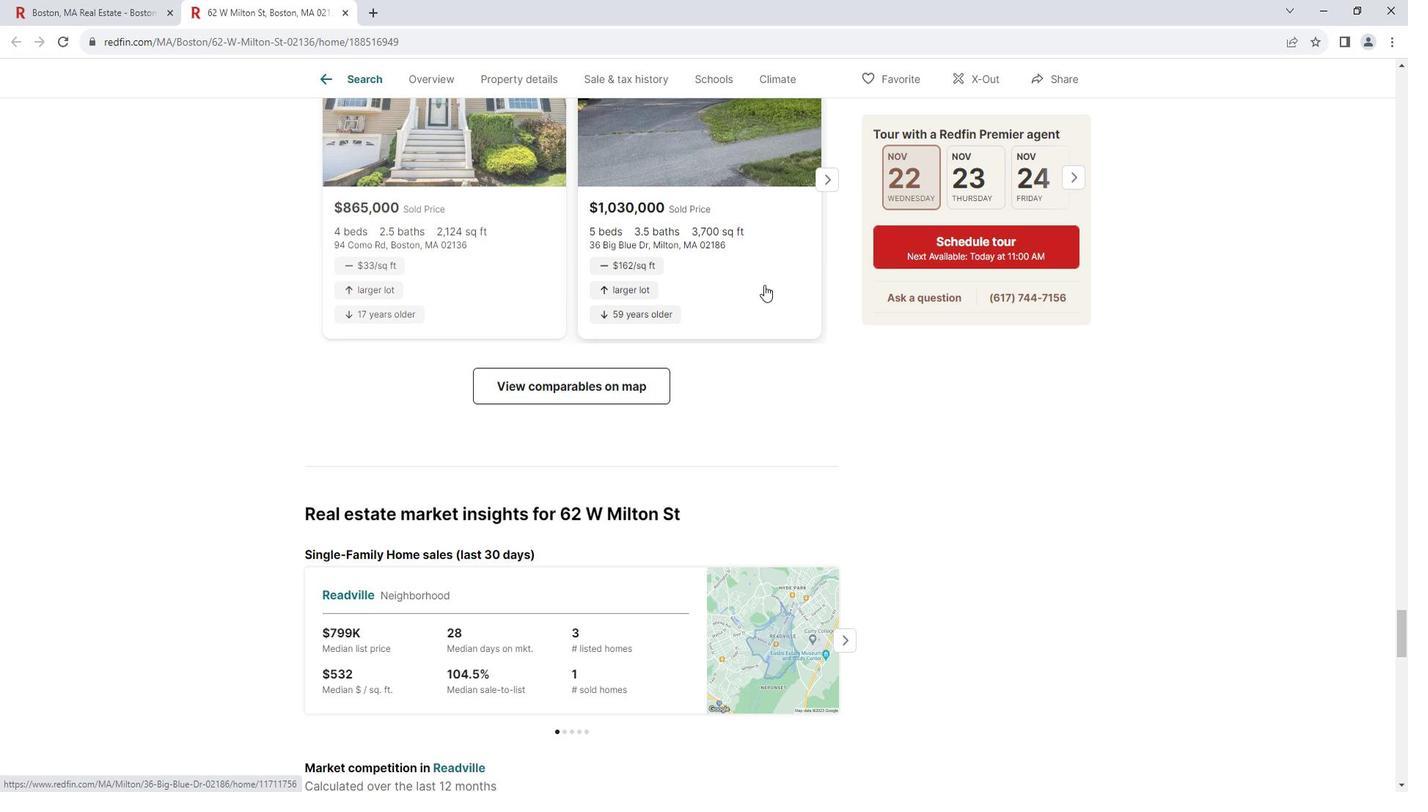 
Action: Mouse scrolled (777, 286) with delta (0, 0)
Screenshot: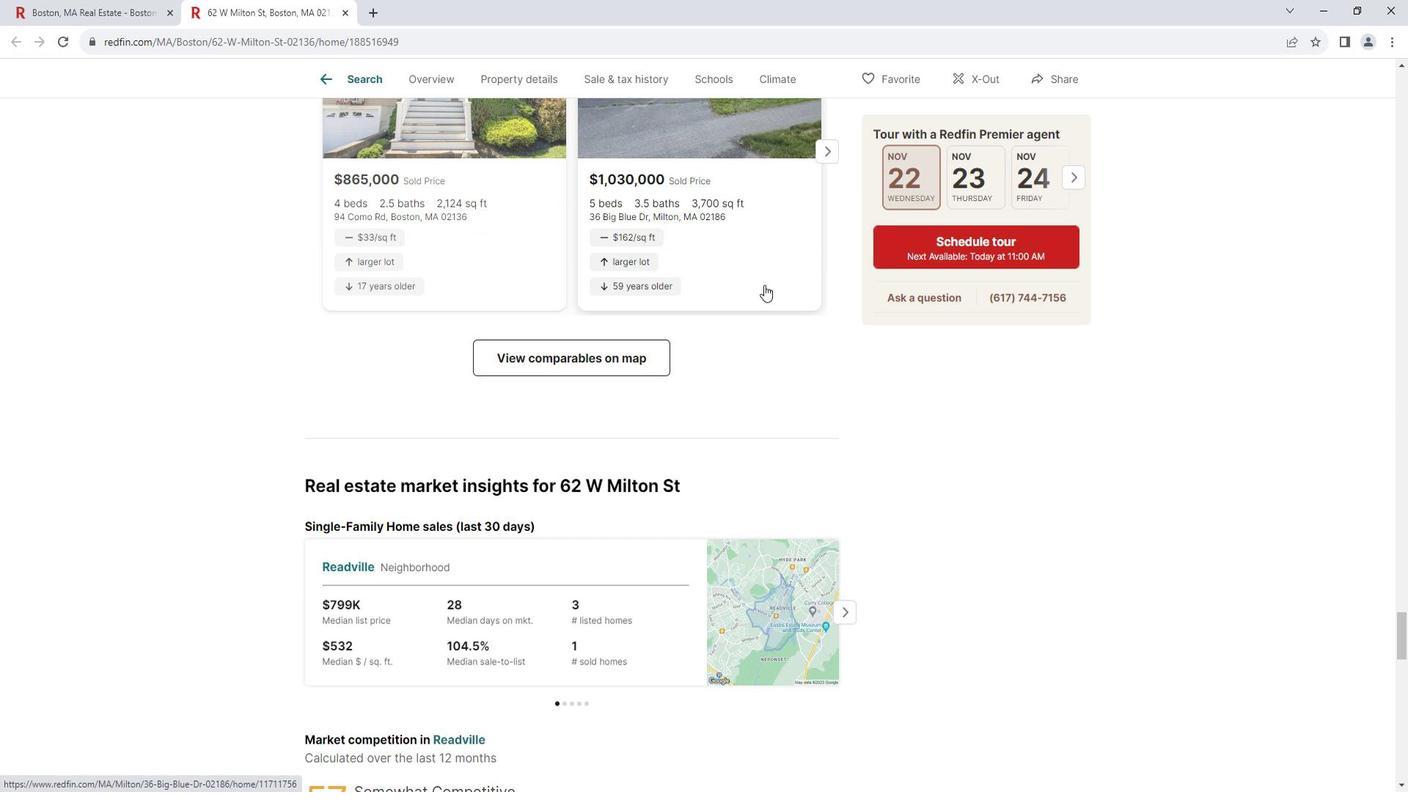 
Action: Mouse scrolled (777, 286) with delta (0, 0)
Screenshot: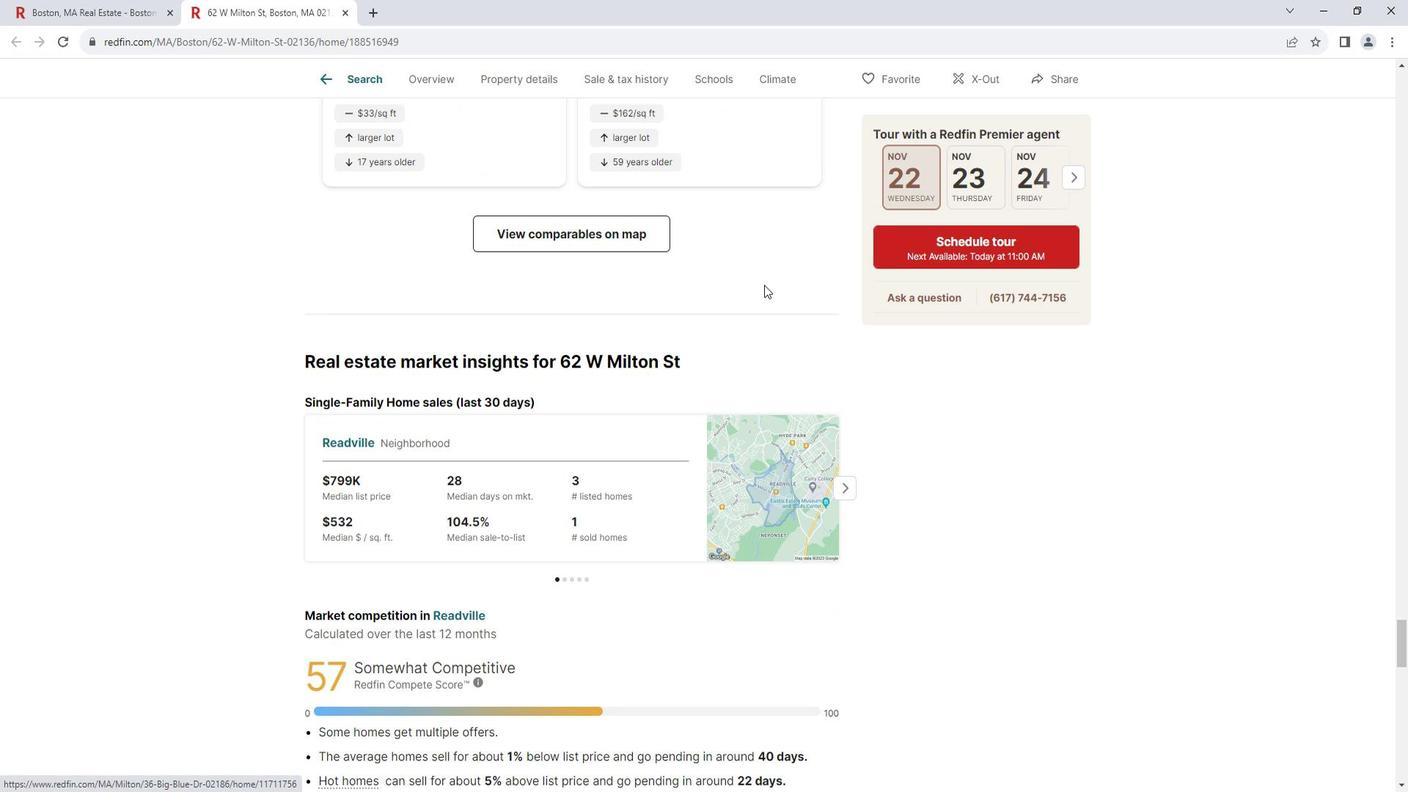 
Action: Mouse scrolled (777, 286) with delta (0, 0)
Screenshot: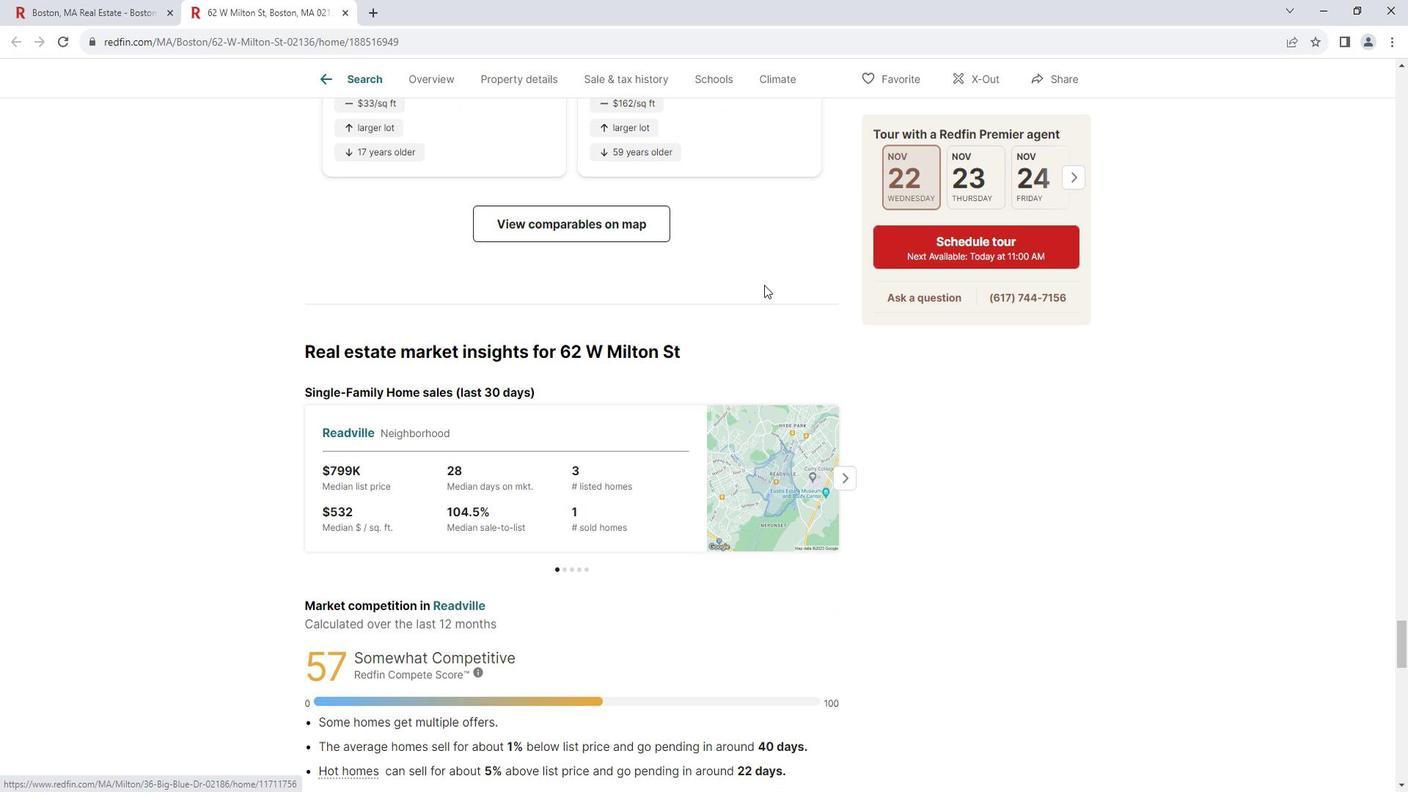 
Action: Mouse scrolled (777, 286) with delta (0, 0)
Screenshot: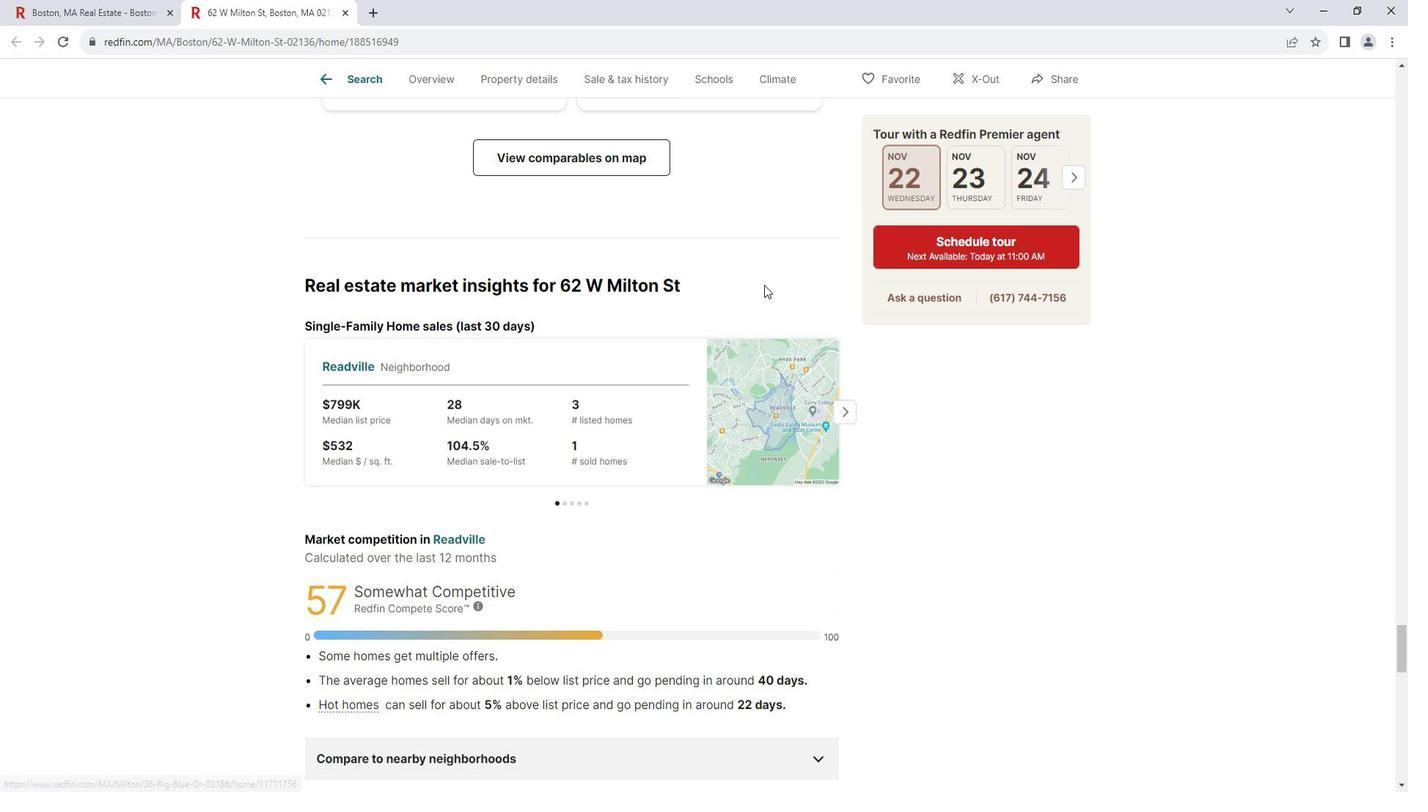 
Action: Mouse scrolled (777, 286) with delta (0, 0)
Screenshot: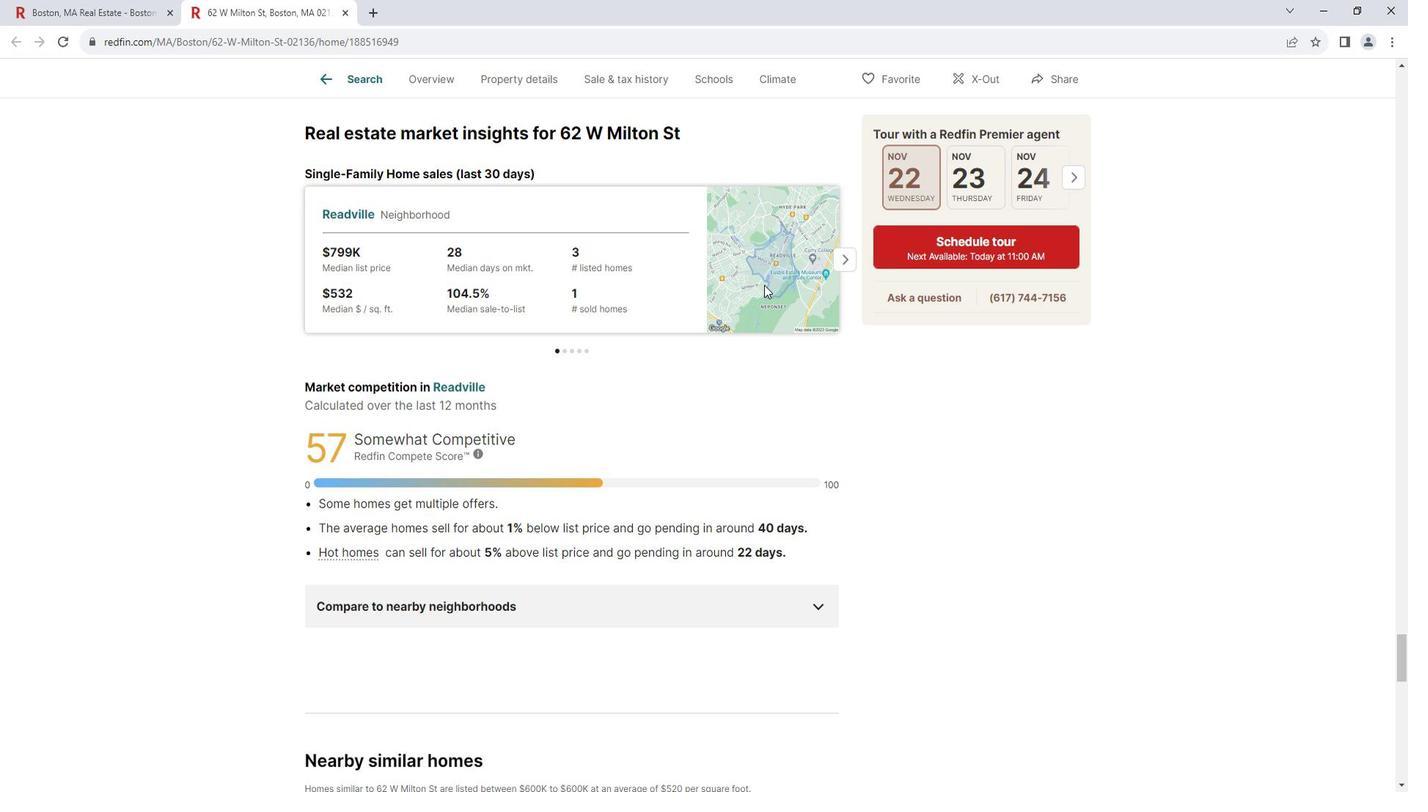 
Action: Mouse scrolled (777, 286) with delta (0, 0)
Screenshot: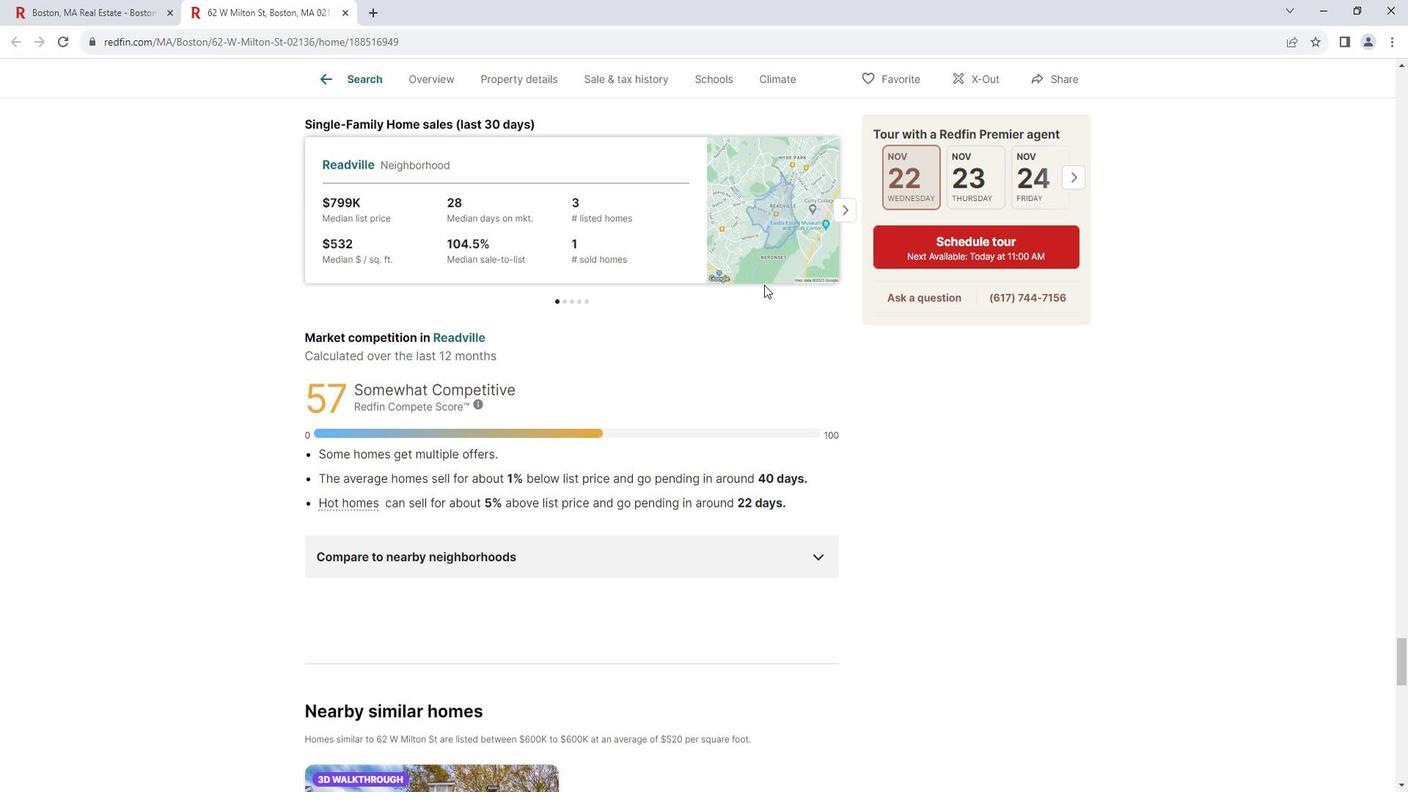 
Action: Mouse scrolled (777, 286) with delta (0, 0)
